 Task: Buy 3 Salt Shakers from Salt & Pepper section under best seller category for shipping address: Marianna Clark, 1236 Ridge Road, Dodge City, Kansas 67801, Cell Number 6205197251. Pay from credit card ending with 7965, CVV 549
Action: Mouse moved to (36, 108)
Screenshot: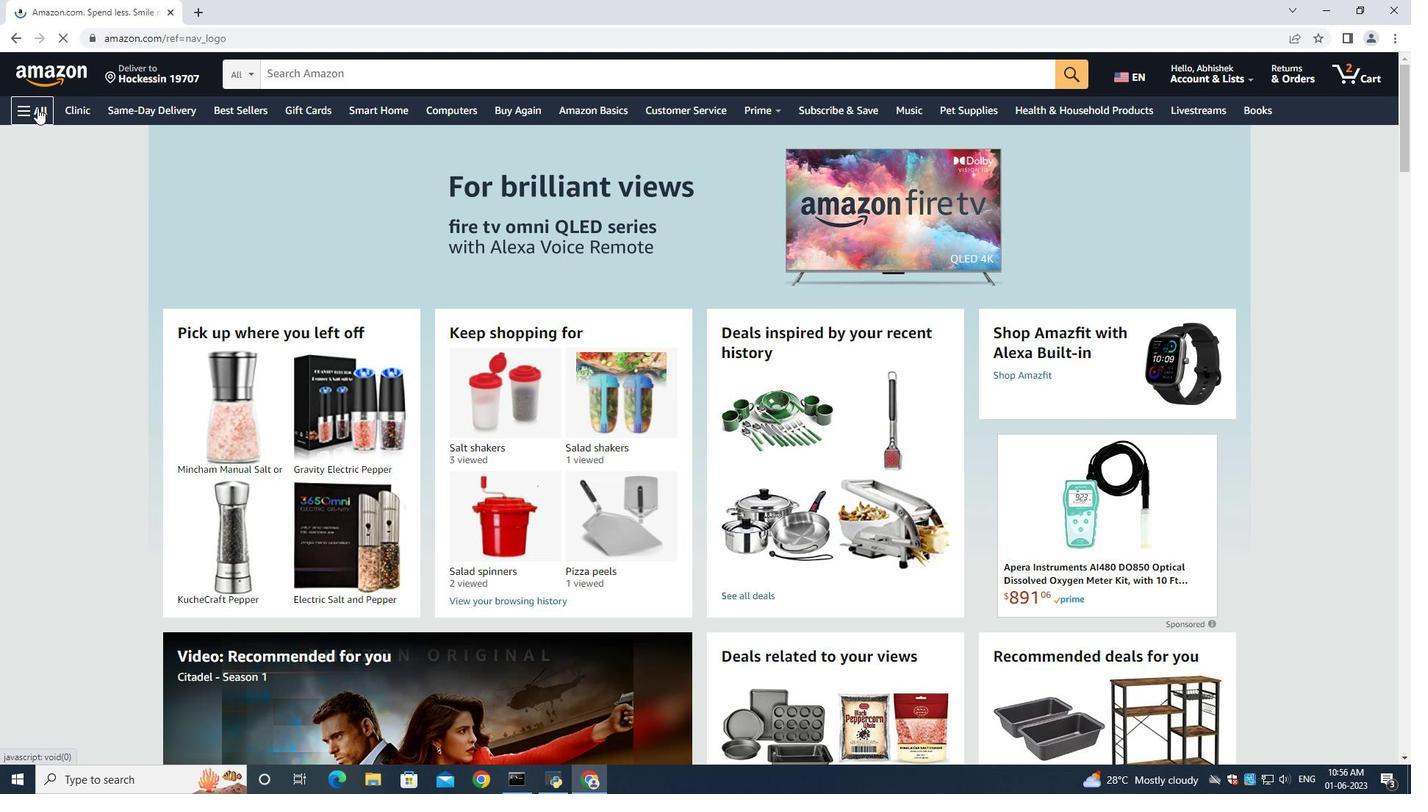 
Action: Mouse pressed left at (36, 108)
Screenshot: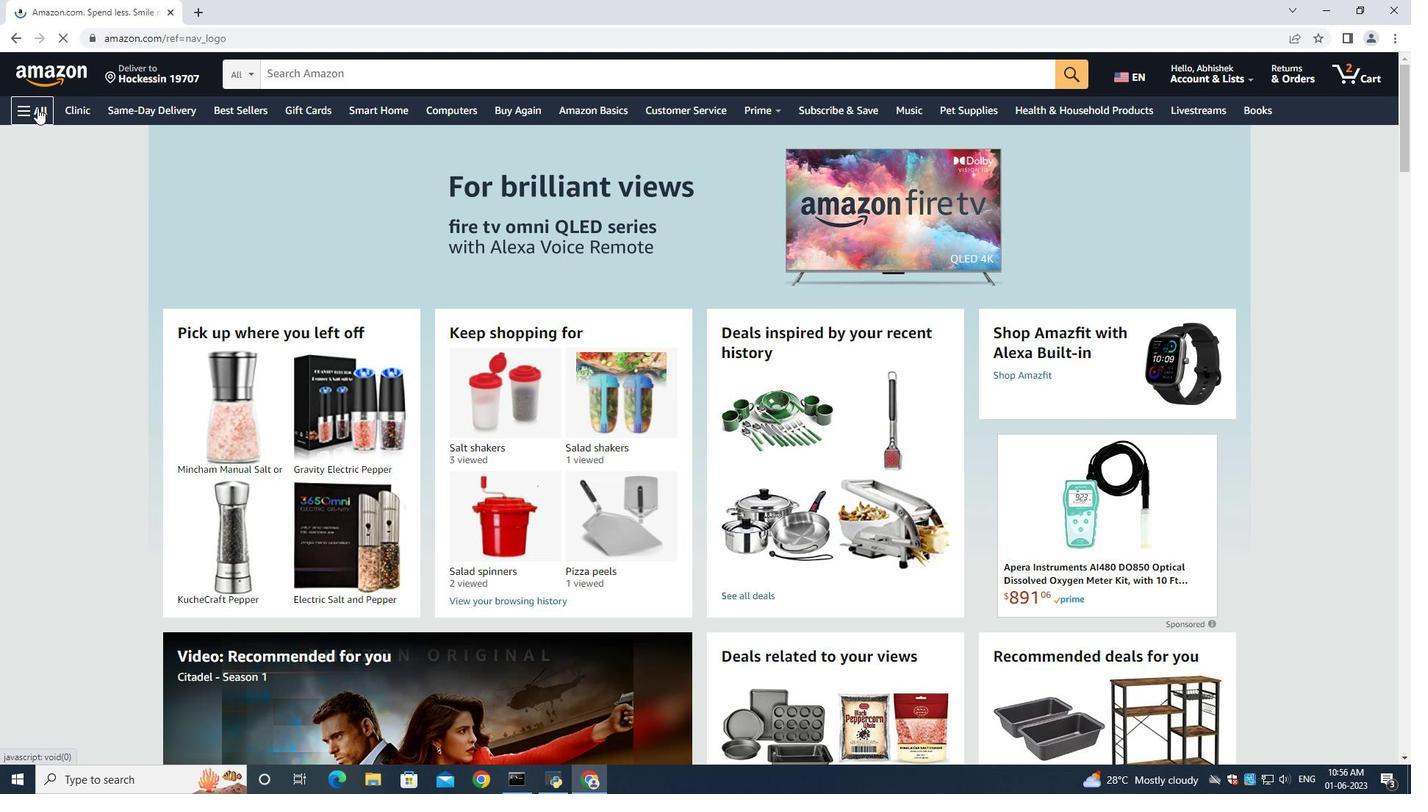 
Action: Mouse moved to (58, 142)
Screenshot: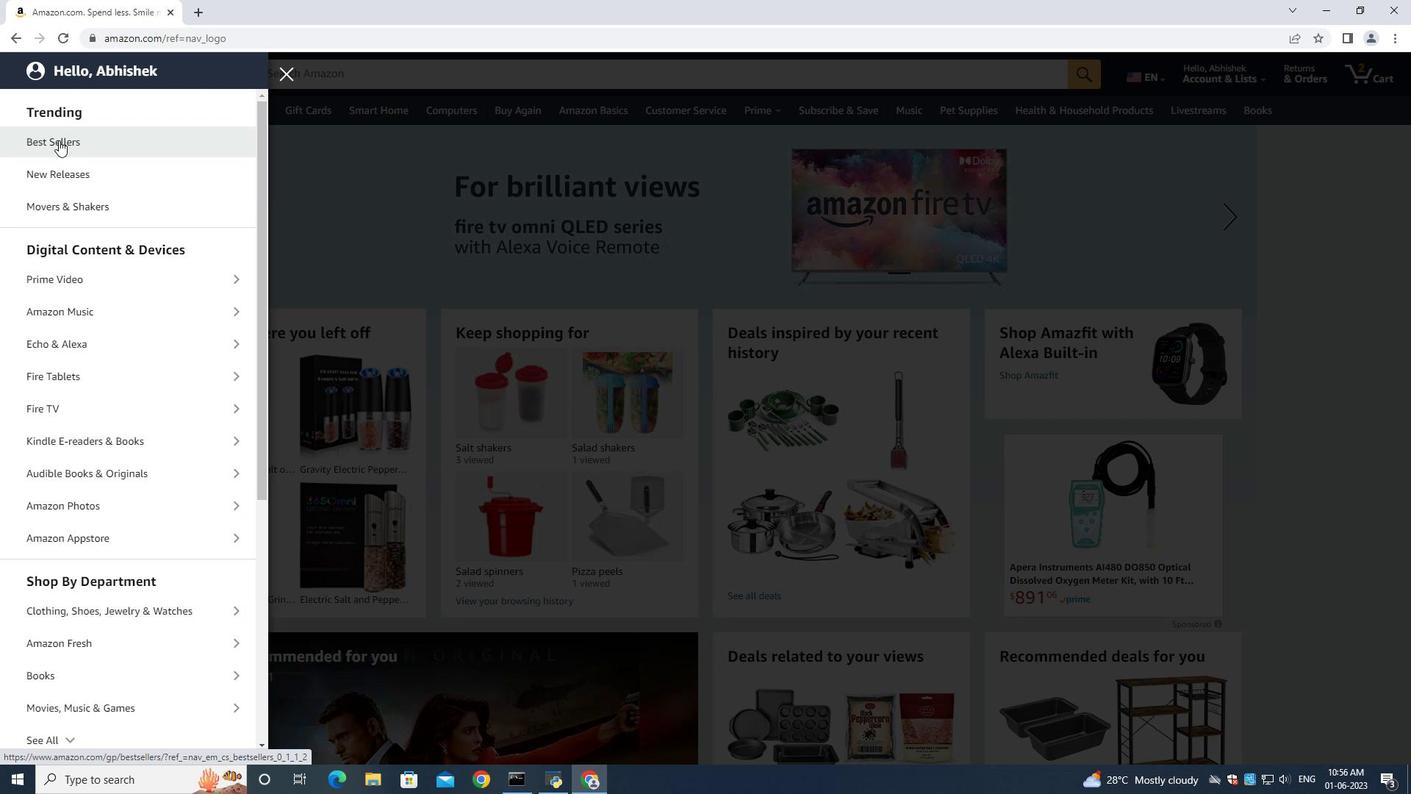 
Action: Mouse pressed left at (58, 142)
Screenshot: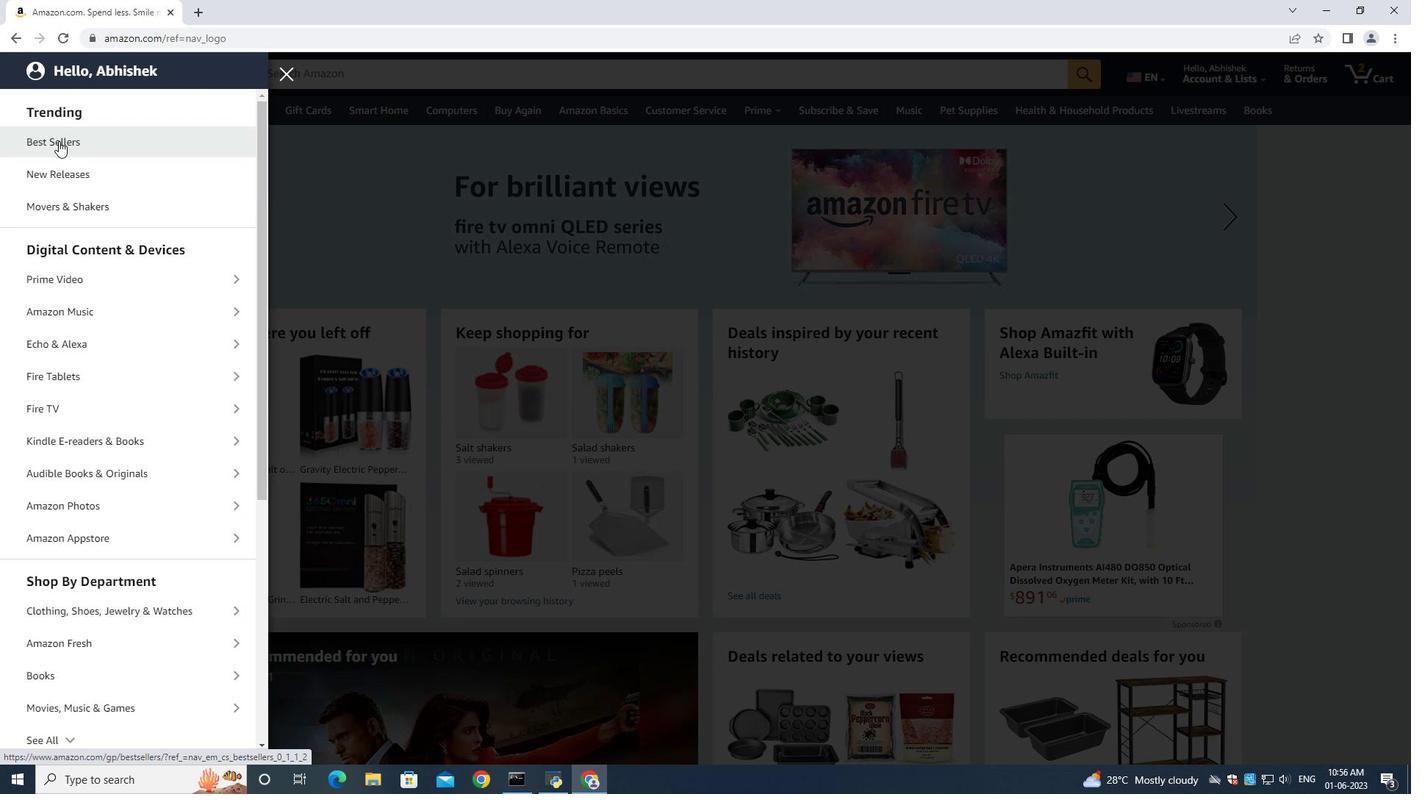 
Action: Mouse moved to (308, 74)
Screenshot: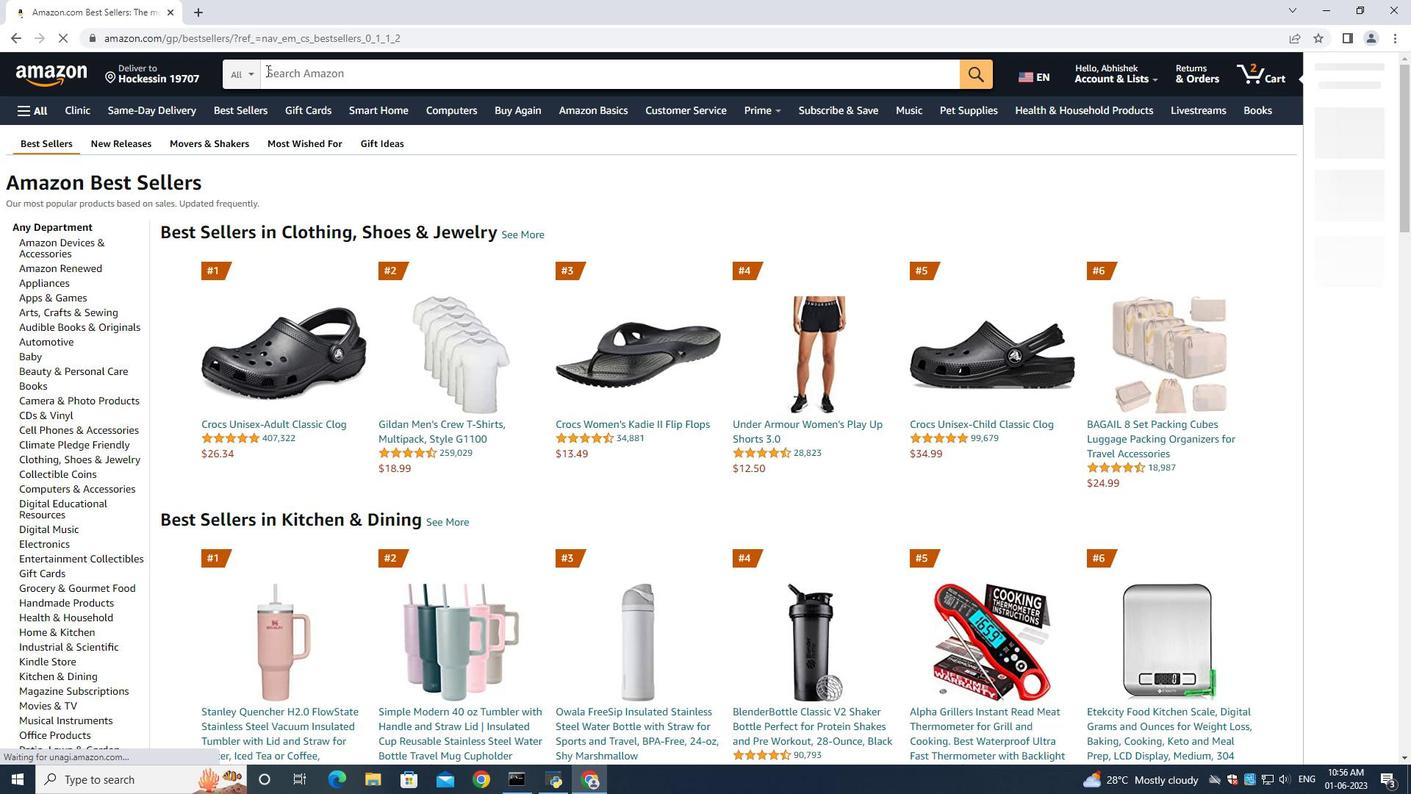 
Action: Mouse pressed left at (308, 74)
Screenshot: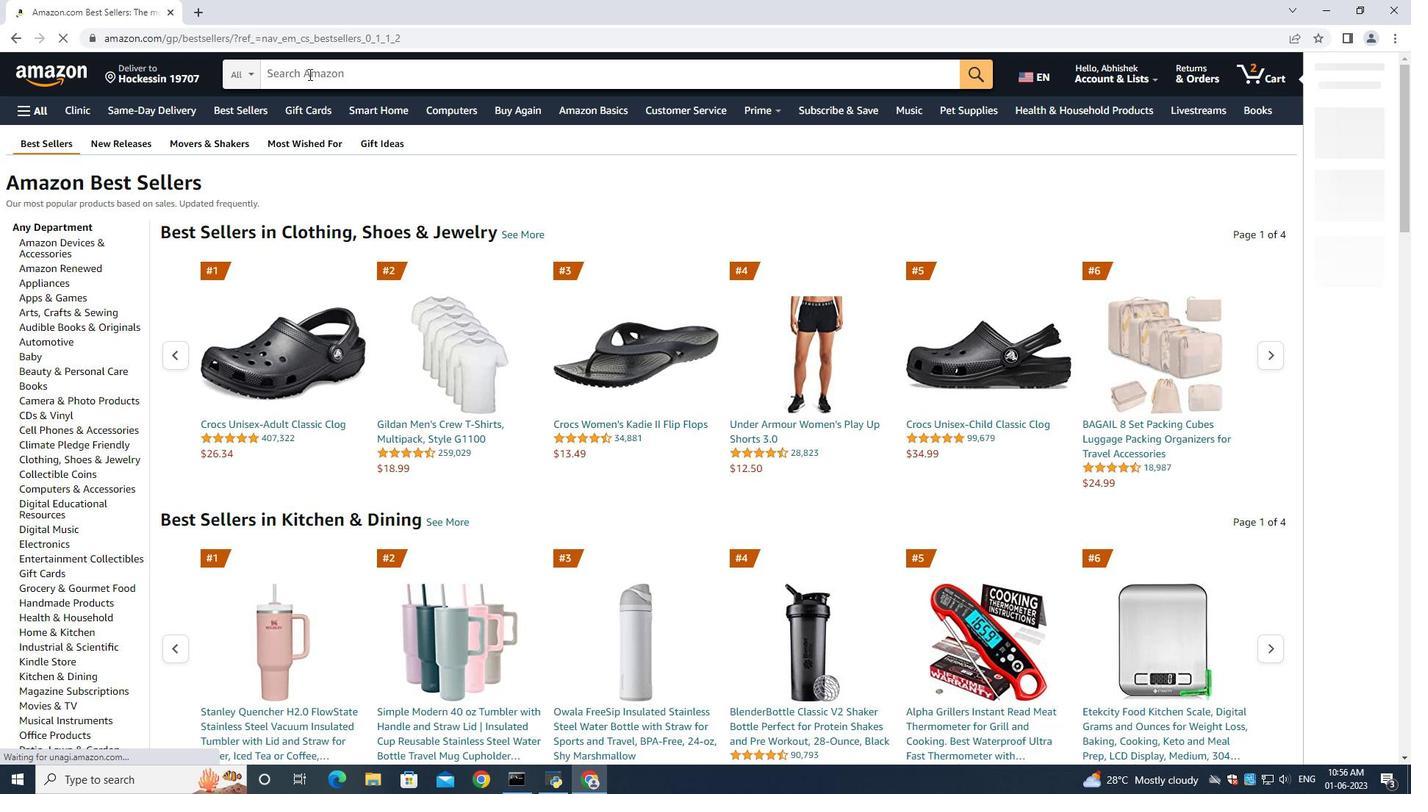 
Action: Mouse moved to (1380, 317)
Screenshot: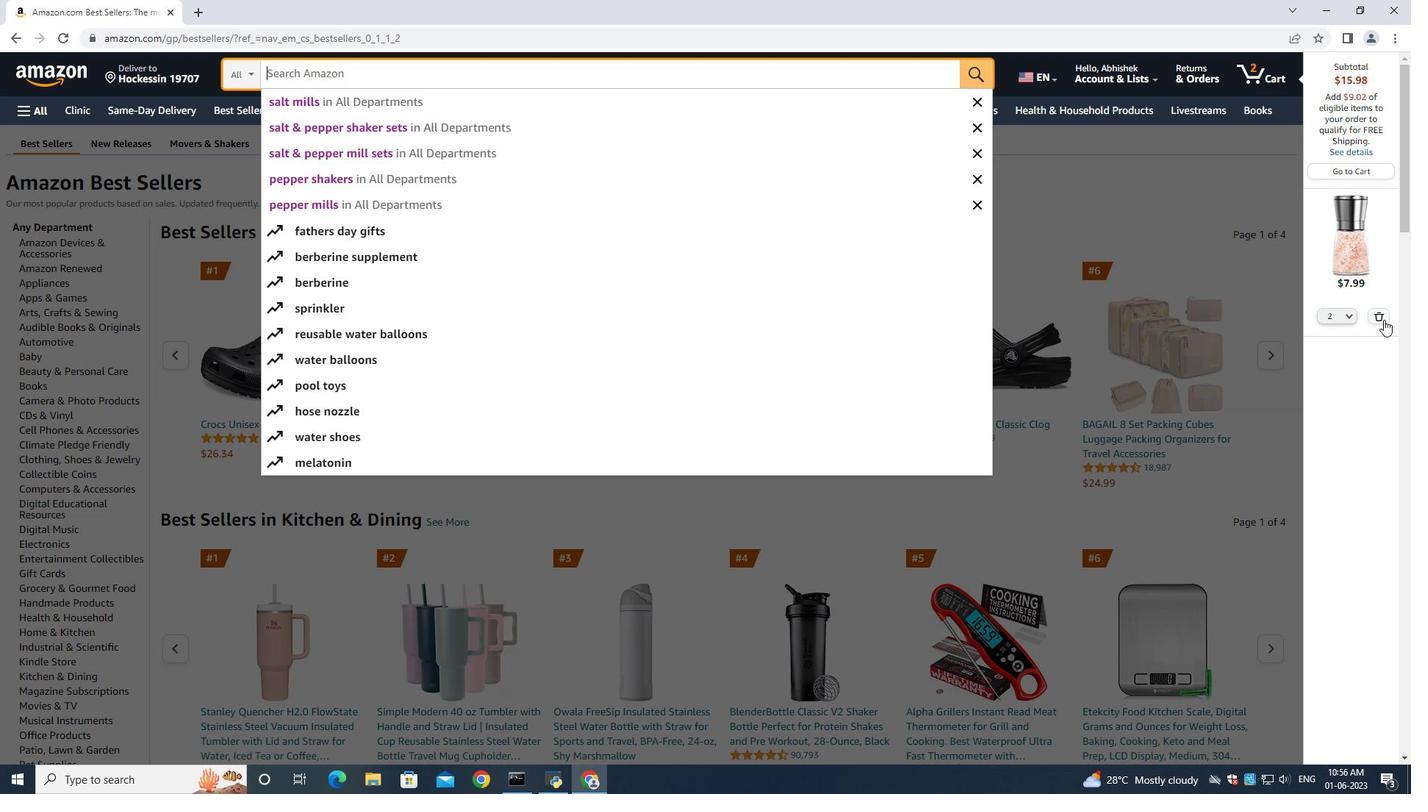 
Action: Mouse pressed left at (1380, 317)
Screenshot: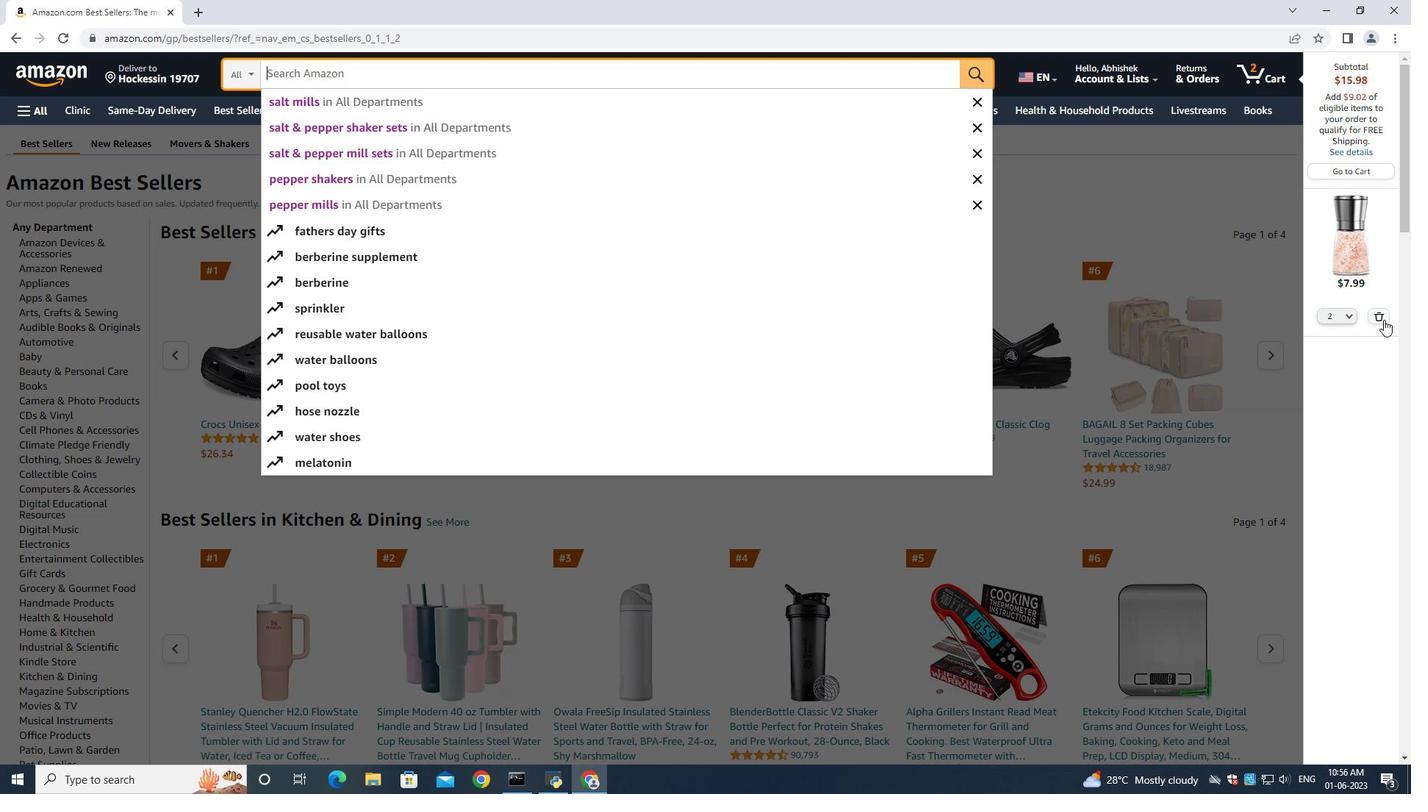 
Action: Mouse moved to (488, 82)
Screenshot: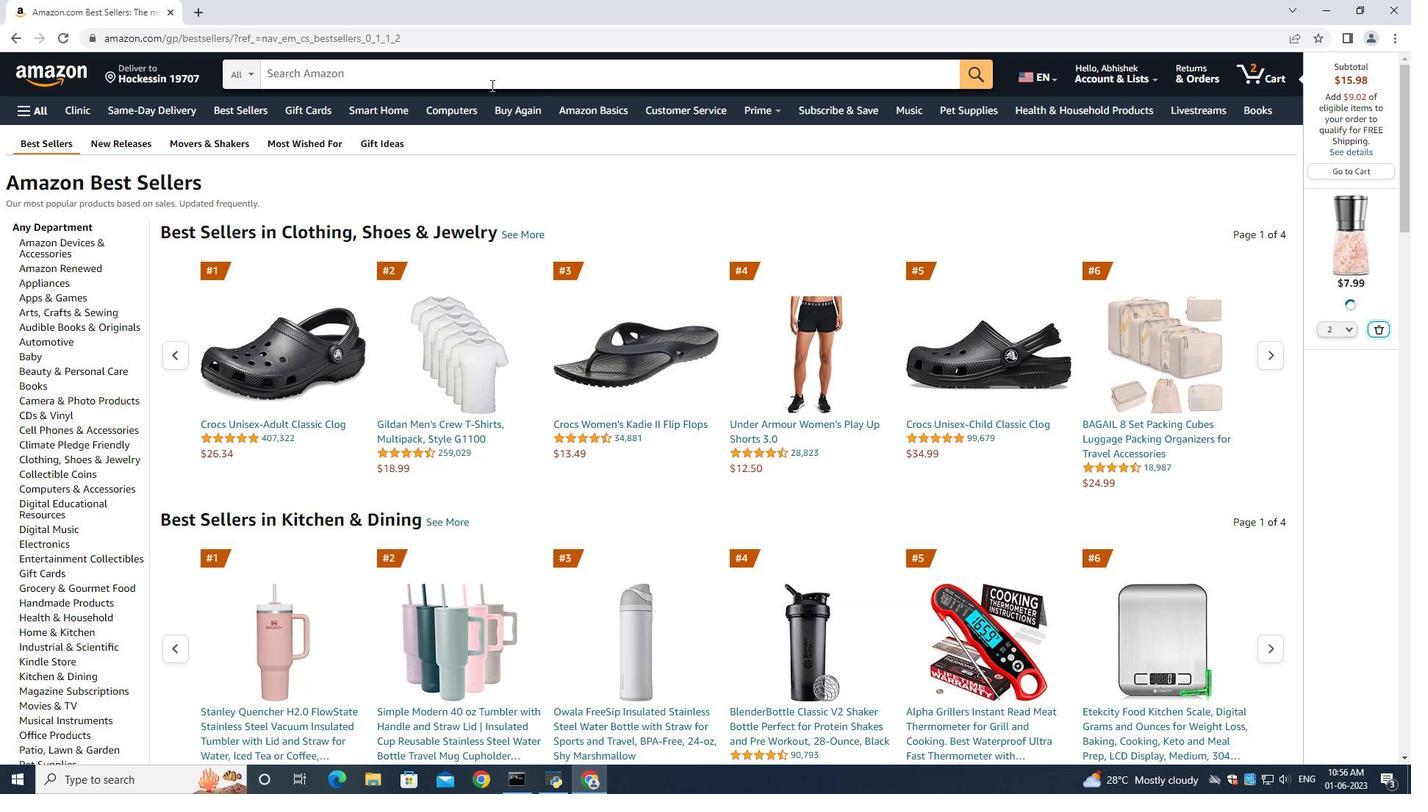 
Action: Mouse pressed left at (488, 82)
Screenshot: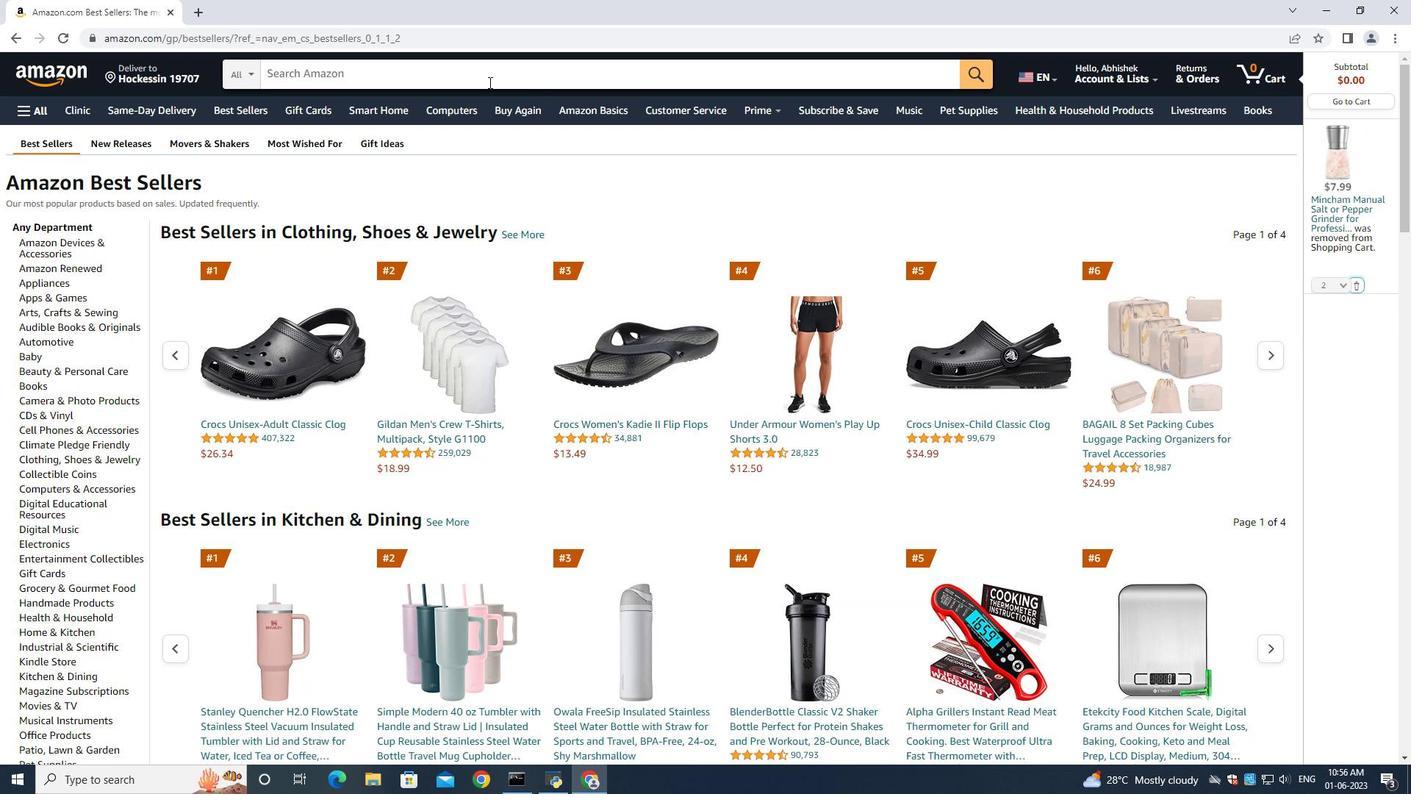 
Action: Mouse moved to (488, 82)
Screenshot: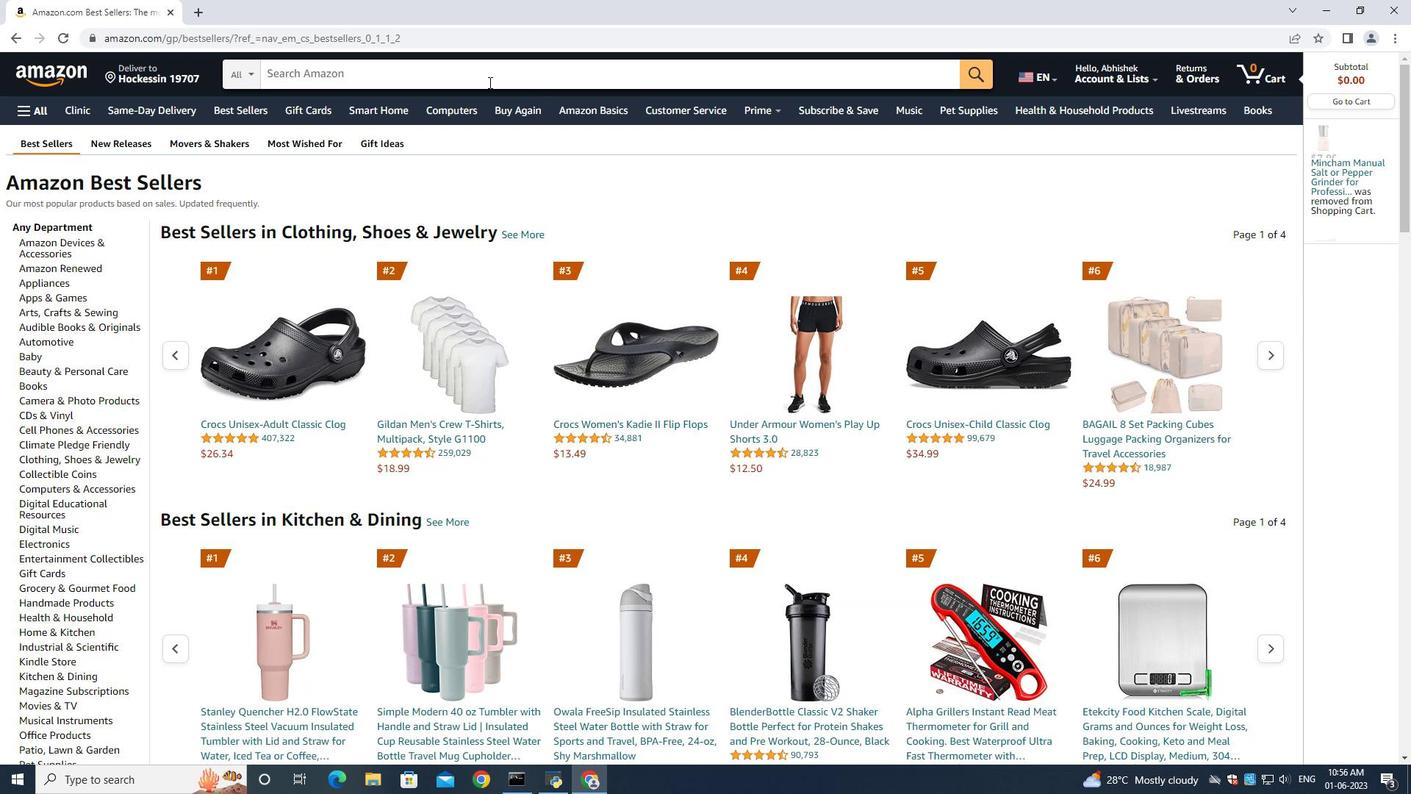 
Action: Key pressed <Key.shift>Salt<Key.space><Key.shift>Shakers<Key.enter>
Screenshot: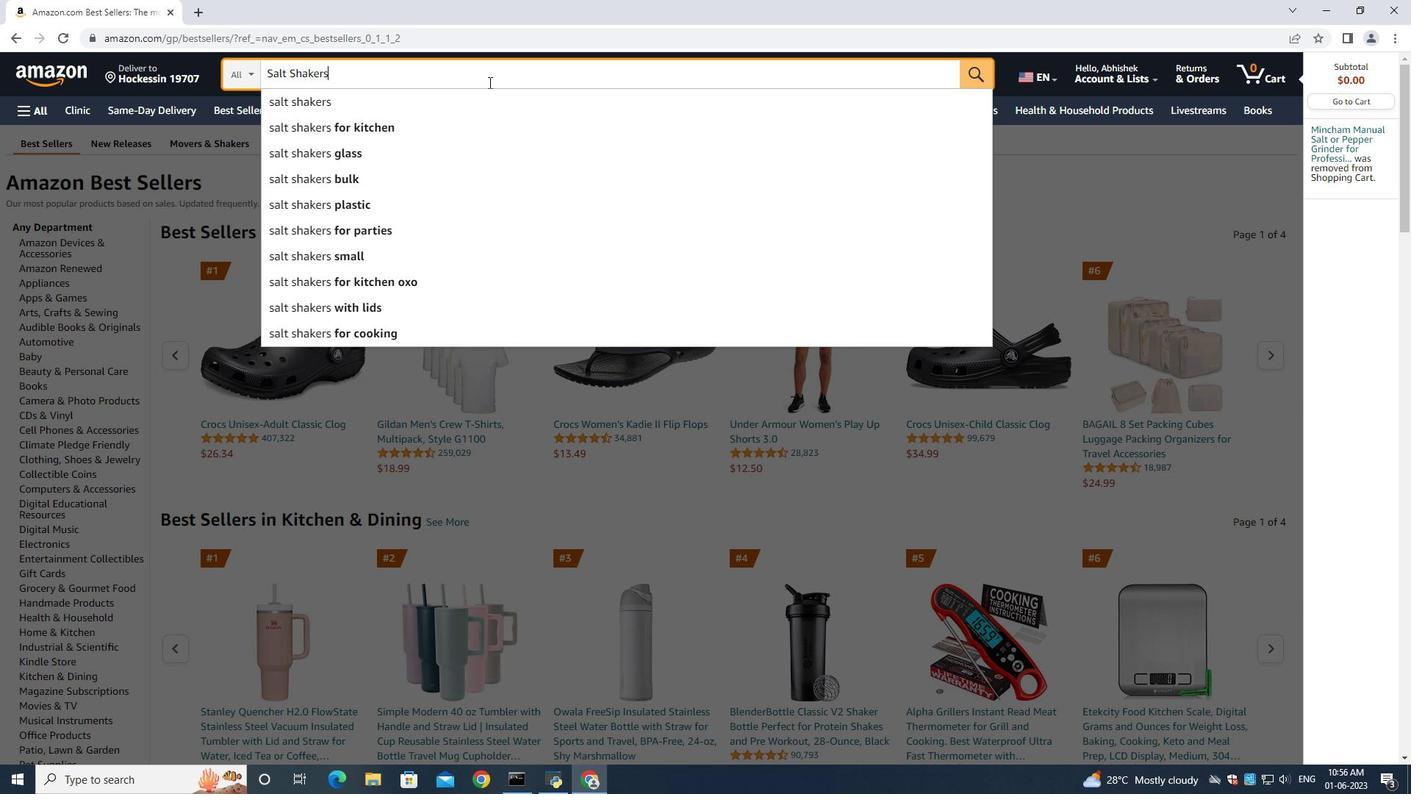 
Action: Mouse moved to (108, 302)
Screenshot: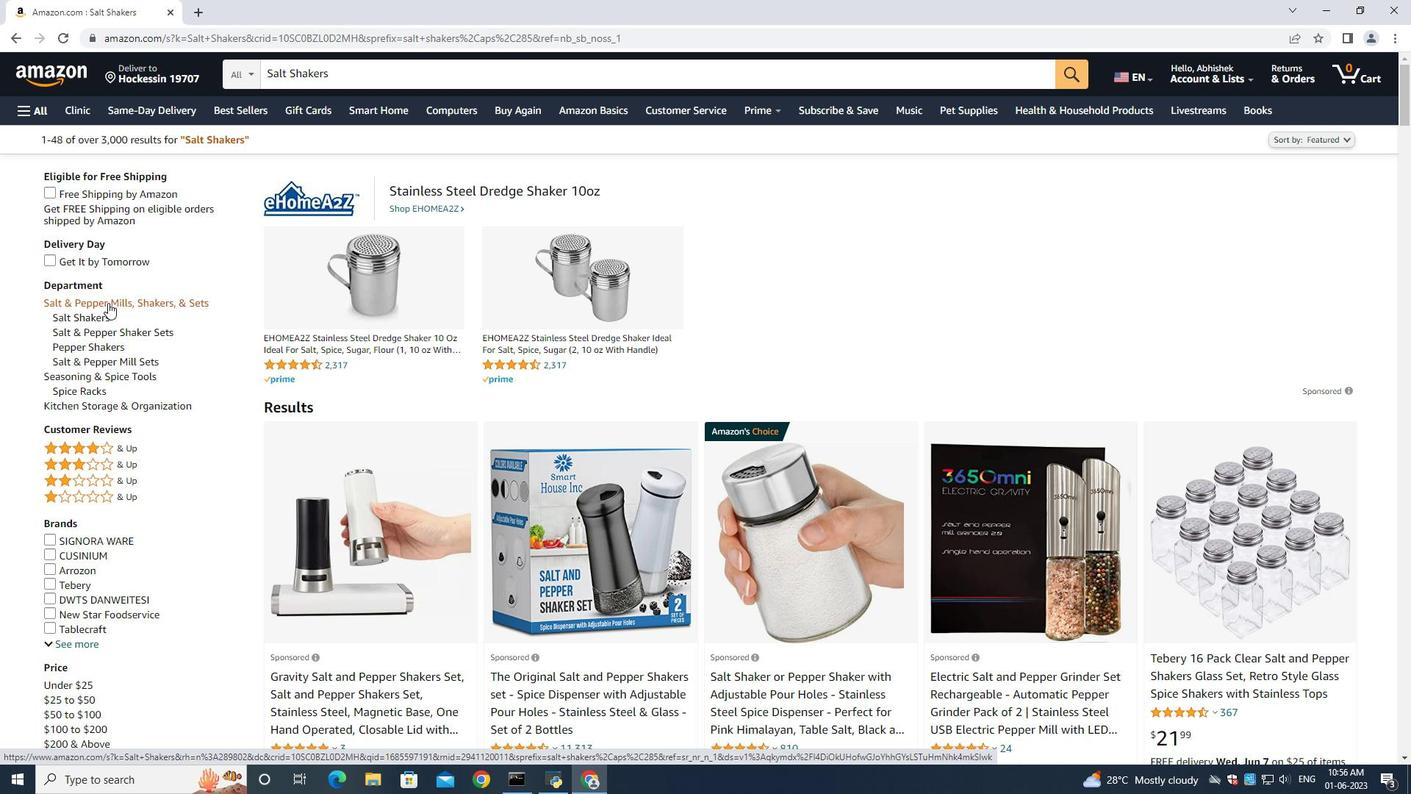 
Action: Mouse pressed left at (108, 302)
Screenshot: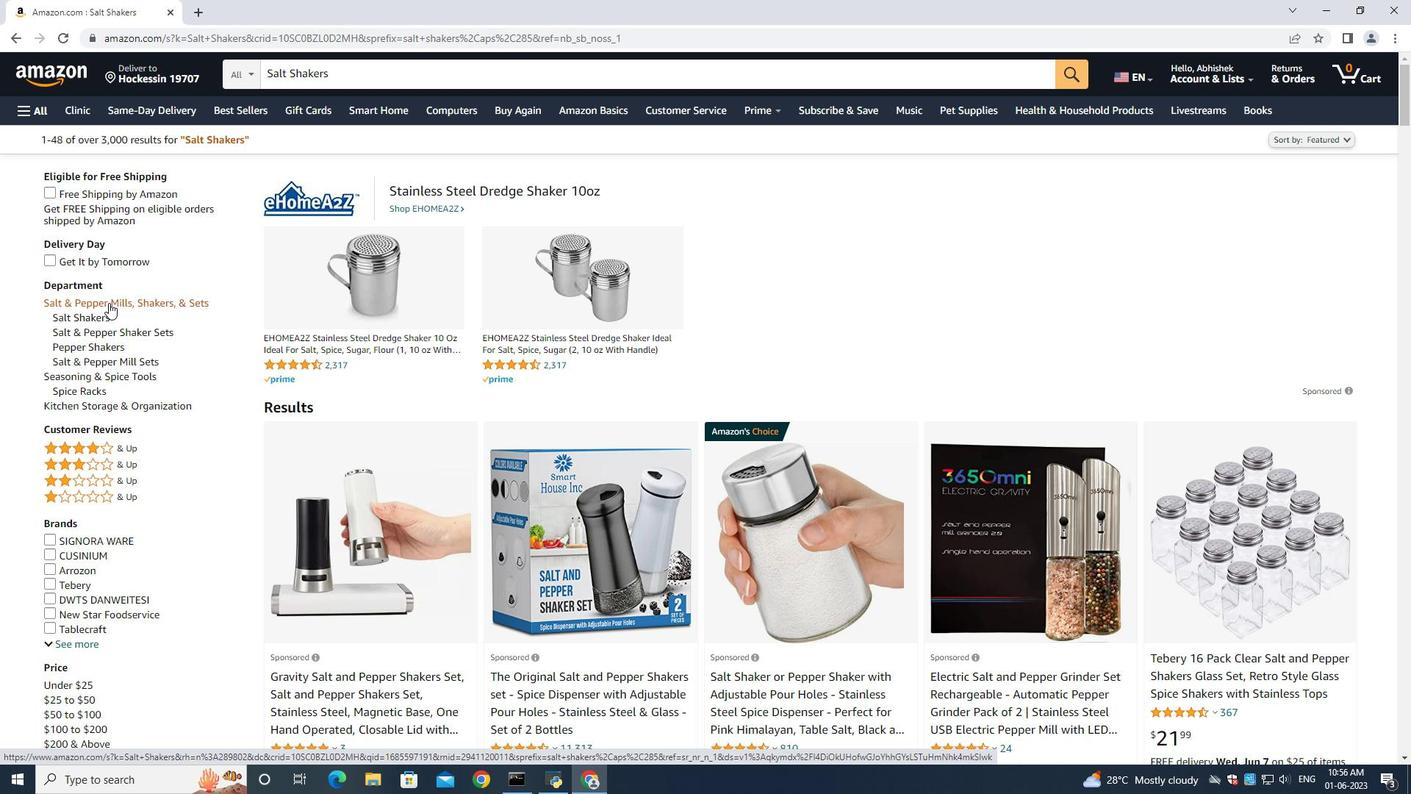 
Action: Mouse moved to (817, 408)
Screenshot: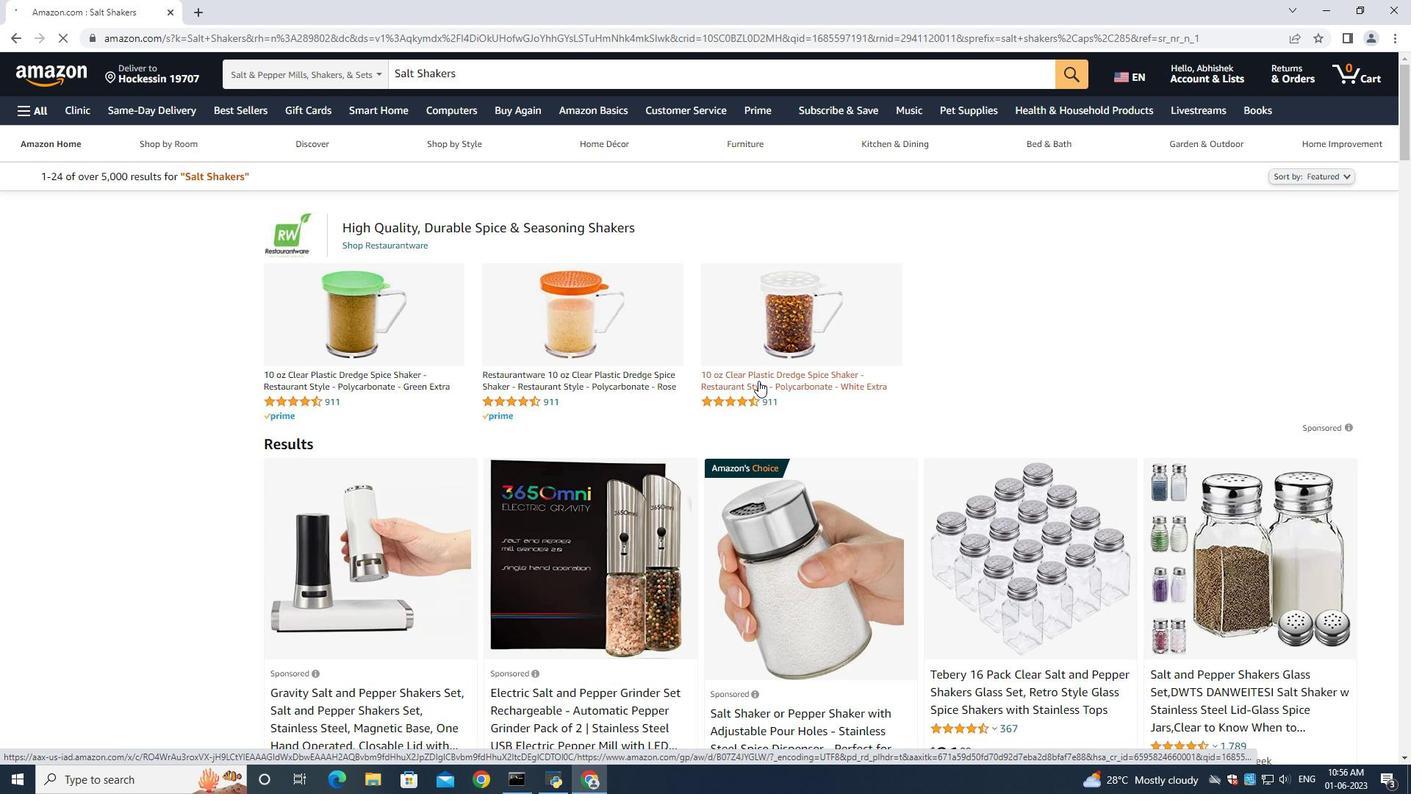 
Action: Mouse scrolled (816, 407) with delta (0, 0)
Screenshot: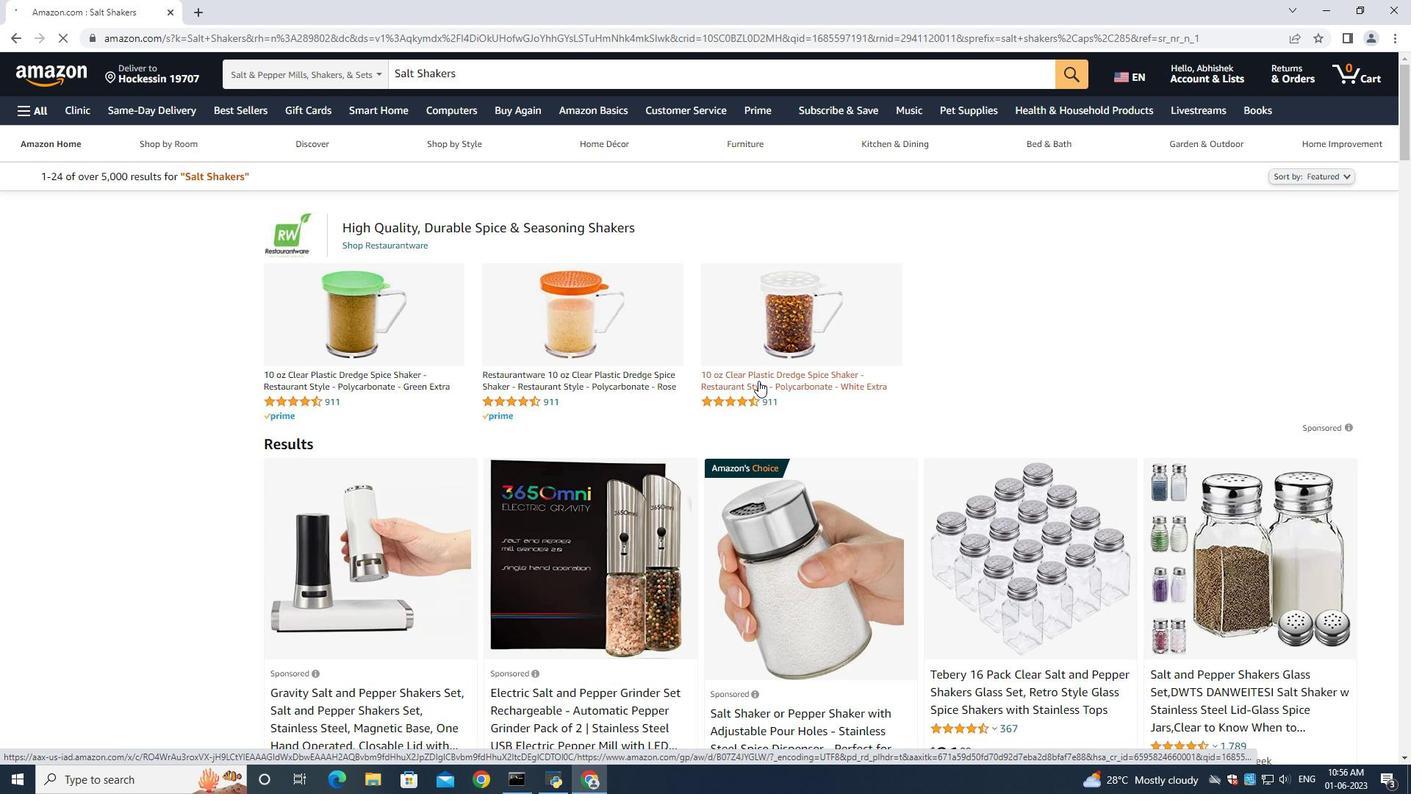 
Action: Mouse moved to (817, 405)
Screenshot: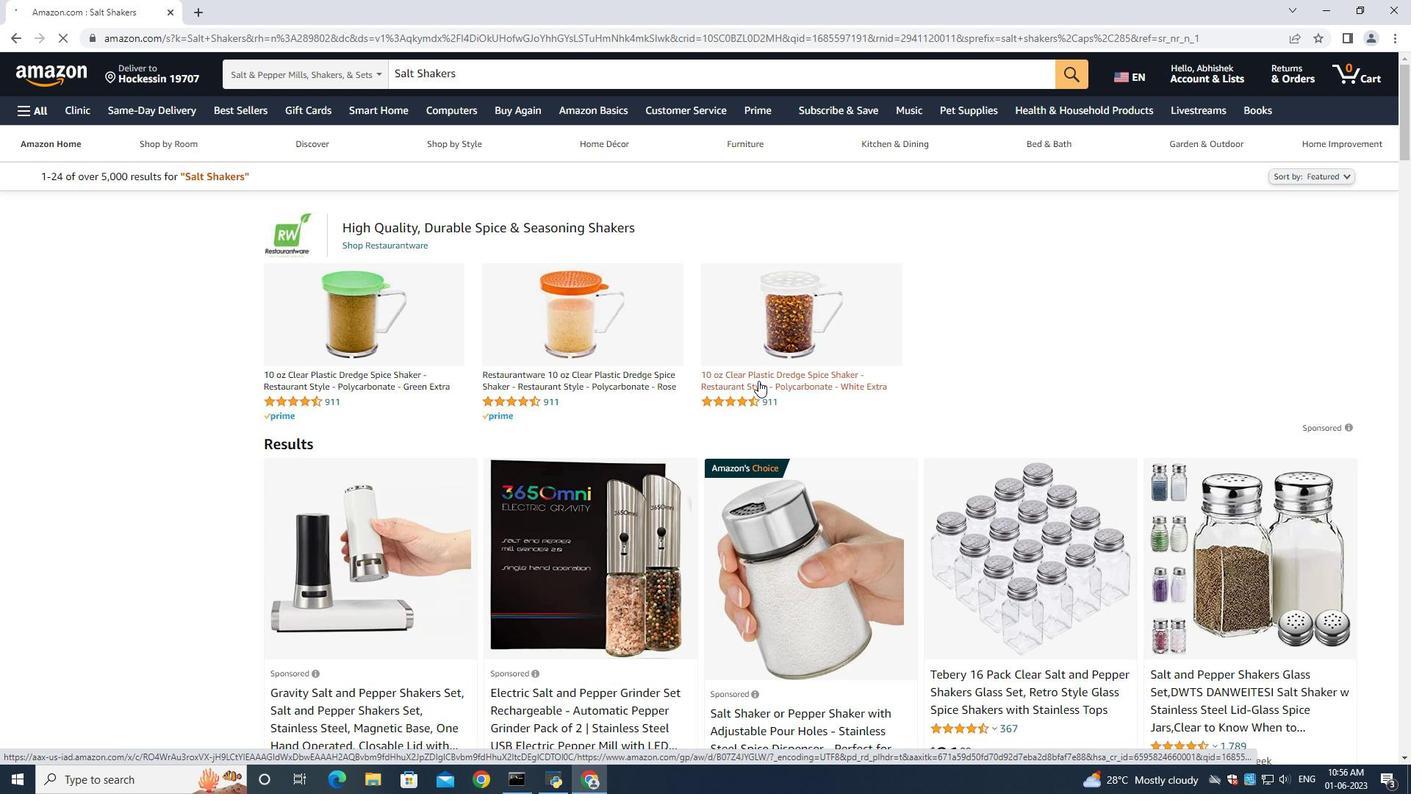 
Action: Mouse scrolled (817, 408) with delta (0, 0)
Screenshot: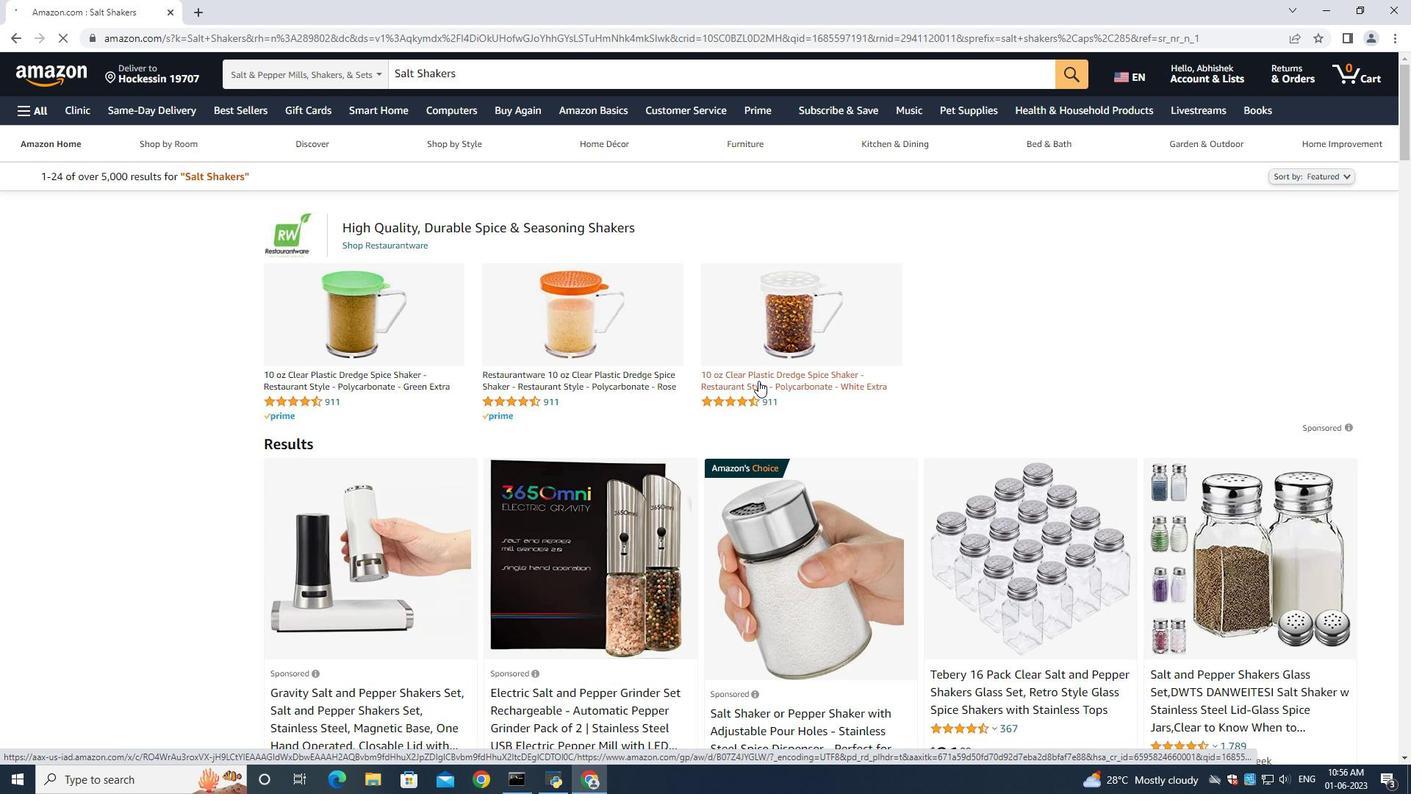 
Action: Mouse moved to (817, 388)
Screenshot: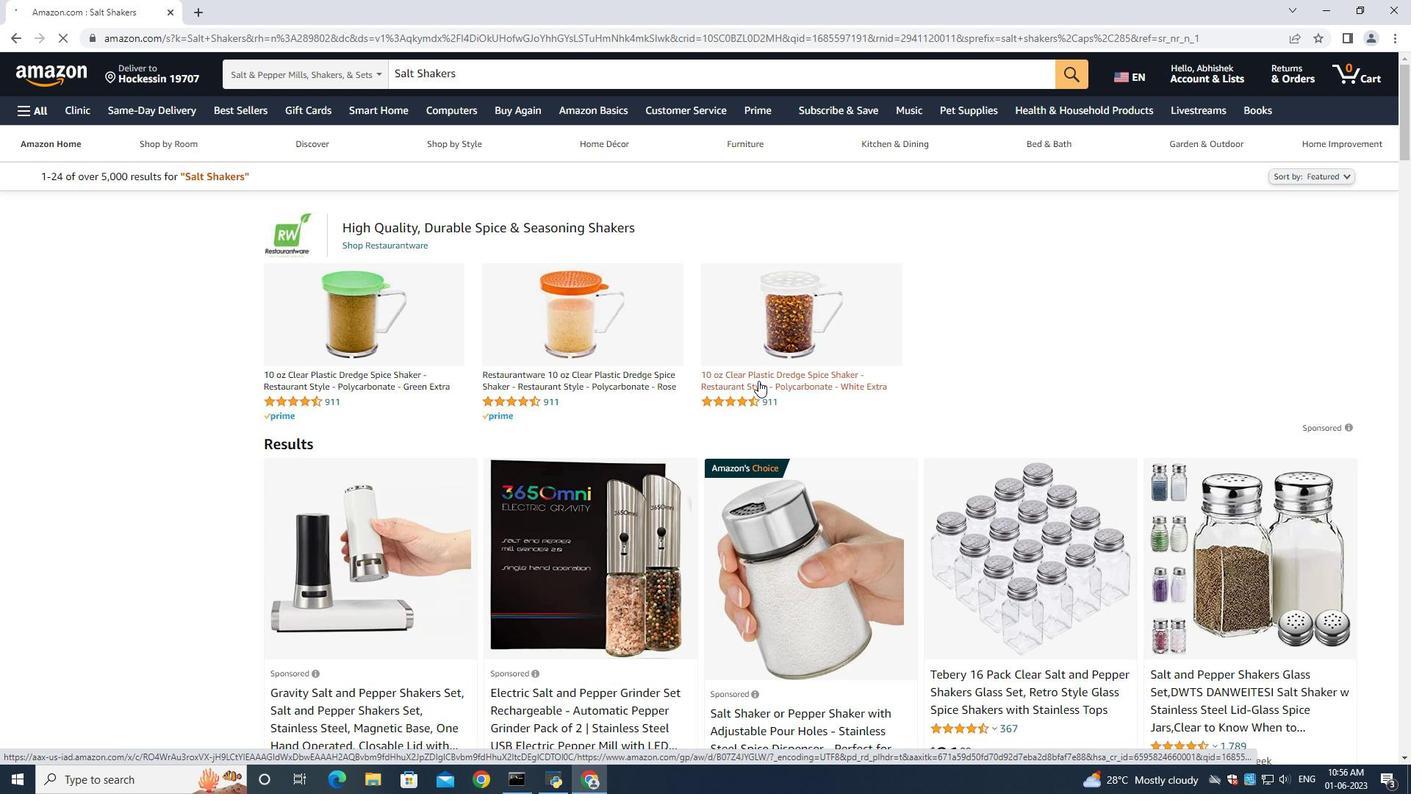 
Action: Mouse scrolled (817, 408) with delta (0, 0)
Screenshot: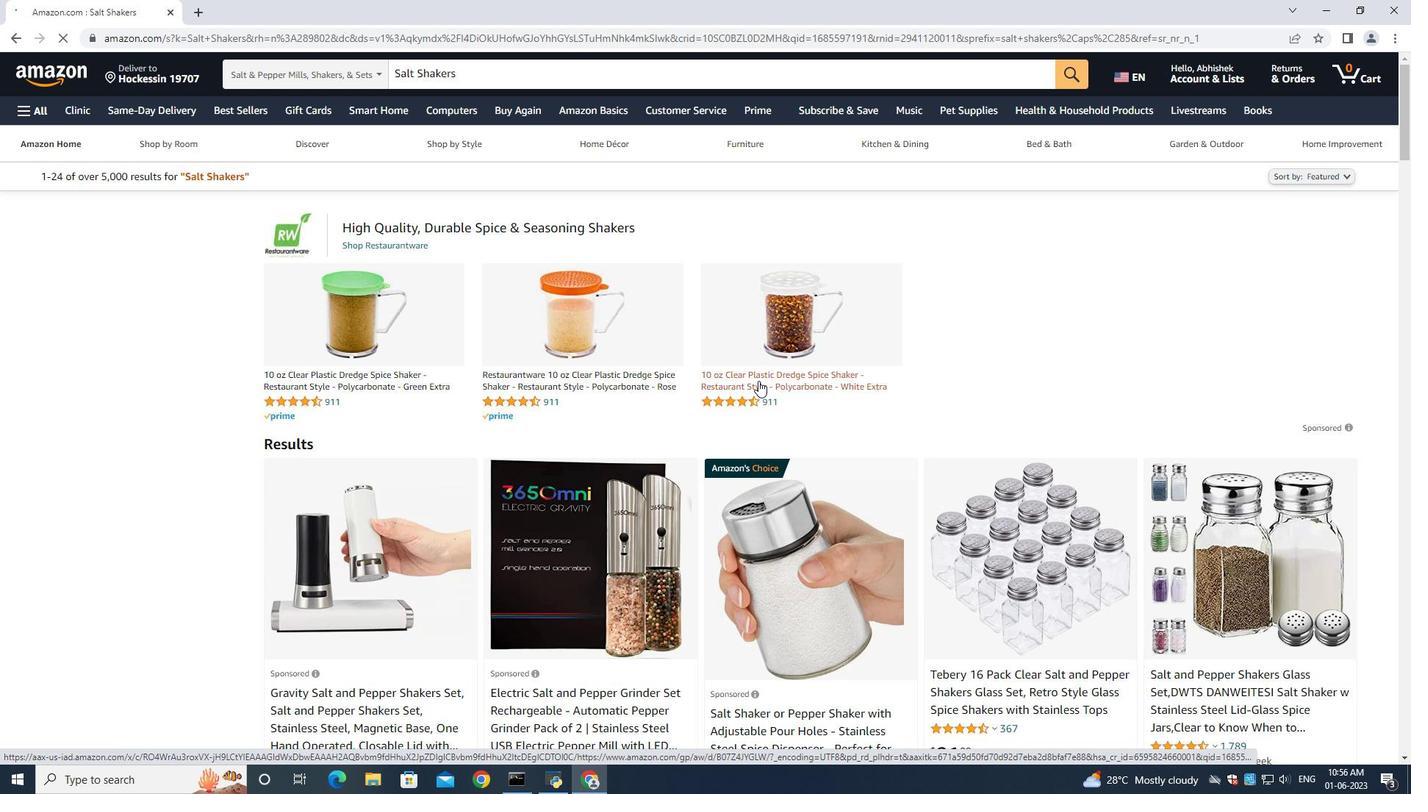 
Action: Mouse moved to (817, 387)
Screenshot: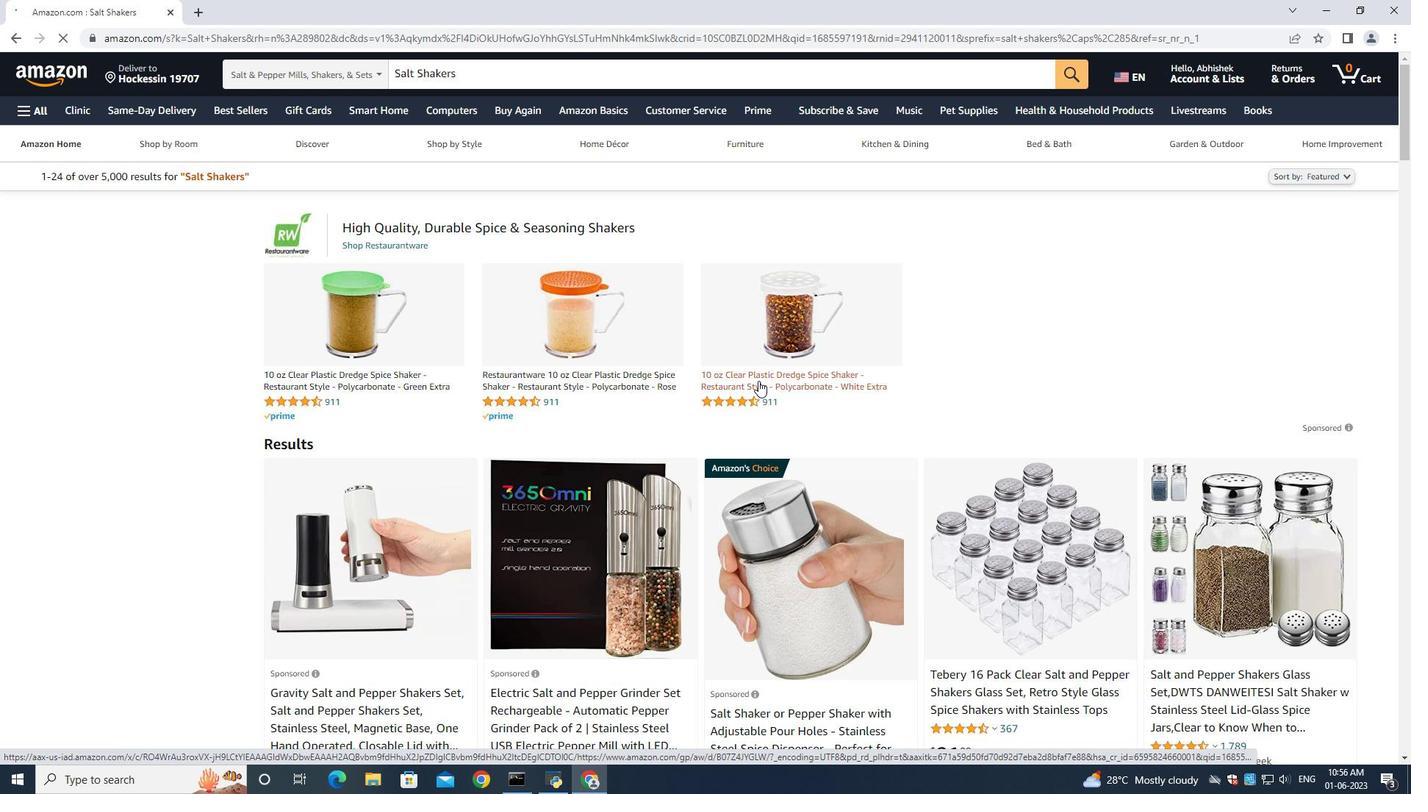 
Action: Mouse scrolled (817, 408) with delta (0, 0)
Screenshot: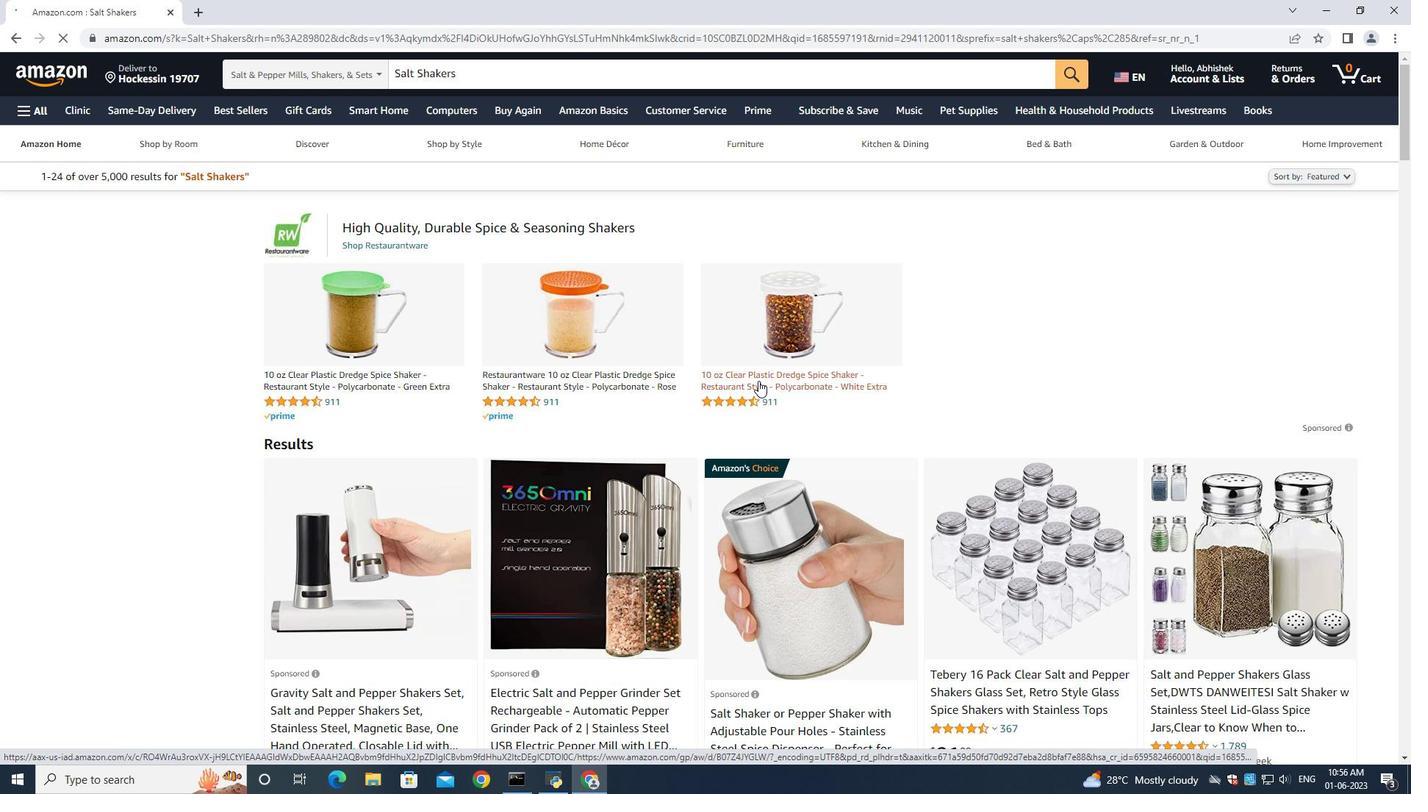 
Action: Mouse scrolled (817, 404) with delta (0, 0)
Screenshot: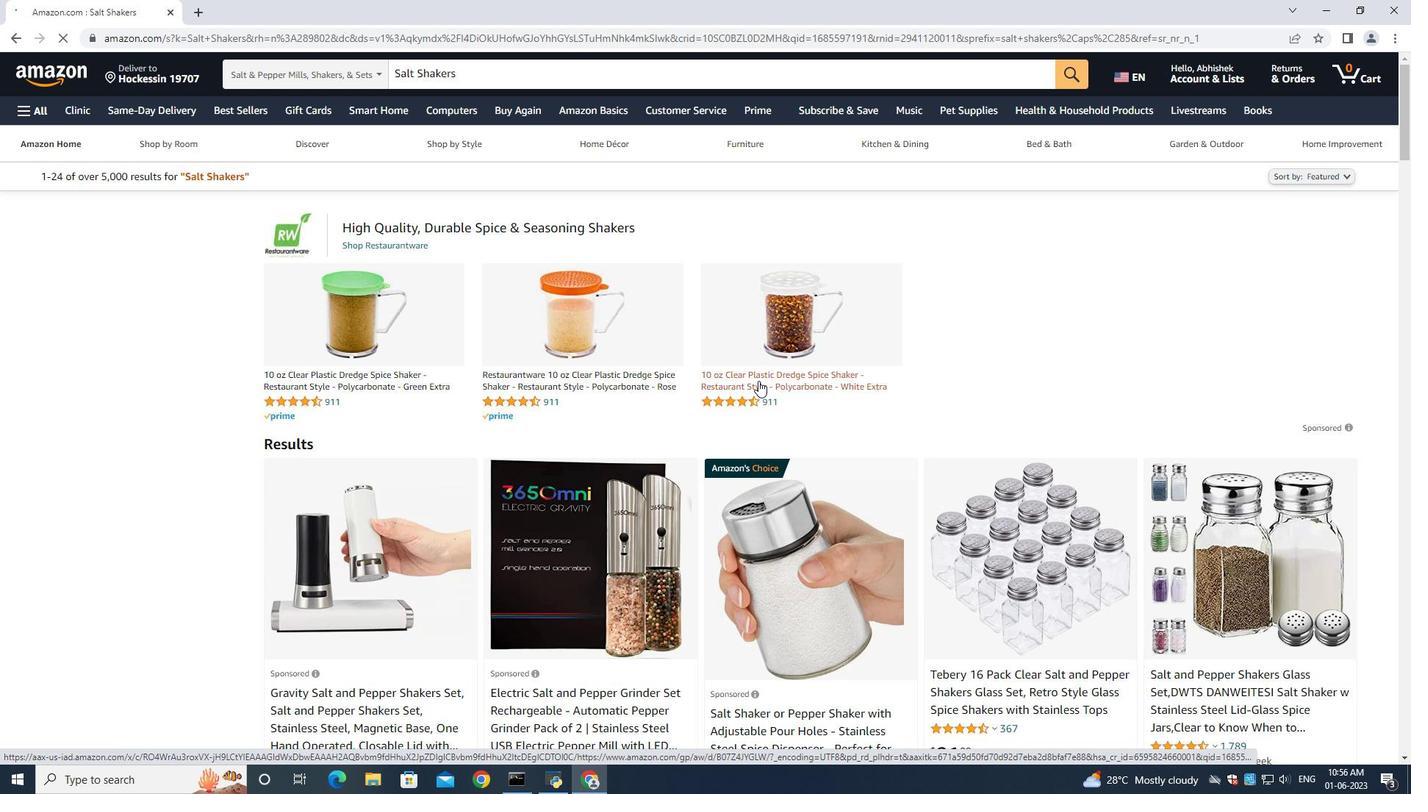 
Action: Mouse moved to (815, 349)
Screenshot: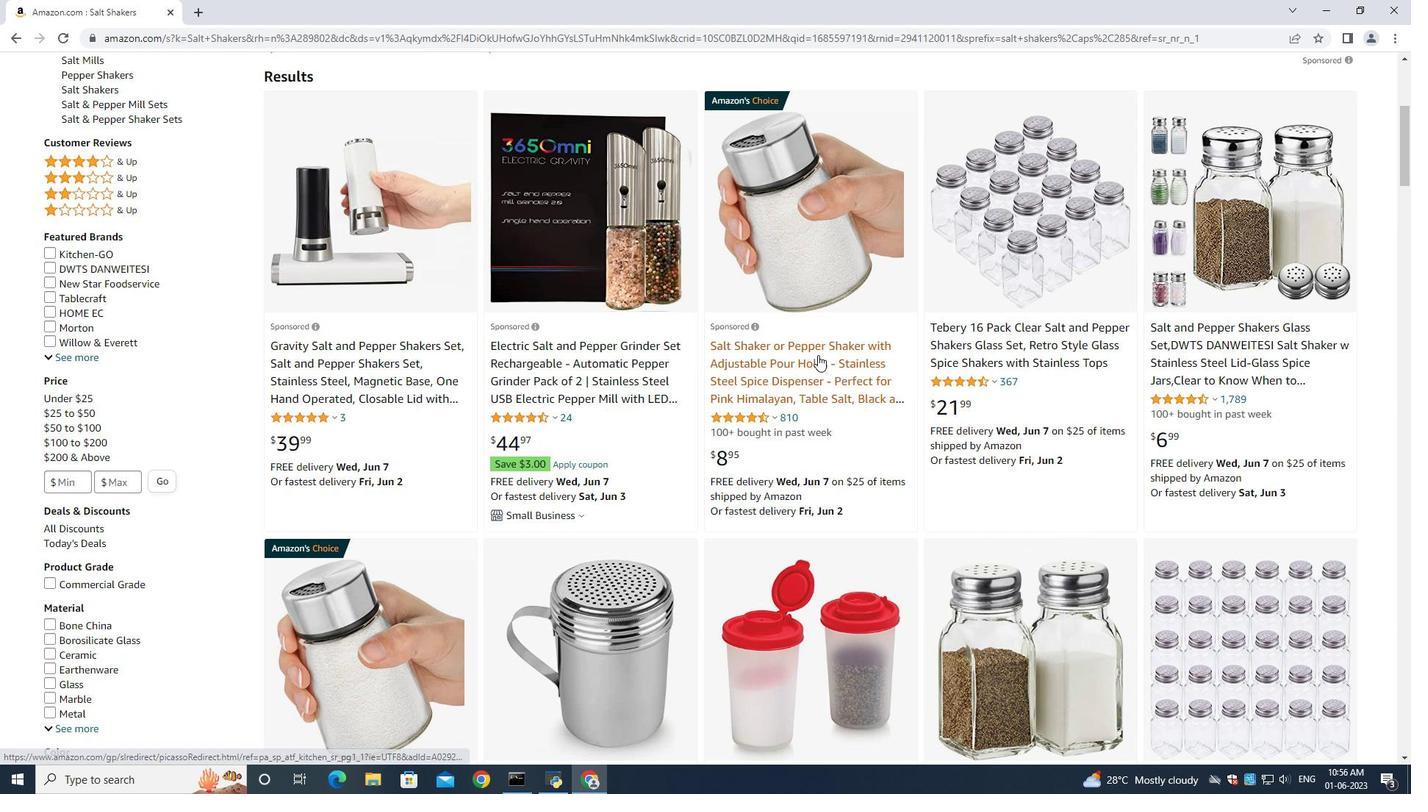 
Action: Mouse pressed left at (815, 349)
Screenshot: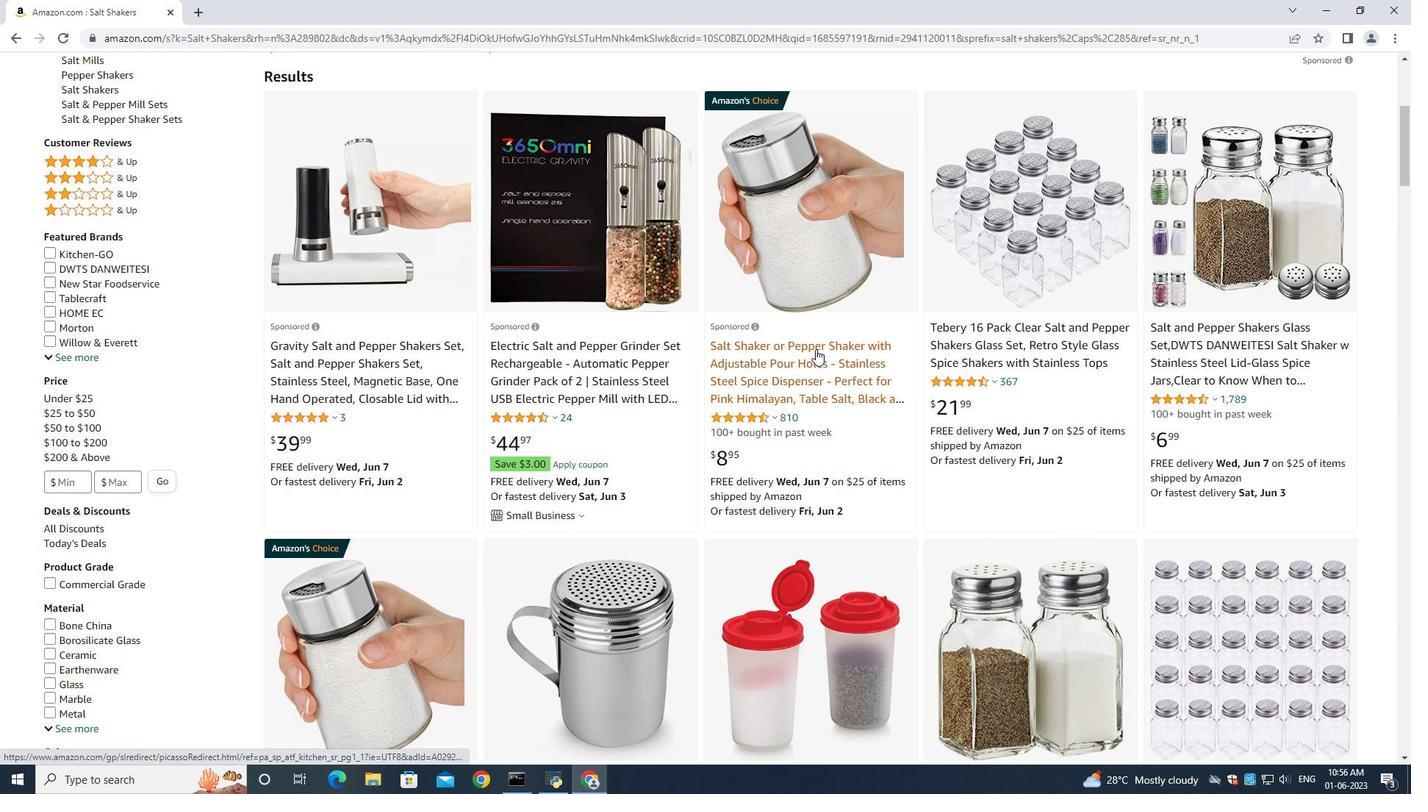 
Action: Mouse moved to (522, 580)
Screenshot: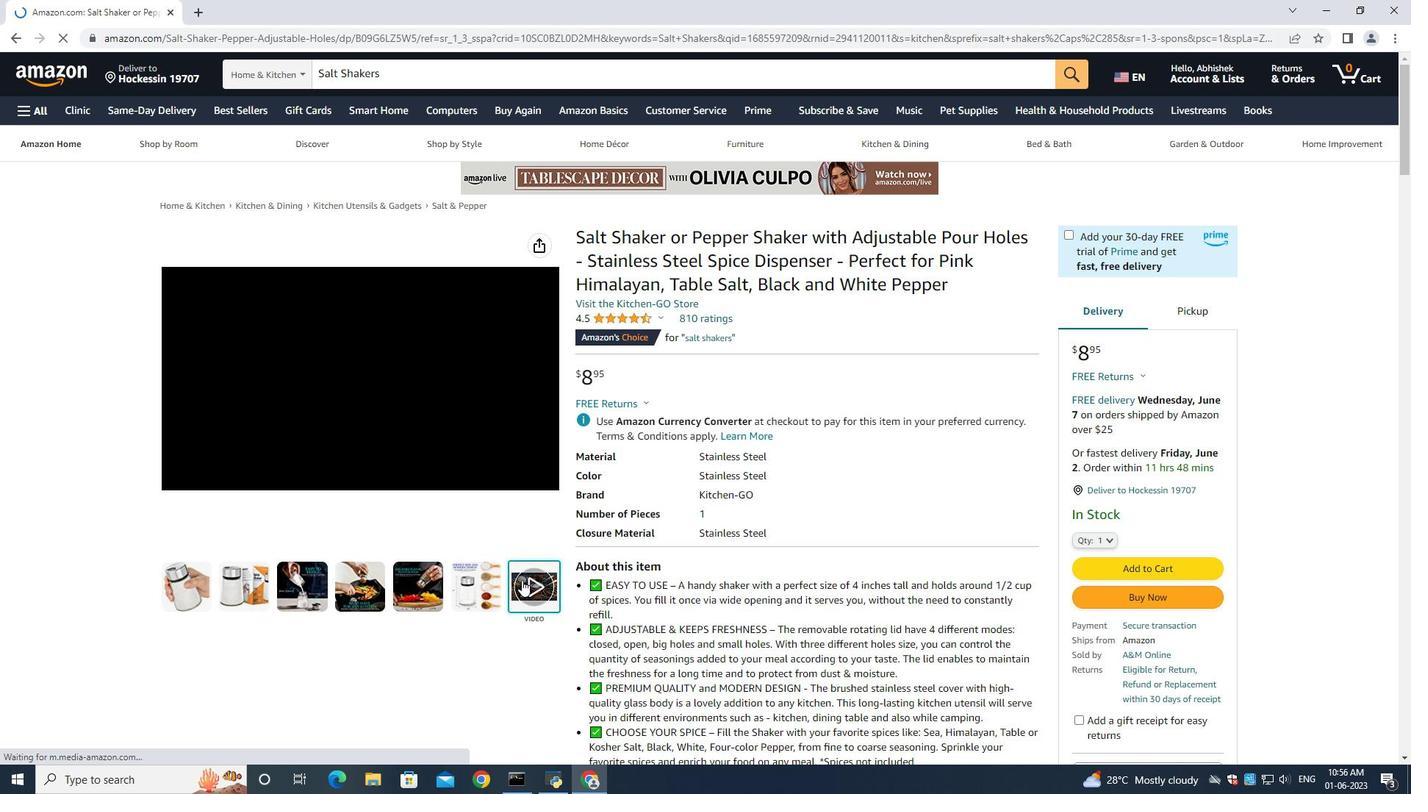 
Action: Mouse pressed left at (522, 580)
Screenshot: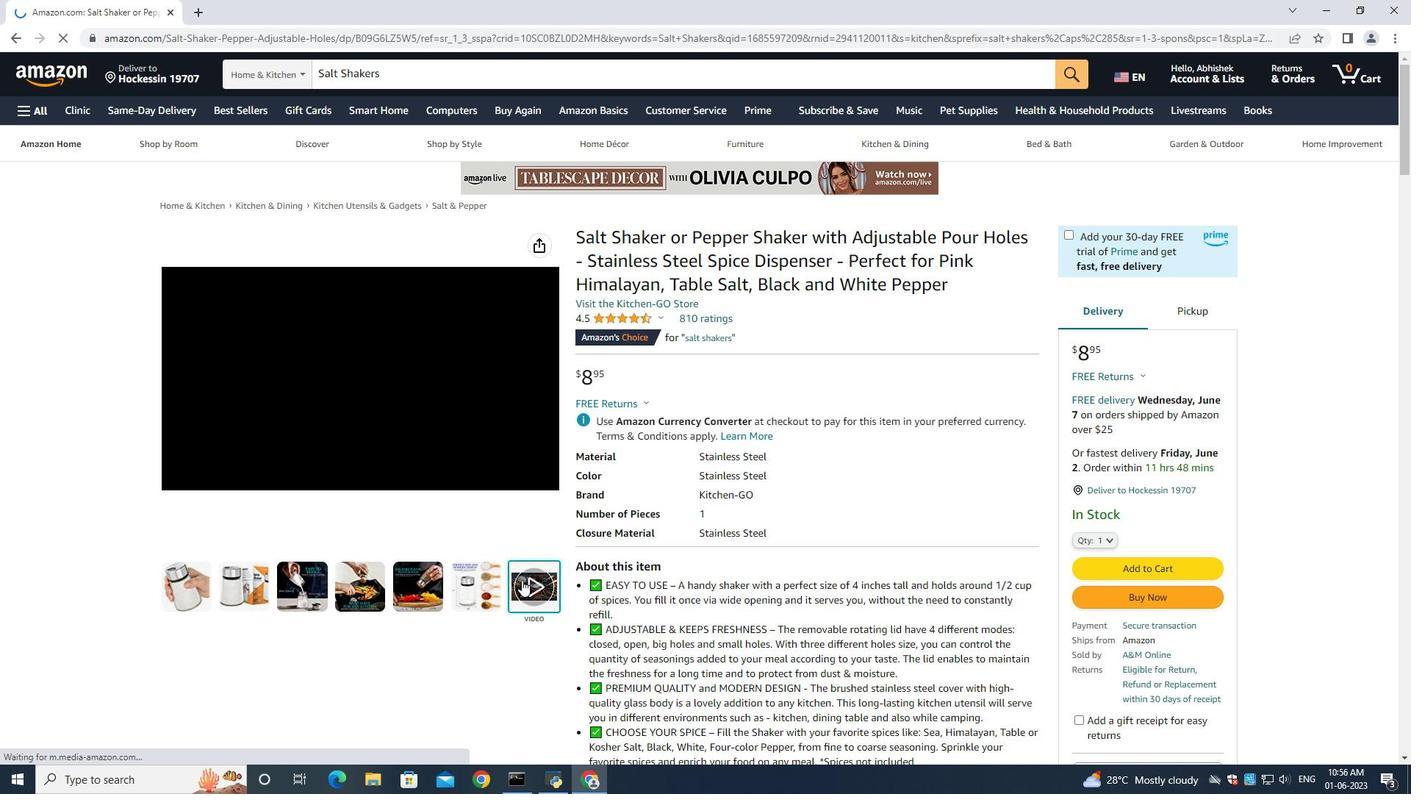 
Action: Mouse moved to (277, 623)
Screenshot: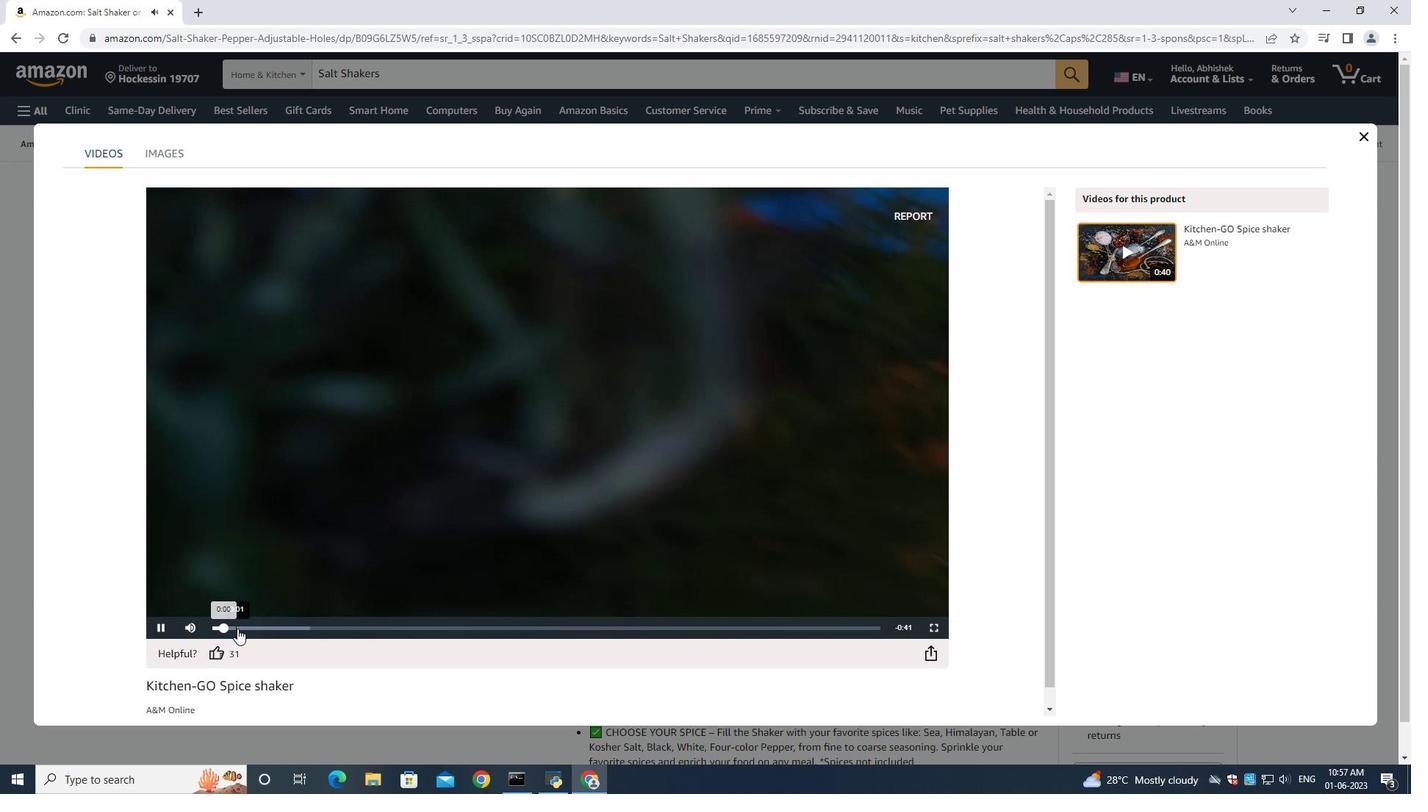
Action: Mouse pressed left at (277, 623)
Screenshot: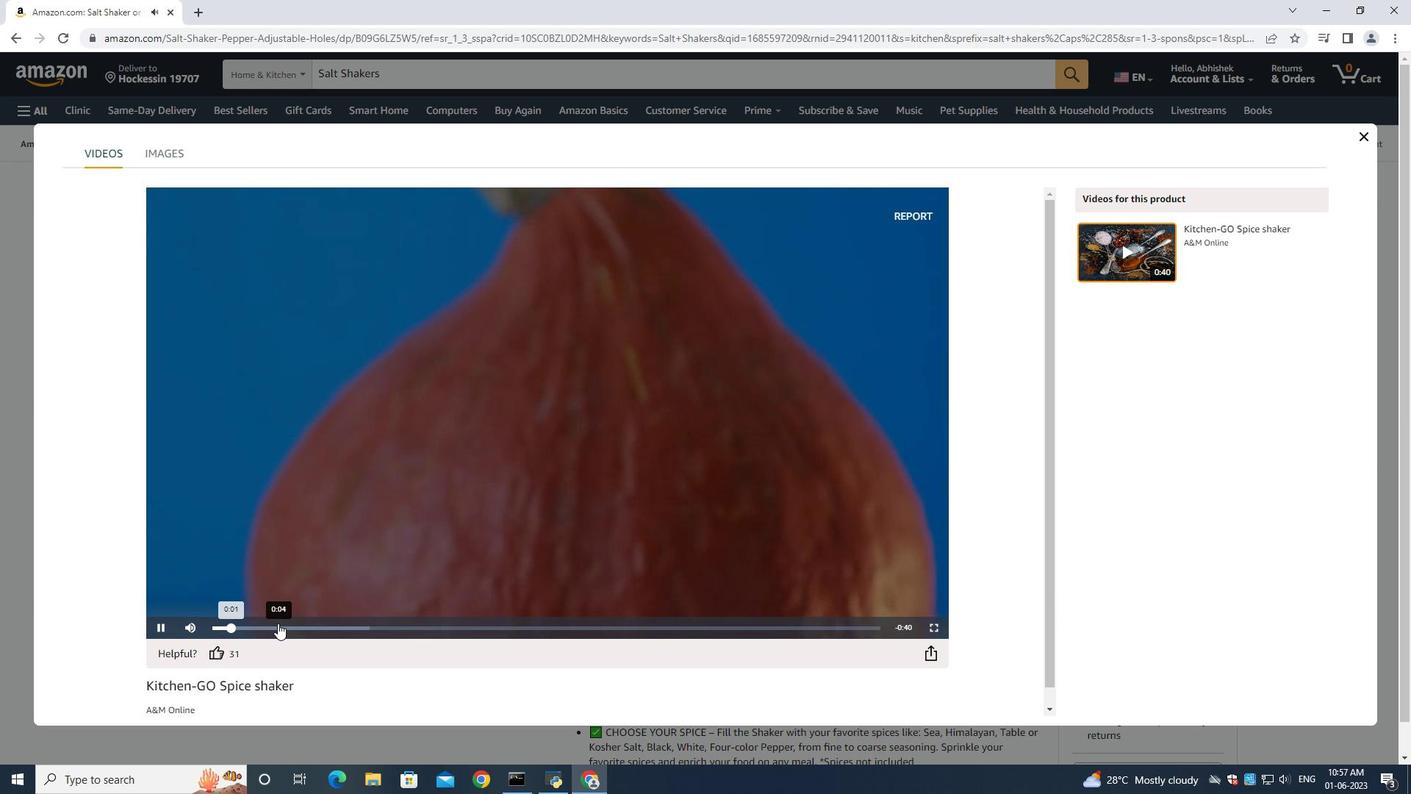 
Action: Mouse moved to (338, 622)
Screenshot: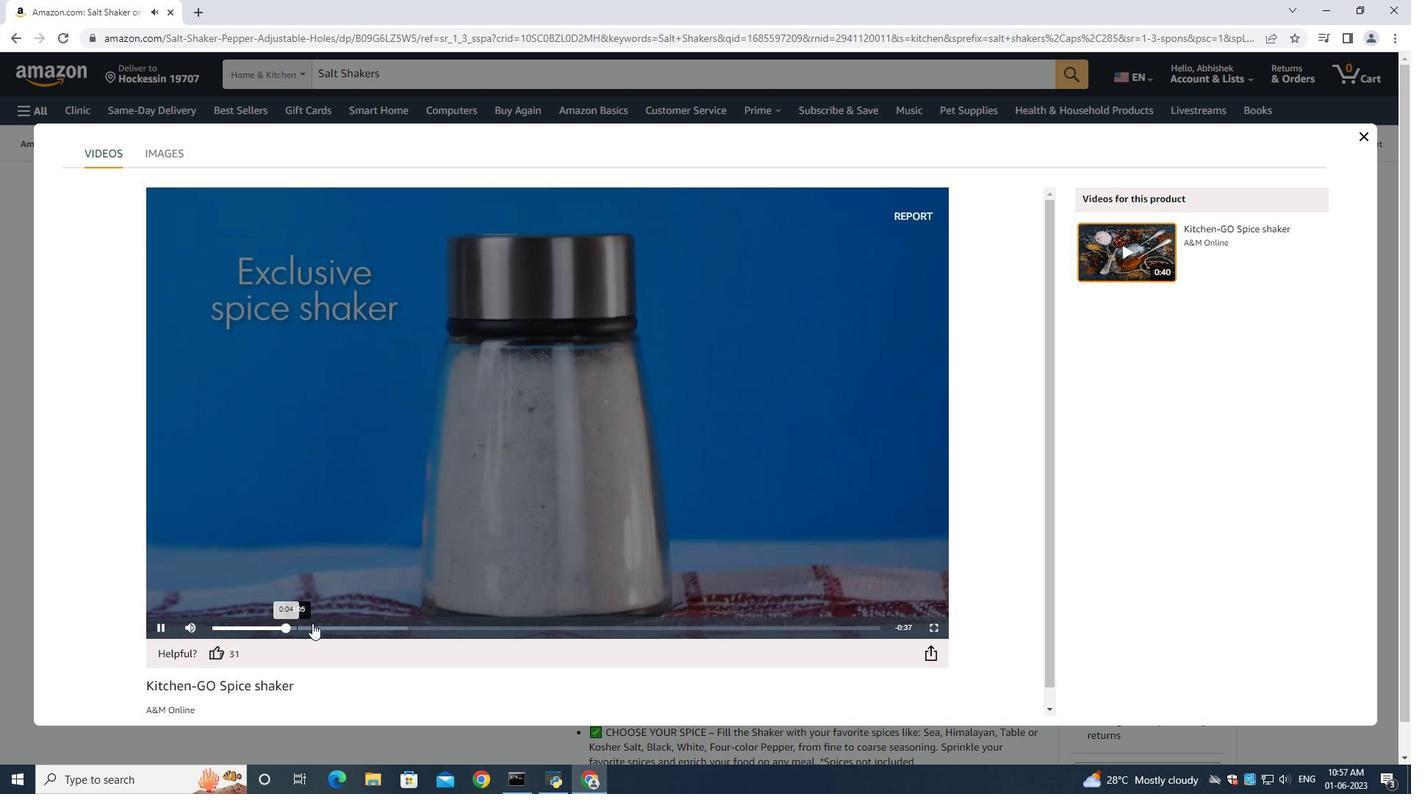 
Action: Mouse pressed left at (338, 622)
Screenshot: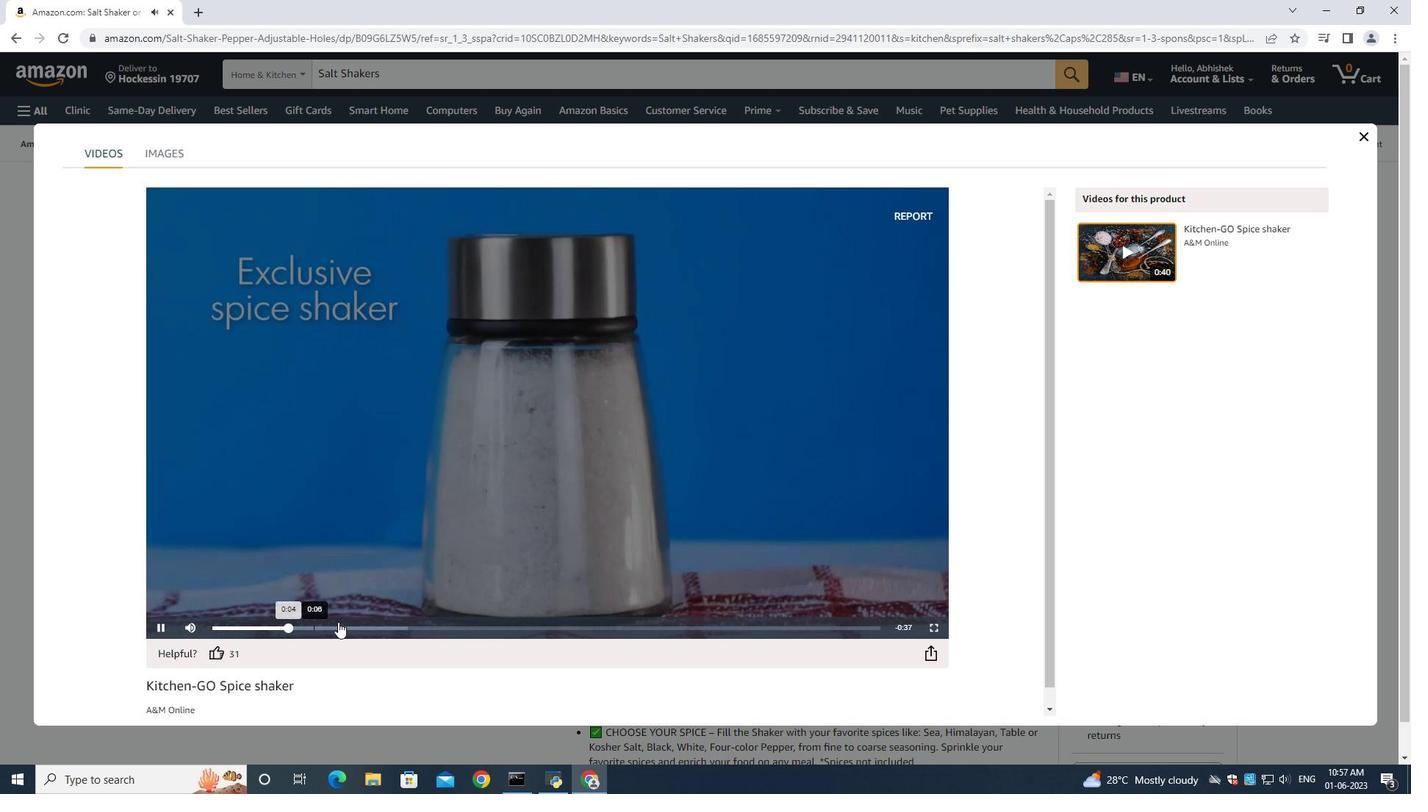 
Action: Mouse moved to (897, 625)
Screenshot: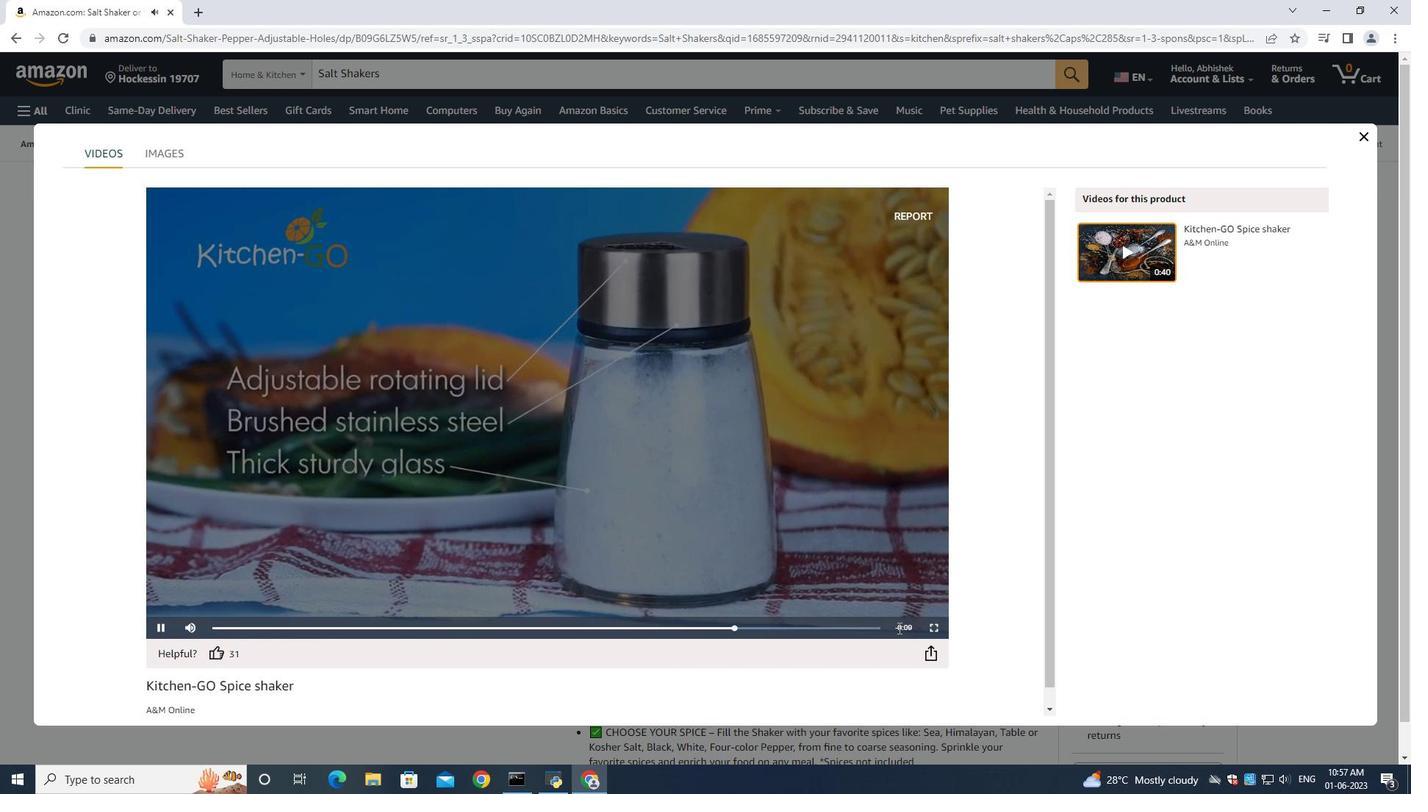 
Action: Mouse pressed left at (897, 625)
Screenshot: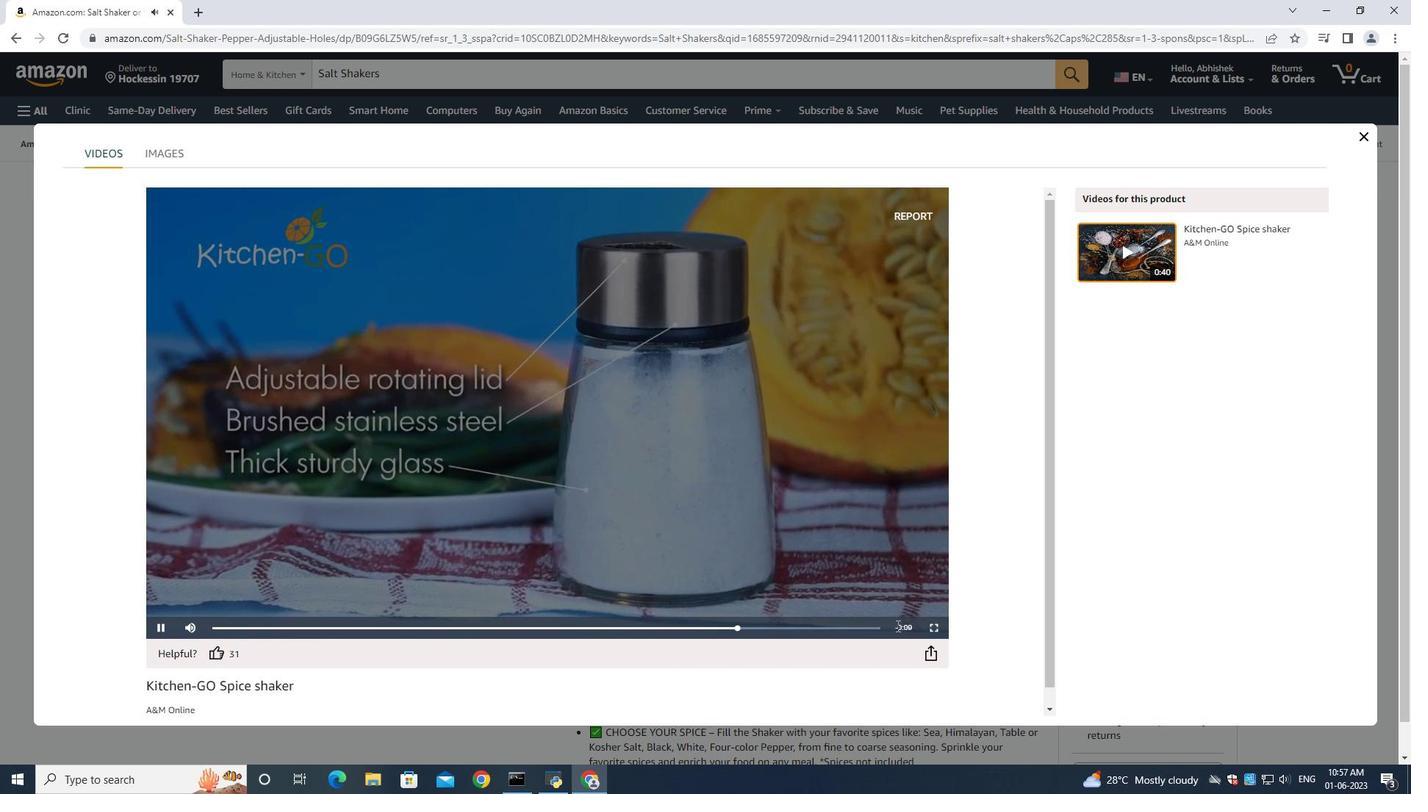 
Action: Mouse moved to (1361, 134)
Screenshot: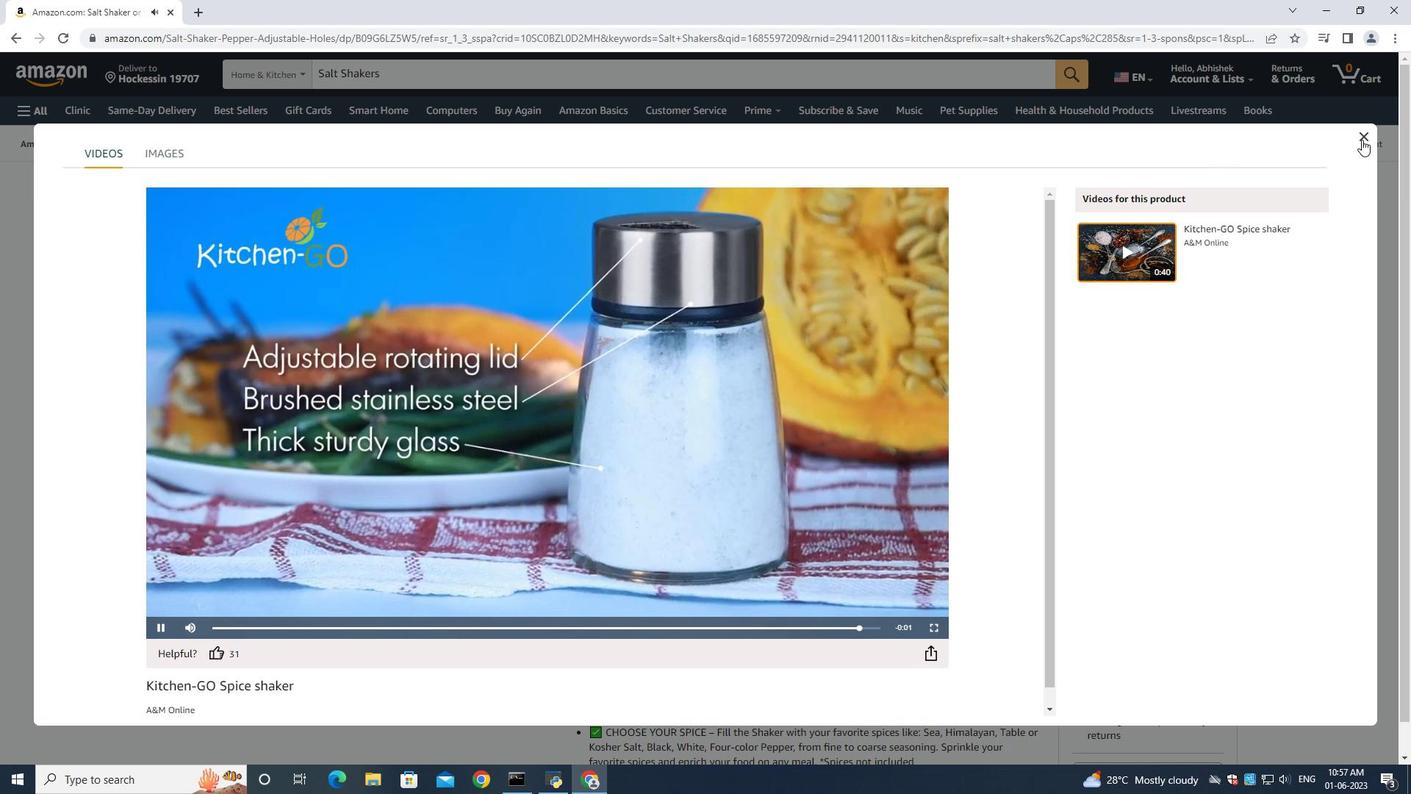 
Action: Mouse pressed left at (1361, 134)
Screenshot: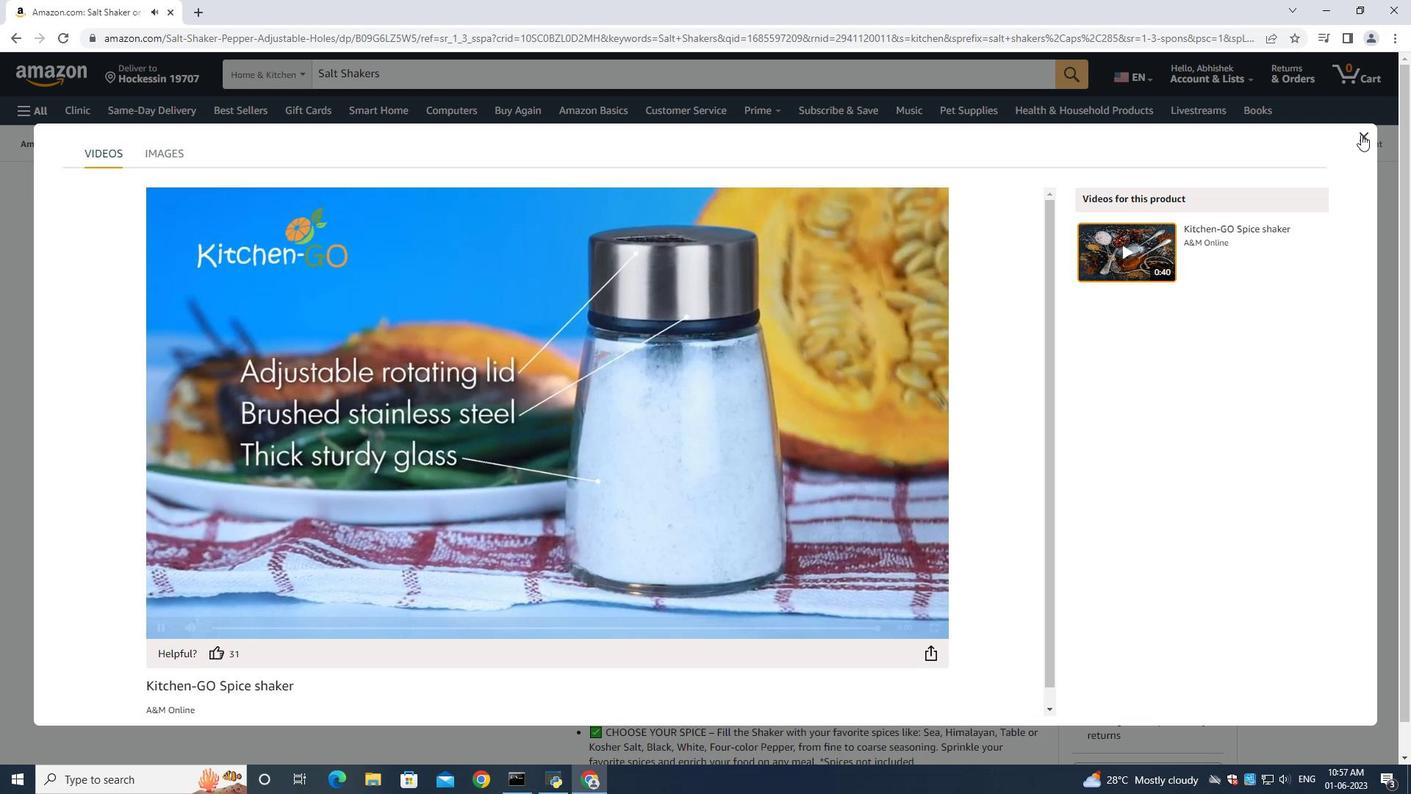 
Action: Mouse moved to (1102, 533)
Screenshot: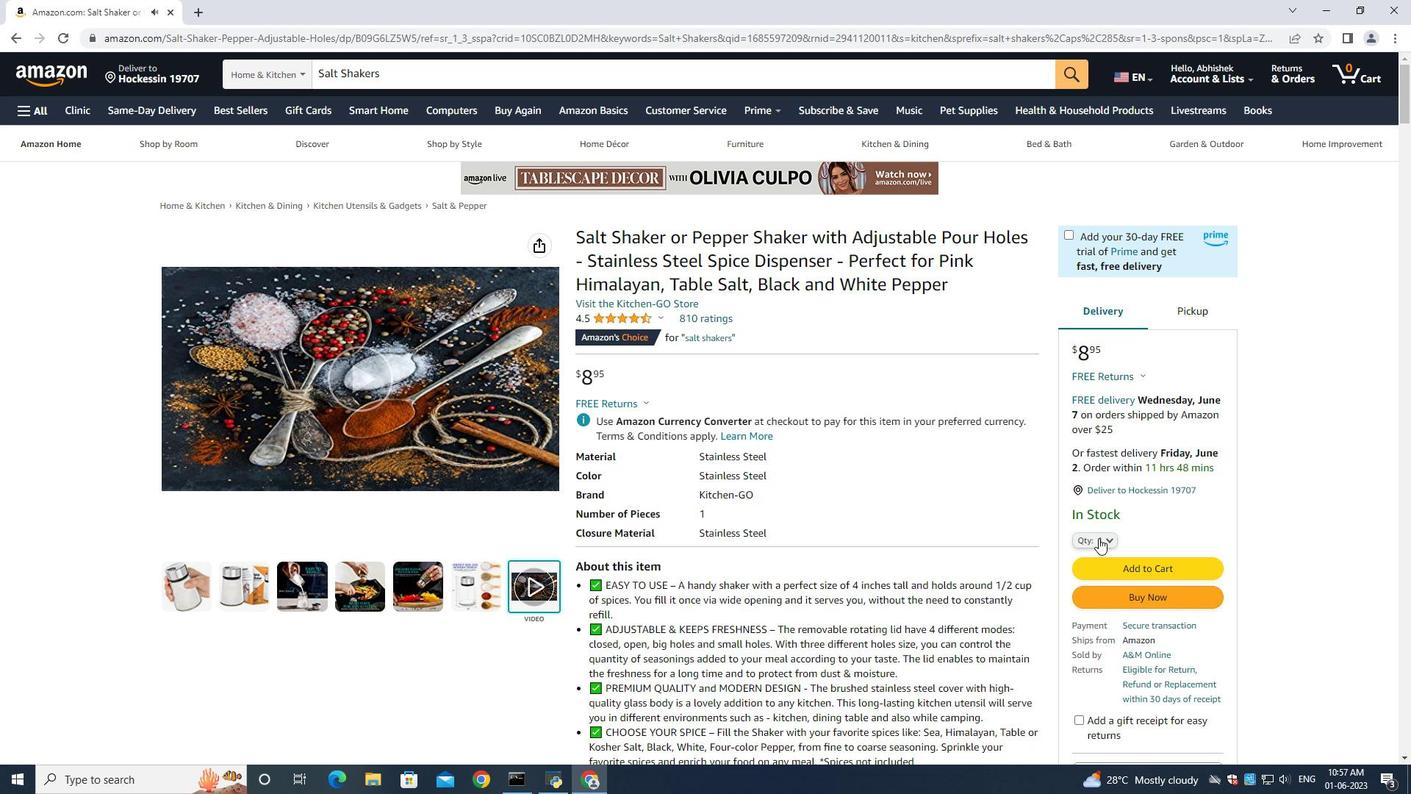 
Action: Mouse pressed left at (1102, 533)
Screenshot: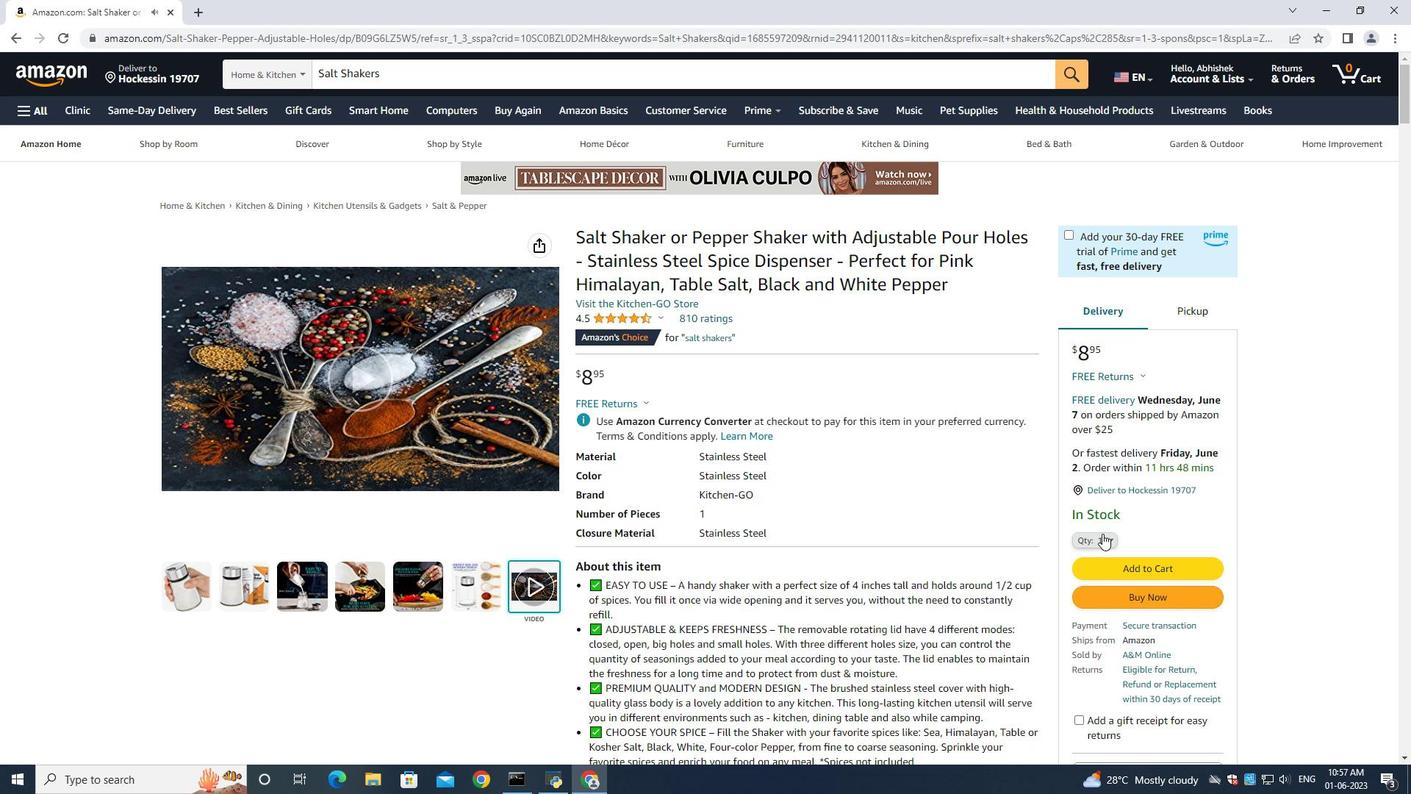 
Action: Mouse moved to (1101, 125)
Screenshot: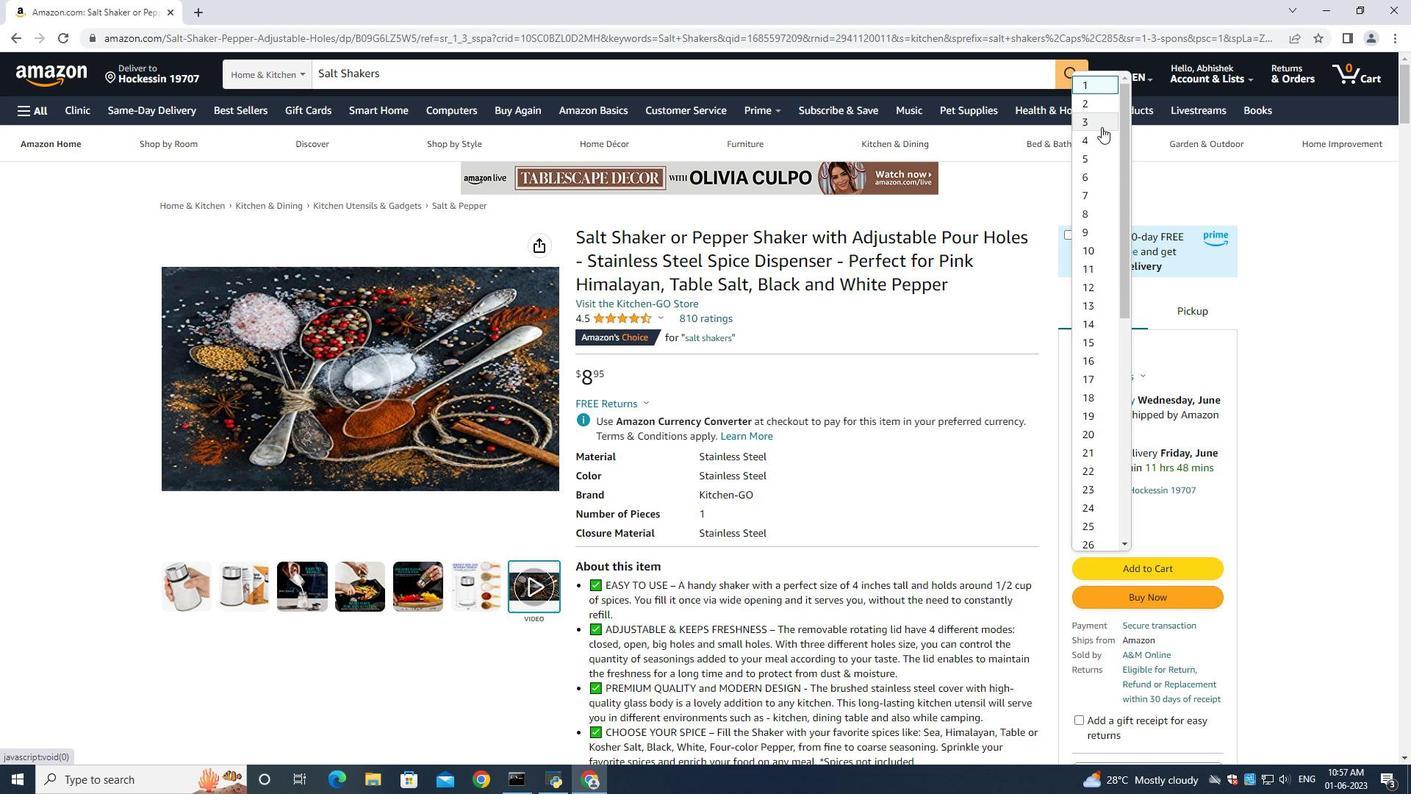 
Action: Mouse pressed left at (1101, 125)
Screenshot: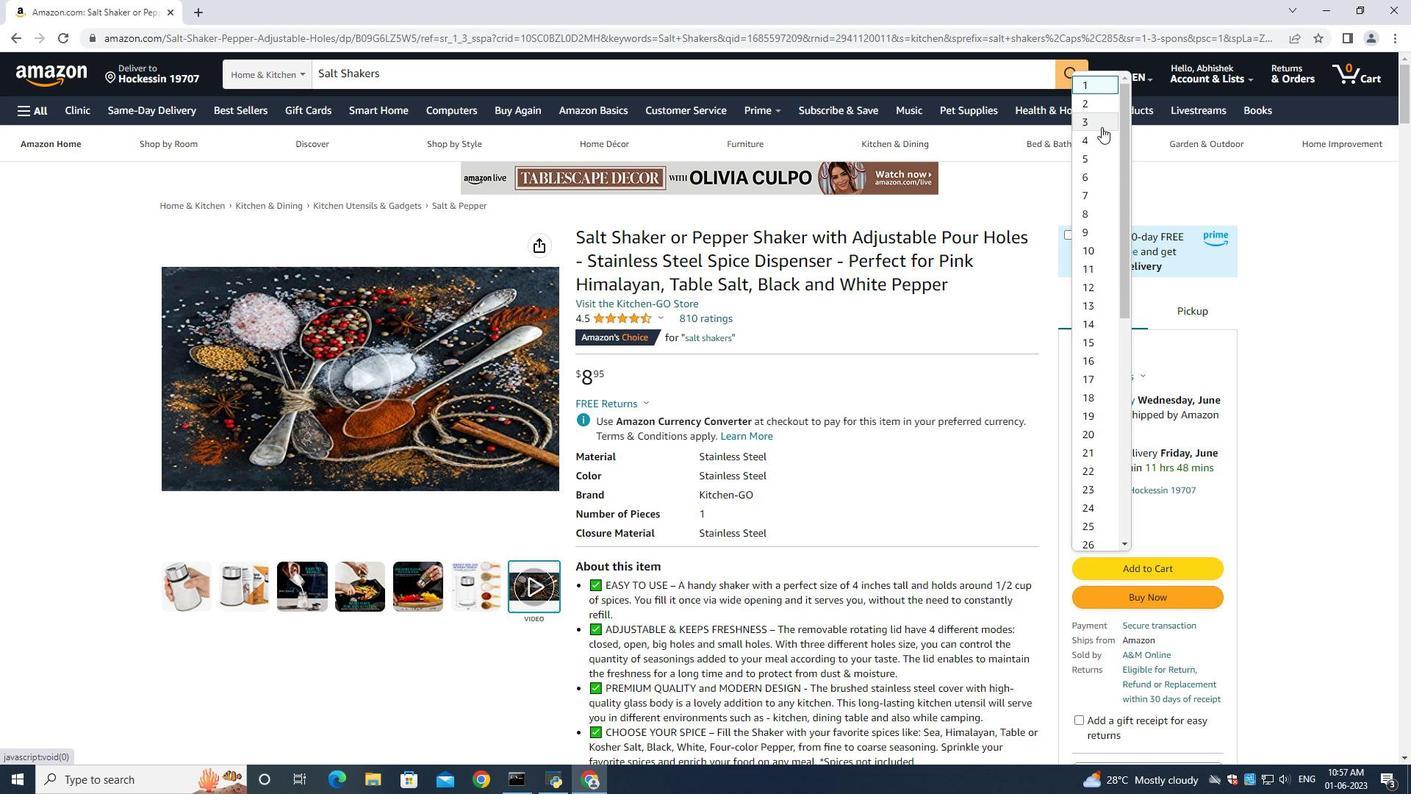 
Action: Mouse moved to (1140, 583)
Screenshot: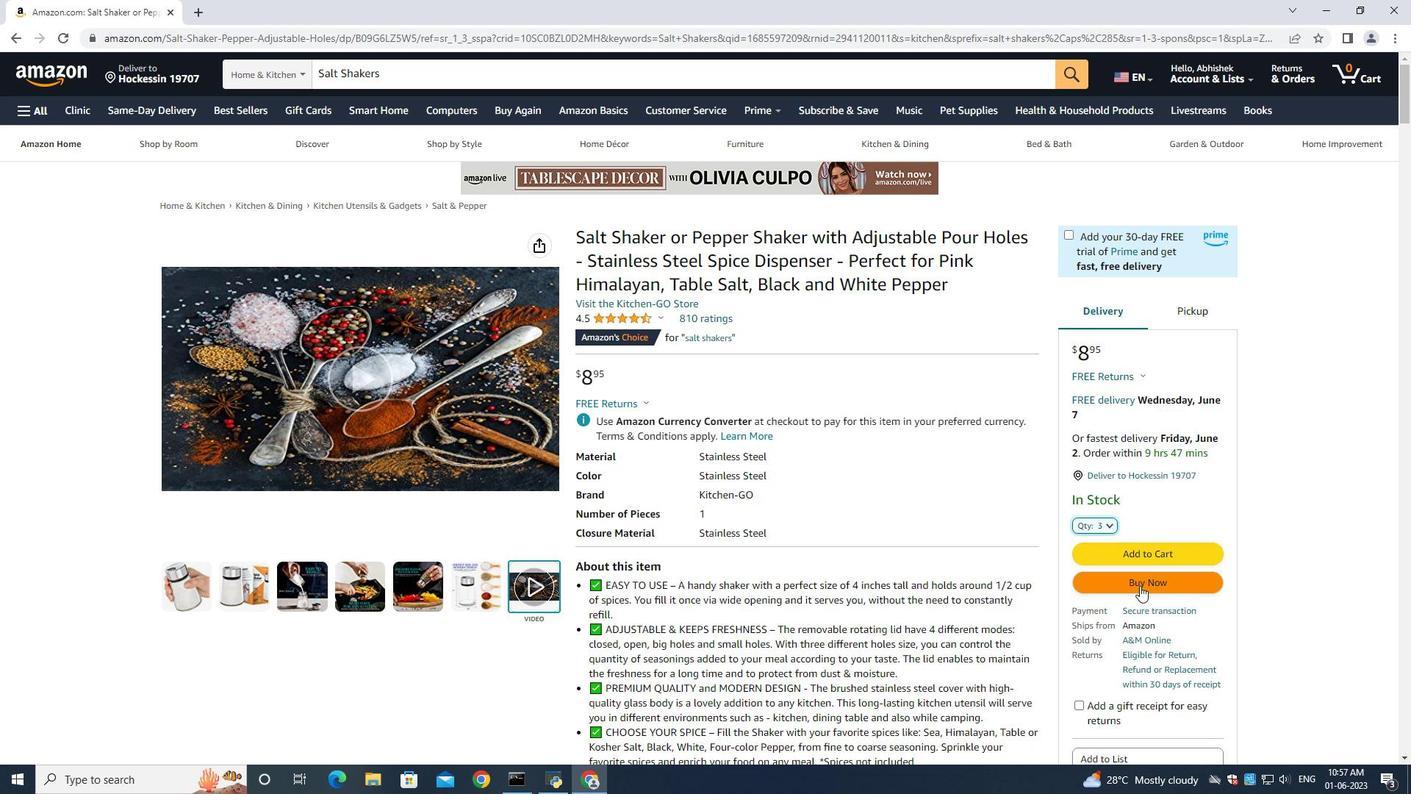 
Action: Mouse pressed left at (1140, 583)
Screenshot: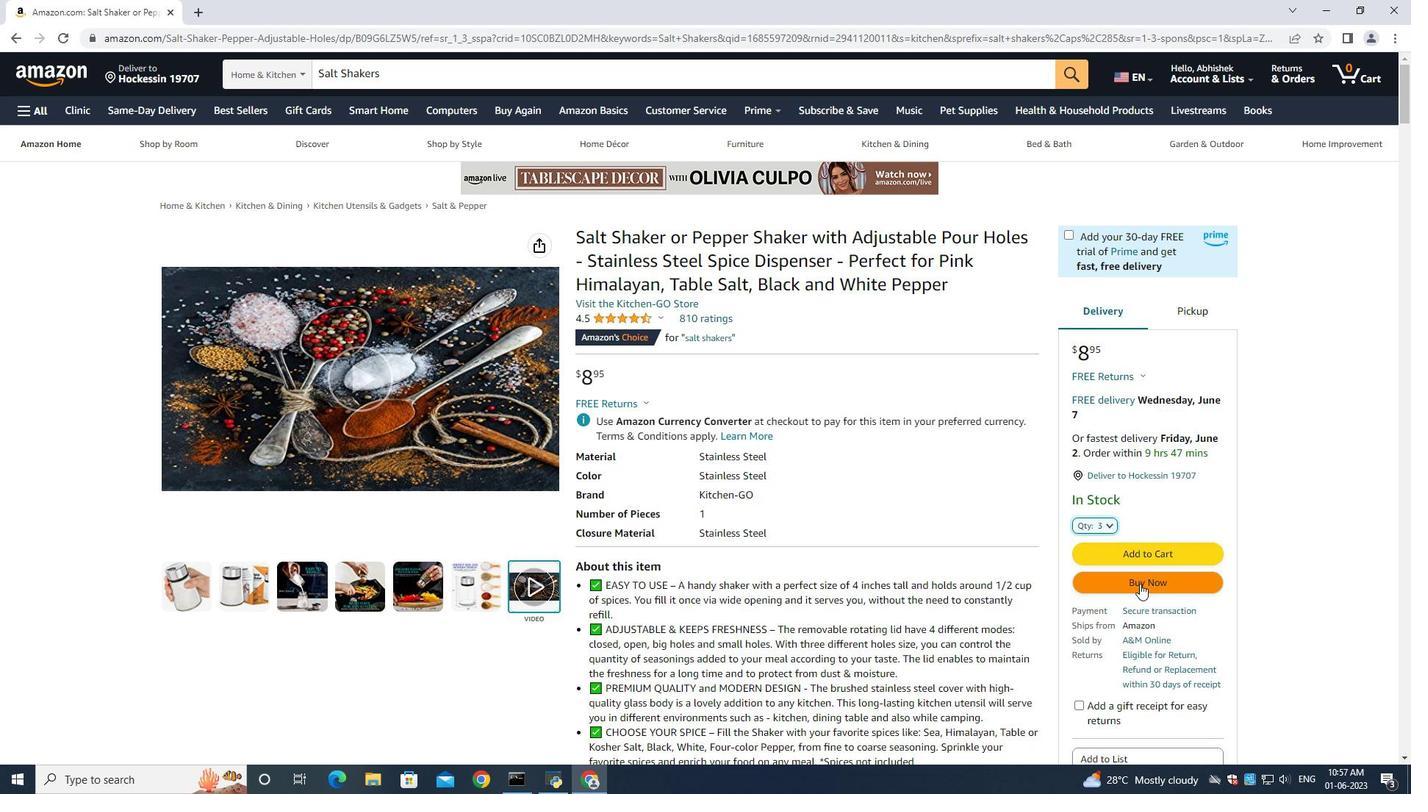
Action: Mouse moved to (586, 497)
Screenshot: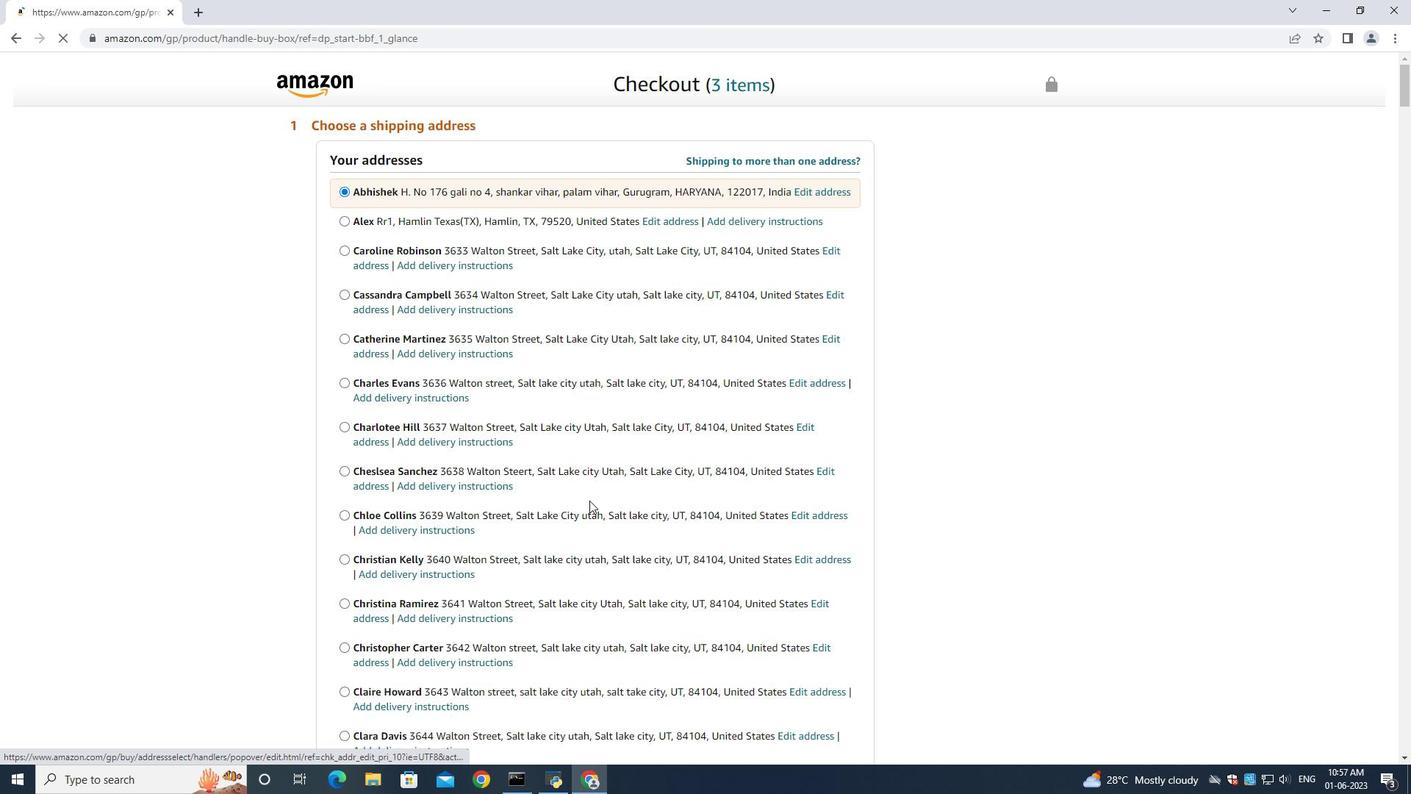 
Action: Mouse scrolled (586, 497) with delta (0, 0)
Screenshot: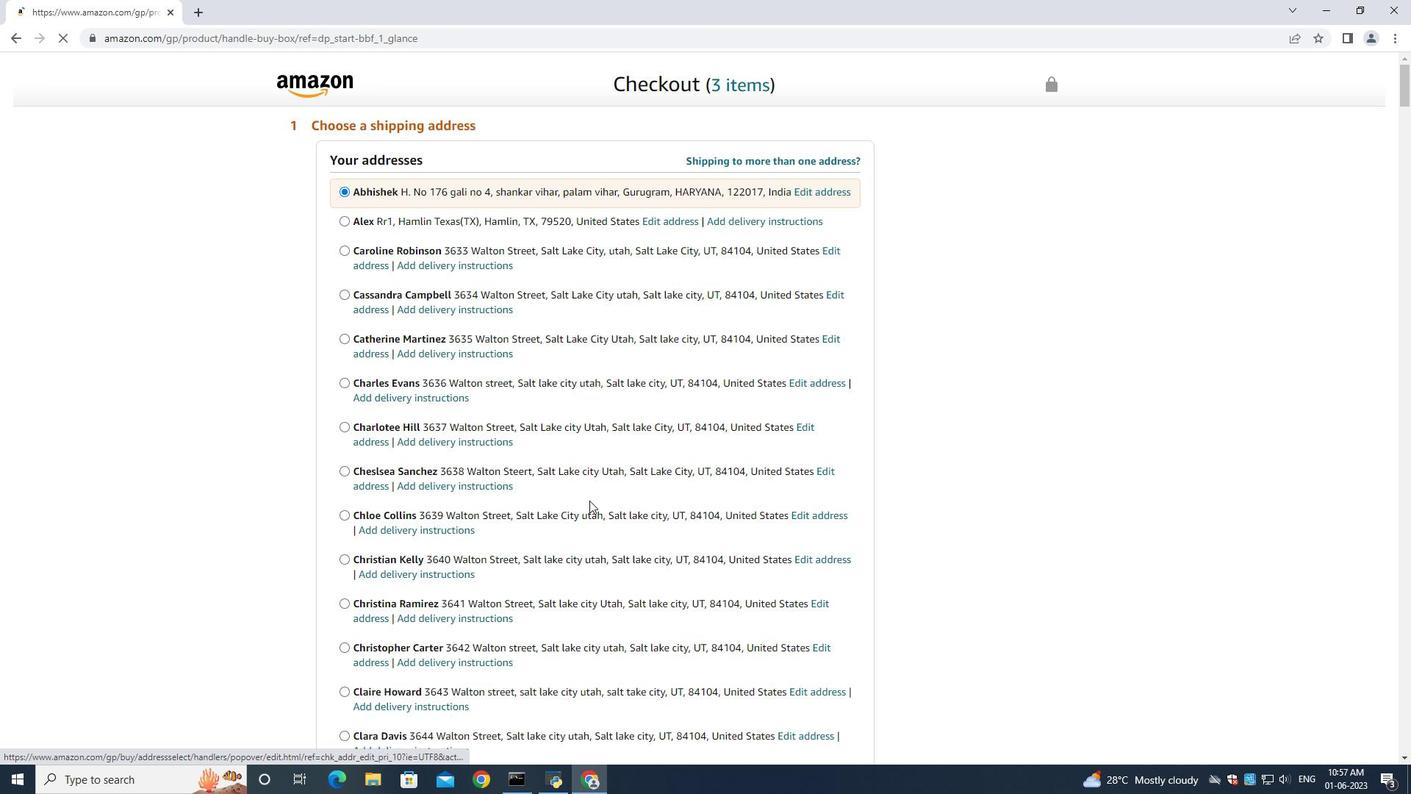
Action: Mouse scrolled (586, 497) with delta (0, 0)
Screenshot: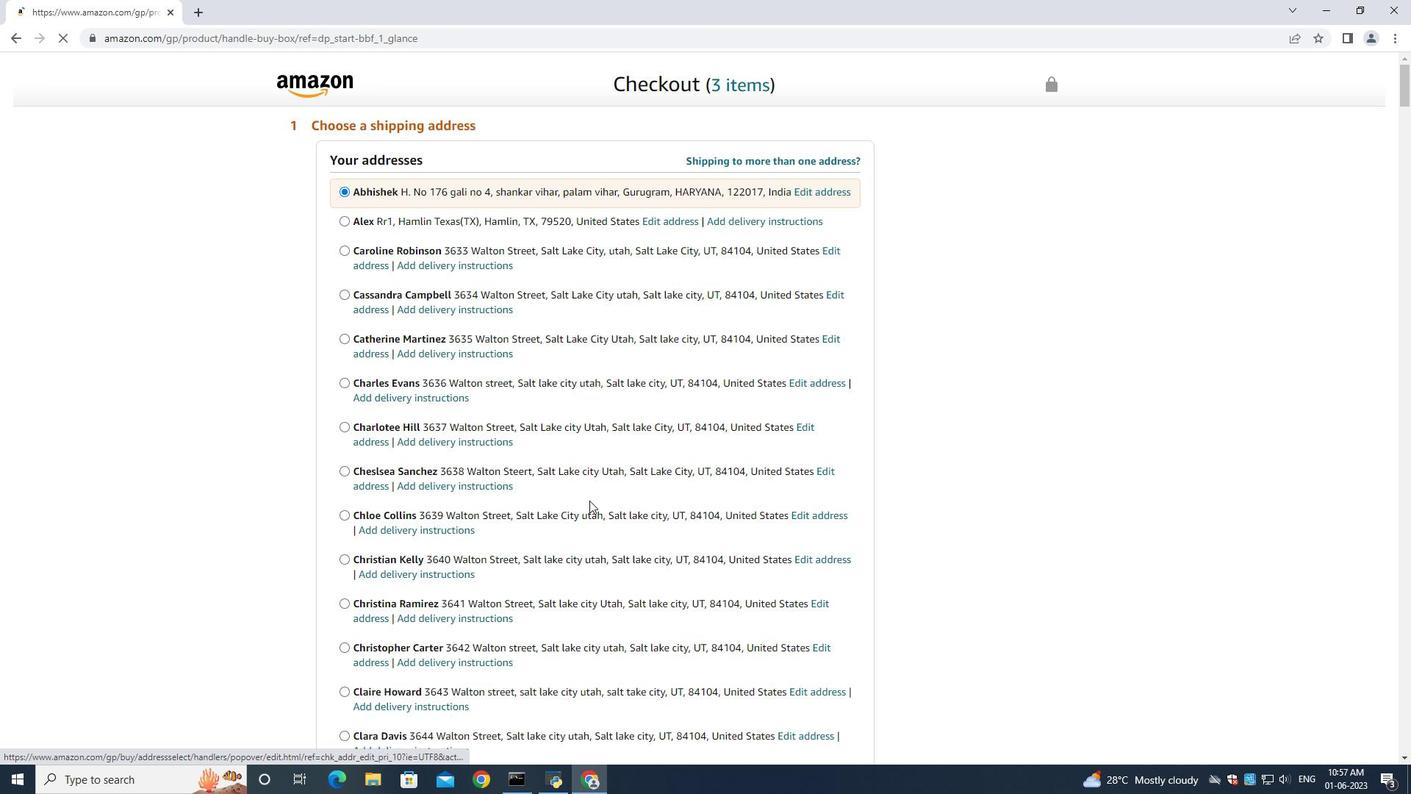 
Action: Mouse scrolled (586, 497) with delta (0, 0)
Screenshot: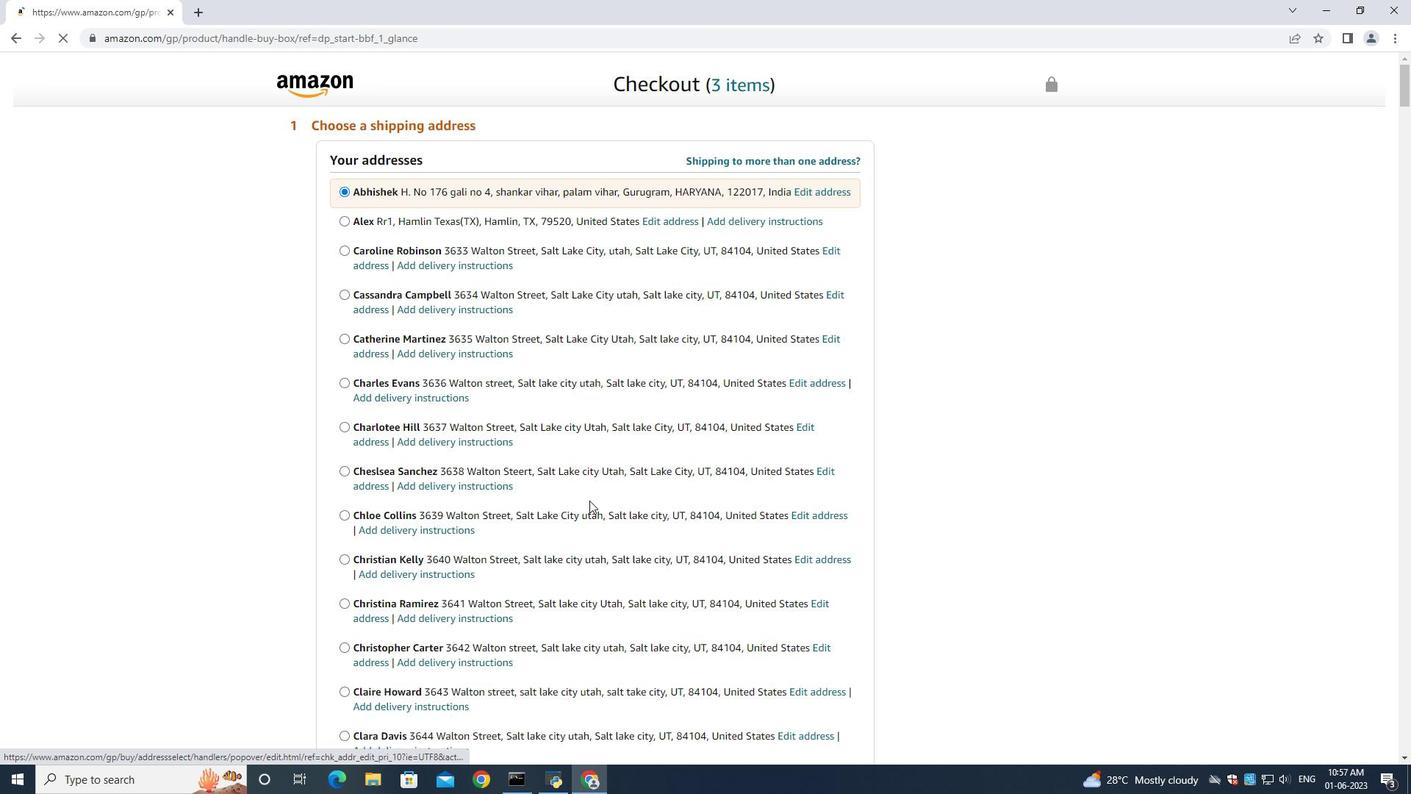 
Action: Mouse moved to (587, 497)
Screenshot: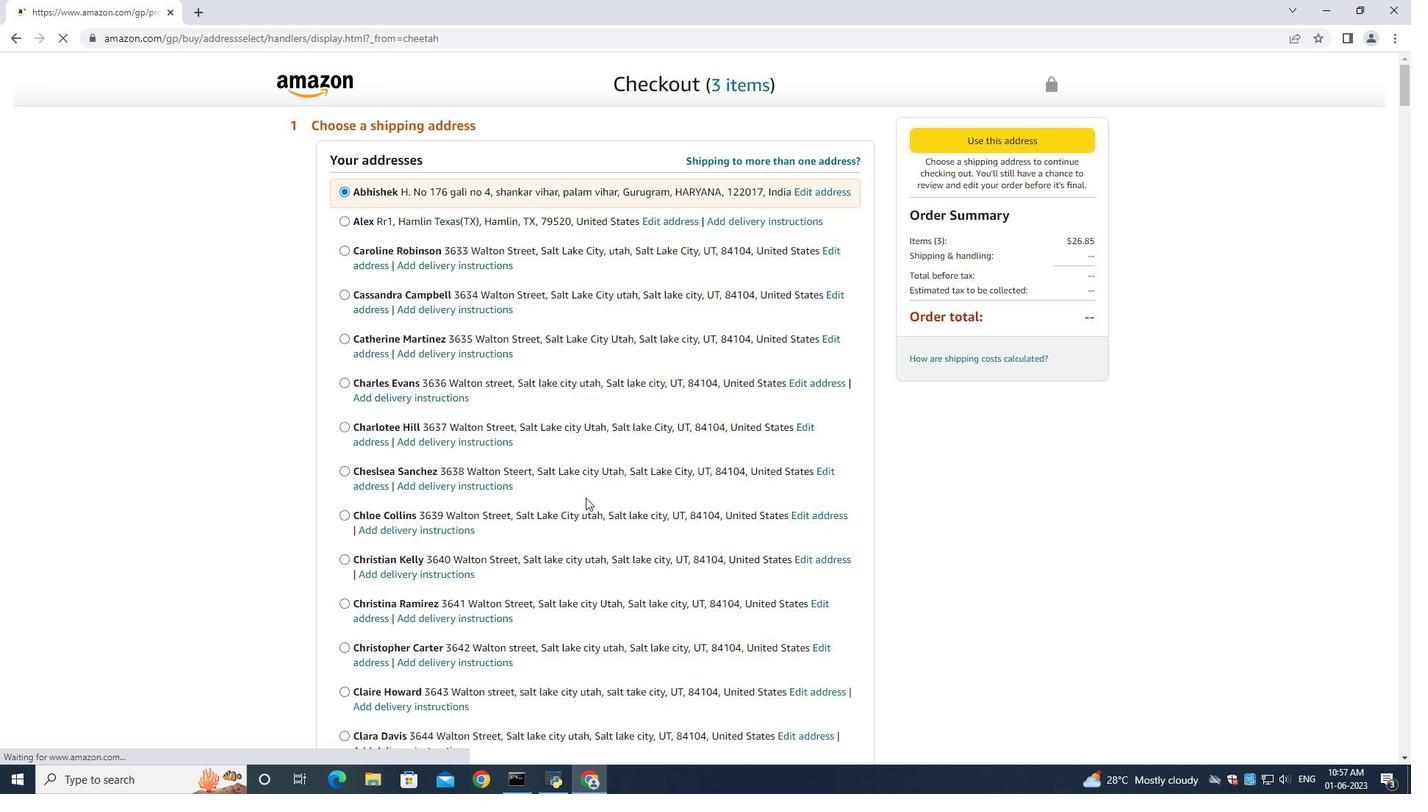 
Action: Mouse scrolled (587, 497) with delta (0, 0)
Screenshot: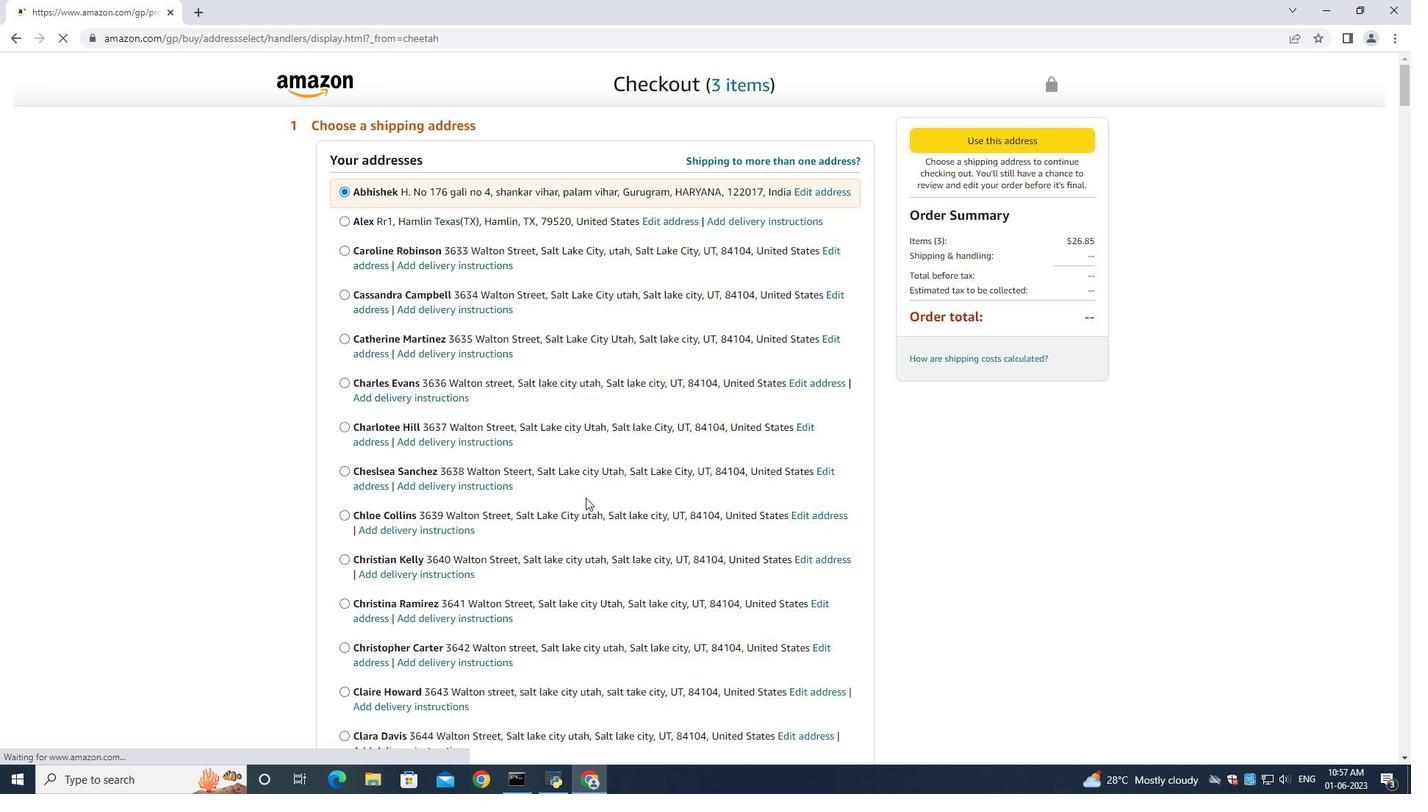 
Action: Mouse scrolled (587, 497) with delta (0, 0)
Screenshot: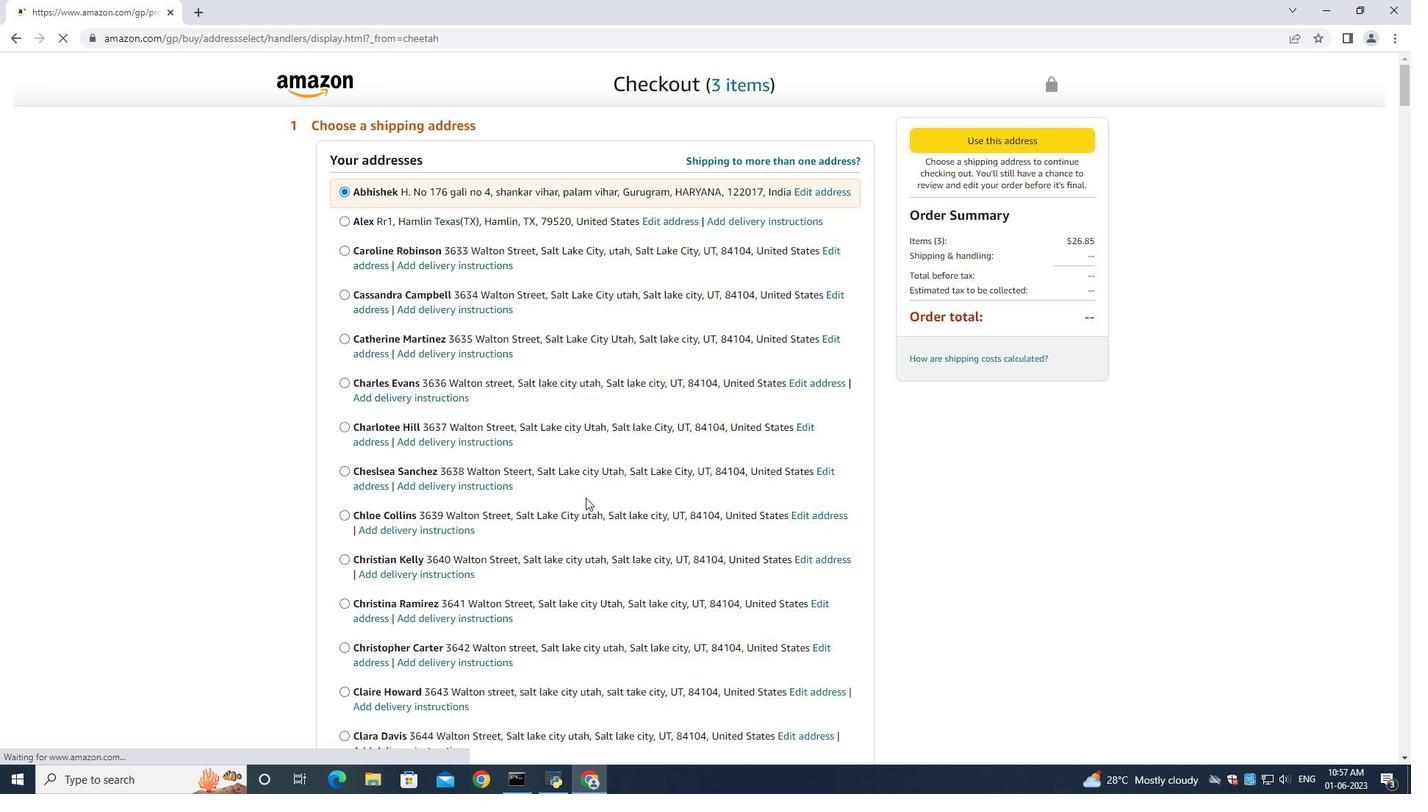 
Action: Mouse scrolled (587, 497) with delta (0, 0)
Screenshot: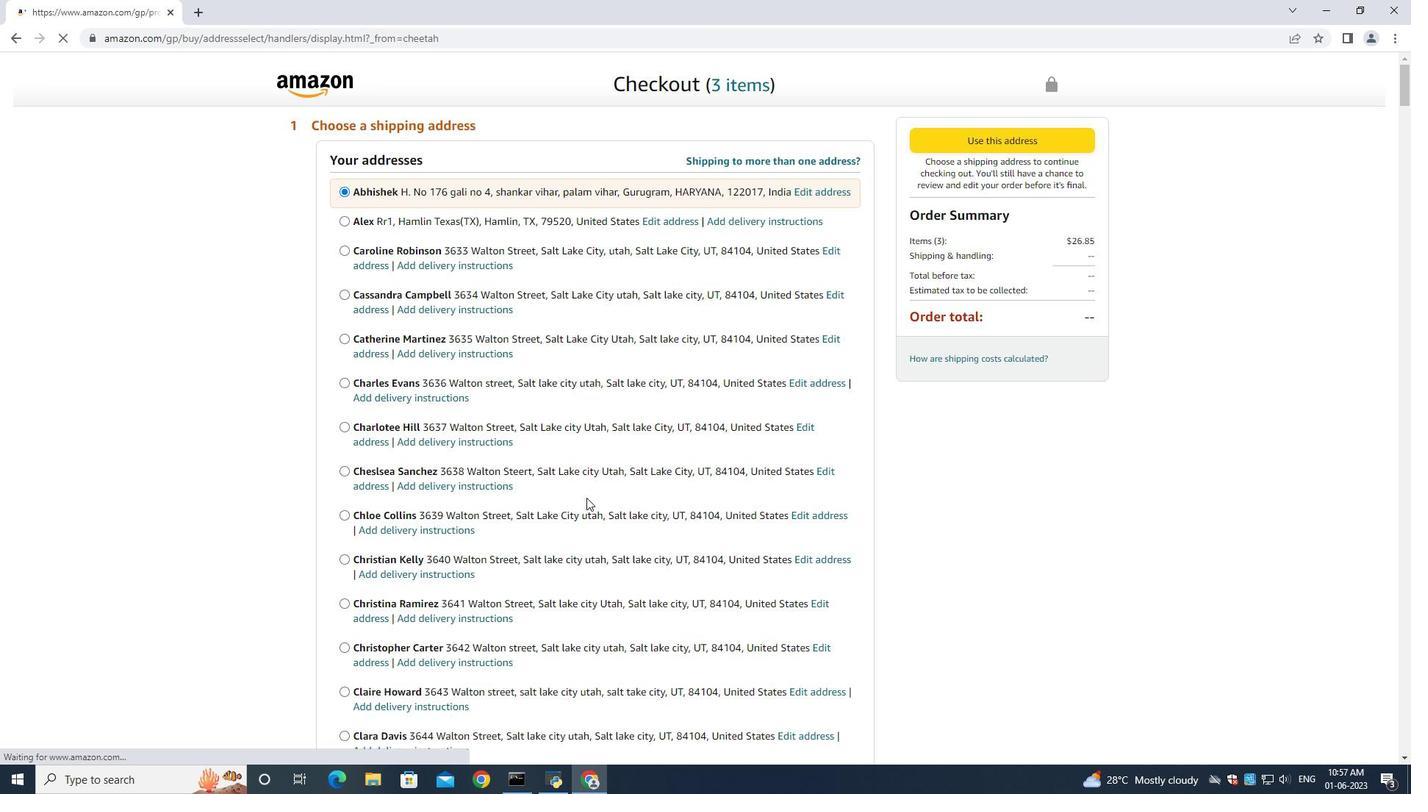 
Action: Mouse moved to (588, 497)
Screenshot: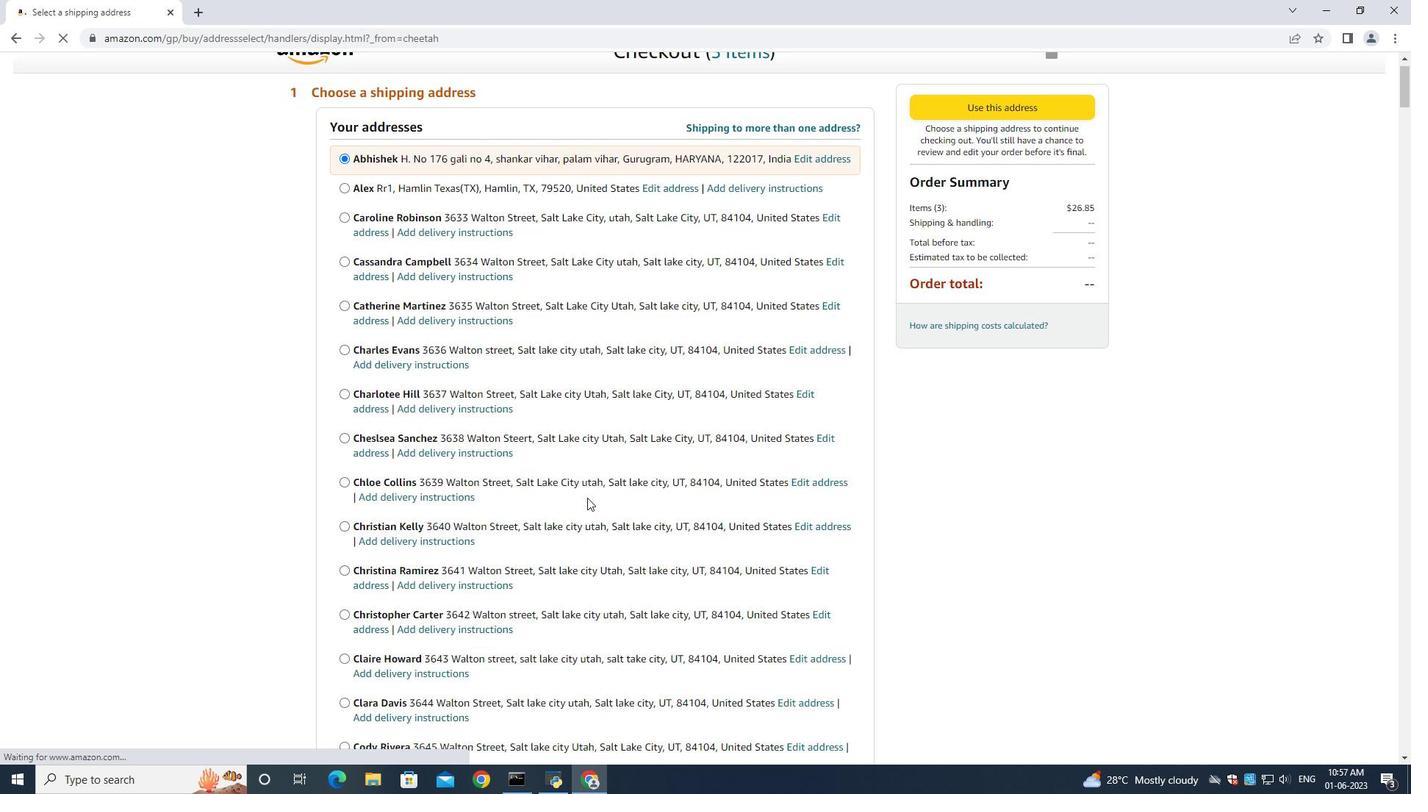 
Action: Mouse scrolled (588, 497) with delta (0, 0)
Screenshot: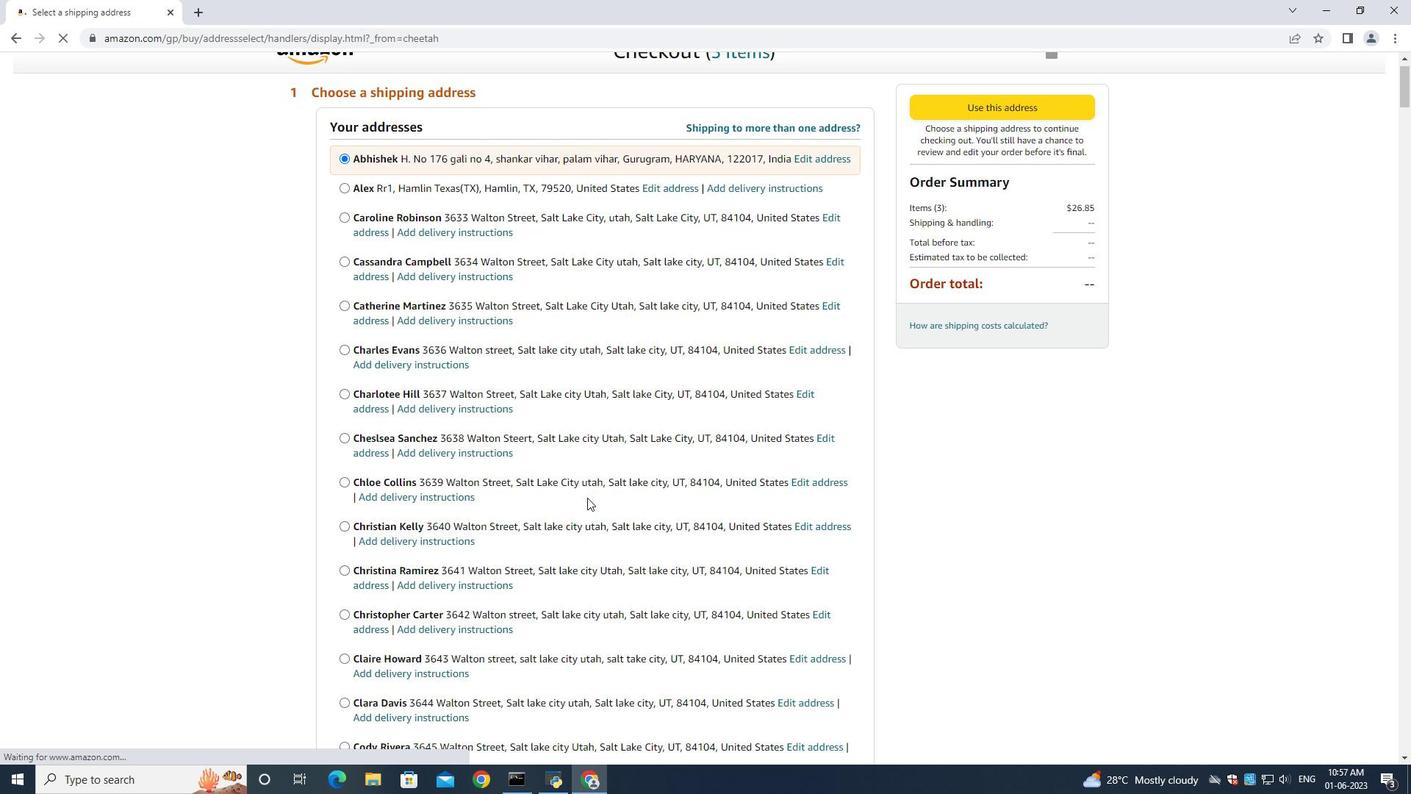 
Action: Mouse scrolled (588, 497) with delta (0, 0)
Screenshot: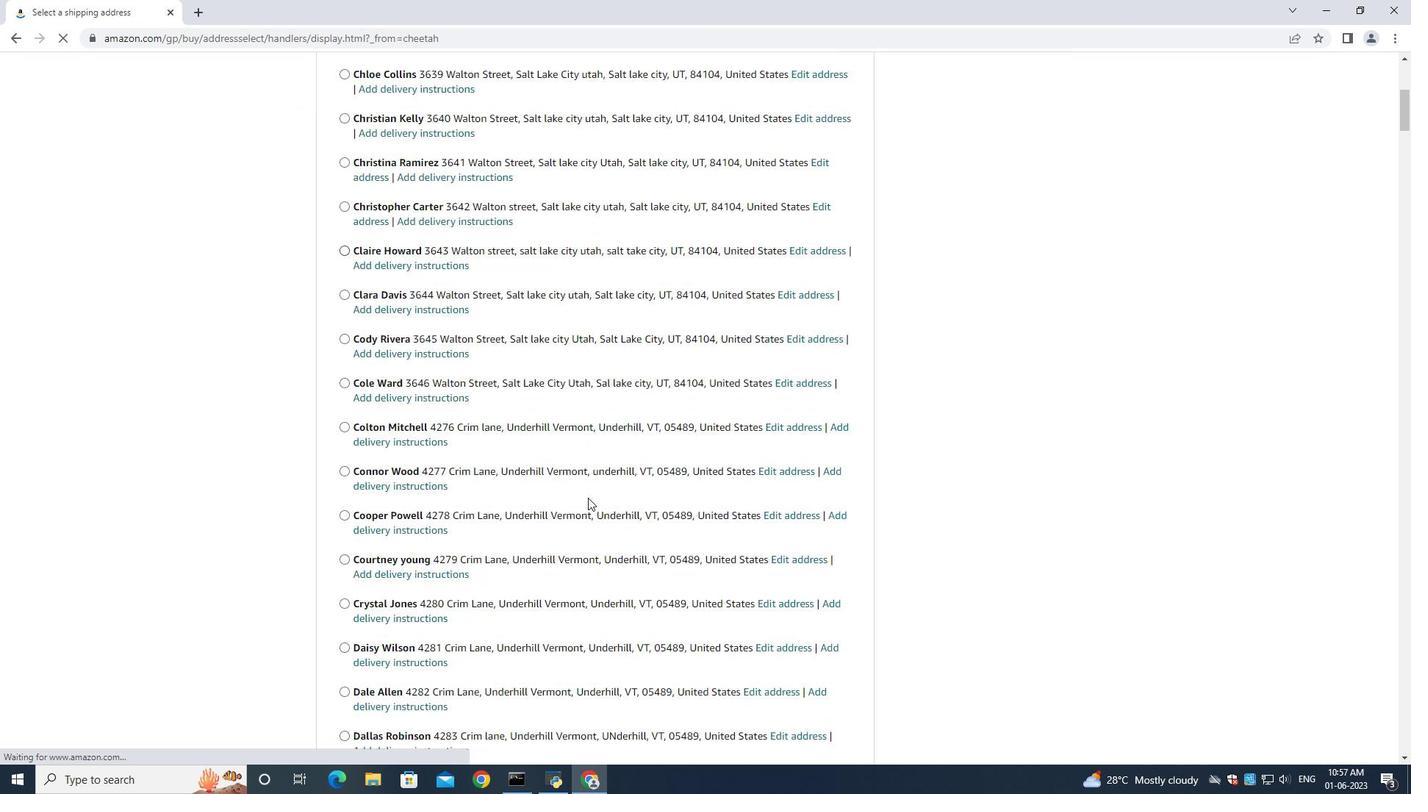 
Action: Mouse scrolled (588, 497) with delta (0, 0)
Screenshot: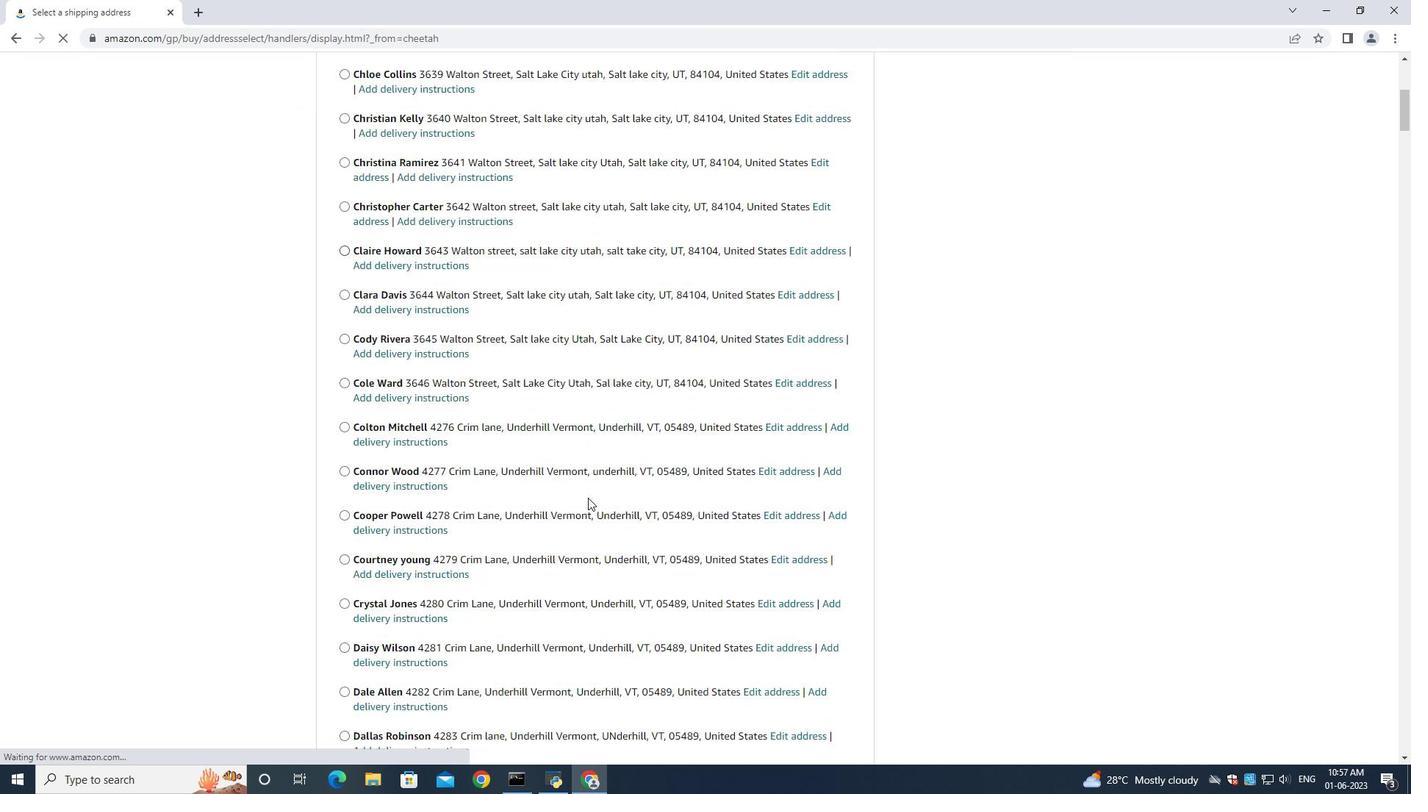 
Action: Mouse scrolled (588, 497) with delta (0, 0)
Screenshot: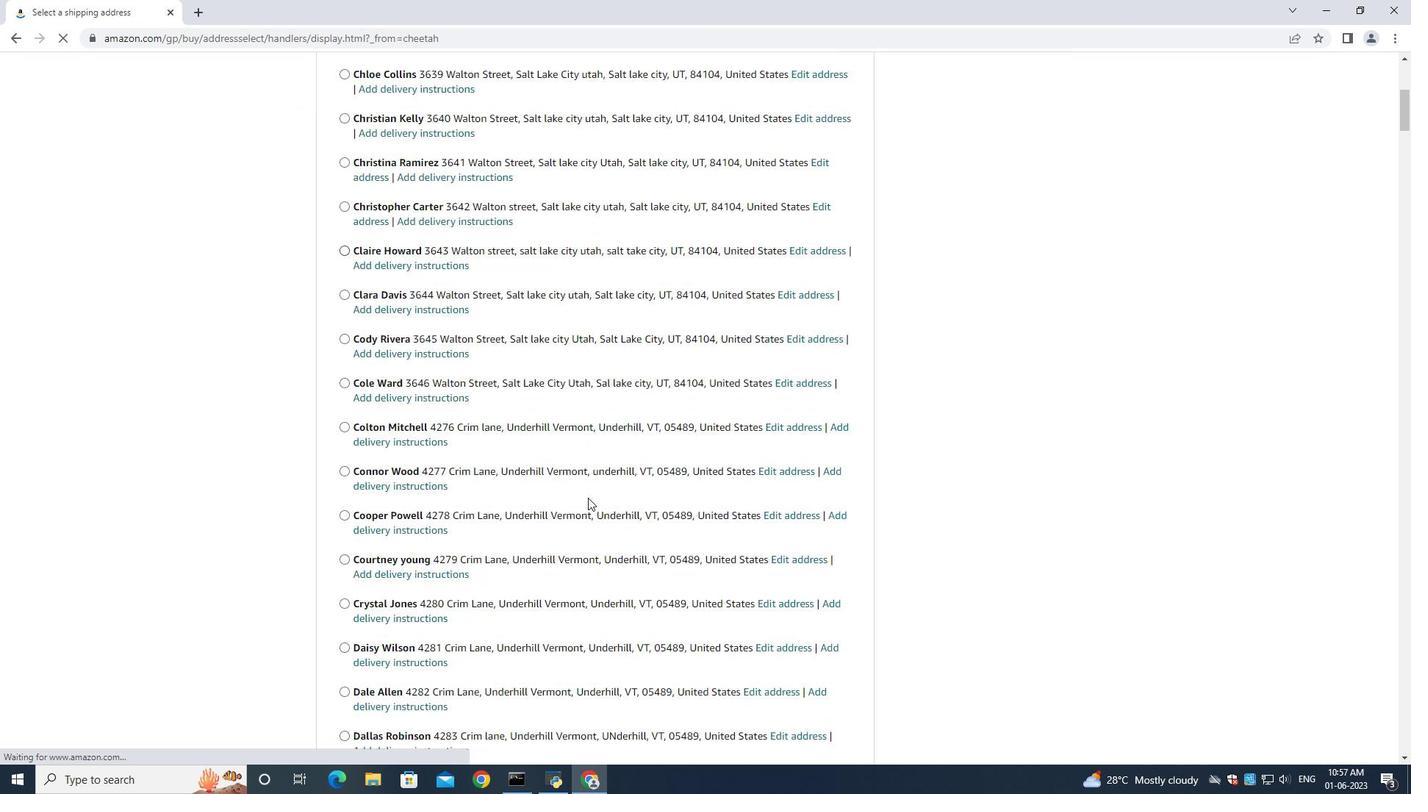 
Action: Mouse scrolled (588, 497) with delta (0, 0)
Screenshot: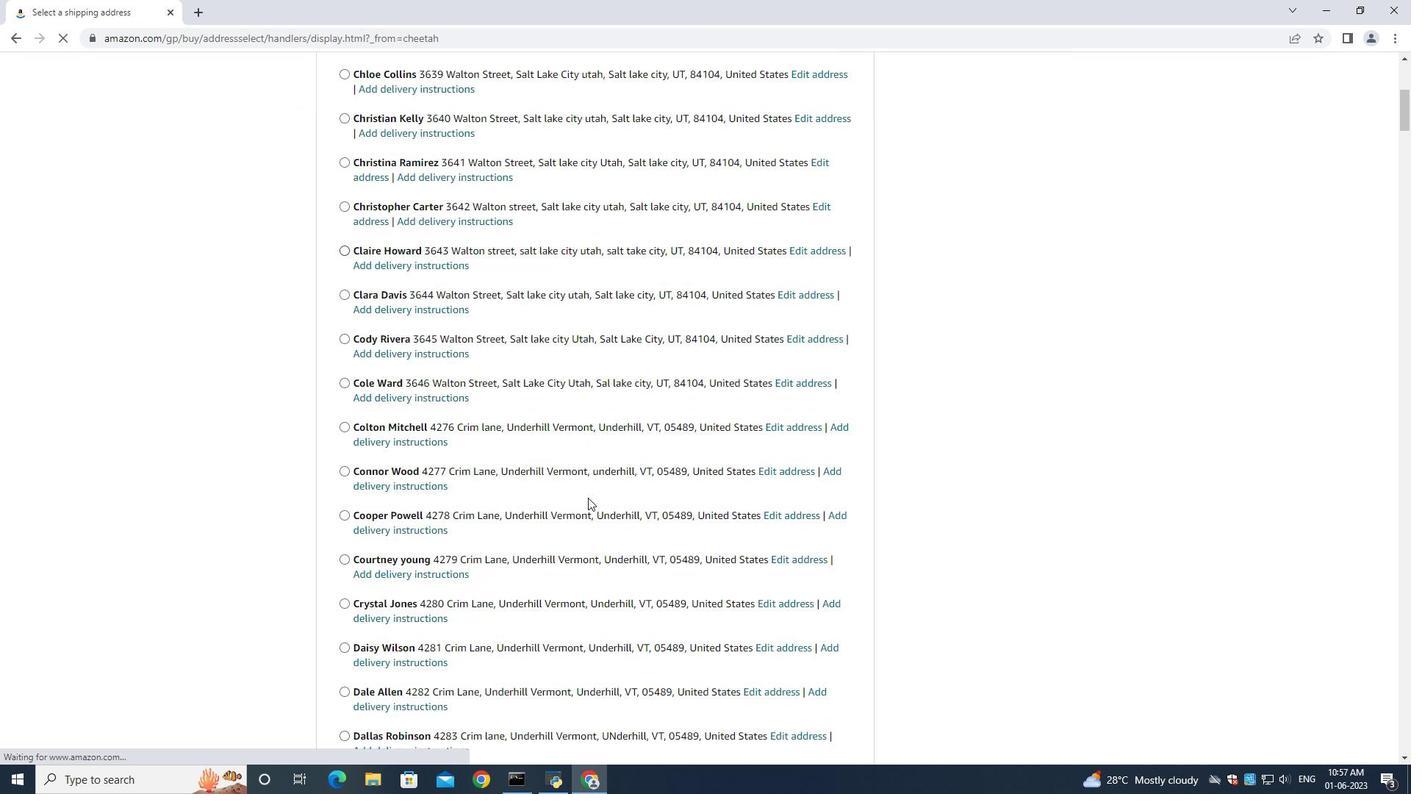 
Action: Mouse scrolled (588, 497) with delta (0, 0)
Screenshot: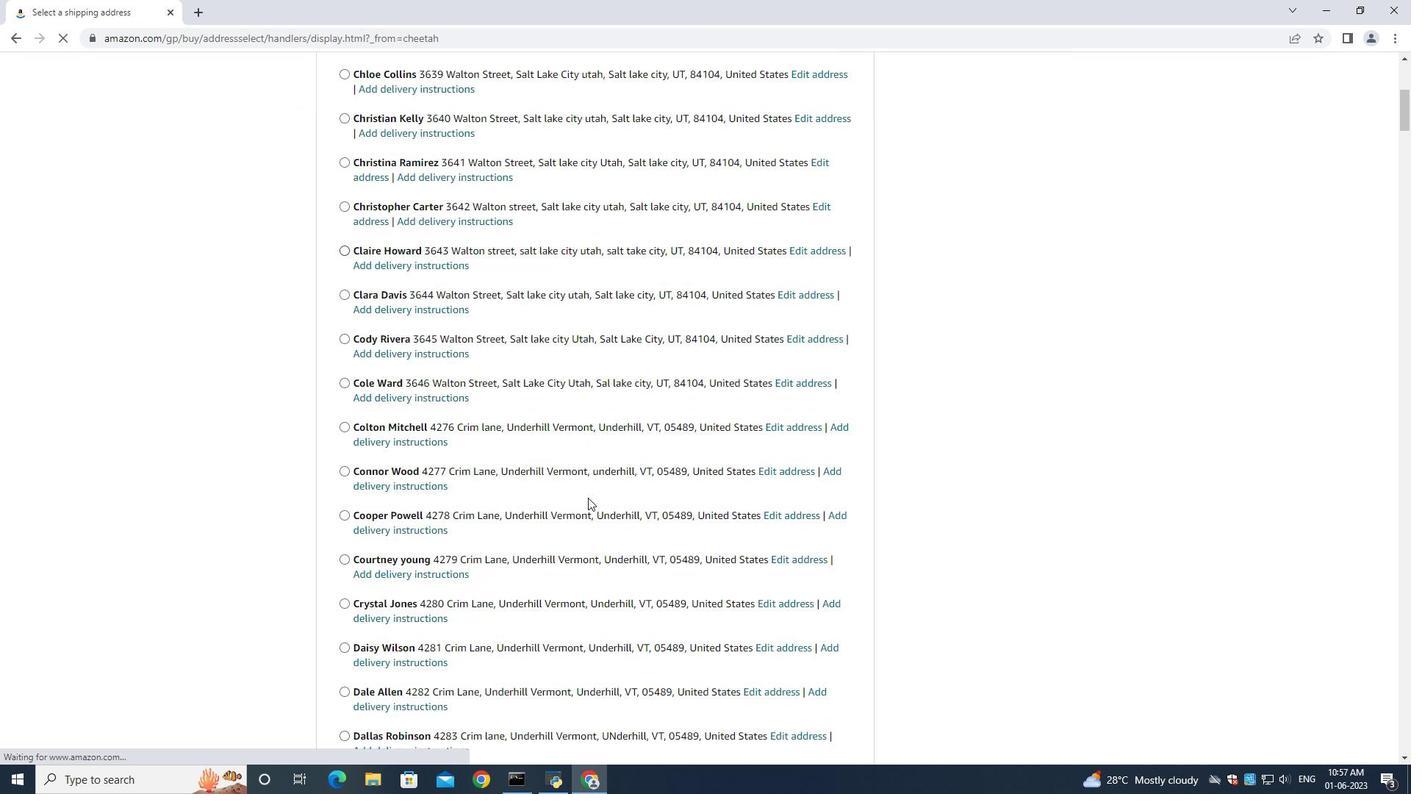 
Action: Mouse scrolled (588, 497) with delta (0, 0)
Screenshot: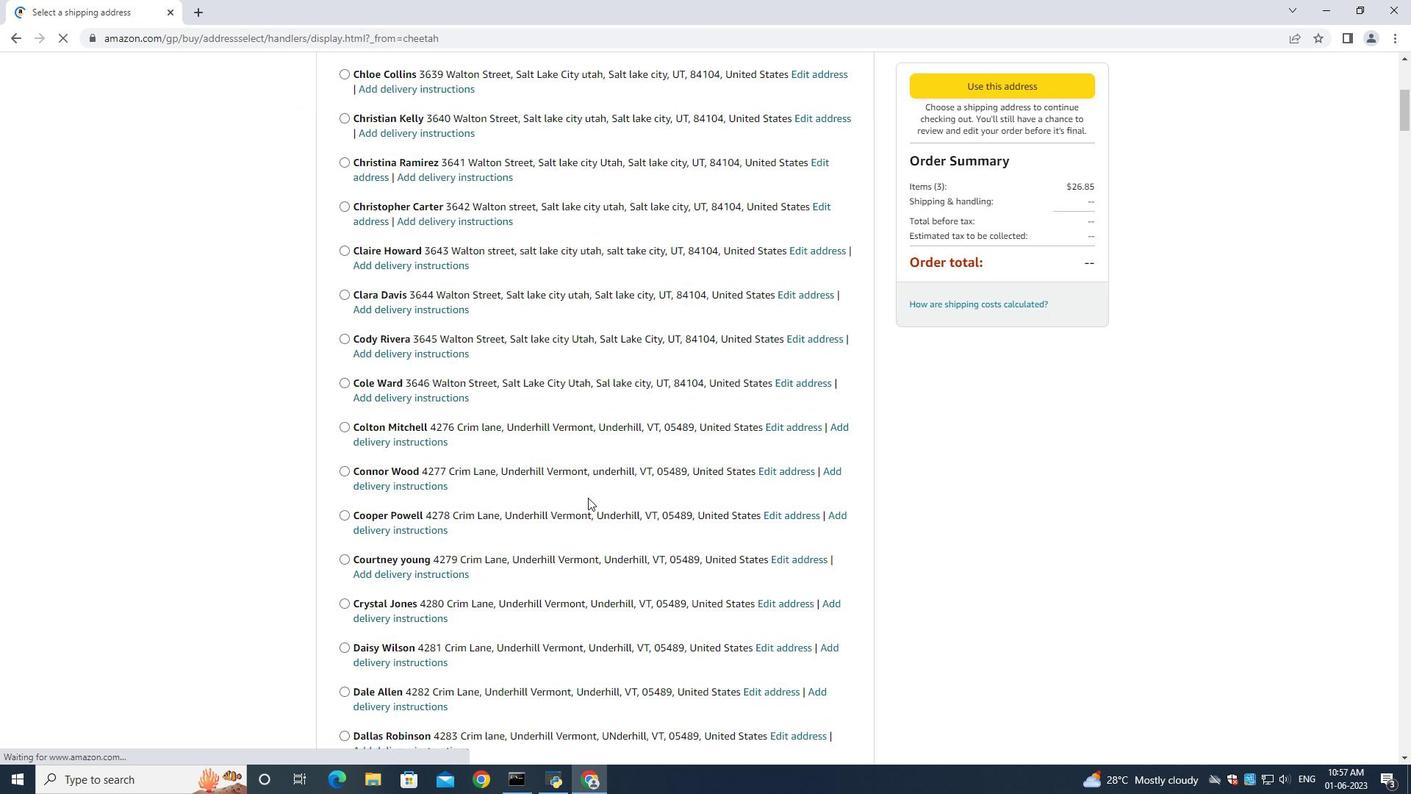 
Action: Mouse scrolled (588, 497) with delta (0, 0)
Screenshot: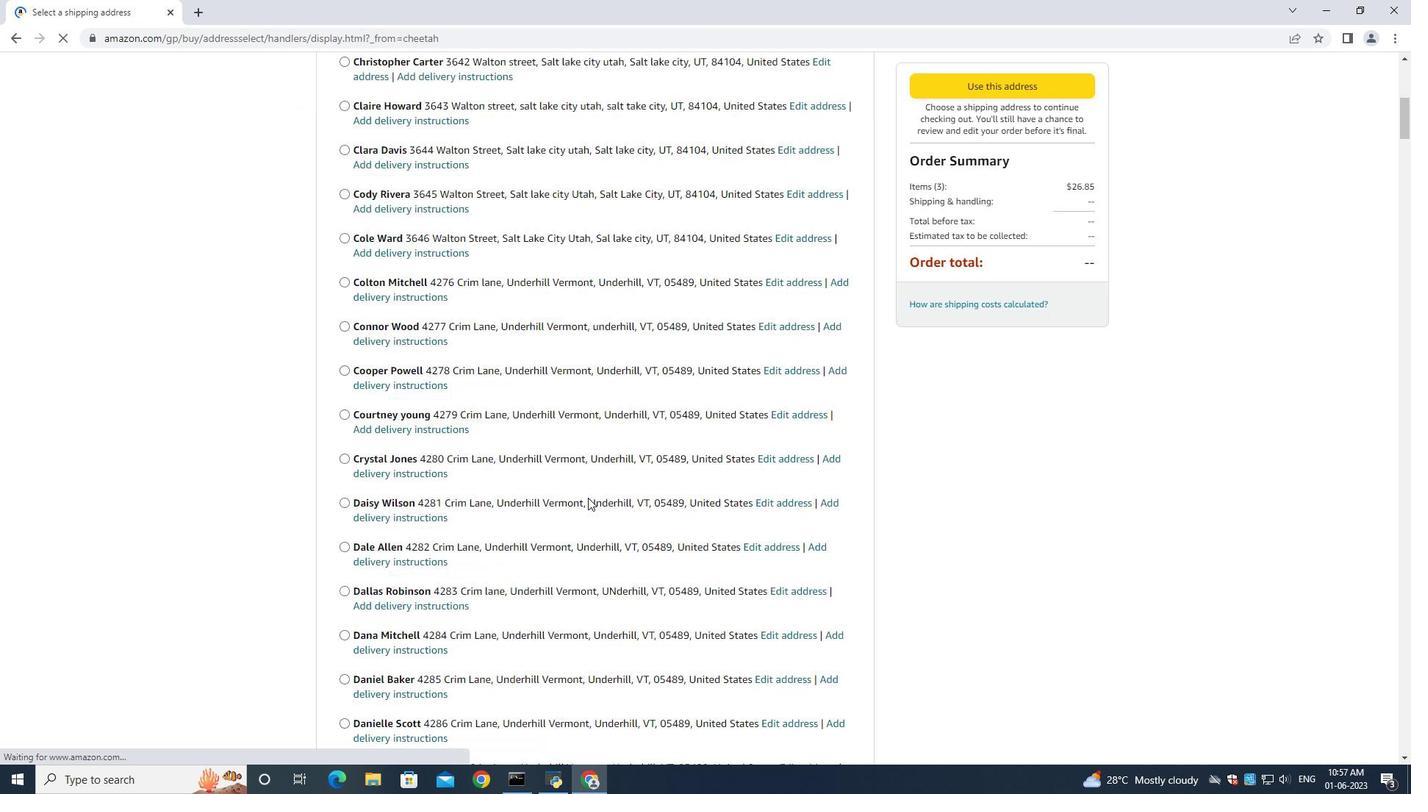 
Action: Mouse scrolled (588, 497) with delta (0, 0)
Screenshot: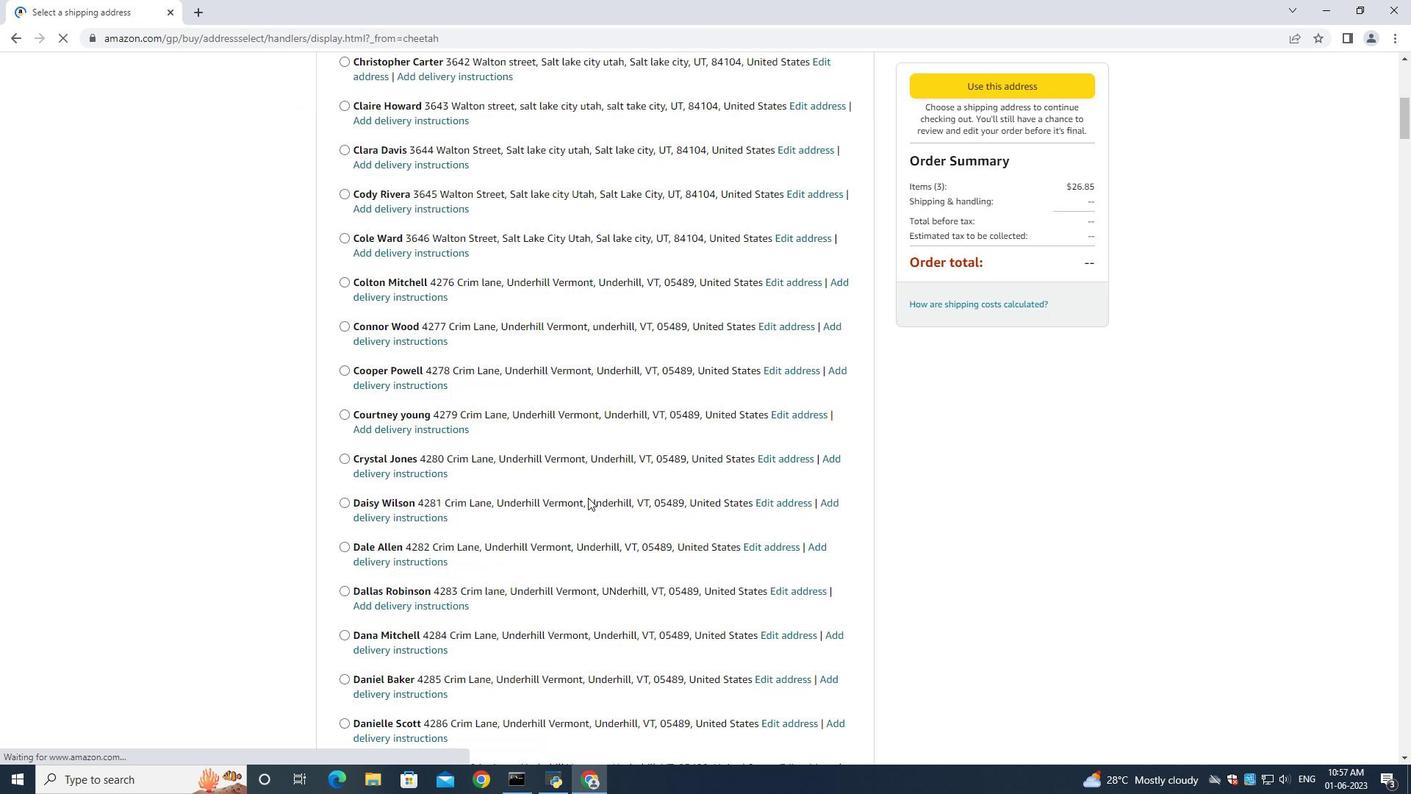 
Action: Mouse scrolled (588, 497) with delta (0, 0)
Screenshot: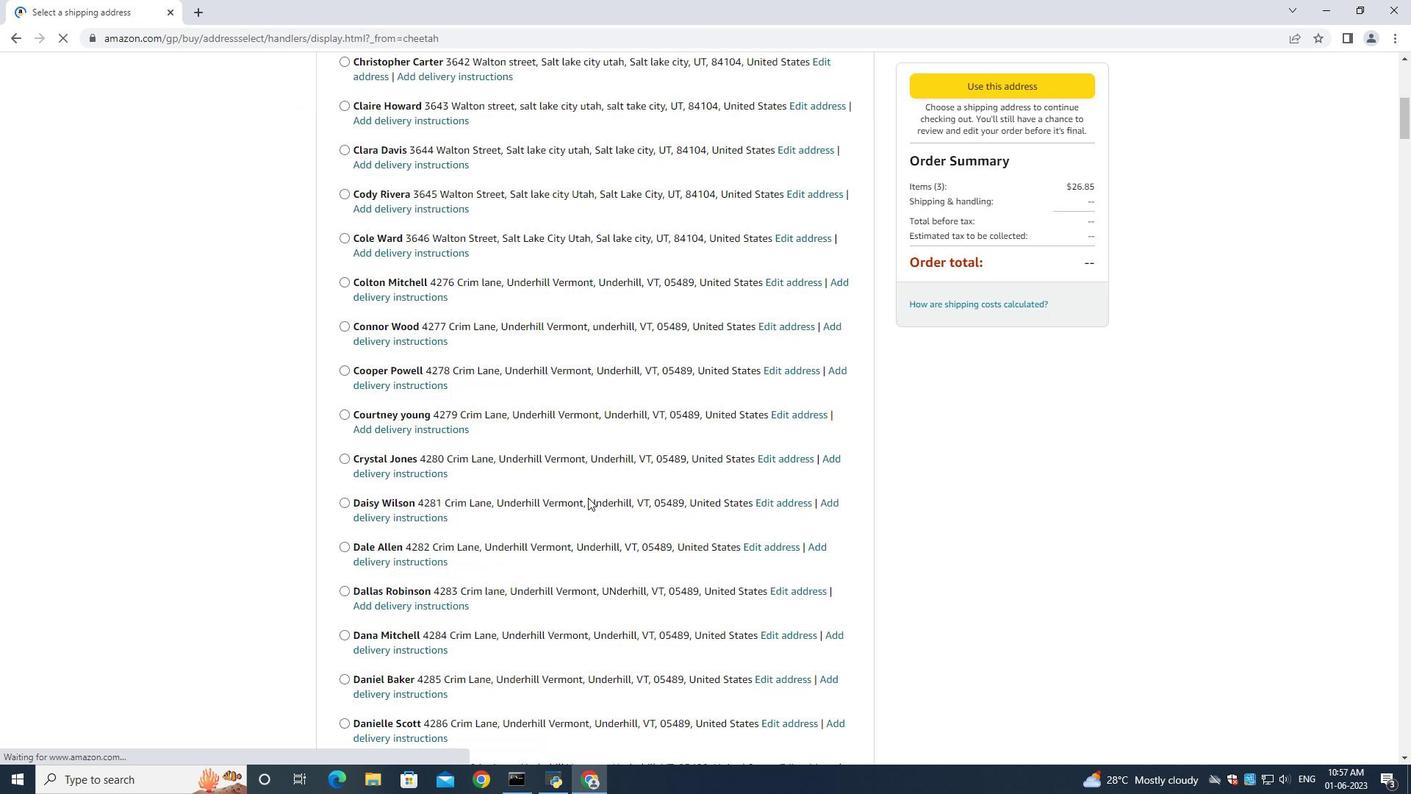 
Action: Mouse scrolled (588, 497) with delta (0, 0)
Screenshot: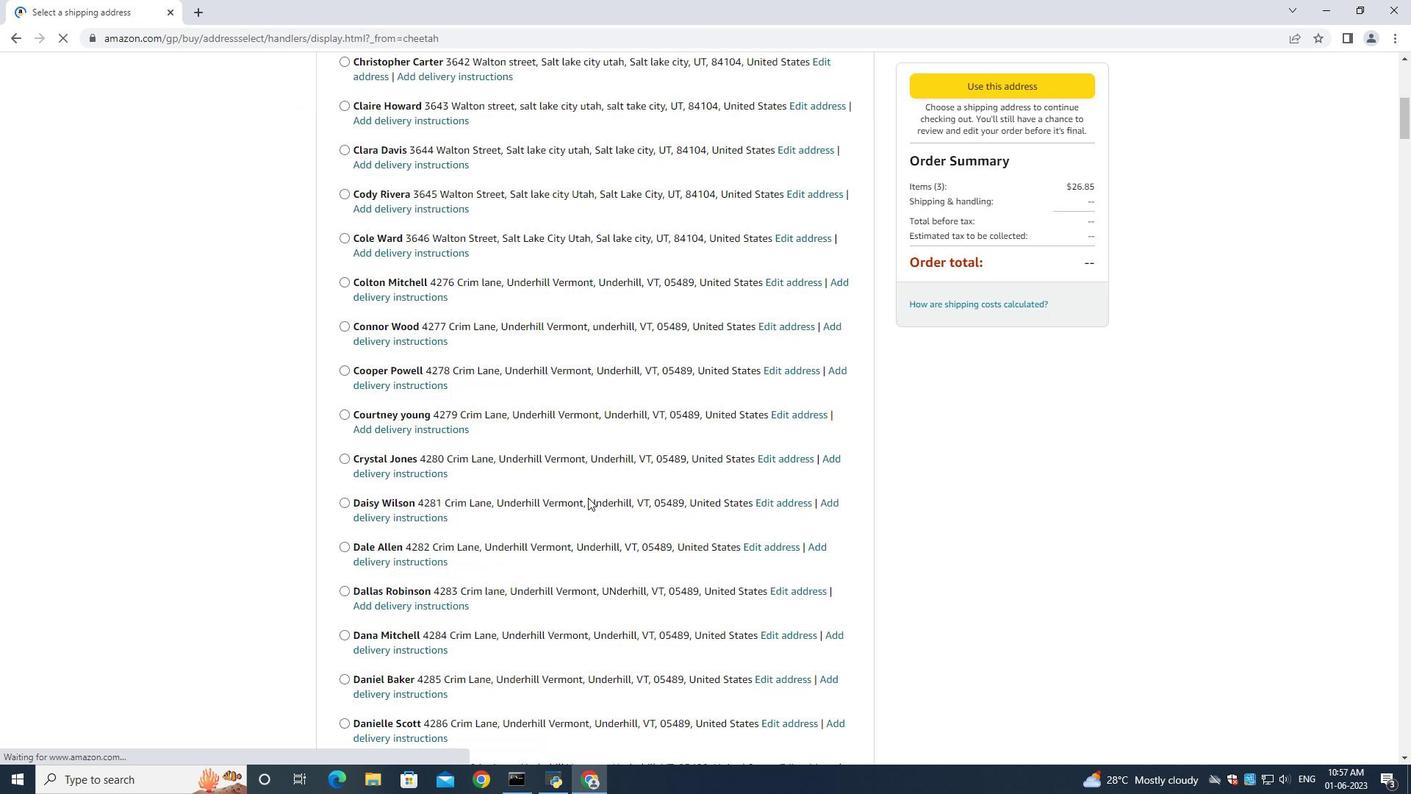 
Action: Mouse scrolled (588, 497) with delta (0, 0)
Screenshot: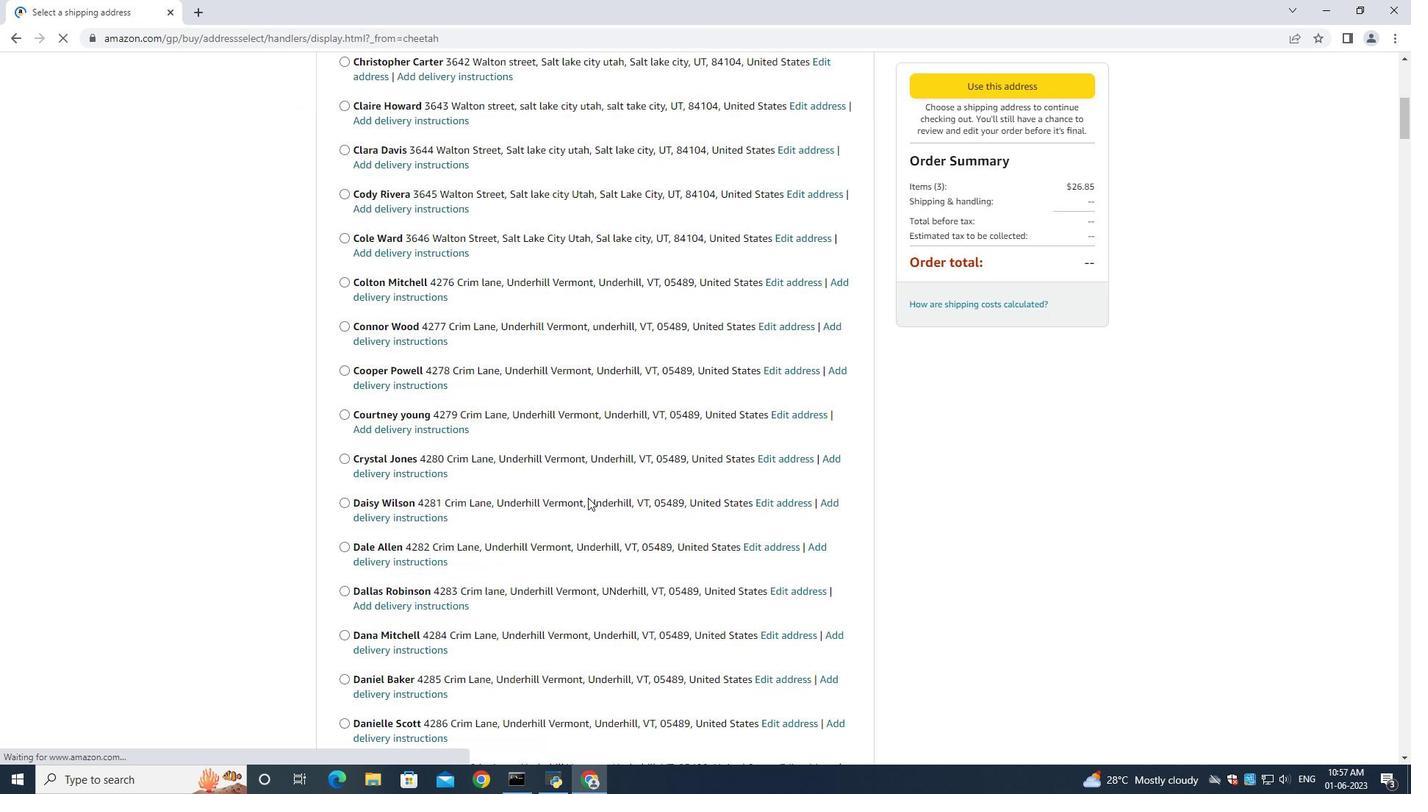 
Action: Mouse scrolled (588, 497) with delta (0, 0)
Screenshot: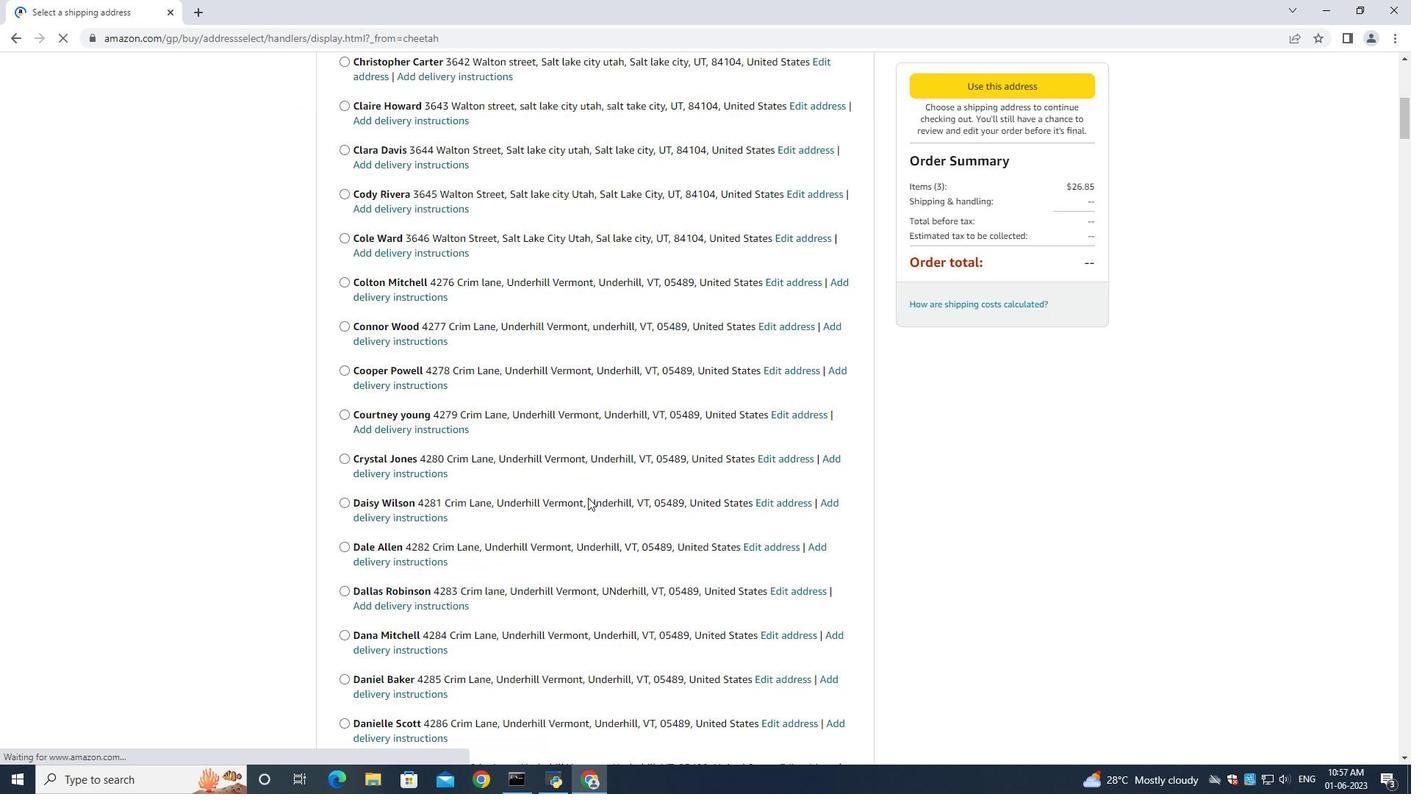 
Action: Mouse scrolled (588, 497) with delta (0, 0)
Screenshot: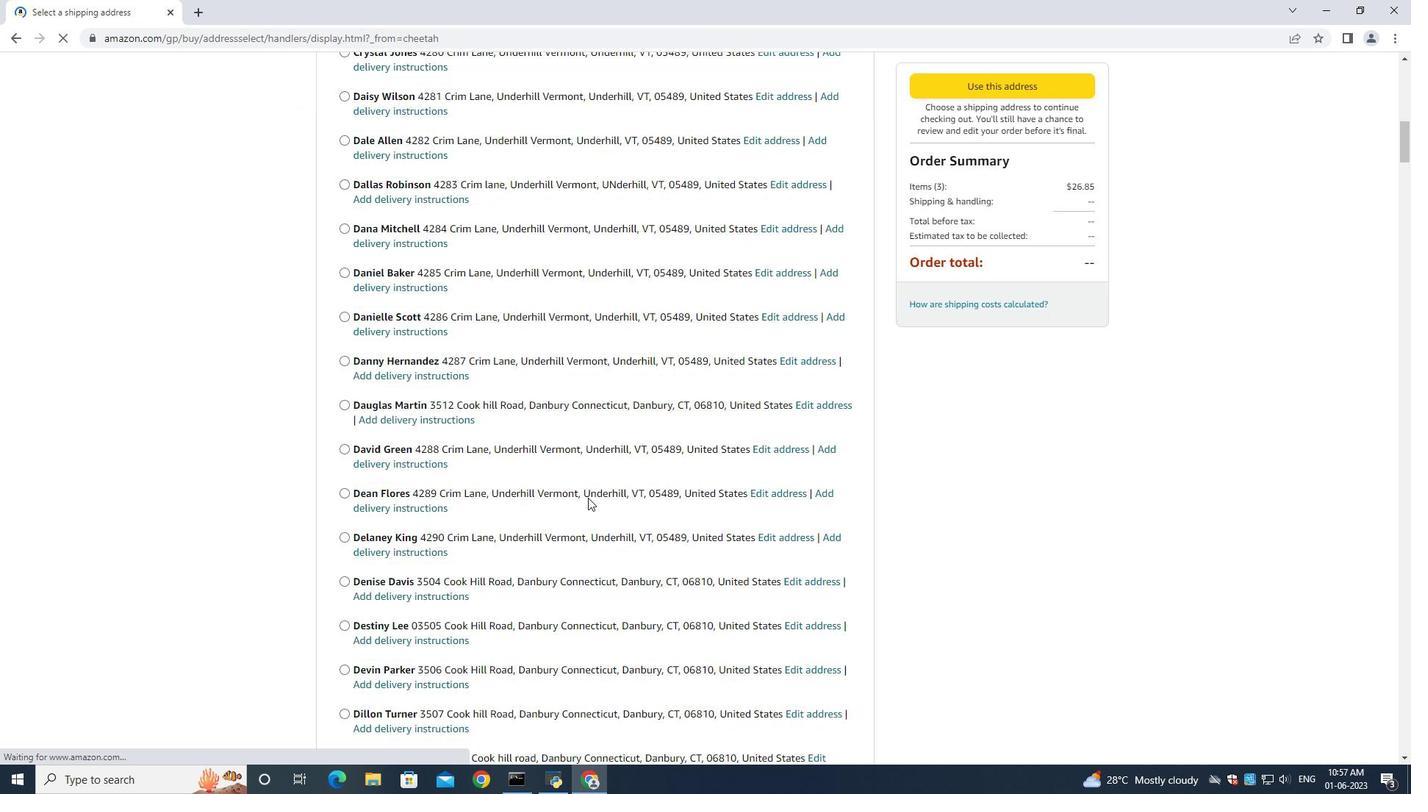 
Action: Mouse scrolled (588, 497) with delta (0, 0)
Screenshot: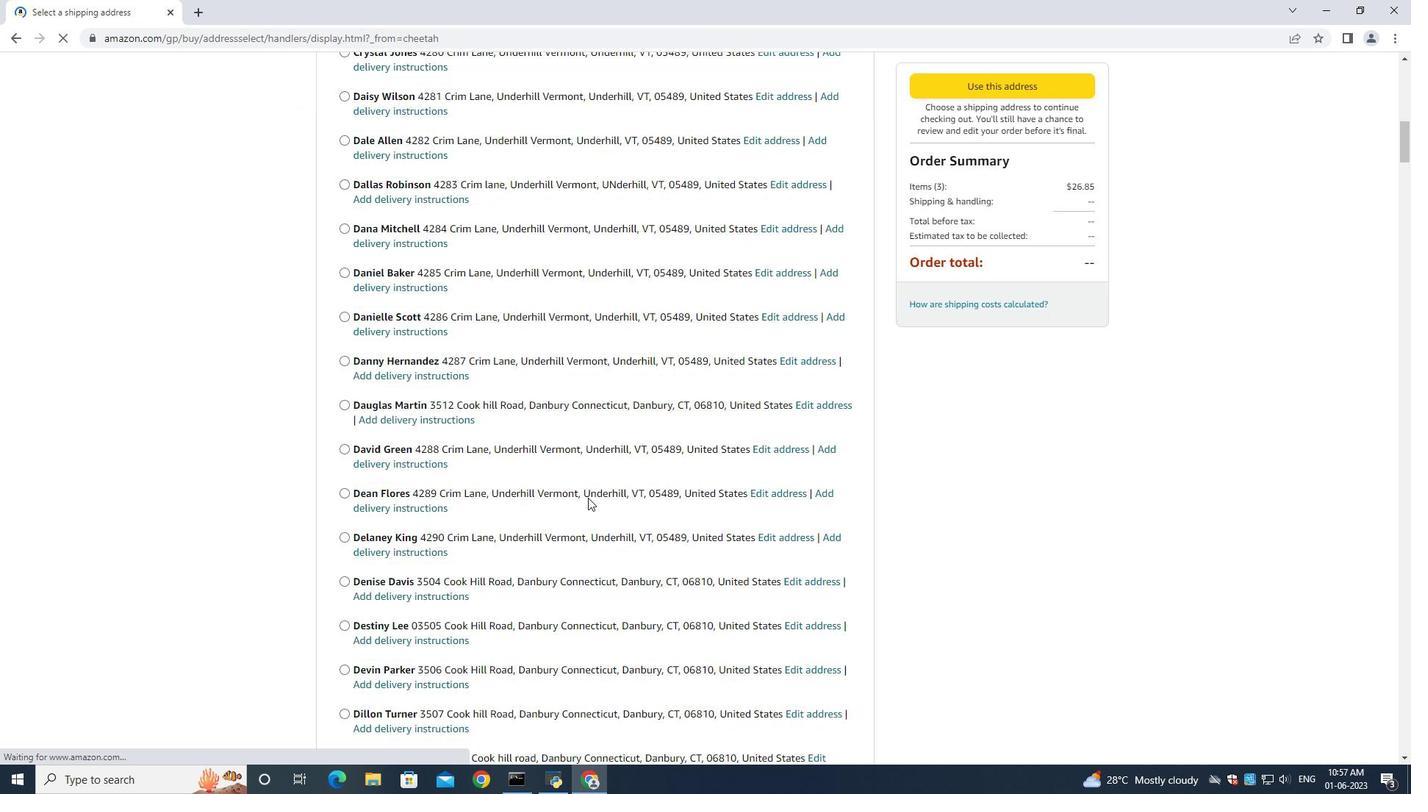 
Action: Mouse scrolled (588, 497) with delta (0, 0)
Screenshot: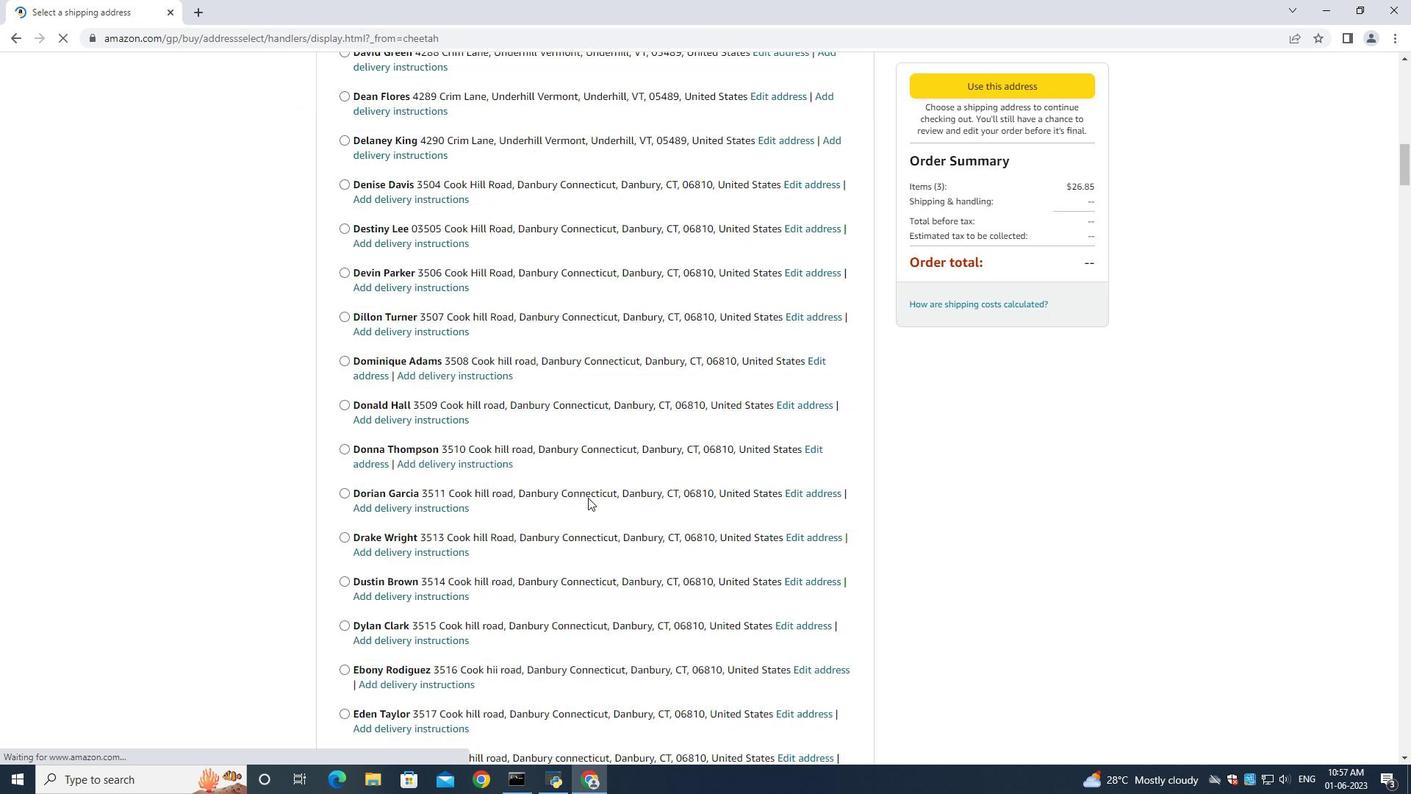 
Action: Mouse scrolled (588, 497) with delta (0, 0)
Screenshot: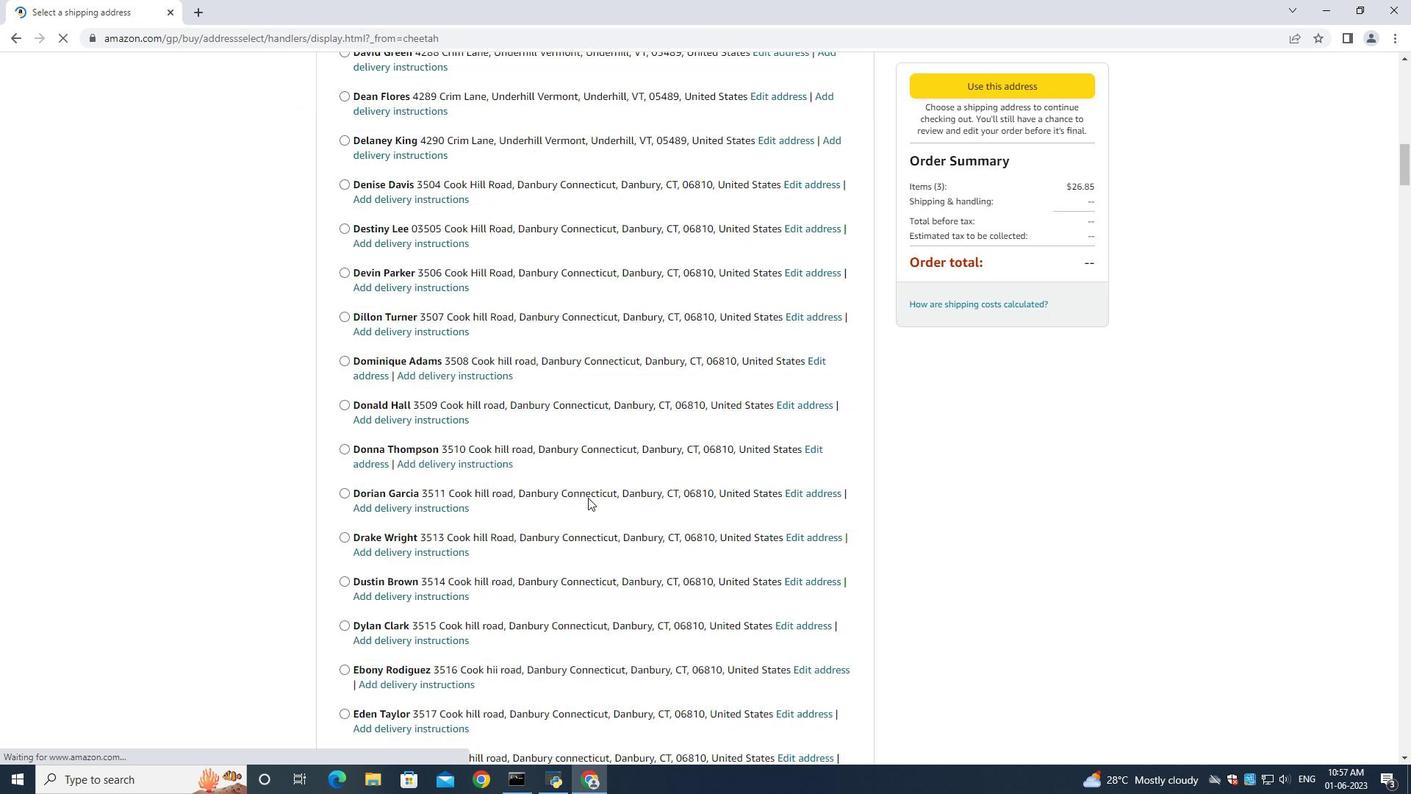 
Action: Mouse scrolled (588, 497) with delta (0, 0)
Screenshot: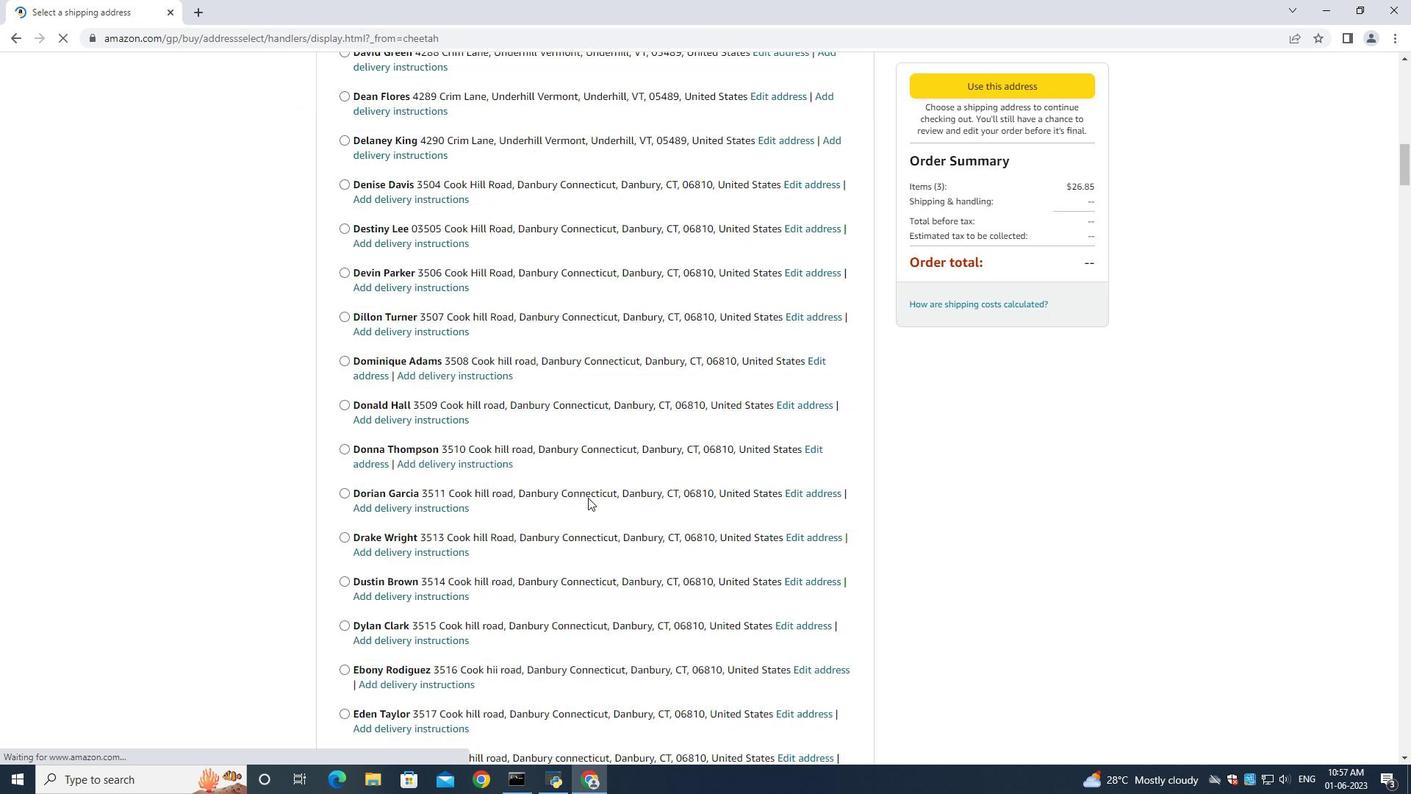 
Action: Mouse scrolled (588, 497) with delta (0, 0)
Screenshot: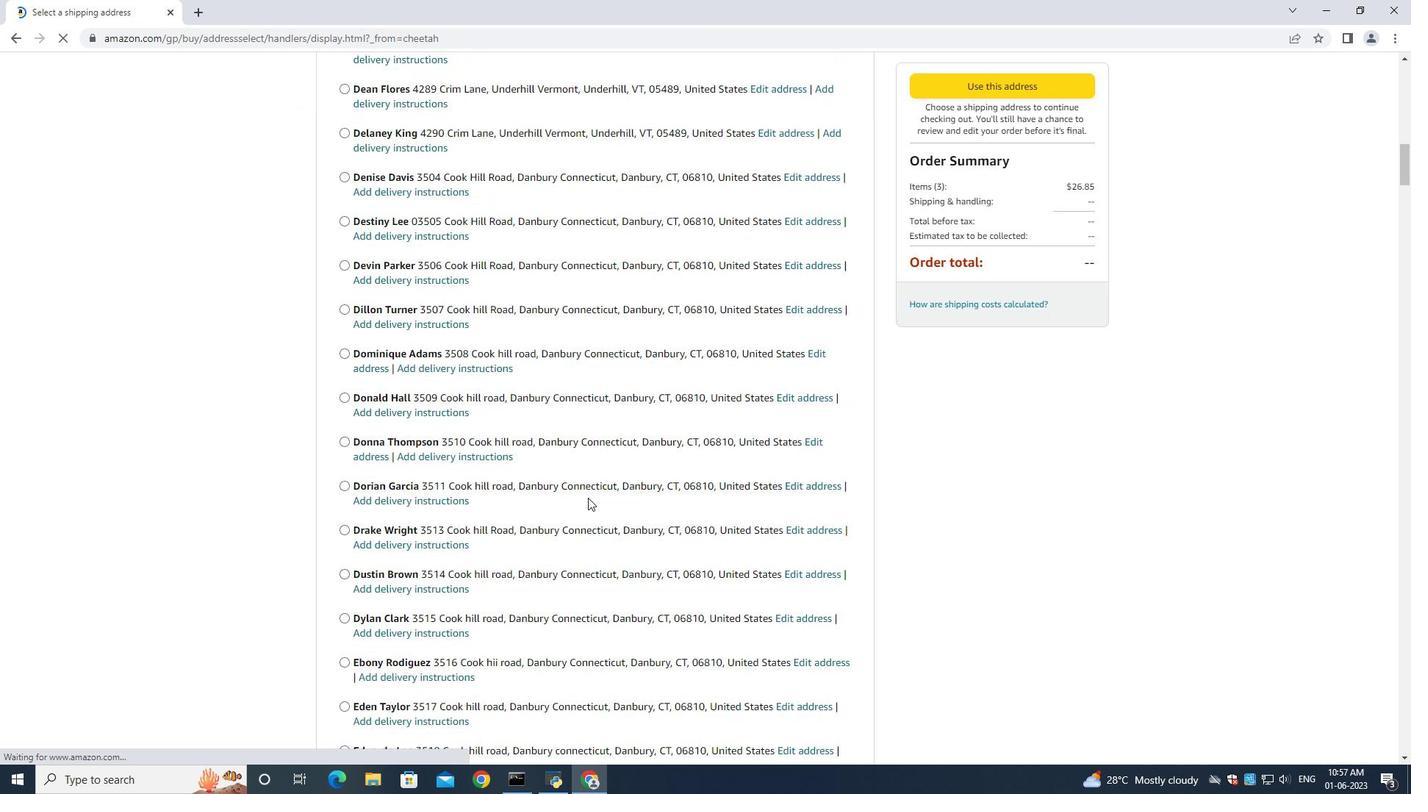 
Action: Mouse scrolled (588, 497) with delta (0, 0)
Screenshot: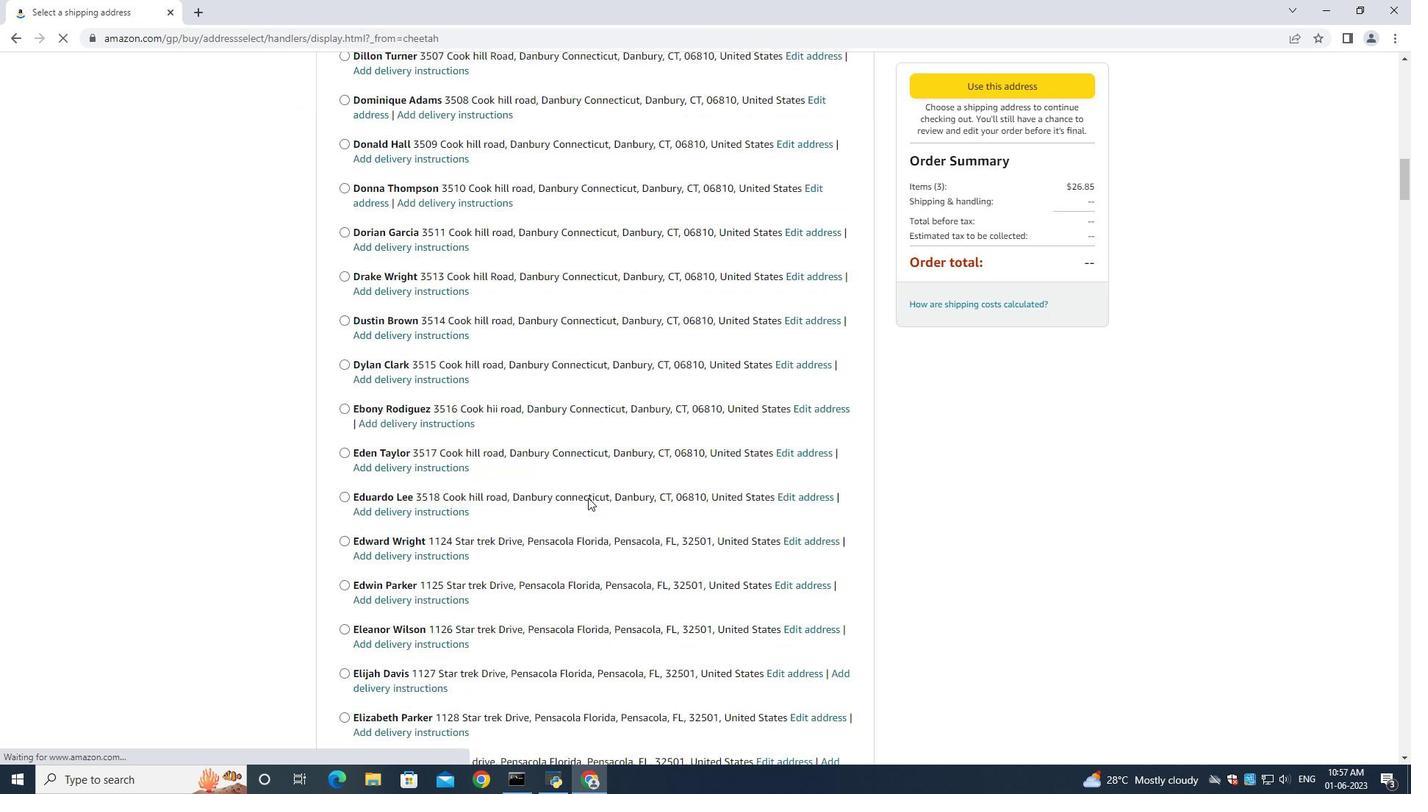 
Action: Mouse scrolled (588, 497) with delta (0, 0)
Screenshot: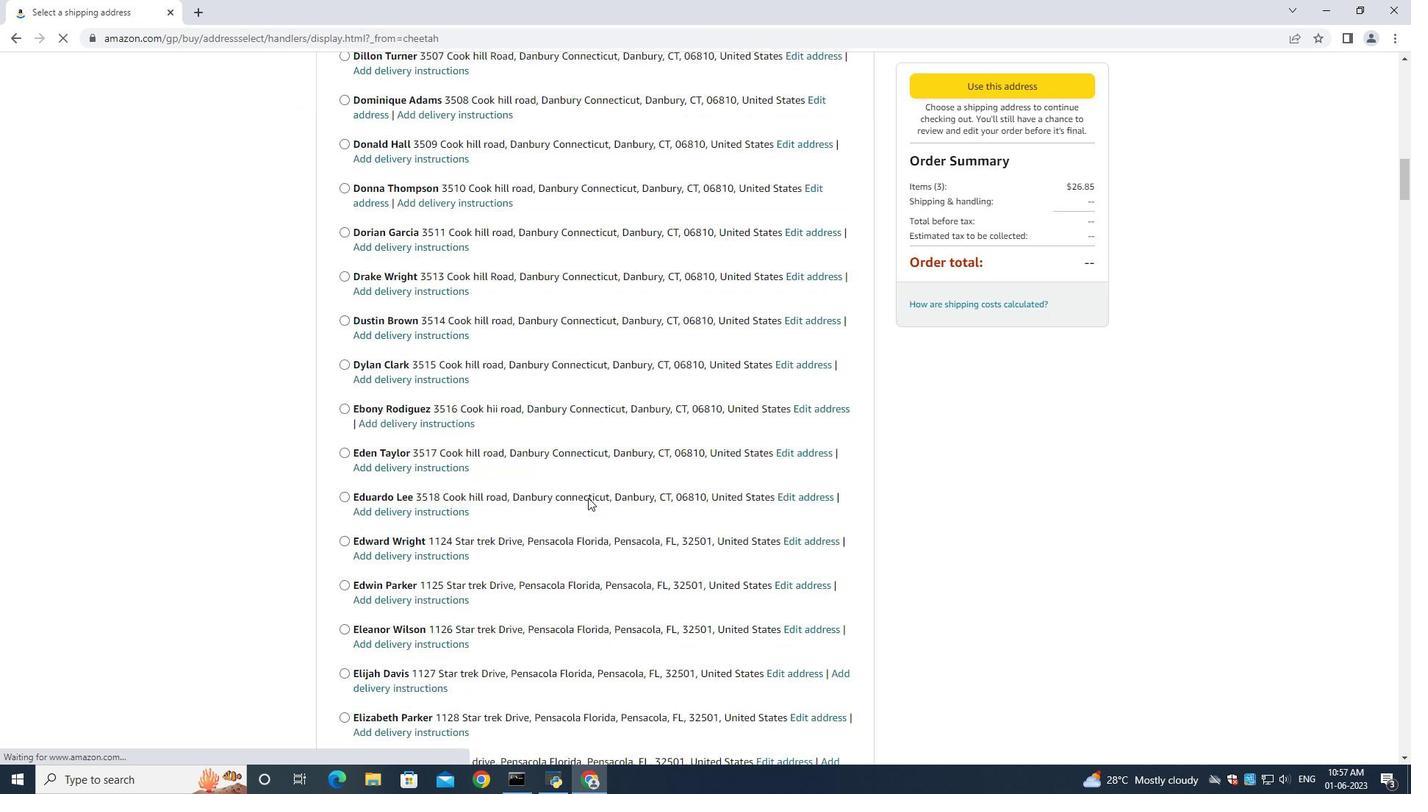 
Action: Mouse scrolled (588, 497) with delta (0, 0)
Screenshot: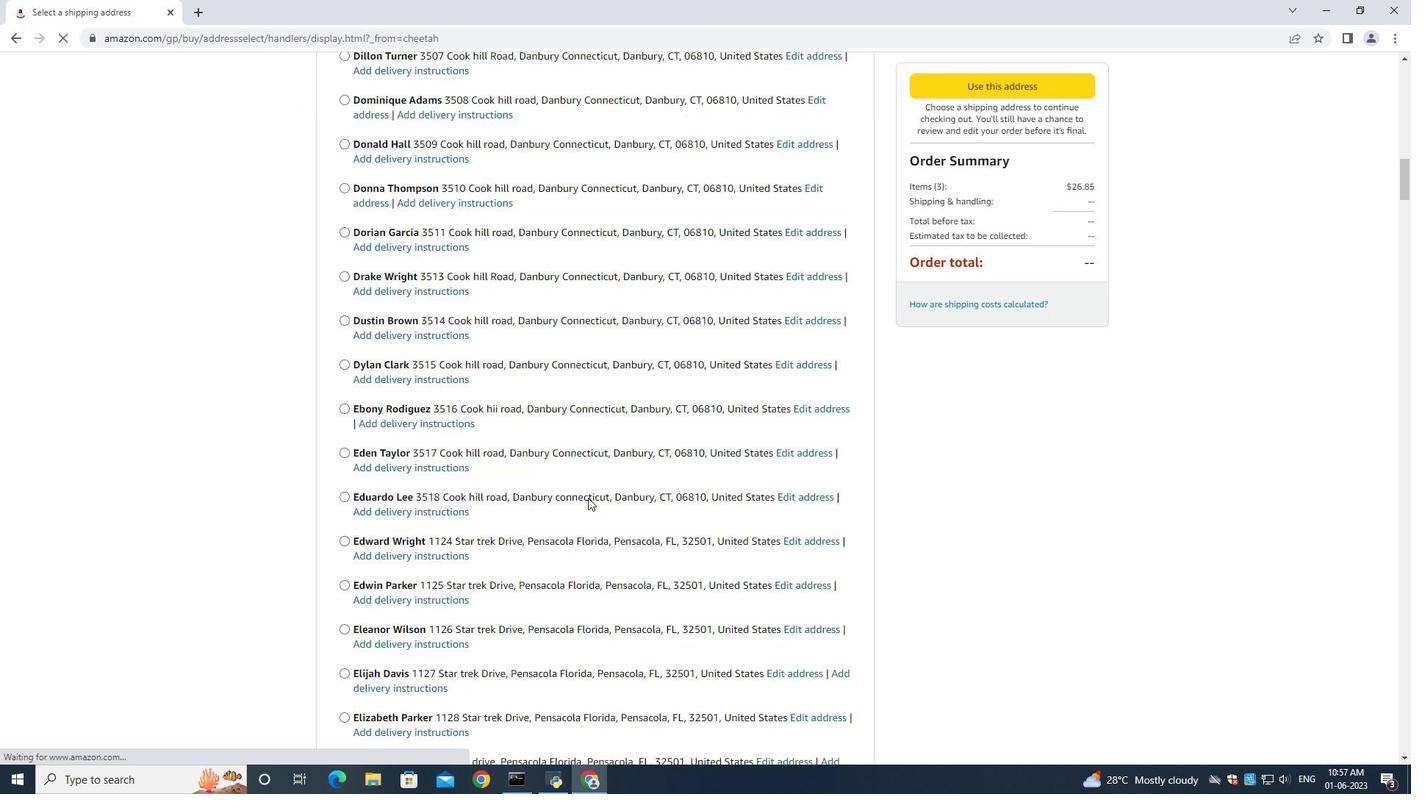 
Action: Mouse scrolled (588, 497) with delta (0, 0)
Screenshot: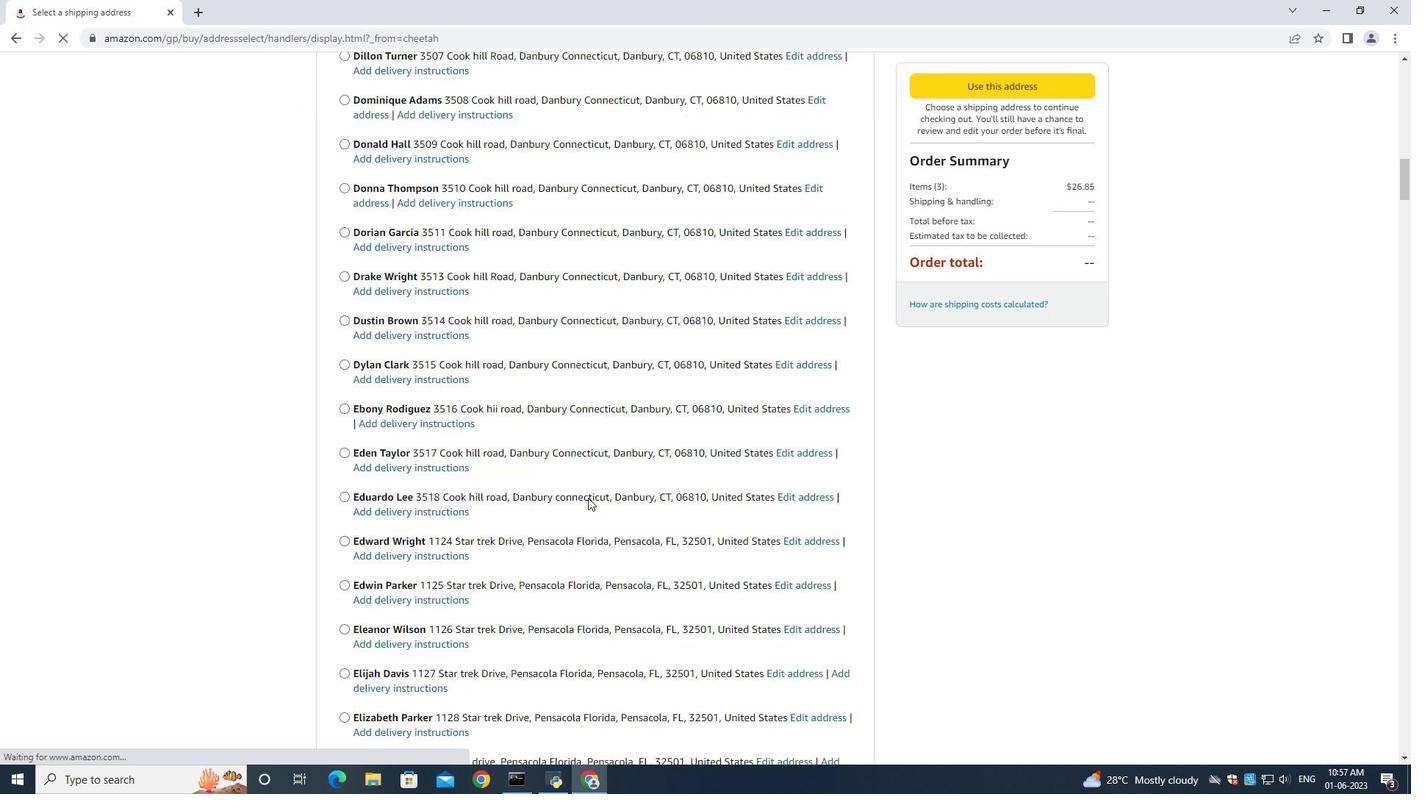 
Action: Mouse scrolled (588, 497) with delta (0, 0)
Screenshot: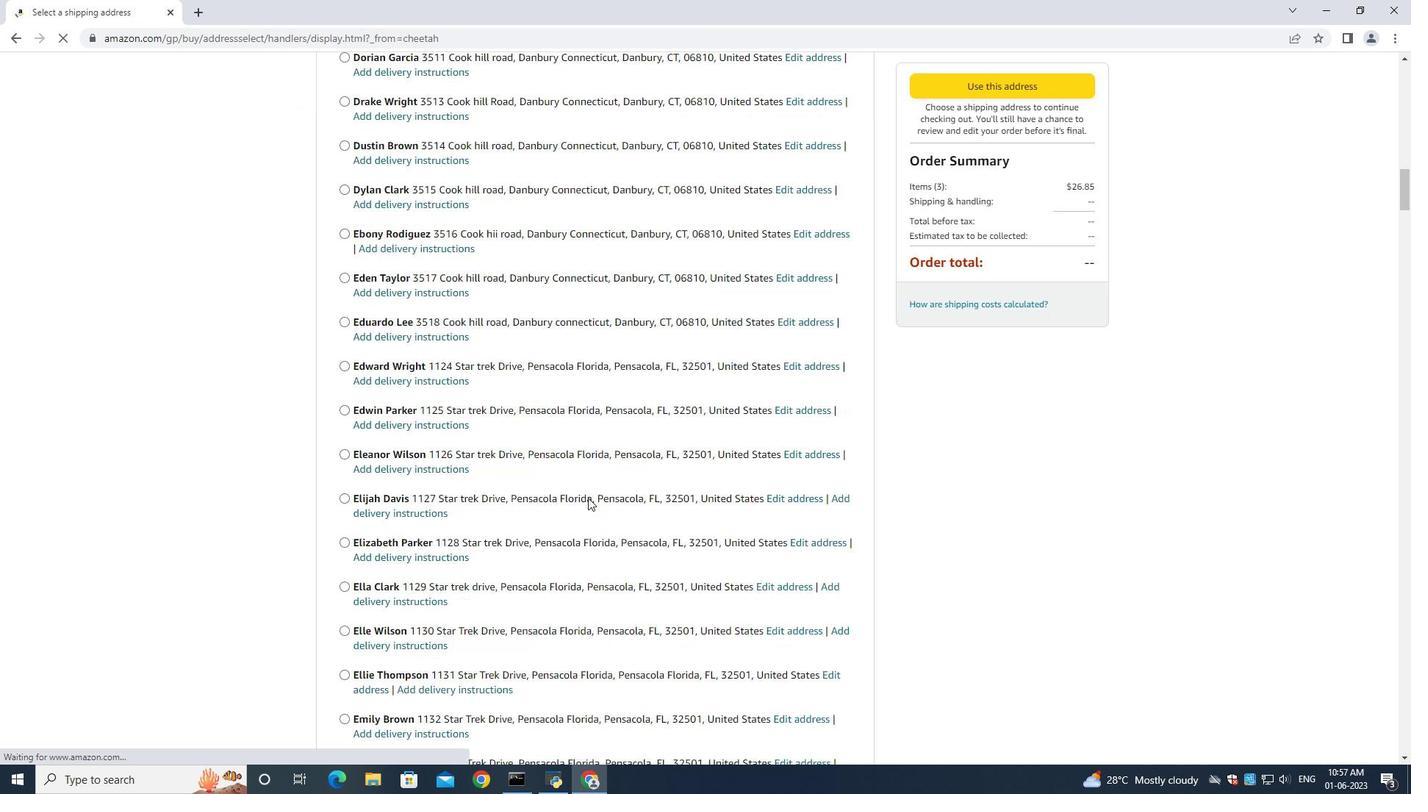 
Action: Mouse scrolled (588, 497) with delta (0, 0)
Screenshot: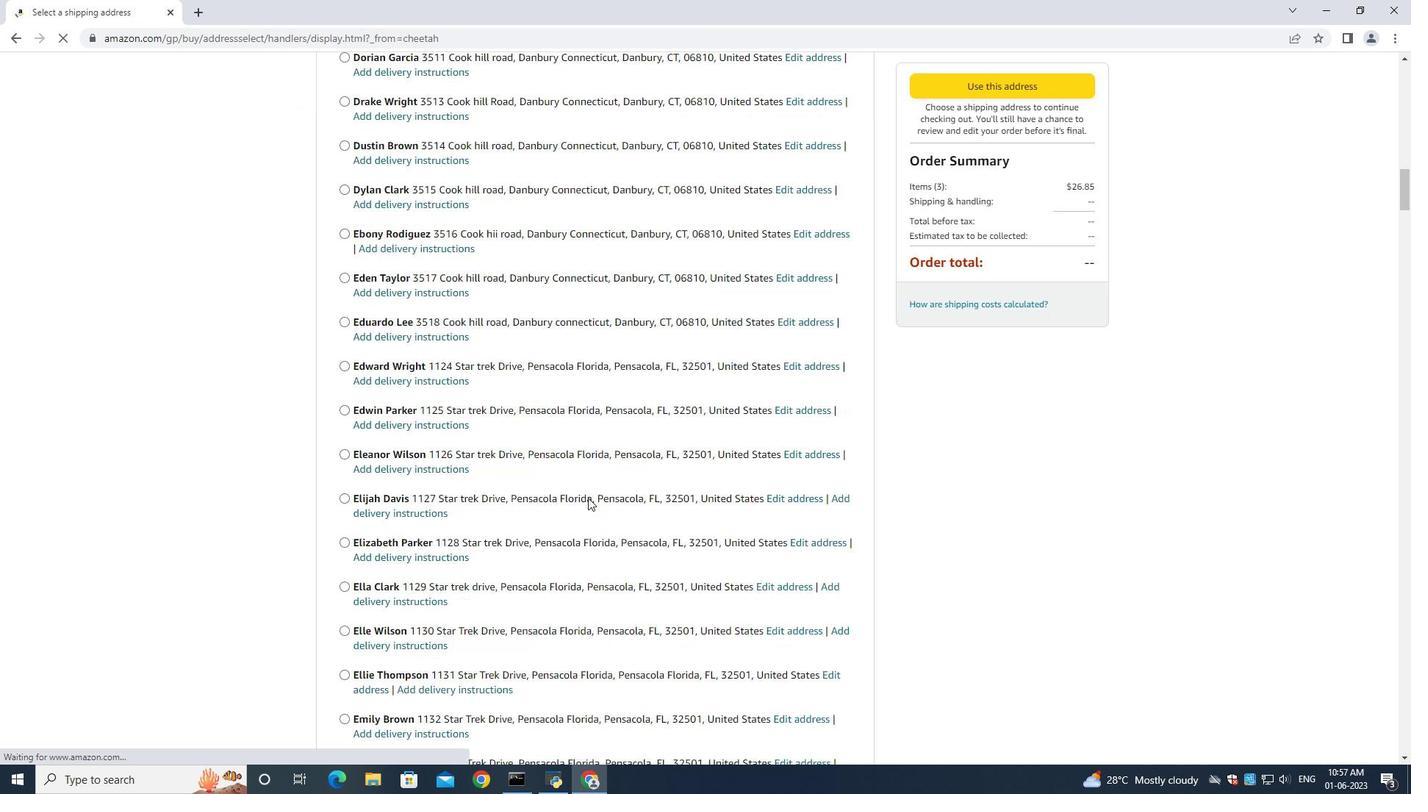 
Action: Mouse moved to (588, 494)
Screenshot: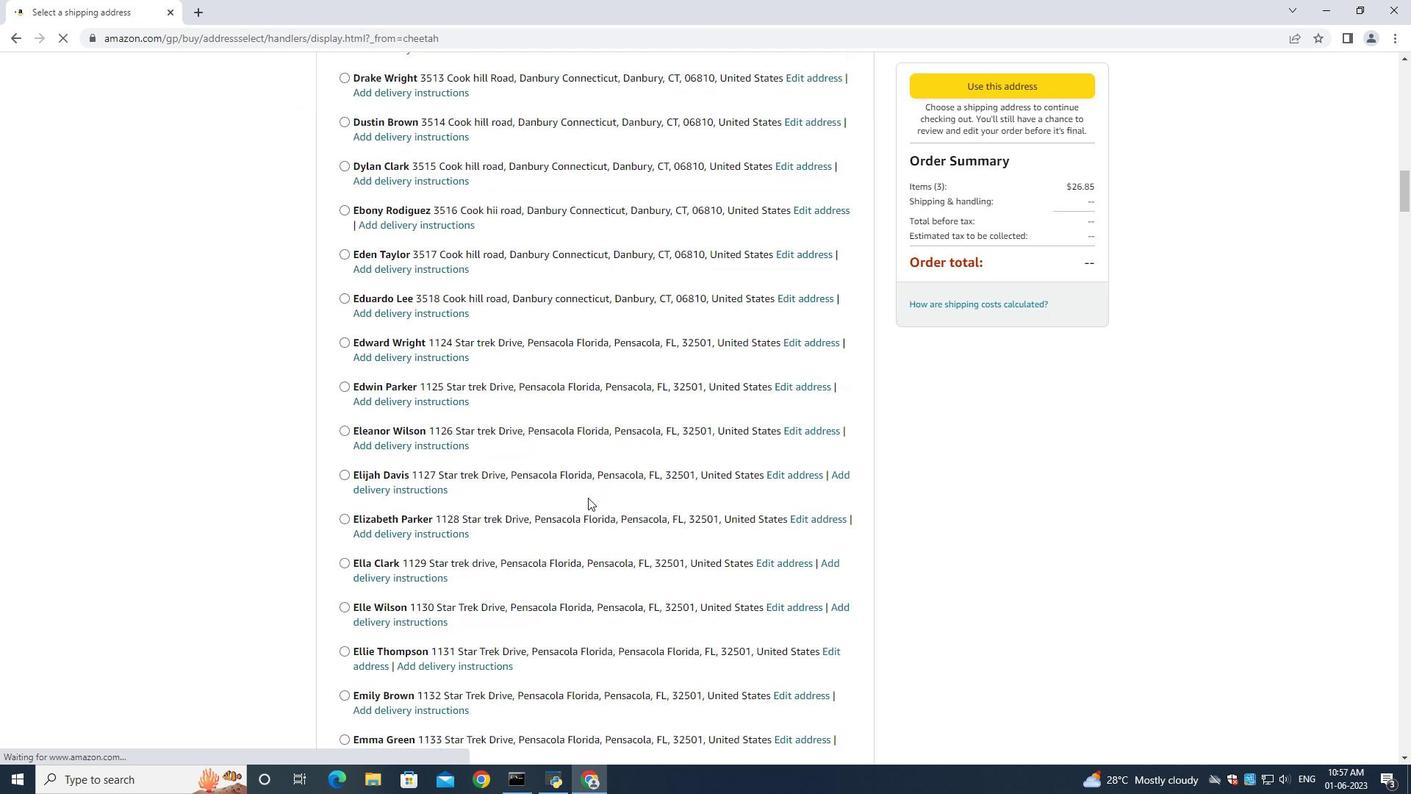 
Action: Mouse scrolled (588, 494) with delta (0, 0)
Screenshot: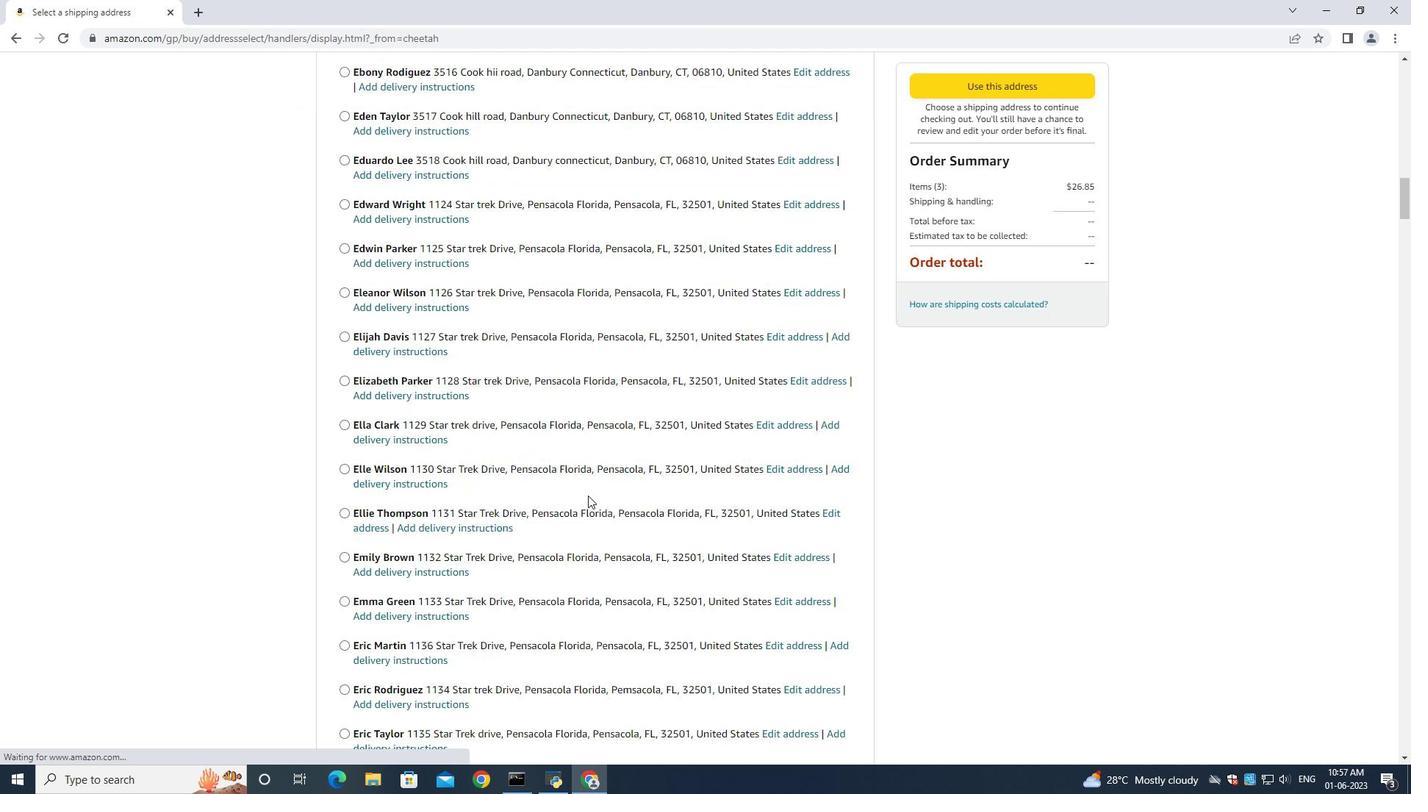 
Action: Mouse scrolled (588, 494) with delta (0, 0)
Screenshot: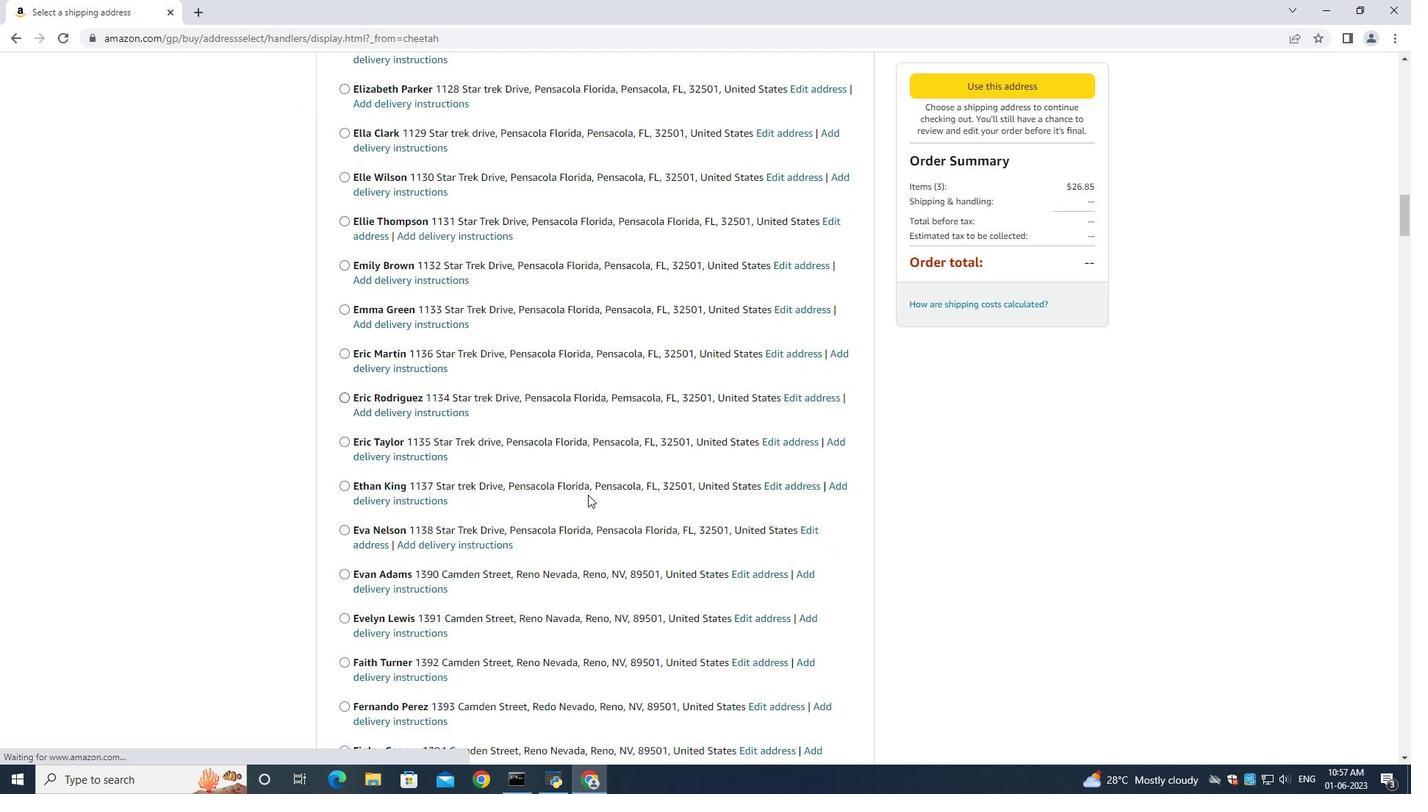 
Action: Mouse scrolled (588, 494) with delta (0, 0)
Screenshot: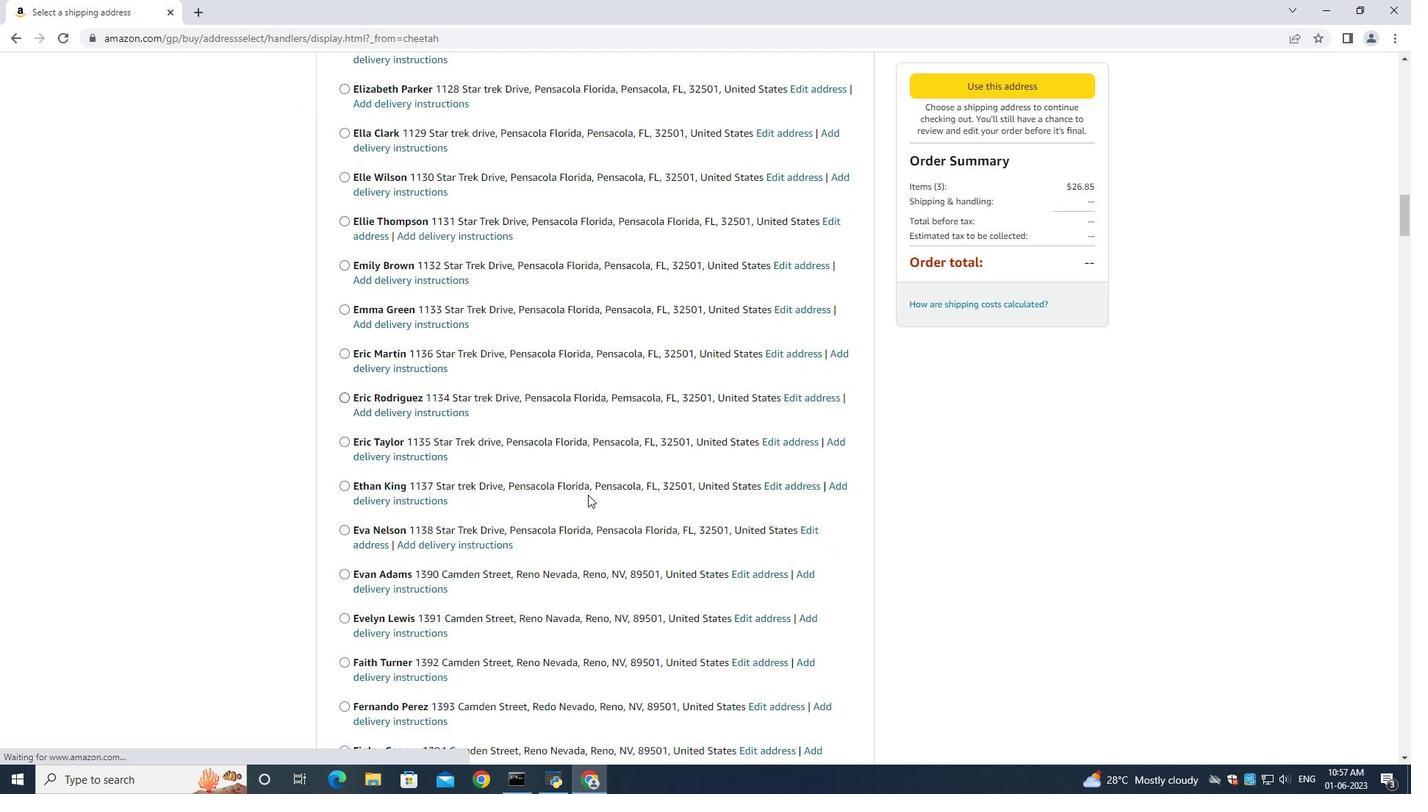 
Action: Mouse scrolled (588, 494) with delta (0, 0)
Screenshot: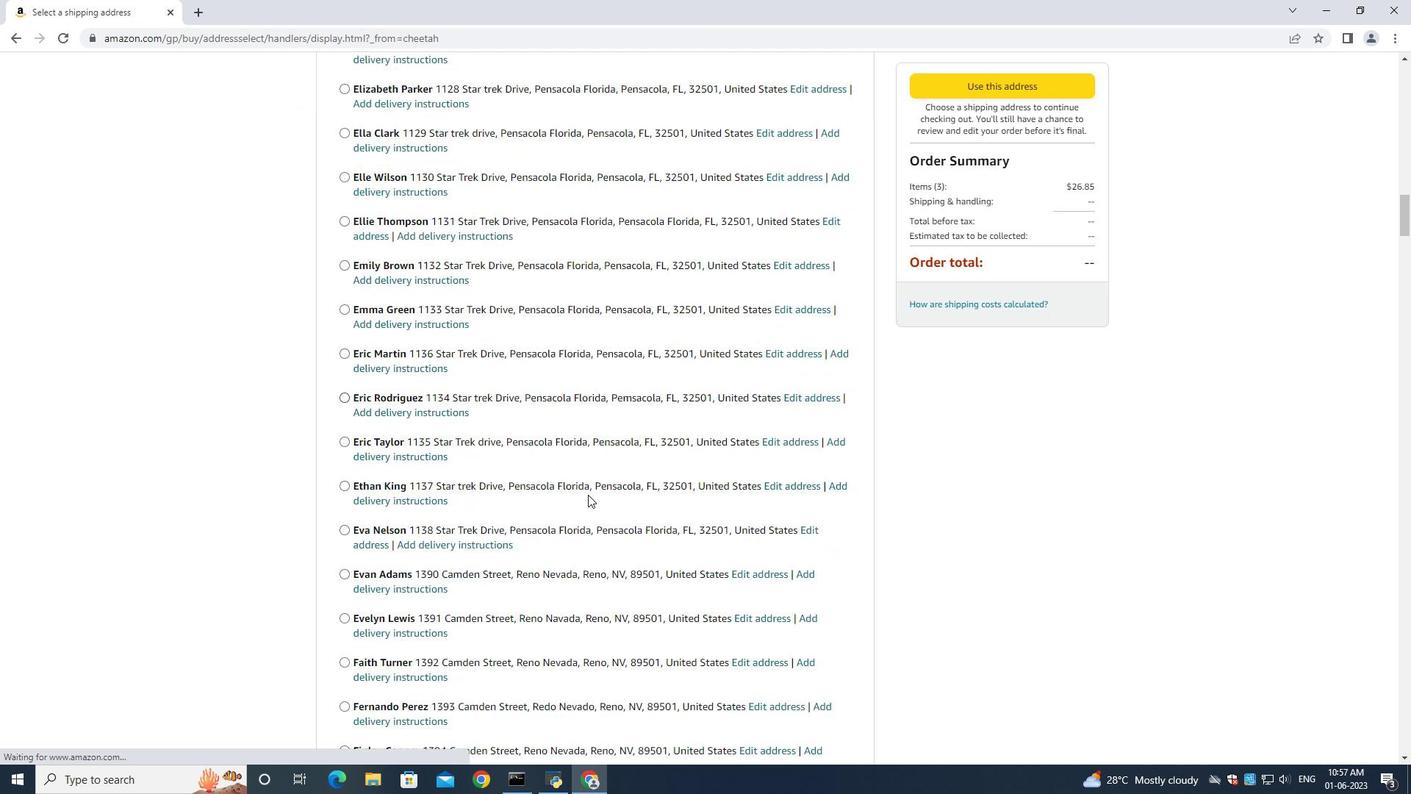 
Action: Mouse scrolled (588, 494) with delta (0, 0)
Screenshot: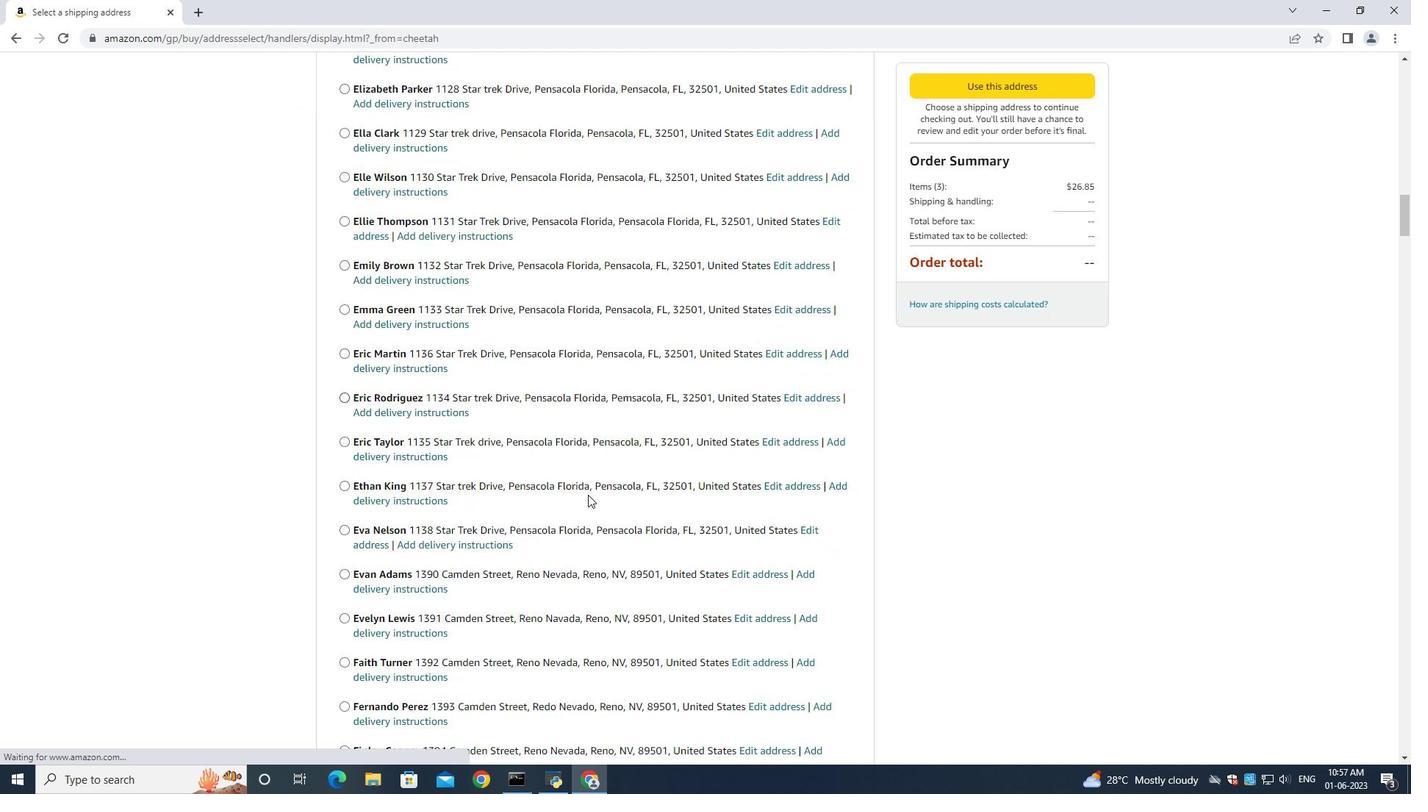 
Action: Mouse scrolled (588, 494) with delta (0, 0)
Screenshot: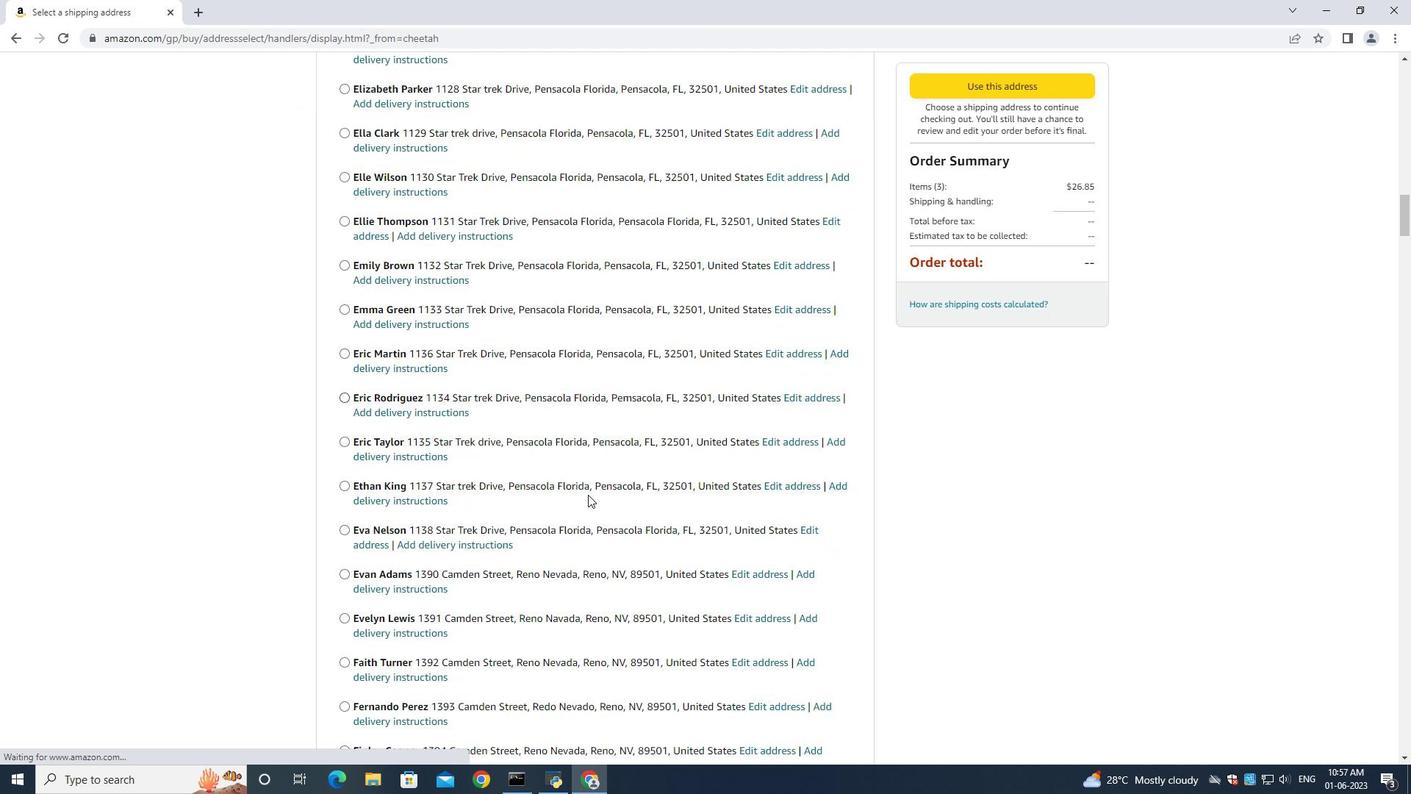 
Action: Mouse moved to (588, 494)
Screenshot: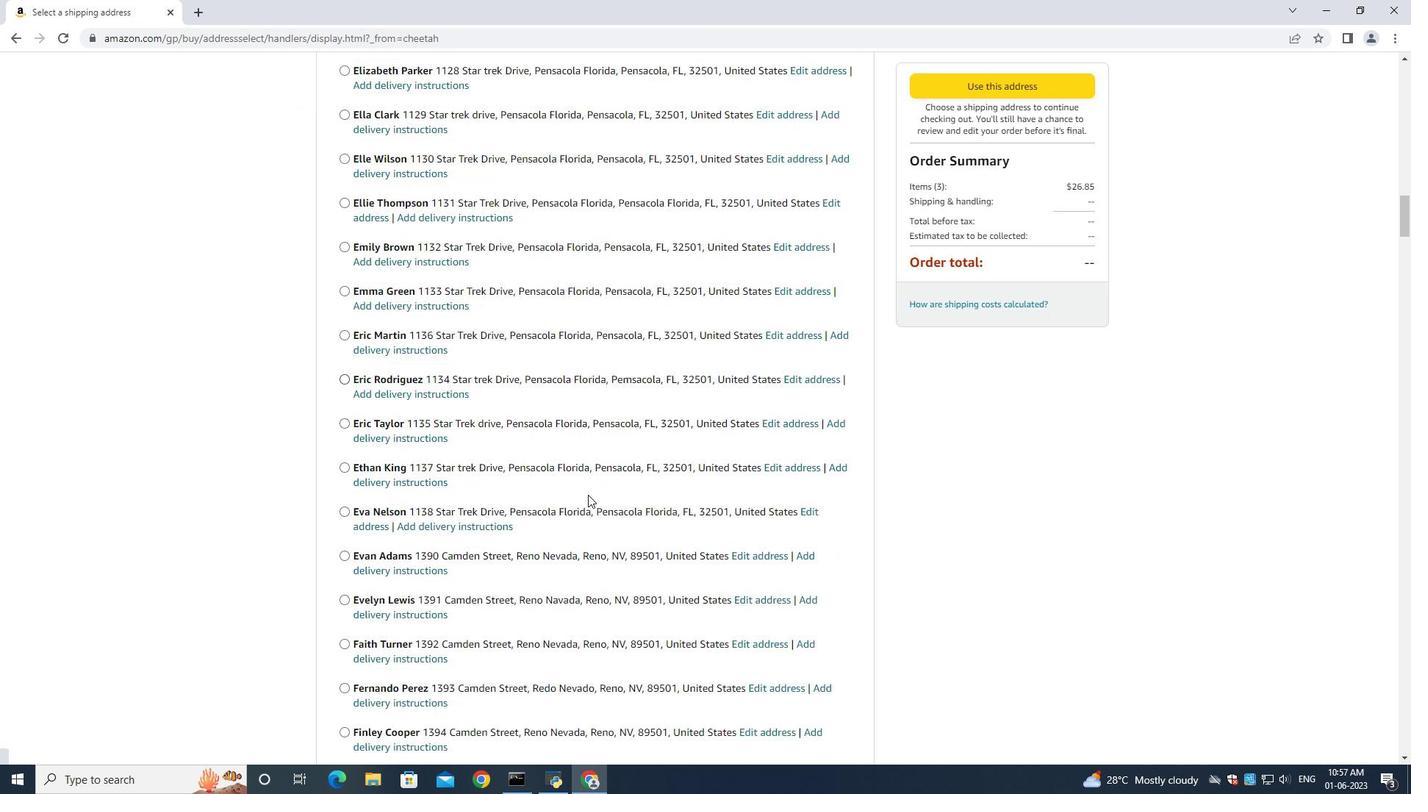 
Action: Mouse scrolled (588, 494) with delta (0, 0)
Screenshot: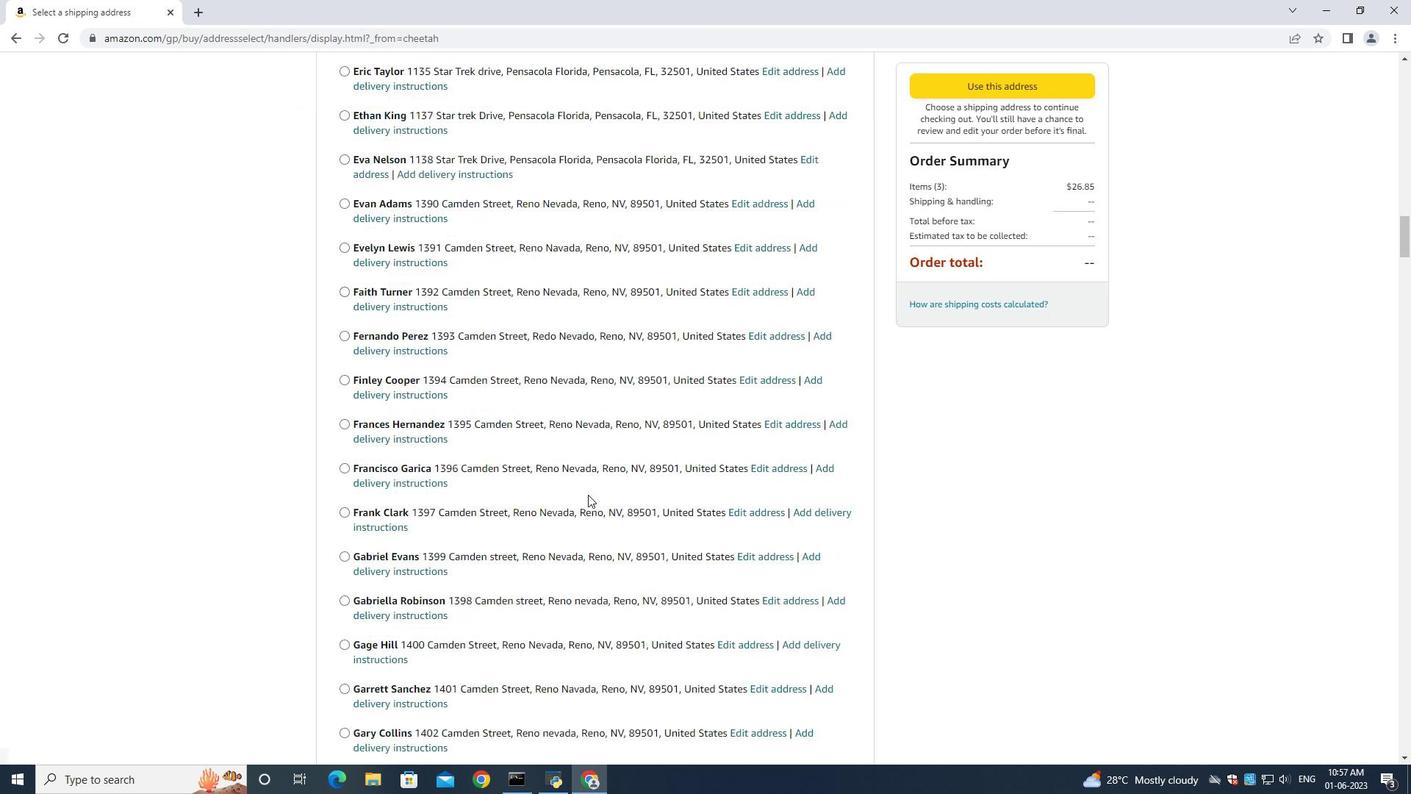 
Action: Mouse scrolled (588, 494) with delta (0, 0)
Screenshot: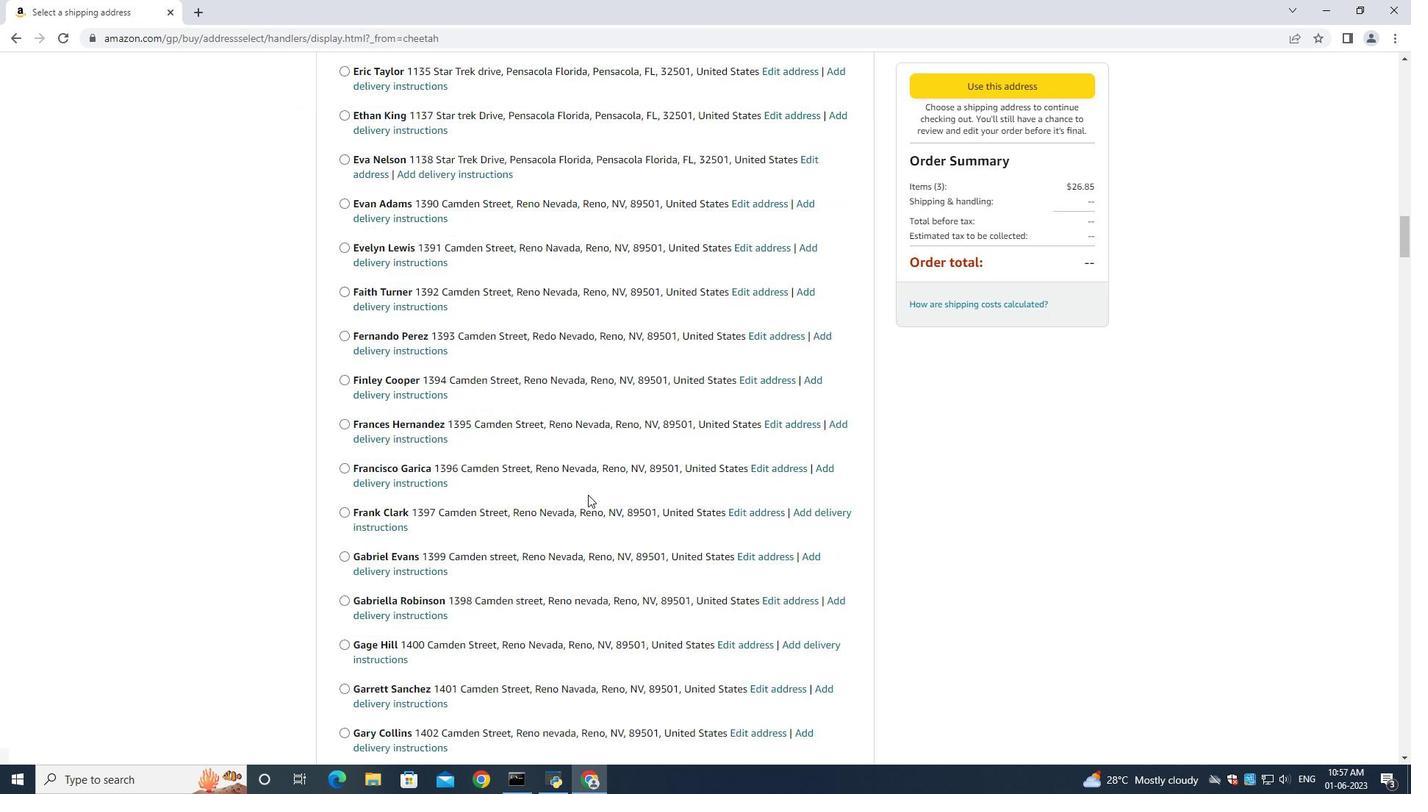 
Action: Mouse scrolled (588, 494) with delta (0, 0)
Screenshot: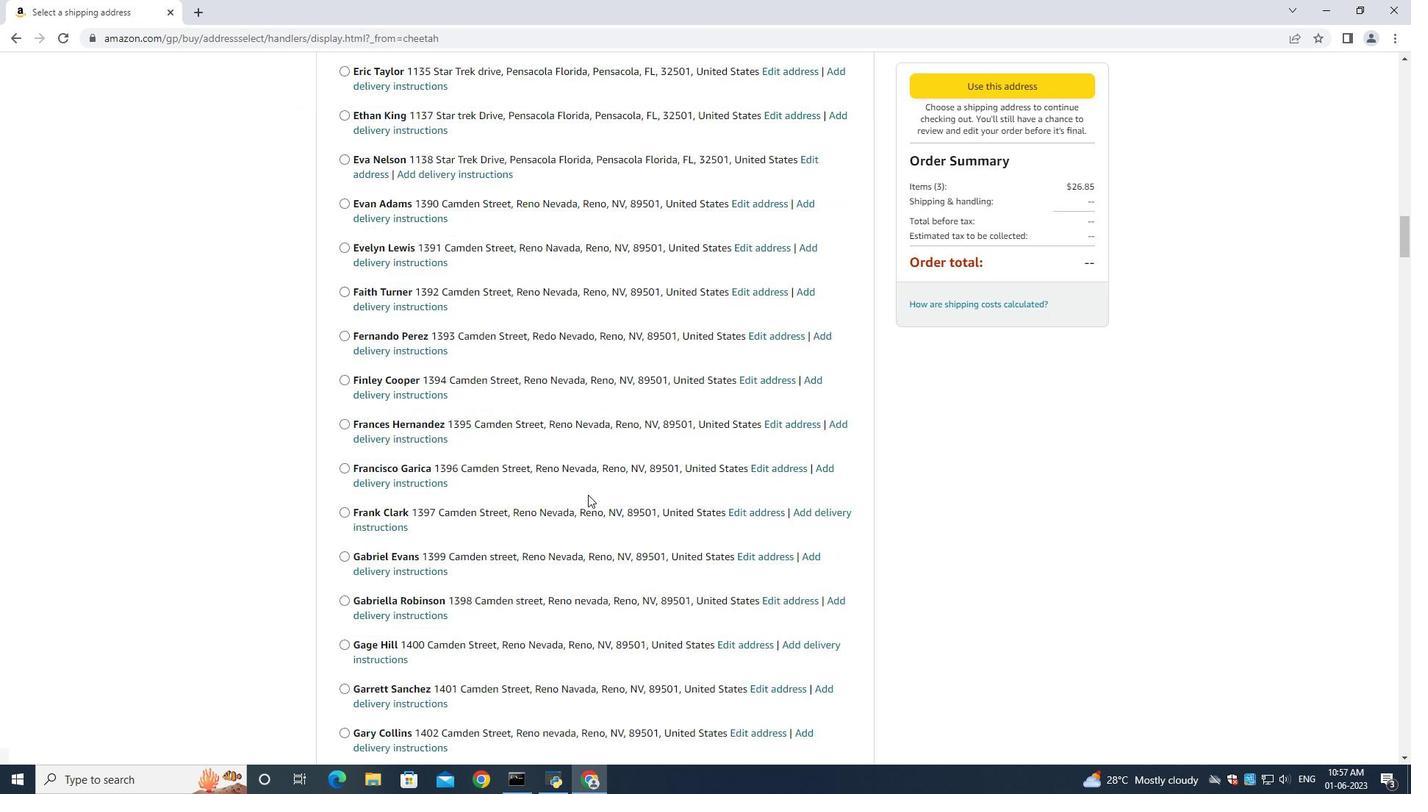 
Action: Mouse scrolled (588, 494) with delta (0, 0)
Screenshot: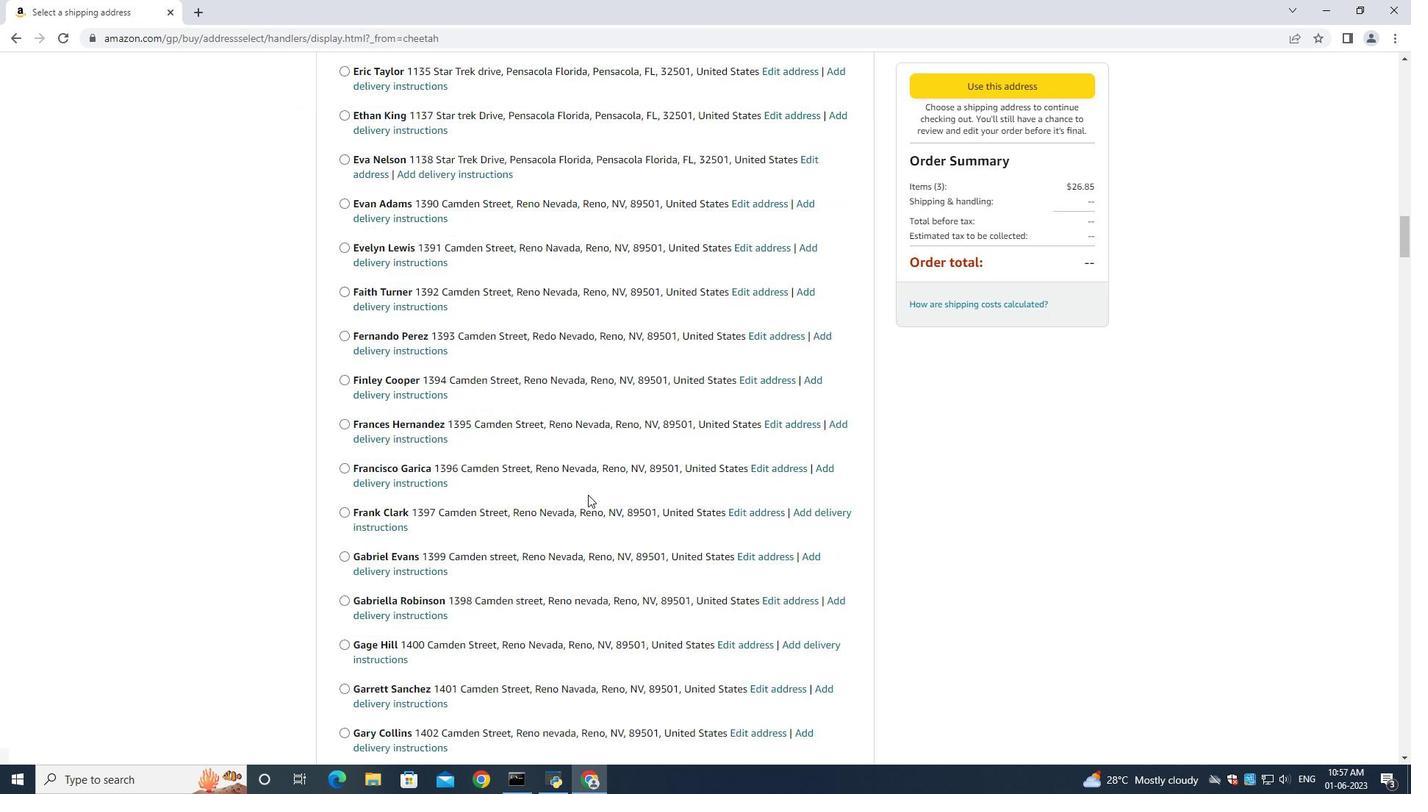 
Action: Mouse scrolled (588, 494) with delta (0, 0)
Screenshot: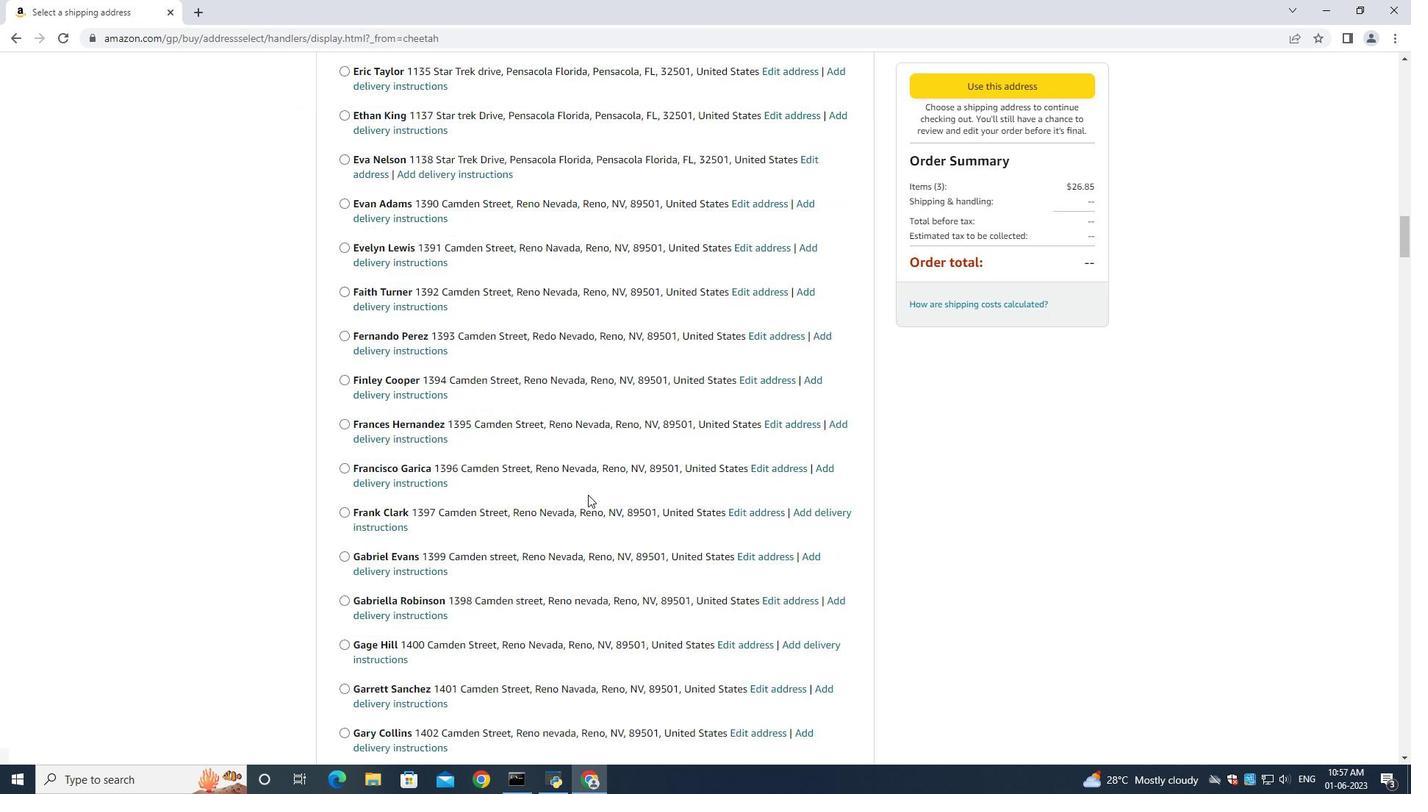 
Action: Mouse moved to (586, 494)
Screenshot: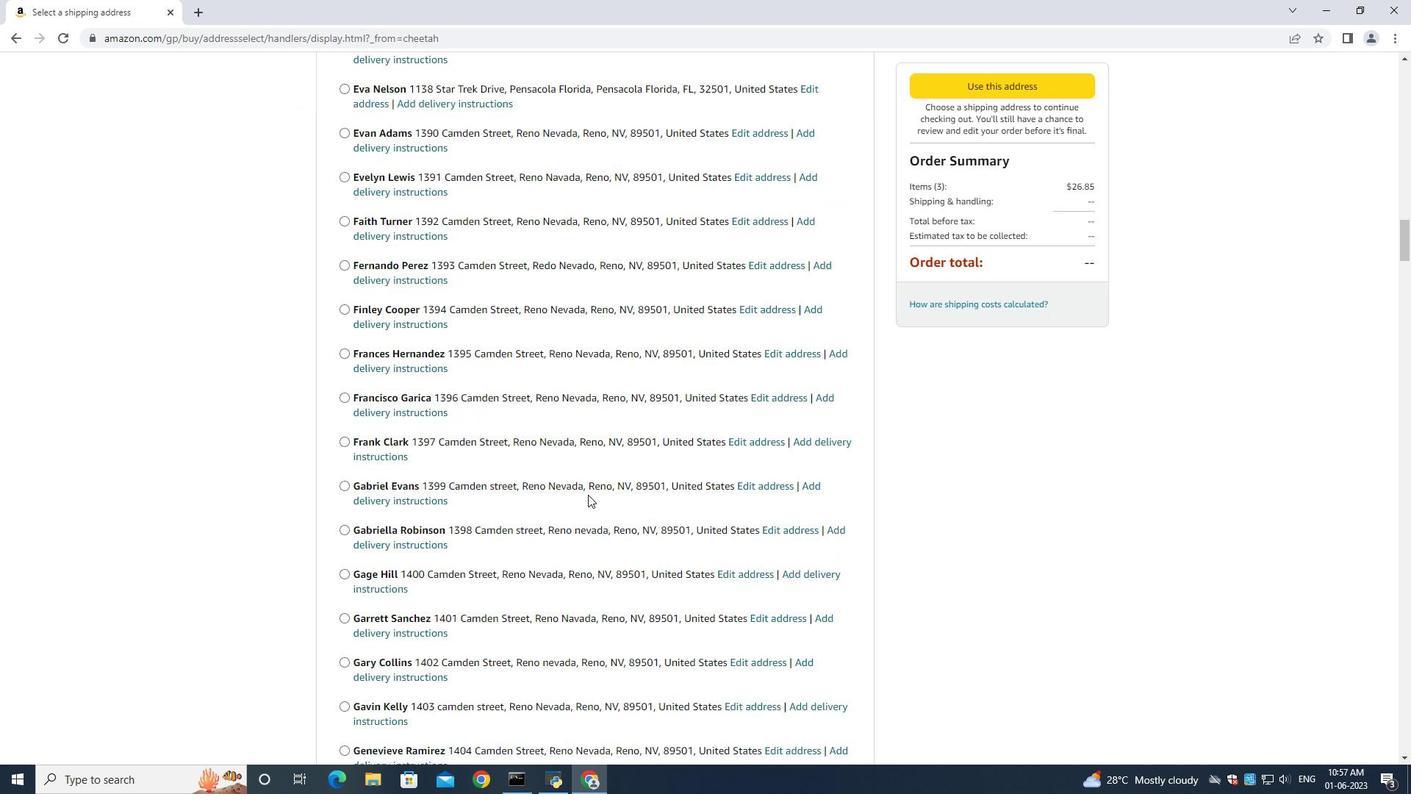 
Action: Mouse scrolled (586, 494) with delta (0, 0)
Screenshot: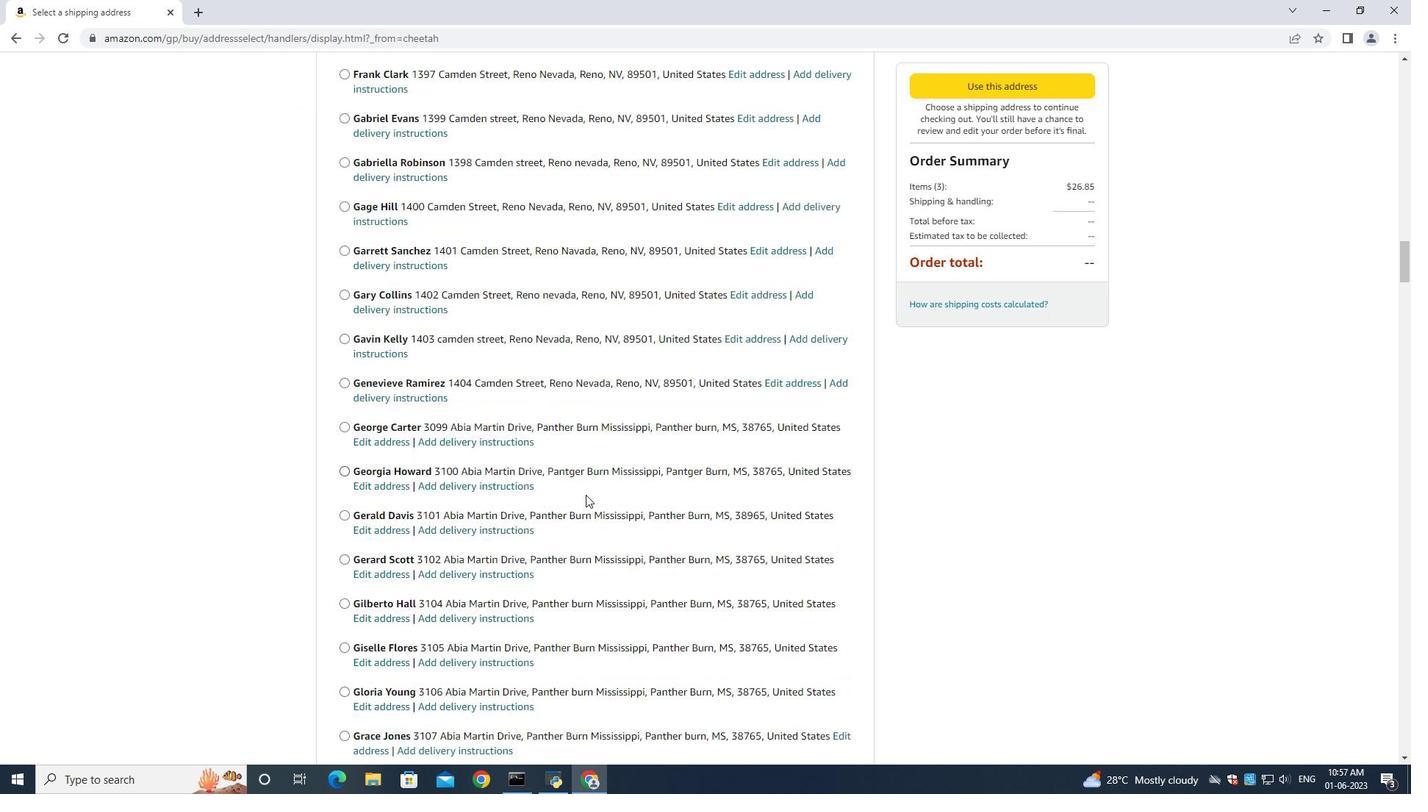 
Action: Mouse scrolled (586, 494) with delta (0, 0)
Screenshot: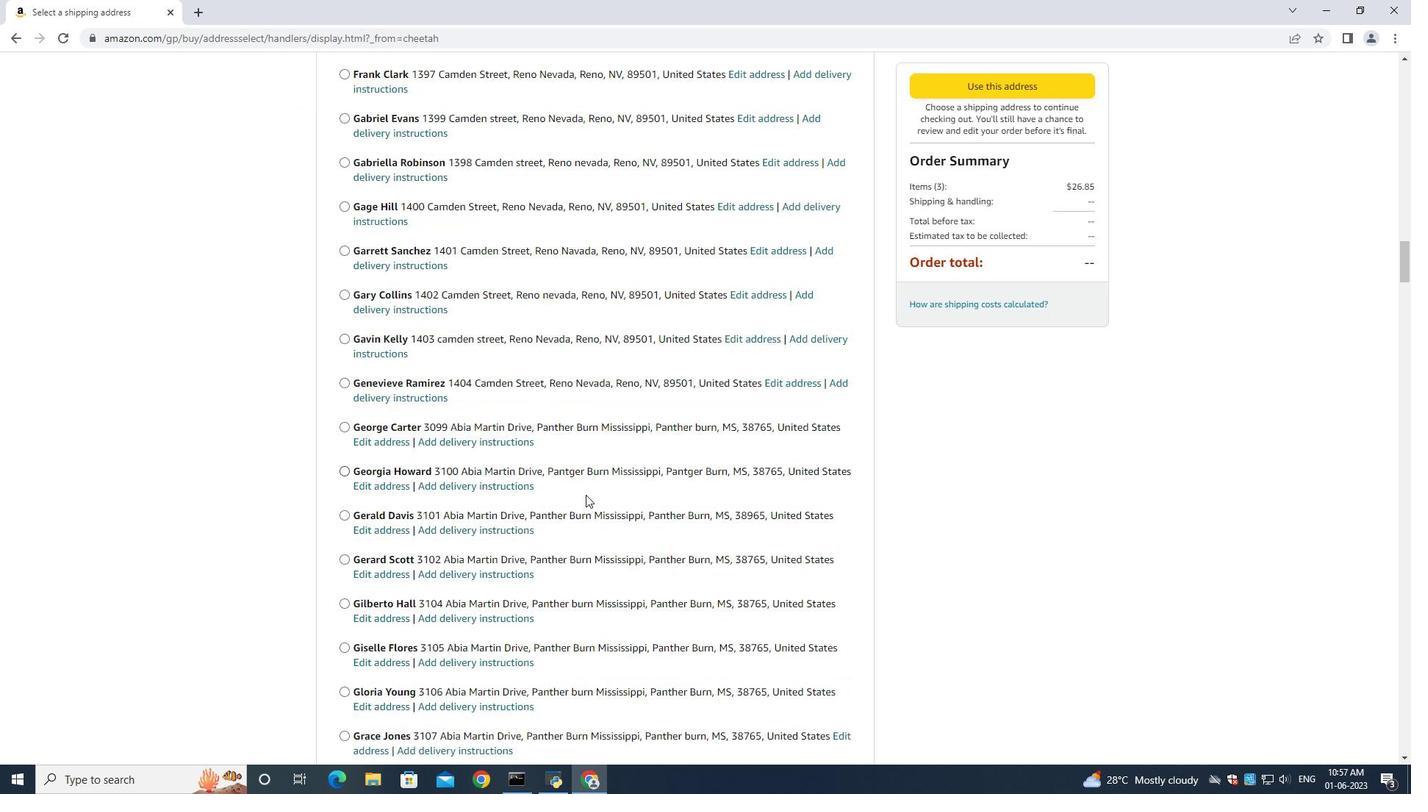 
Action: Mouse scrolled (586, 494) with delta (0, 0)
Screenshot: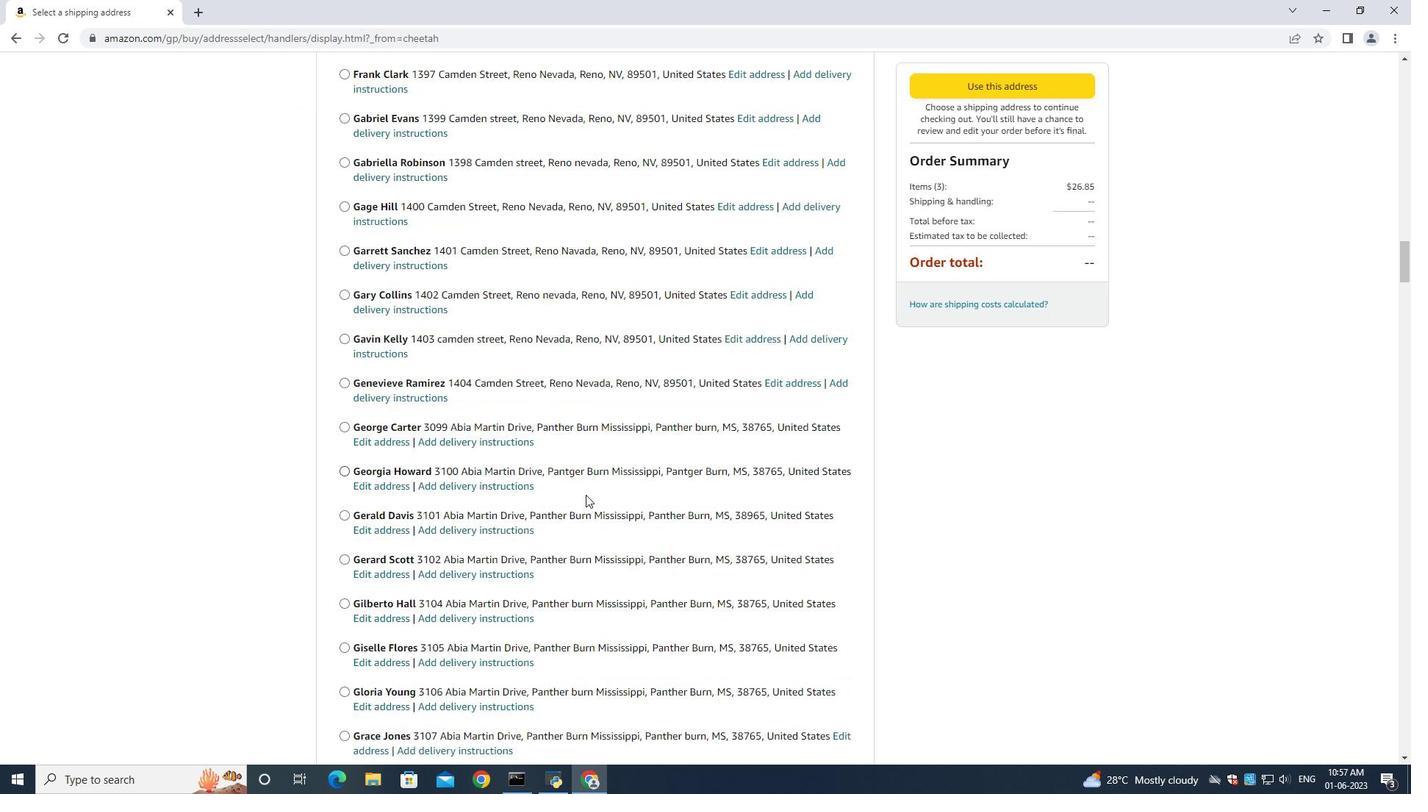 
Action: Mouse scrolled (586, 494) with delta (0, 0)
Screenshot: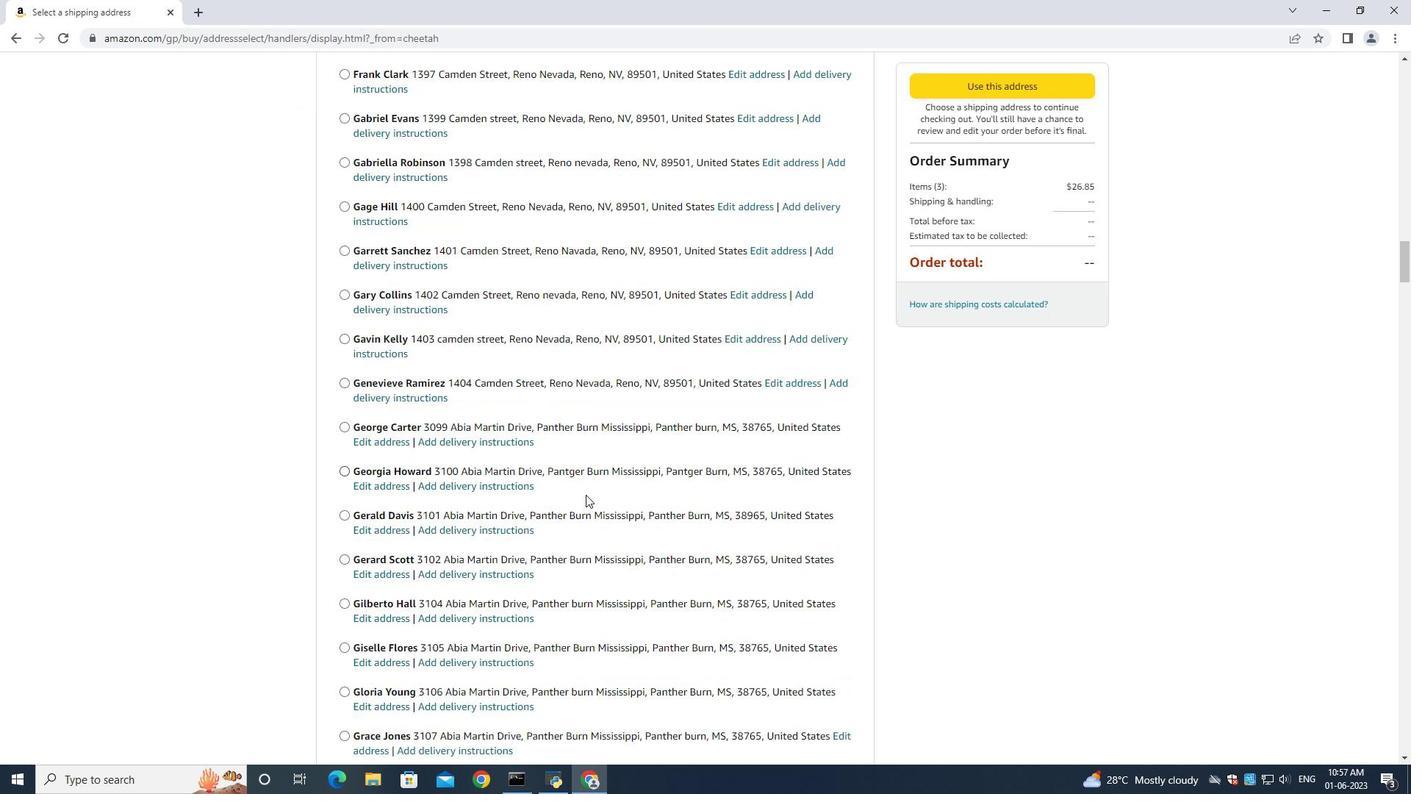 
Action: Mouse scrolled (586, 494) with delta (0, 0)
Screenshot: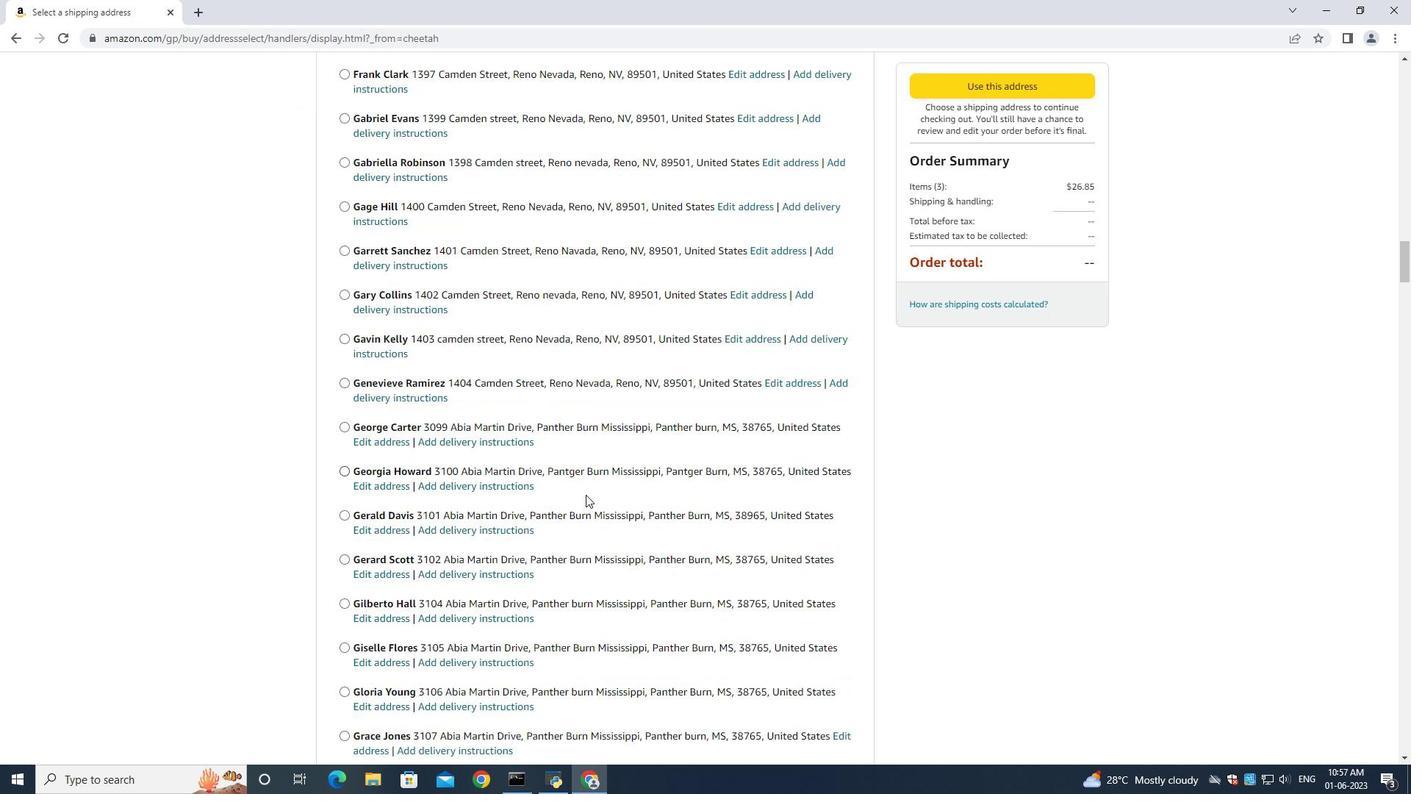 
Action: Mouse scrolled (586, 494) with delta (0, 0)
Screenshot: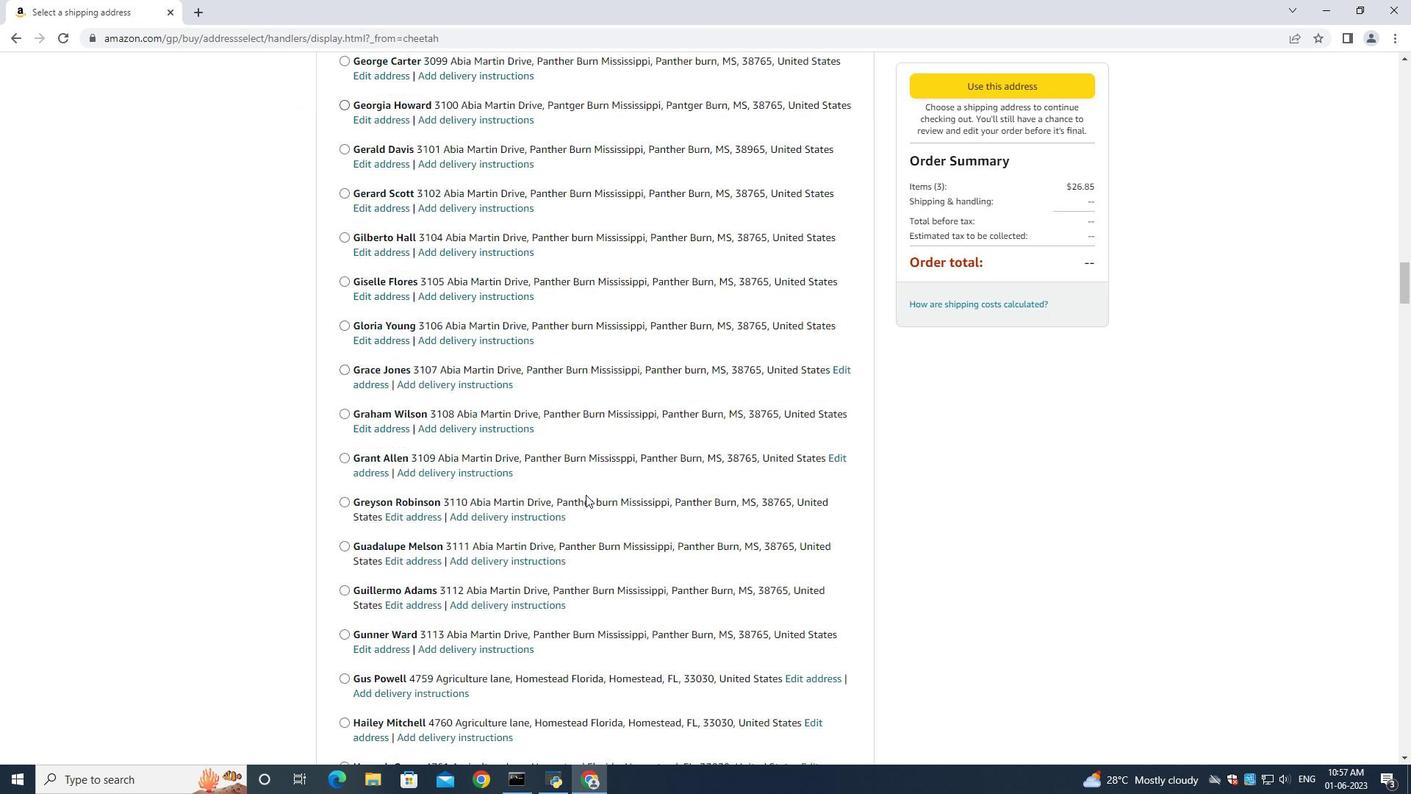
Action: Mouse scrolled (586, 494) with delta (0, 0)
Screenshot: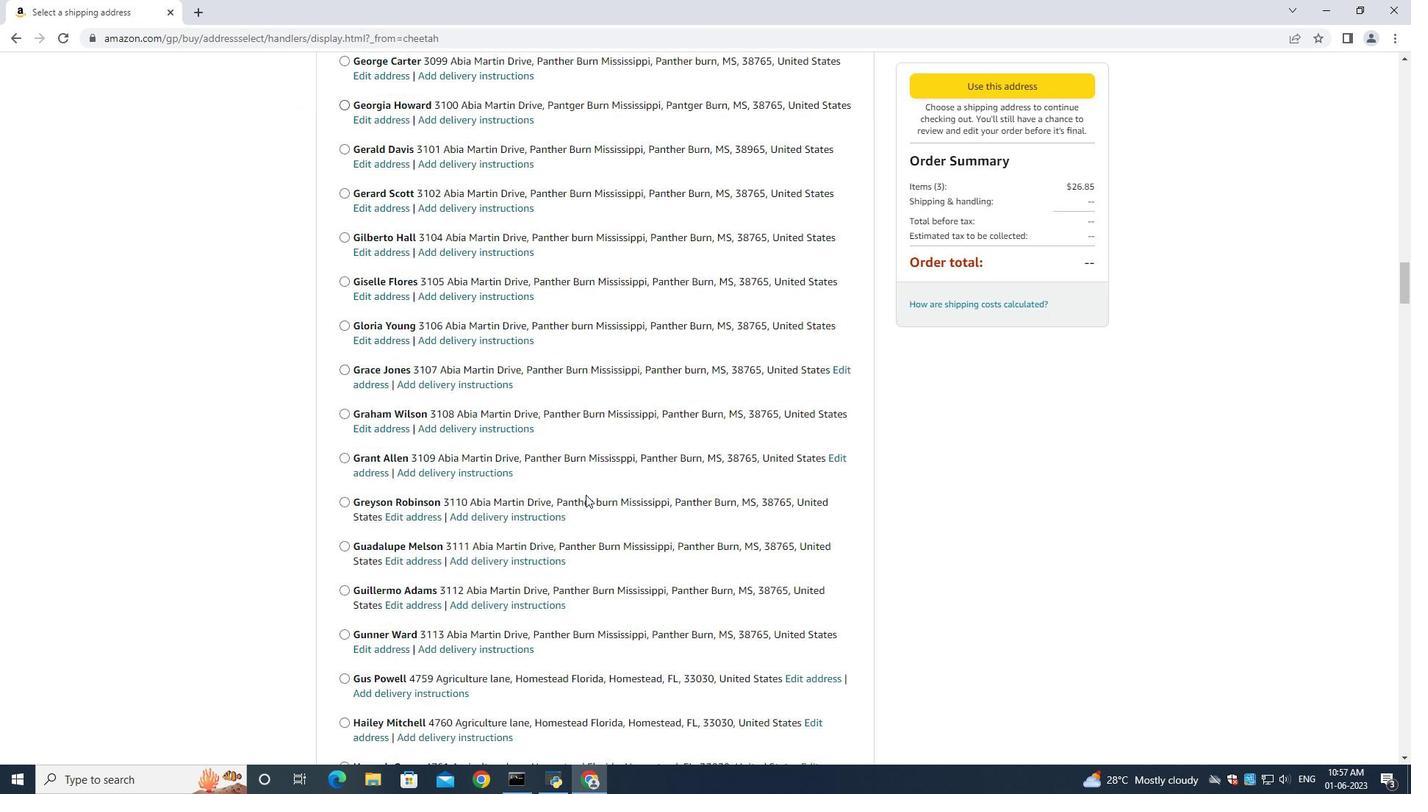 
Action: Mouse scrolled (586, 494) with delta (0, 0)
Screenshot: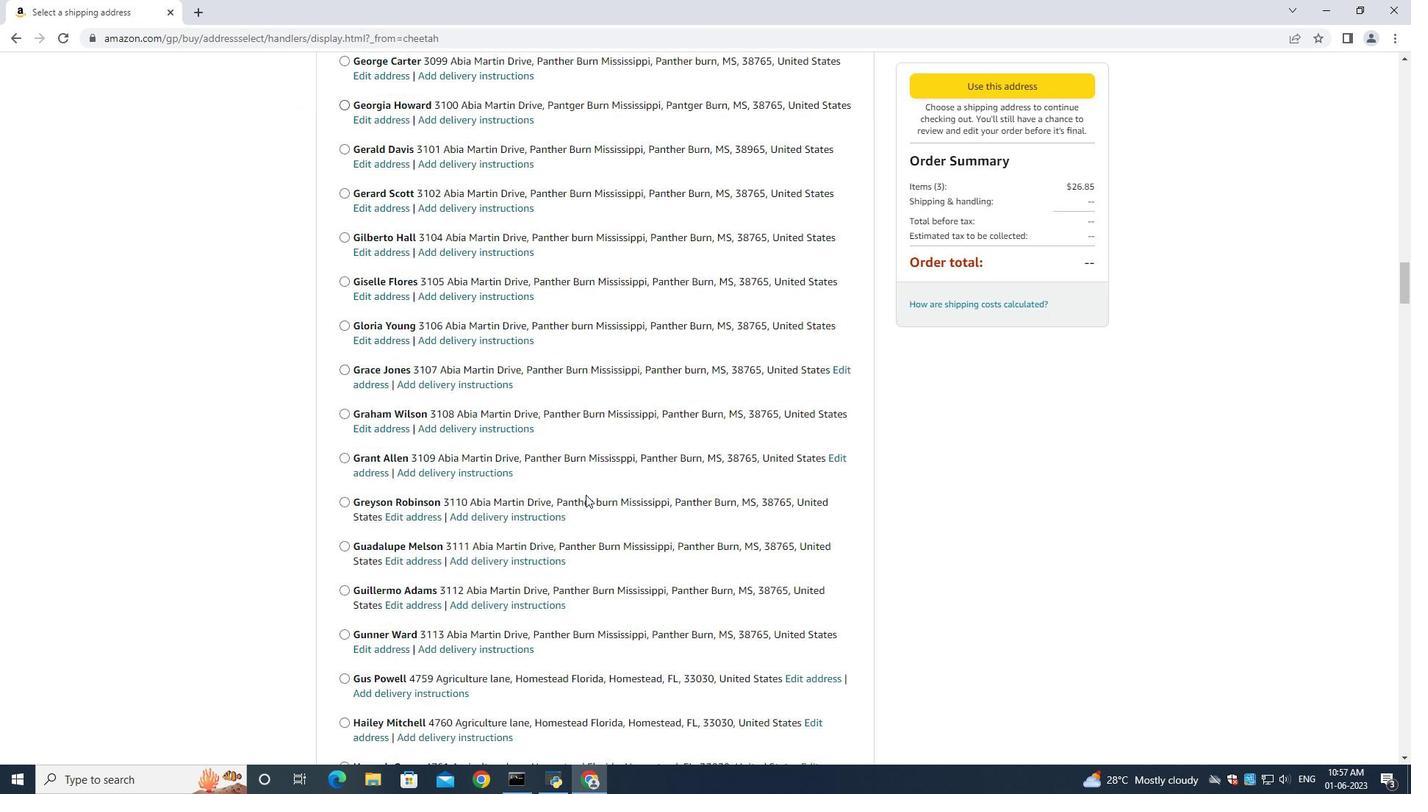 
Action: Mouse scrolled (586, 494) with delta (0, 0)
Screenshot: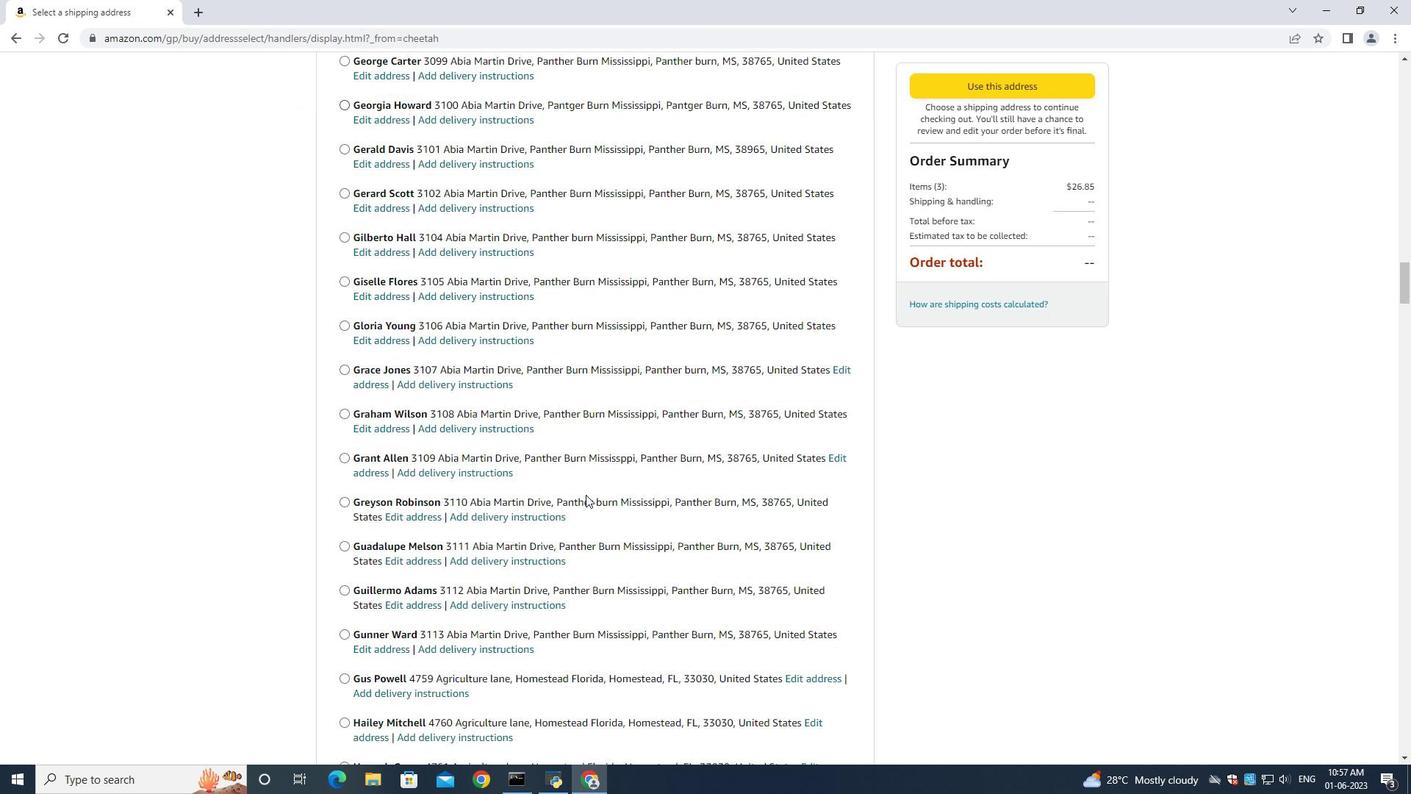 
Action: Mouse scrolled (586, 494) with delta (0, 0)
Screenshot: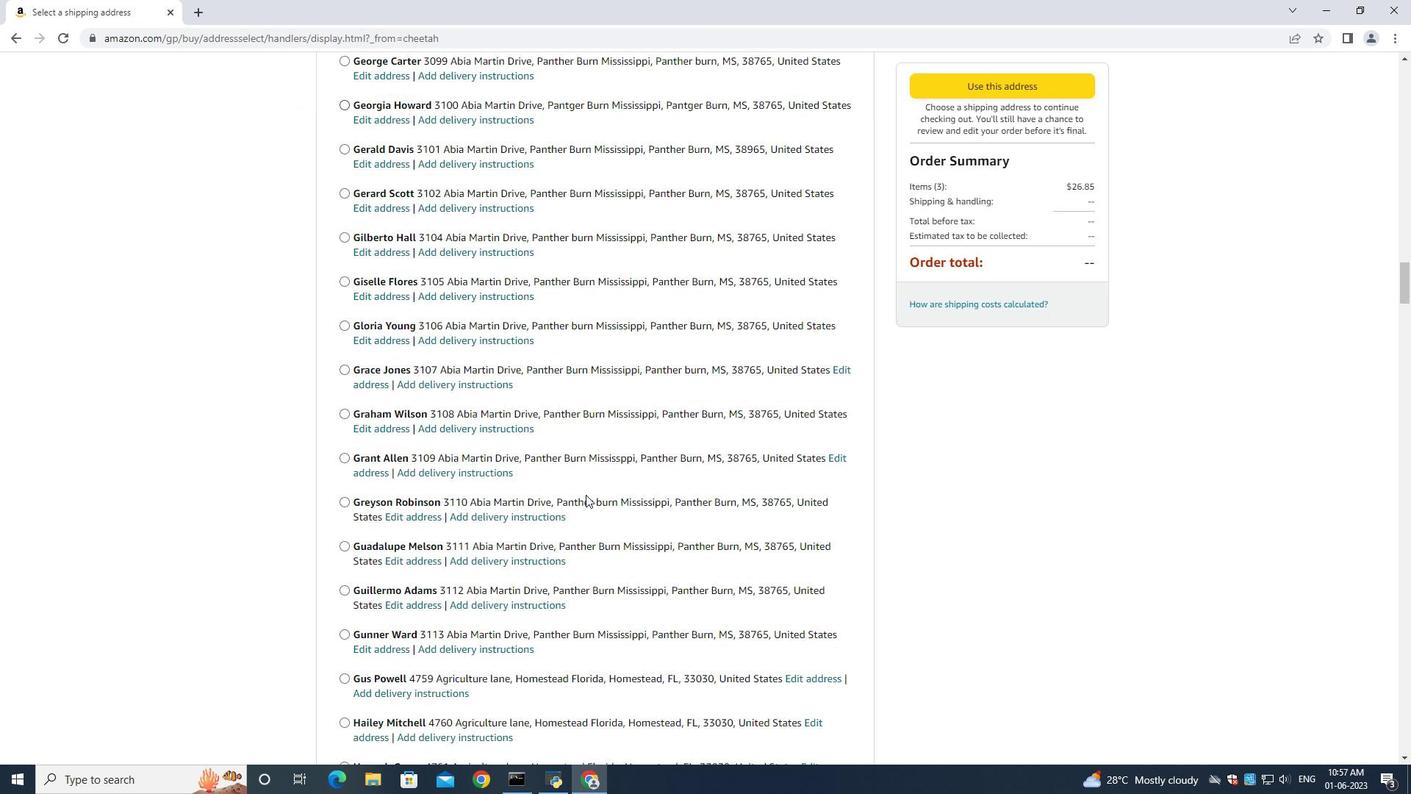 
Action: Mouse scrolled (586, 494) with delta (0, 0)
Screenshot: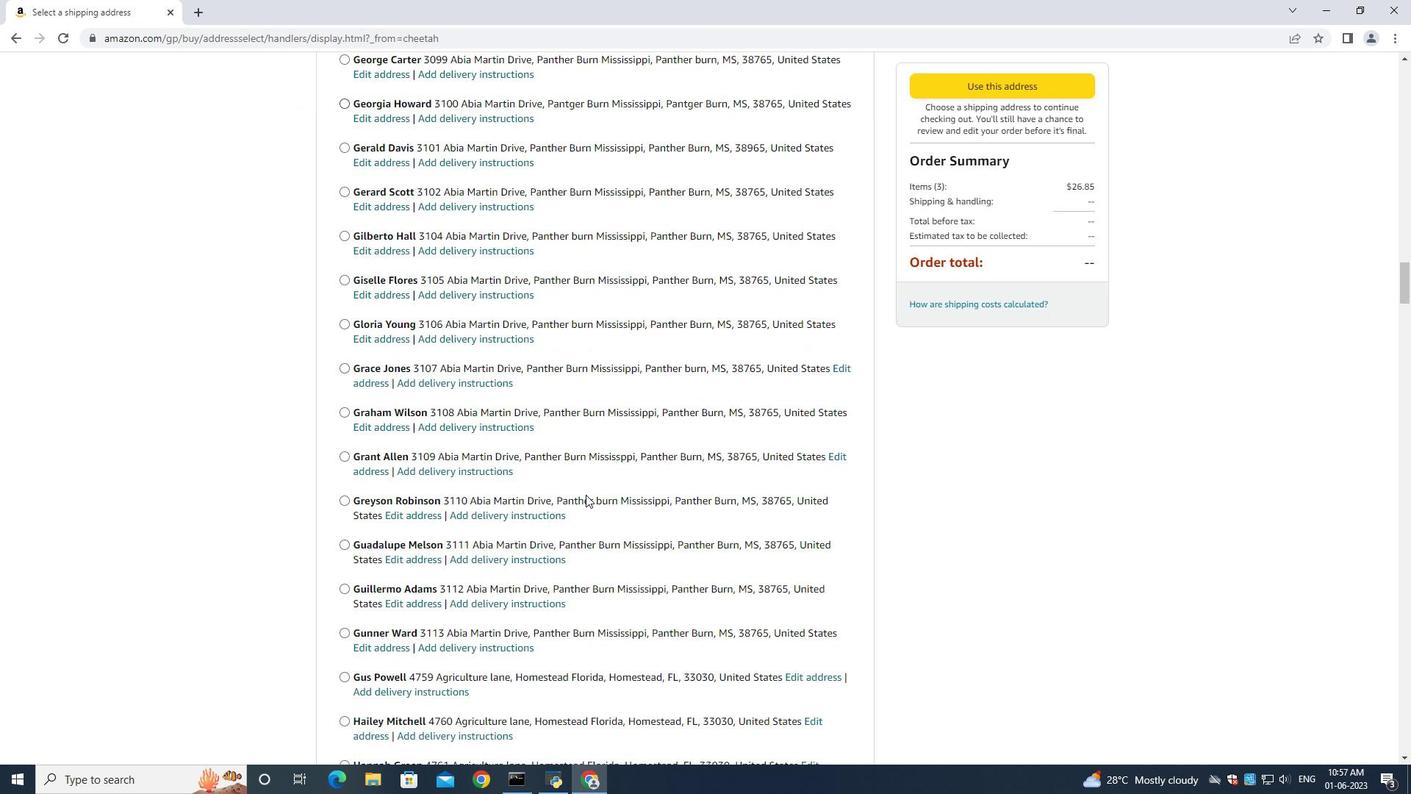 
Action: Mouse moved to (586, 492)
Screenshot: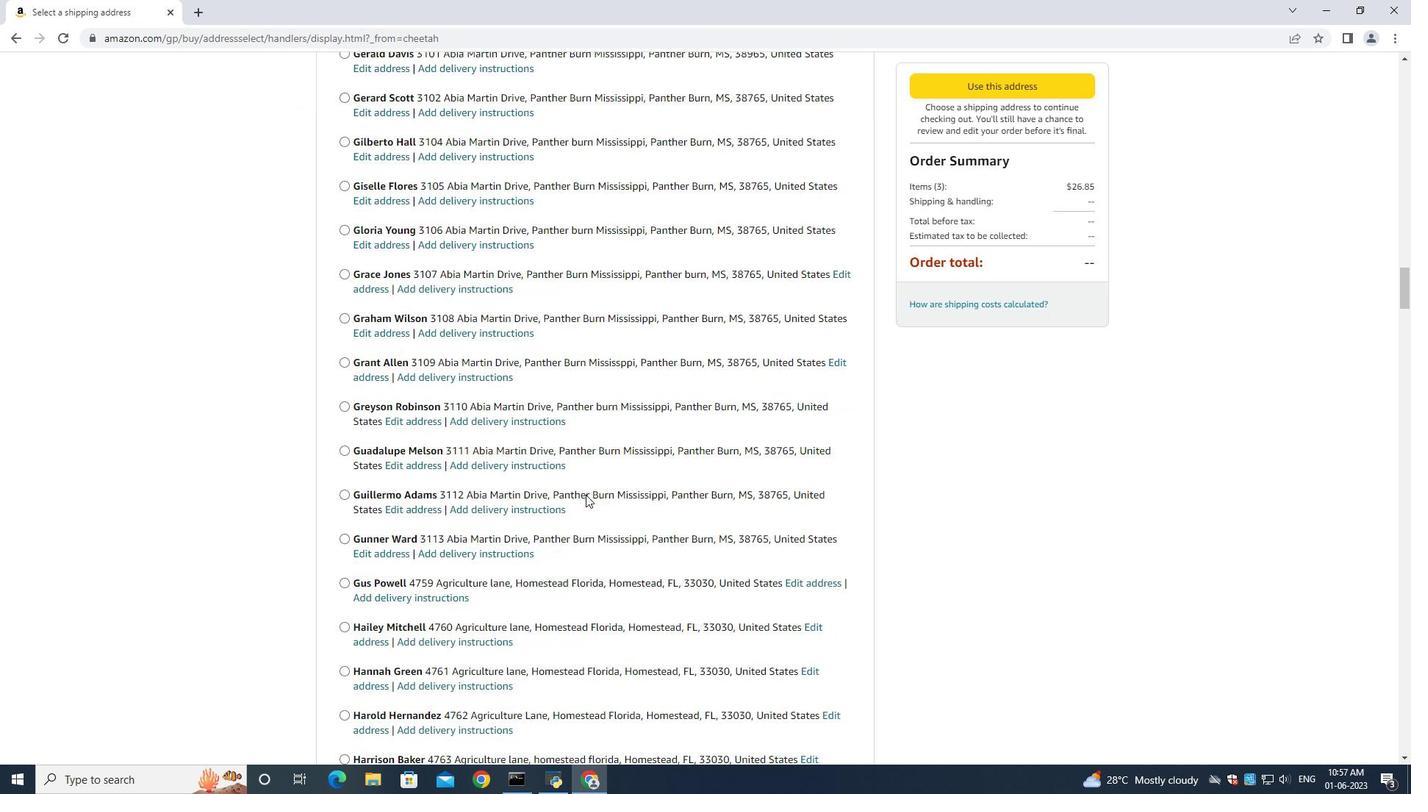 
Action: Mouse scrolled (586, 491) with delta (0, 0)
Screenshot: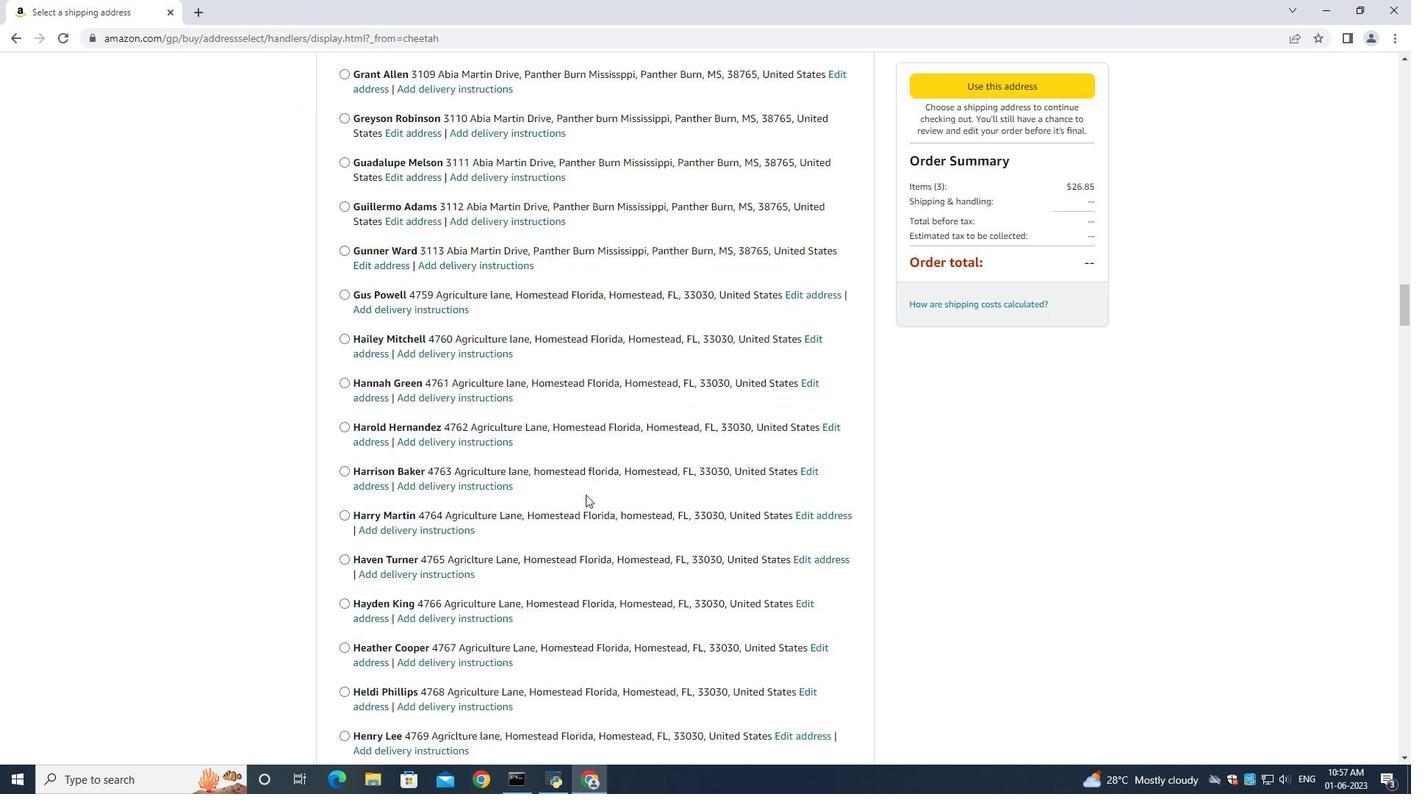 
Action: Mouse scrolled (586, 491) with delta (0, 0)
Screenshot: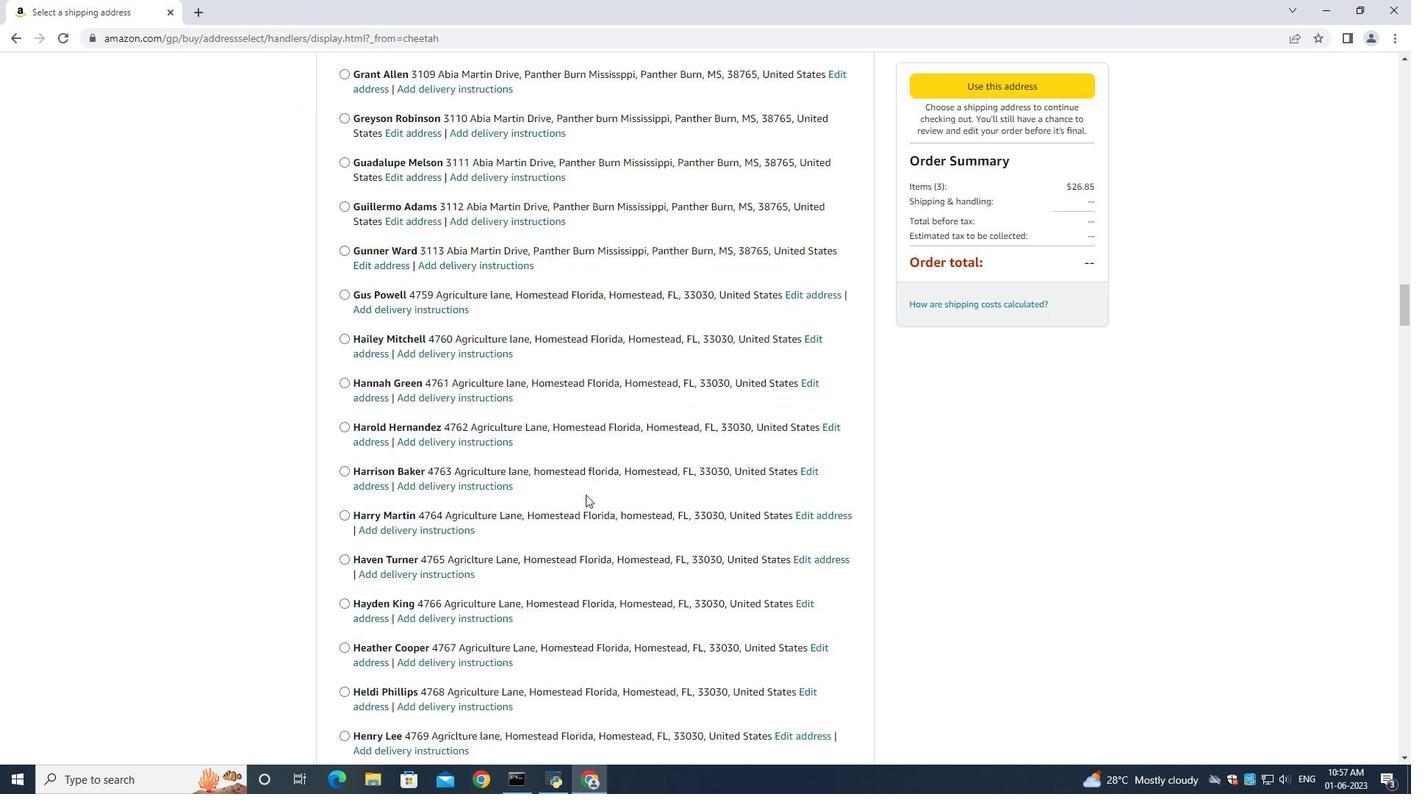 
Action: Mouse scrolled (586, 491) with delta (0, 0)
Screenshot: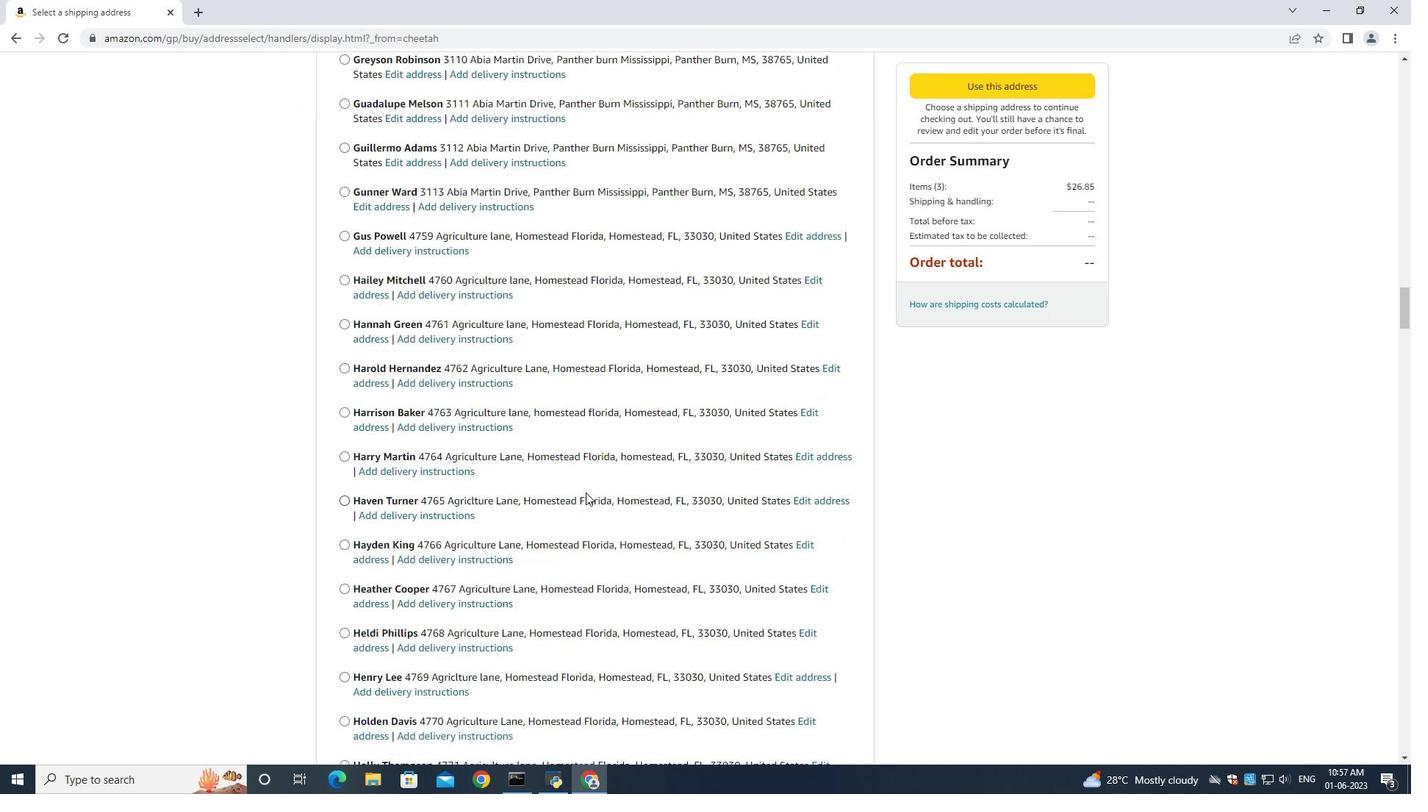
Action: Mouse scrolled (586, 491) with delta (0, 0)
Screenshot: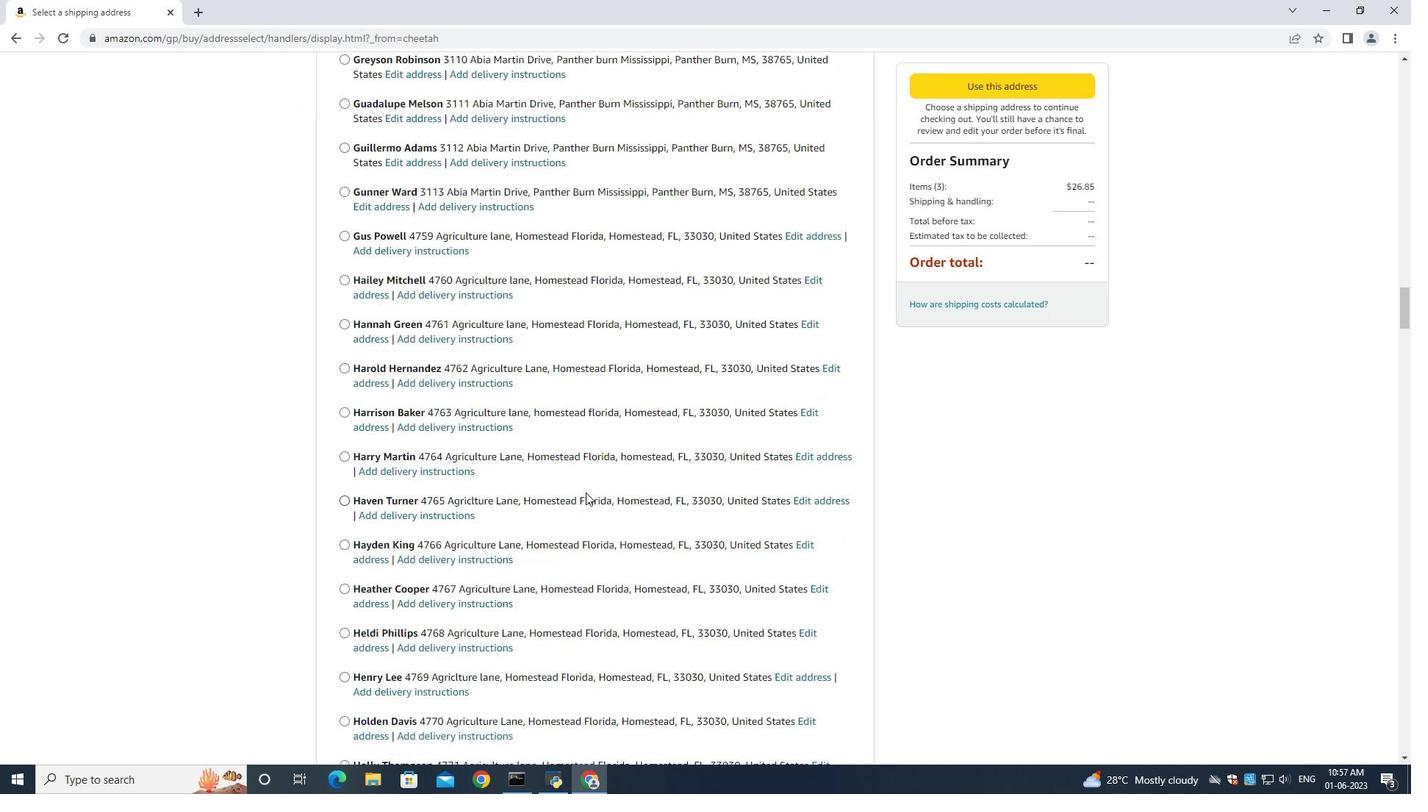 
Action: Mouse scrolled (586, 491) with delta (0, 0)
Screenshot: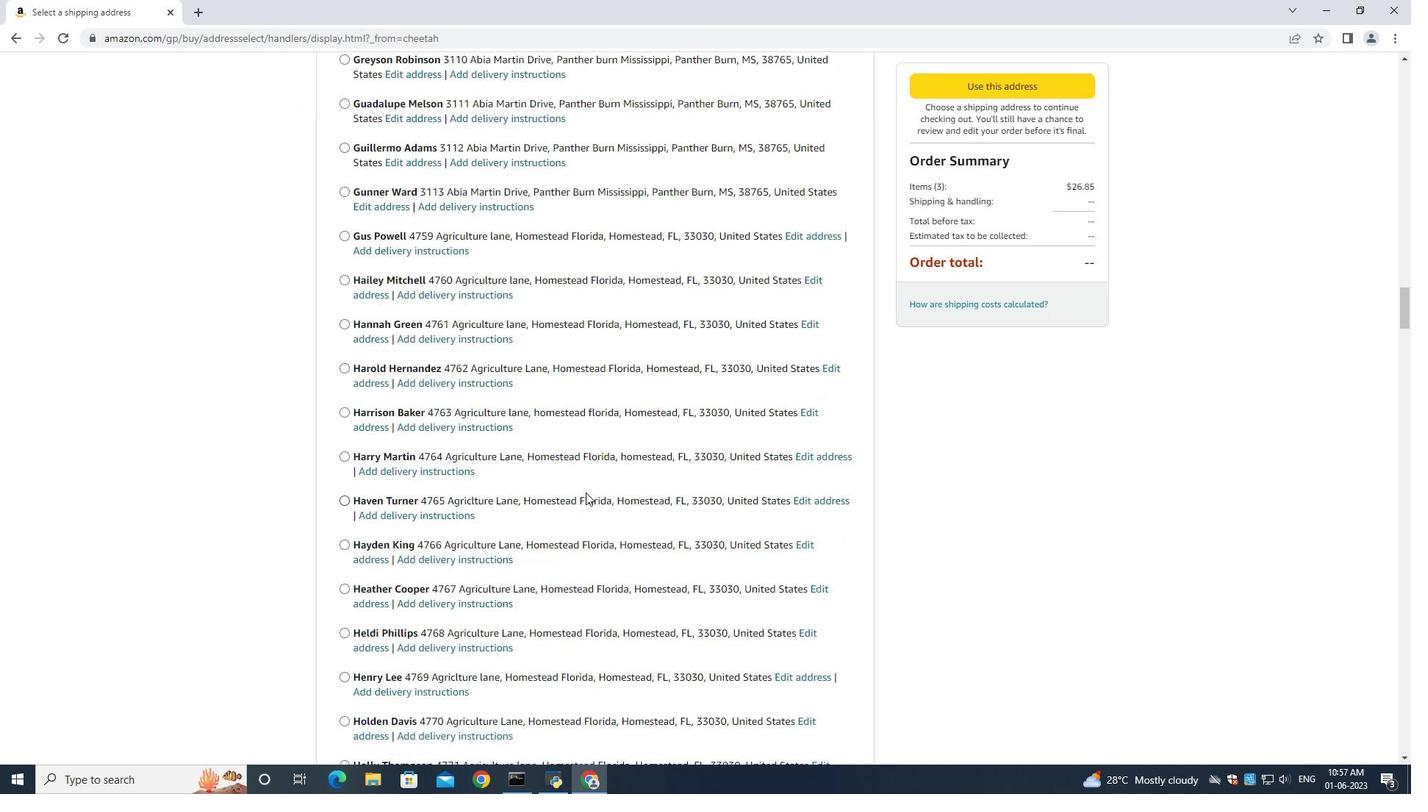 
Action: Mouse scrolled (586, 491) with delta (0, 0)
Screenshot: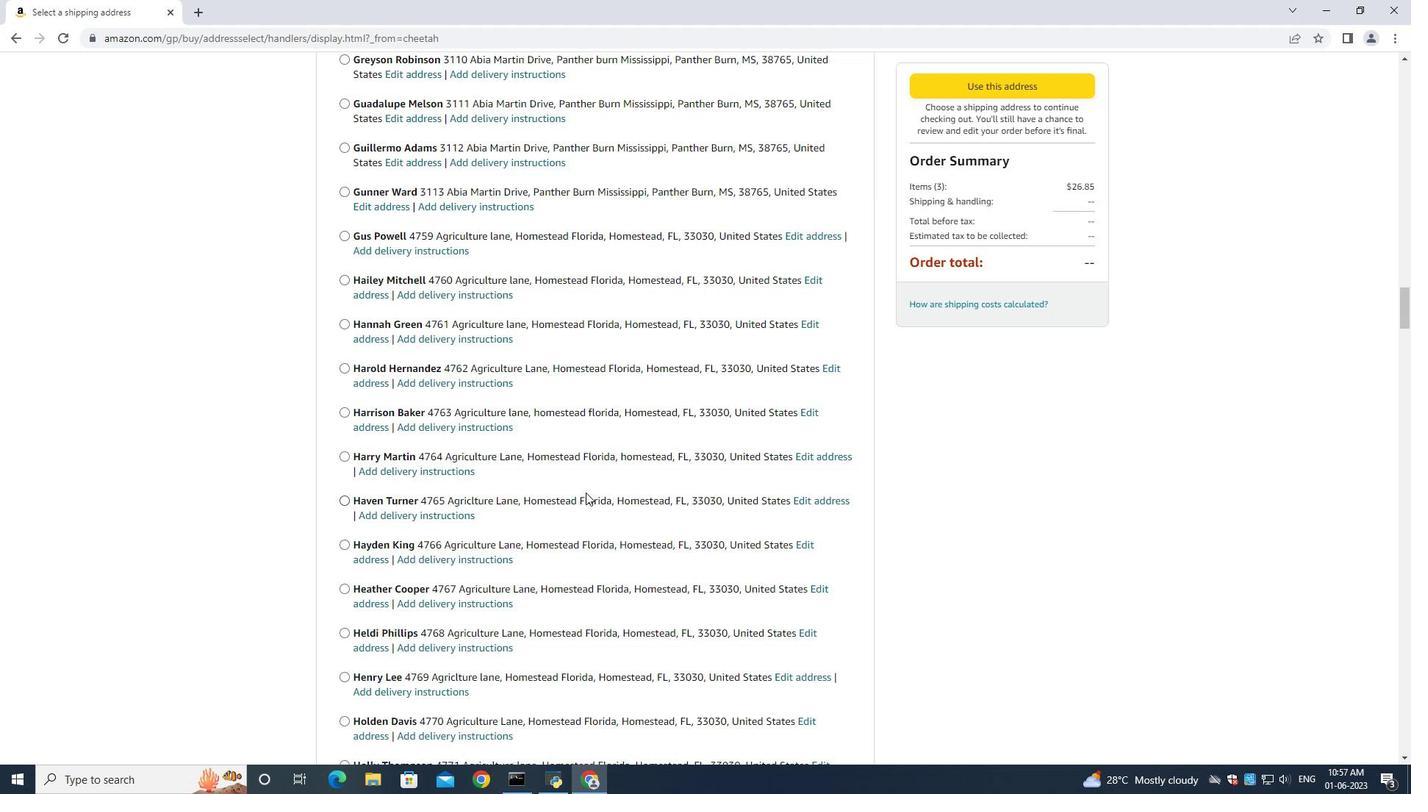 
Action: Mouse moved to (586, 490)
Screenshot: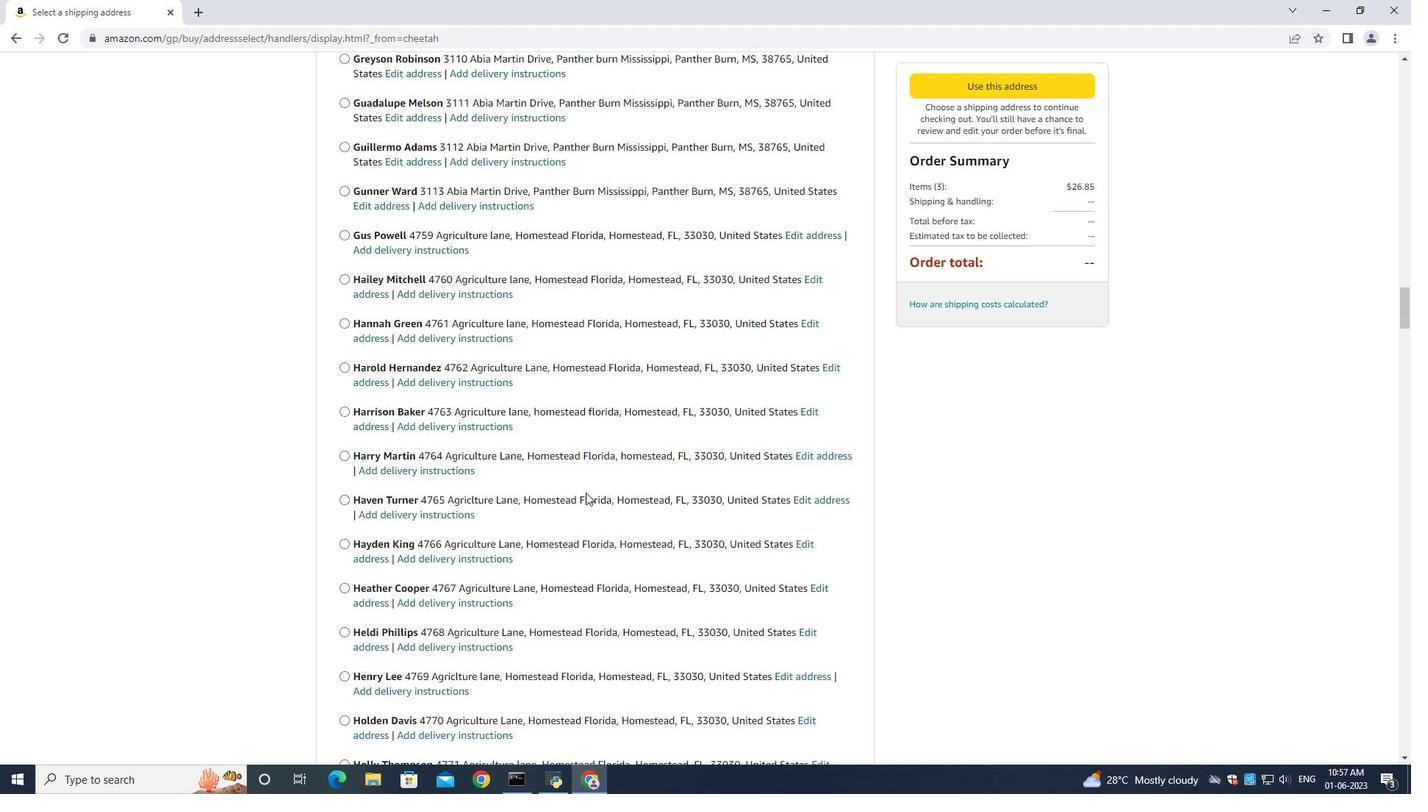 
Action: Mouse scrolled (586, 489) with delta (0, 0)
Screenshot: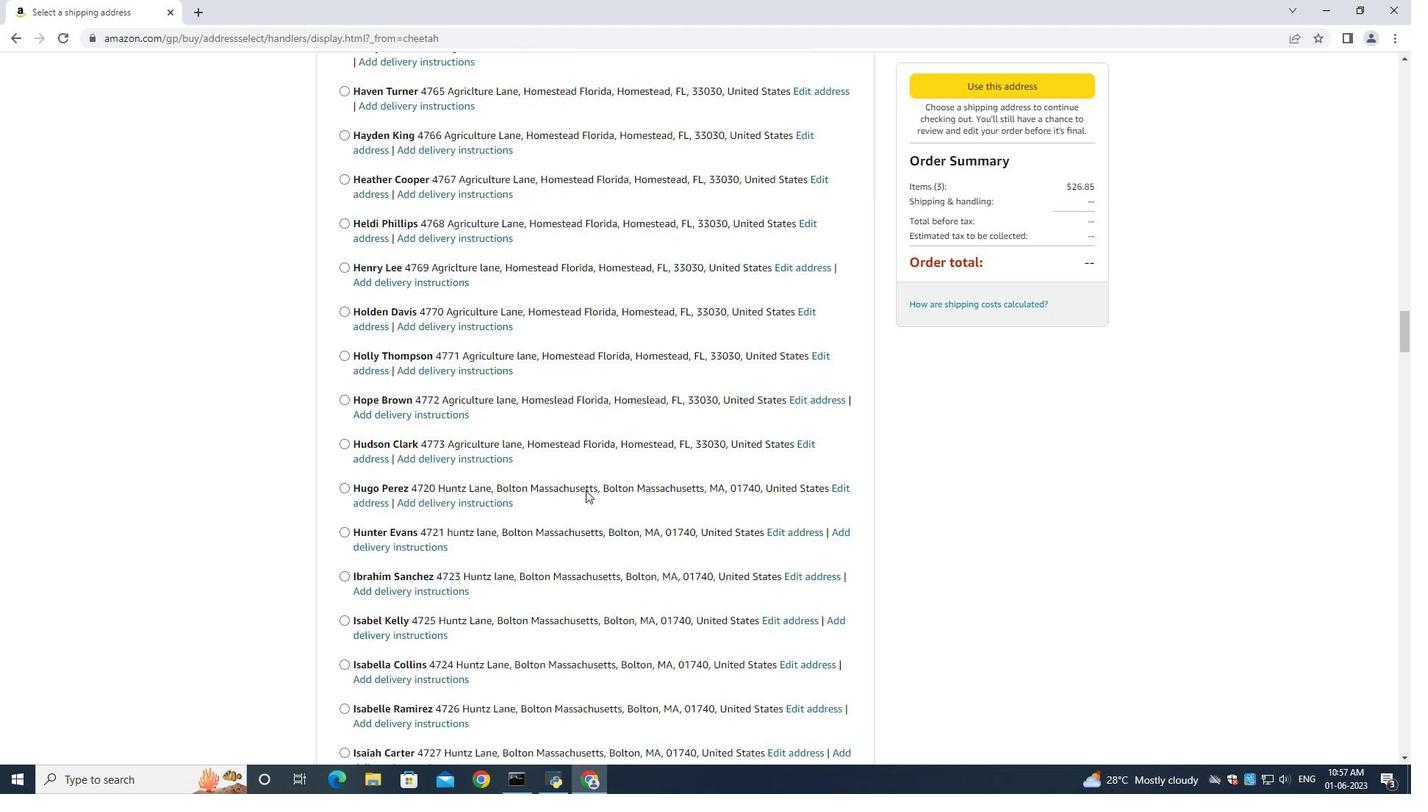 
Action: Mouse scrolled (586, 489) with delta (0, 0)
Screenshot: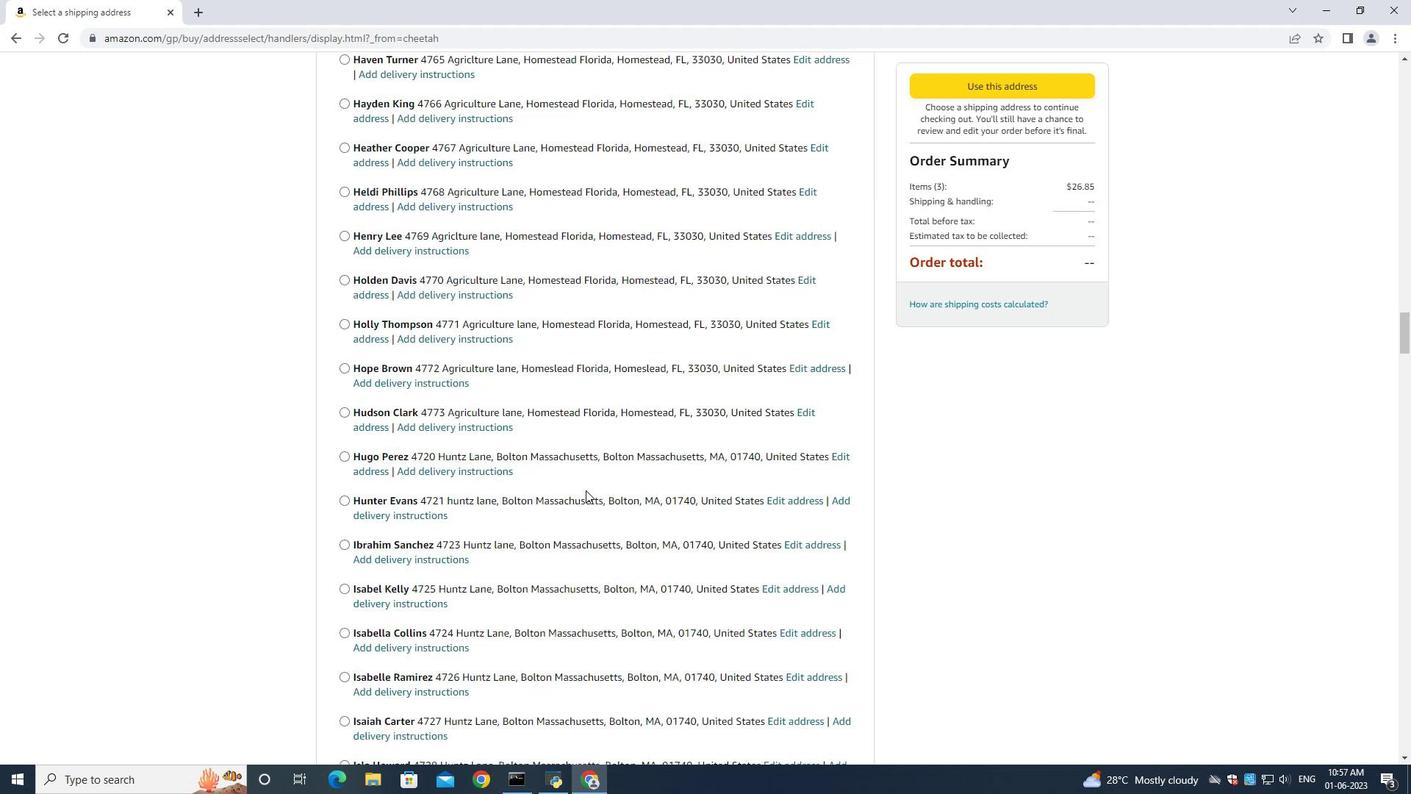 
Action: Mouse scrolled (586, 489) with delta (0, 0)
Screenshot: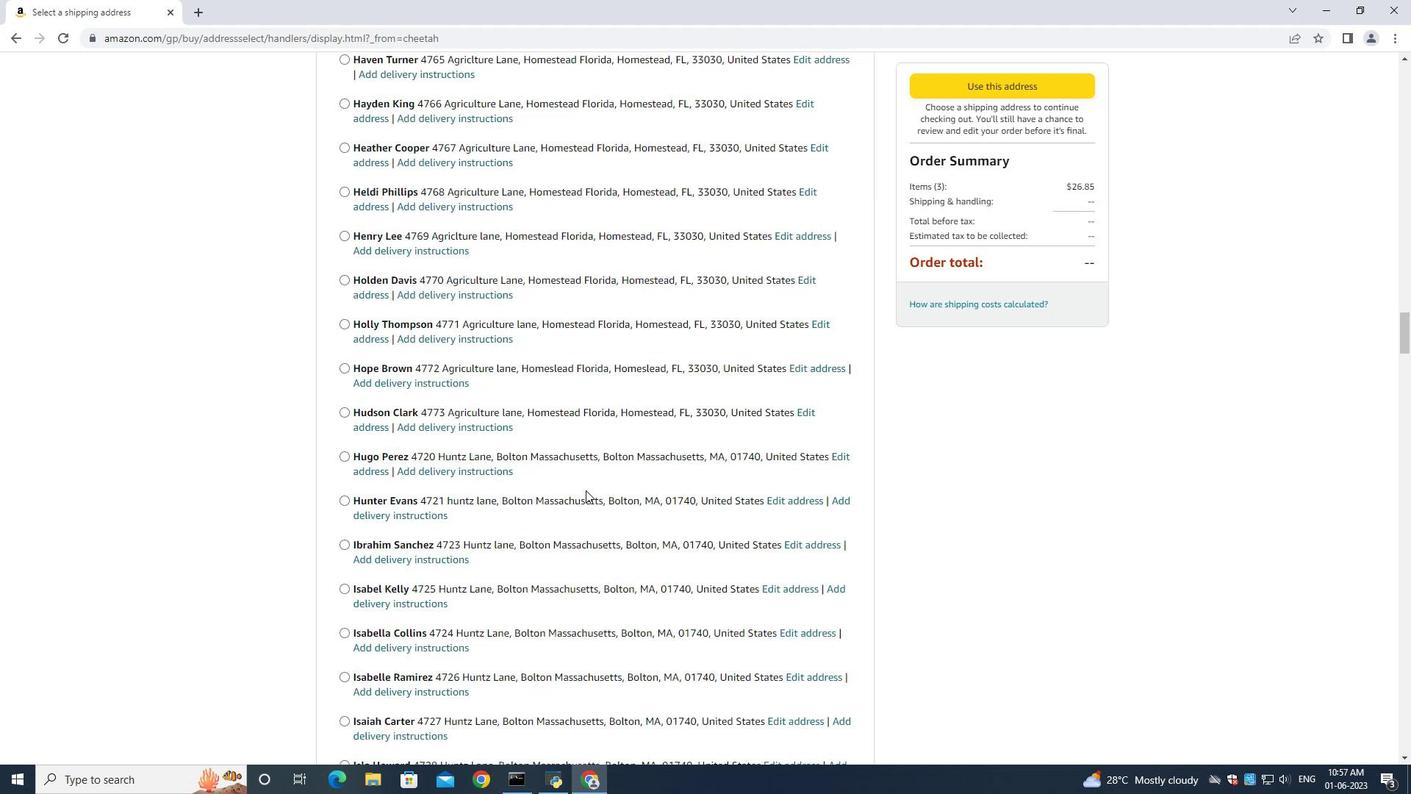 
Action: Mouse scrolled (586, 489) with delta (0, 0)
Screenshot: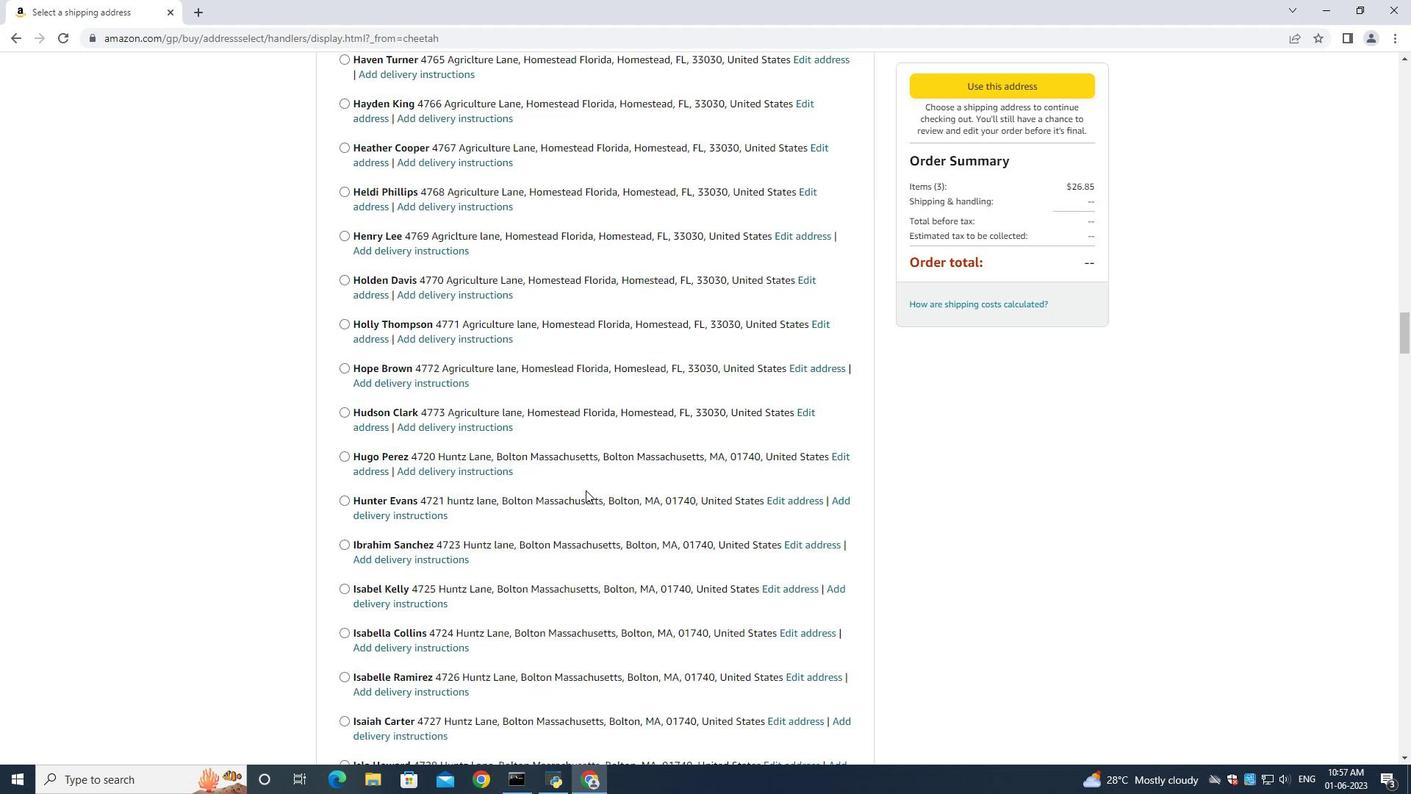 
Action: Mouse scrolled (586, 489) with delta (0, 0)
Screenshot: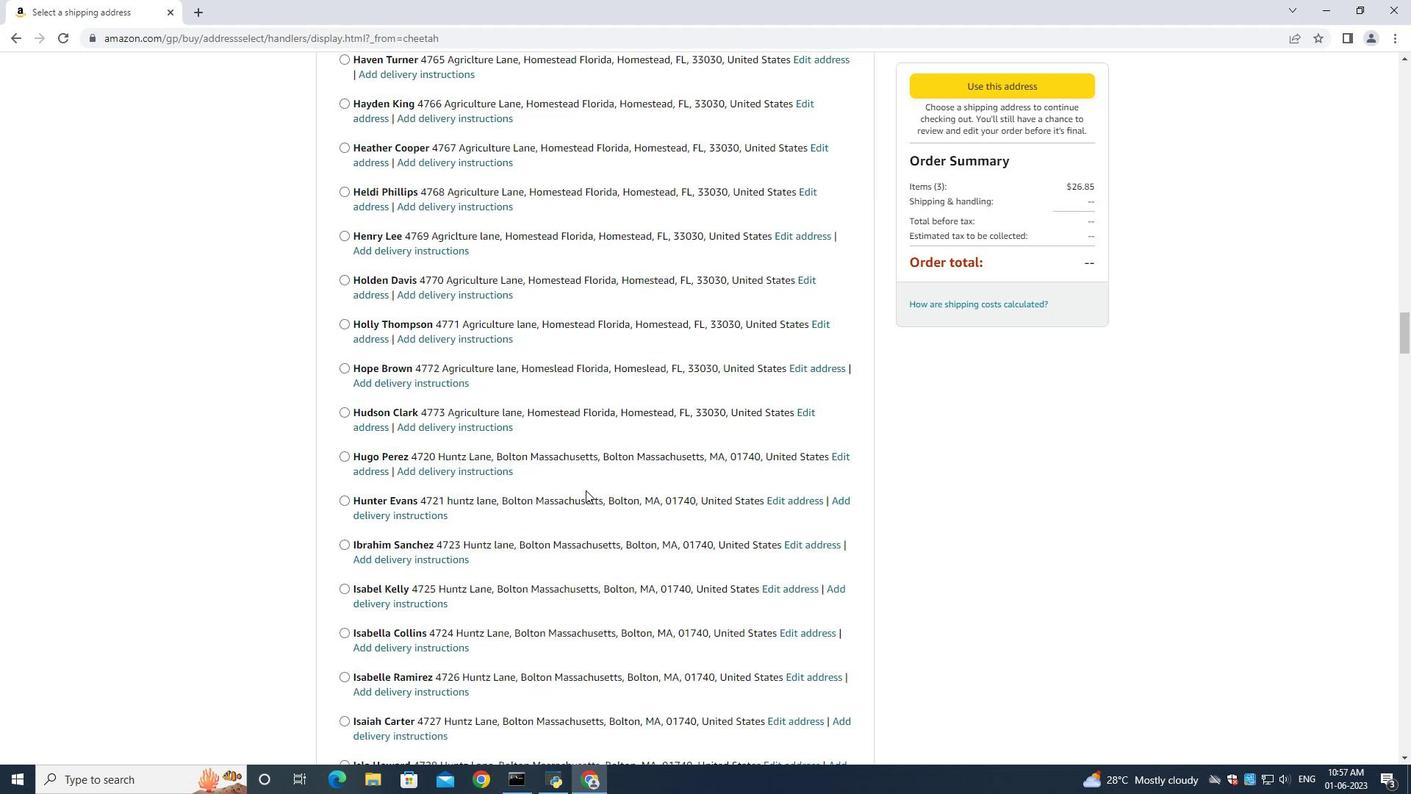 
Action: Mouse moved to (586, 488)
Screenshot: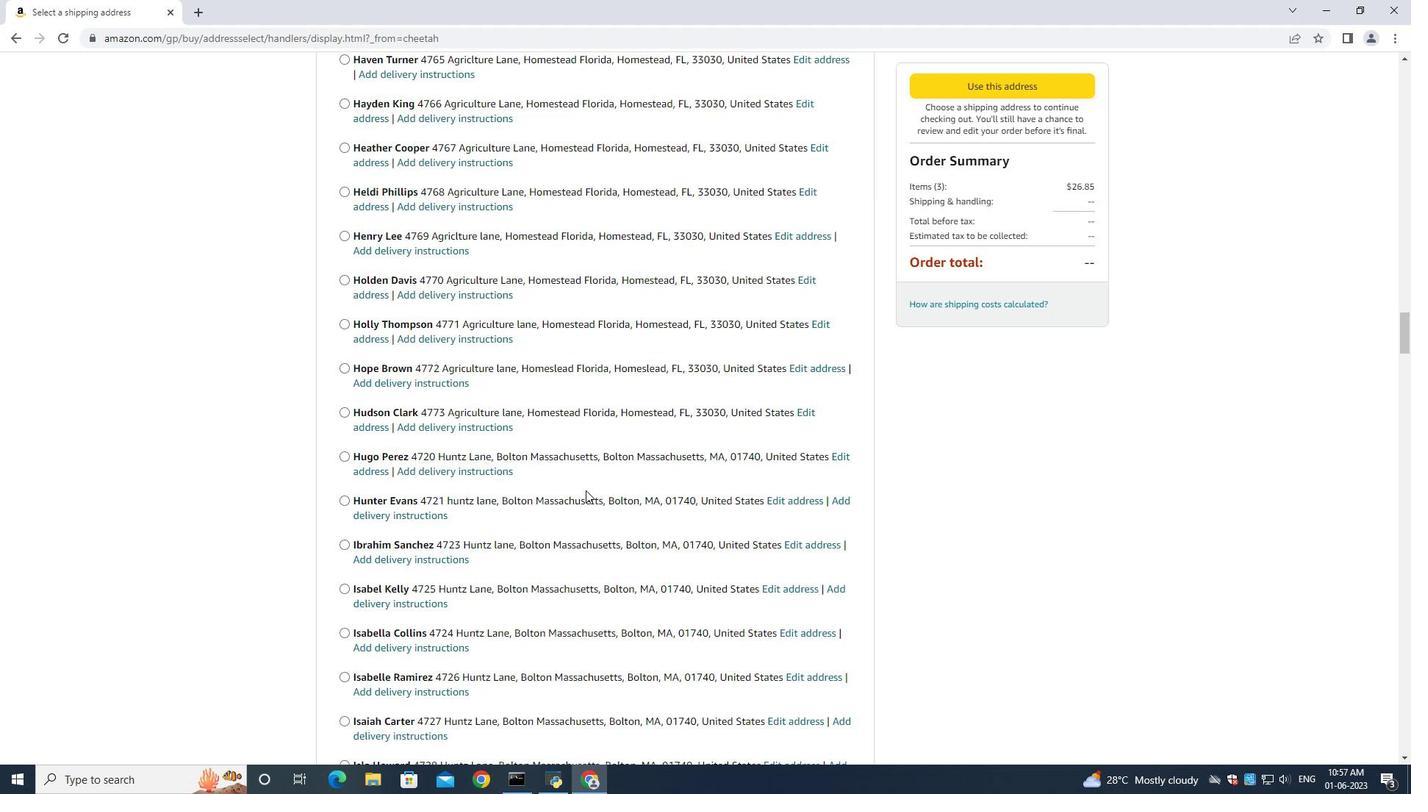 
Action: Mouse scrolled (586, 487) with delta (0, 0)
Screenshot: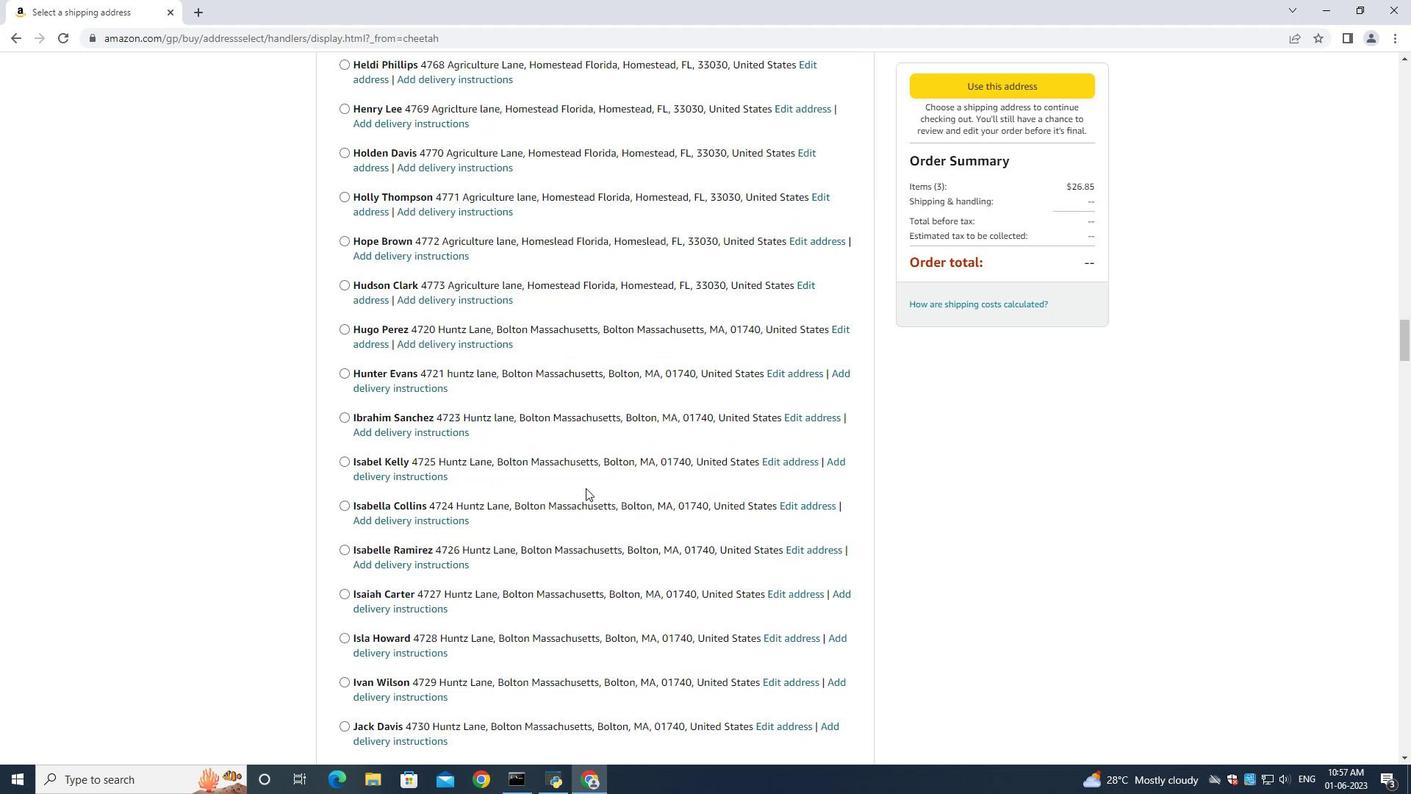 
Action: Mouse scrolled (586, 487) with delta (0, 0)
Screenshot: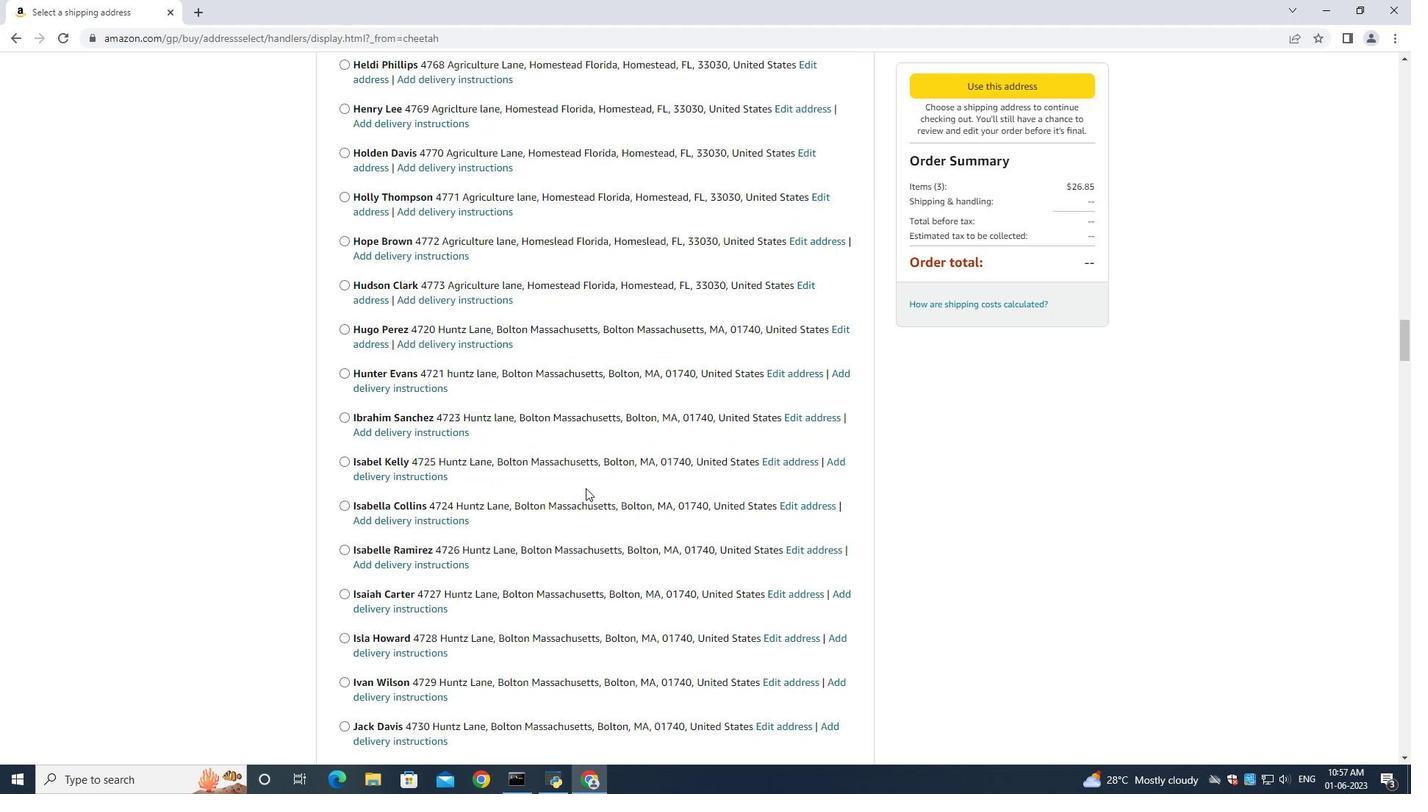 
Action: Mouse scrolled (586, 487) with delta (0, 0)
Screenshot: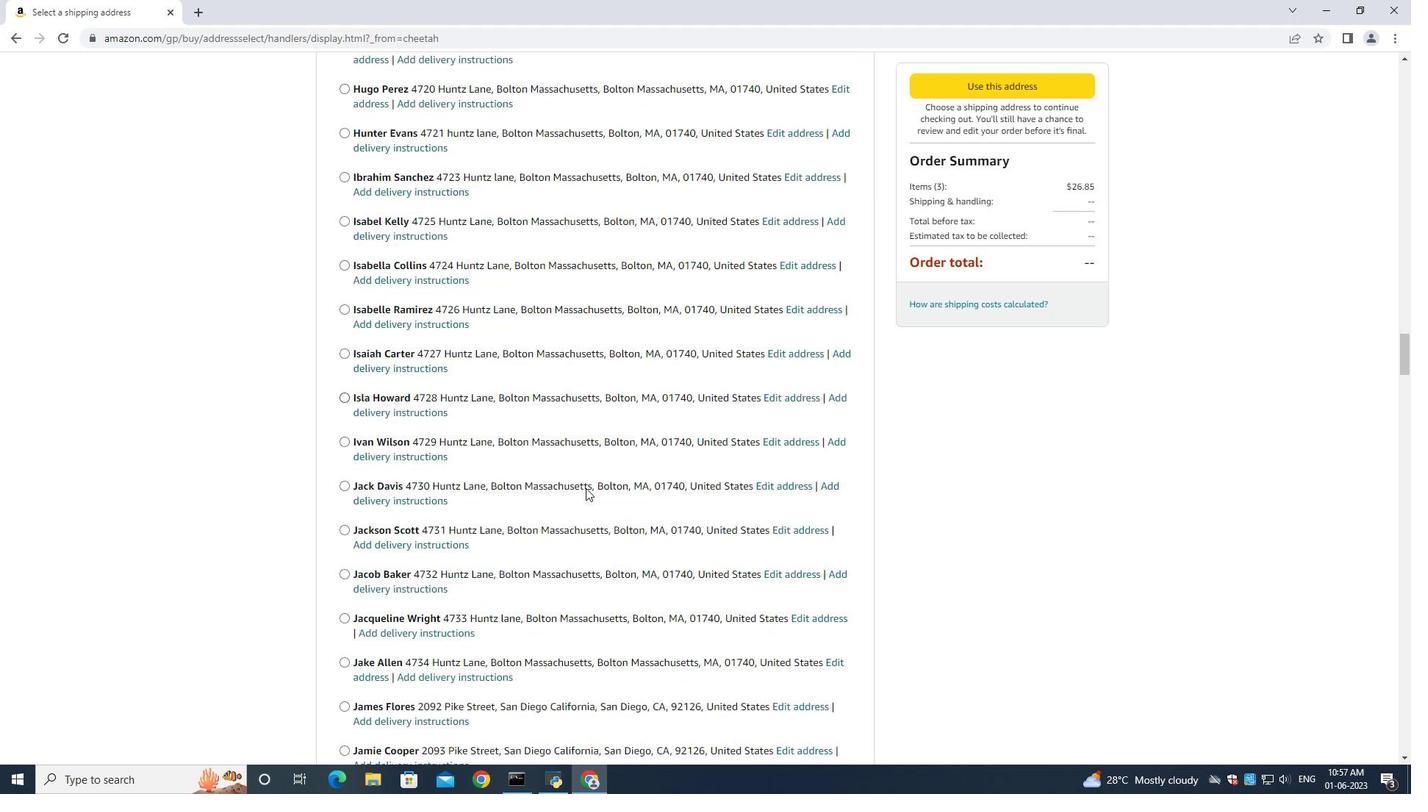 
Action: Mouse scrolled (586, 487) with delta (0, 0)
Screenshot: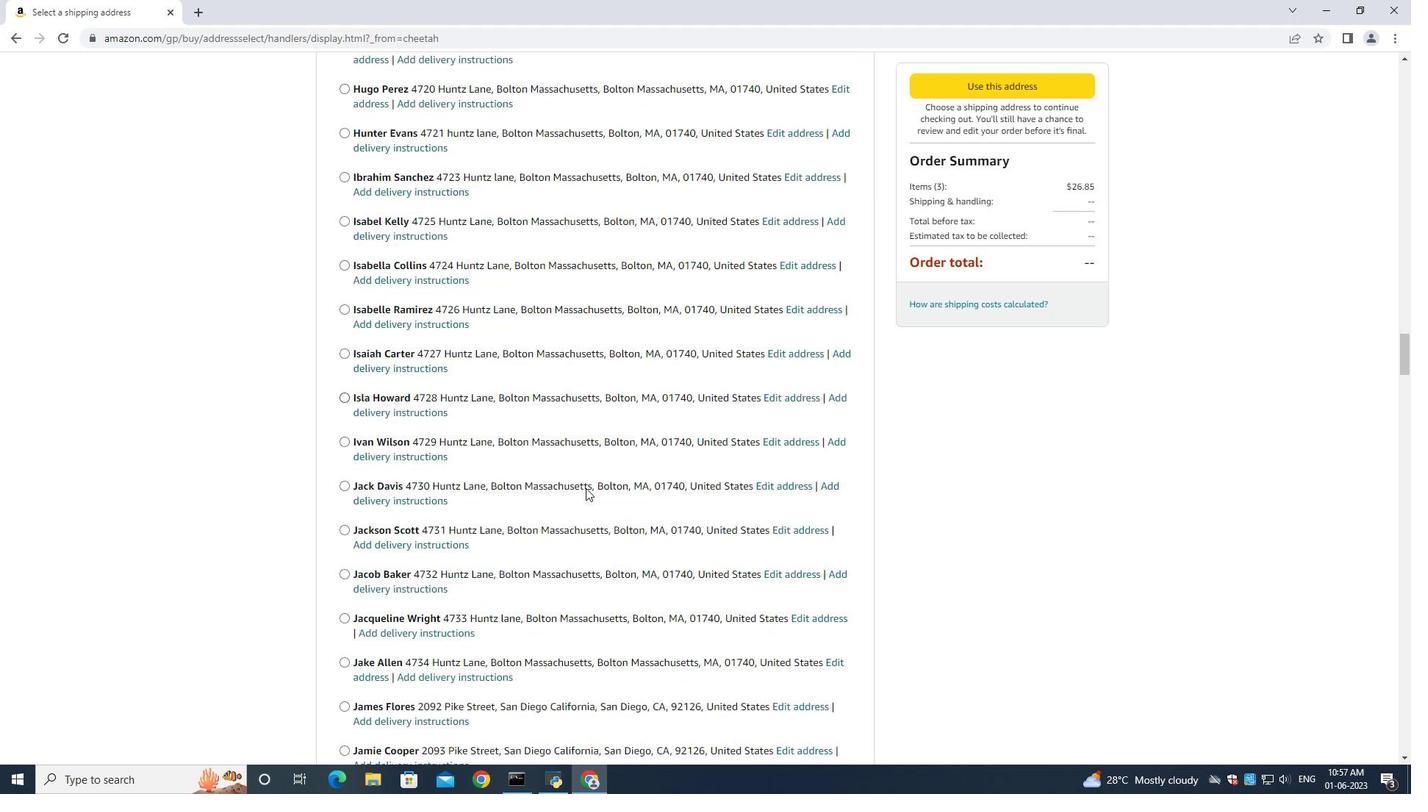 
Action: Mouse scrolled (586, 487) with delta (0, 0)
Screenshot: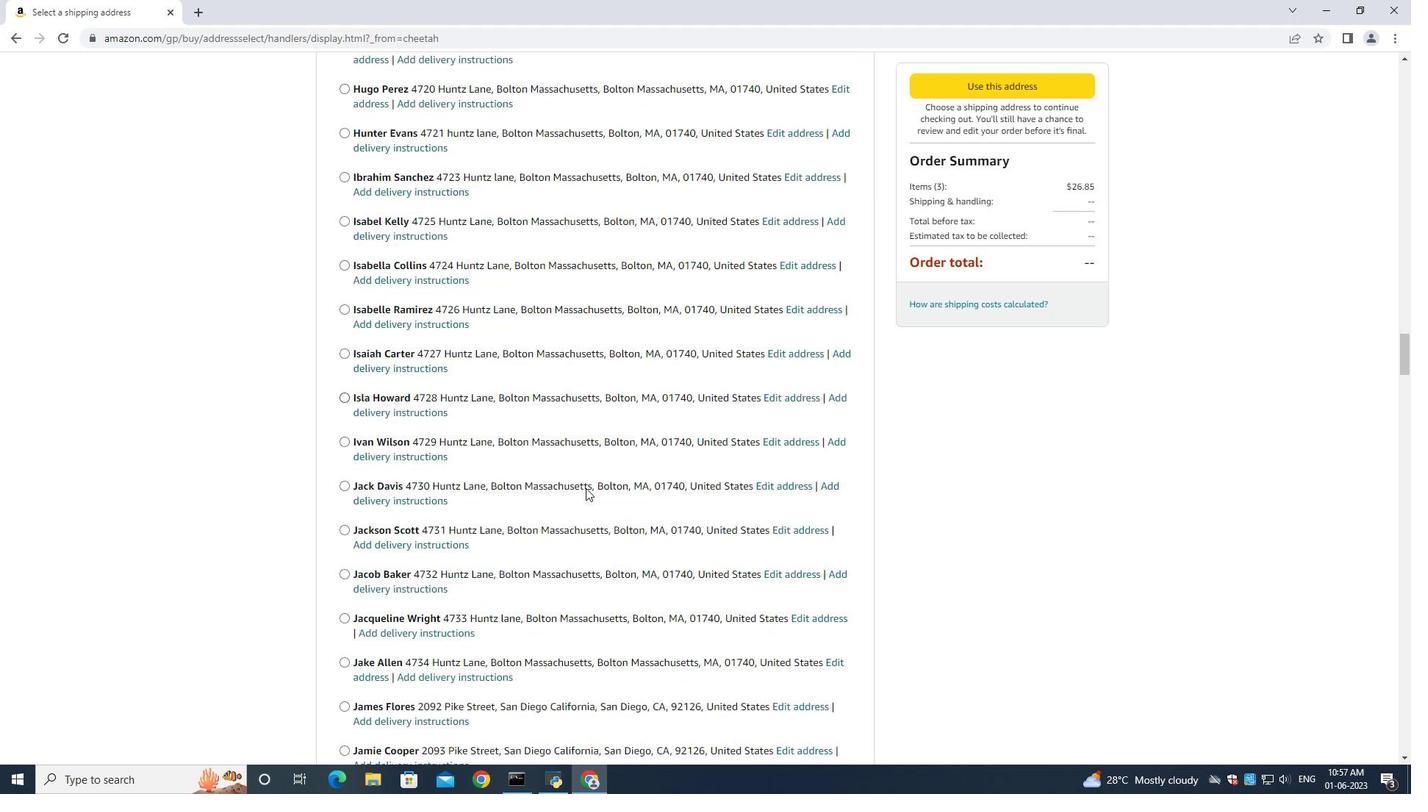 
Action: Mouse scrolled (586, 487) with delta (0, 0)
Screenshot: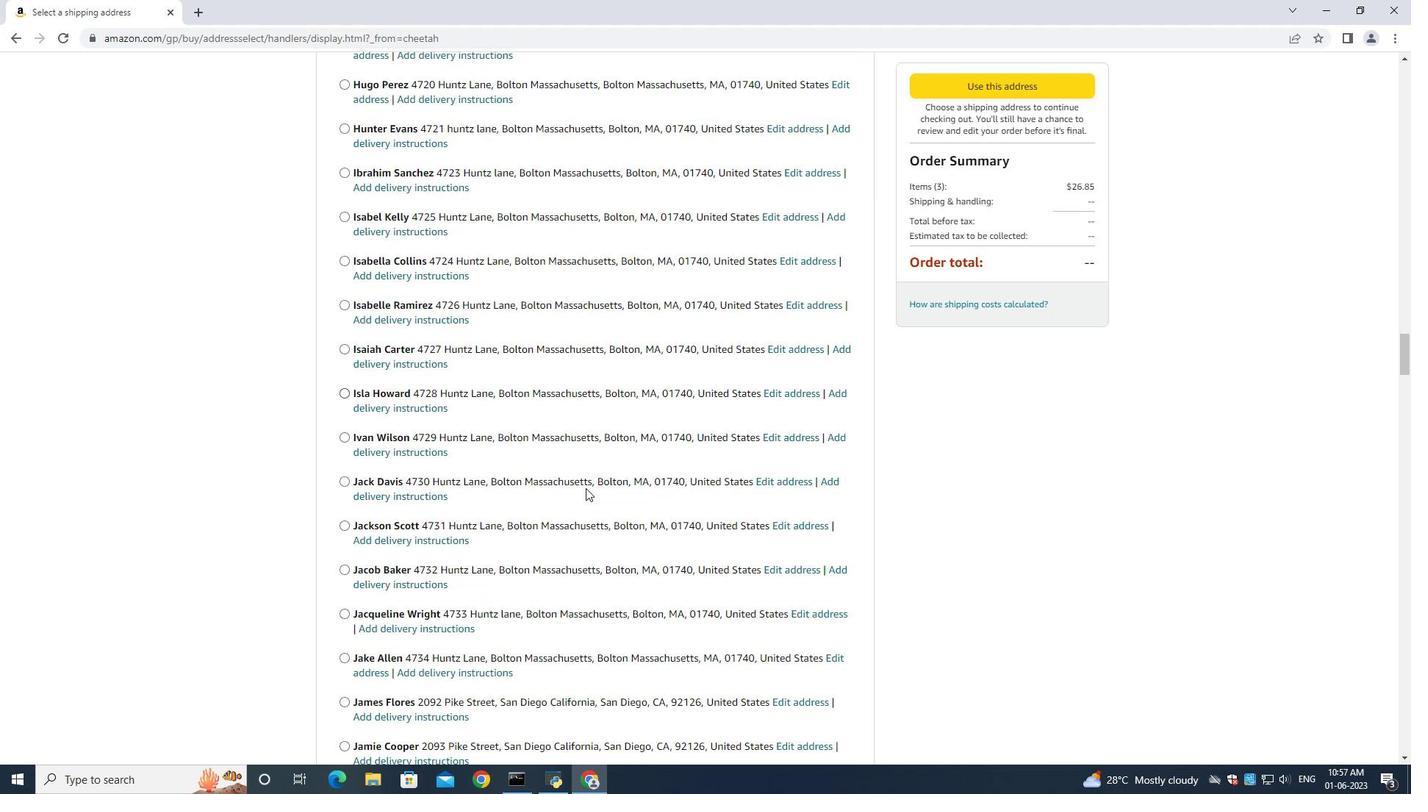 
Action: Mouse scrolled (586, 487) with delta (0, 0)
Screenshot: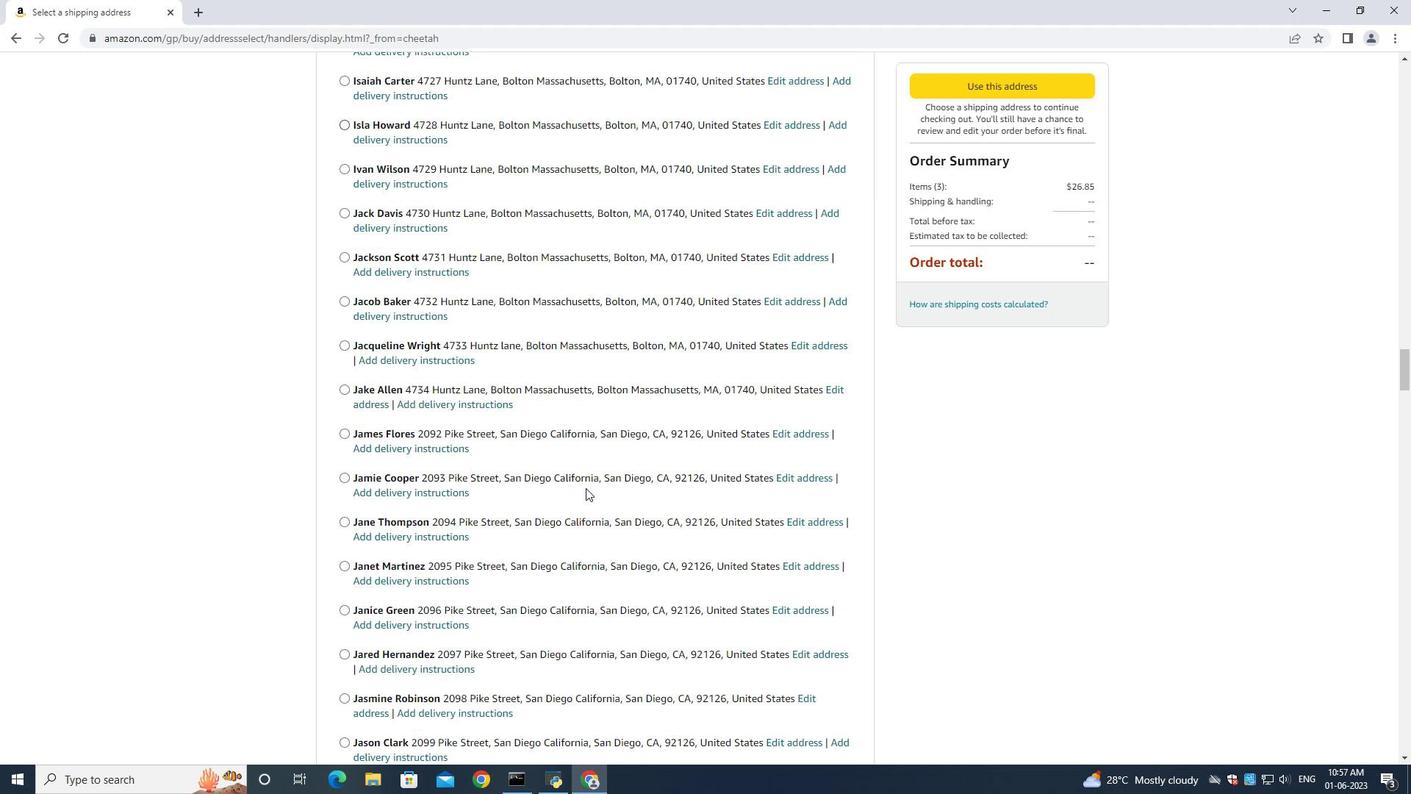 
Action: Mouse scrolled (586, 487) with delta (0, 0)
Screenshot: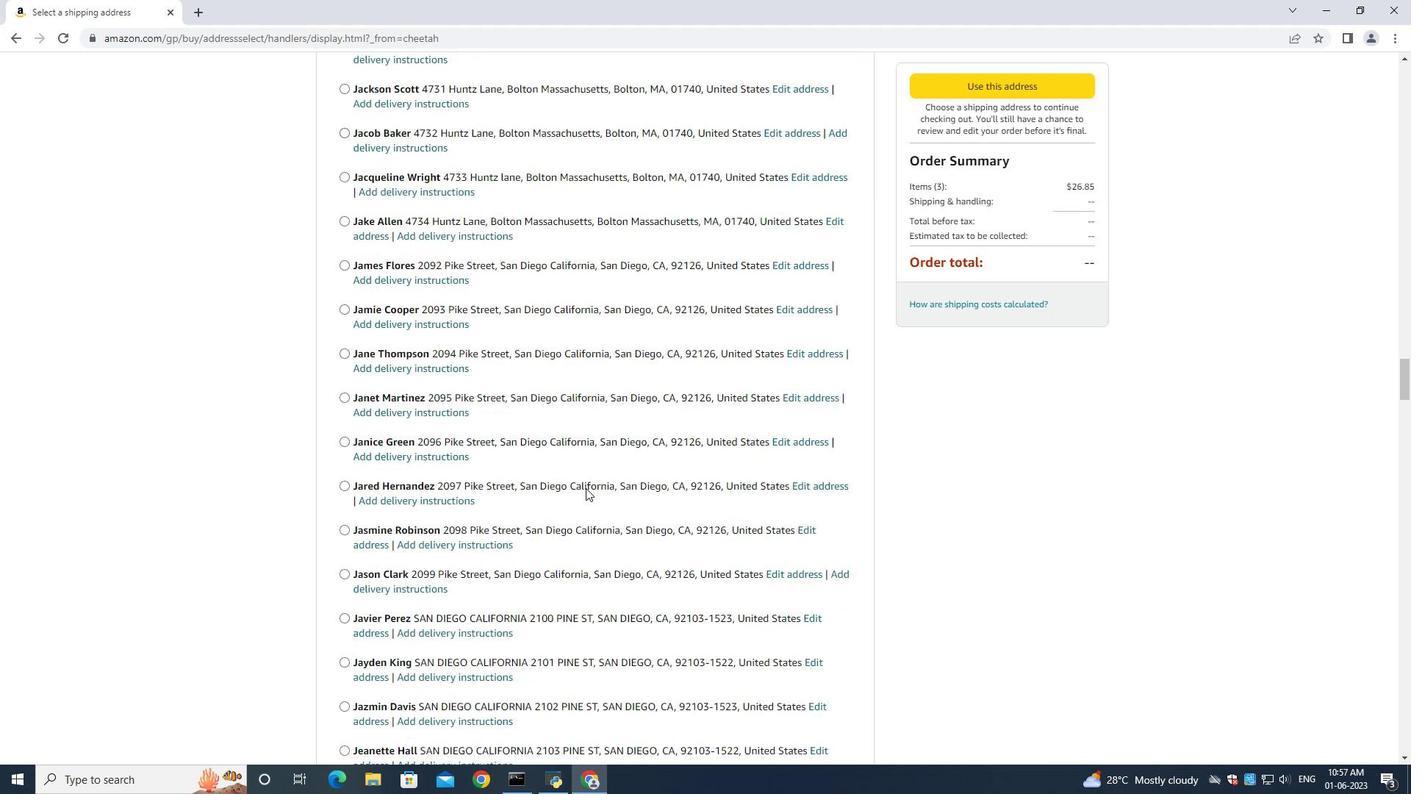 
Action: Mouse scrolled (586, 487) with delta (0, 0)
Screenshot: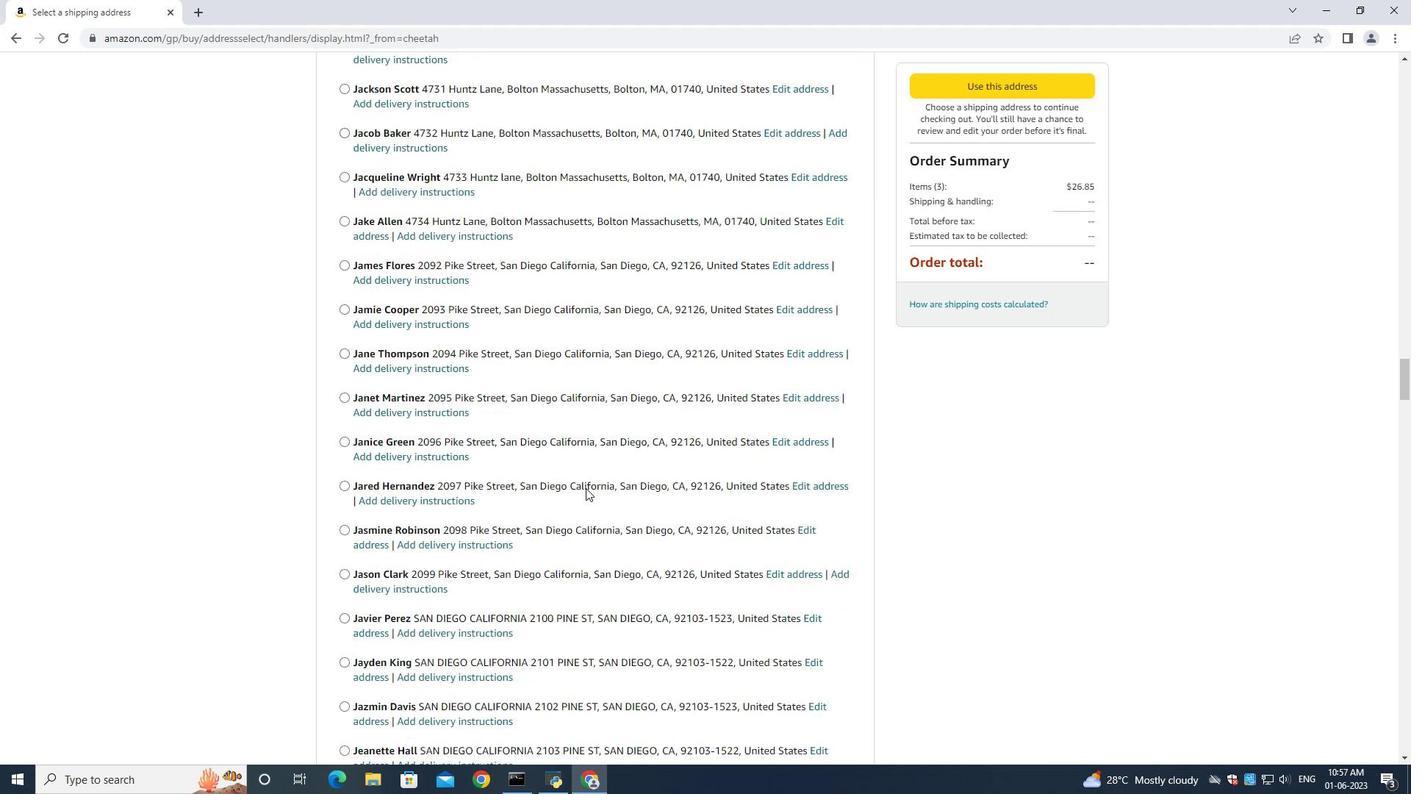 
Action: Mouse scrolled (586, 487) with delta (0, 0)
Screenshot: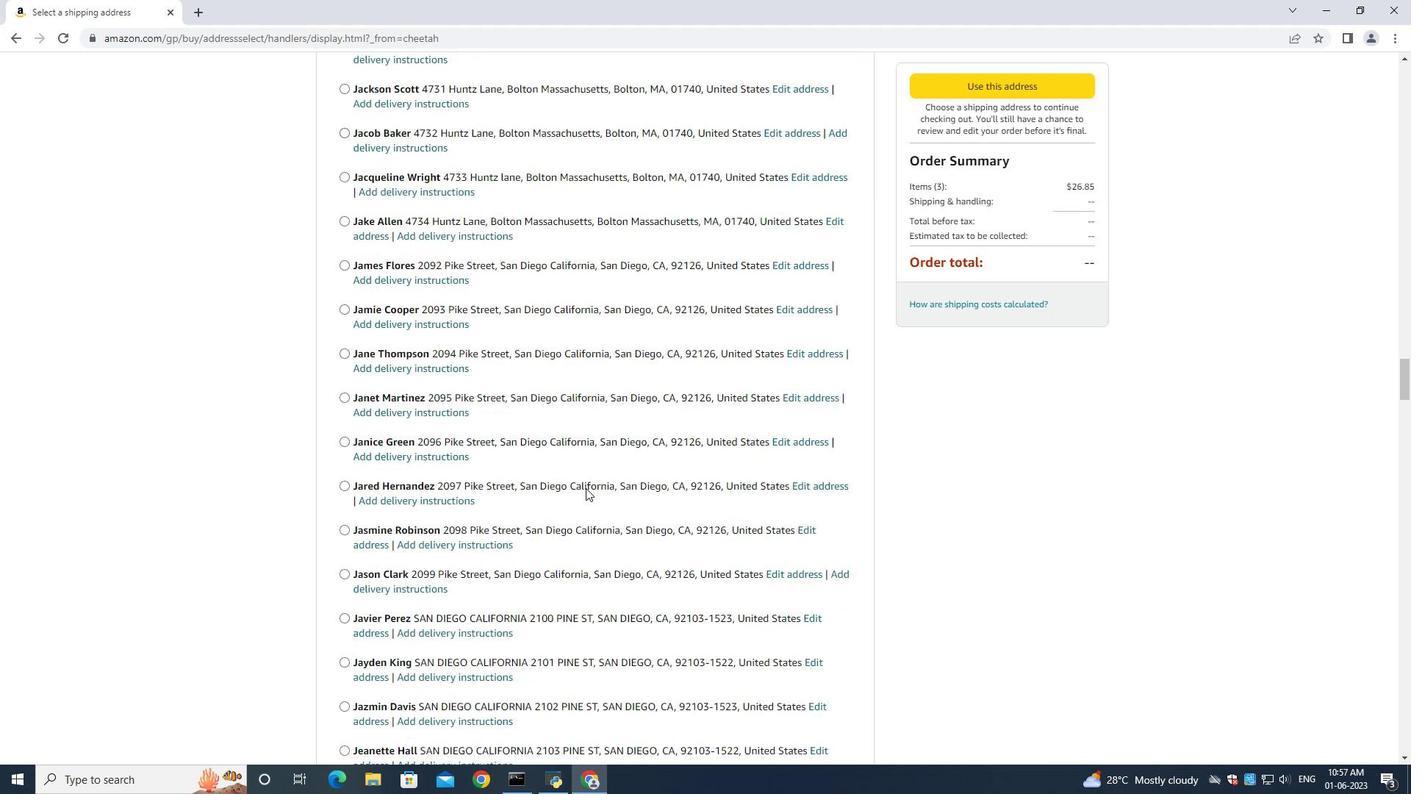
Action: Mouse scrolled (586, 487) with delta (0, 0)
Screenshot: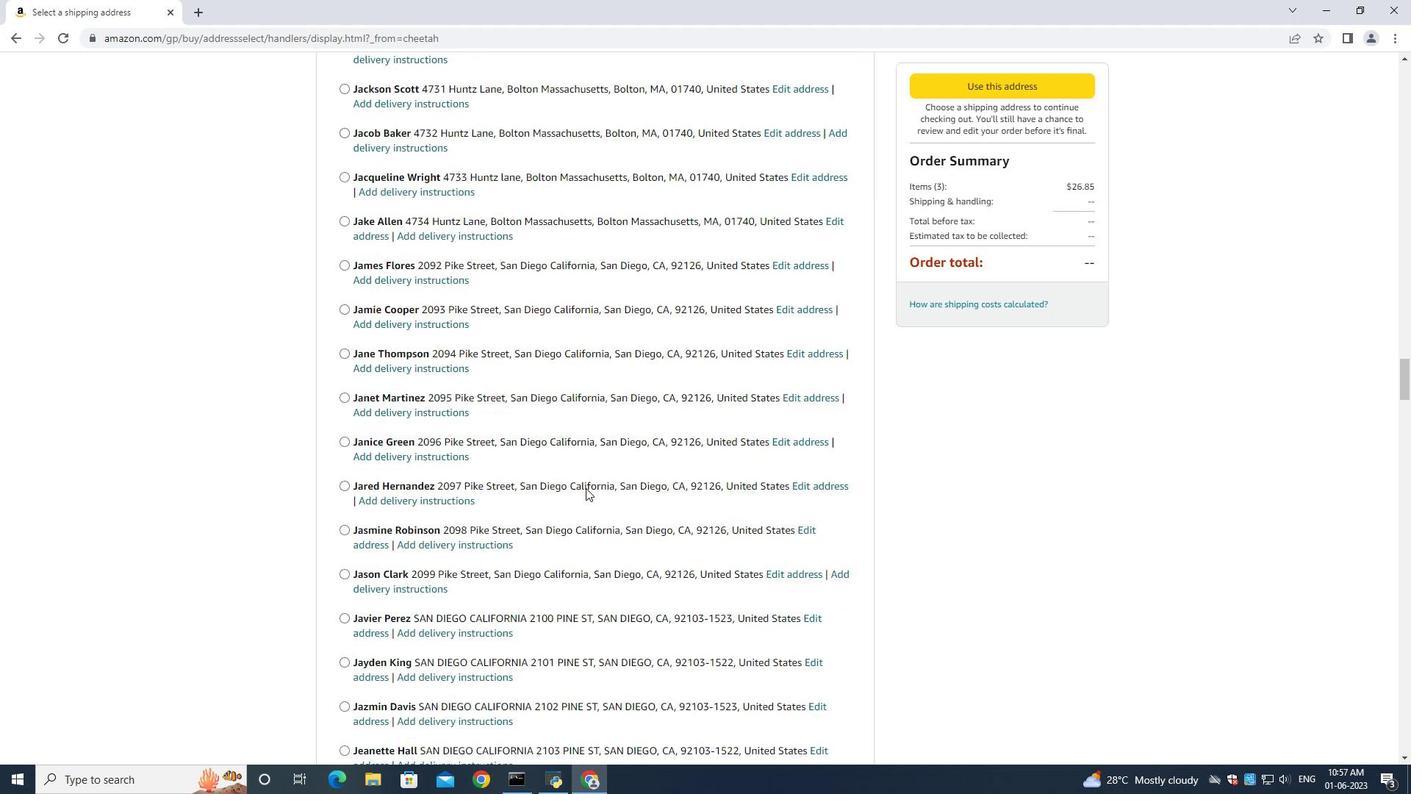 
Action: Mouse scrolled (586, 487) with delta (0, 0)
Screenshot: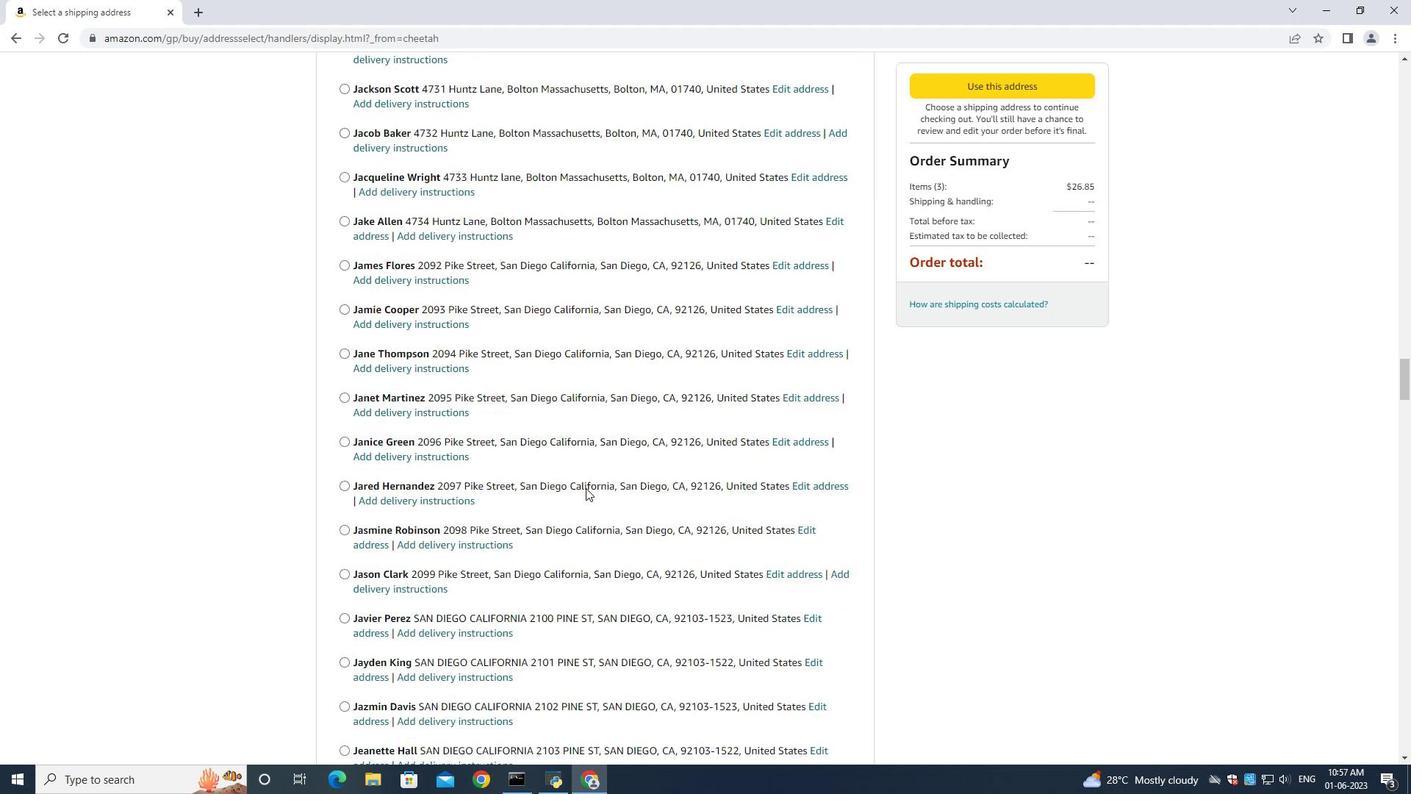 
Action: Mouse scrolled (586, 487) with delta (0, 0)
Screenshot: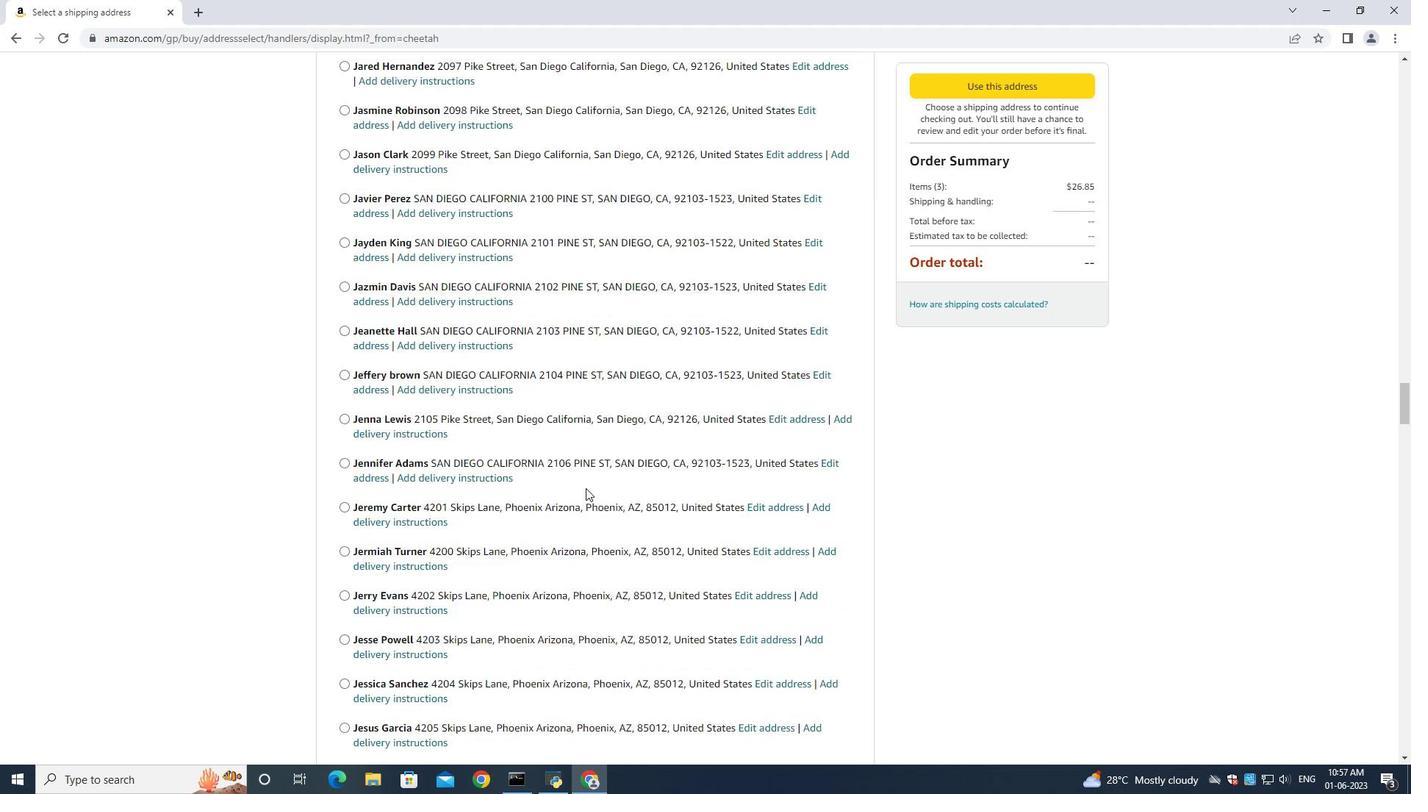 
Action: Mouse scrolled (586, 487) with delta (0, 0)
Screenshot: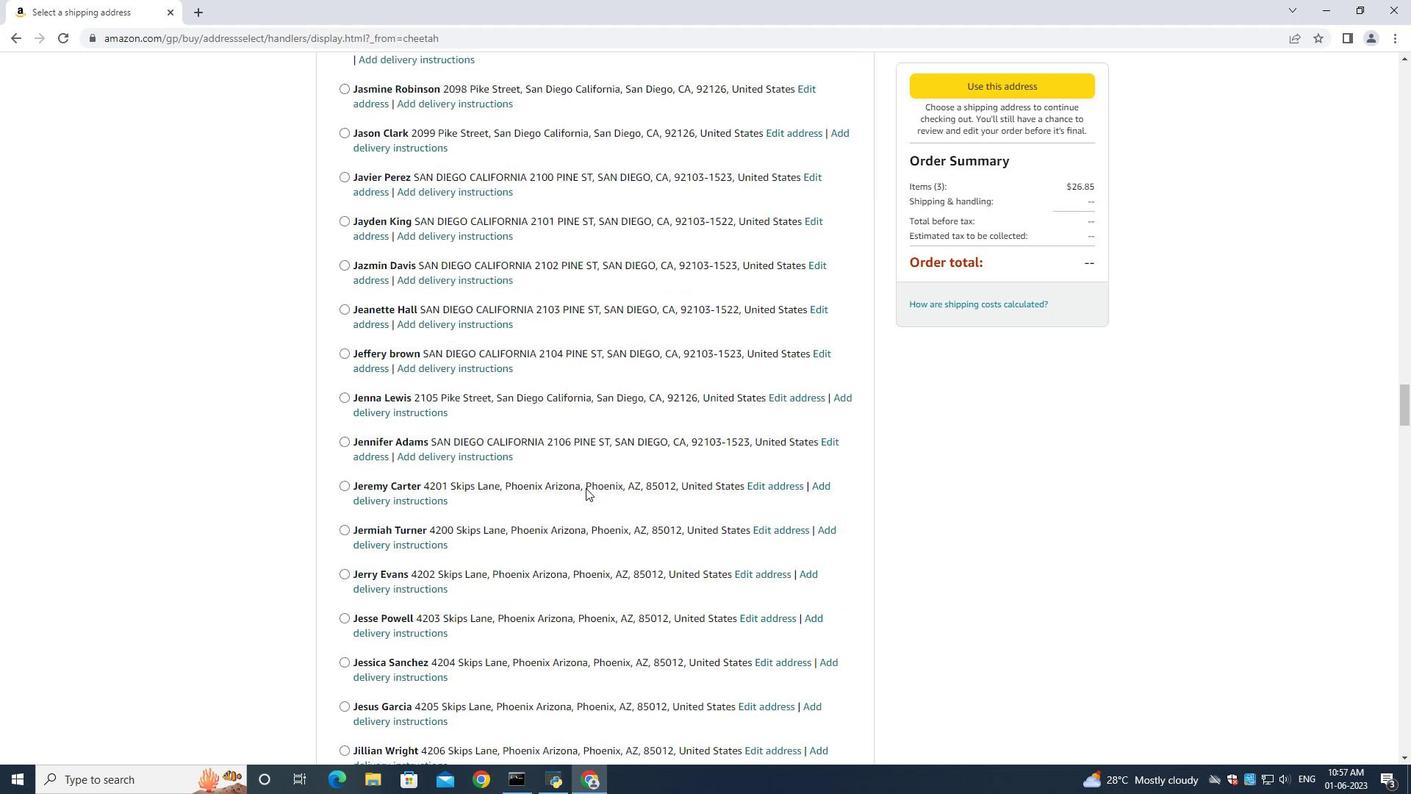 
Action: Mouse scrolled (586, 487) with delta (0, 0)
Screenshot: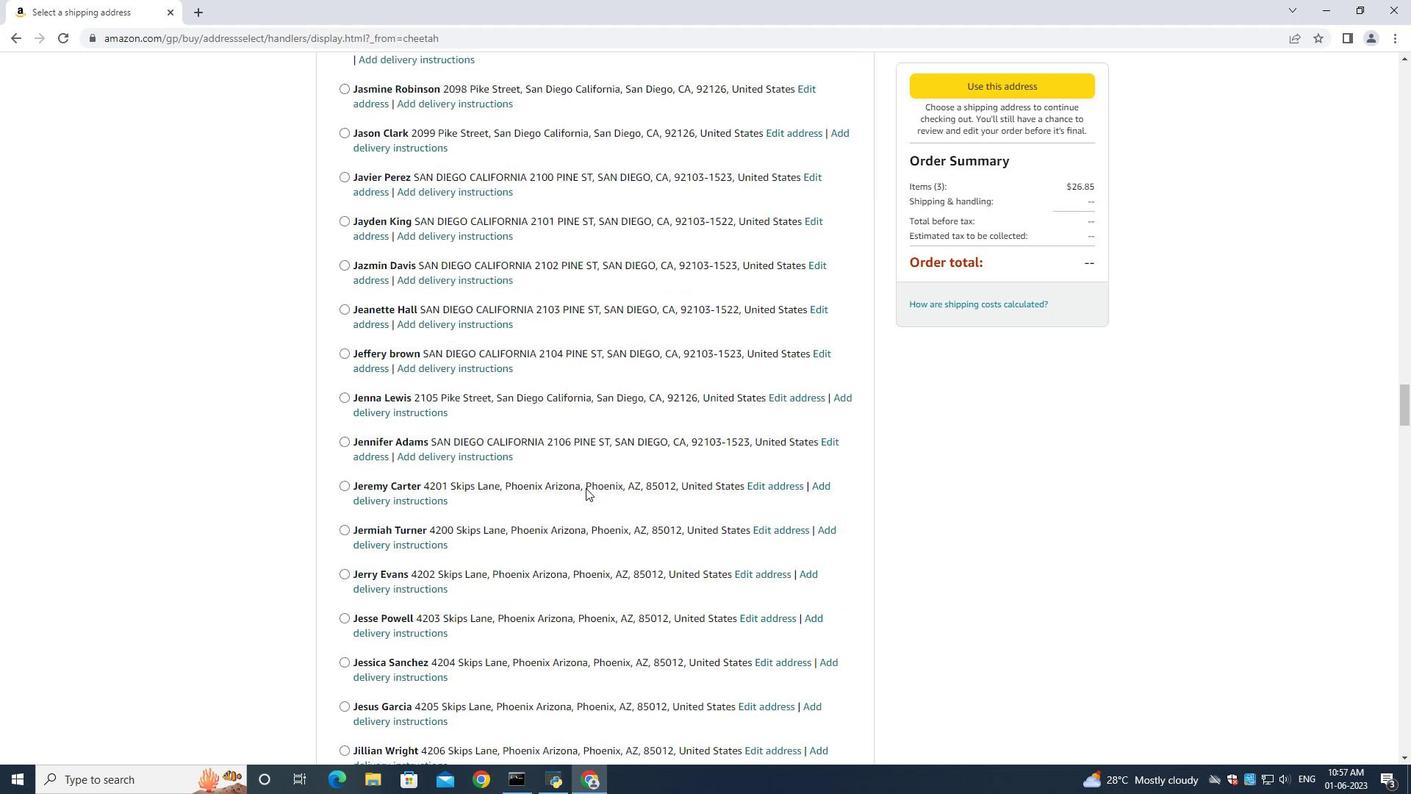 
Action: Mouse scrolled (586, 487) with delta (0, 0)
Screenshot: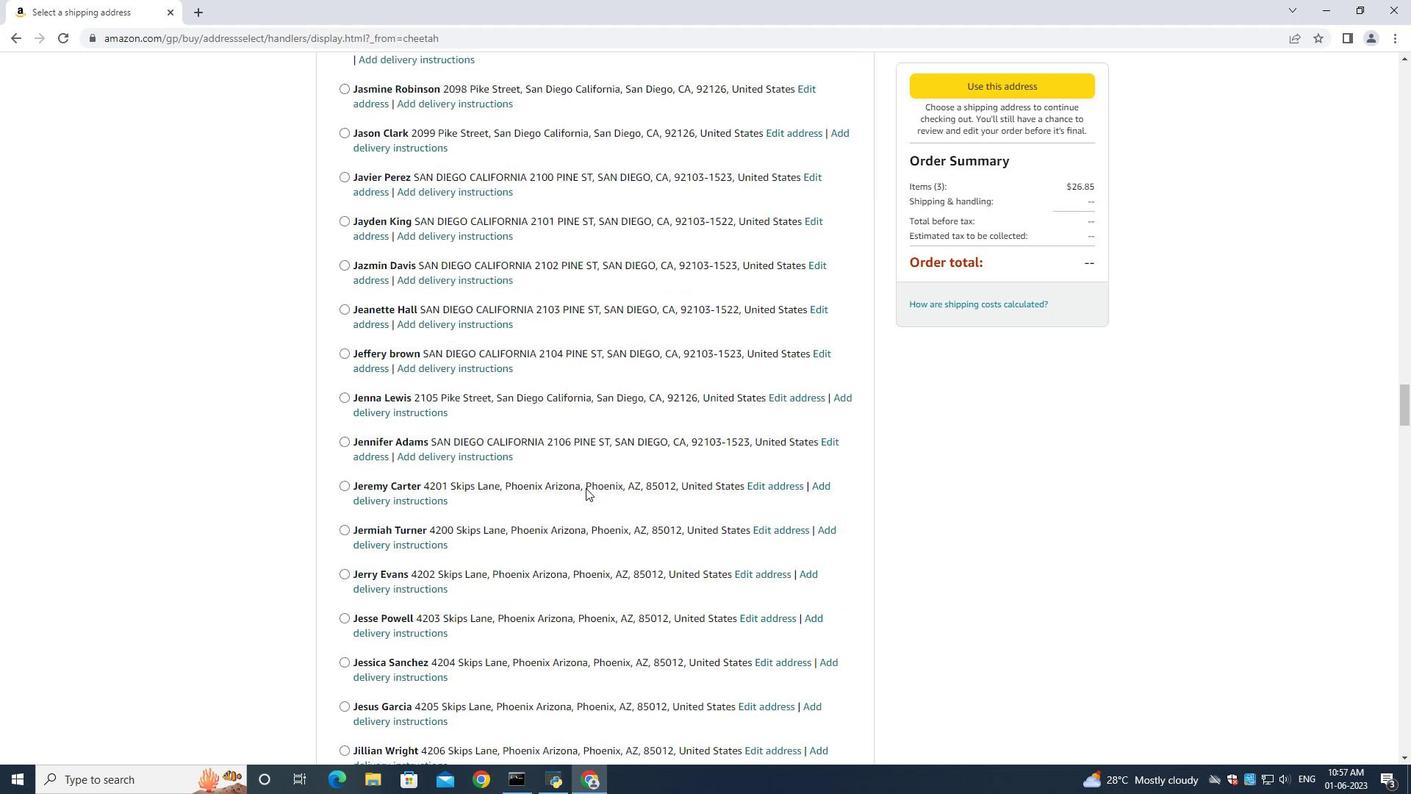
Action: Mouse scrolled (586, 487) with delta (0, 0)
Screenshot: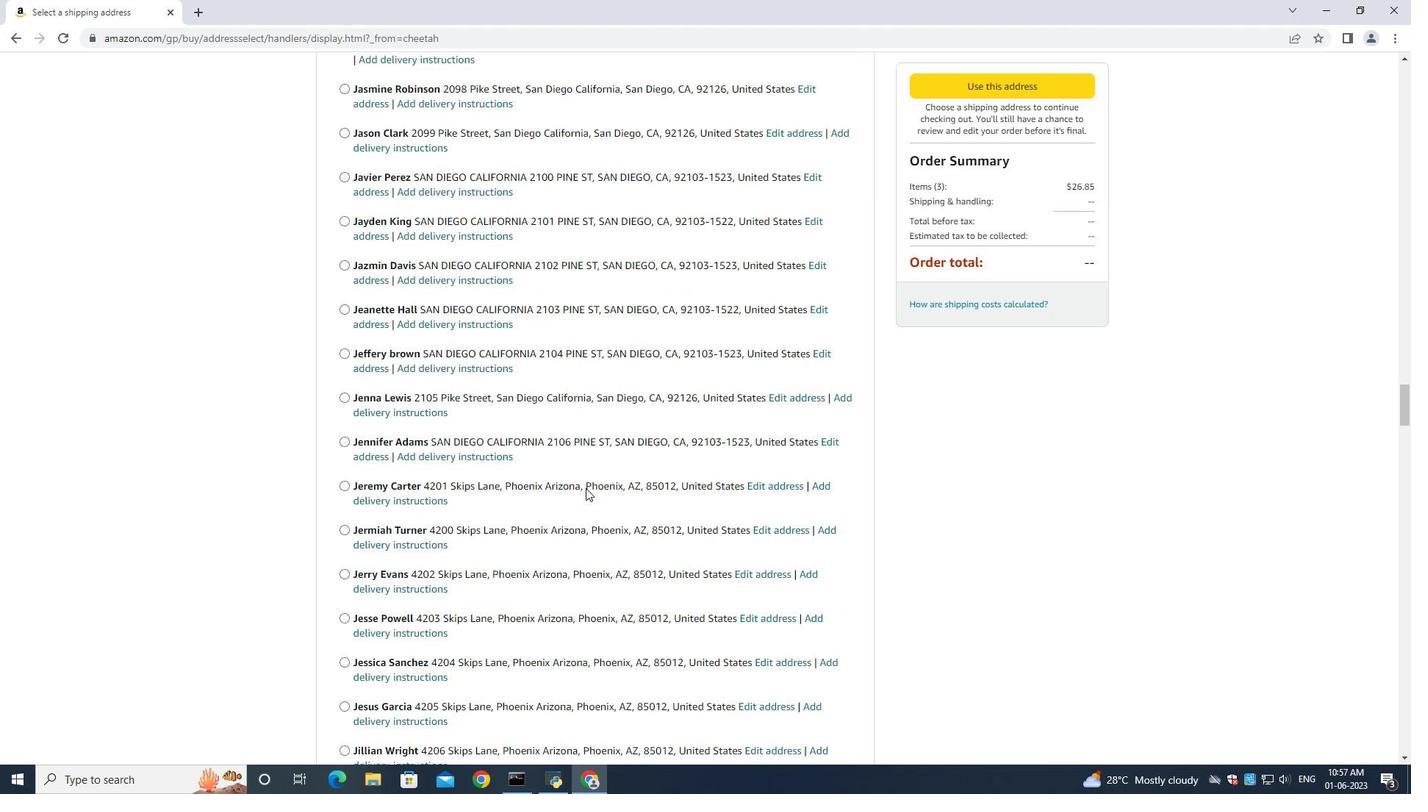 
Action: Mouse scrolled (586, 487) with delta (0, 0)
Screenshot: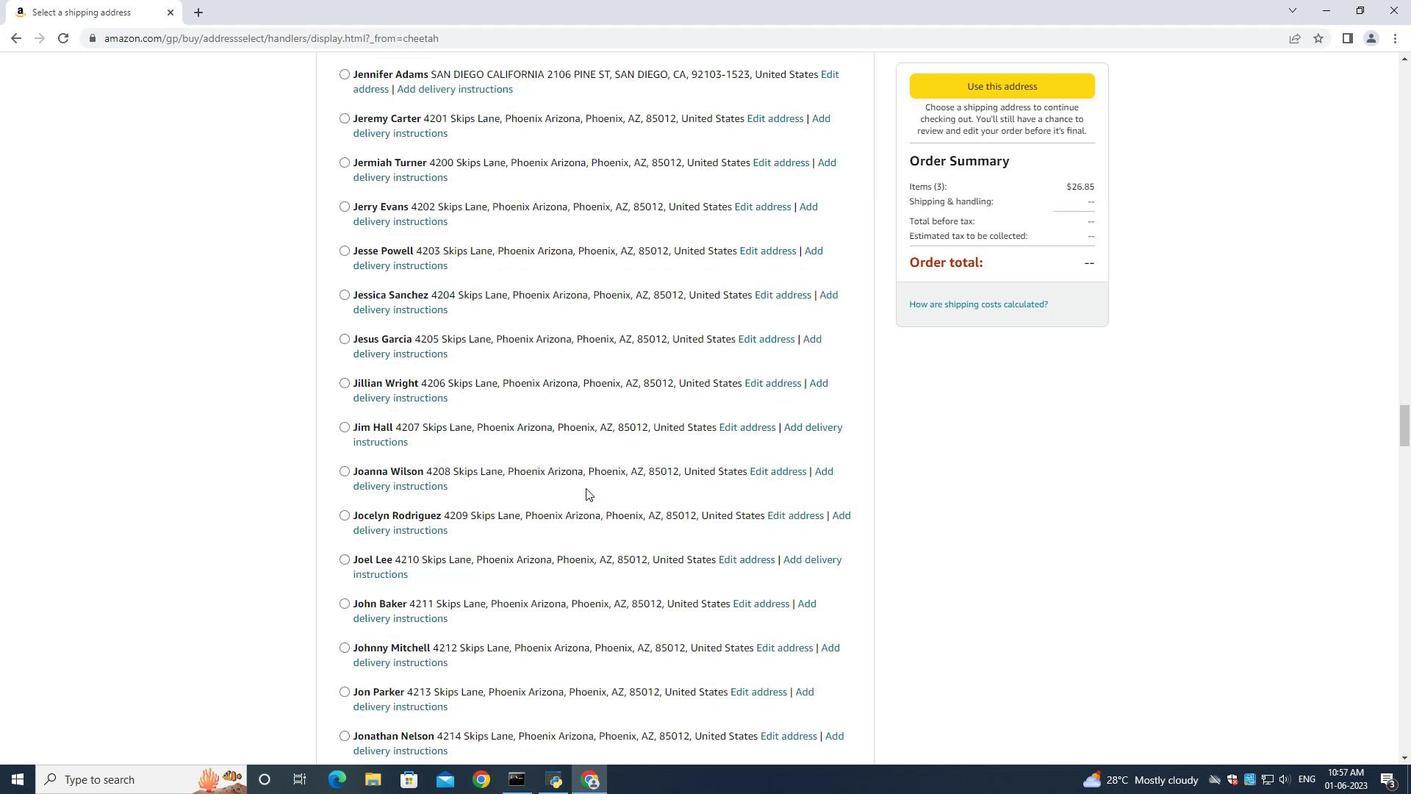 
Action: Mouse scrolled (586, 487) with delta (0, 0)
Screenshot: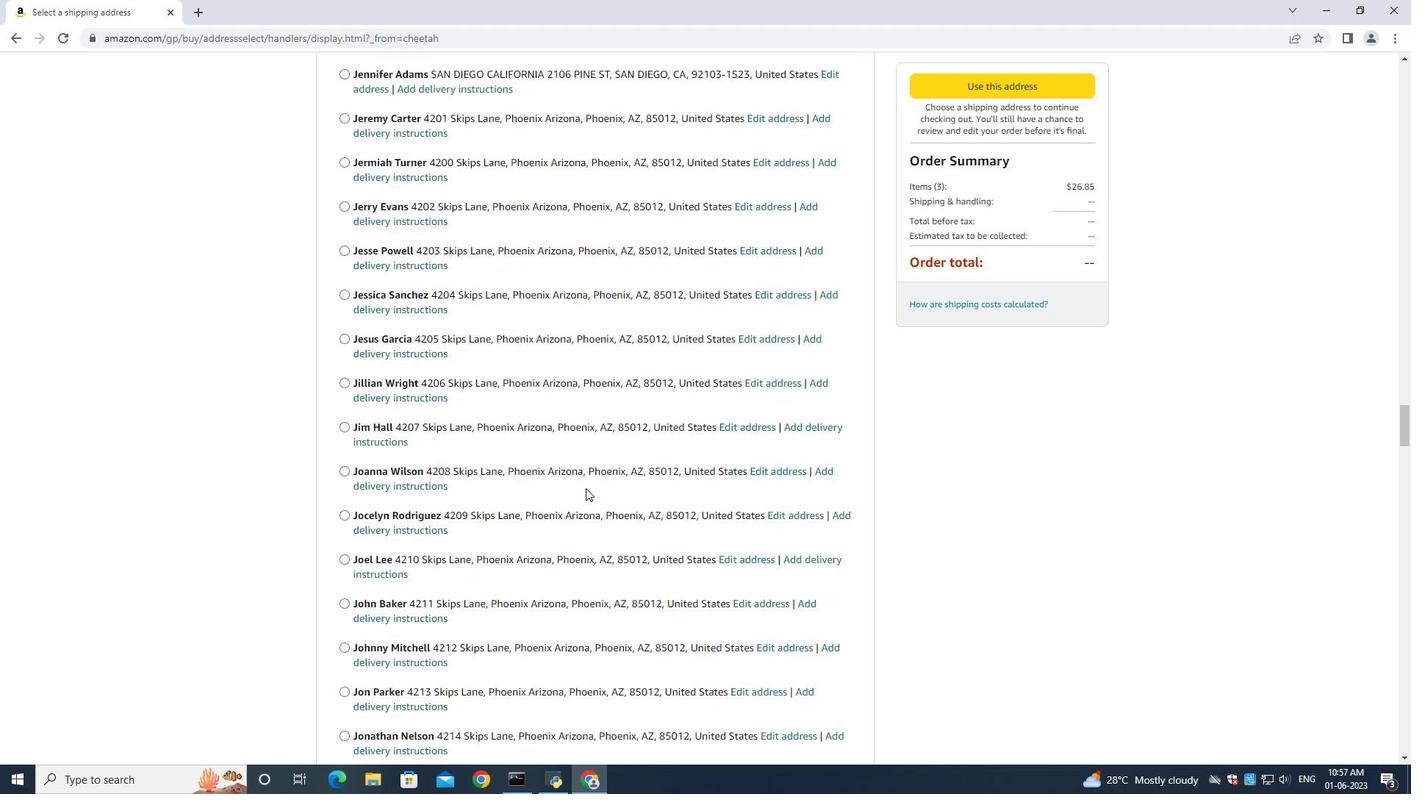 
Action: Mouse scrolled (586, 487) with delta (0, 0)
Screenshot: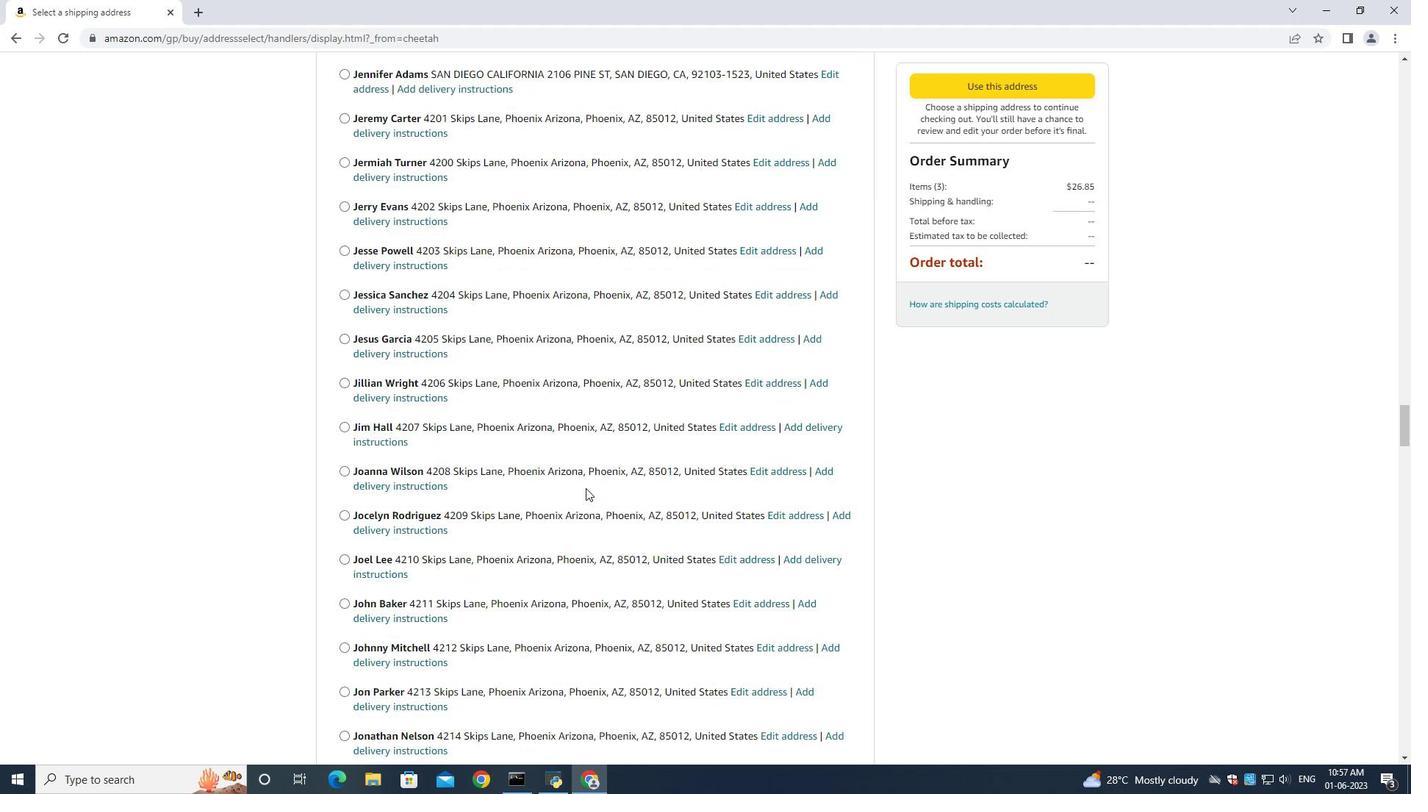 
Action: Mouse scrolled (586, 487) with delta (0, 0)
Screenshot: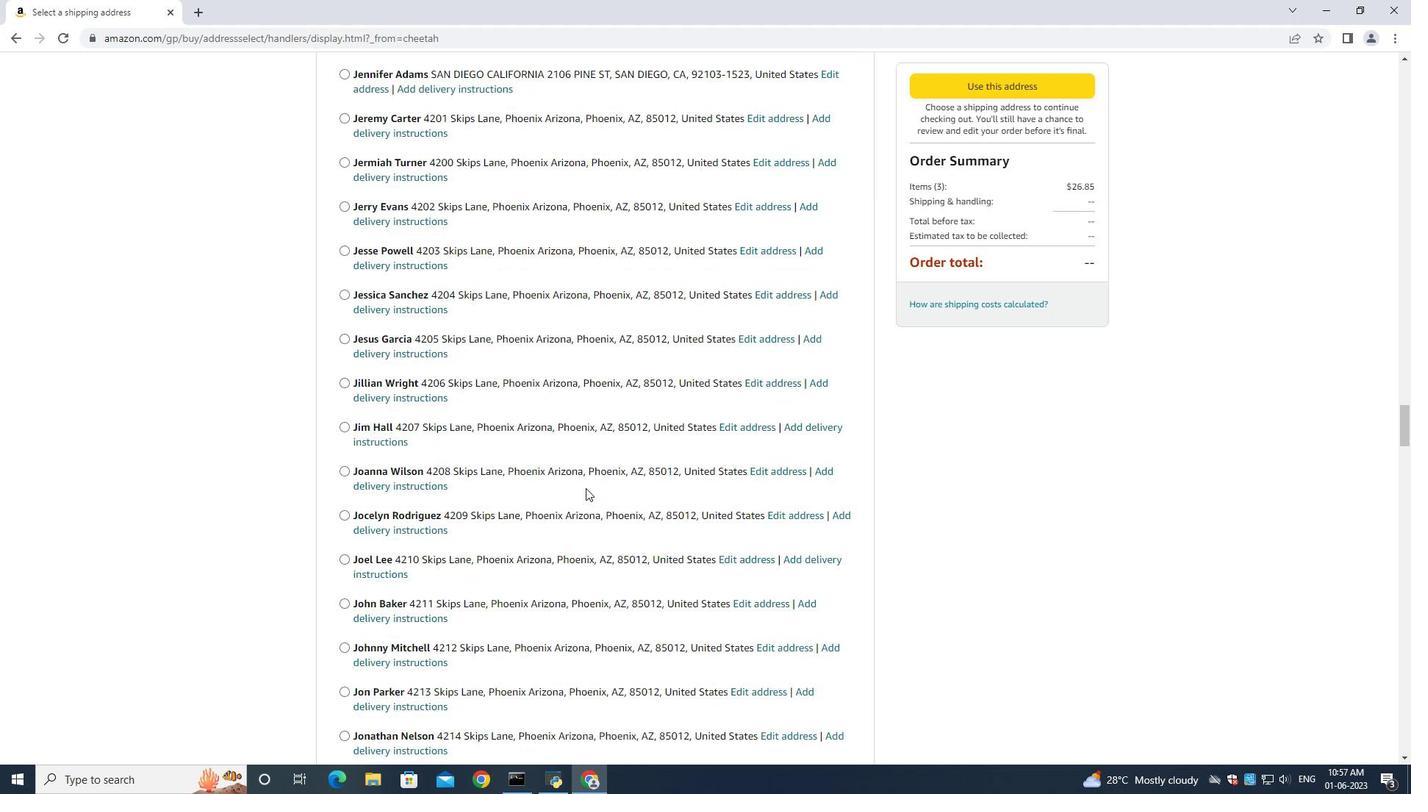 
Action: Mouse scrolled (586, 487) with delta (0, 0)
Screenshot: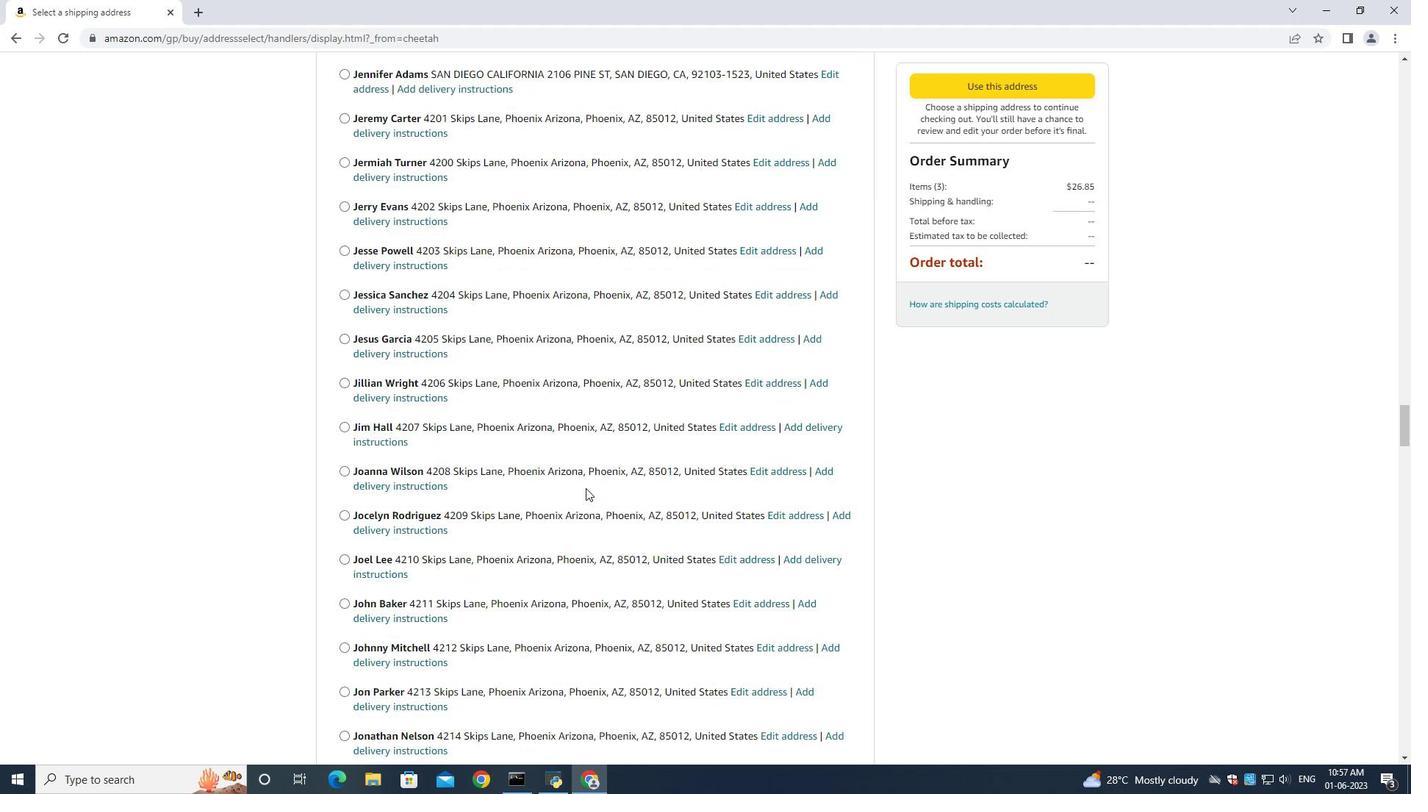 
Action: Mouse scrolled (586, 487) with delta (0, 0)
Screenshot: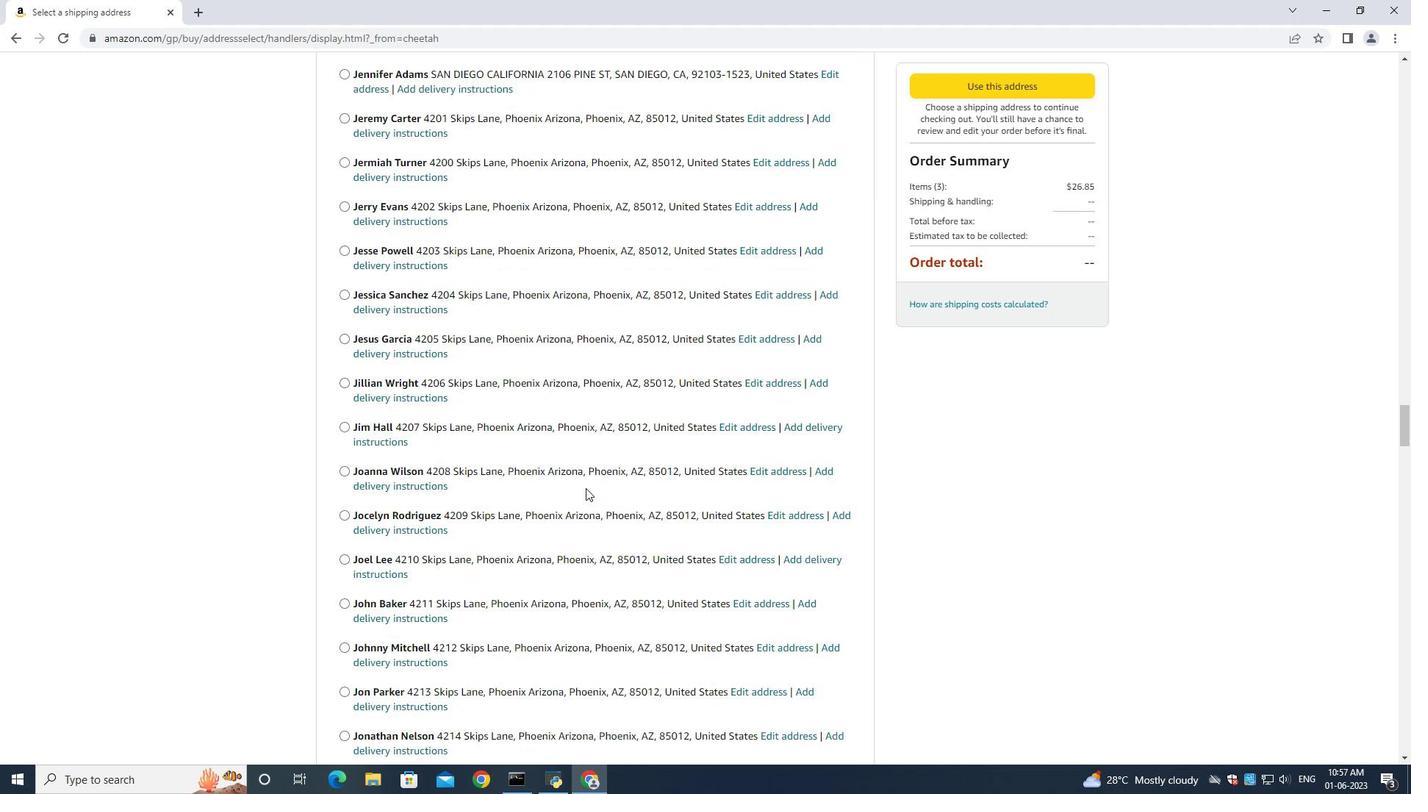 
Action: Mouse scrolled (586, 487) with delta (0, 0)
Screenshot: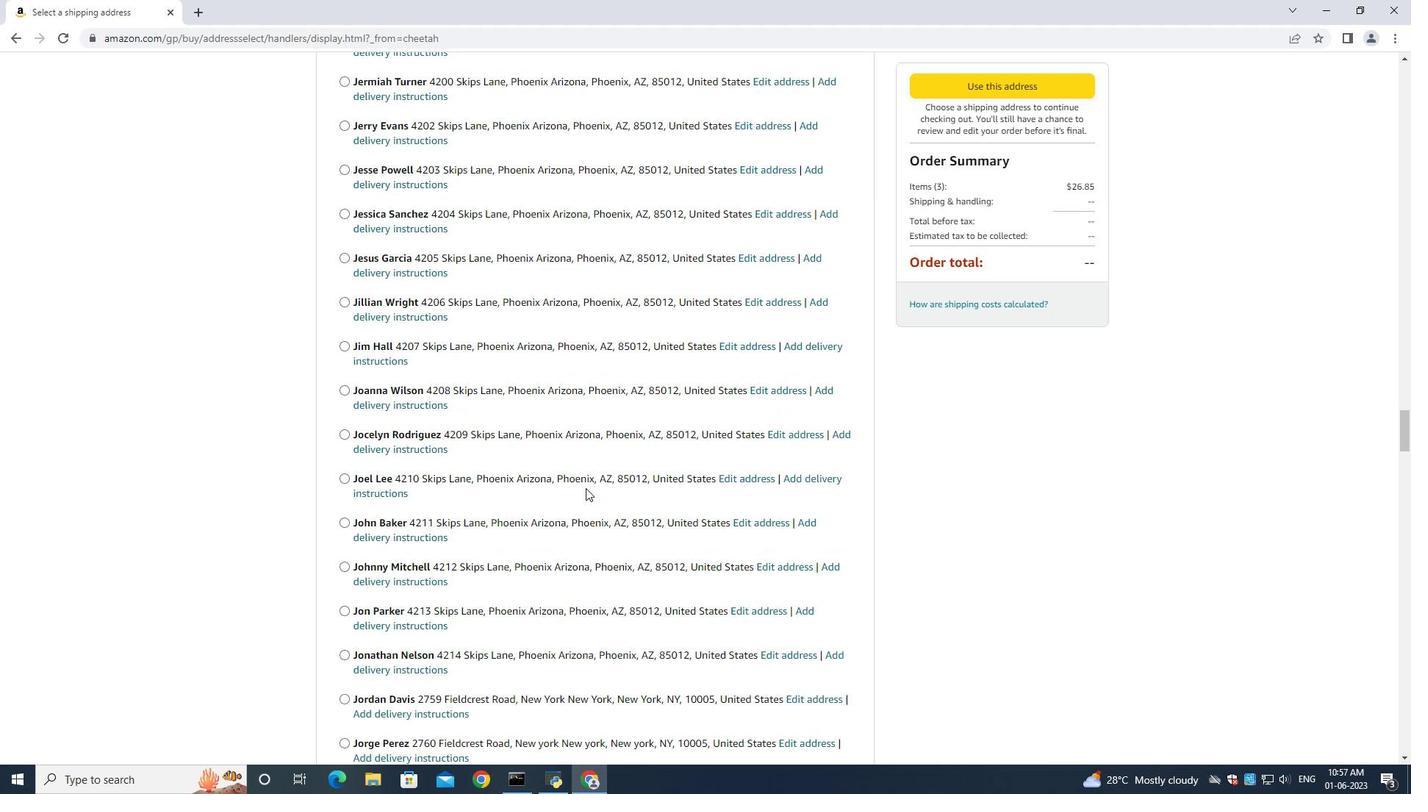 
Action: Mouse scrolled (586, 487) with delta (0, 0)
Screenshot: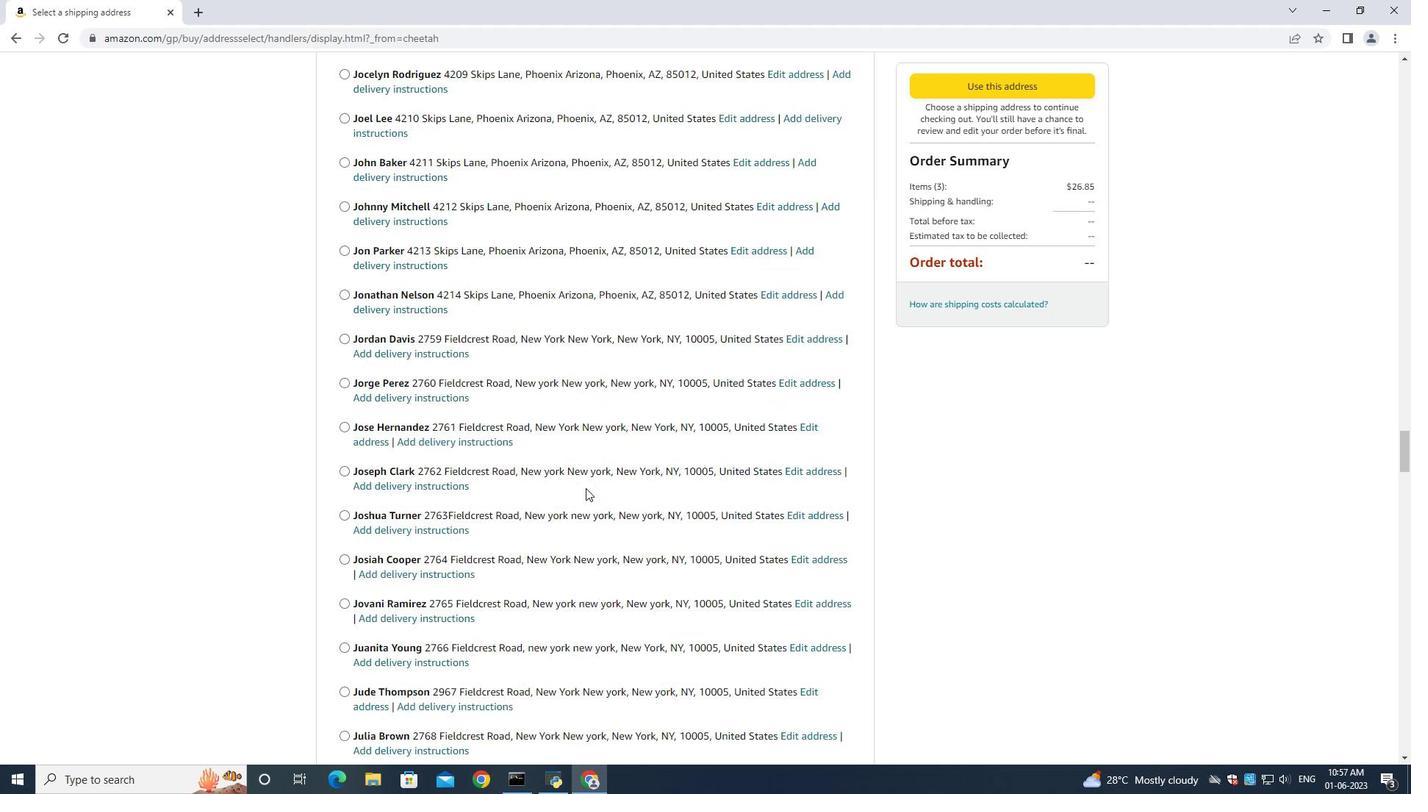 
Action: Mouse scrolled (586, 487) with delta (0, 0)
Screenshot: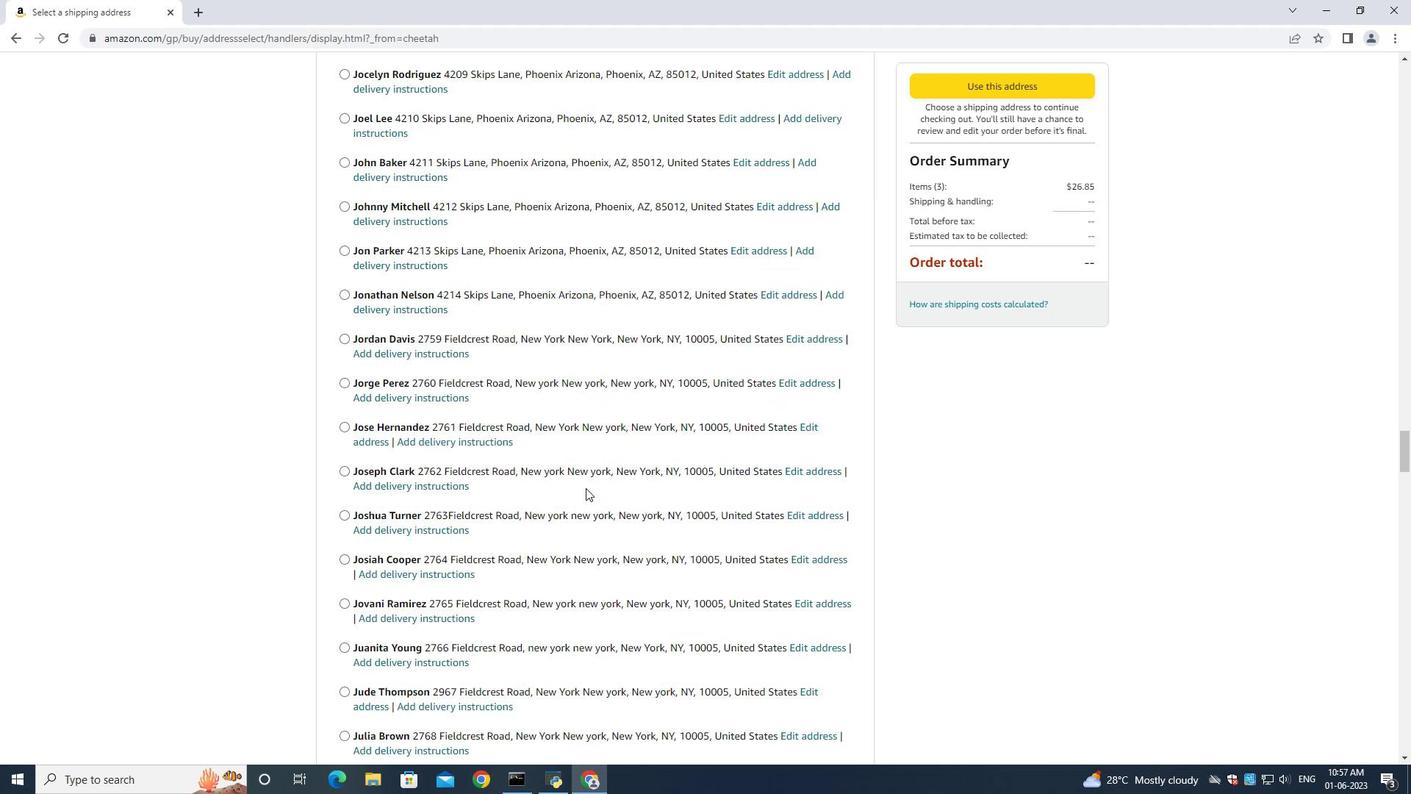 
Action: Mouse scrolled (586, 487) with delta (0, 0)
Screenshot: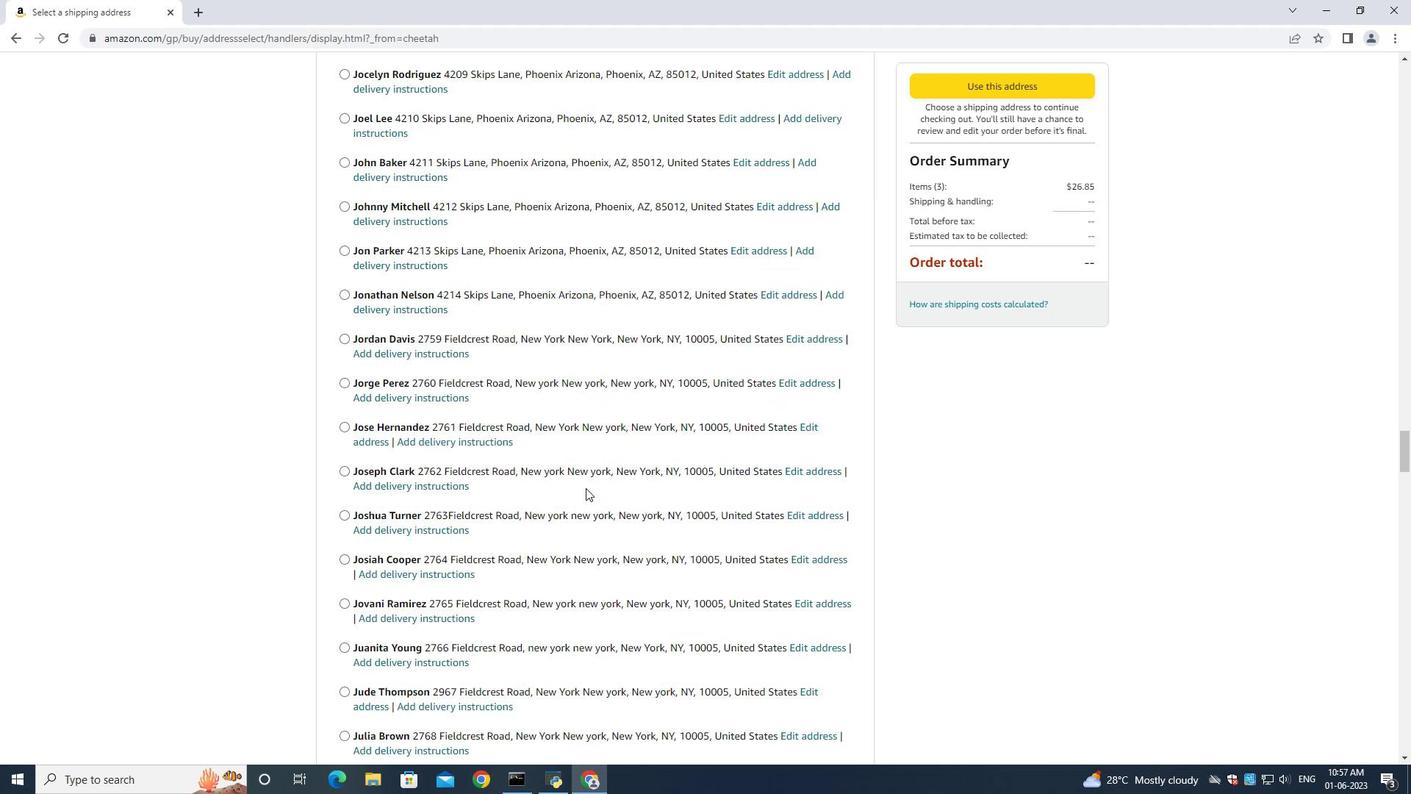 
Action: Mouse scrolled (586, 487) with delta (0, 0)
Screenshot: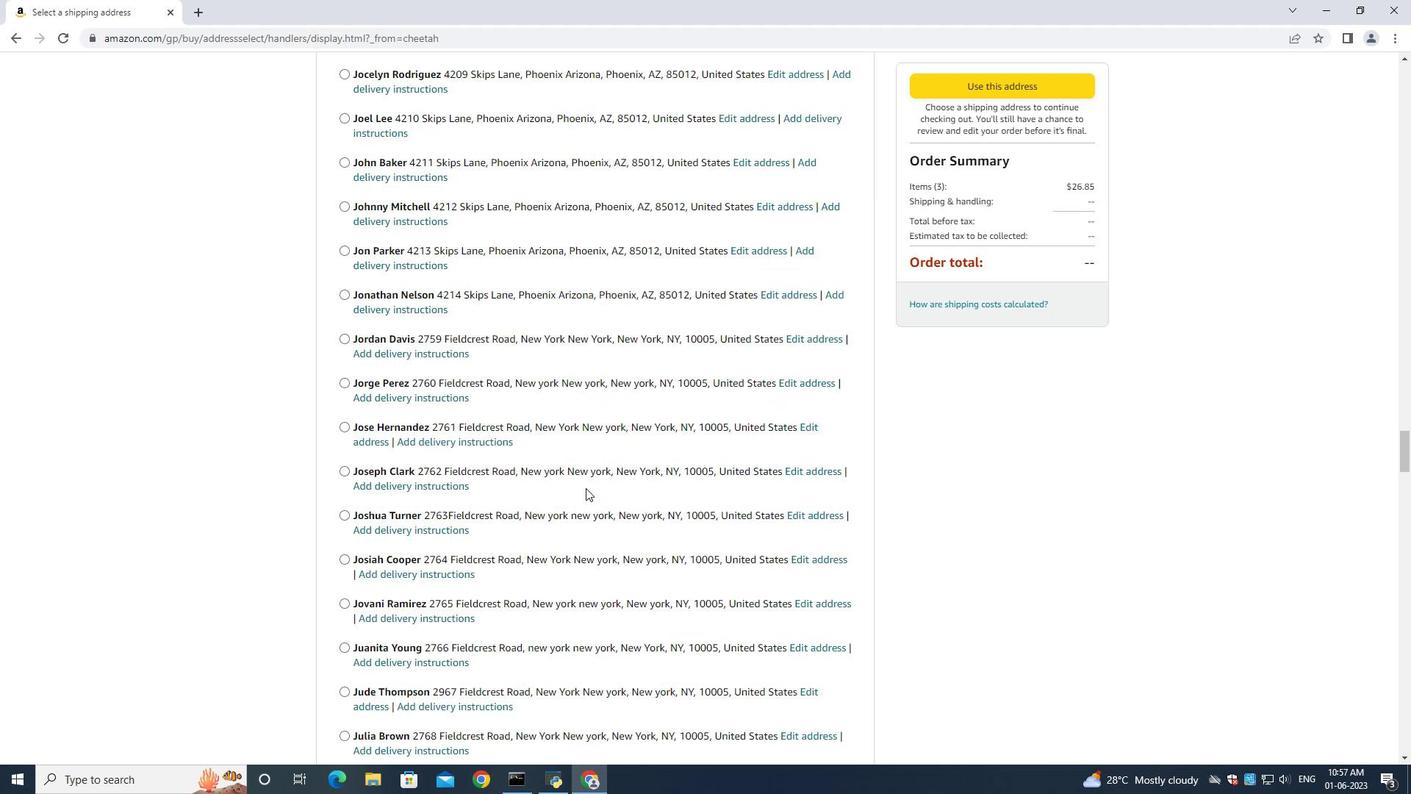 
Action: Mouse scrolled (586, 487) with delta (0, 0)
Screenshot: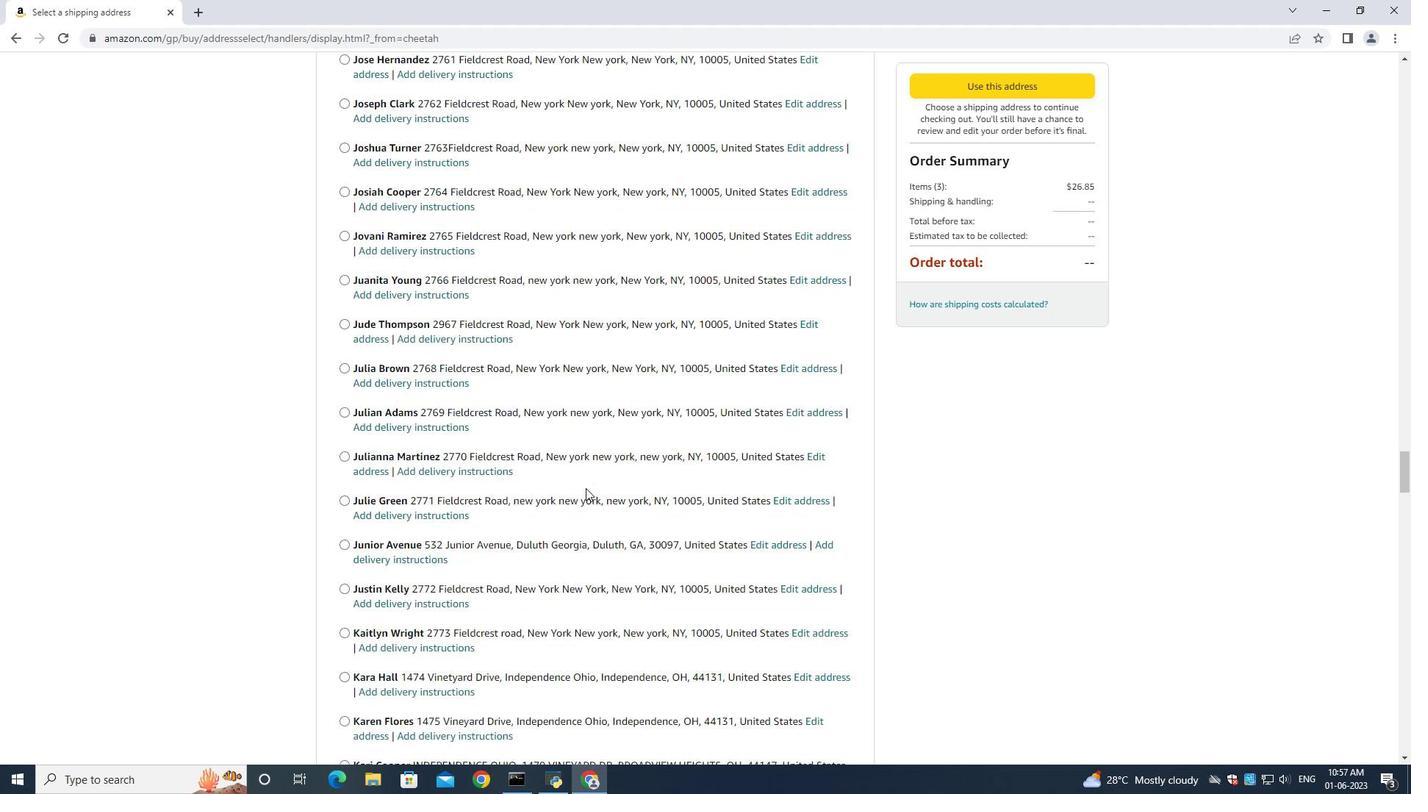 
Action: Mouse scrolled (586, 487) with delta (0, 0)
Screenshot: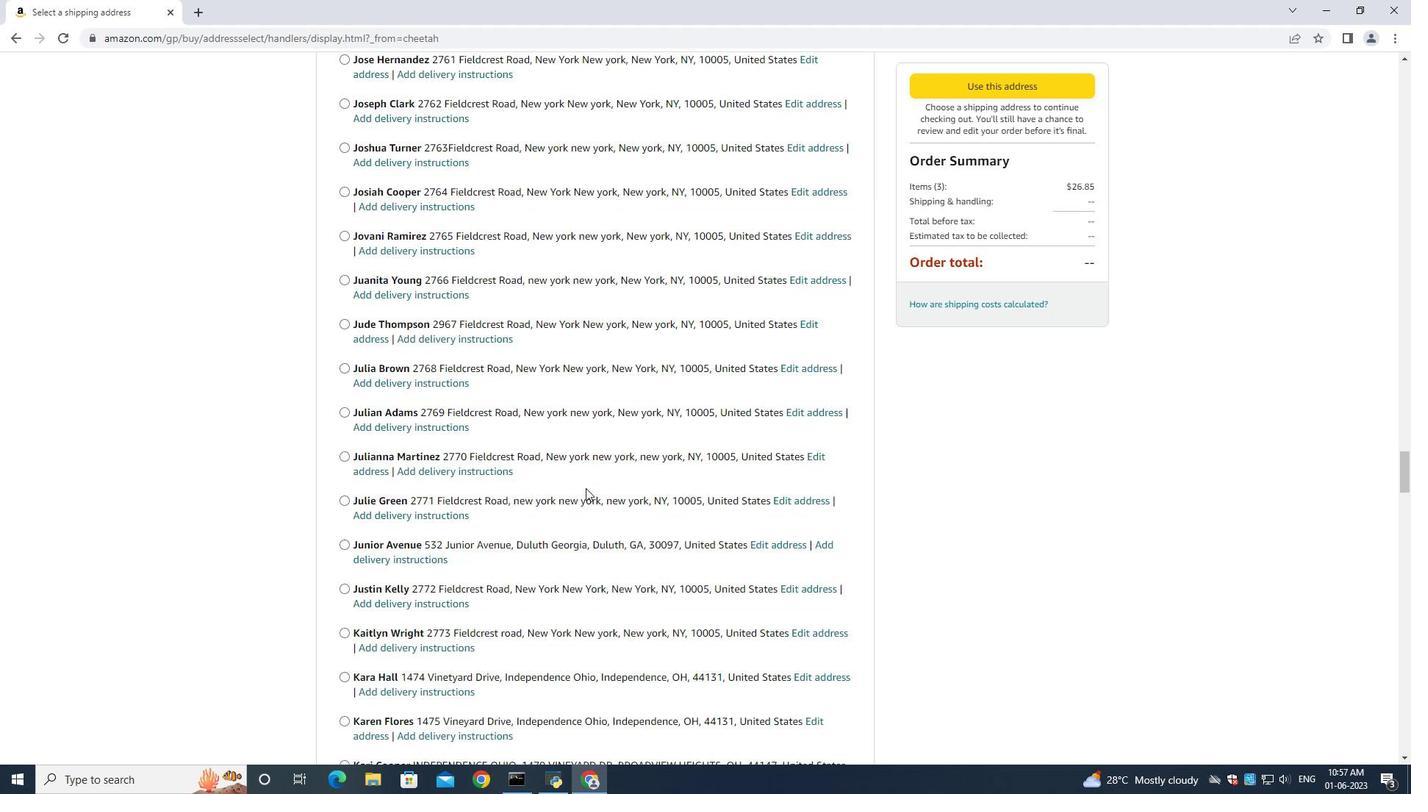 
Action: Mouse scrolled (586, 487) with delta (0, 0)
Screenshot: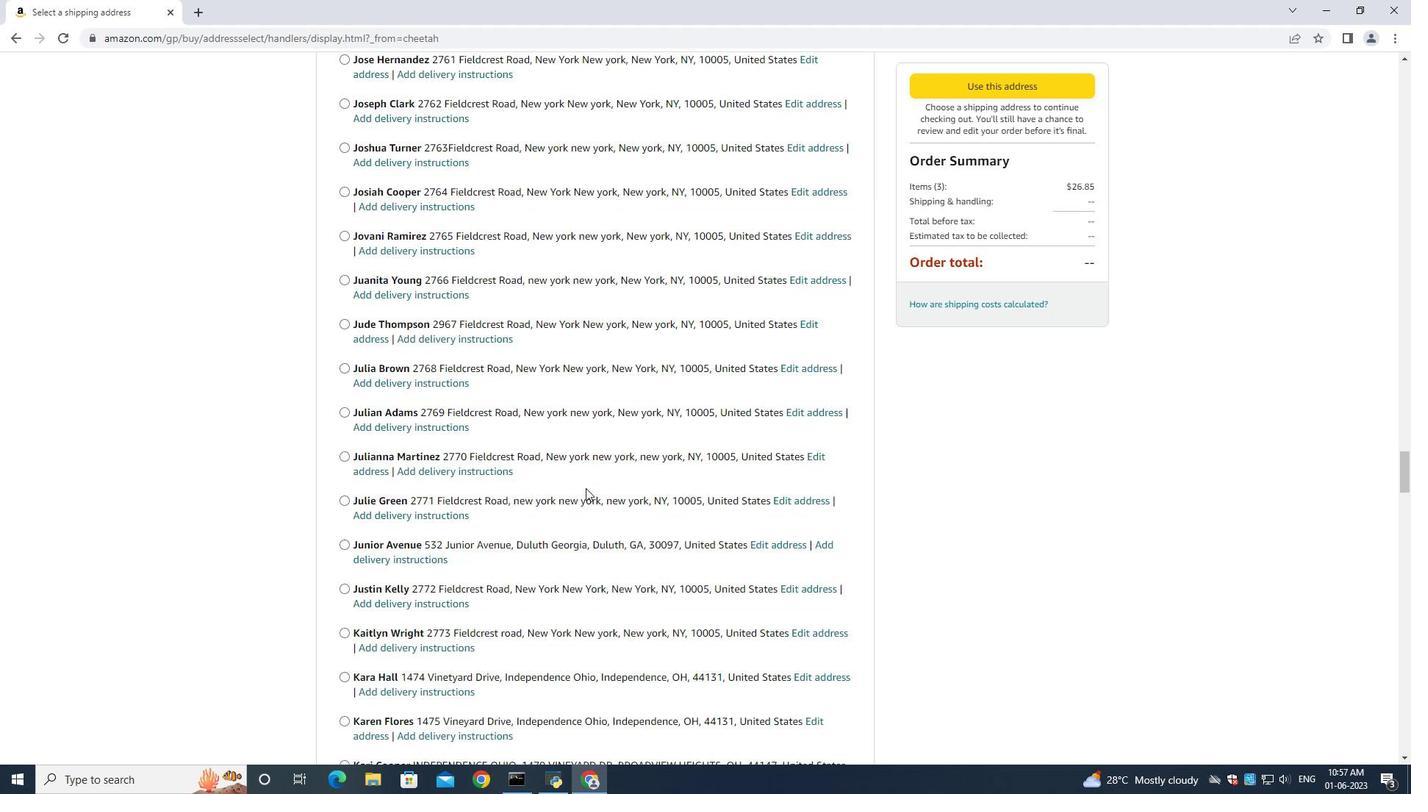 
Action: Mouse scrolled (586, 487) with delta (0, 0)
Screenshot: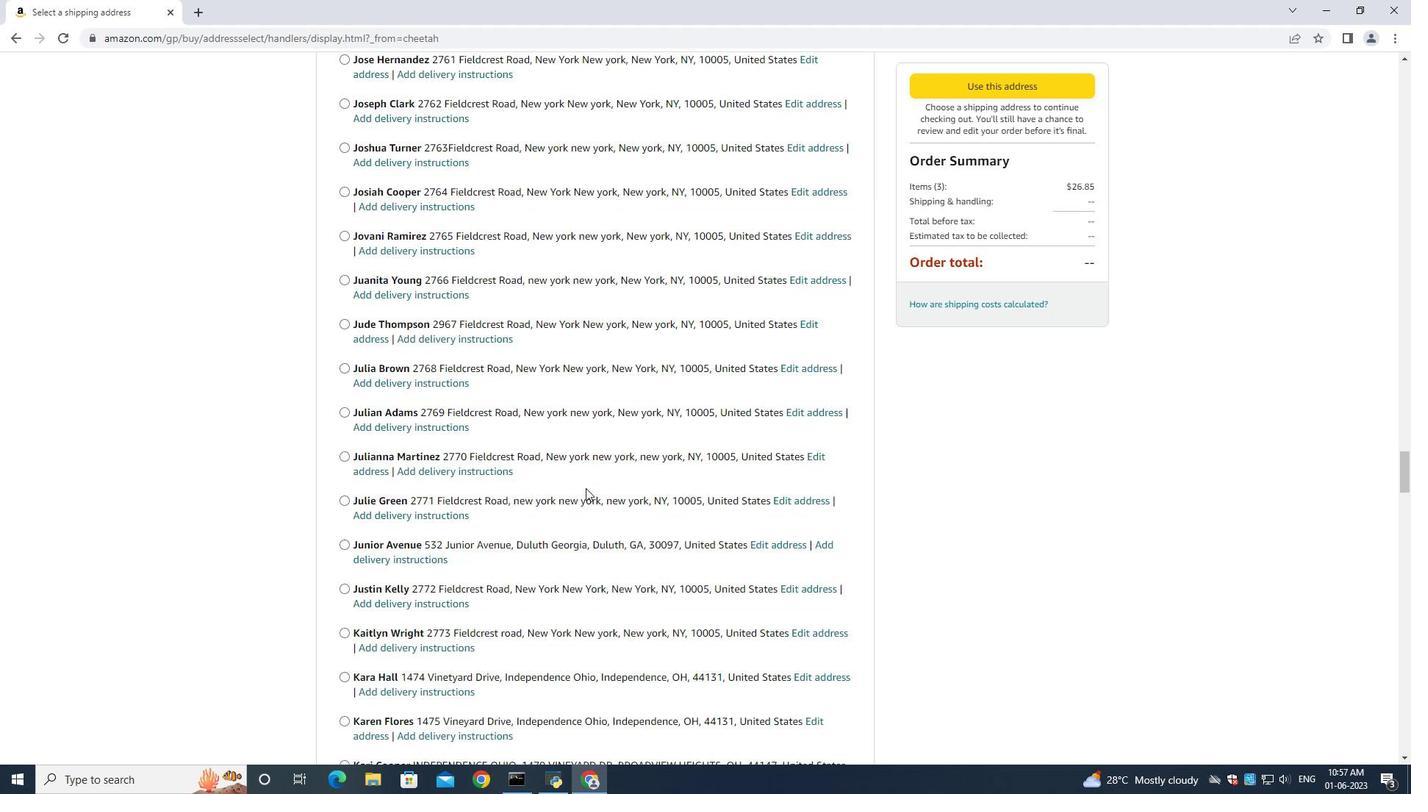 
Action: Mouse scrolled (586, 487) with delta (0, 0)
Screenshot: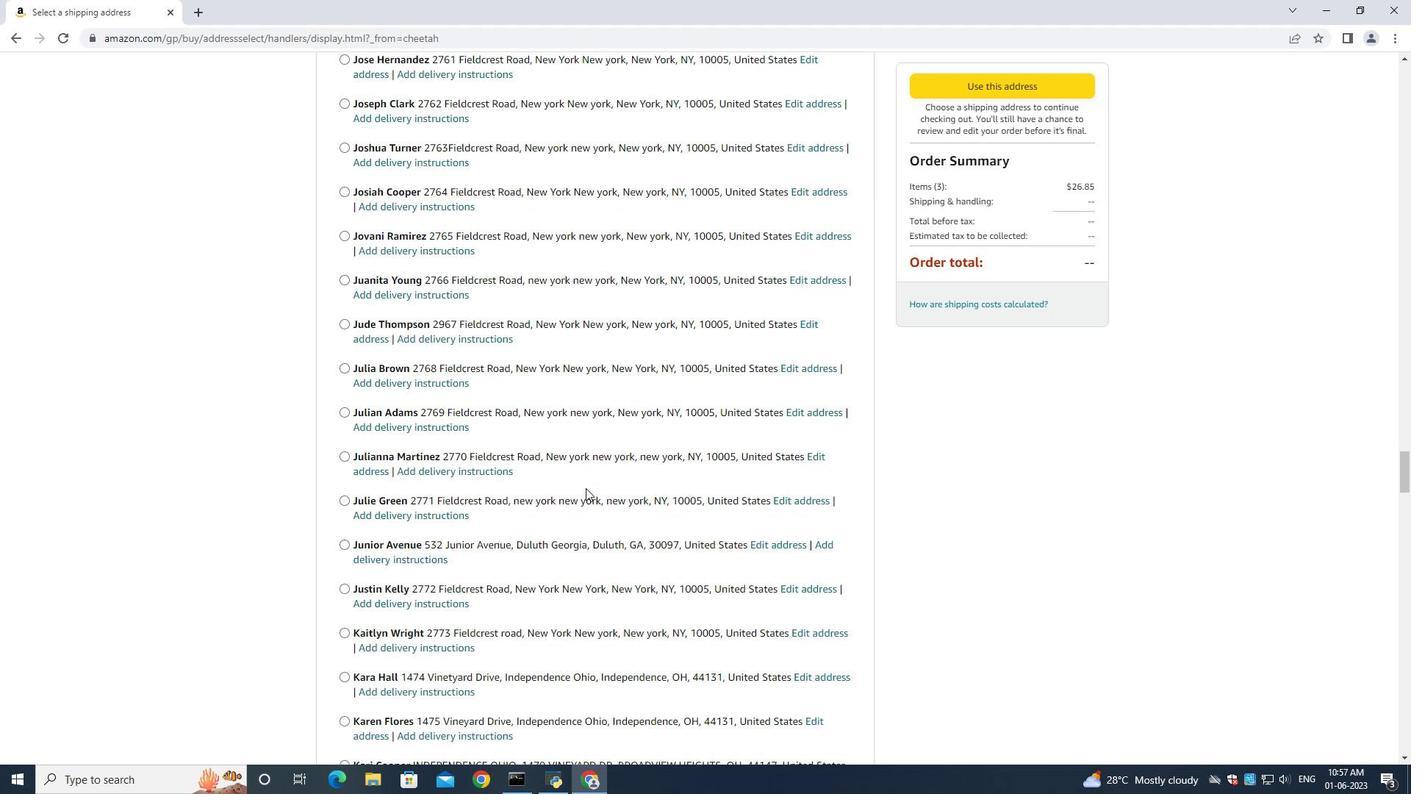 
Action: Mouse scrolled (586, 487) with delta (0, 0)
Screenshot: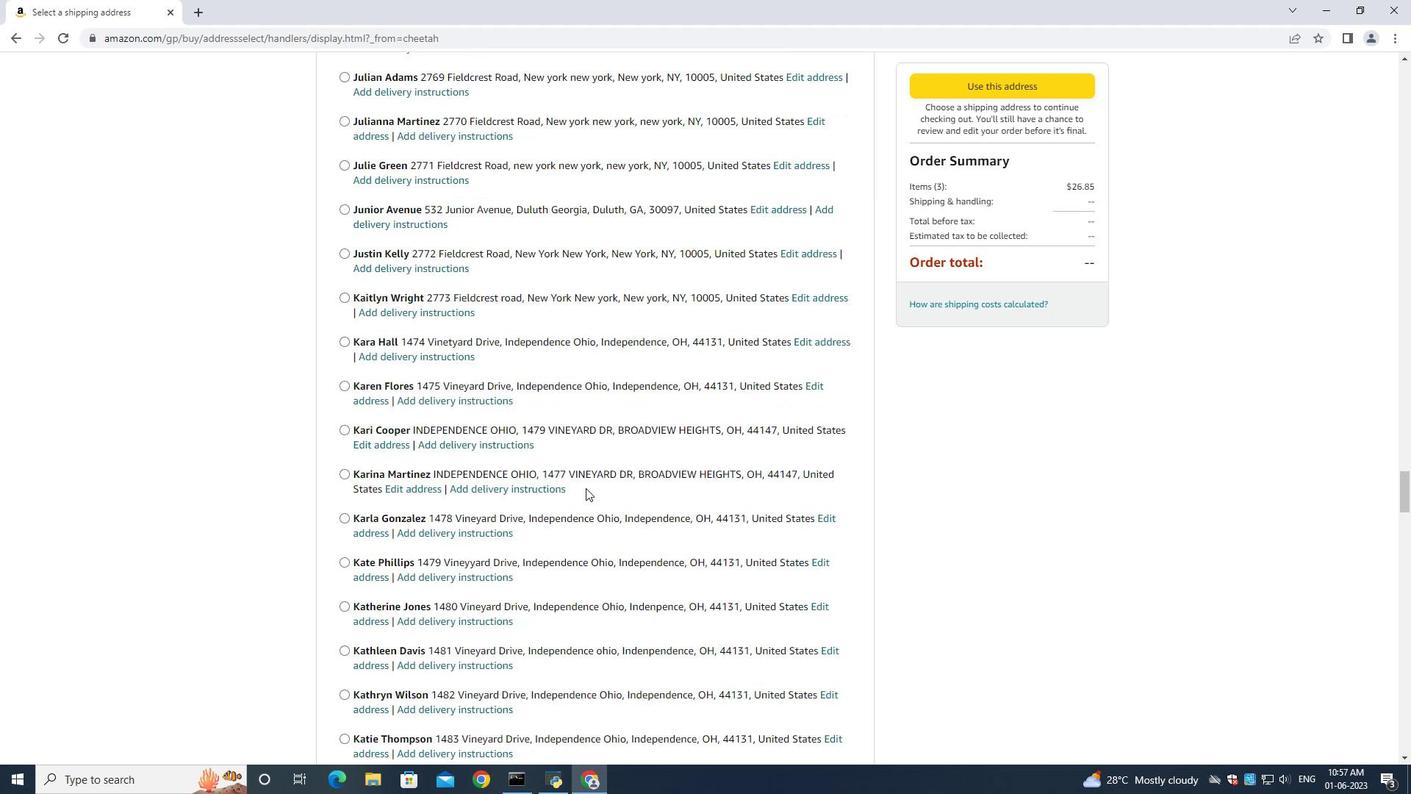 
Action: Mouse scrolled (586, 487) with delta (0, 0)
Screenshot: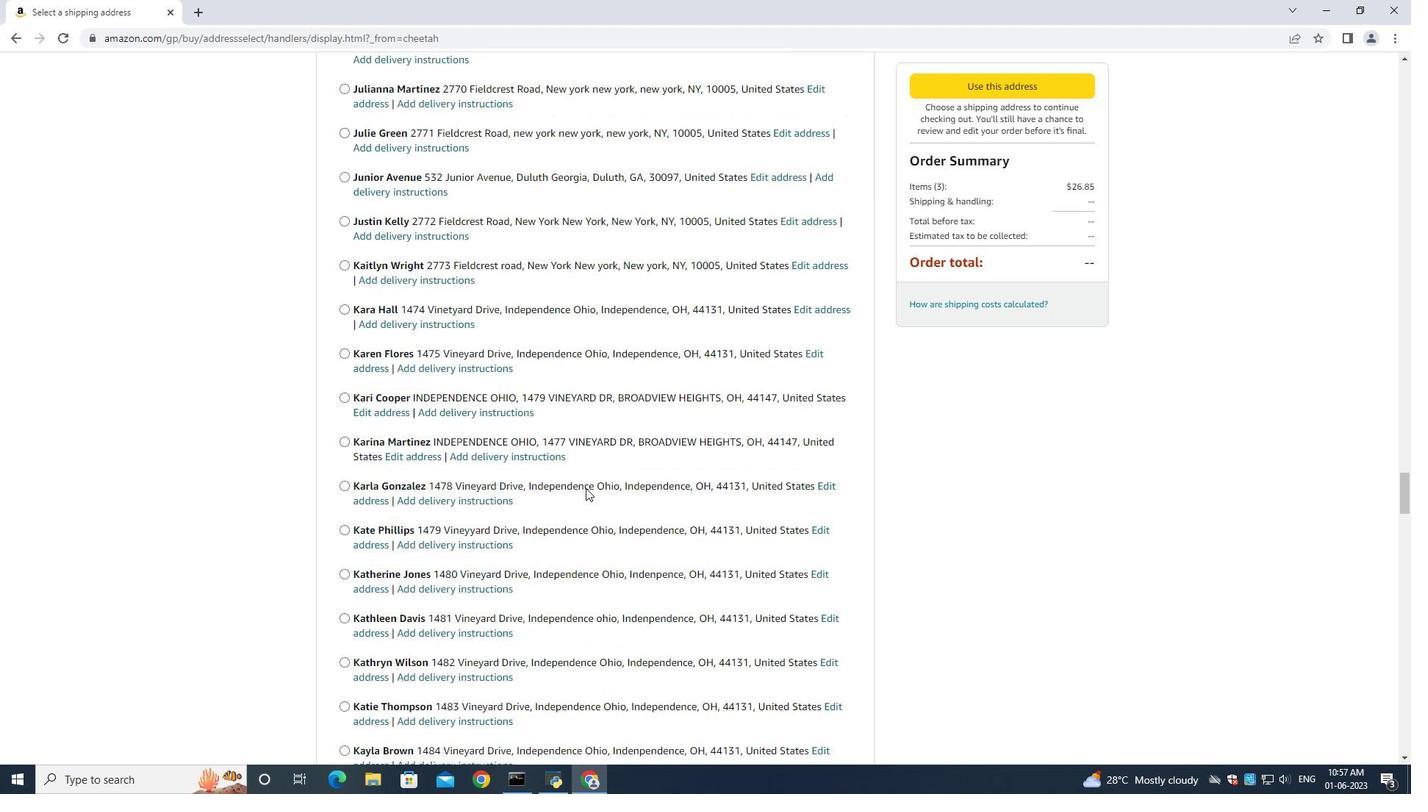 
Action: Mouse scrolled (586, 487) with delta (0, 0)
Screenshot: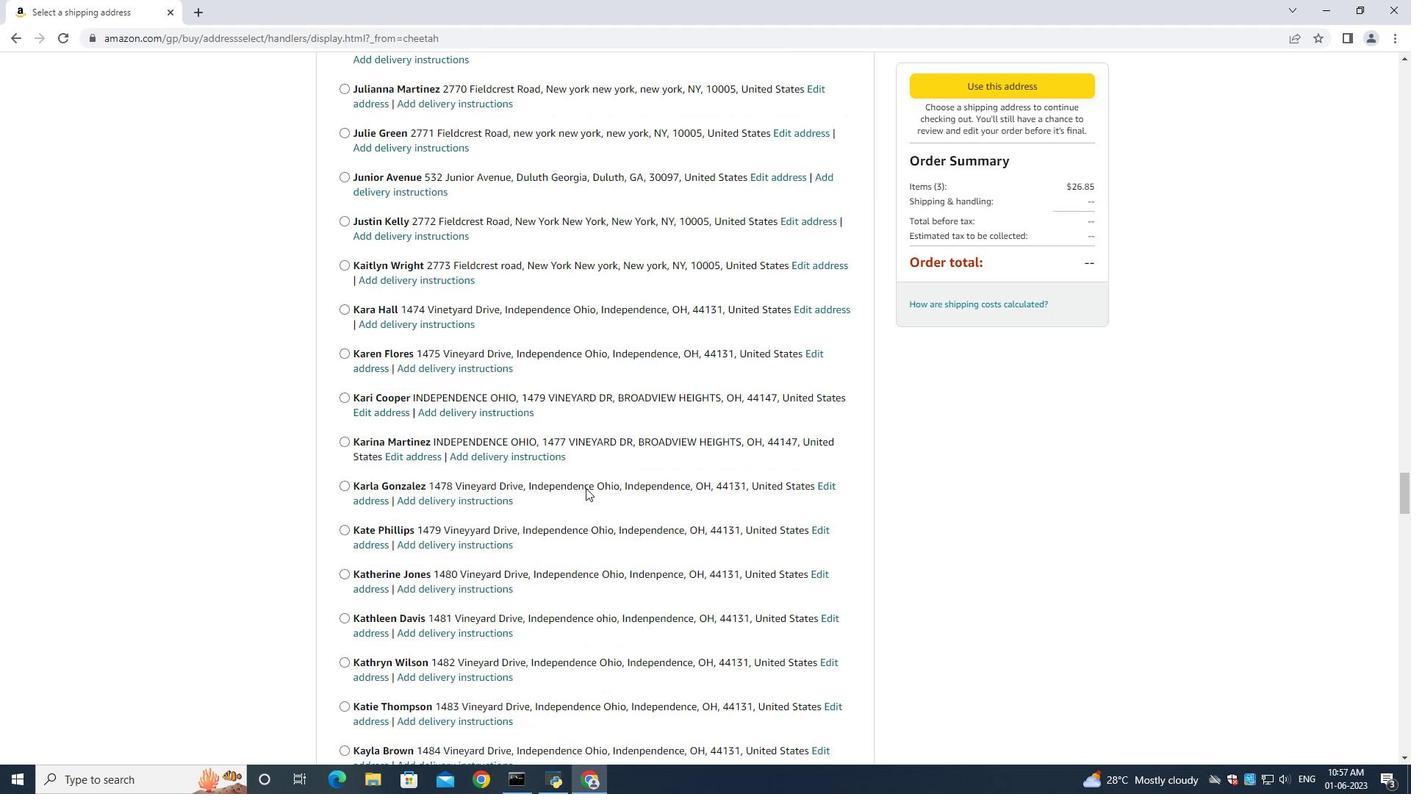 
Action: Mouse scrolled (586, 487) with delta (0, 0)
Screenshot: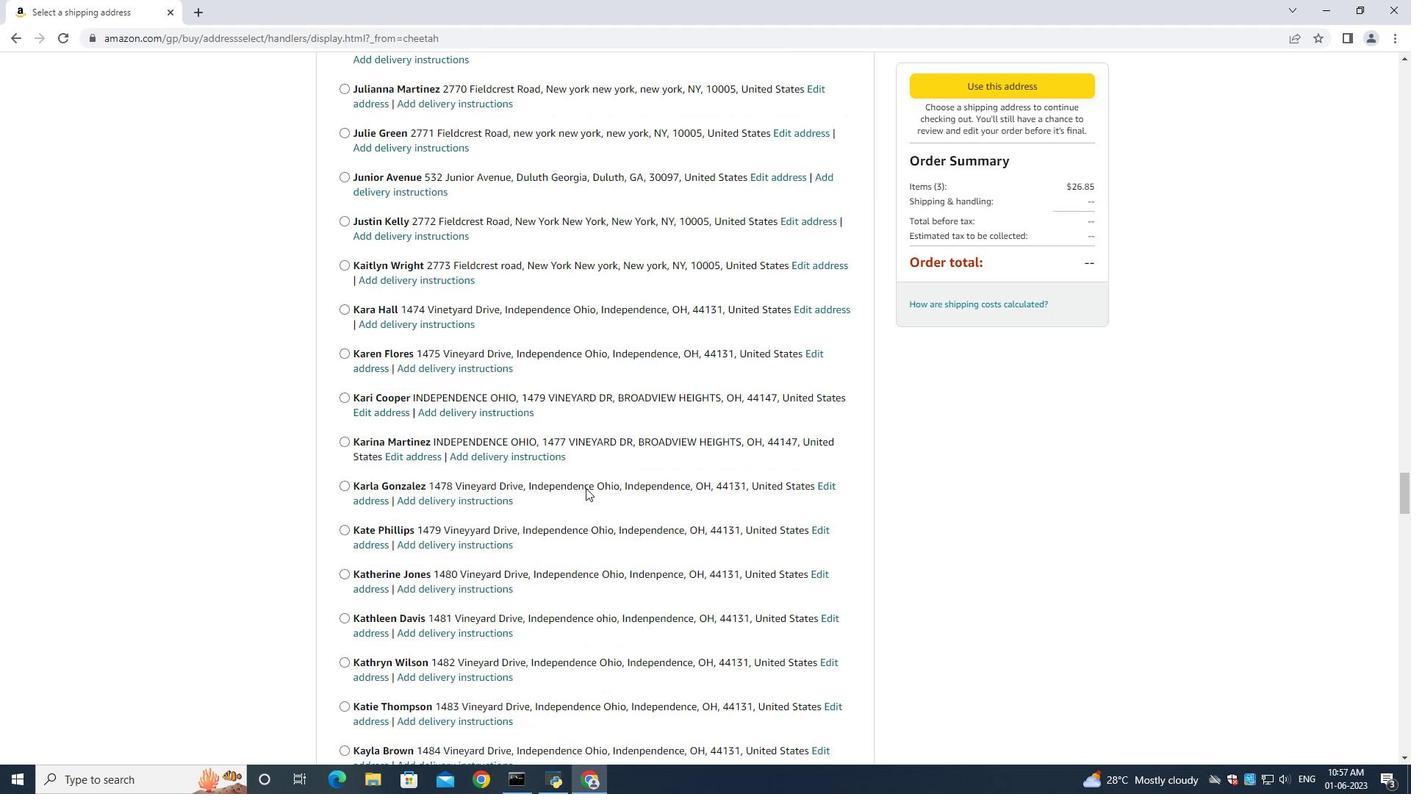 
Action: Mouse scrolled (586, 487) with delta (0, 0)
Screenshot: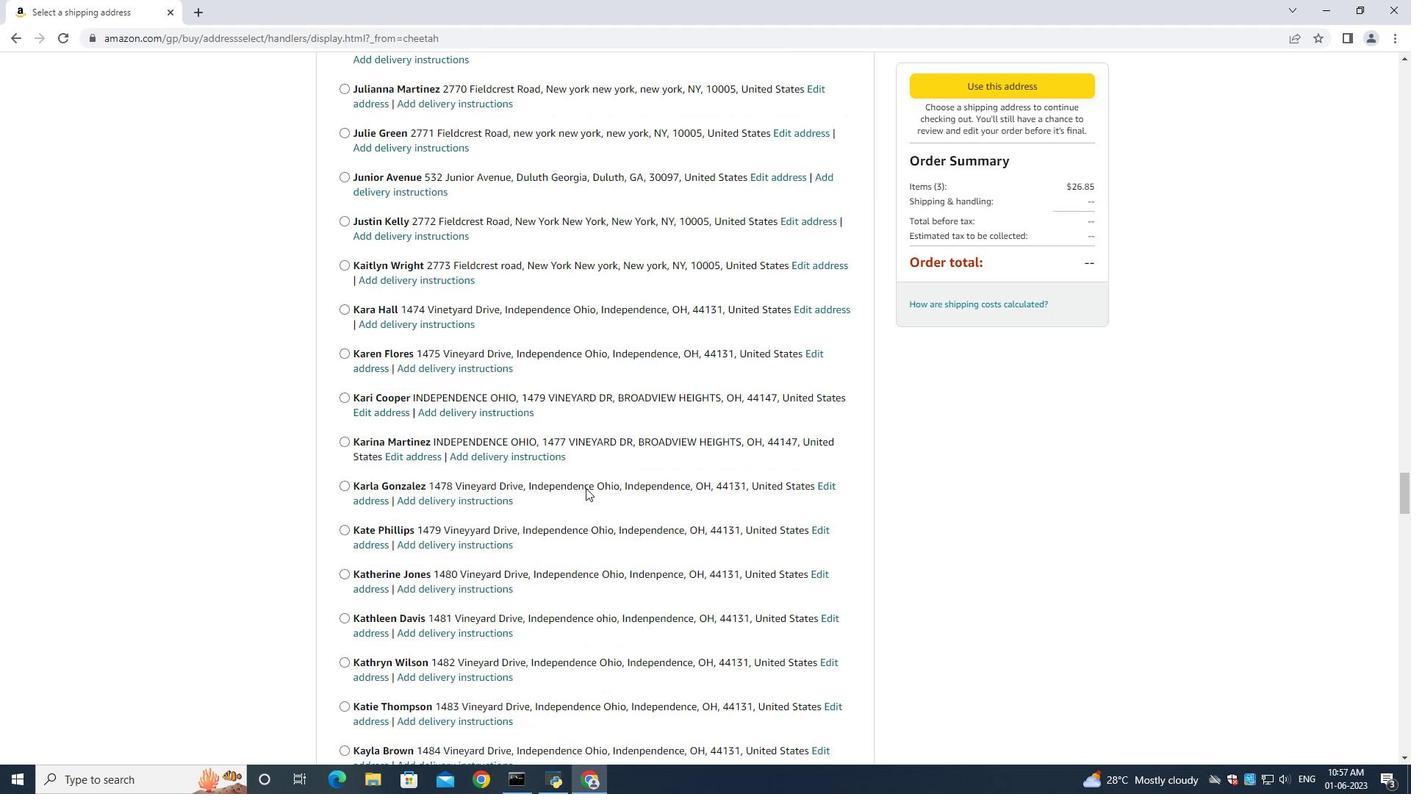 
Action: Mouse scrolled (586, 487) with delta (0, 0)
Screenshot: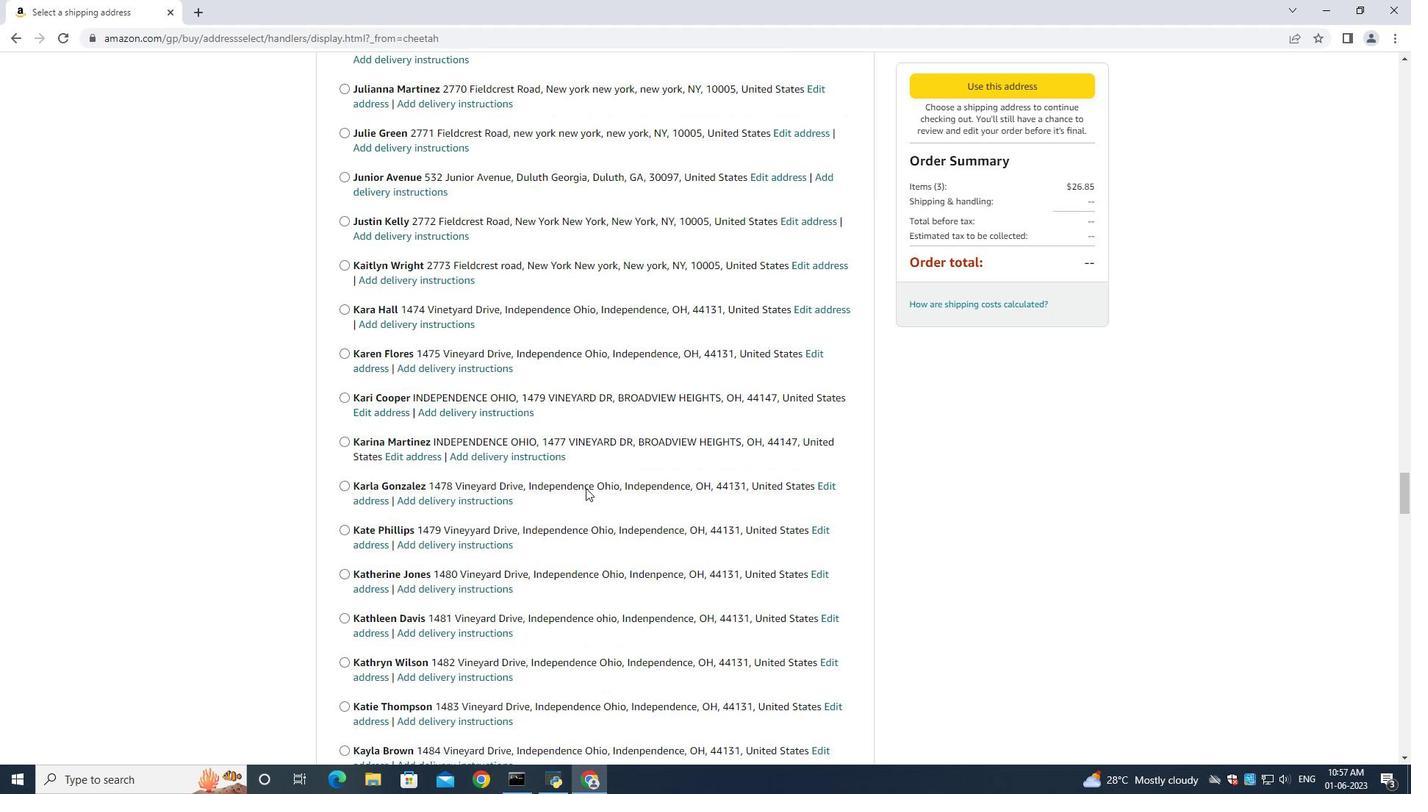 
Action: Mouse scrolled (586, 487) with delta (0, 0)
Screenshot: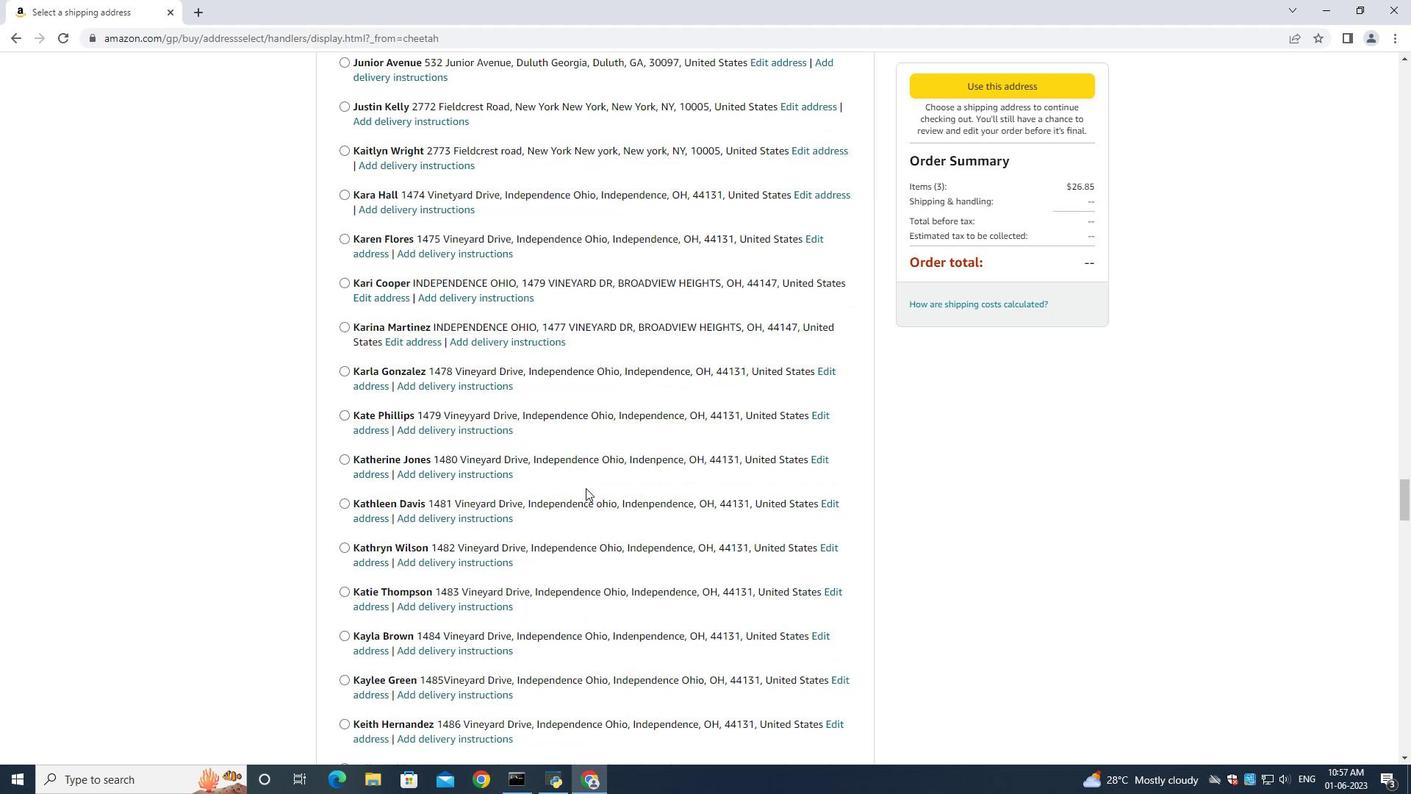 
Action: Mouse scrolled (586, 487) with delta (0, 0)
Screenshot: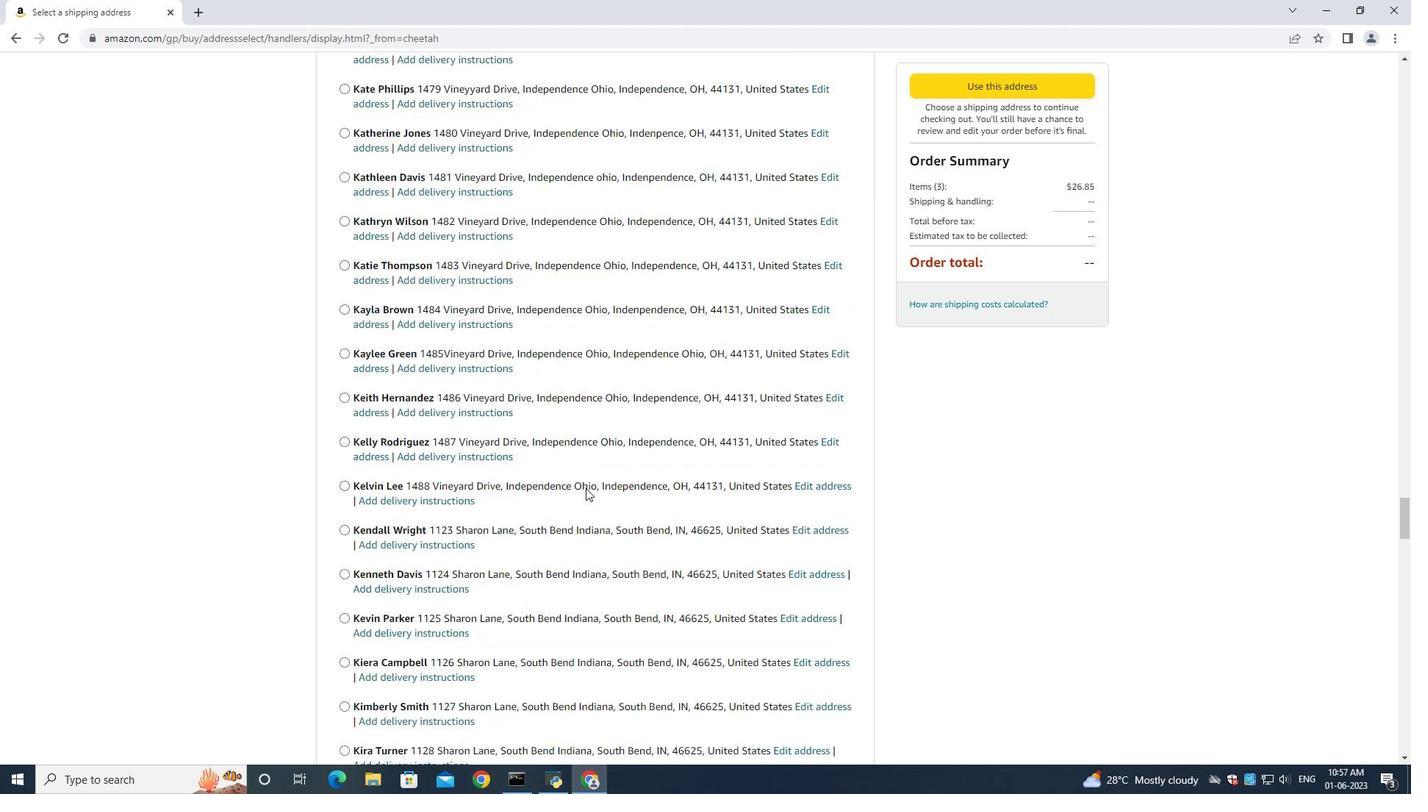 
Action: Mouse scrolled (586, 487) with delta (0, 0)
Screenshot: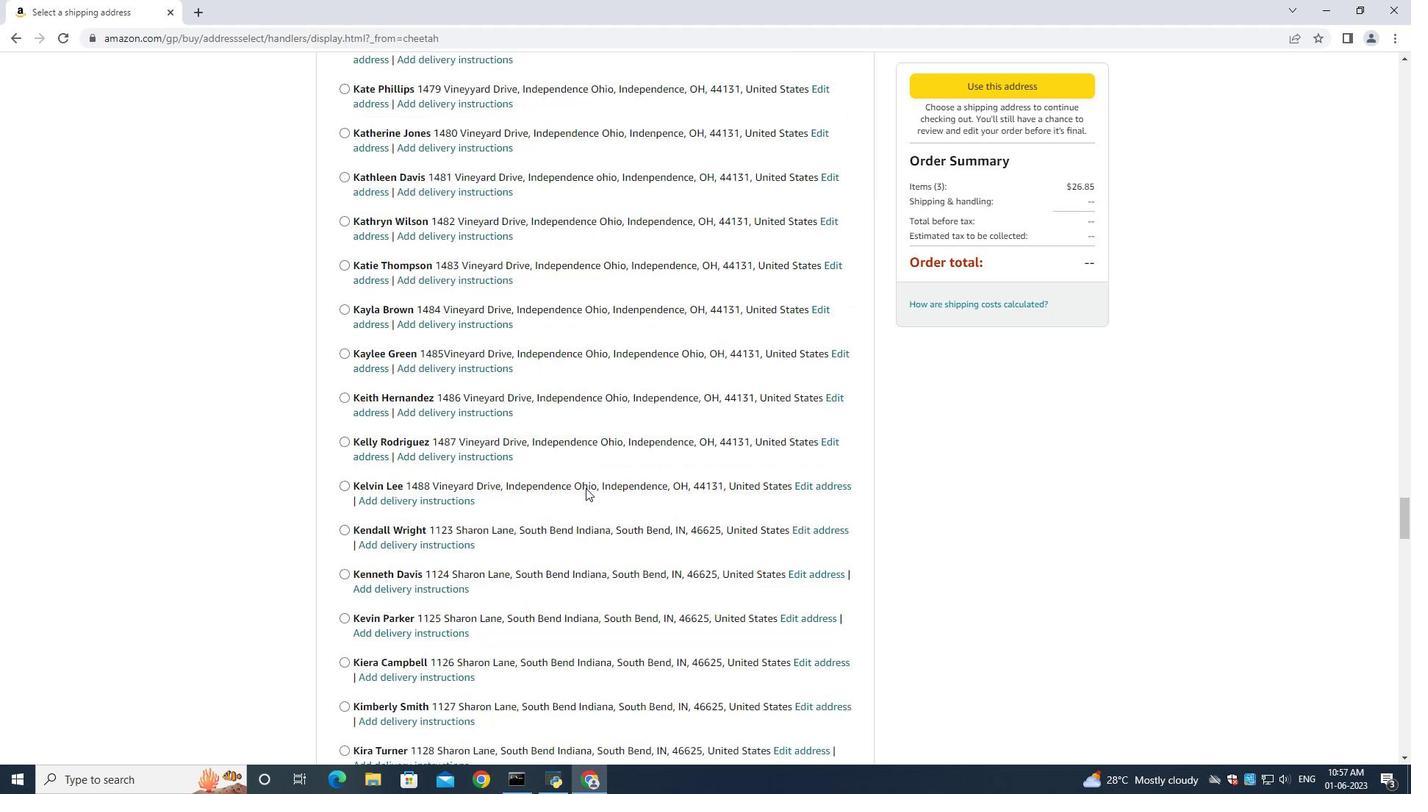 
Action: Mouse scrolled (586, 487) with delta (0, 0)
Screenshot: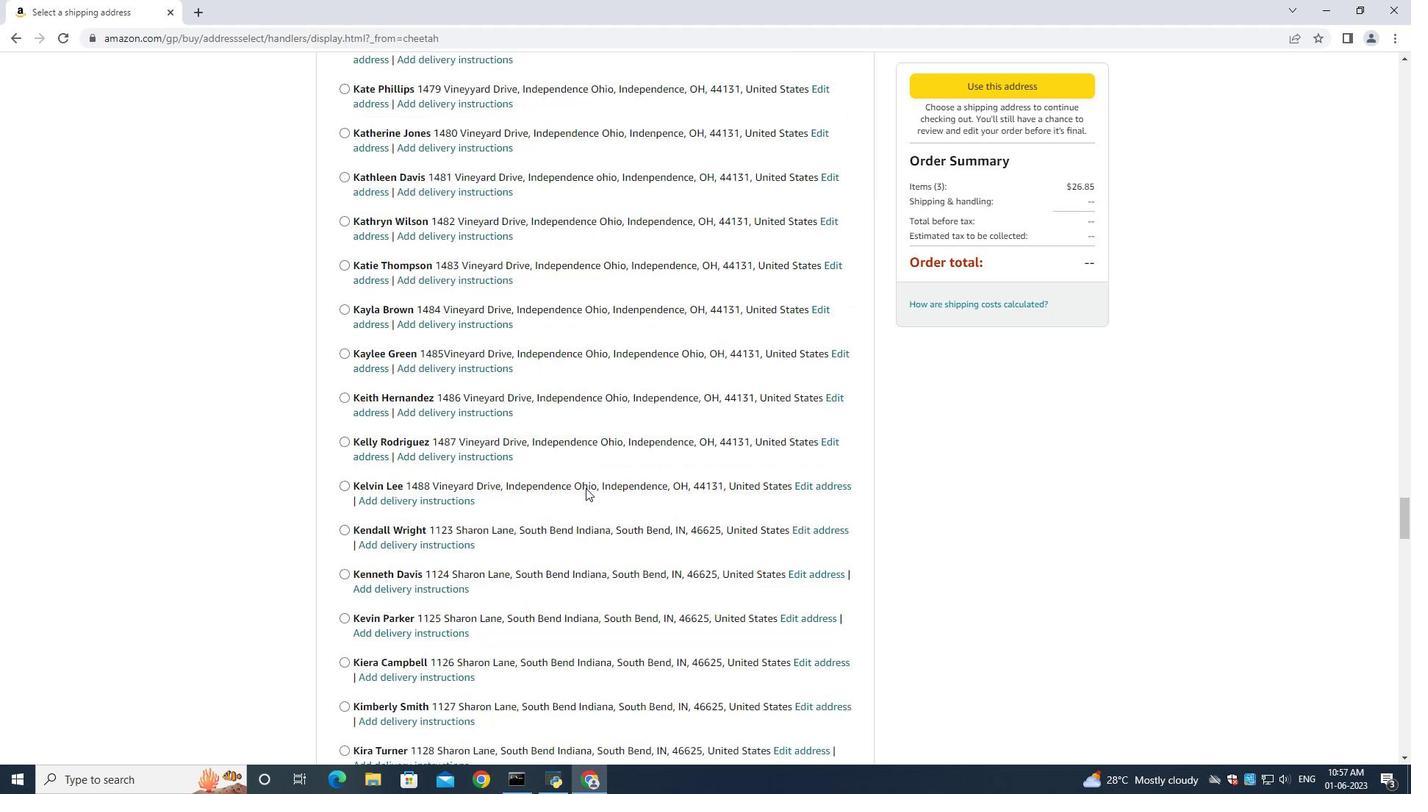 
Action: Mouse scrolled (586, 487) with delta (0, 0)
Screenshot: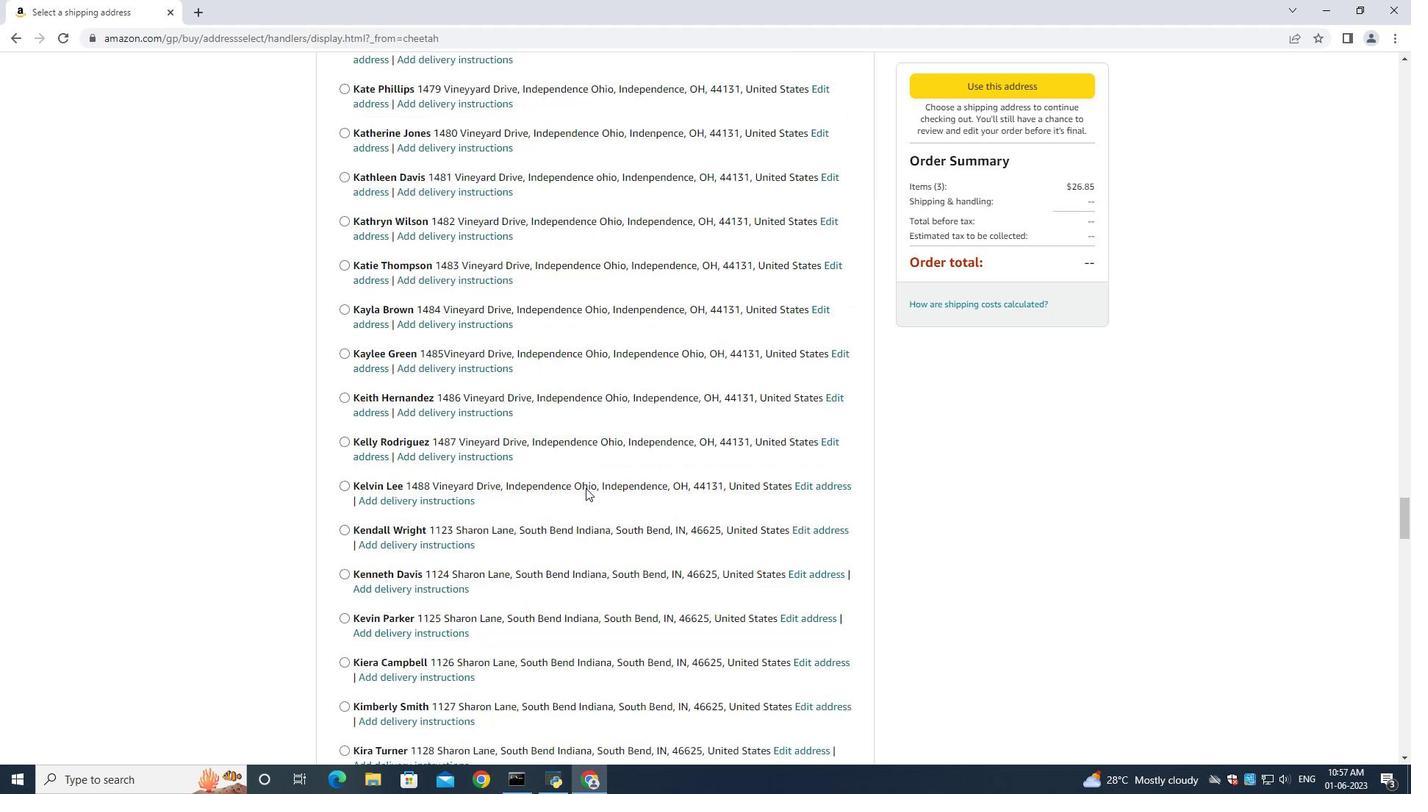 
Action: Mouse scrolled (586, 487) with delta (0, 0)
Screenshot: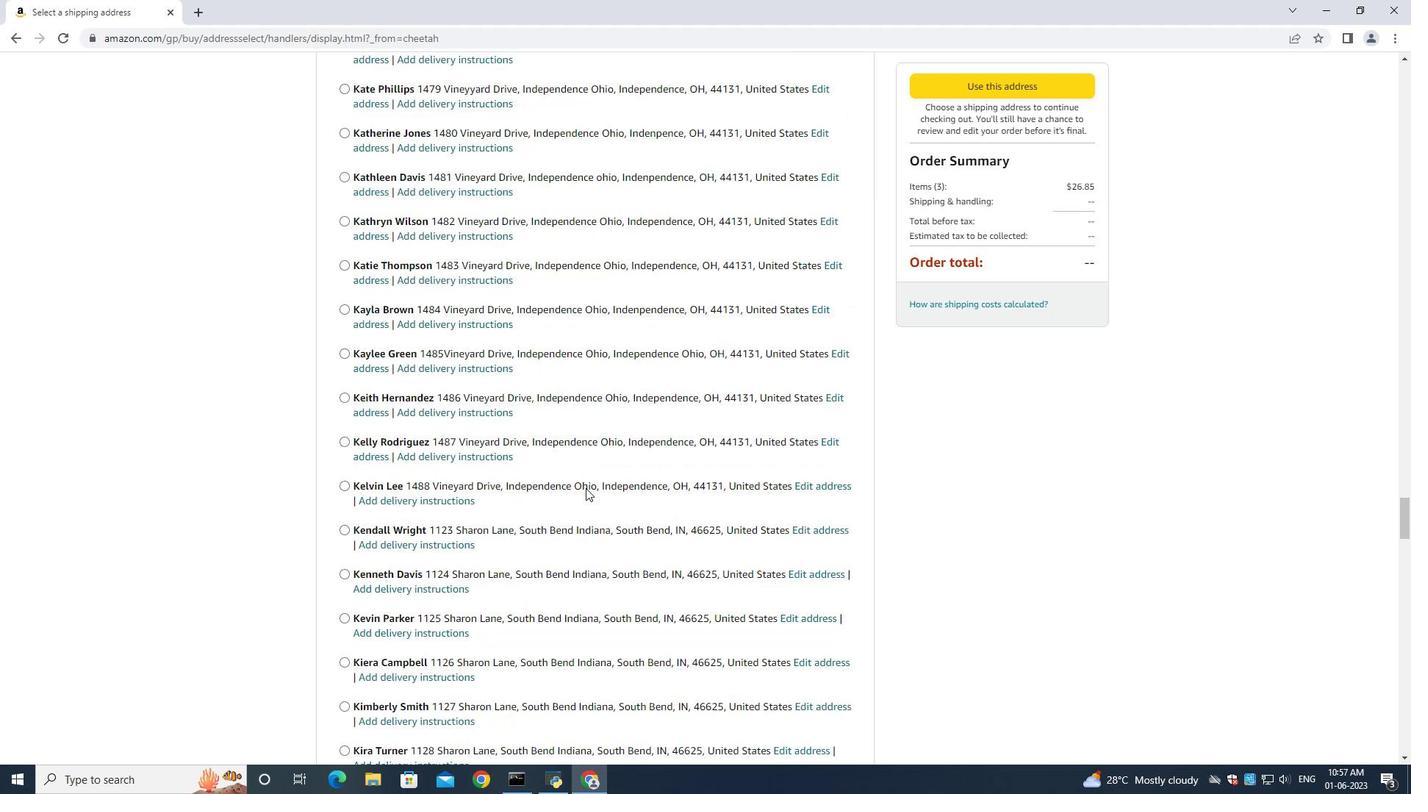 
Action: Mouse scrolled (586, 487) with delta (0, 0)
Screenshot: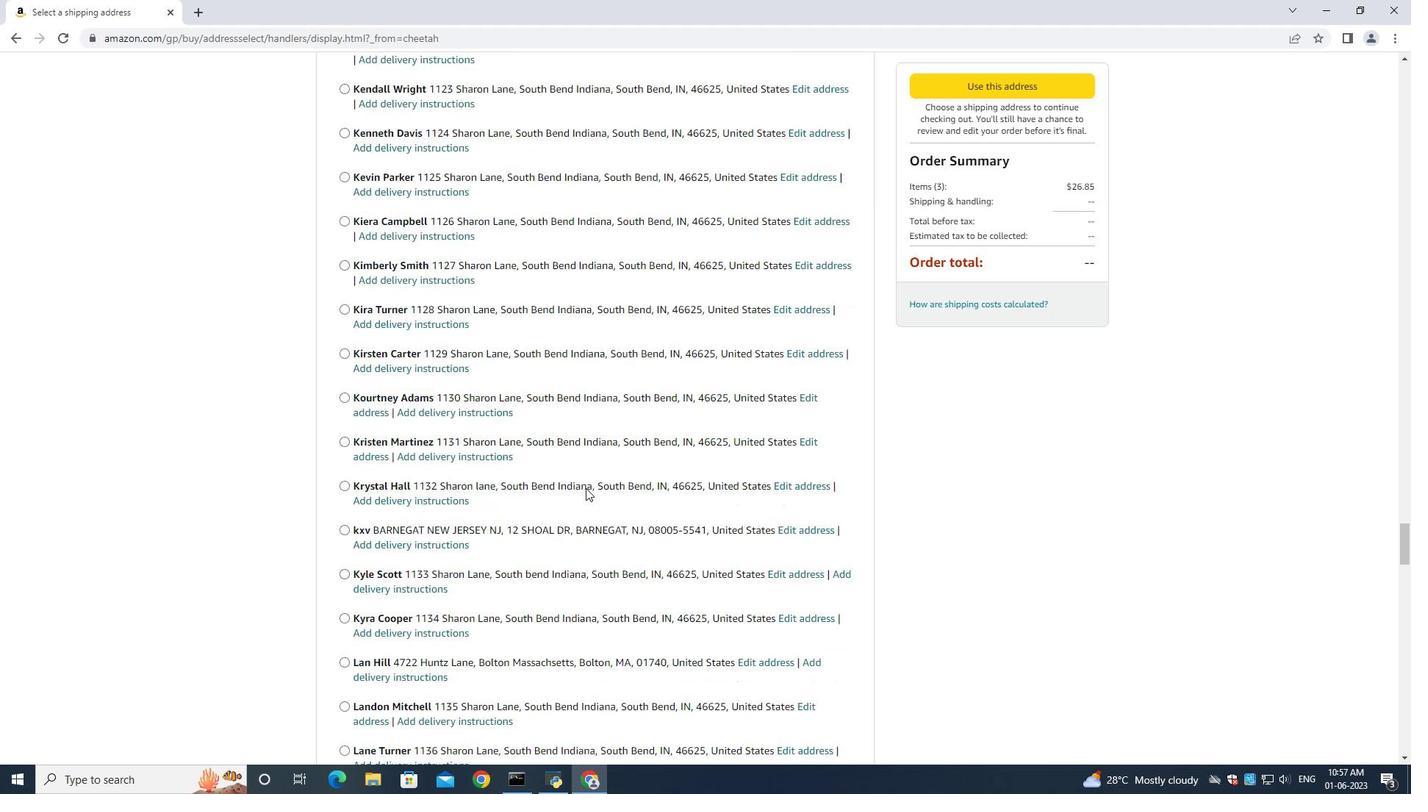 
Action: Mouse scrolled (586, 487) with delta (0, 0)
Screenshot: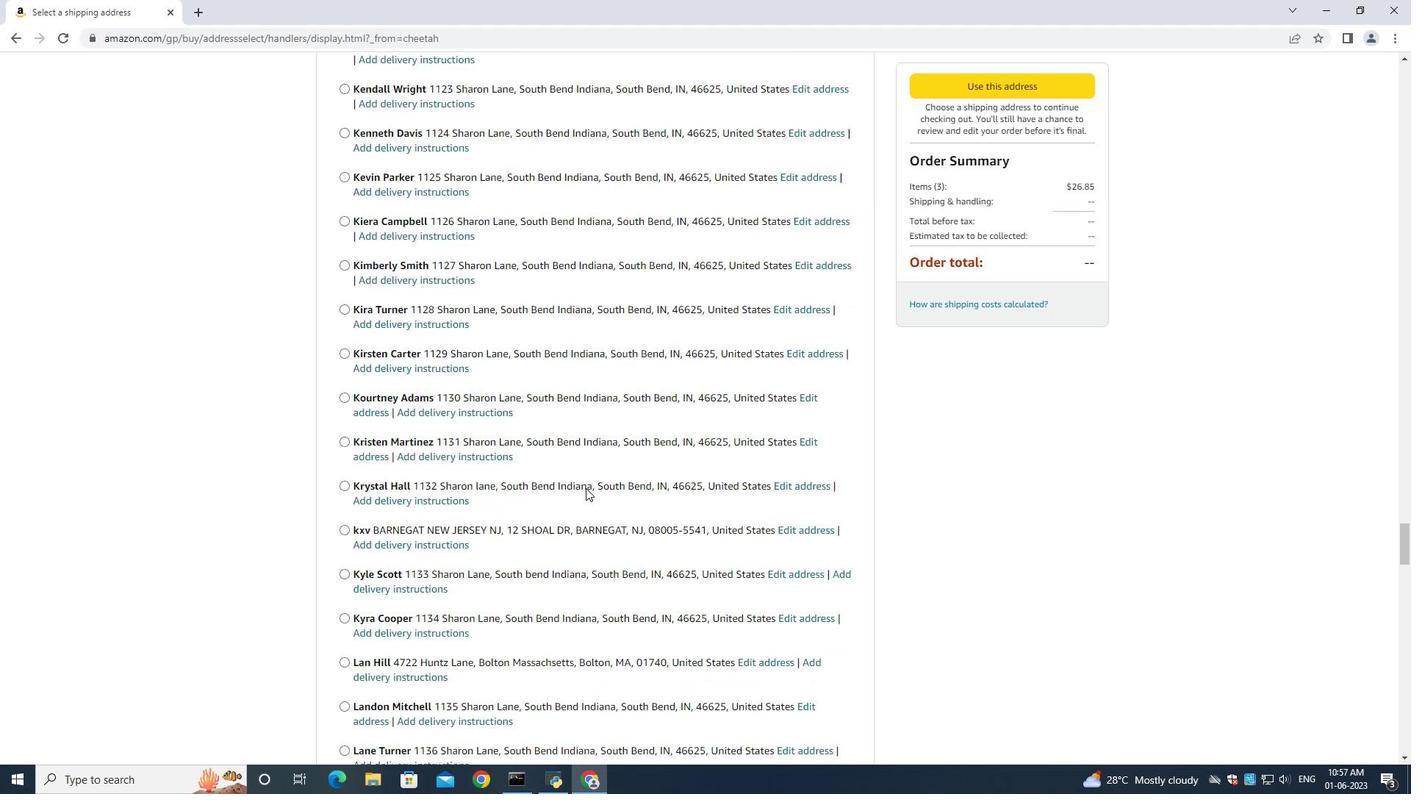 
Action: Mouse scrolled (586, 487) with delta (0, 0)
Screenshot: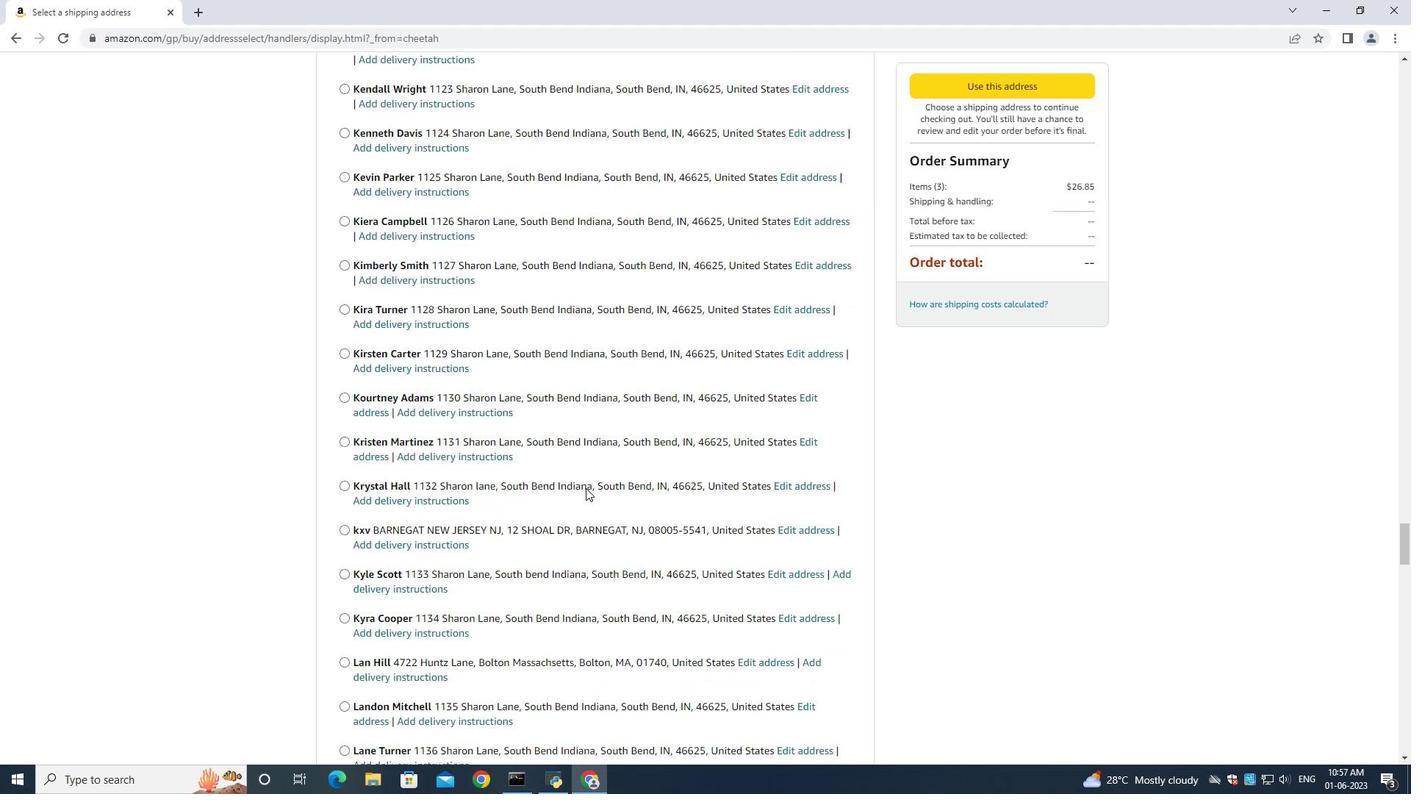 
Action: Mouse scrolled (586, 487) with delta (0, 0)
Screenshot: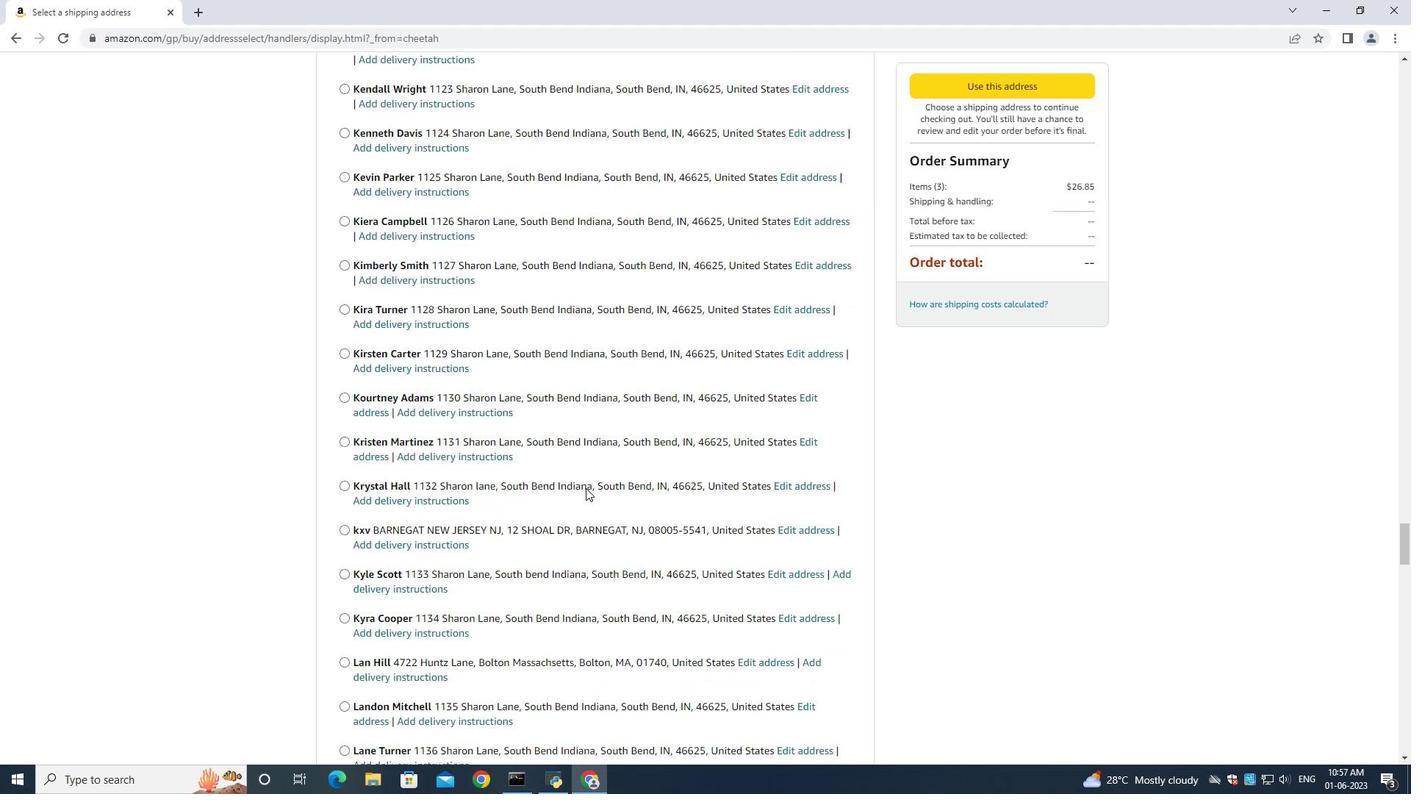 
Action: Mouse scrolled (586, 487) with delta (0, 0)
Screenshot: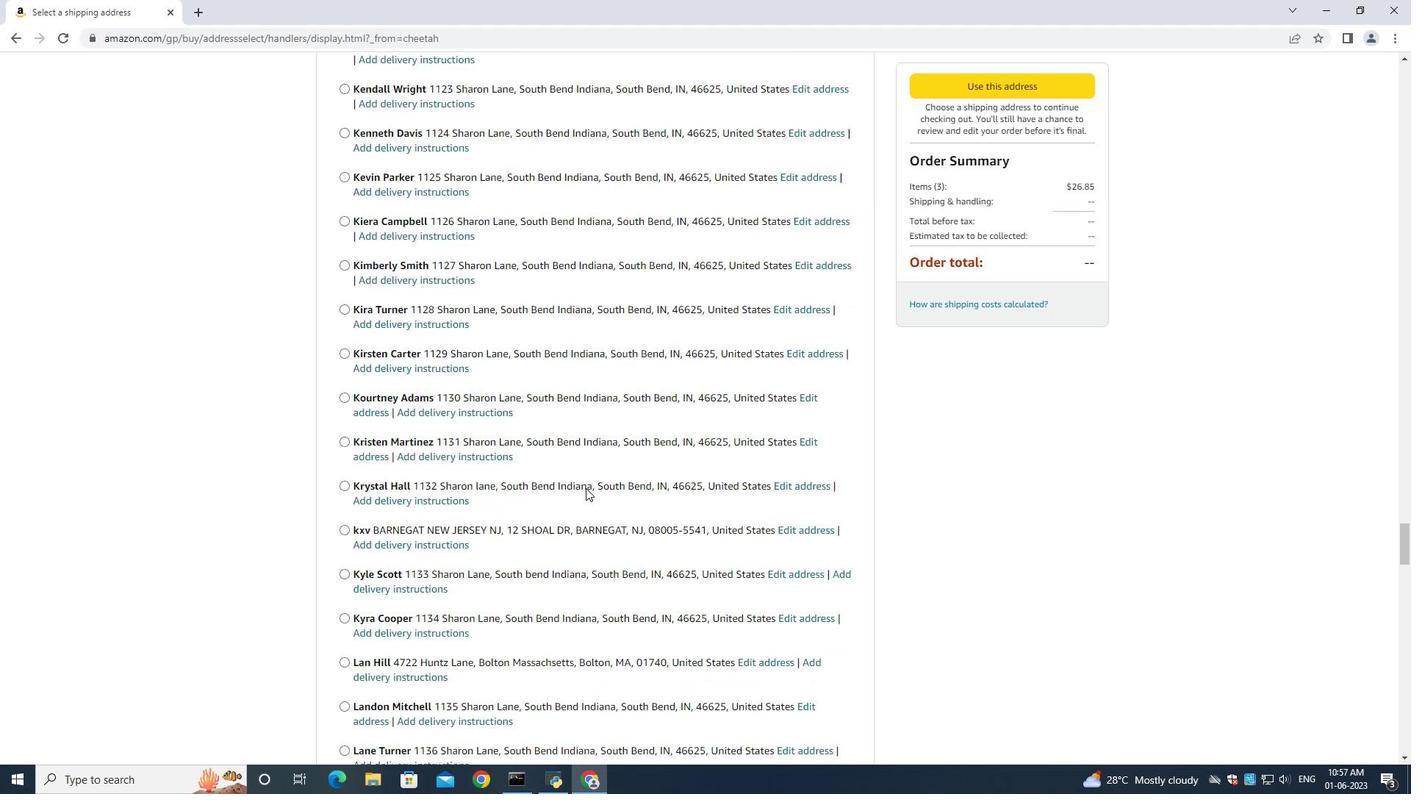 
Action: Mouse scrolled (586, 487) with delta (0, 0)
Screenshot: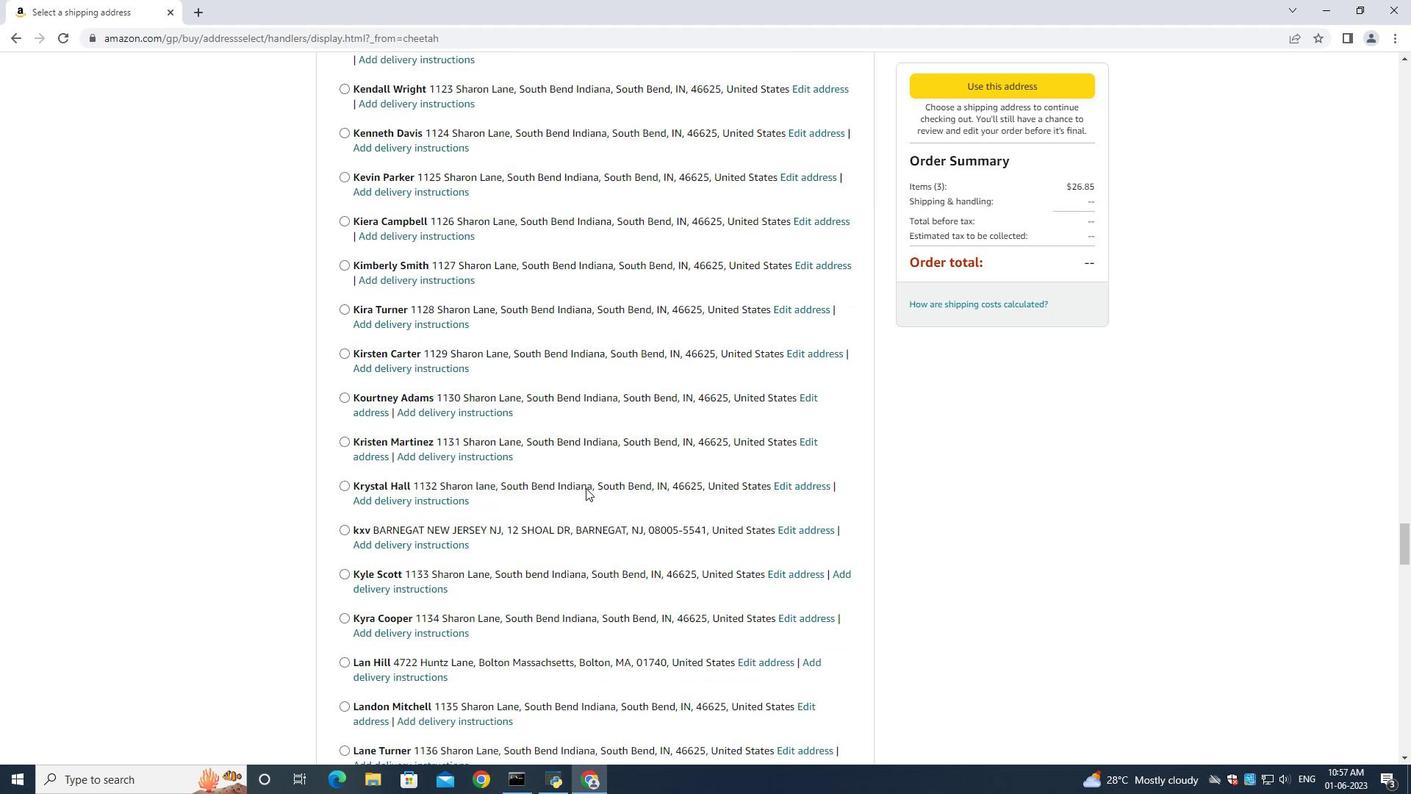 
Action: Mouse scrolled (586, 487) with delta (0, 0)
Screenshot: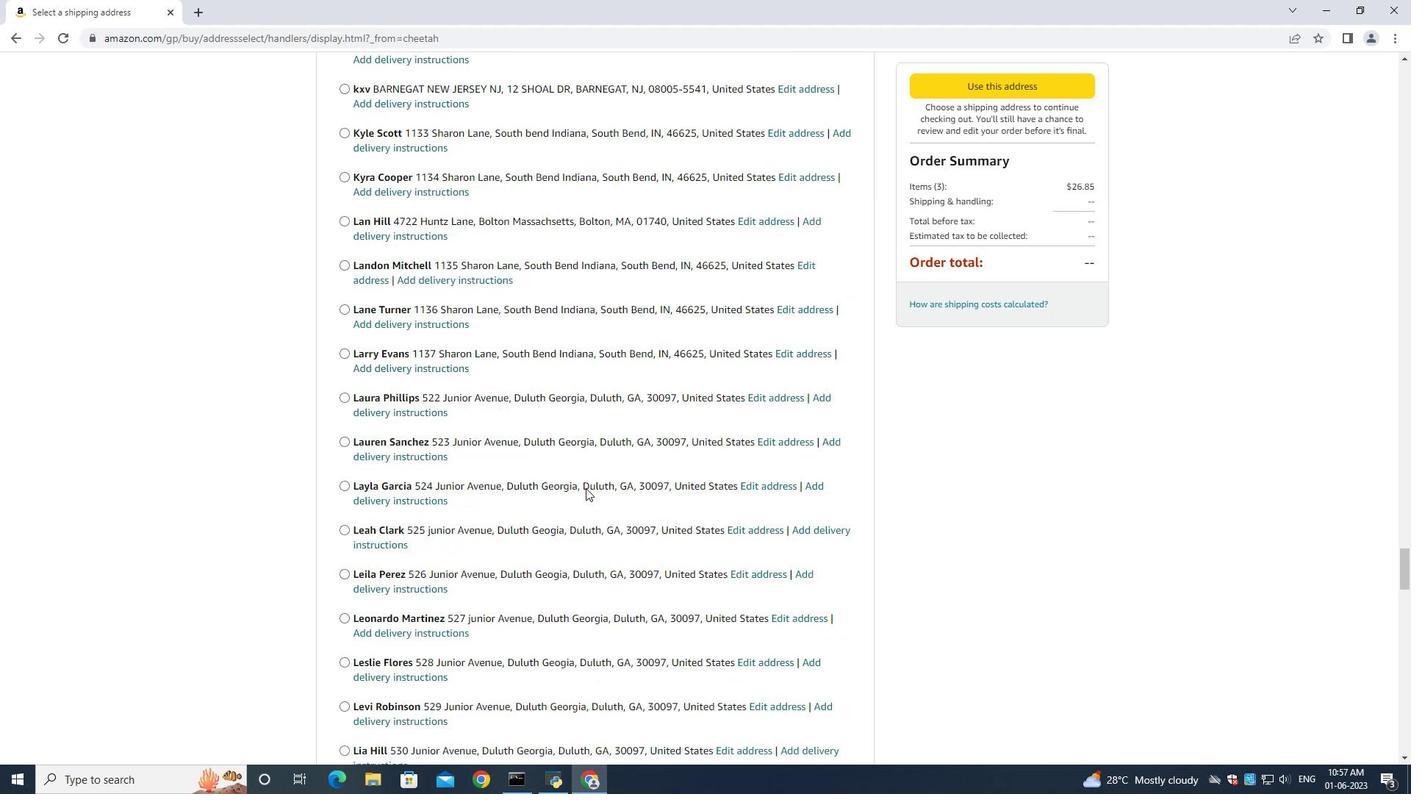 
Action: Mouse scrolled (586, 487) with delta (0, 0)
Screenshot: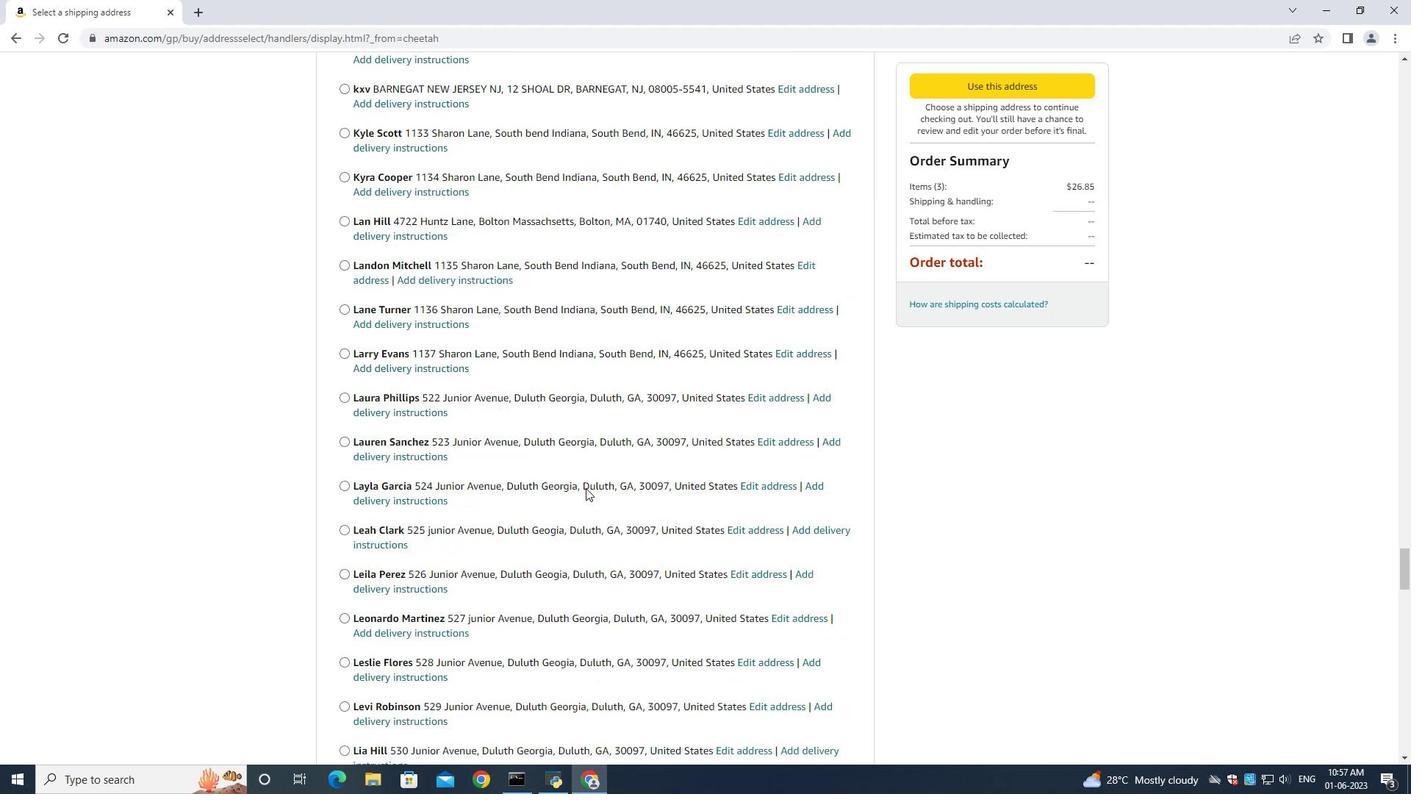 
Action: Mouse scrolled (586, 487) with delta (0, 0)
Screenshot: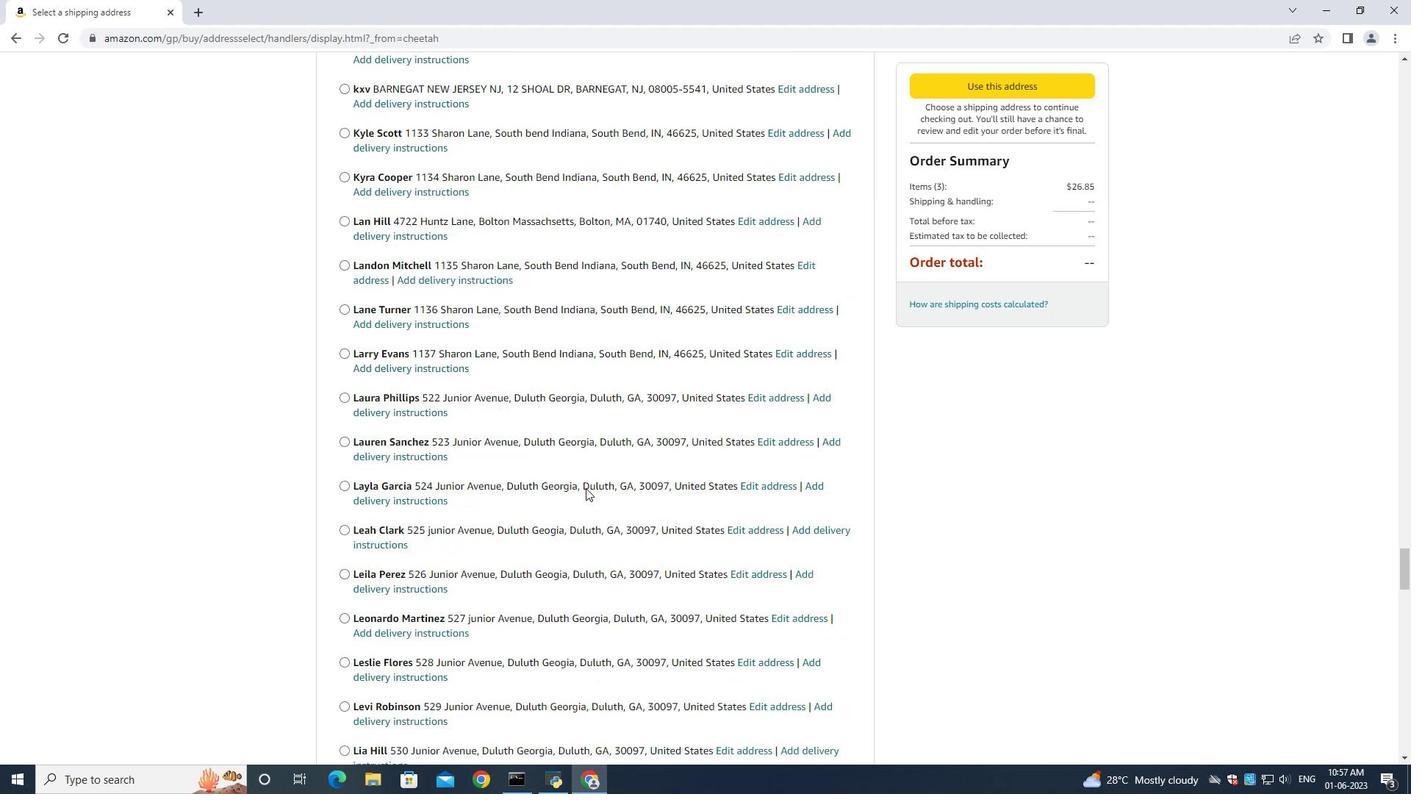 
Action: Mouse scrolled (586, 487) with delta (0, 0)
Screenshot: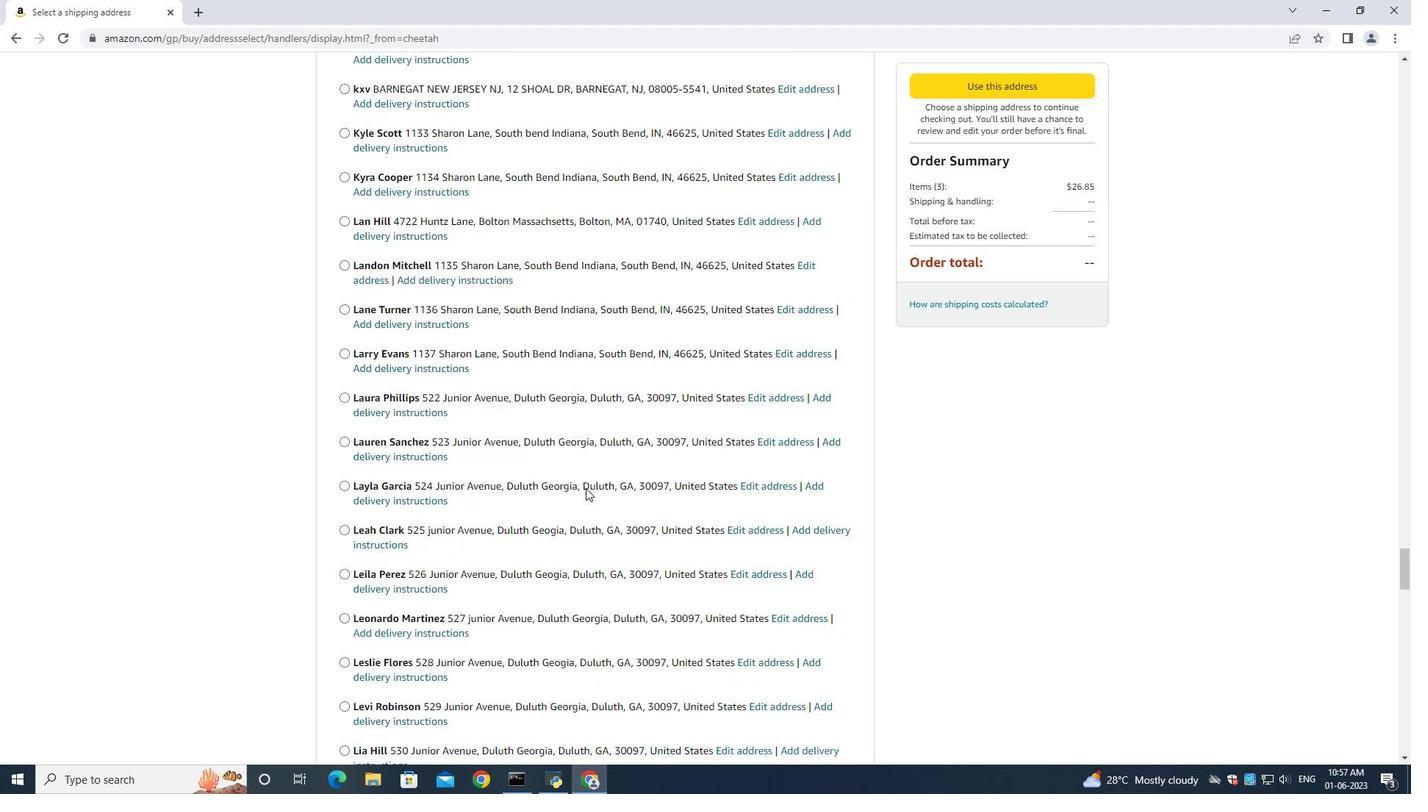 
Action: Mouse scrolled (586, 487) with delta (0, 0)
Screenshot: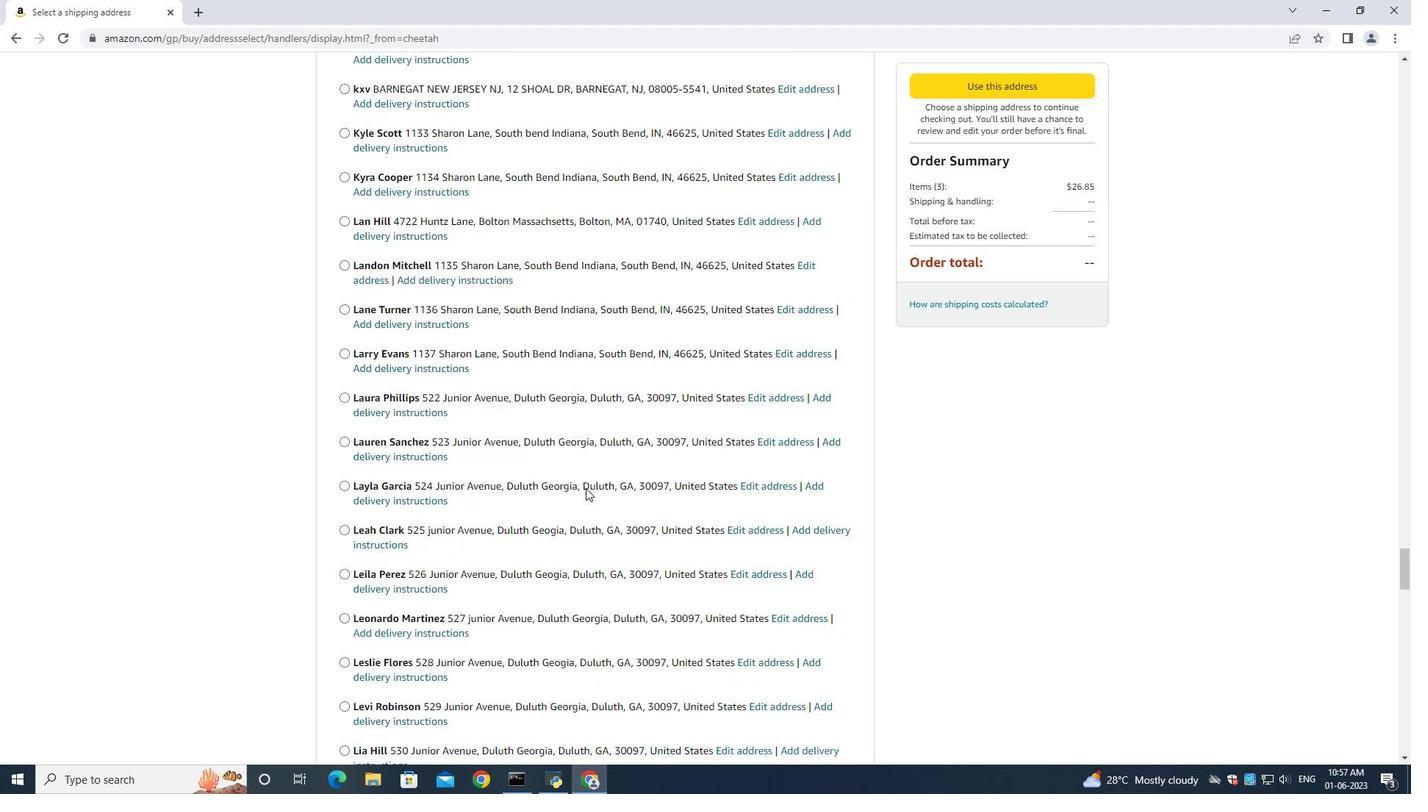 
Action: Mouse scrolled (586, 487) with delta (0, 0)
Screenshot: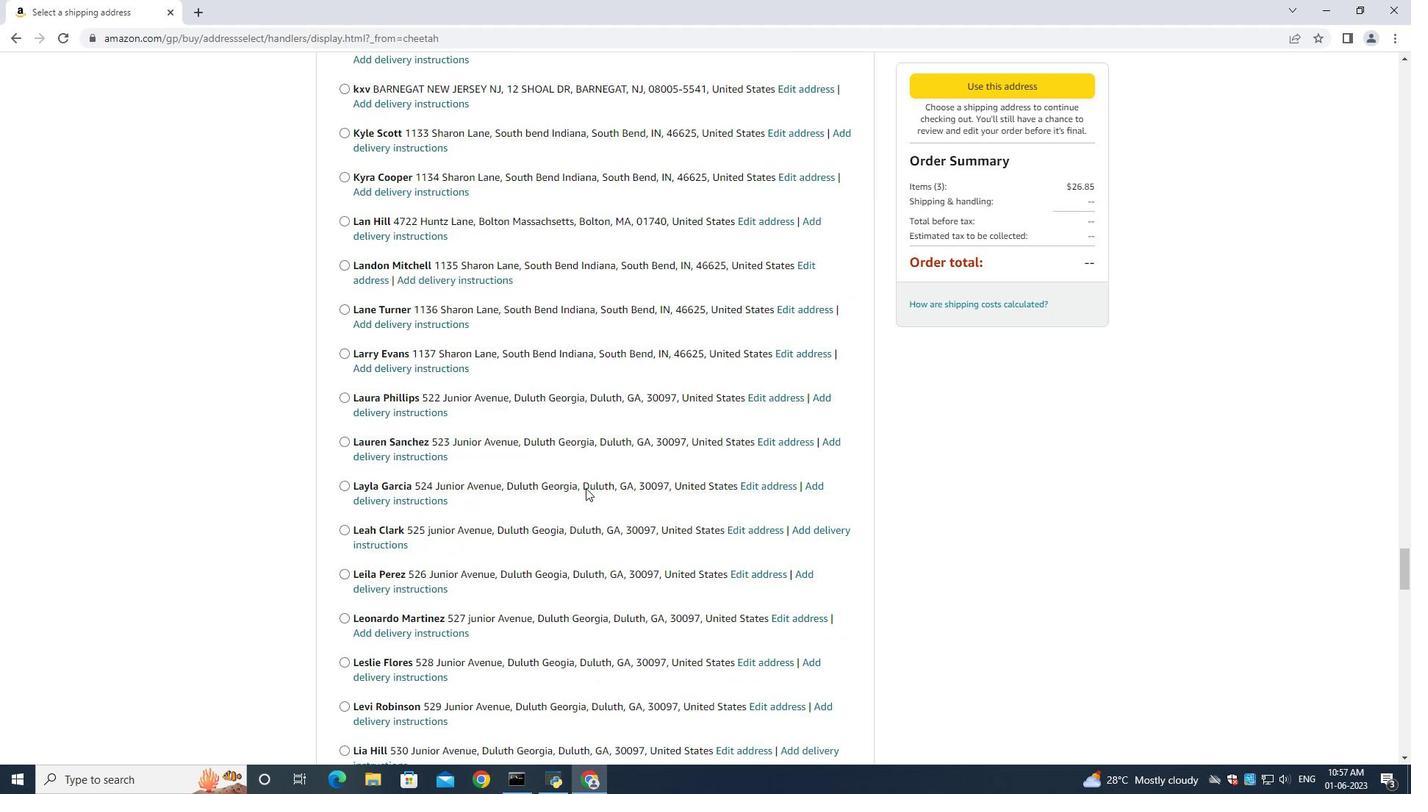 
Action: Mouse moved to (586, 485)
Screenshot: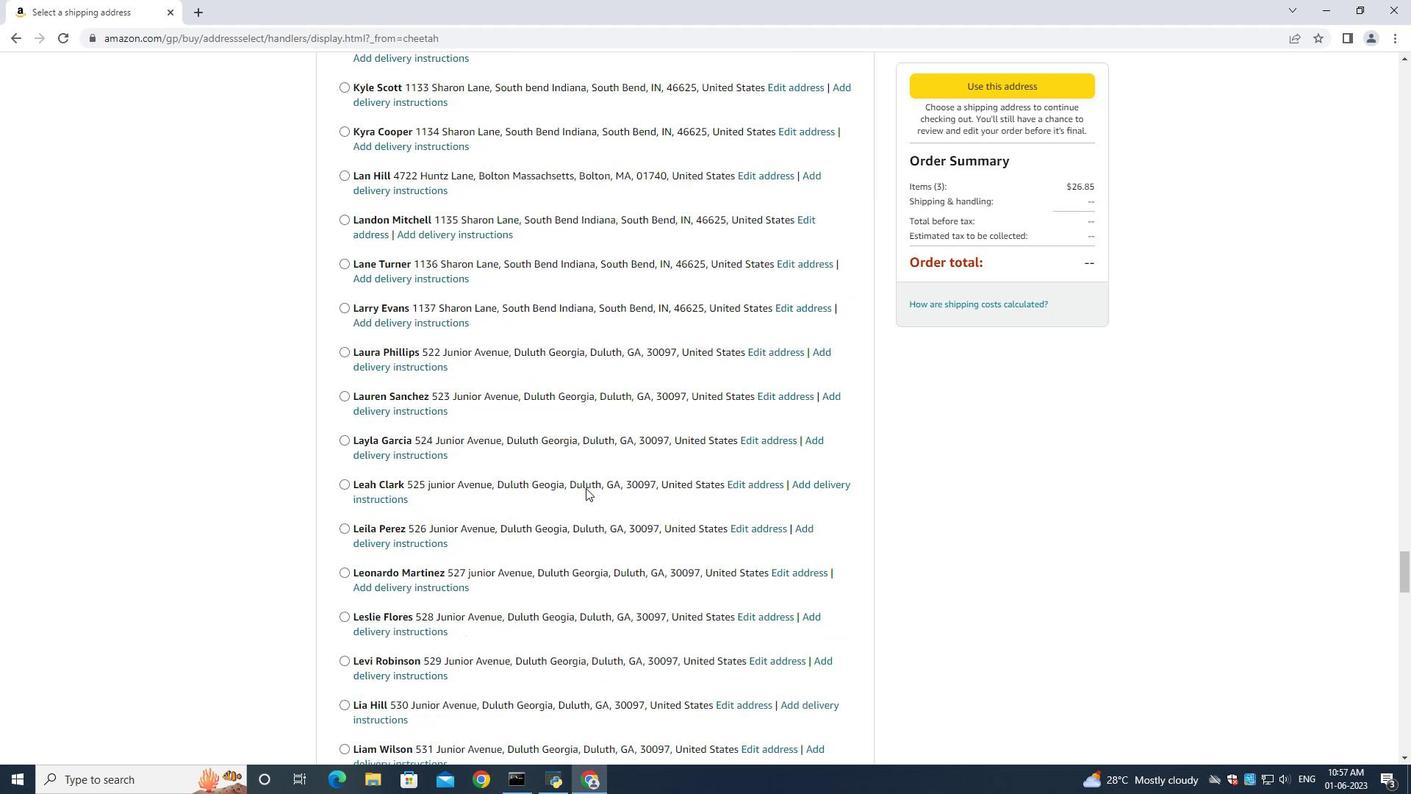 
Action: Mouse scrolled (586, 484) with delta (0, 0)
Screenshot: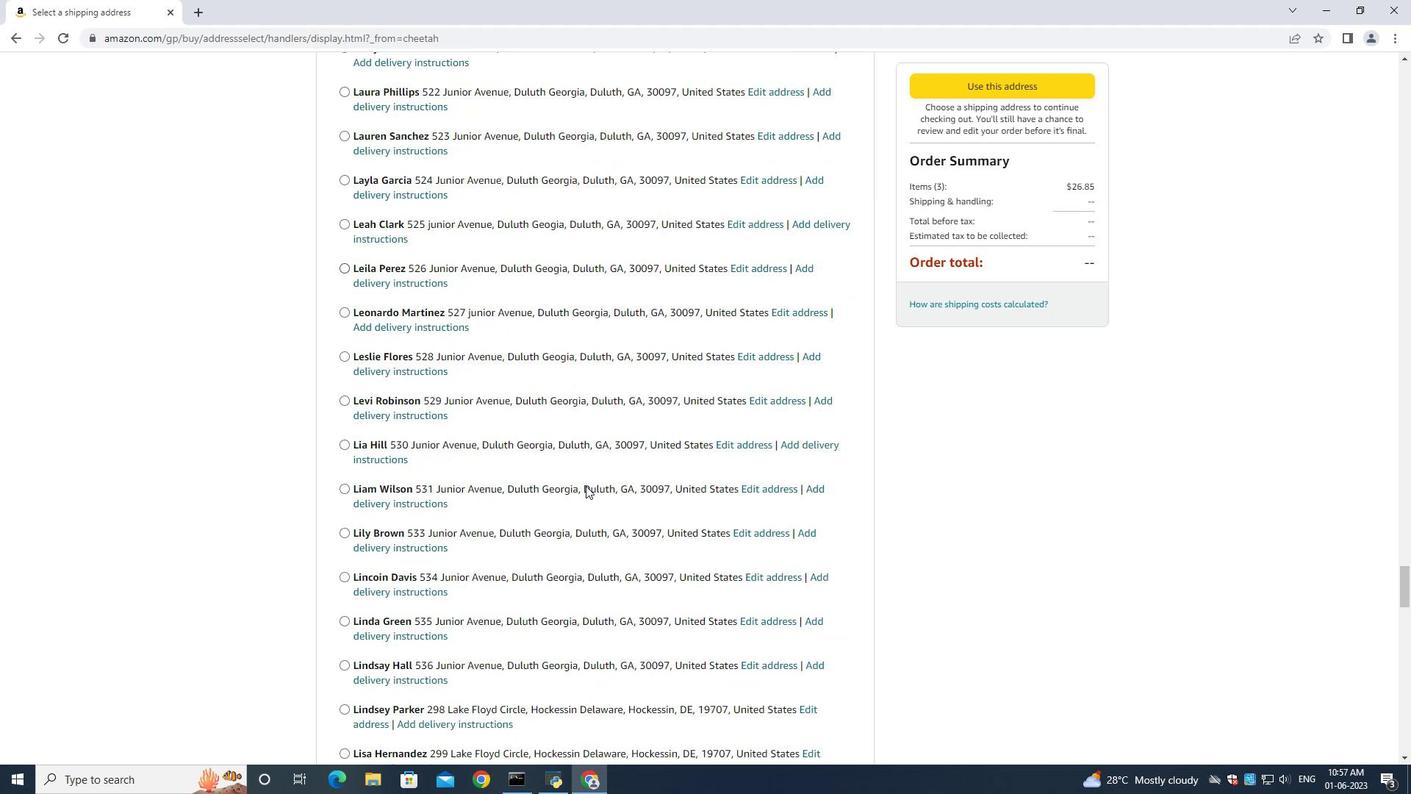 
Action: Mouse moved to (586, 486)
Screenshot: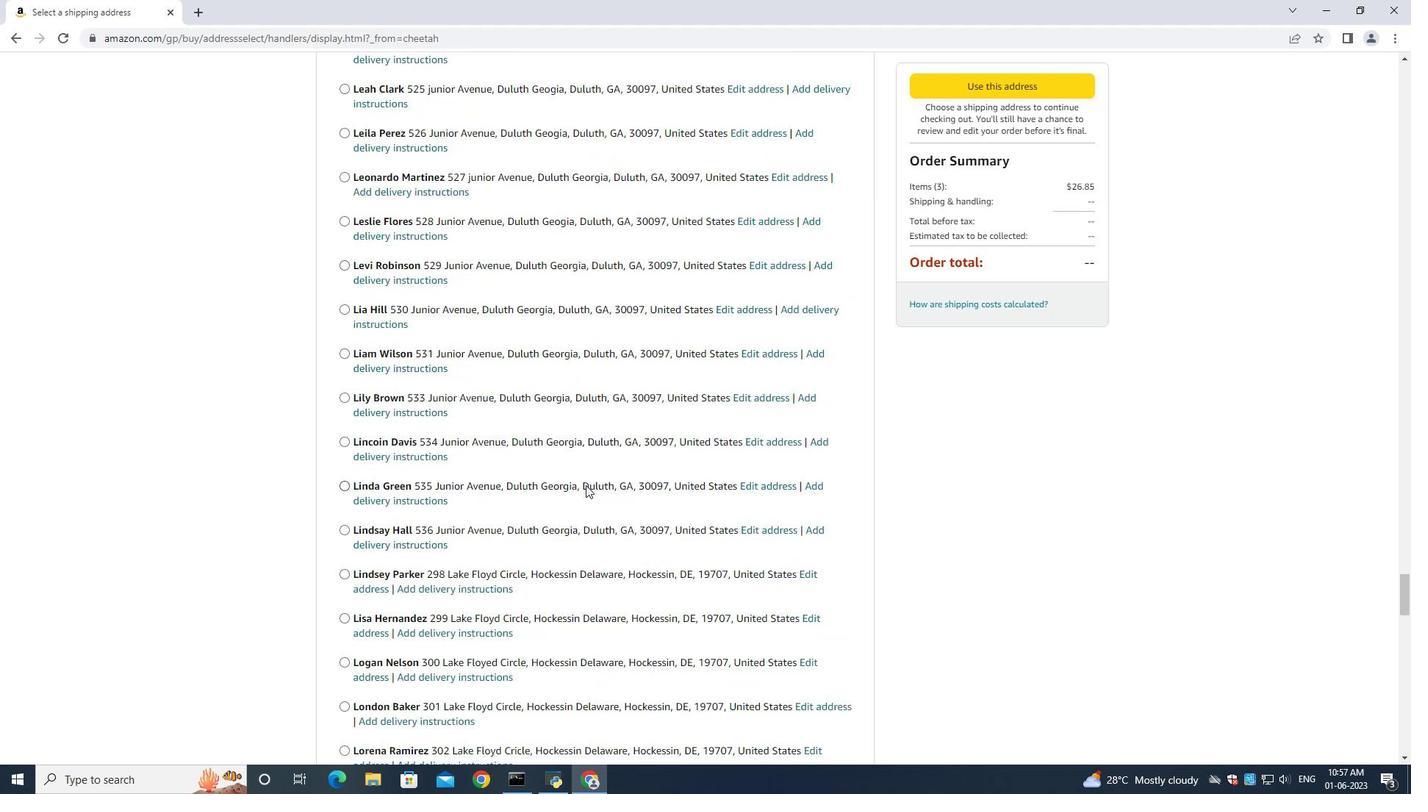 
Action: Mouse scrolled (586, 485) with delta (0, 0)
Screenshot: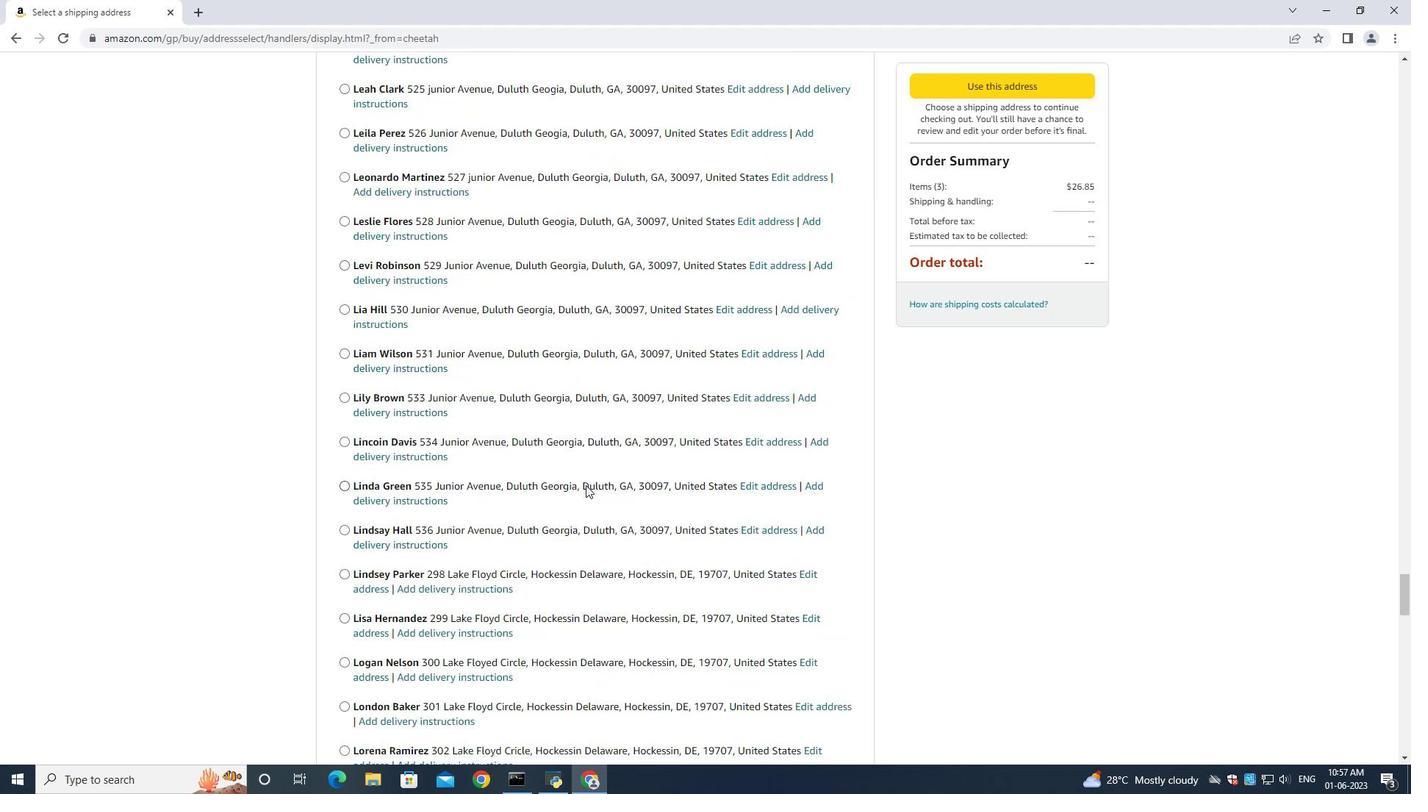 
Action: Mouse moved to (586, 486)
Screenshot: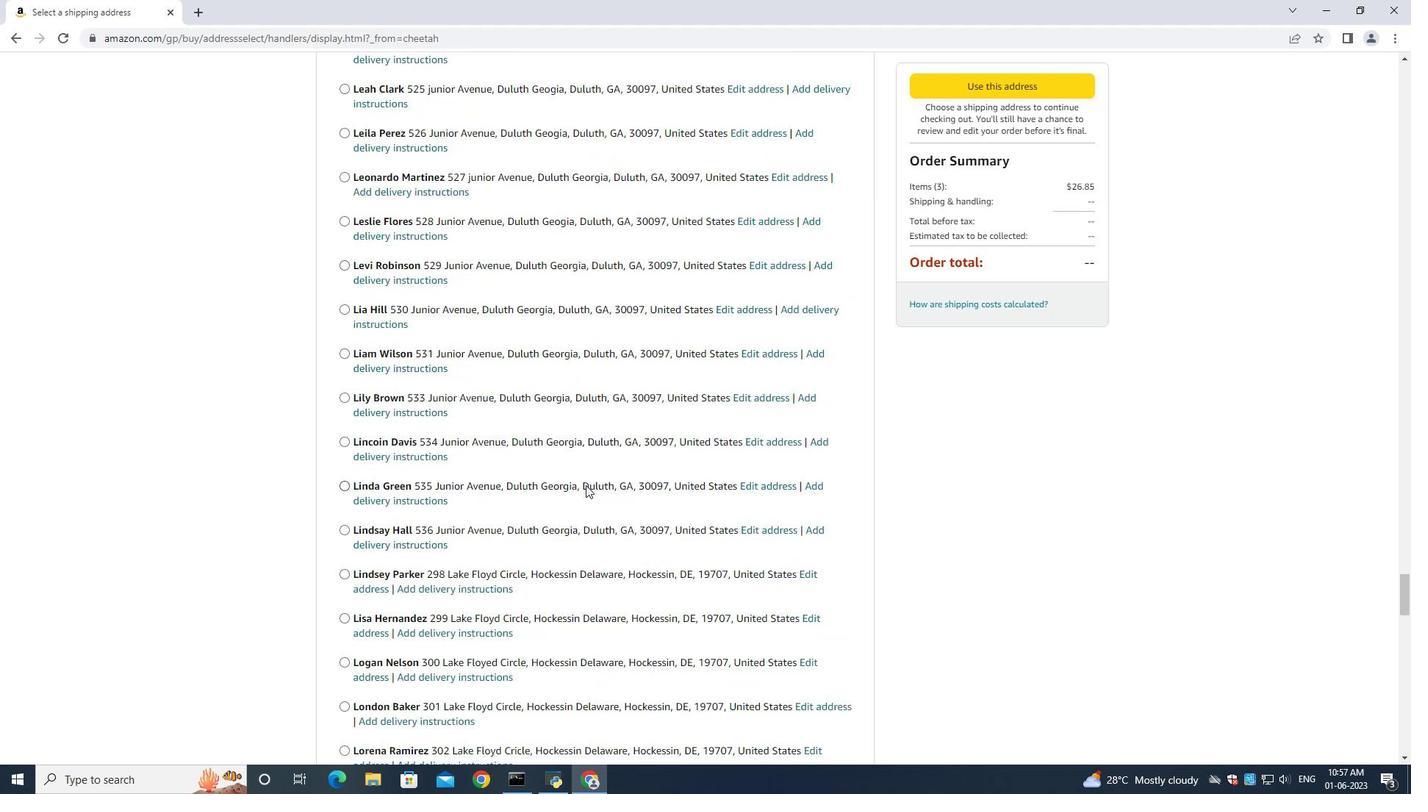 
Action: Mouse scrolled (586, 485) with delta (0, 0)
Screenshot: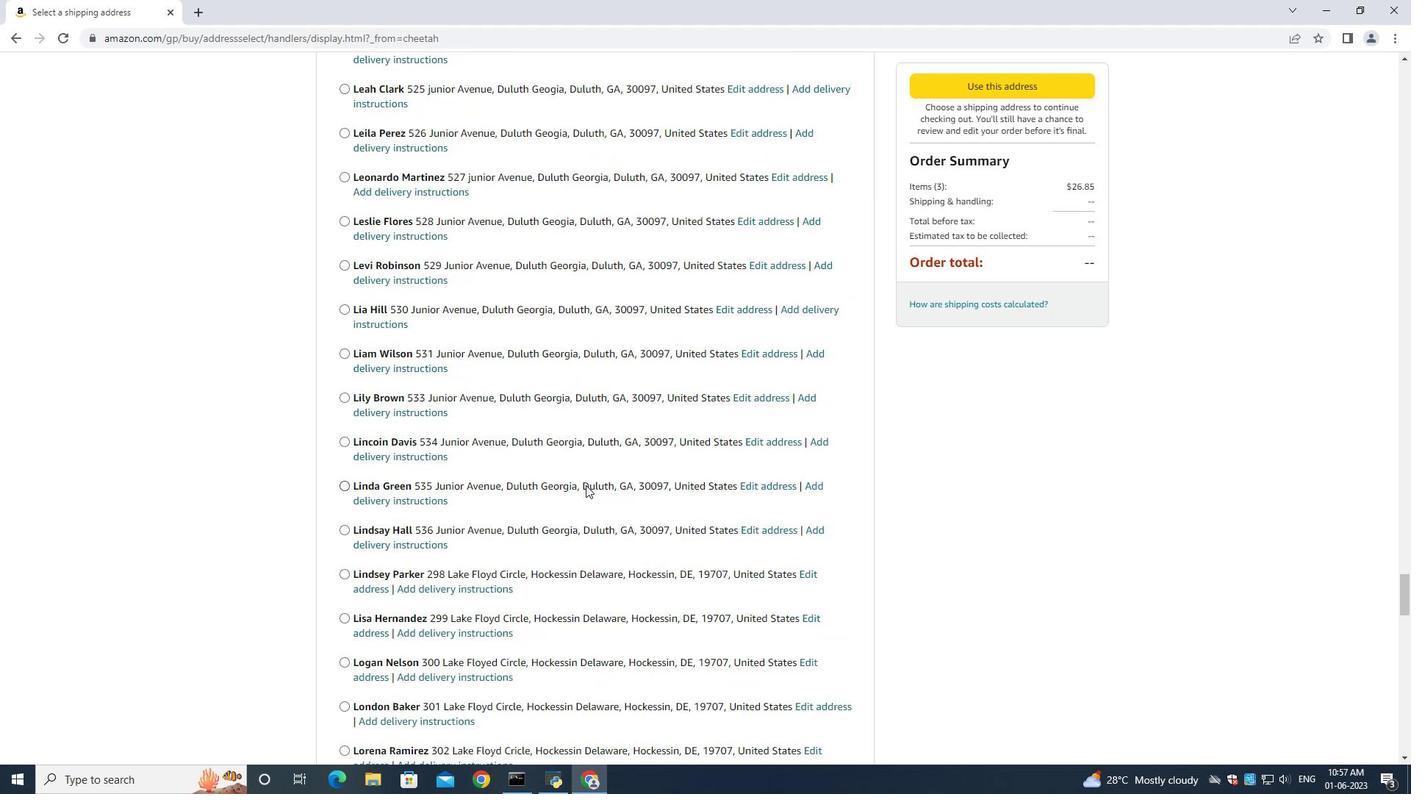 
Action: Mouse moved to (586, 486)
Screenshot: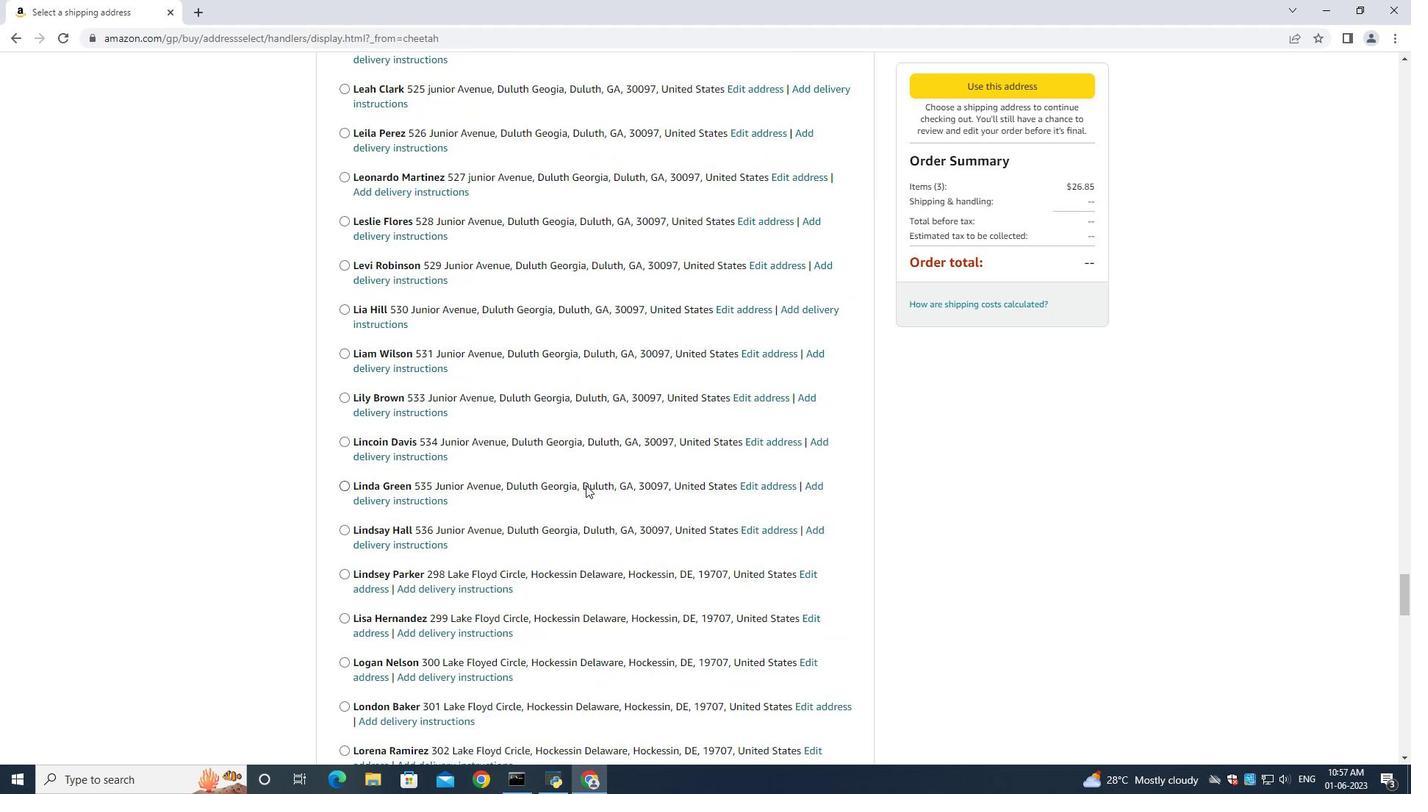 
Action: Mouse scrolled (586, 486) with delta (0, 0)
Screenshot: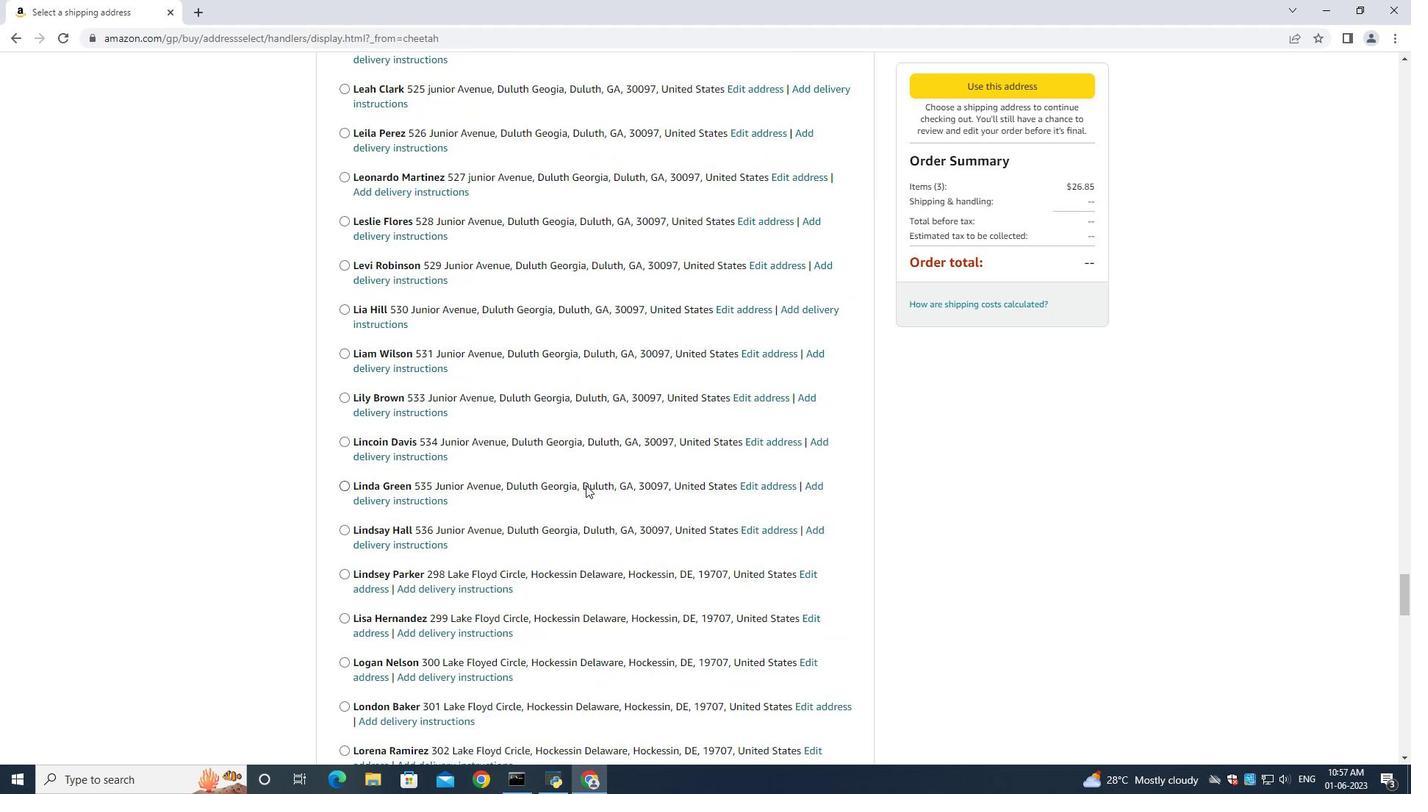 
Action: Mouse scrolled (586, 486) with delta (0, 0)
Screenshot: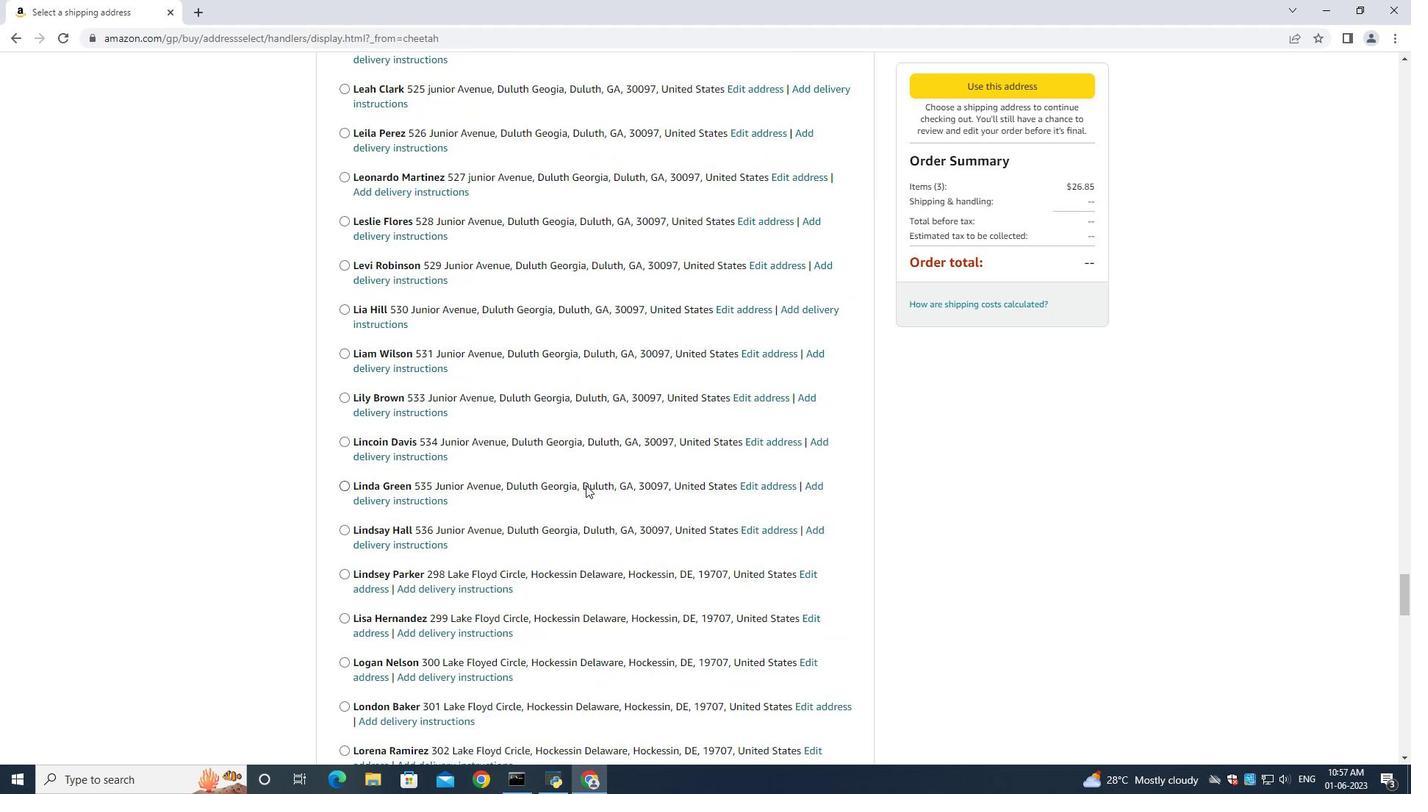 
Action: Mouse scrolled (586, 486) with delta (0, 0)
Screenshot: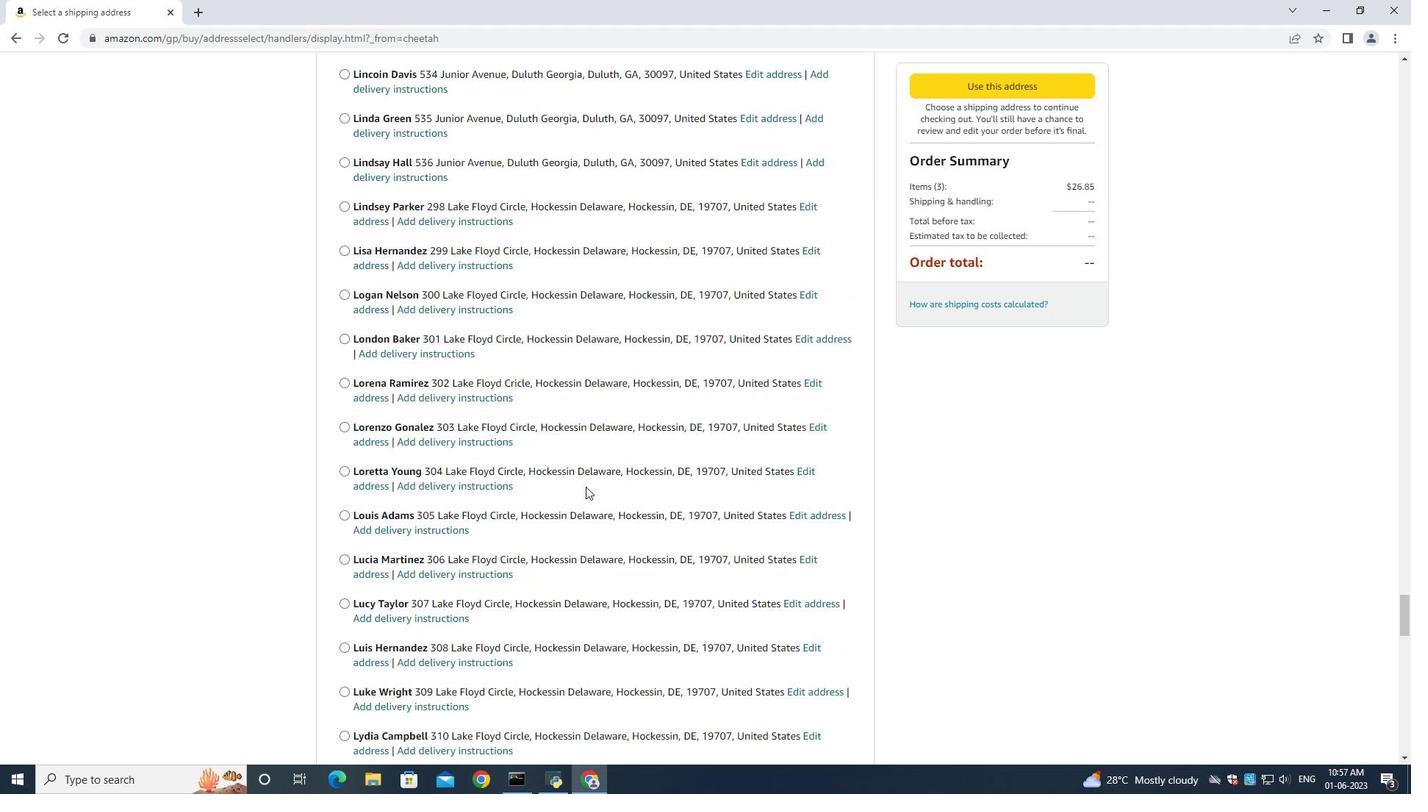 
Action: Mouse scrolled (586, 486) with delta (0, 0)
Screenshot: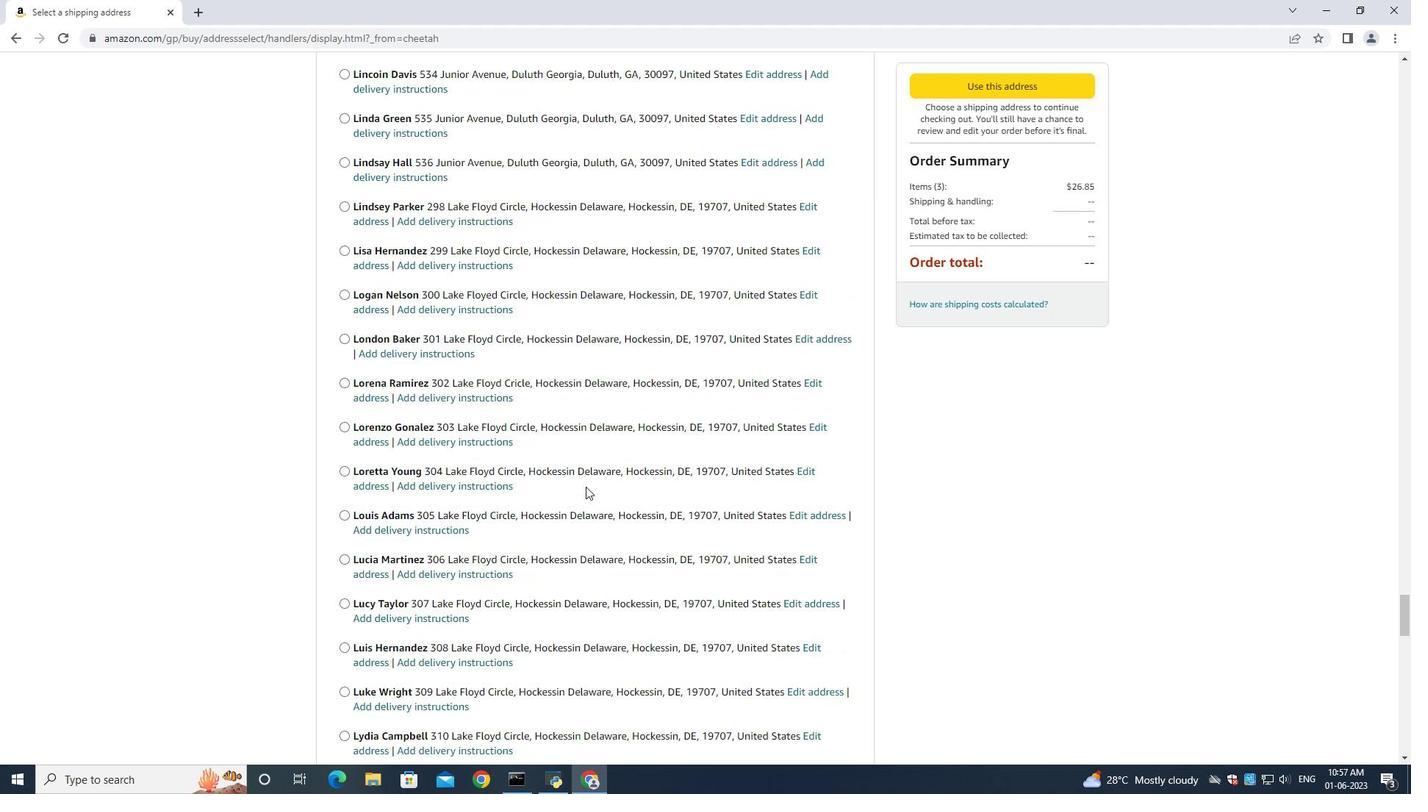 
Action: Mouse scrolled (586, 486) with delta (0, 0)
Screenshot: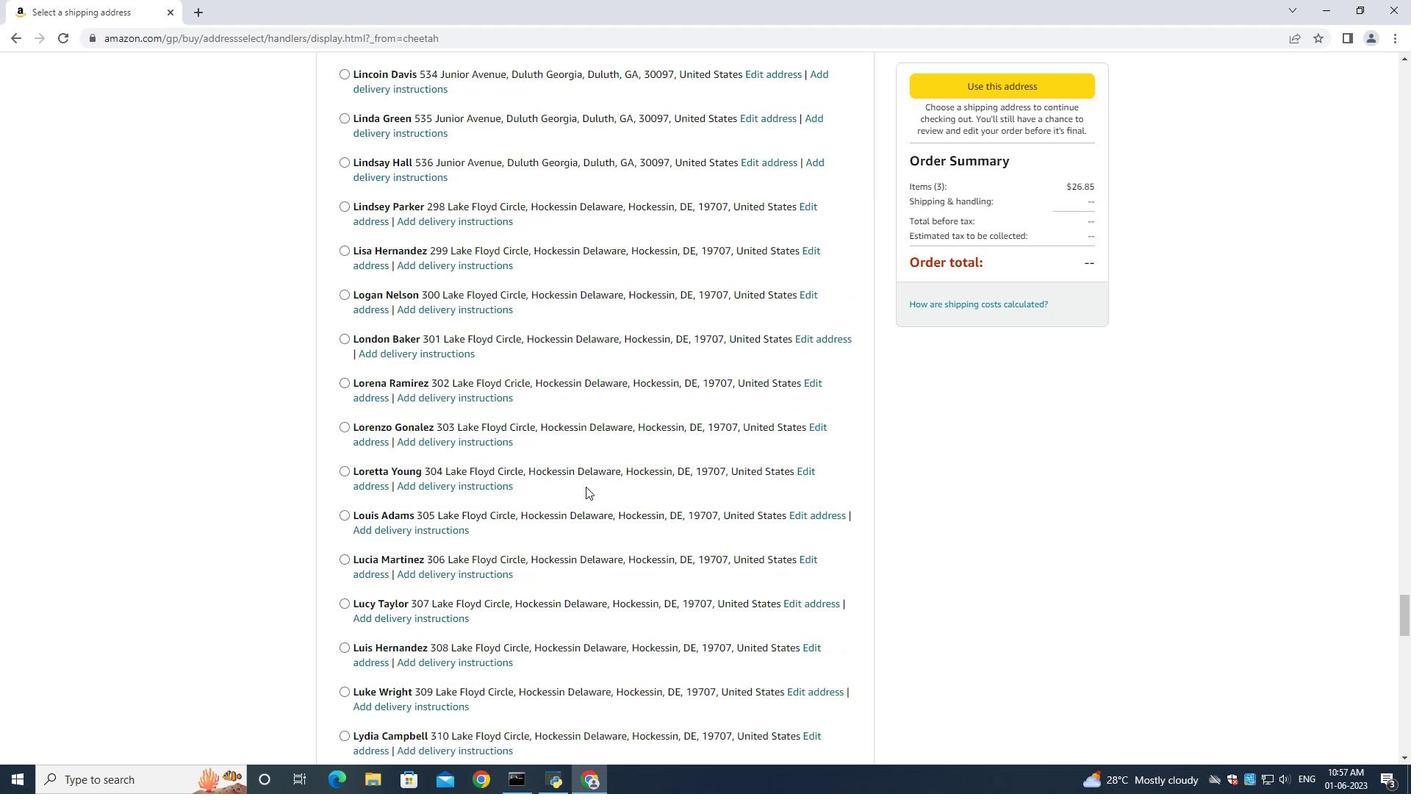 
Action: Mouse scrolled (586, 486) with delta (0, 0)
Screenshot: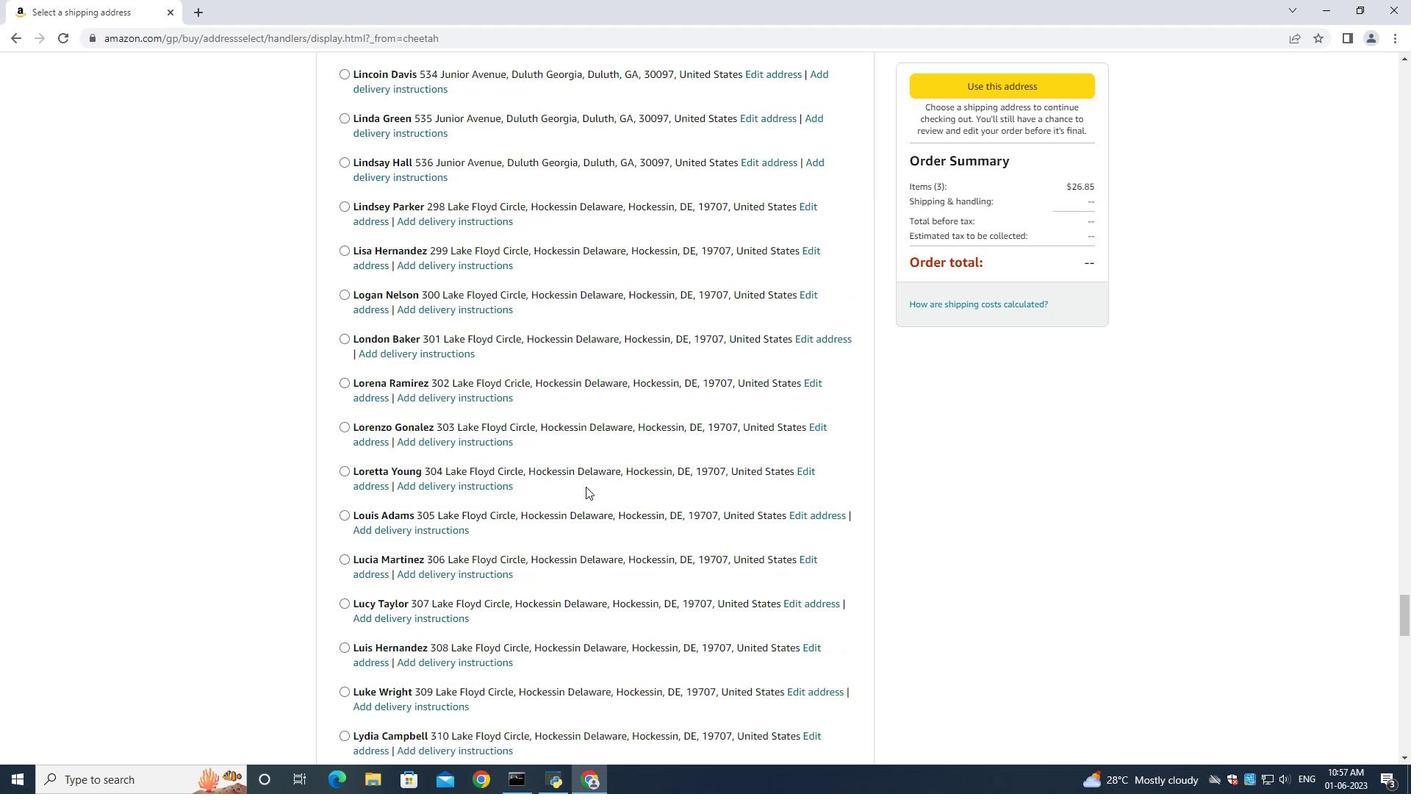 
Action: Mouse scrolled (586, 486) with delta (0, 0)
Screenshot: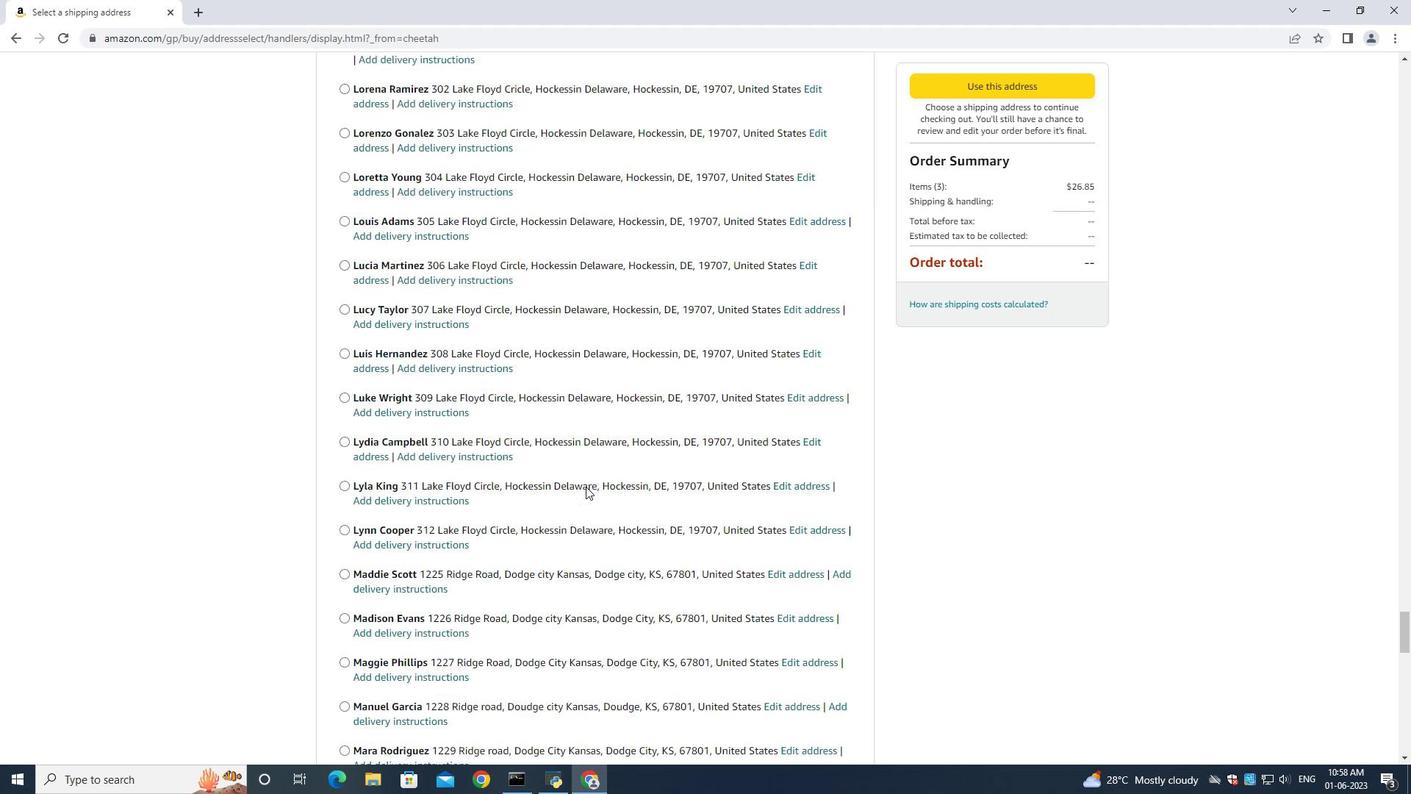 
Action: Mouse scrolled (586, 486) with delta (0, 0)
Screenshot: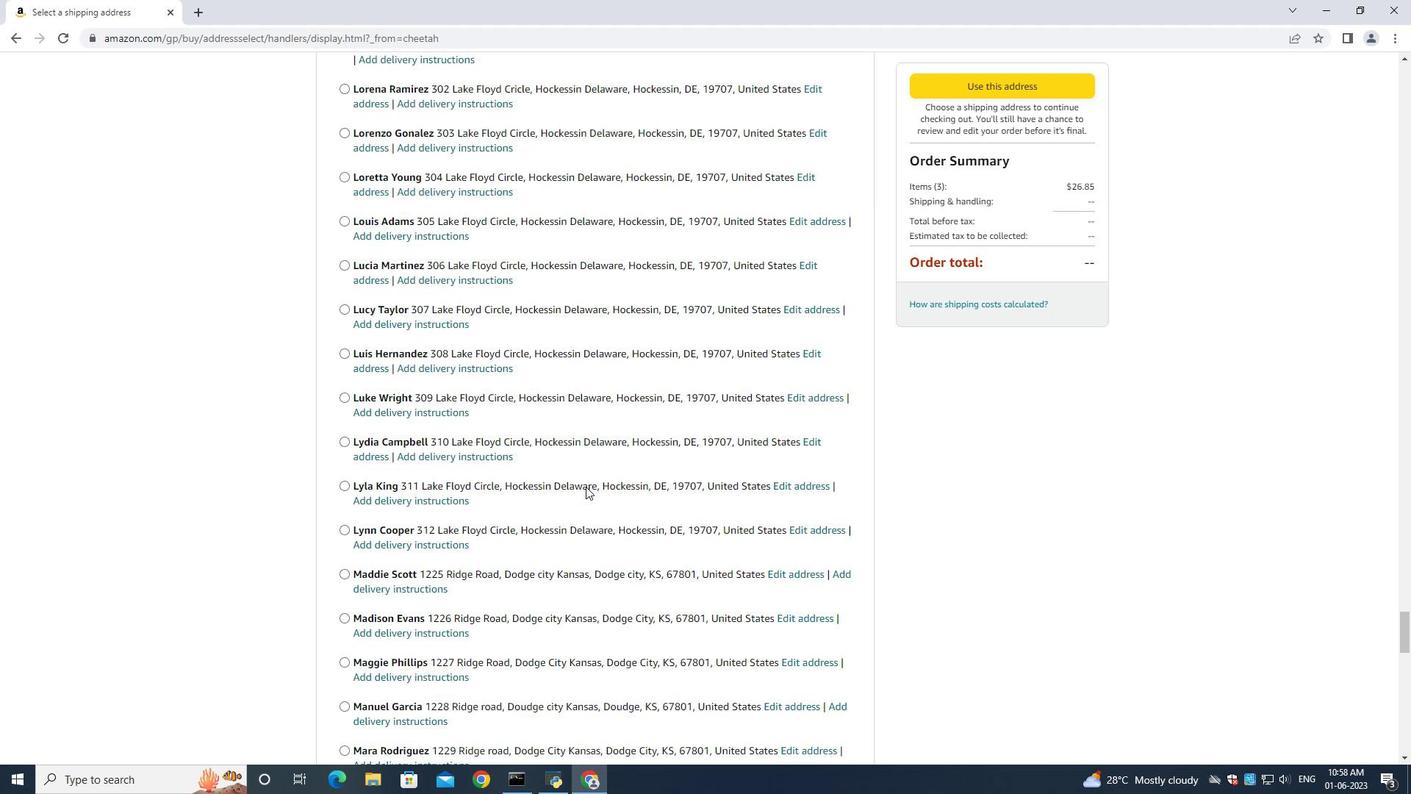 
Action: Mouse scrolled (586, 486) with delta (0, 0)
Screenshot: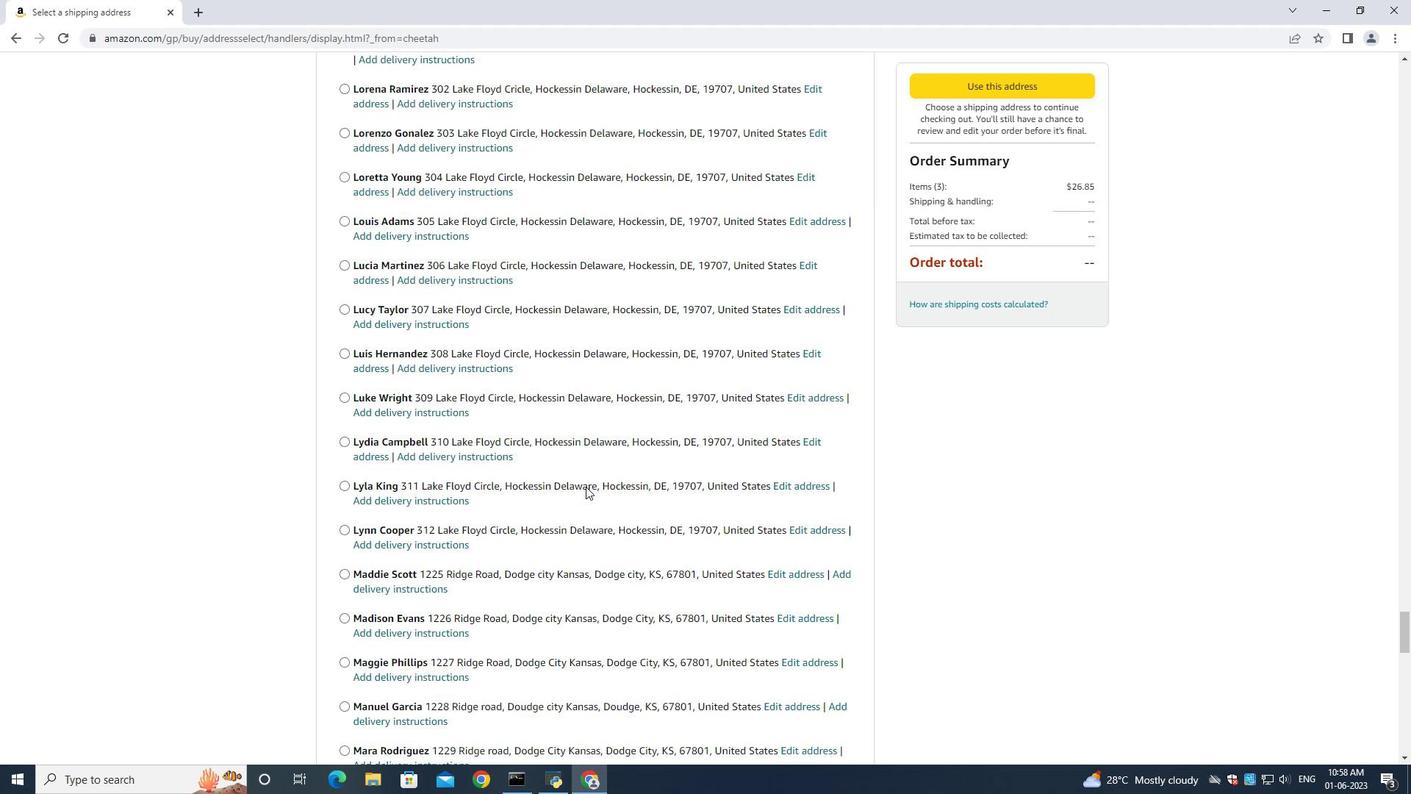
Action: Mouse scrolled (586, 486) with delta (0, 0)
Screenshot: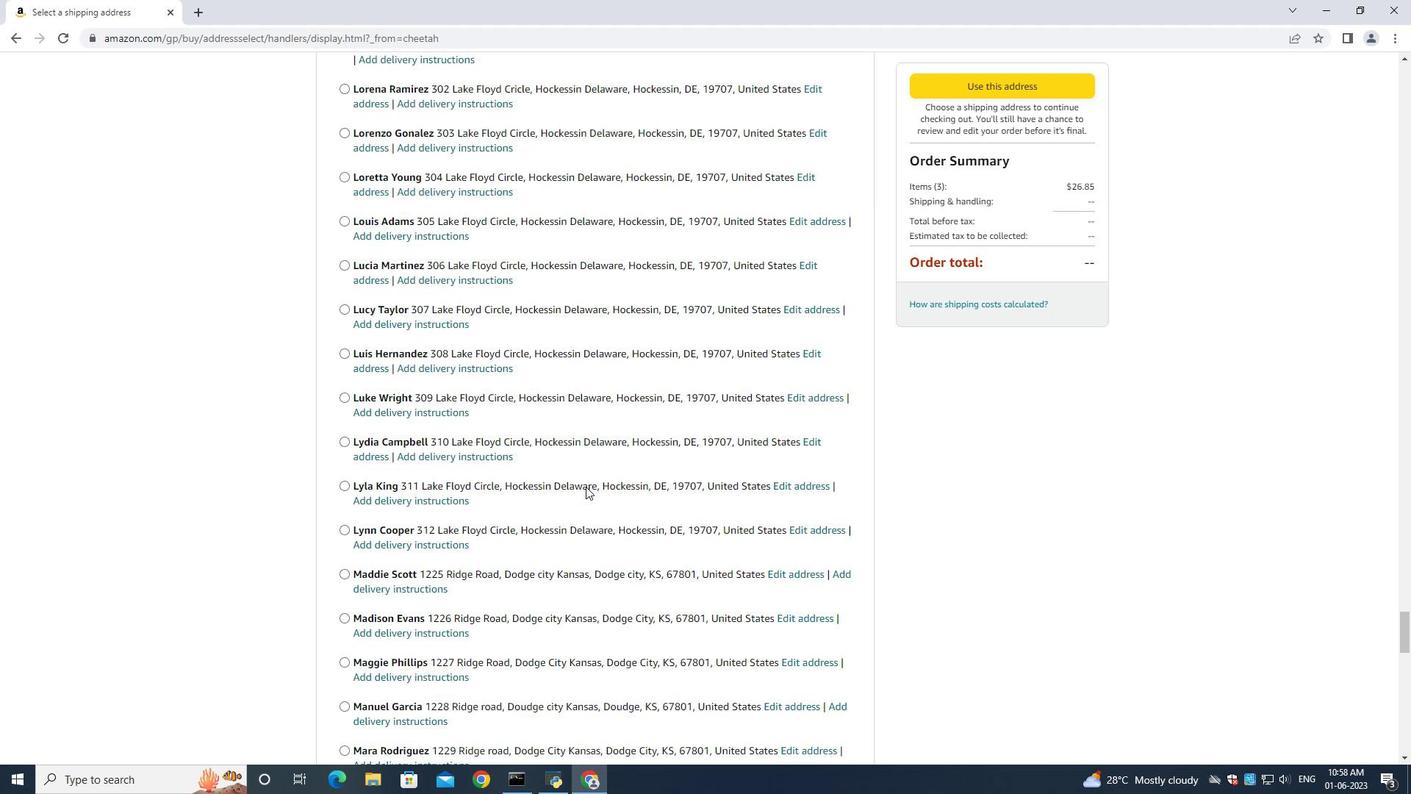 
Action: Mouse scrolled (586, 486) with delta (0, 0)
Screenshot: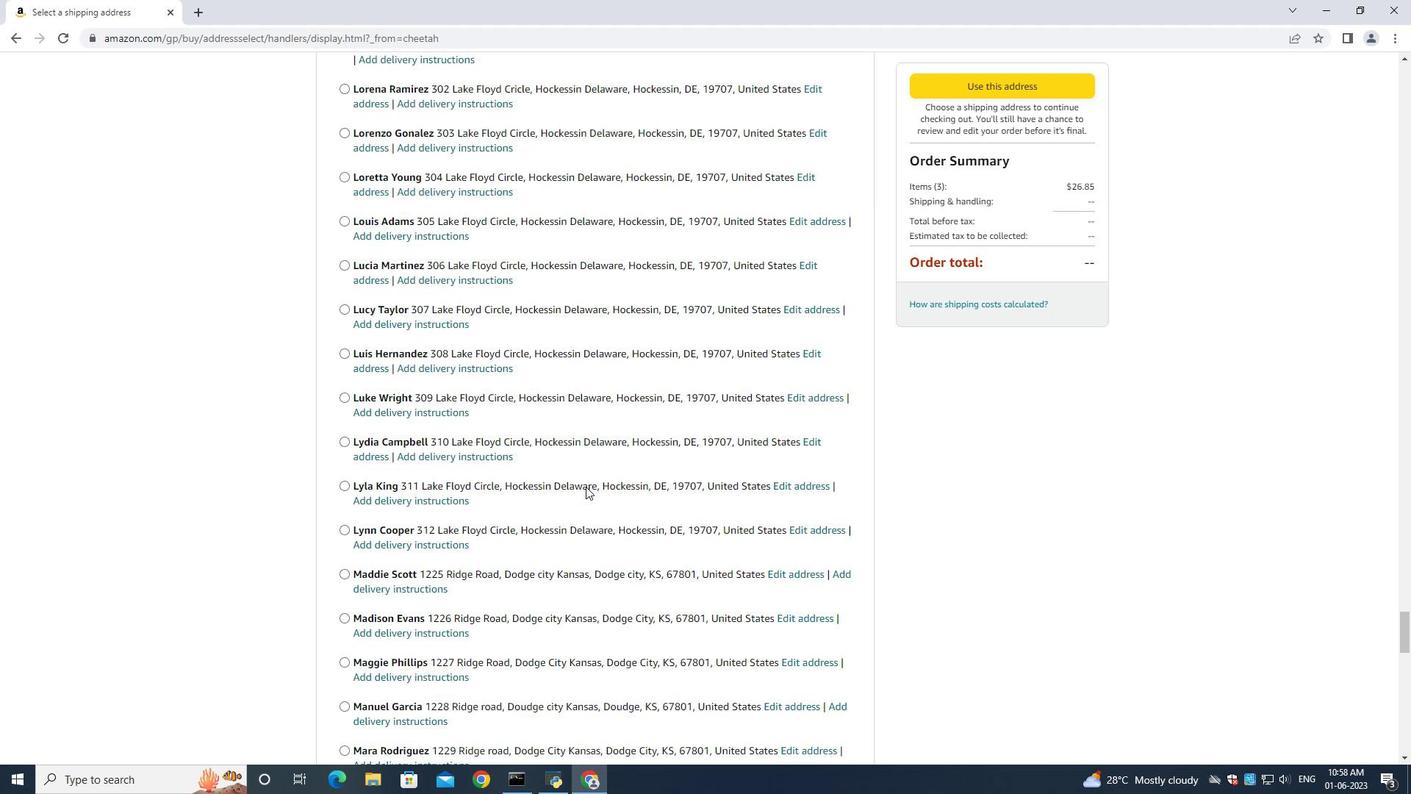
Action: Mouse scrolled (586, 486) with delta (0, 0)
Screenshot: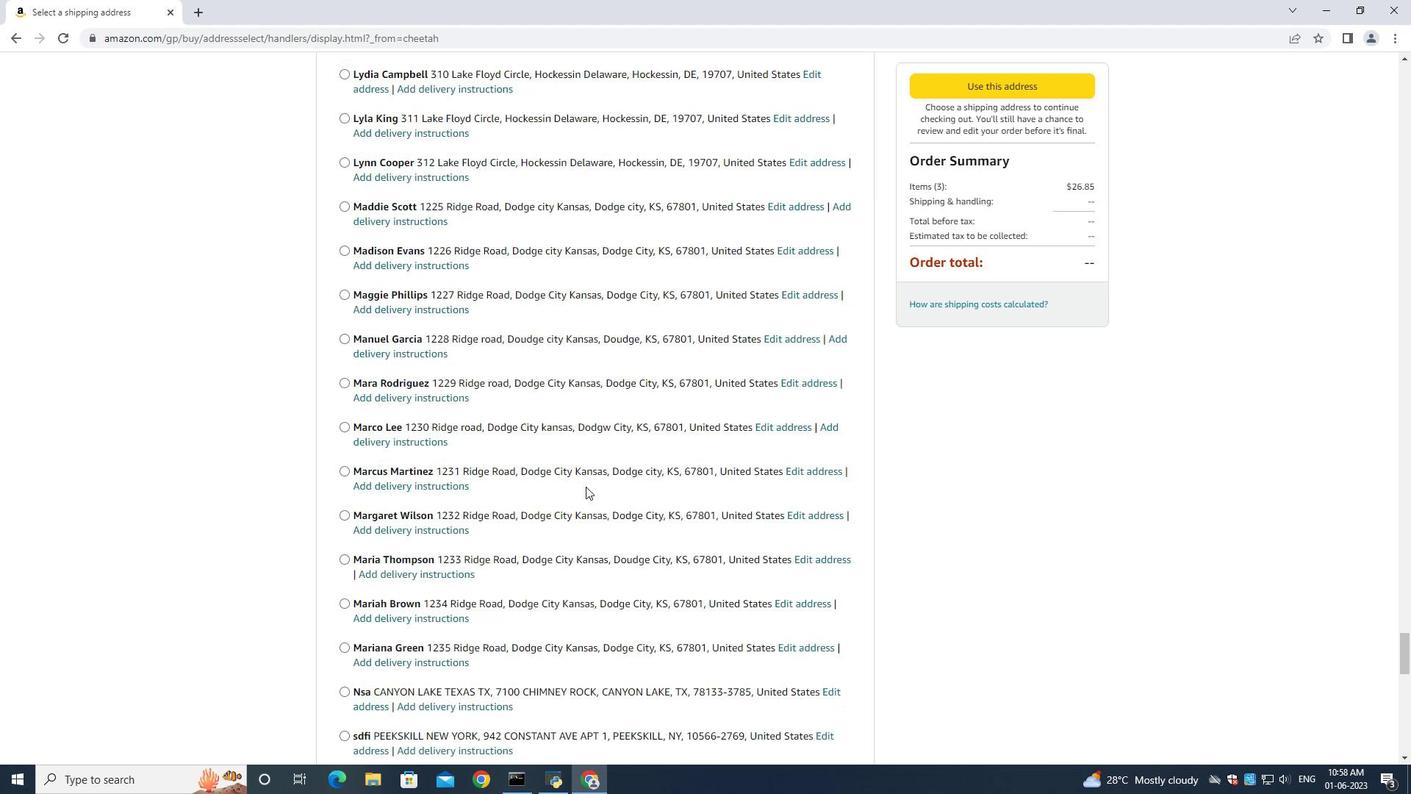 
Action: Mouse scrolled (586, 486) with delta (0, 0)
Screenshot: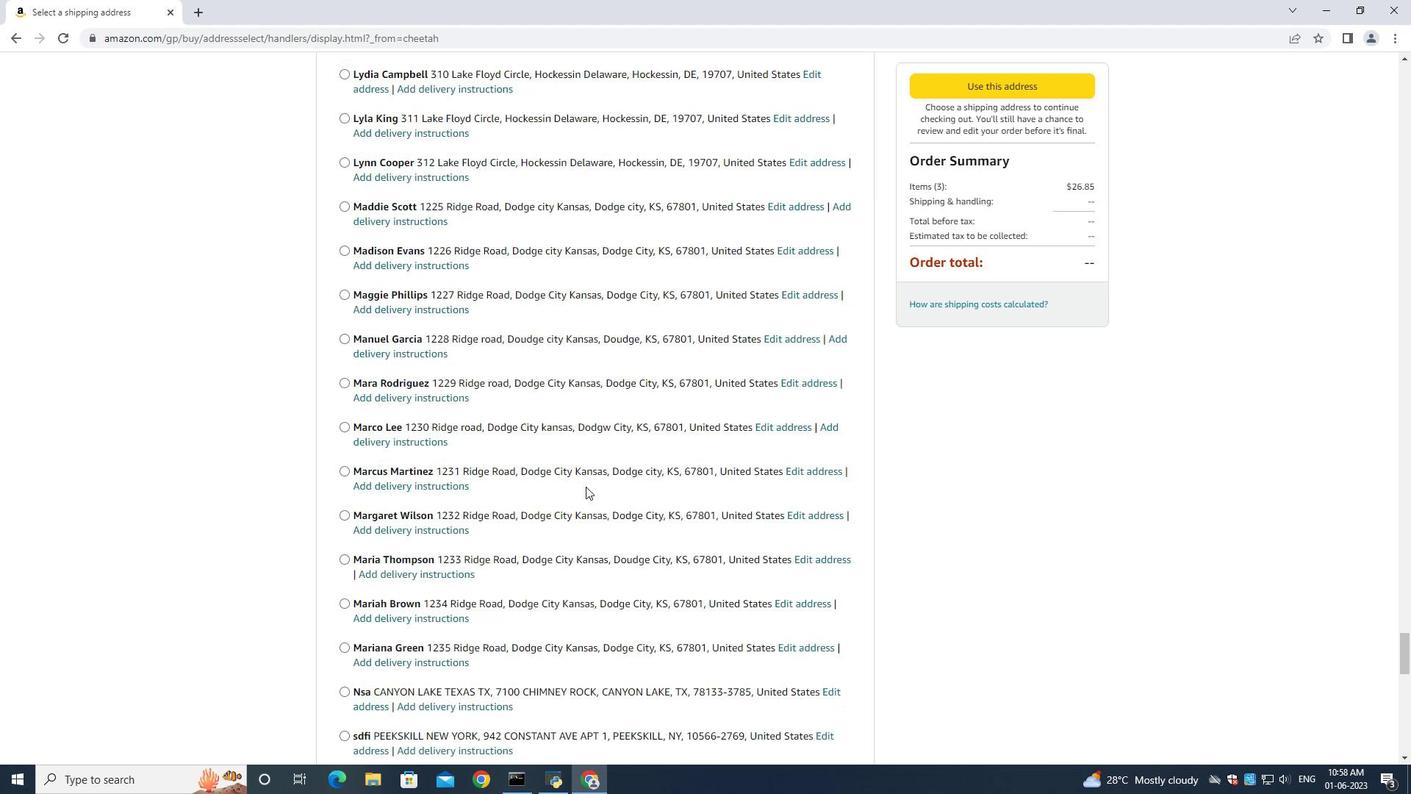 
Action: Mouse scrolled (586, 486) with delta (0, 0)
Screenshot: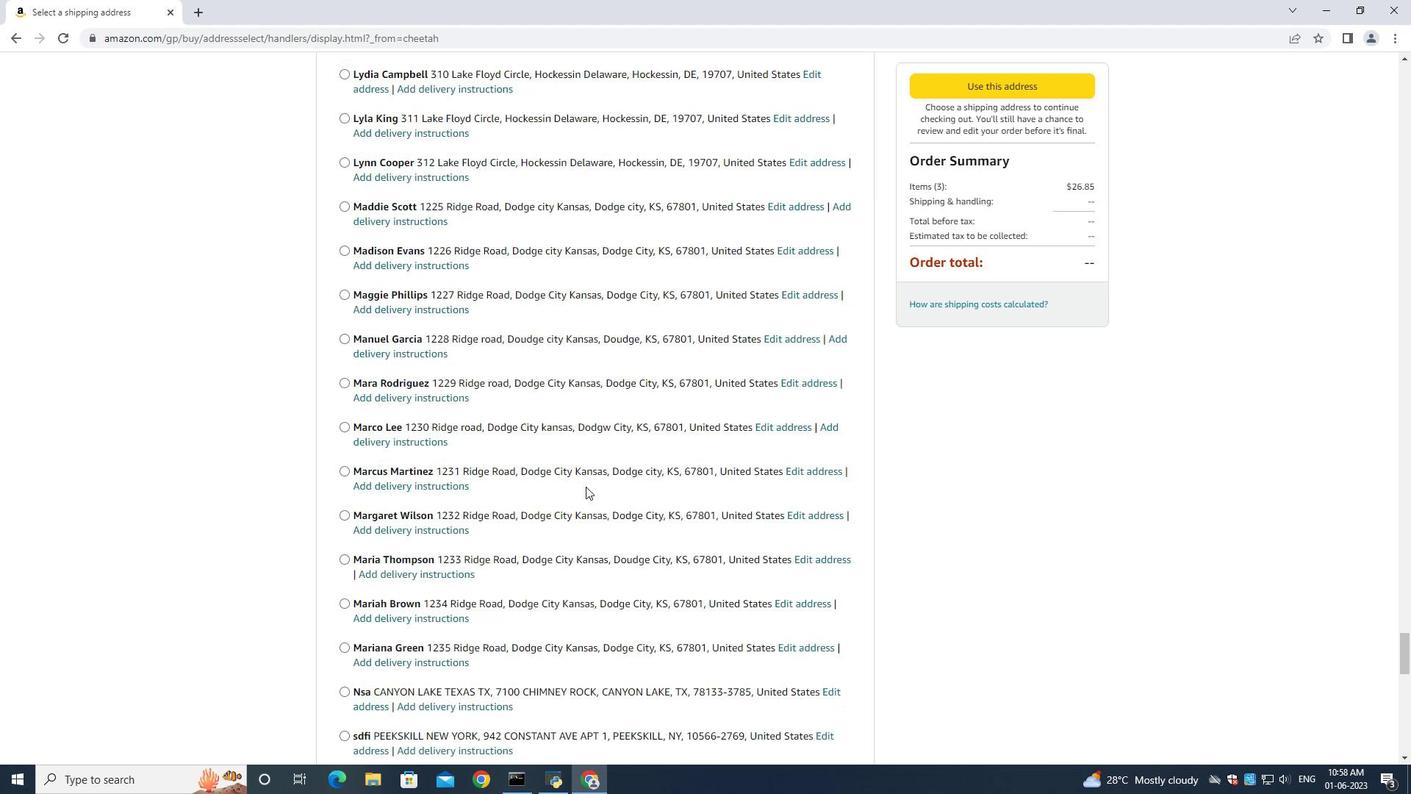 
Action: Mouse scrolled (586, 486) with delta (0, 0)
Screenshot: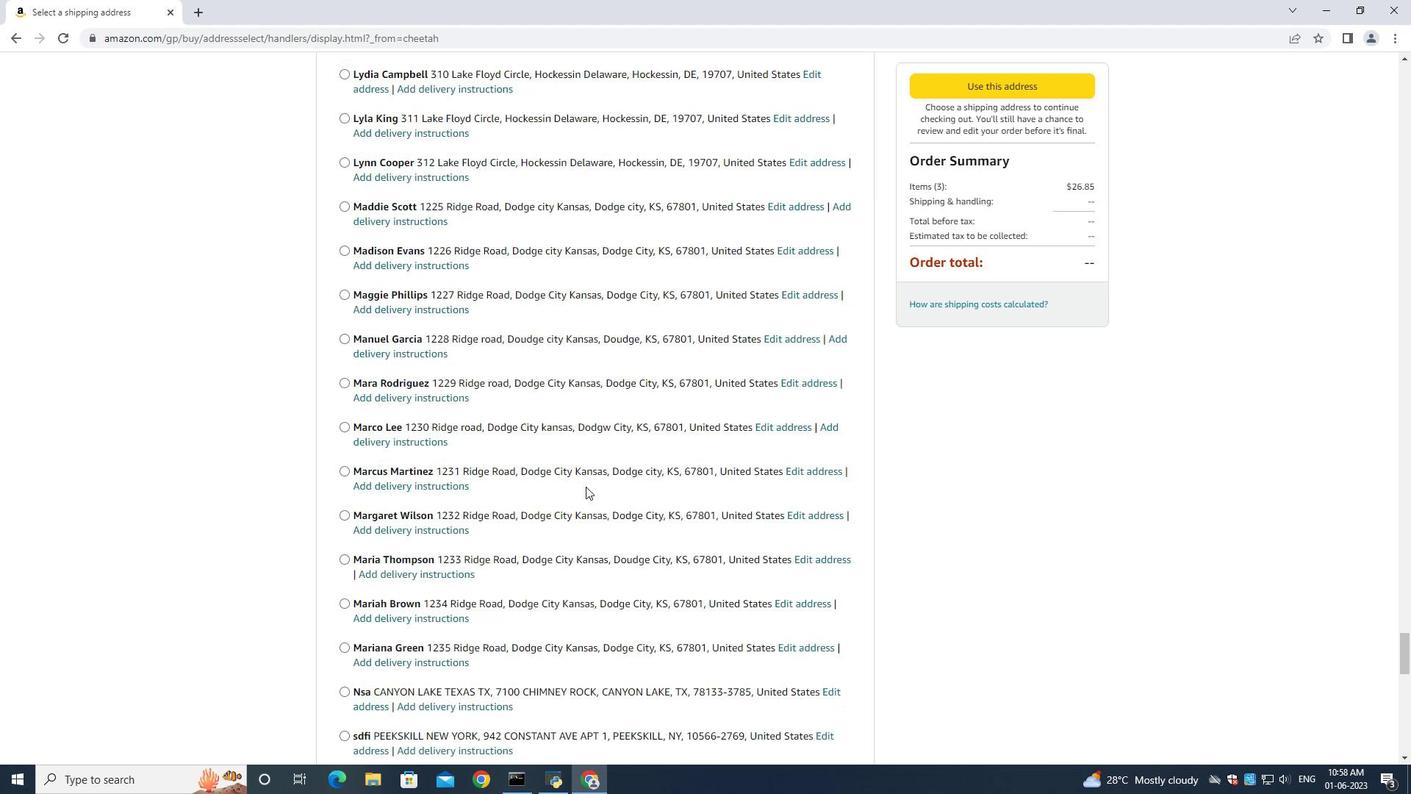 
Action: Mouse scrolled (586, 486) with delta (0, 0)
Screenshot: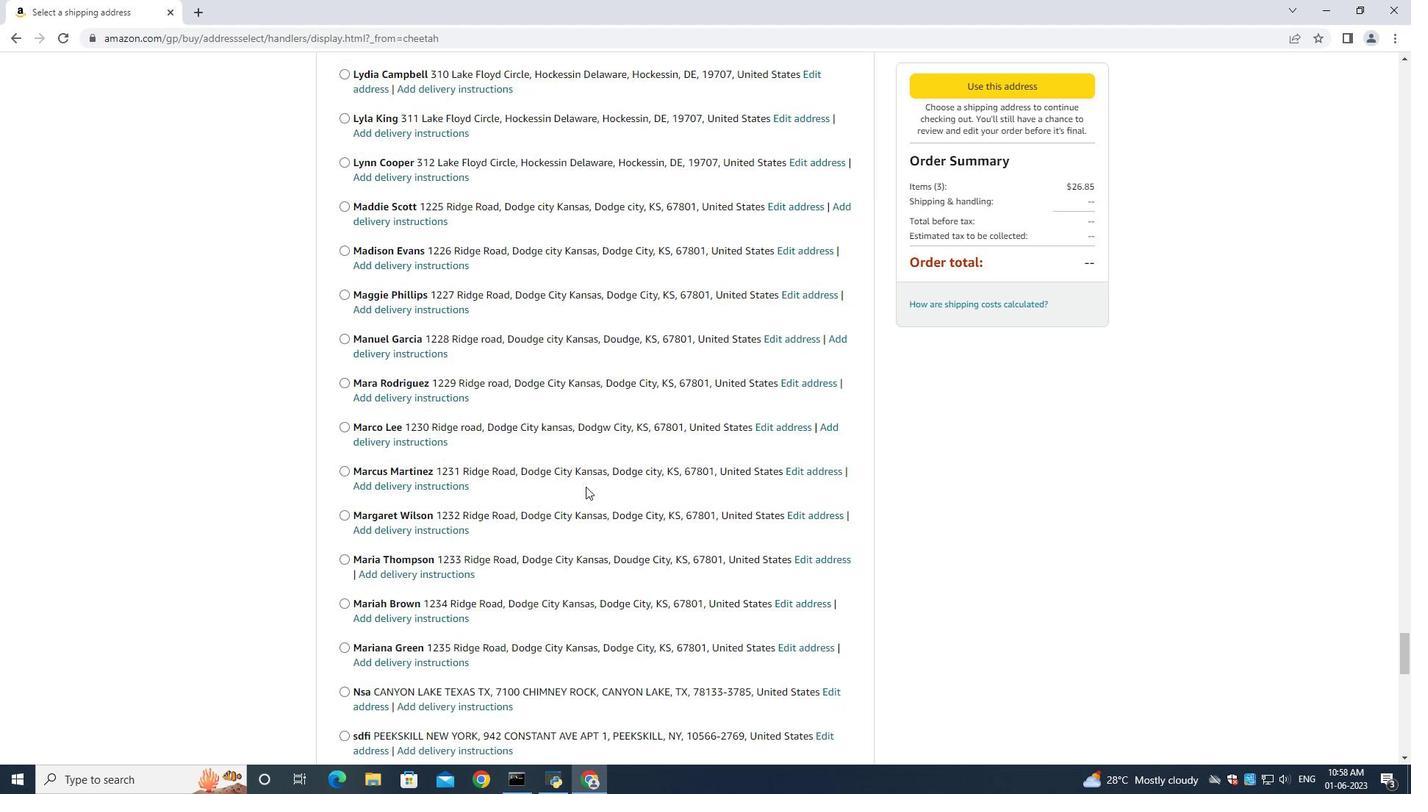 
Action: Mouse scrolled (586, 486) with delta (0, 0)
Screenshot: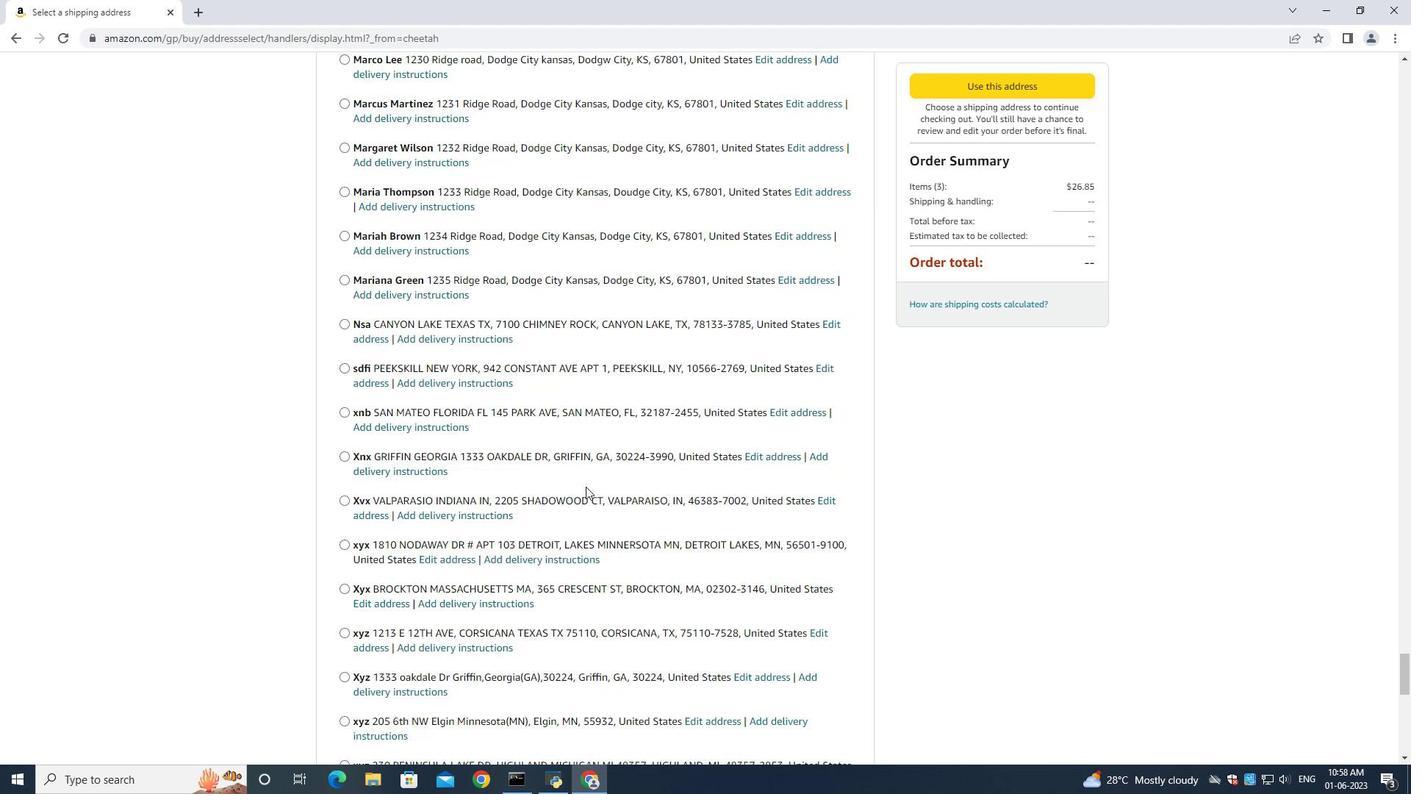 
Action: Mouse scrolled (586, 486) with delta (0, 0)
Screenshot: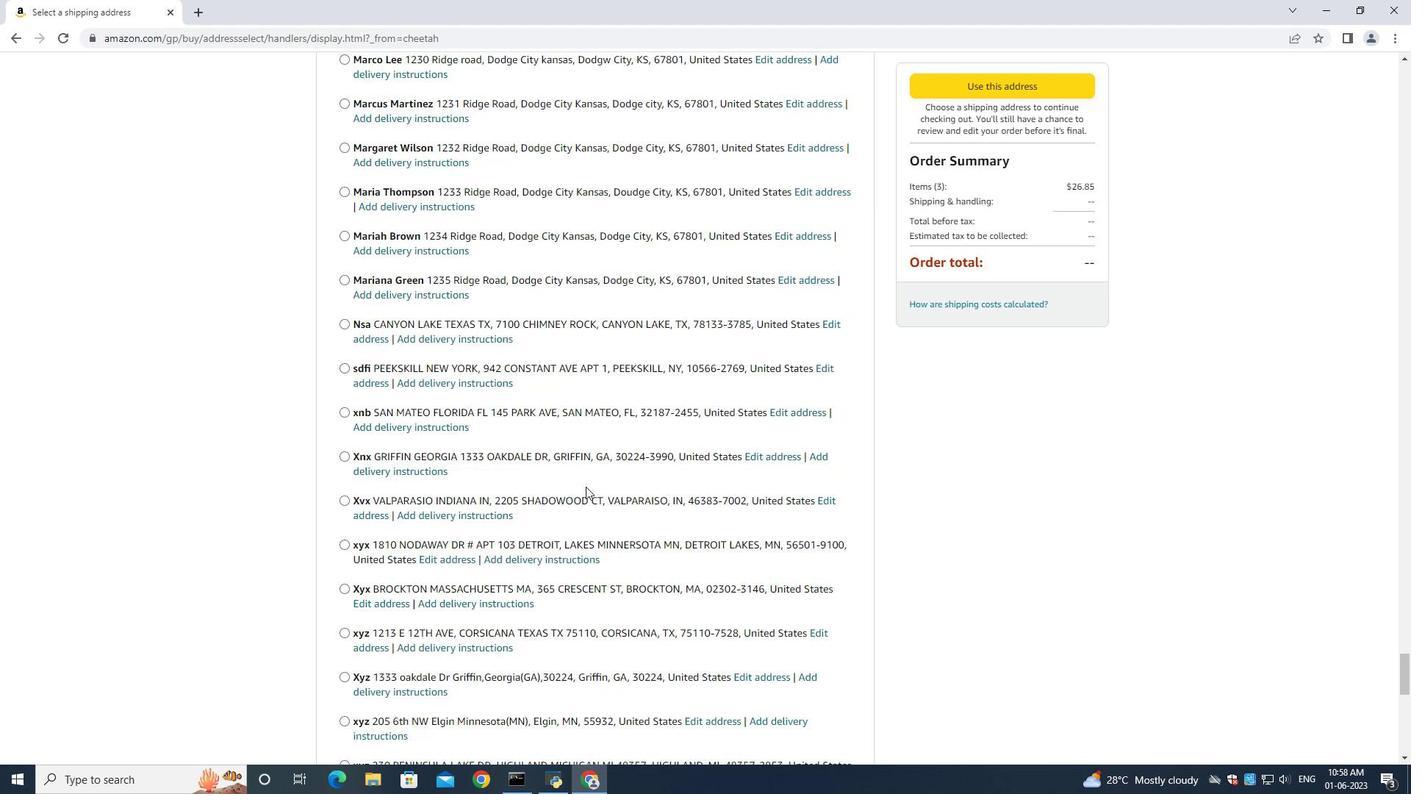 
Action: Mouse scrolled (586, 486) with delta (0, 0)
Screenshot: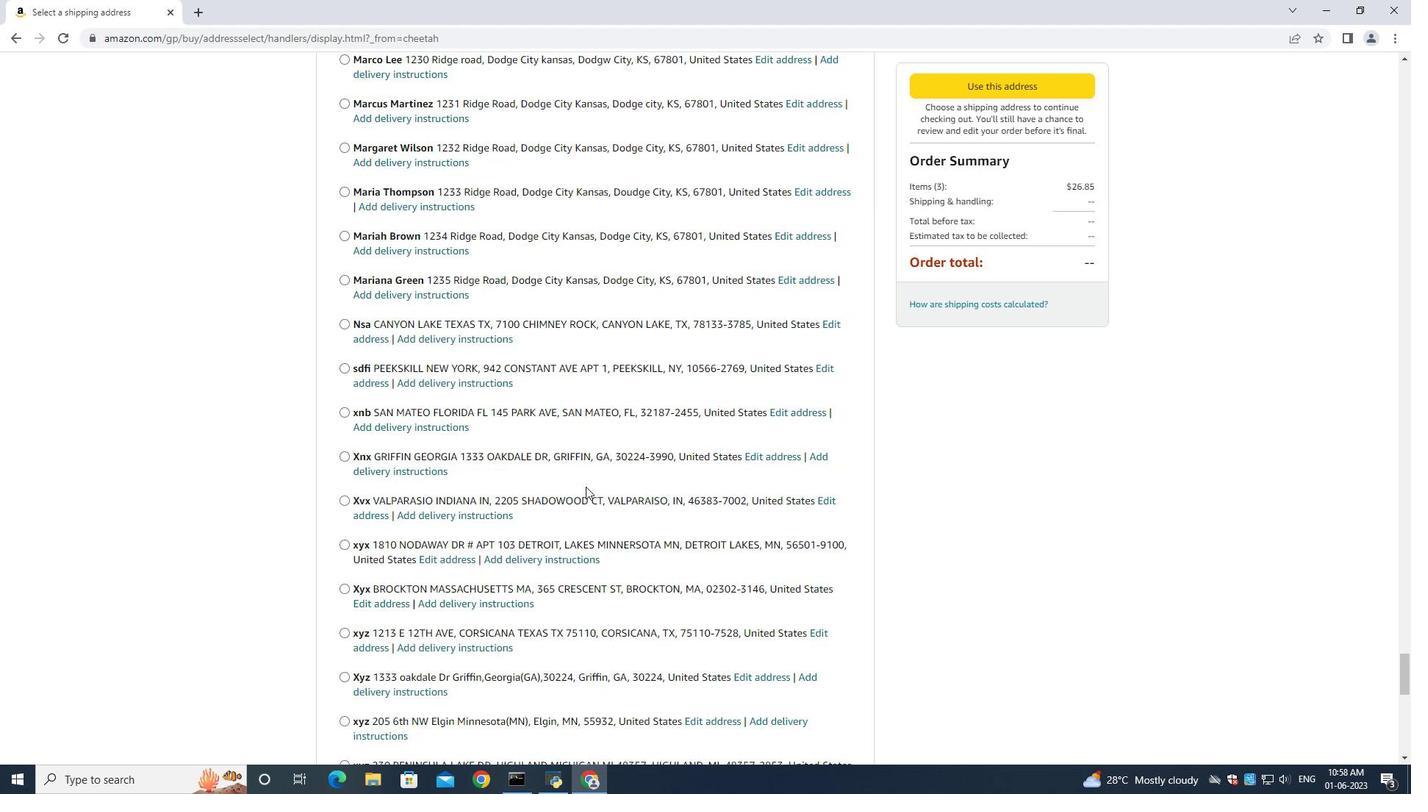 
Action: Mouse scrolled (586, 486) with delta (0, 0)
Screenshot: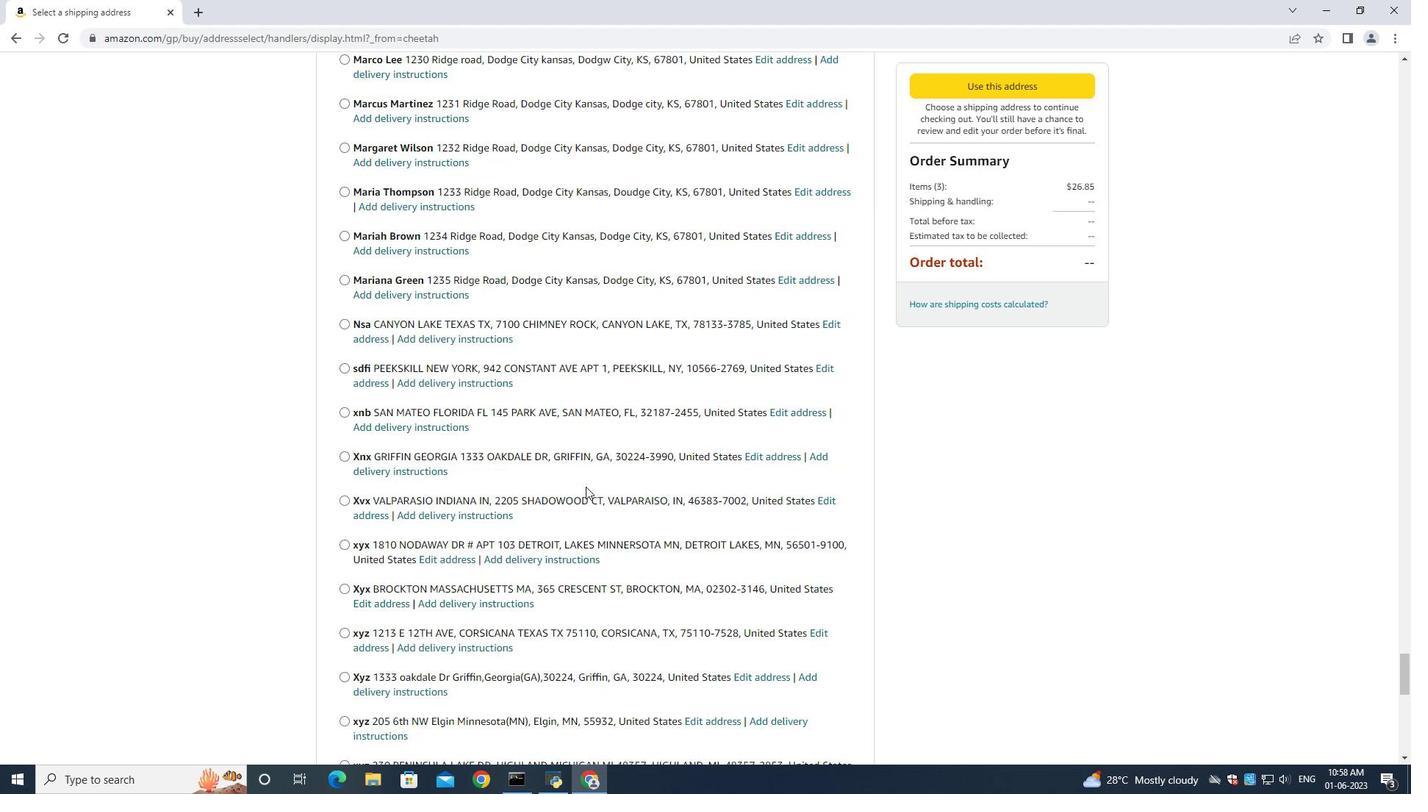 
Action: Mouse scrolled (586, 486) with delta (0, 0)
Screenshot: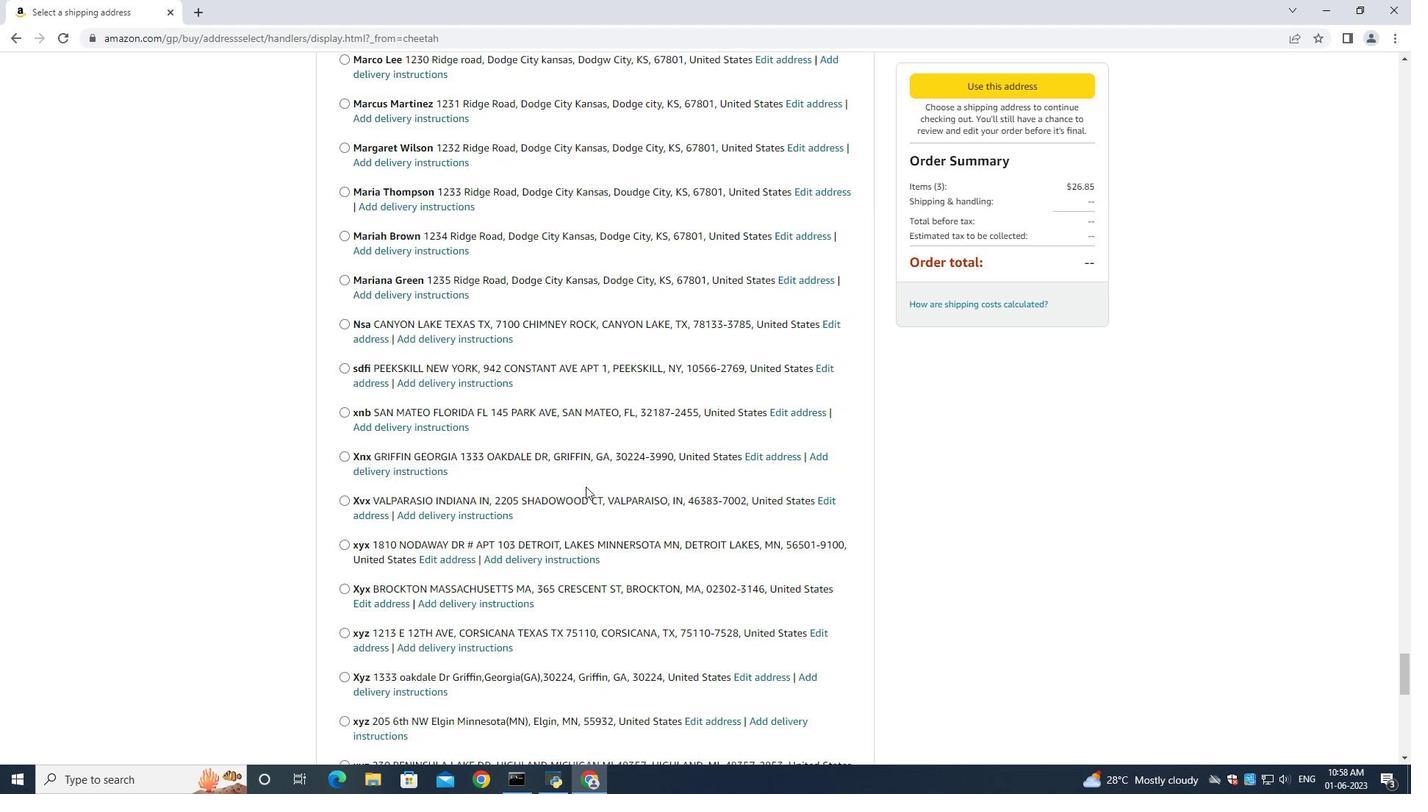 
Action: Mouse scrolled (586, 486) with delta (0, 0)
Screenshot: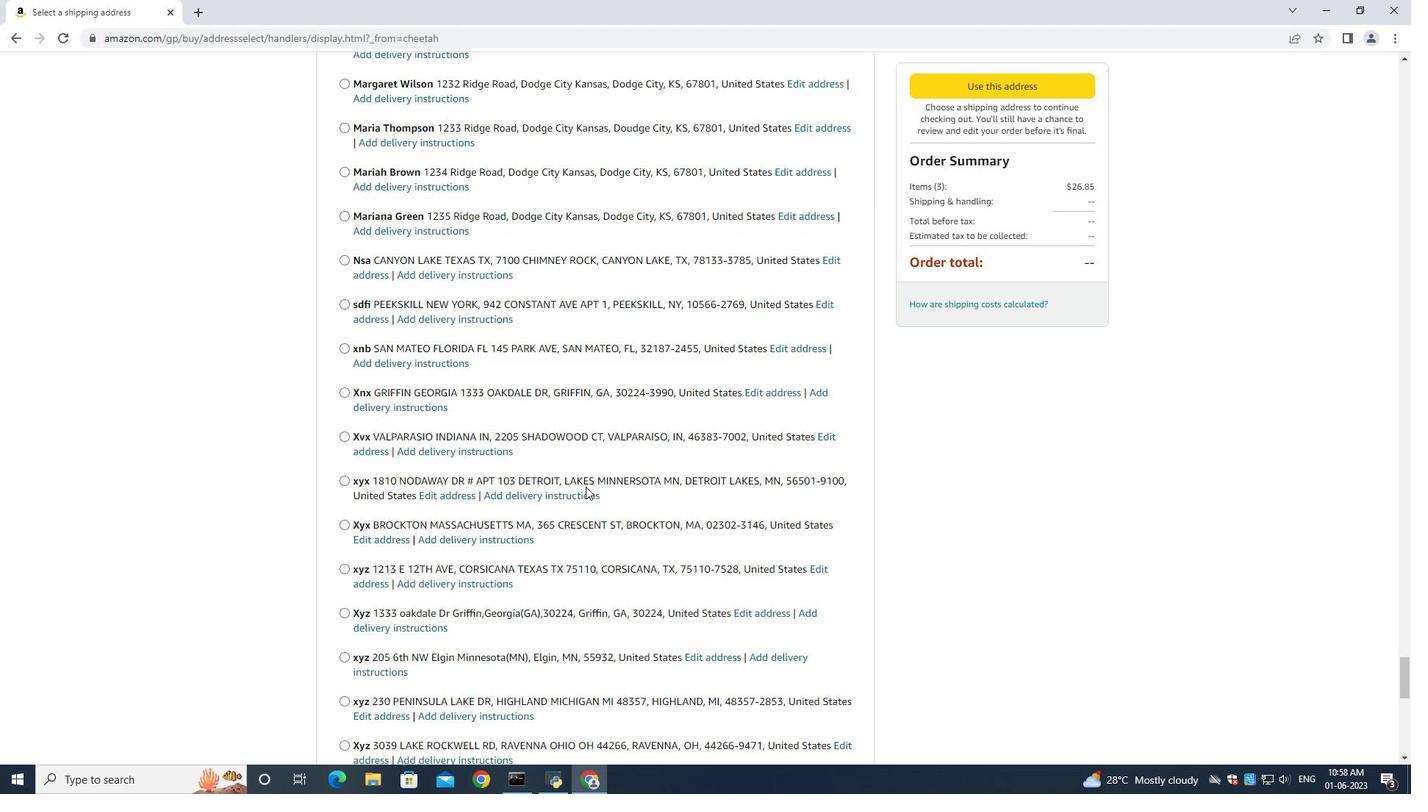 
Action: Mouse scrolled (586, 486) with delta (0, 0)
Screenshot: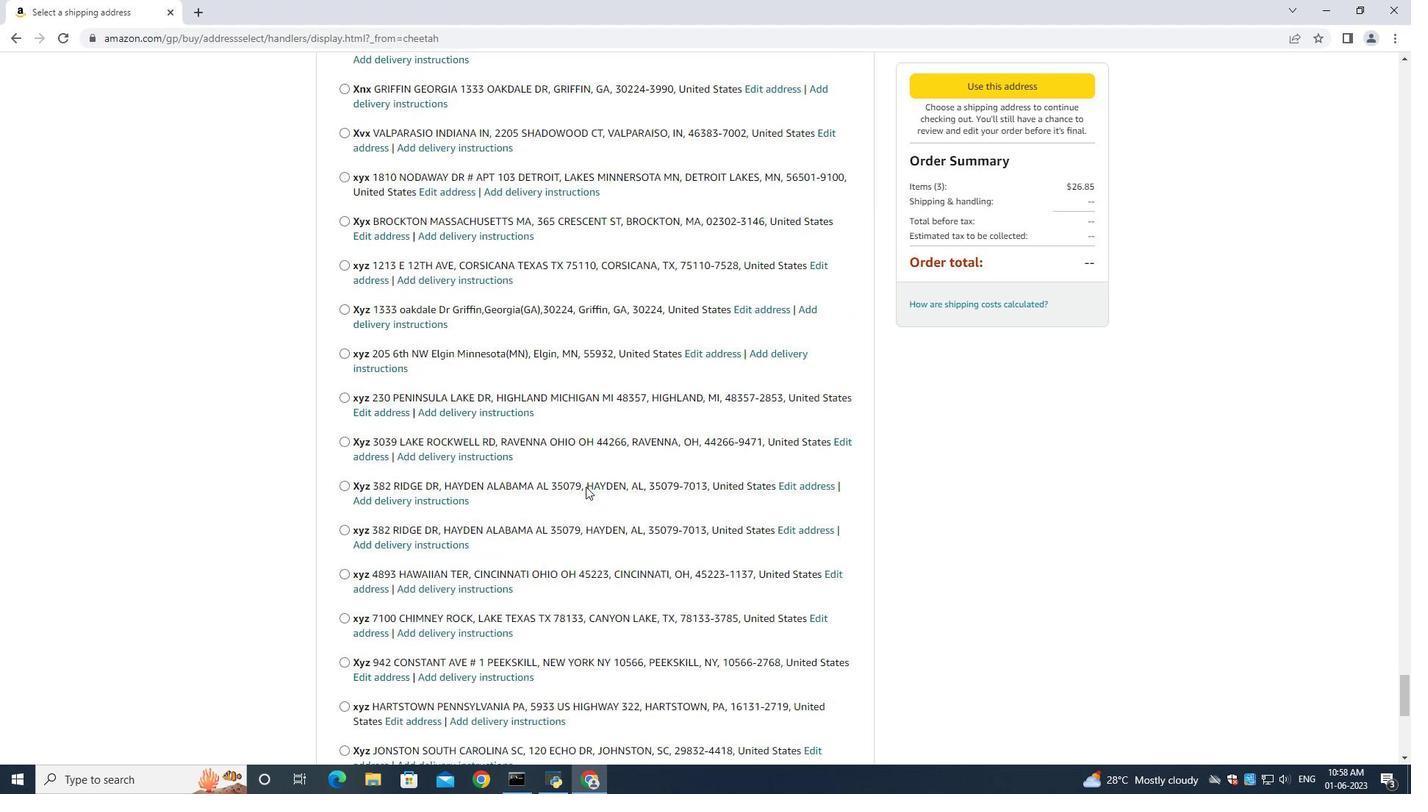 
Action: Mouse scrolled (586, 486) with delta (0, 0)
Screenshot: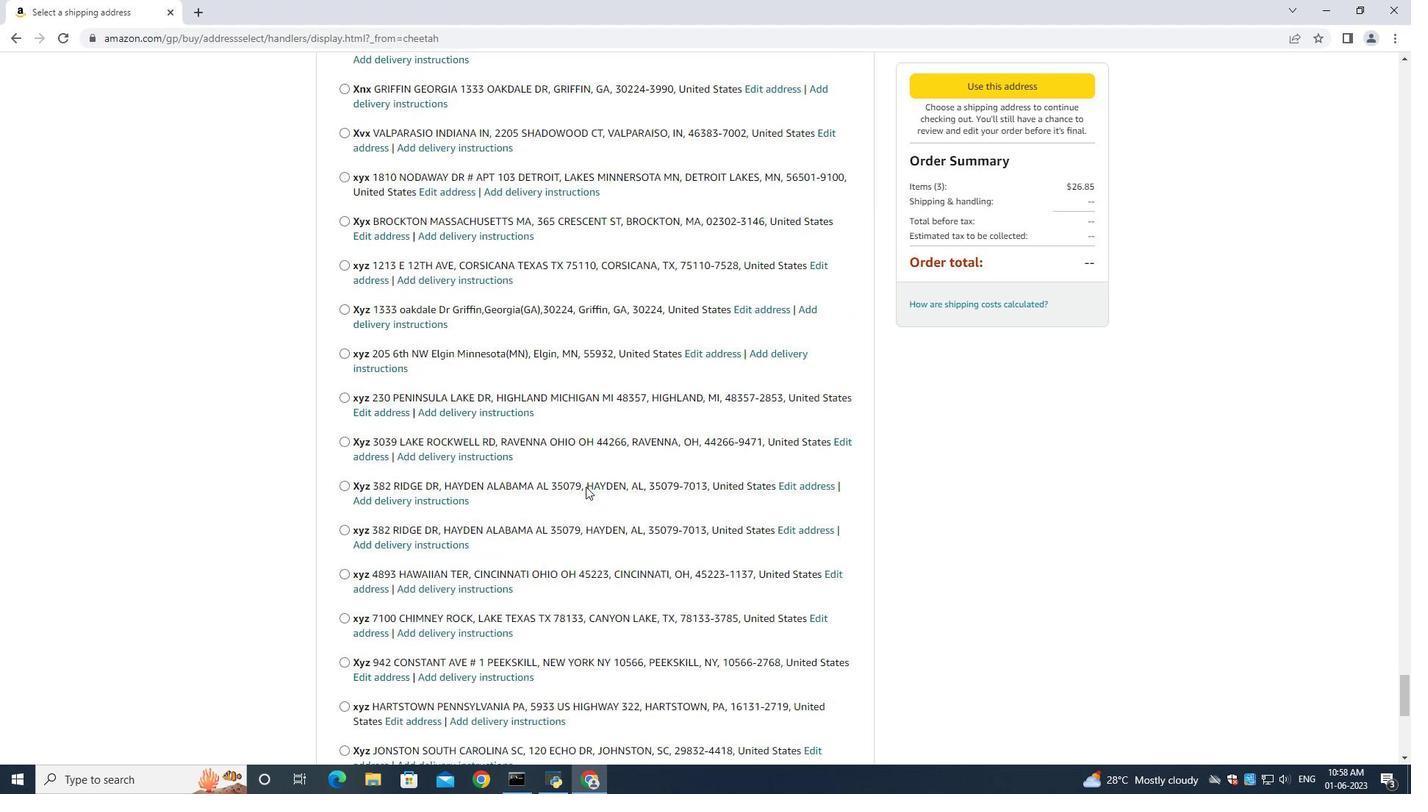 
Action: Mouse scrolled (586, 486) with delta (0, 0)
Screenshot: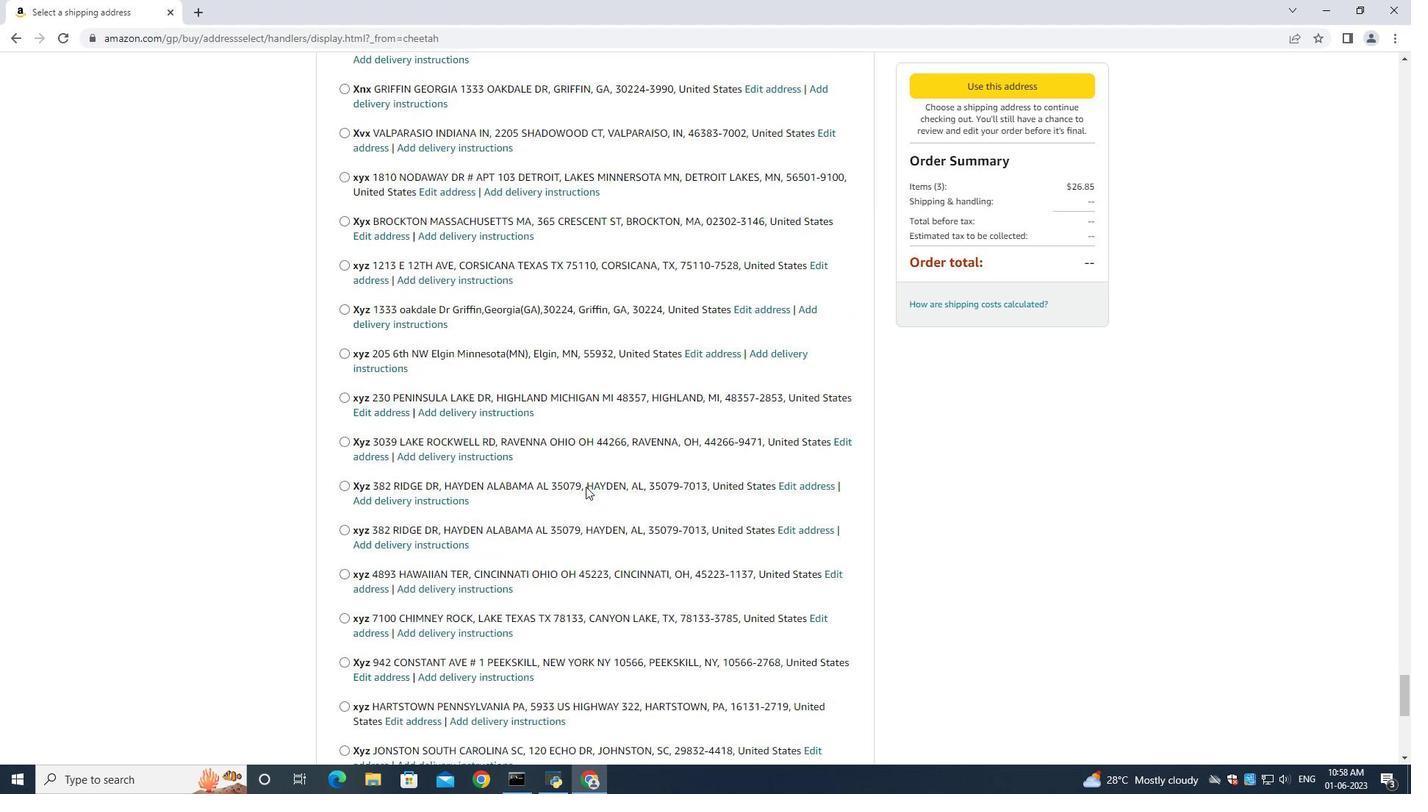 
Action: Mouse scrolled (586, 486) with delta (0, 0)
Screenshot: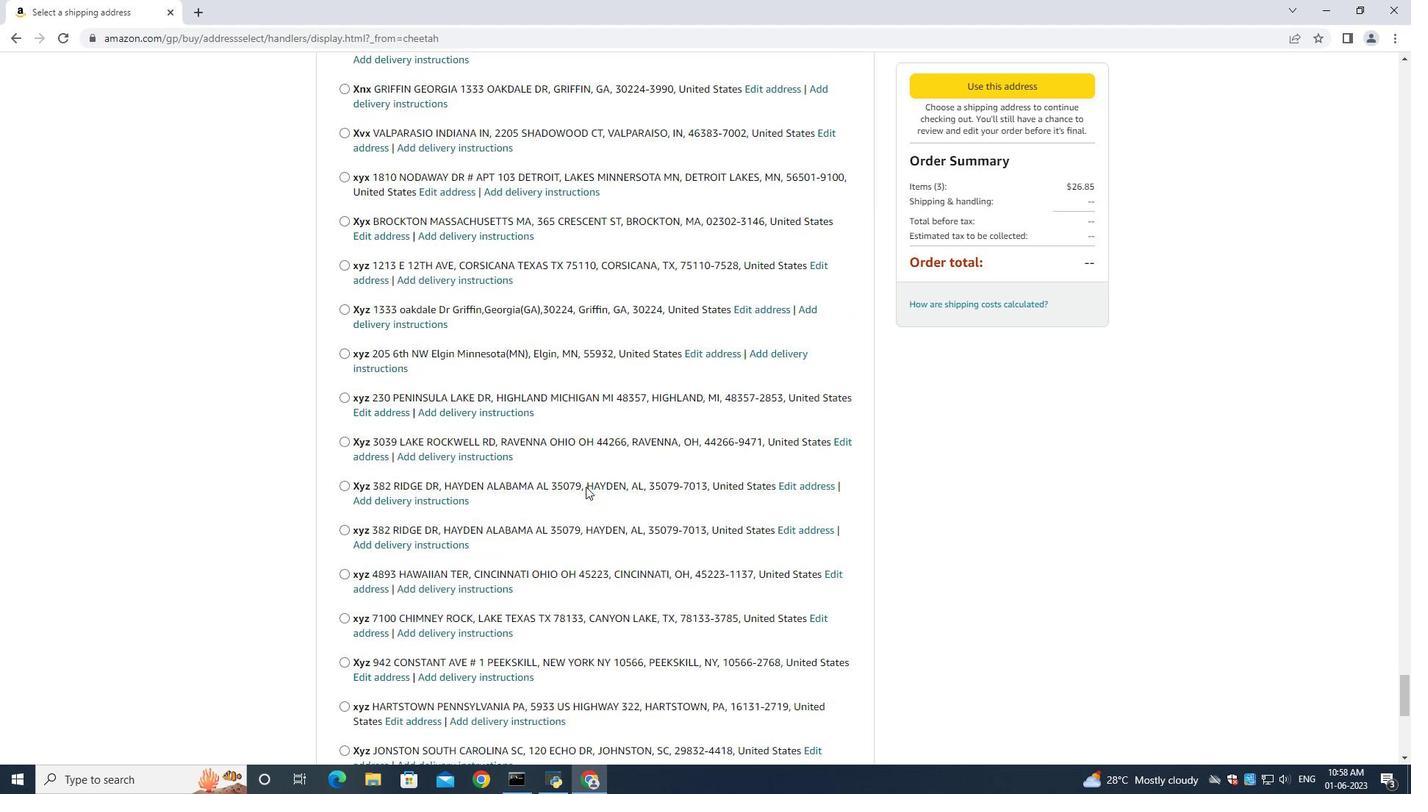 
Action: Mouse scrolled (586, 486) with delta (0, 0)
Screenshot: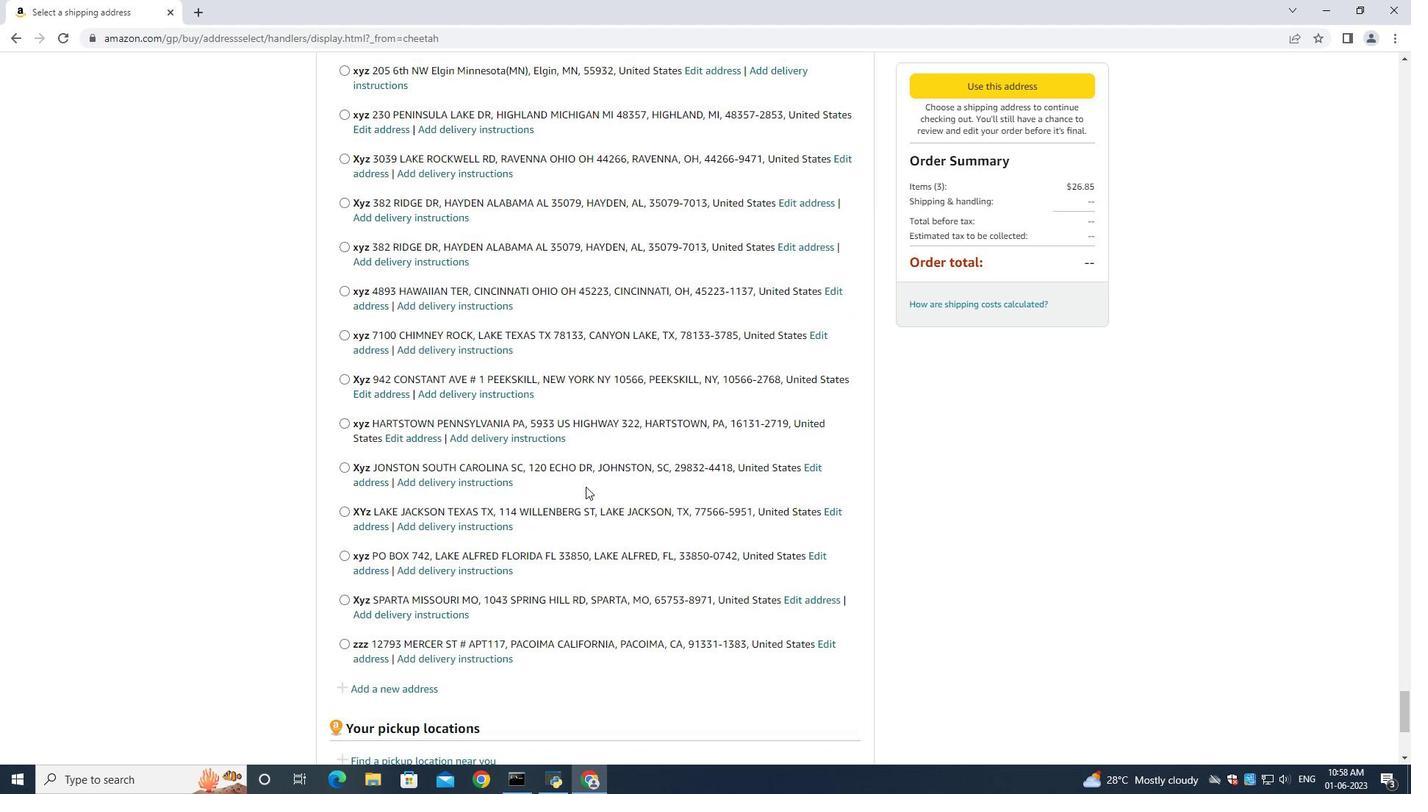 
Action: Mouse scrolled (586, 486) with delta (0, 0)
Screenshot: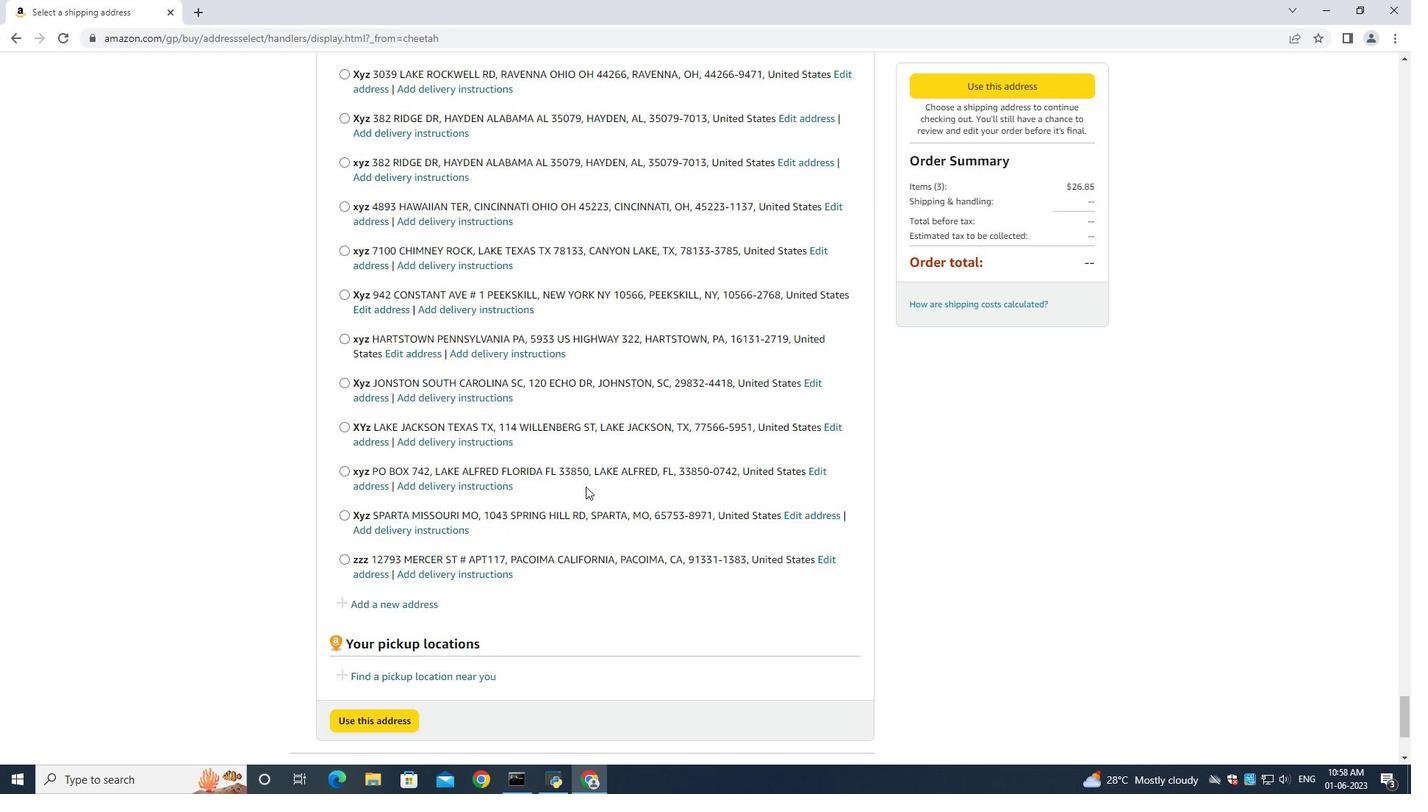 
Action: Mouse scrolled (586, 486) with delta (0, 0)
Screenshot: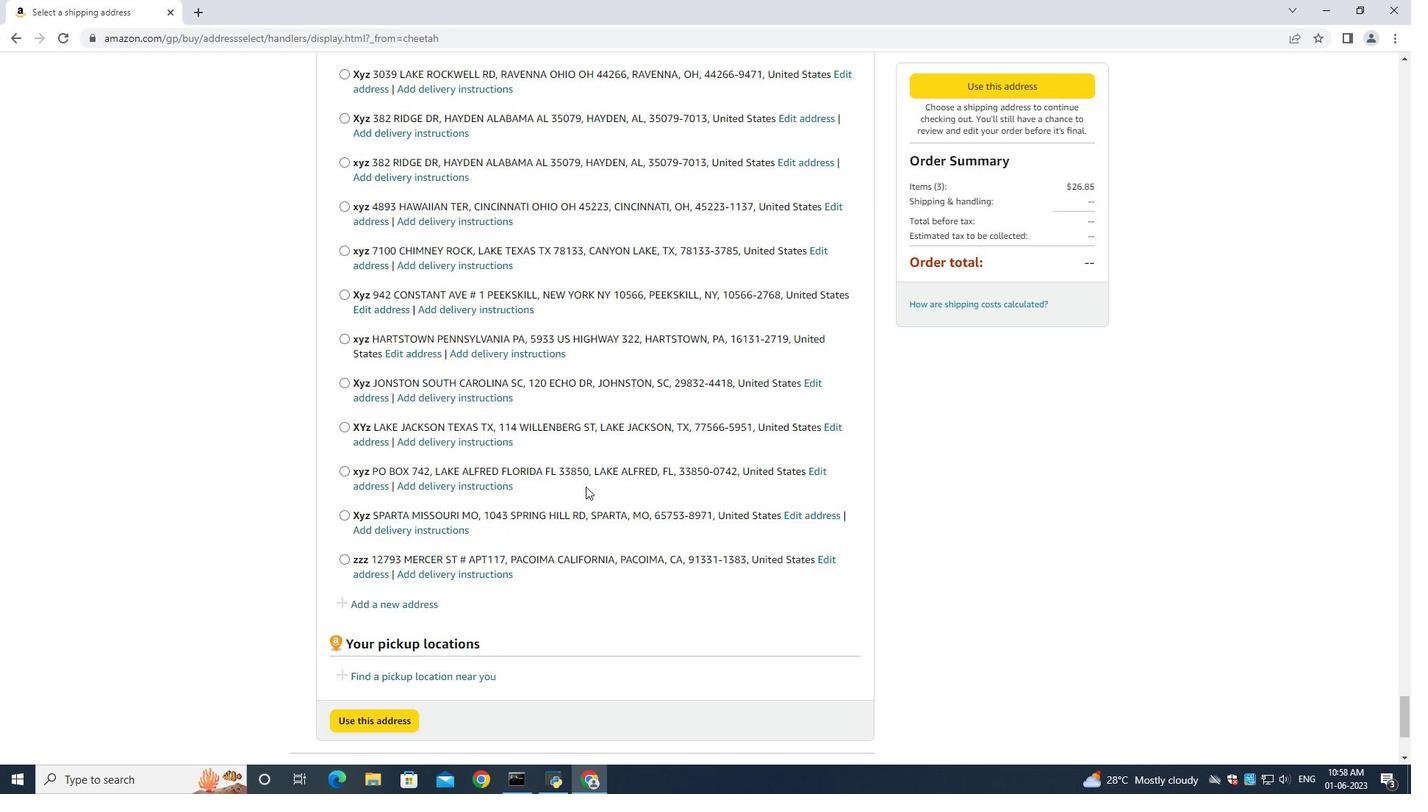 
Action: Mouse scrolled (586, 486) with delta (0, 0)
Screenshot: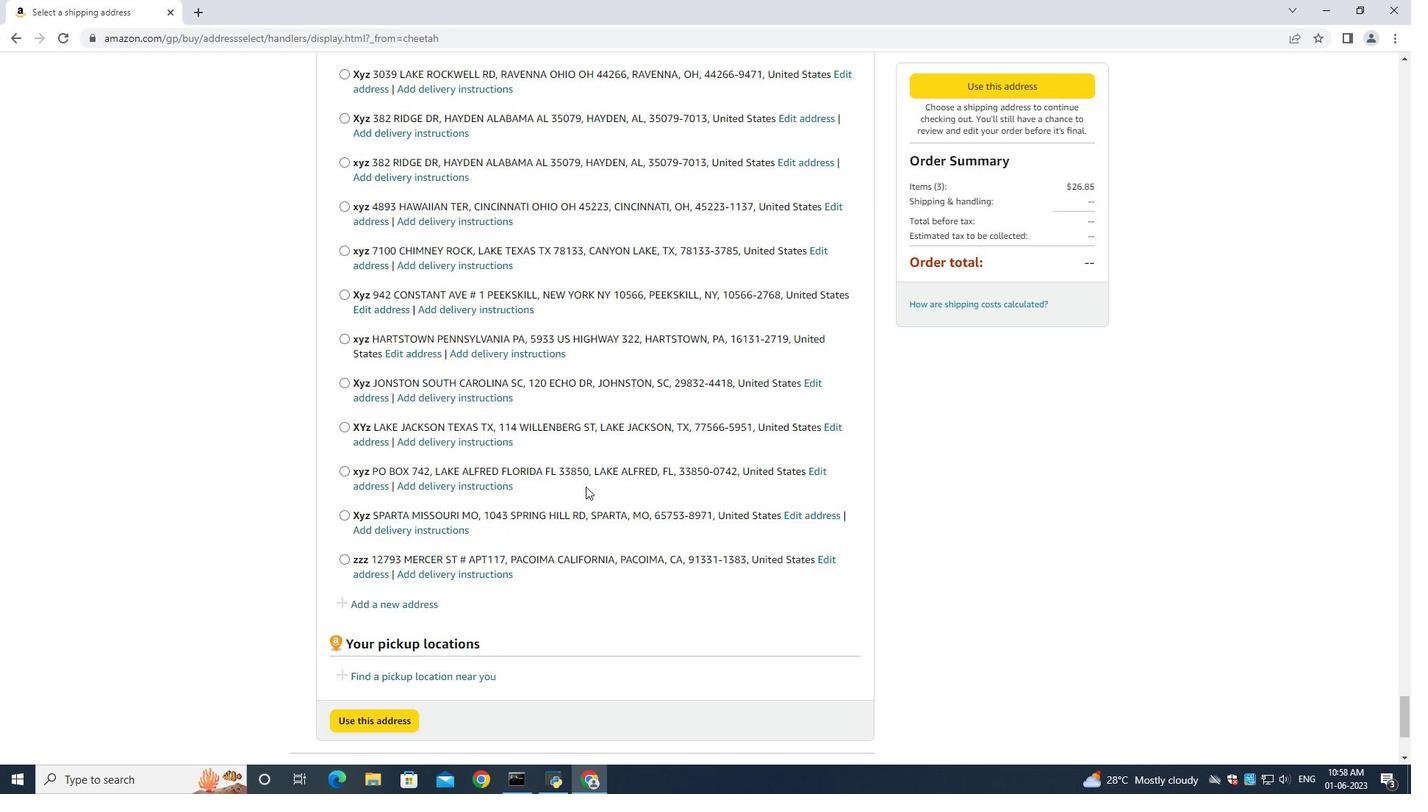 
Action: Mouse scrolled (586, 486) with delta (0, 0)
Screenshot: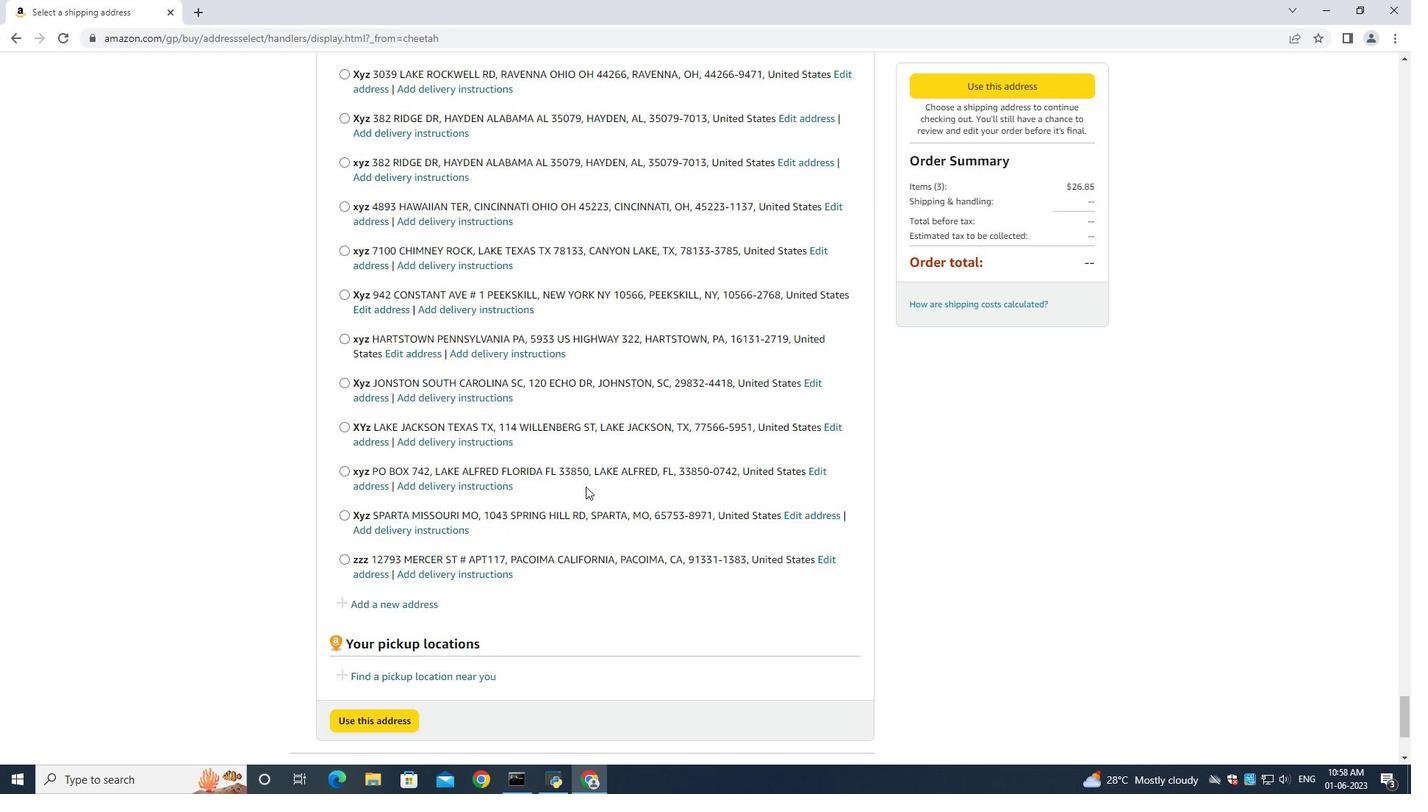 
Action: Mouse scrolled (586, 486) with delta (0, 0)
Screenshot: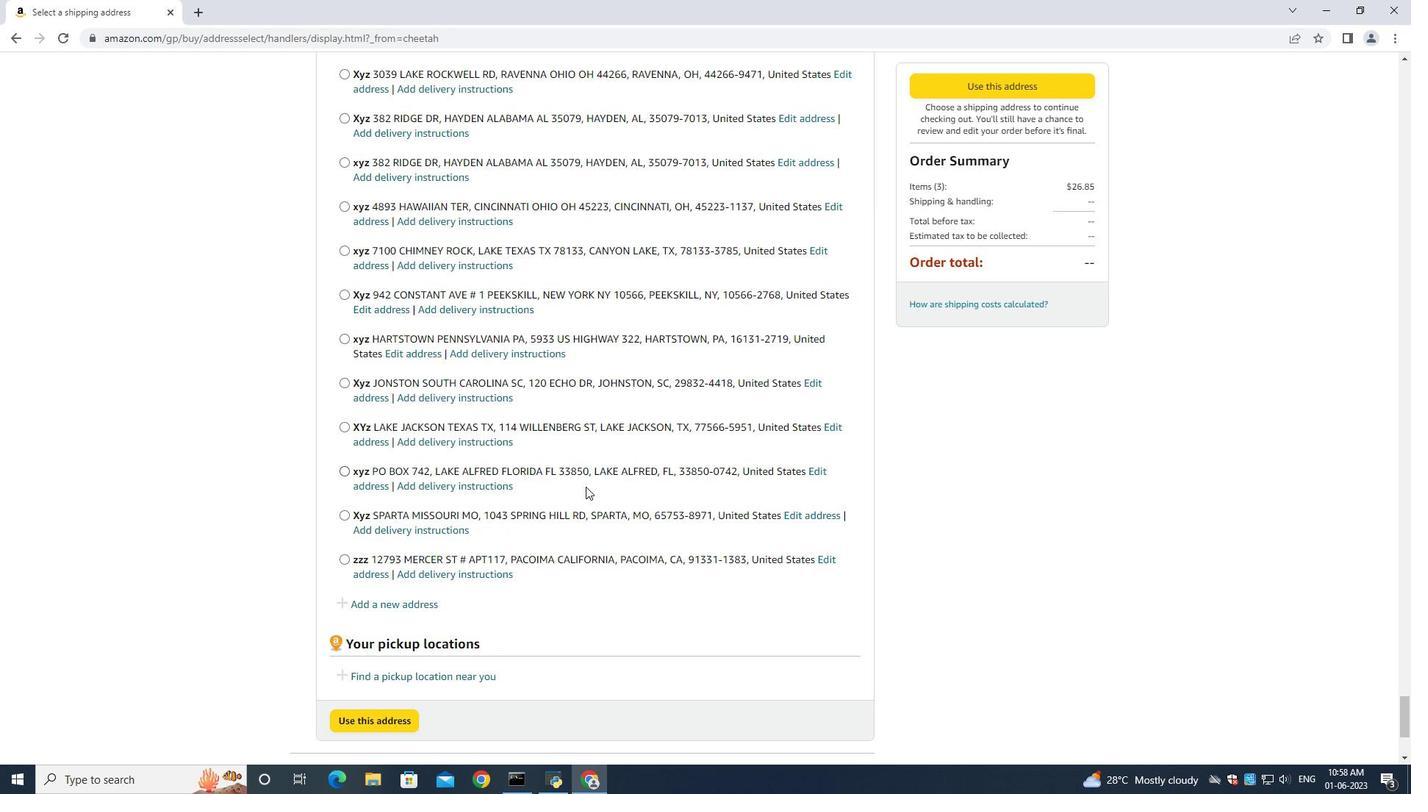 
Action: Mouse moved to (400, 352)
Screenshot: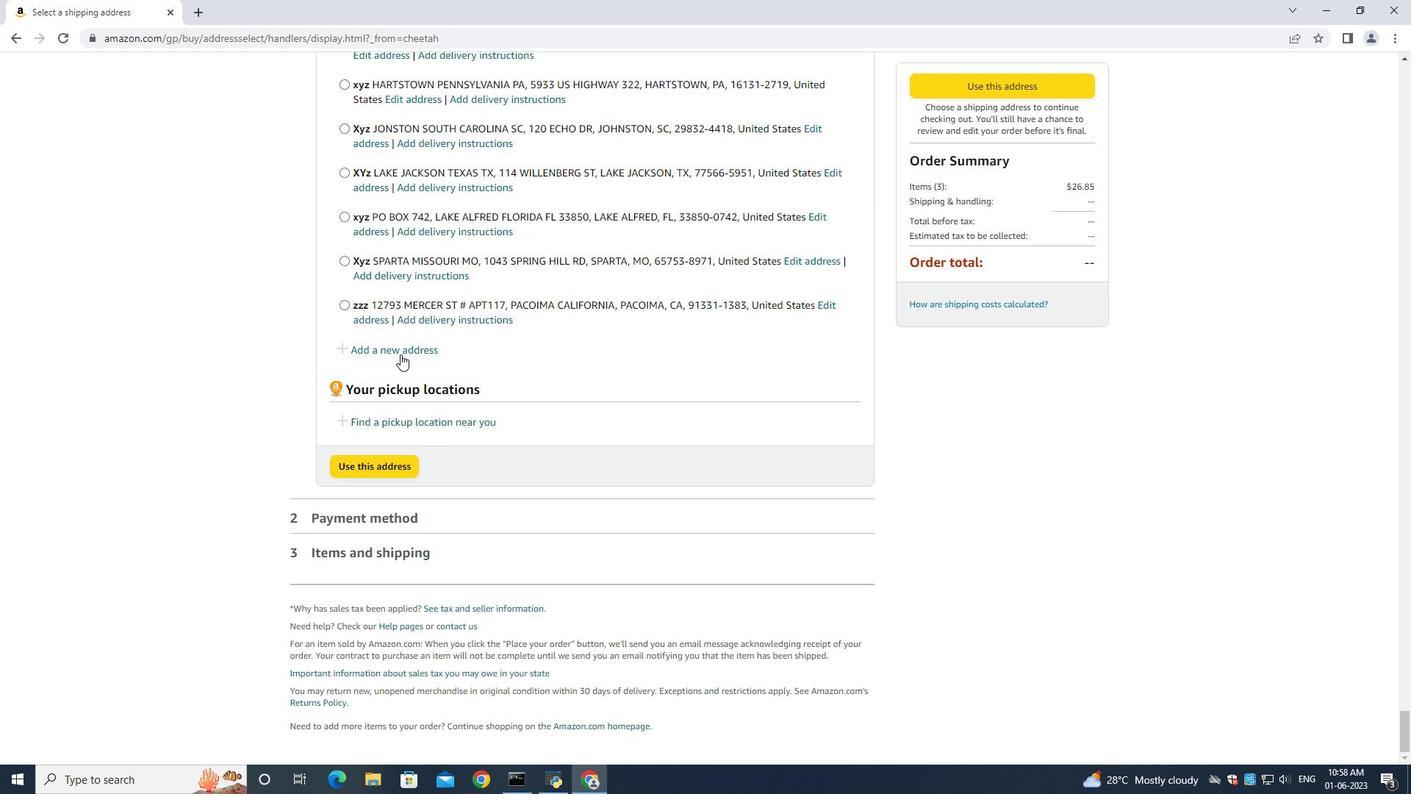 
Action: Mouse pressed left at (400, 352)
Screenshot: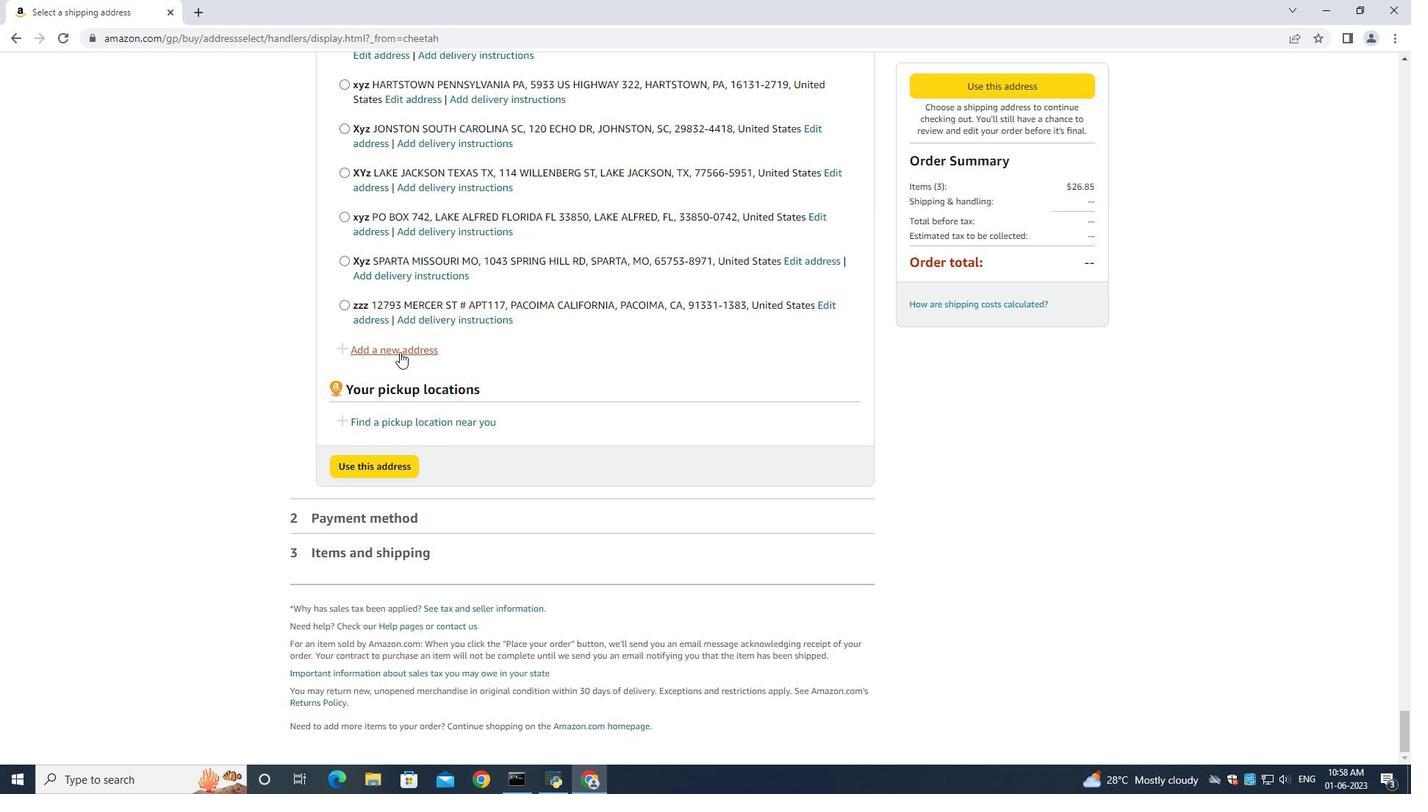 
Action: Mouse moved to (485, 357)
Screenshot: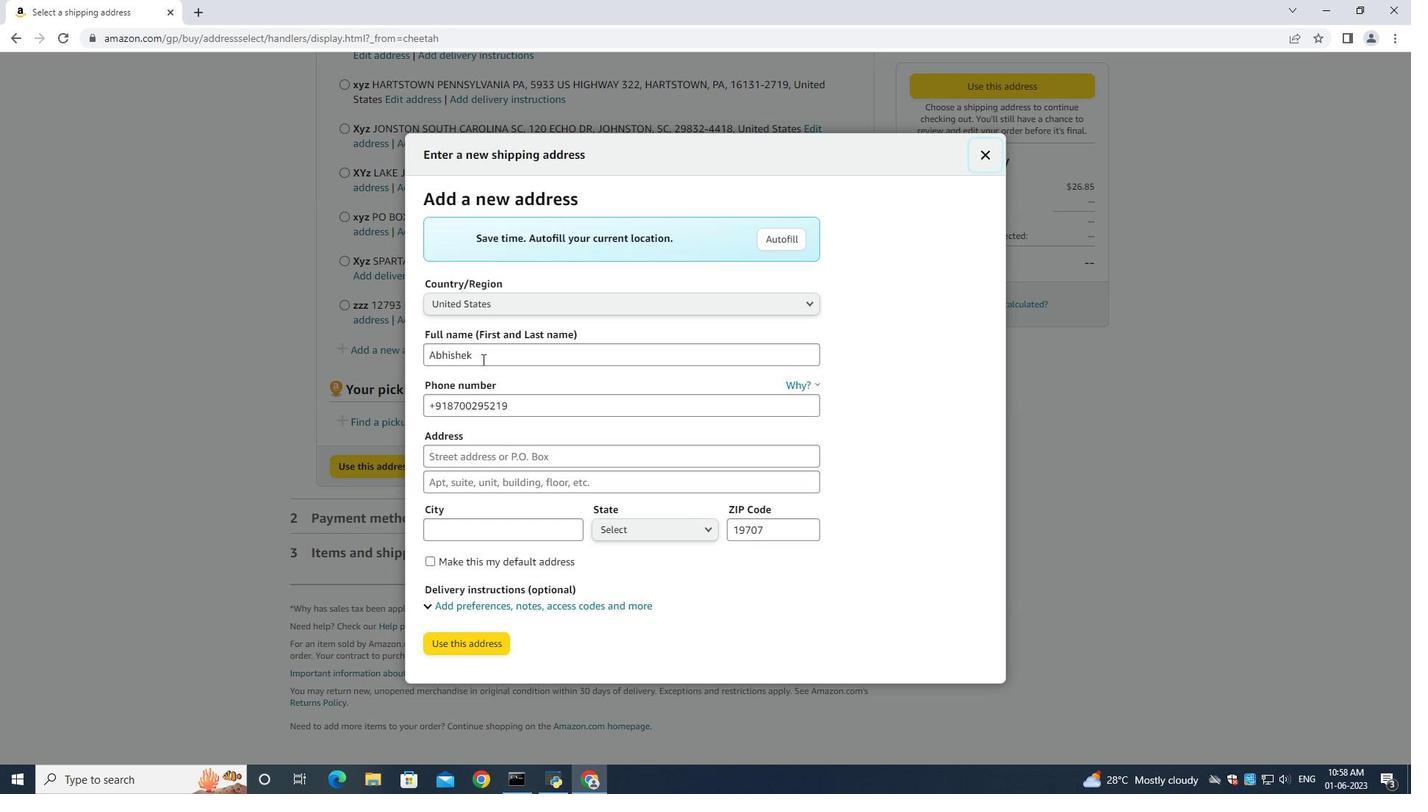 
Action: Mouse pressed left at (485, 357)
Screenshot: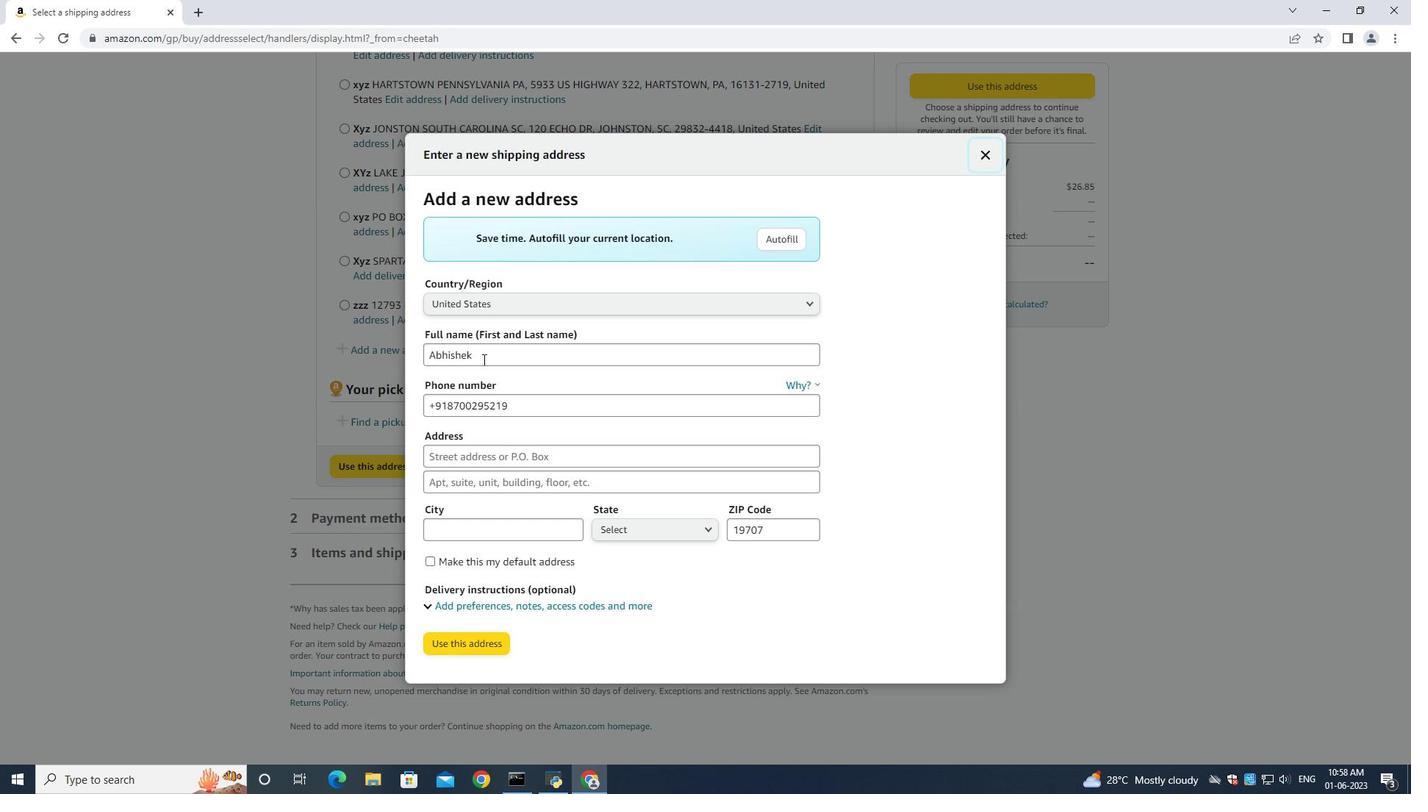 
Action: Key pressed ctrl+A<Key.backspace><Key.shift><Key.shift><Key.shift><Key.shift><Key.shift><Key.shift><Key.shift><Key.shift><Key.shift><Key.shift><Key.shift><Key.shift><Key.shift><Key.shift><Key.shift><Key.shift><Key.shift><Key.shift><Key.shift><Key.shift><Key.shift><Key.shift><Key.shift><Key.shift><Key.shift><Key.shift><Key.shift><Key.shift><Key.shift><Key.shift><Key.shift><Key.shift><Key.shift><Key.shift><Key.shift><Key.shift>Marianna<Key.space><Key.shift><Key.shift><Key.shift>Clark
Screenshot: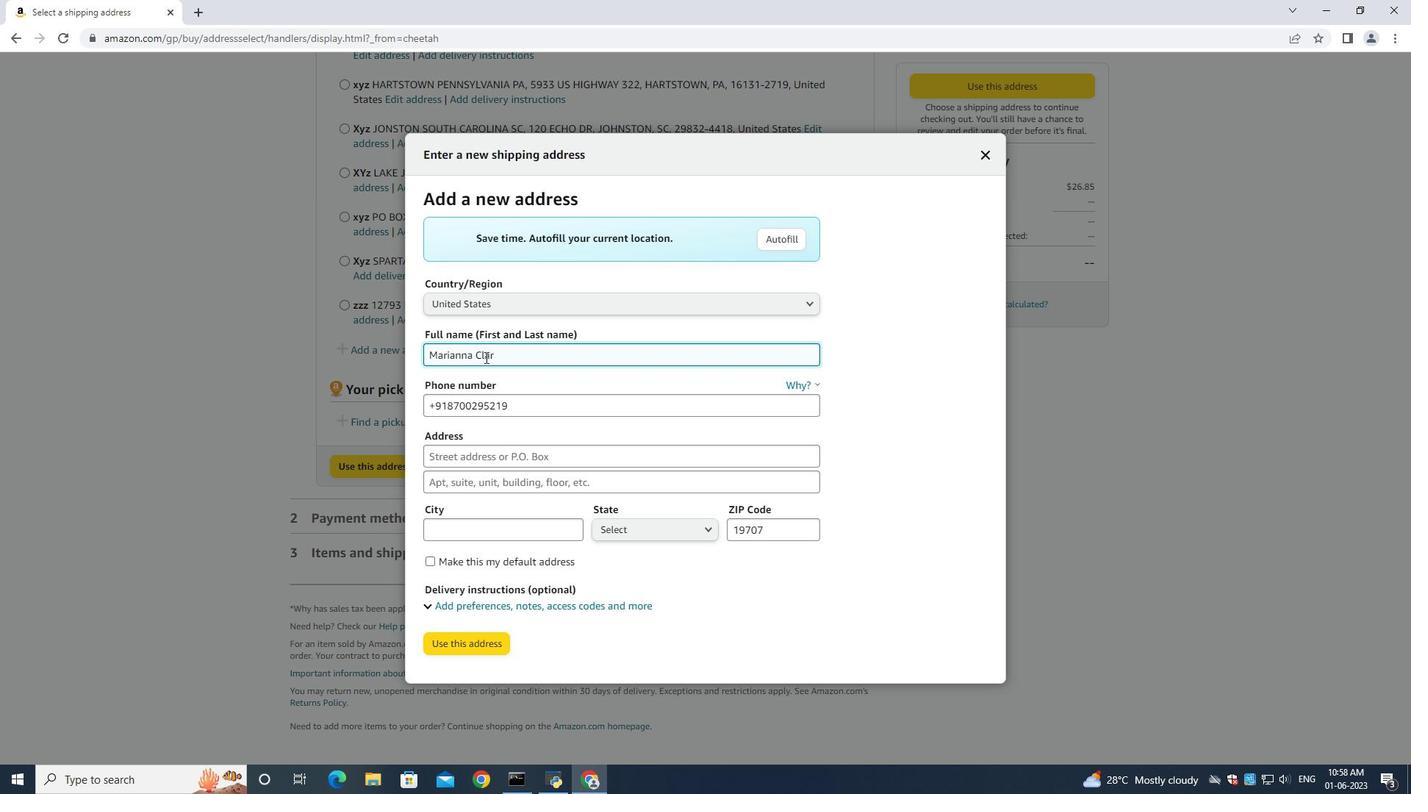 
Action: Mouse moved to (526, 410)
Screenshot: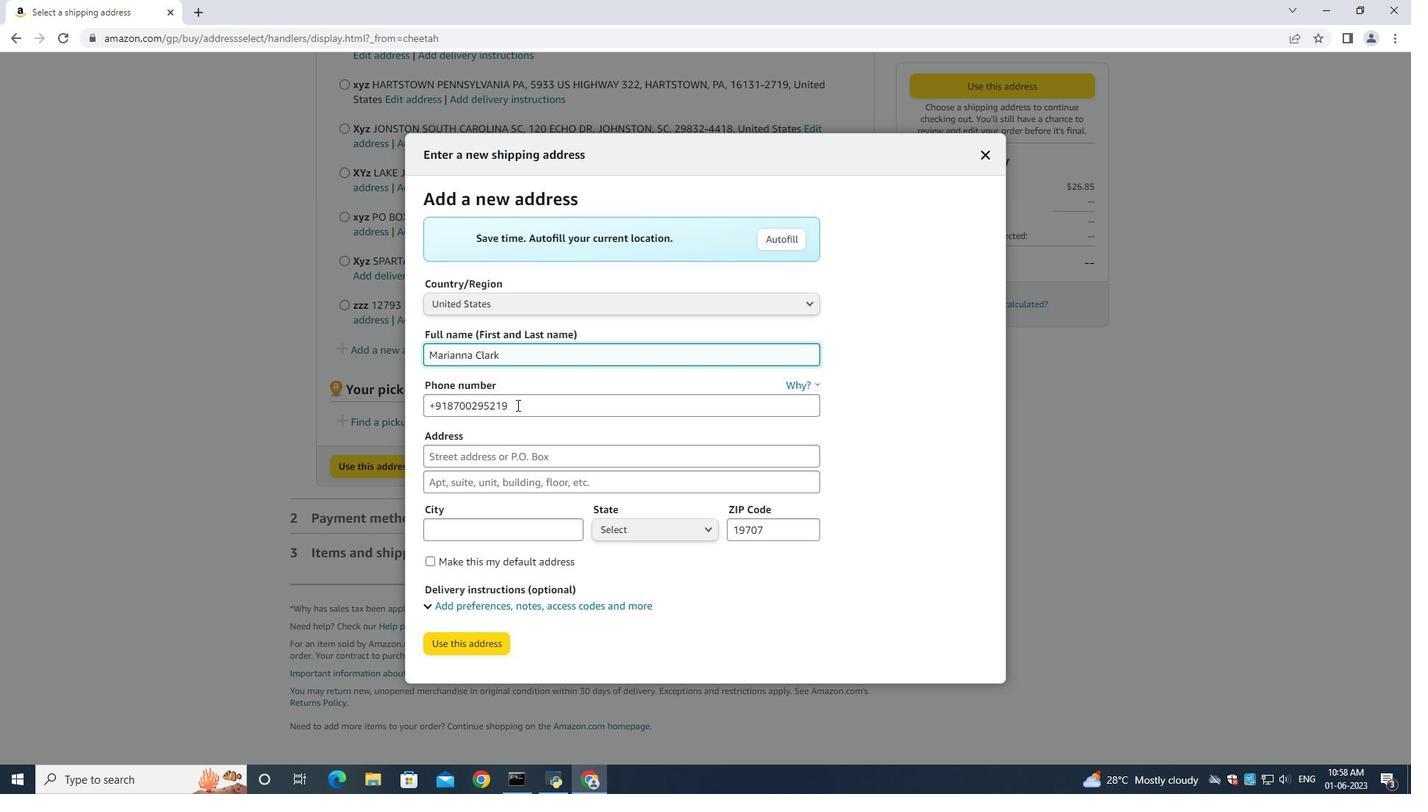 
Action: Mouse pressed left at (526, 410)
Screenshot: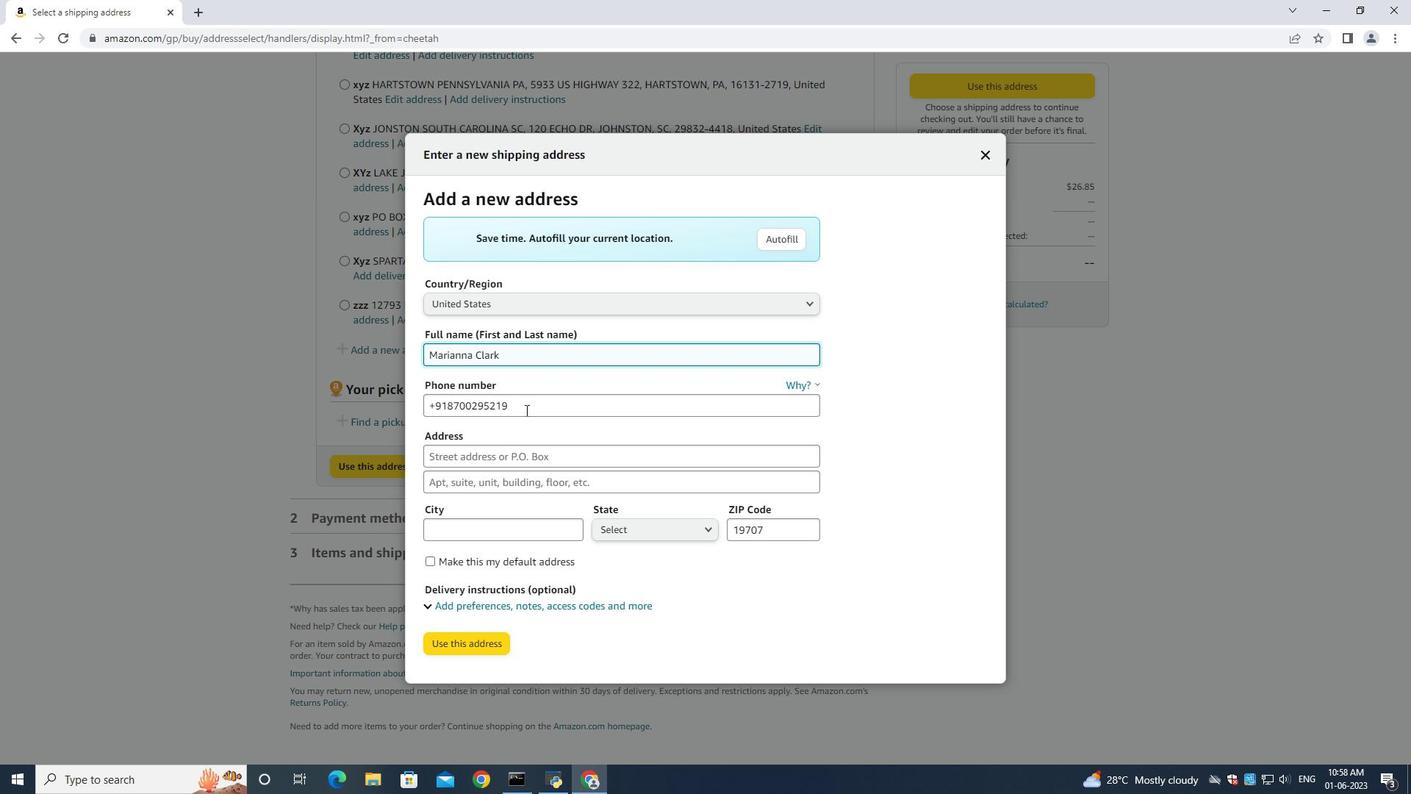 
Action: Mouse moved to (526, 410)
Screenshot: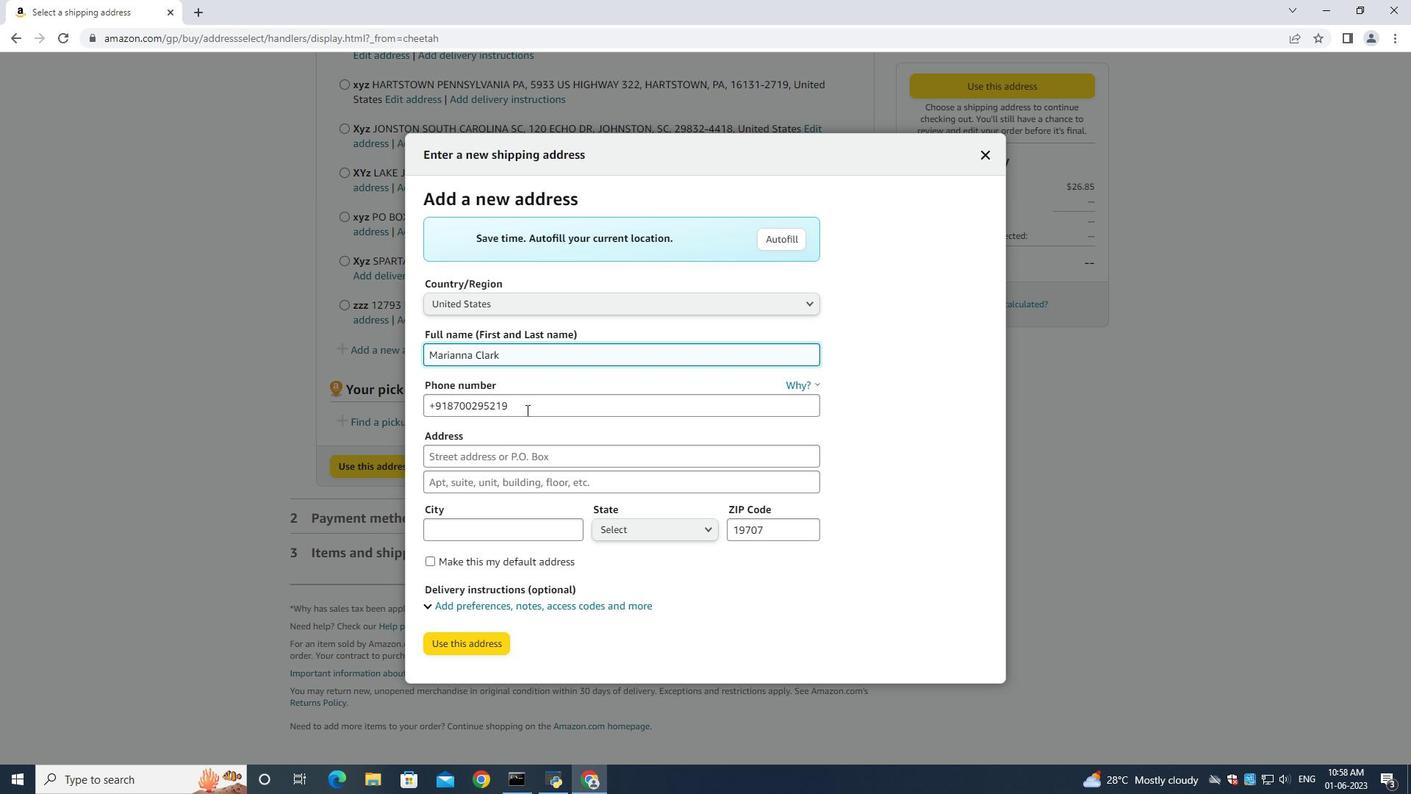 
Action: Key pressed ctrl+A<Key.backspace><Key.shift>6205197251
Screenshot: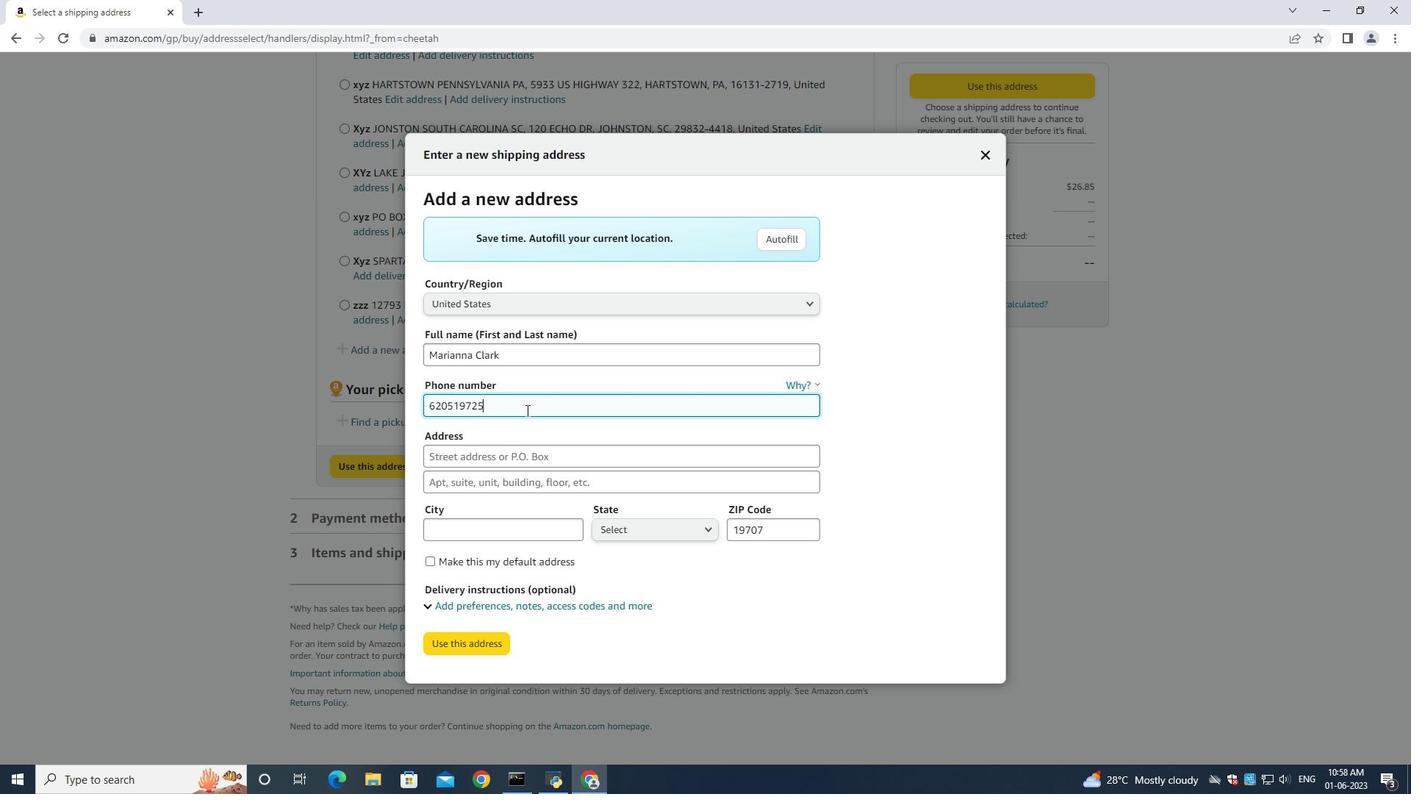 
Action: Mouse moved to (557, 458)
Screenshot: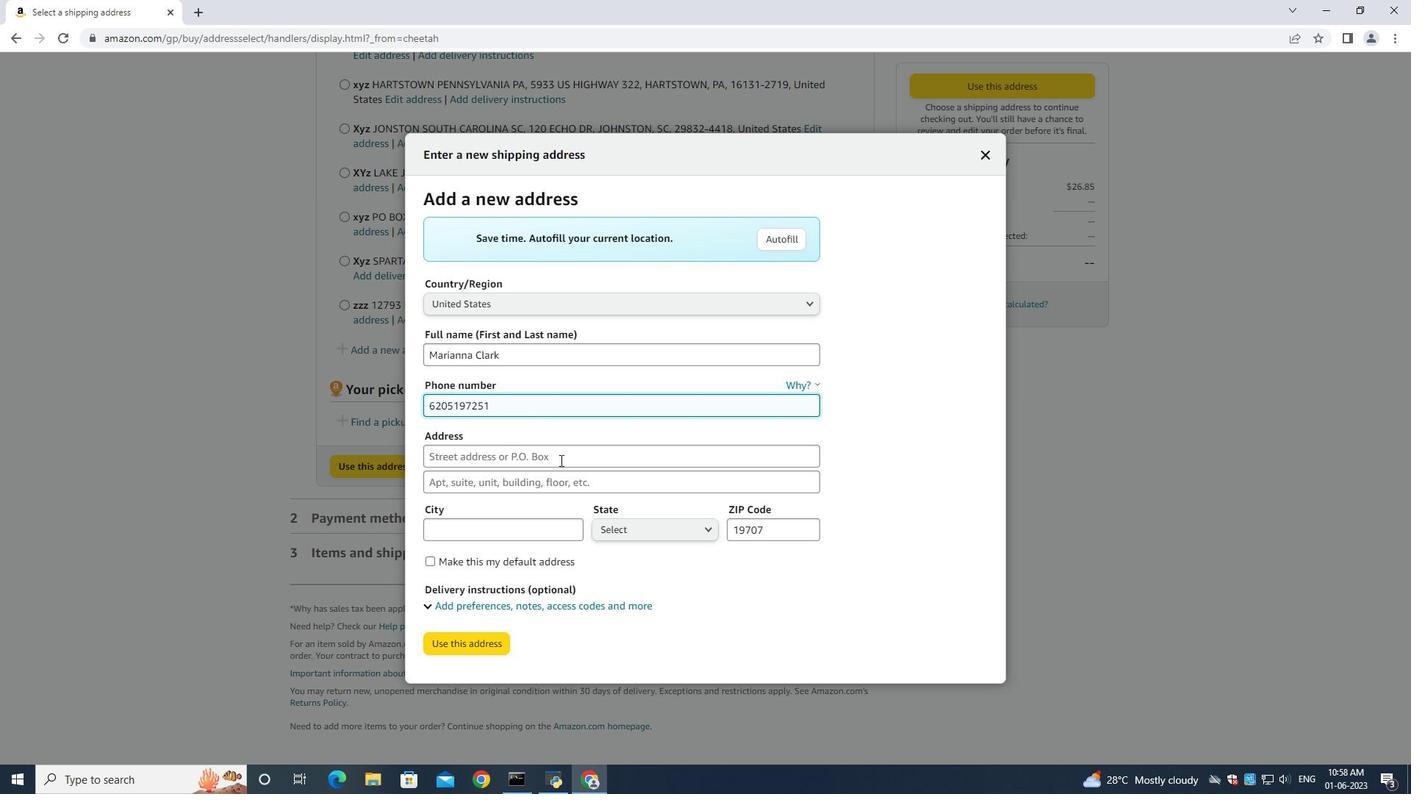 
Action: Mouse pressed left at (557, 458)
Screenshot: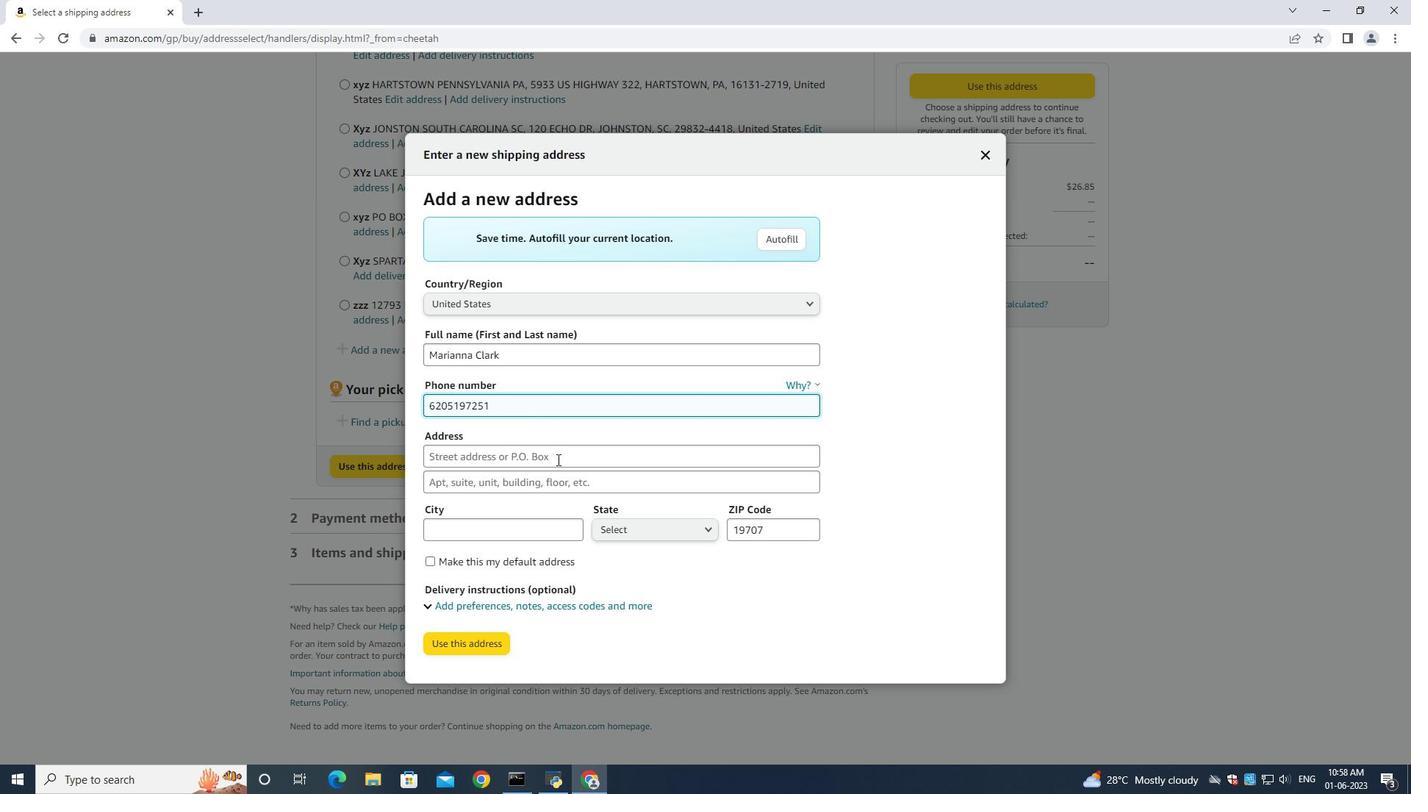 
Action: Key pressed 1236<Key.space><Key.shift>Ridge<Key.space><Key.shift><Key.shift><Key.shift><Key.shift><Key.shift><Key.shift><Key.shift><Key.shift><Key.shift><Key.shift><Key.shift><Key.shift><Key.shift><Key.shift><Key.shift><Key.shift>Road<Key.space><Key.shift><Key.shift><Key.shift><Key.shift><Key.shift><Key.shift><Key.shift><Key.shift><Key.shift><Key.shift><Key.shift><Key.shift><Key.shift><Key.shift><Key.shift><Key.shift><Key.shift><Key.shift><Key.shift><Key.shift><Key.shift><Key.shift><Key.shift><Key.shift><Key.shift><Key.shift><Key.shift><Key.shift><Key.shift><Key.shift><Key.shift><Key.shift><Key.shift>Dodge<Key.shift>City<Key.space><Key.shift><Key.left><Key.left><Key.left><Key.left><Key.left><Key.left><Key.left><Key.left><Key.left><Key.left>ctrl+C<Key.backspace>
Screenshot: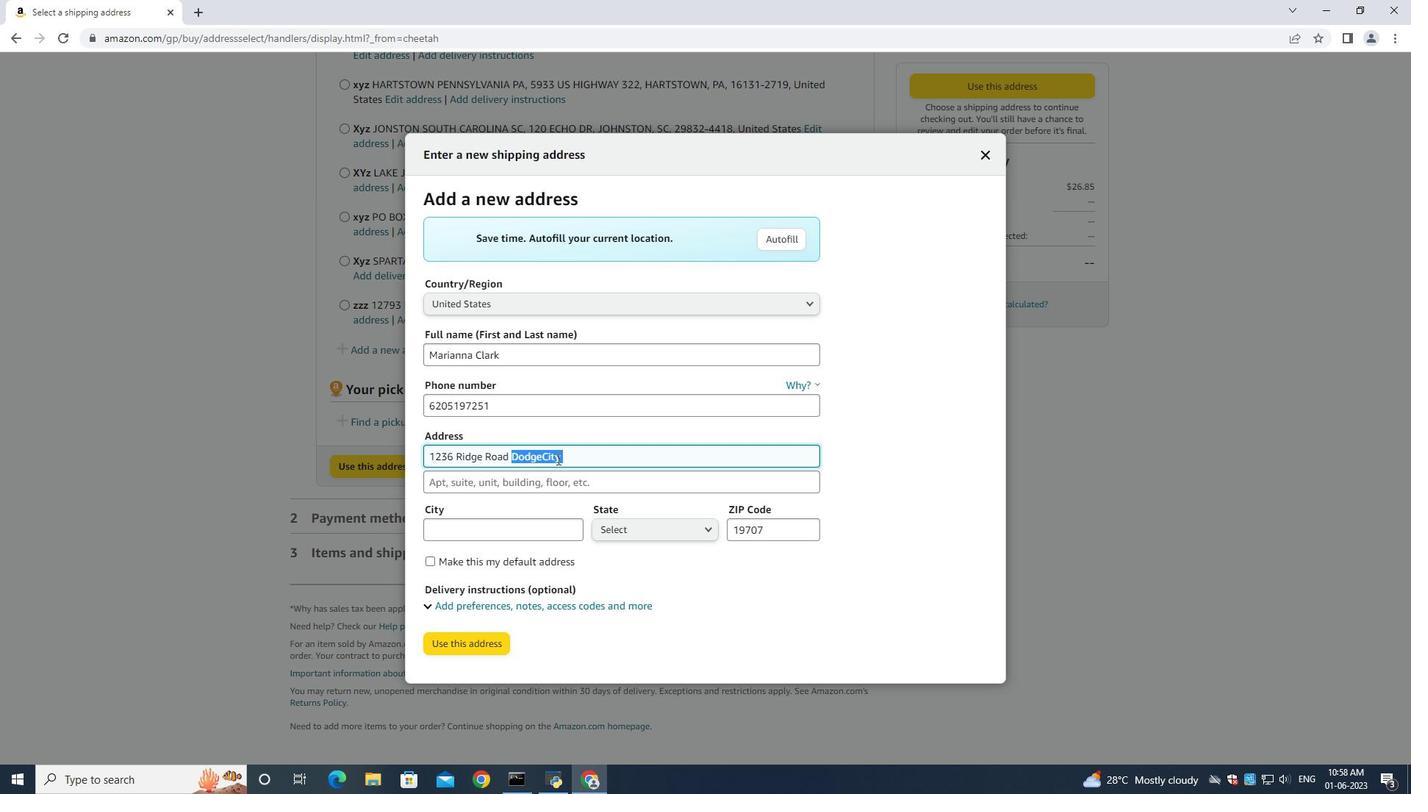 
Action: Mouse moved to (555, 476)
Screenshot: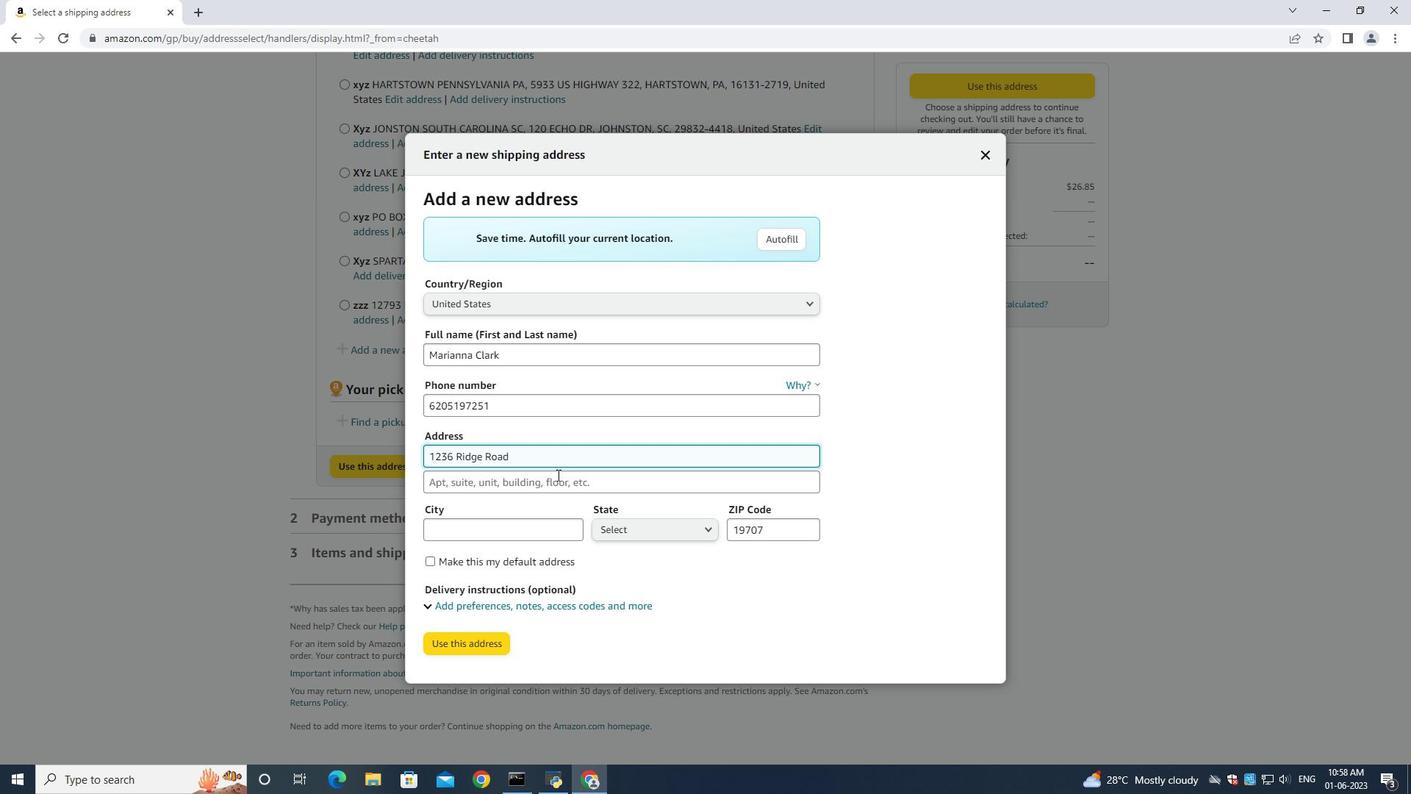 
Action: Mouse pressed left at (555, 476)
Screenshot: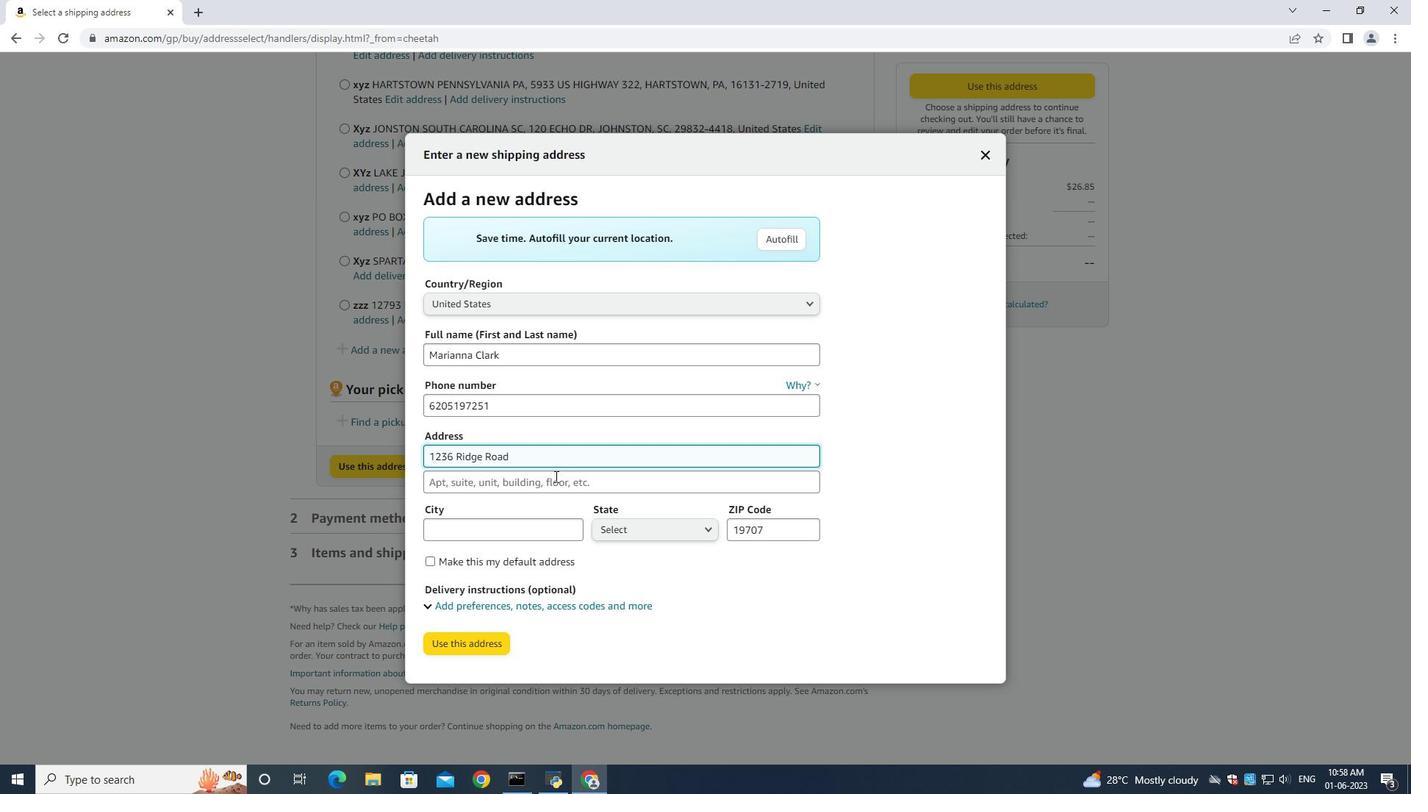 
Action: Mouse moved to (560, 476)
Screenshot: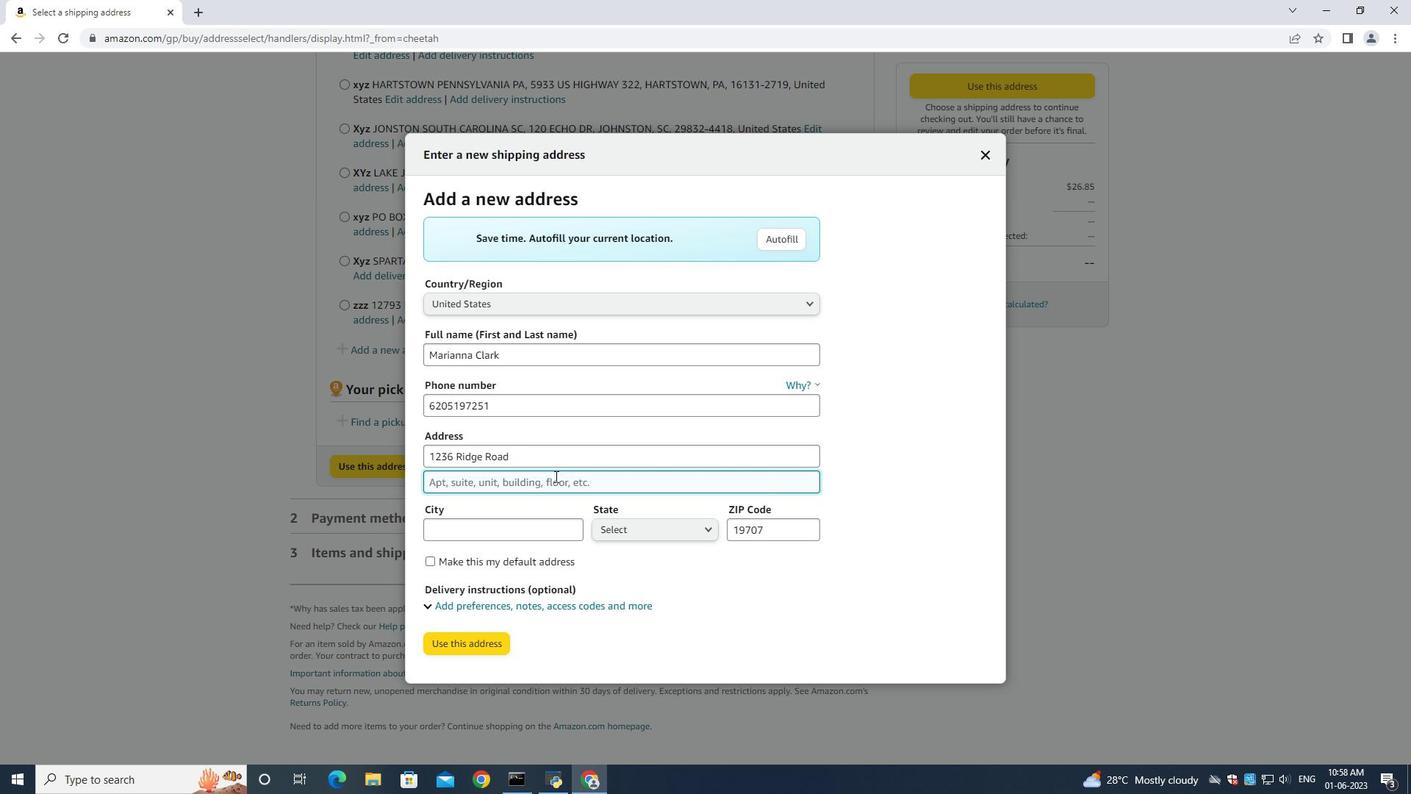 
Action: Key pressed ctrl+V<Key.space><Key.shift><Key.shift><Key.shift><Key.shift><Key.shift><Key.shift><Key.shift><Key.shift><Key.shift><Key.shift><Key.shift><Key.shift><Key.shift><Key.shift><Key.shift><Key.shift><Key.shift><Key.shift><Key.shift><Key.shift><Key.shift><Key.shift><Key.shift><Key.shift><Key.shift><Key.shift><Key.shift><Key.shift><Key.shift><Key.shift><Key.shift><Key.shift><Key.shift><Key.shift><Key.shift><Key.shift><Key.shift><Key.shift><Key.shift><Key.shift><Key.shift><Key.shift><Key.shift>Kansas<Key.tab><Key.shift><Key.shift><Key.shift><Key.shift><Key.shift>ctrl+V
Screenshot: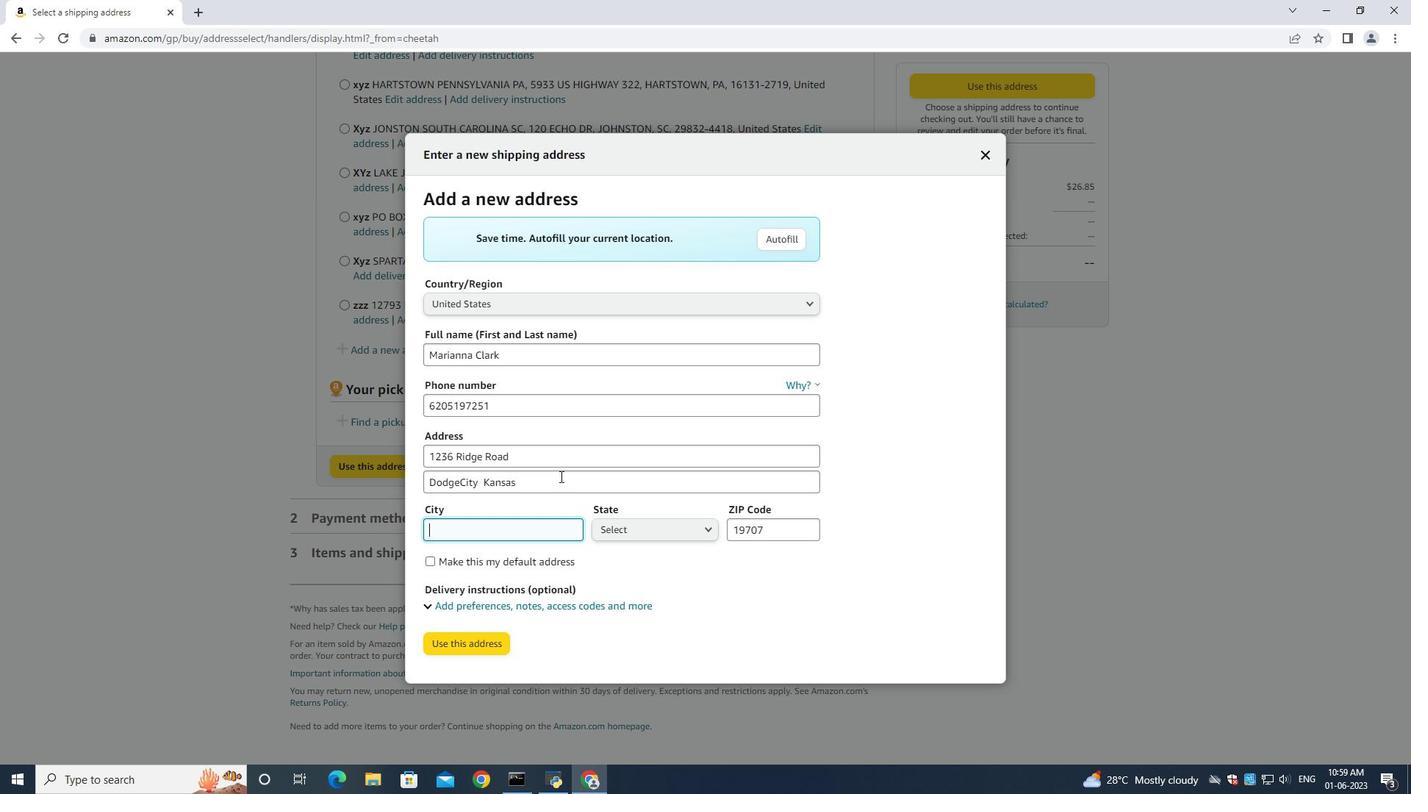 
Action: Mouse moved to (642, 530)
Screenshot: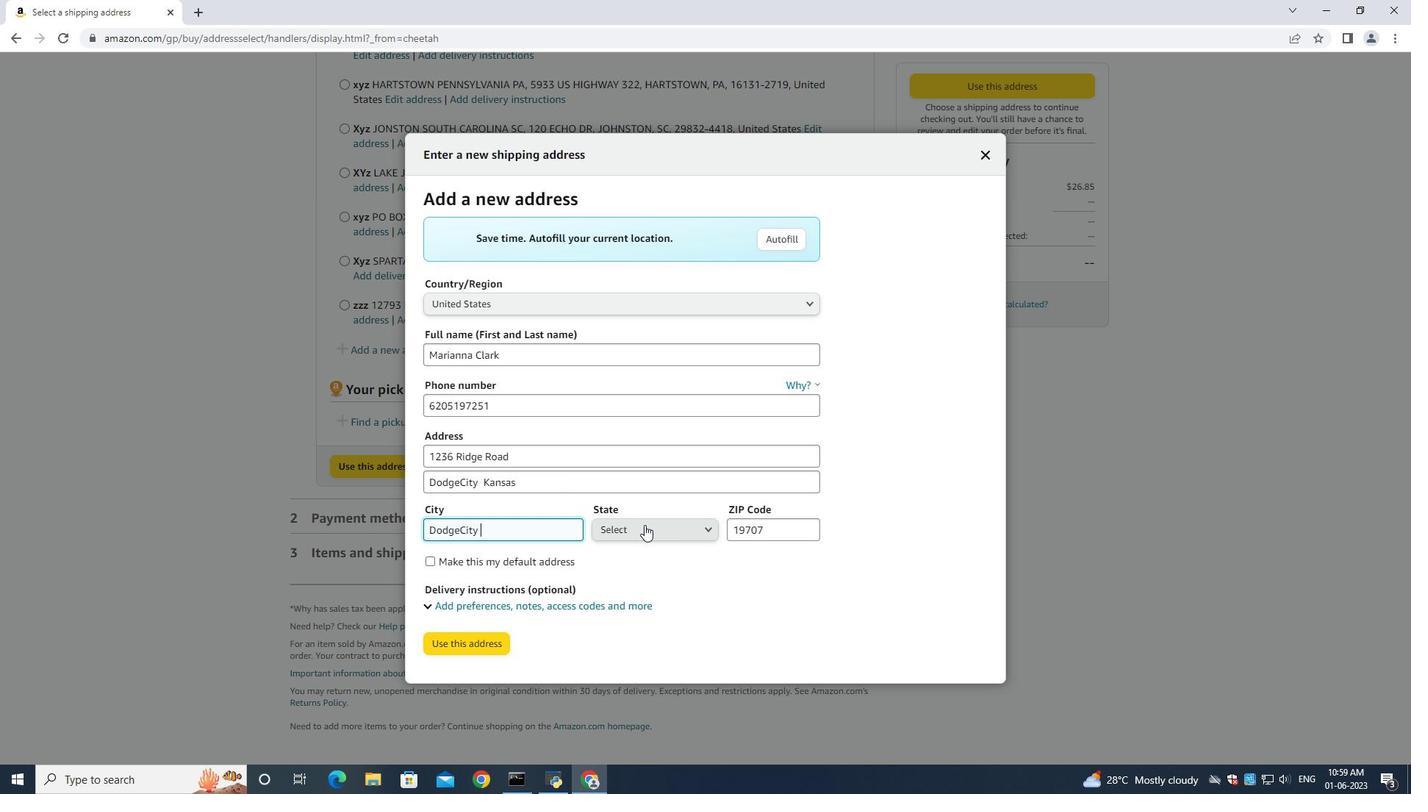 
Action: Key pressed <Key.tab>k
Screenshot: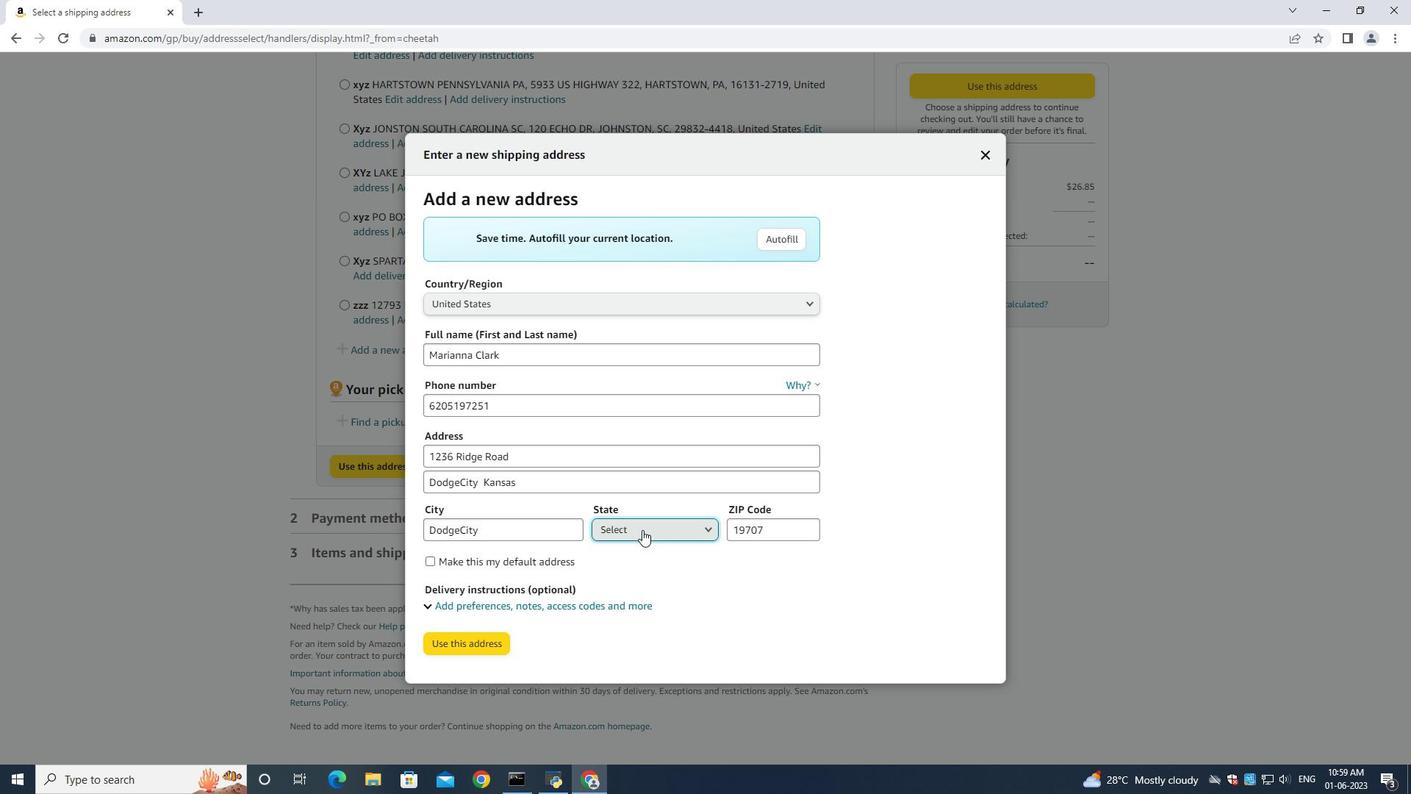 
Action: Mouse moved to (761, 535)
Screenshot: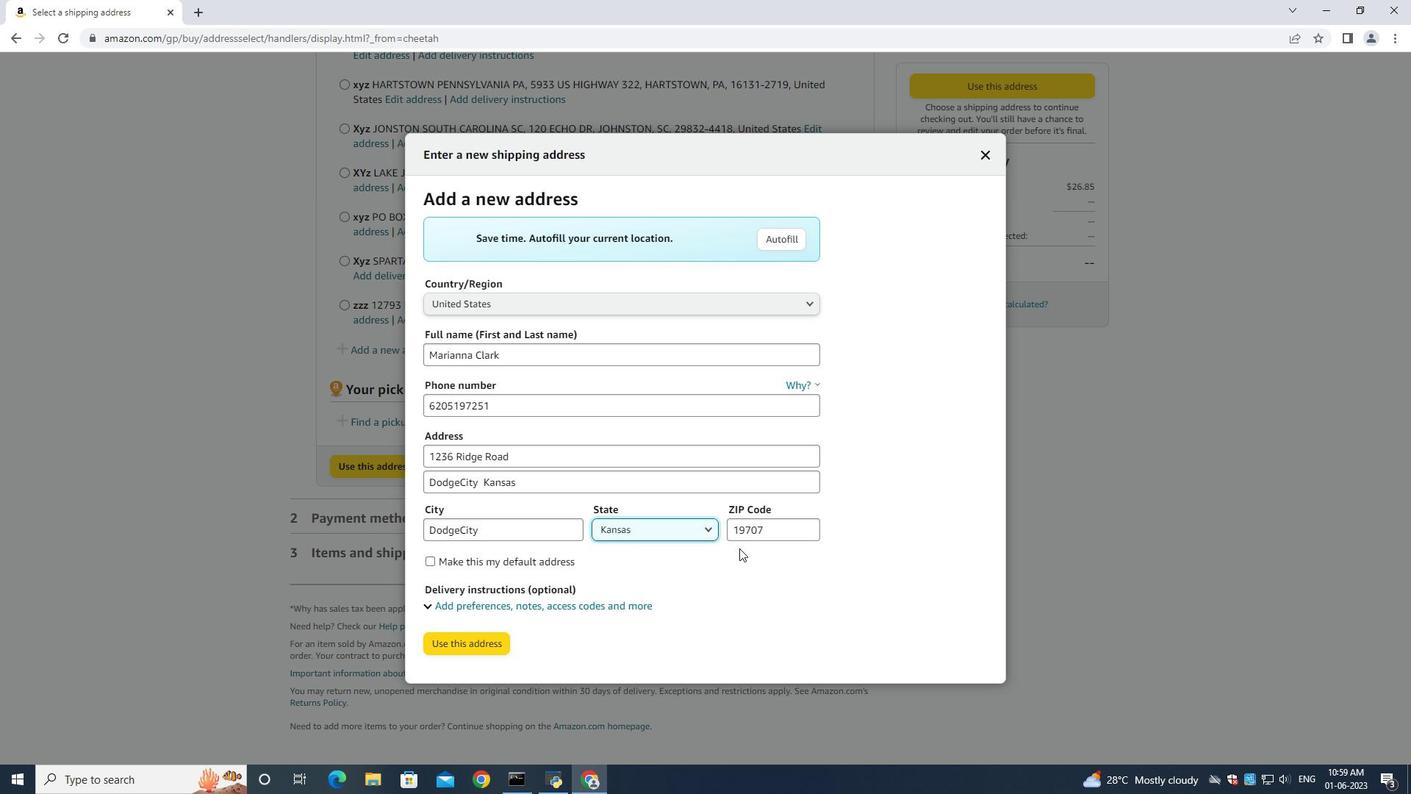 
Action: Mouse pressed left at (761, 535)
Screenshot: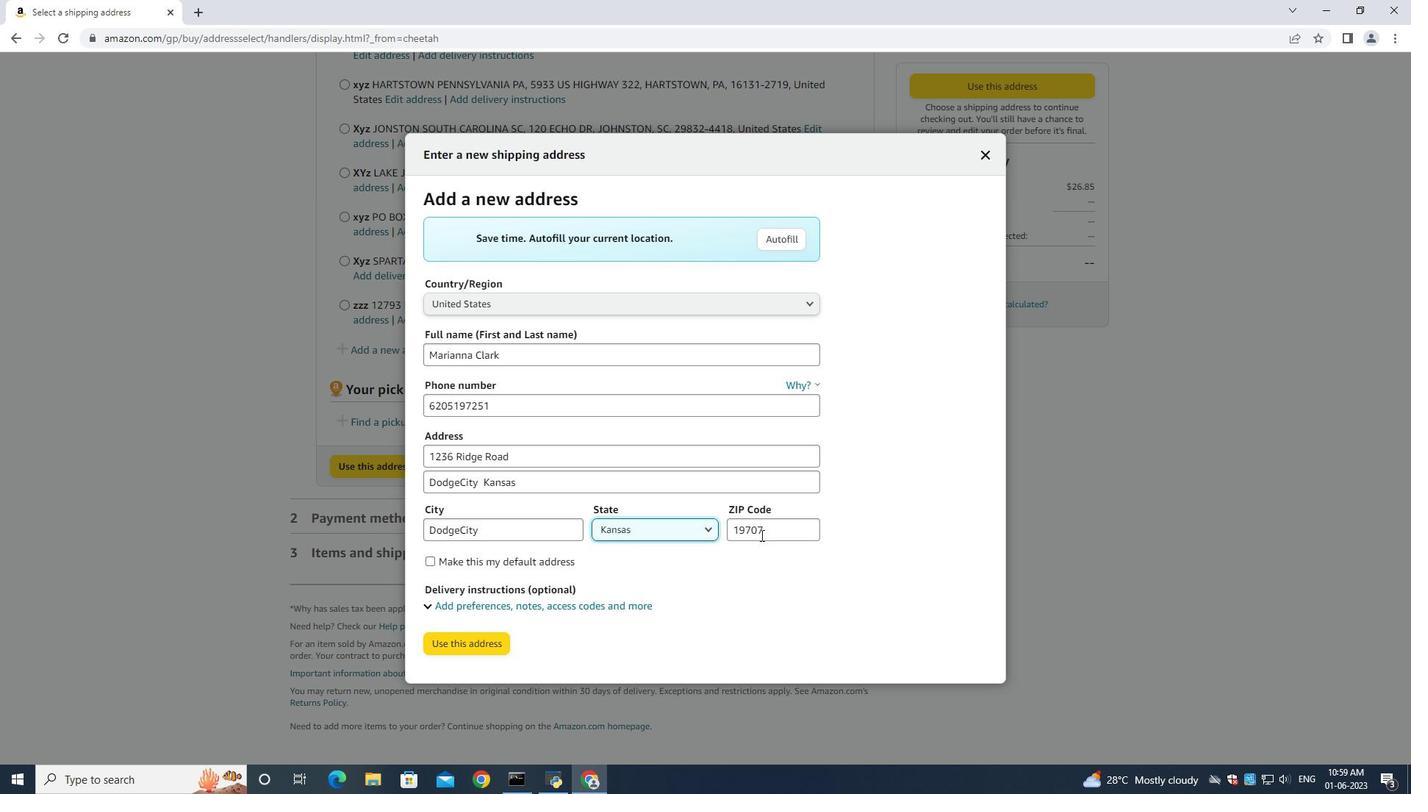
Action: Key pressed <Key.backspace><Key.backspace><Key.backspace><Key.backspace><Key.backspace><Key.backspace><Key.backspace><Key.backspace><Key.backspace><Key.backspace><Key.backspace><Key.backspace><Key.backspace><Key.backspace><Key.backspace><Key.backspace><Key.backspace><Key.backspace><Key.backspace><Key.backspace><Key.backspace><Key.backspace><Key.backspace><Key.backspace><Key.backspace><Key.backspace><Key.backspace><Key.backspace><Key.backspace><Key.backspace><Key.backspace>67801
Screenshot: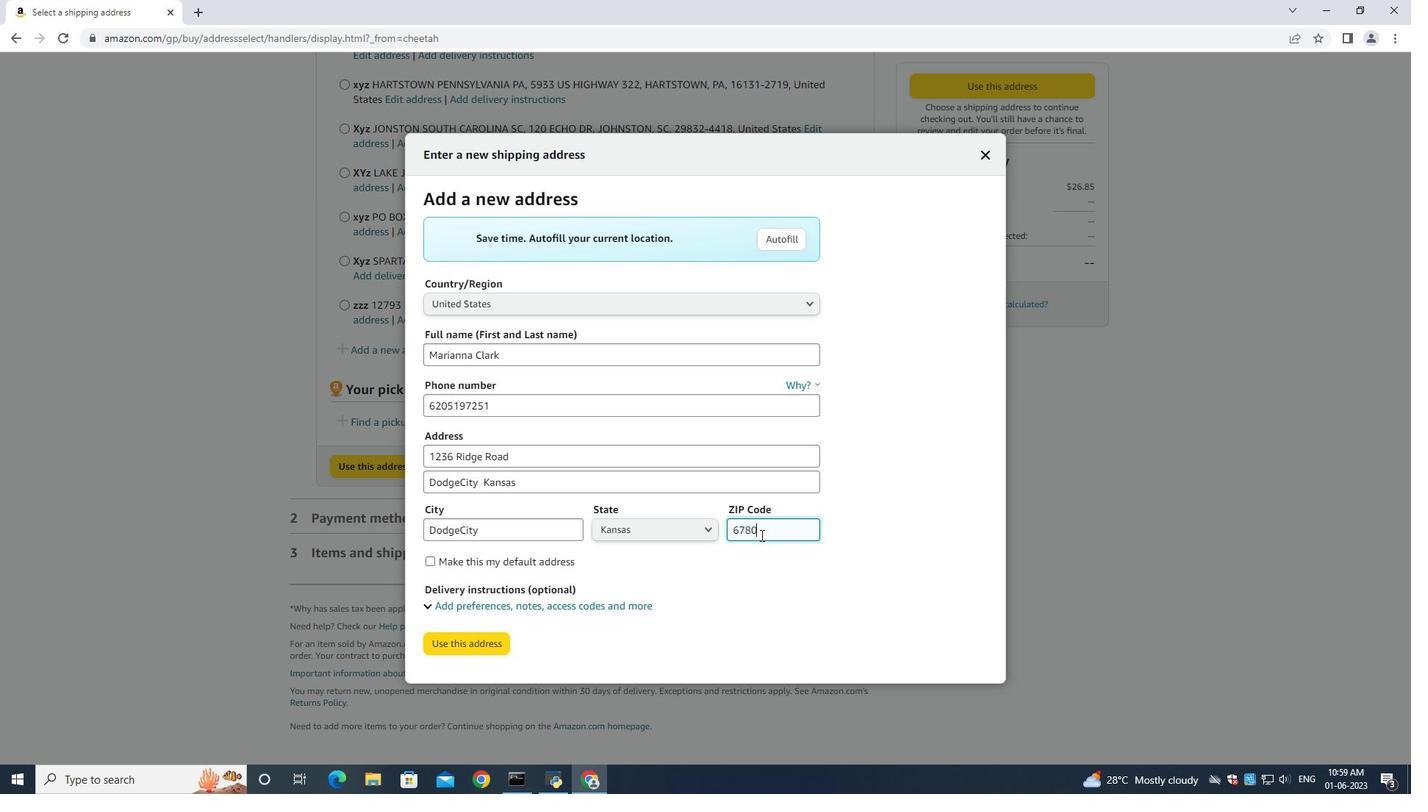 
Action: Mouse moved to (470, 641)
Screenshot: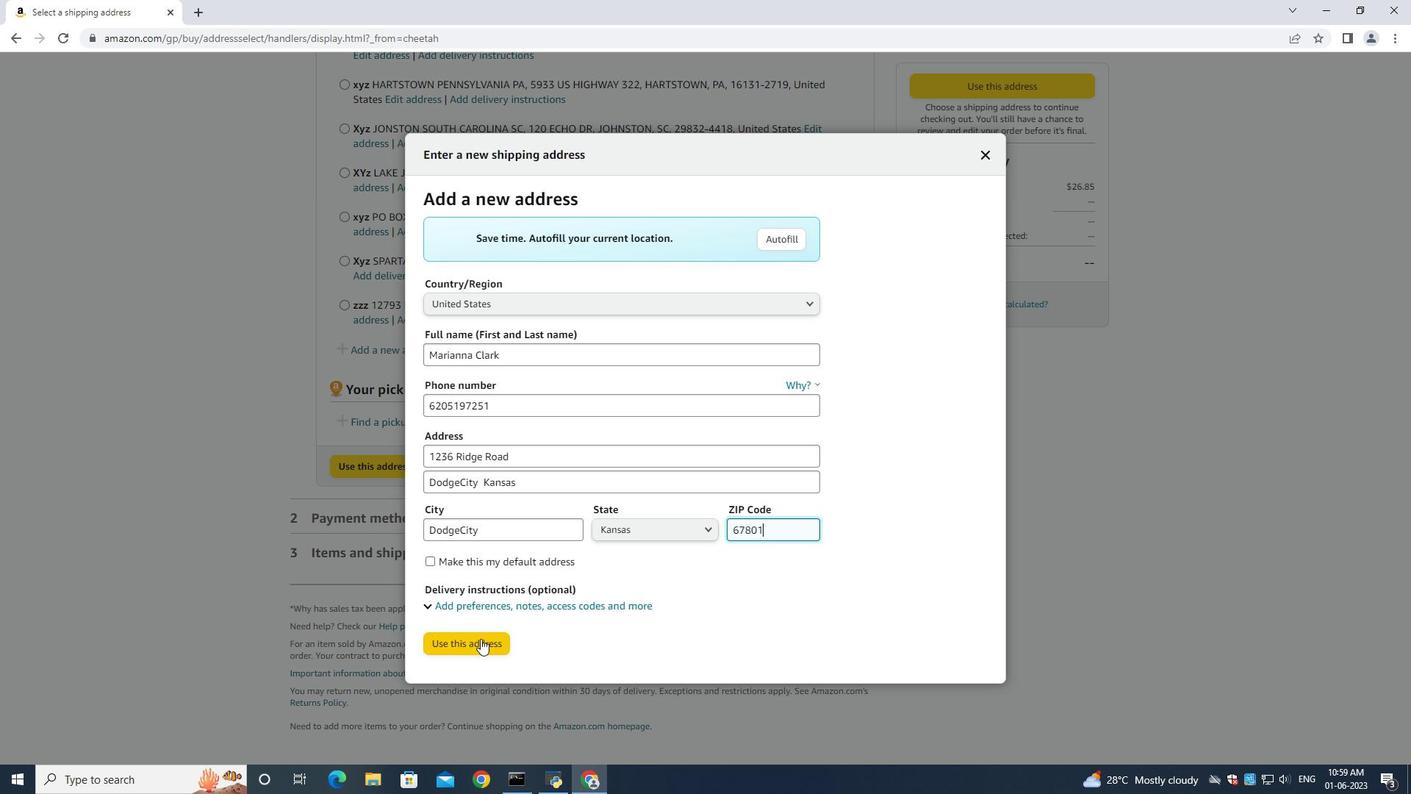 
Action: Mouse pressed left at (470, 641)
Screenshot: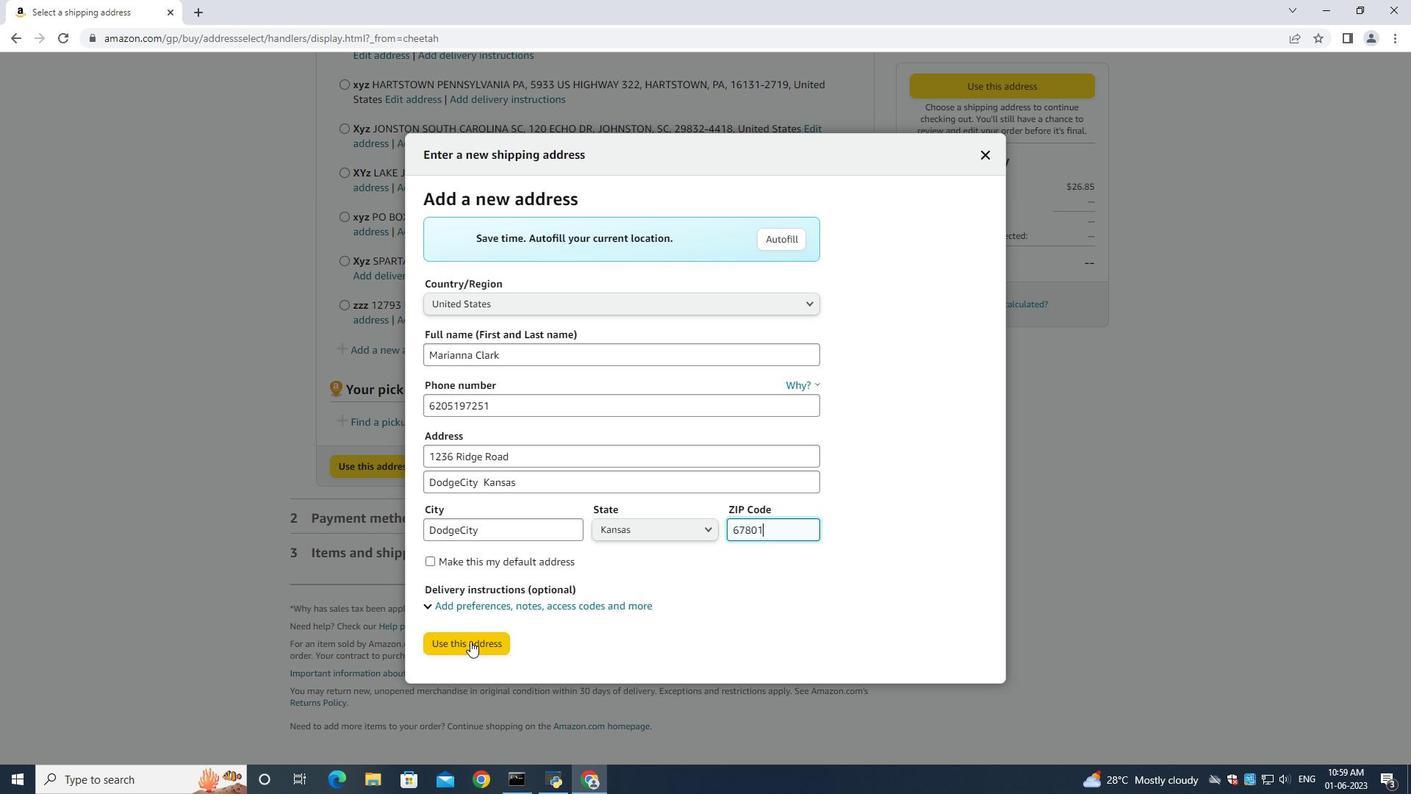 
Action: Mouse moved to (468, 739)
Screenshot: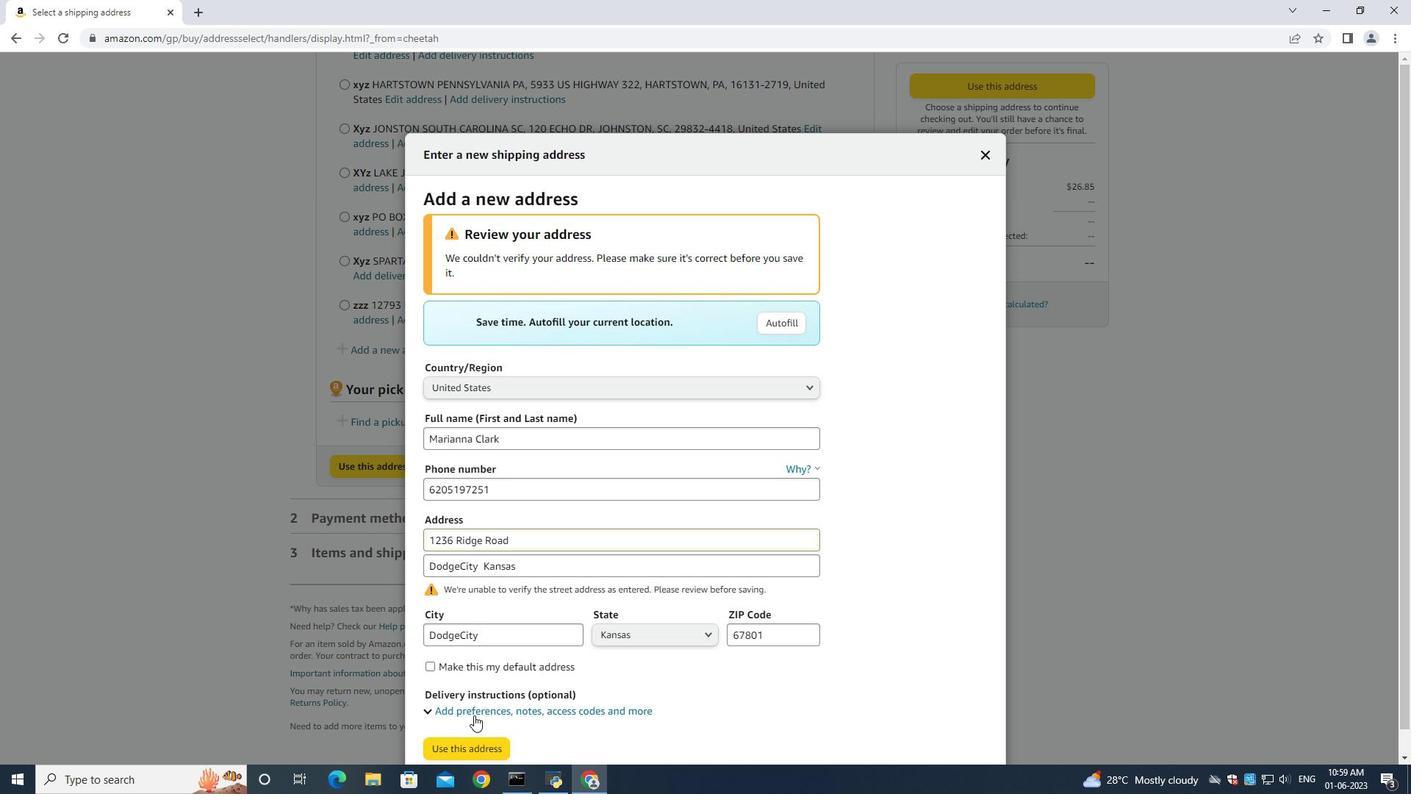 
Action: Mouse pressed left at (468, 739)
Screenshot: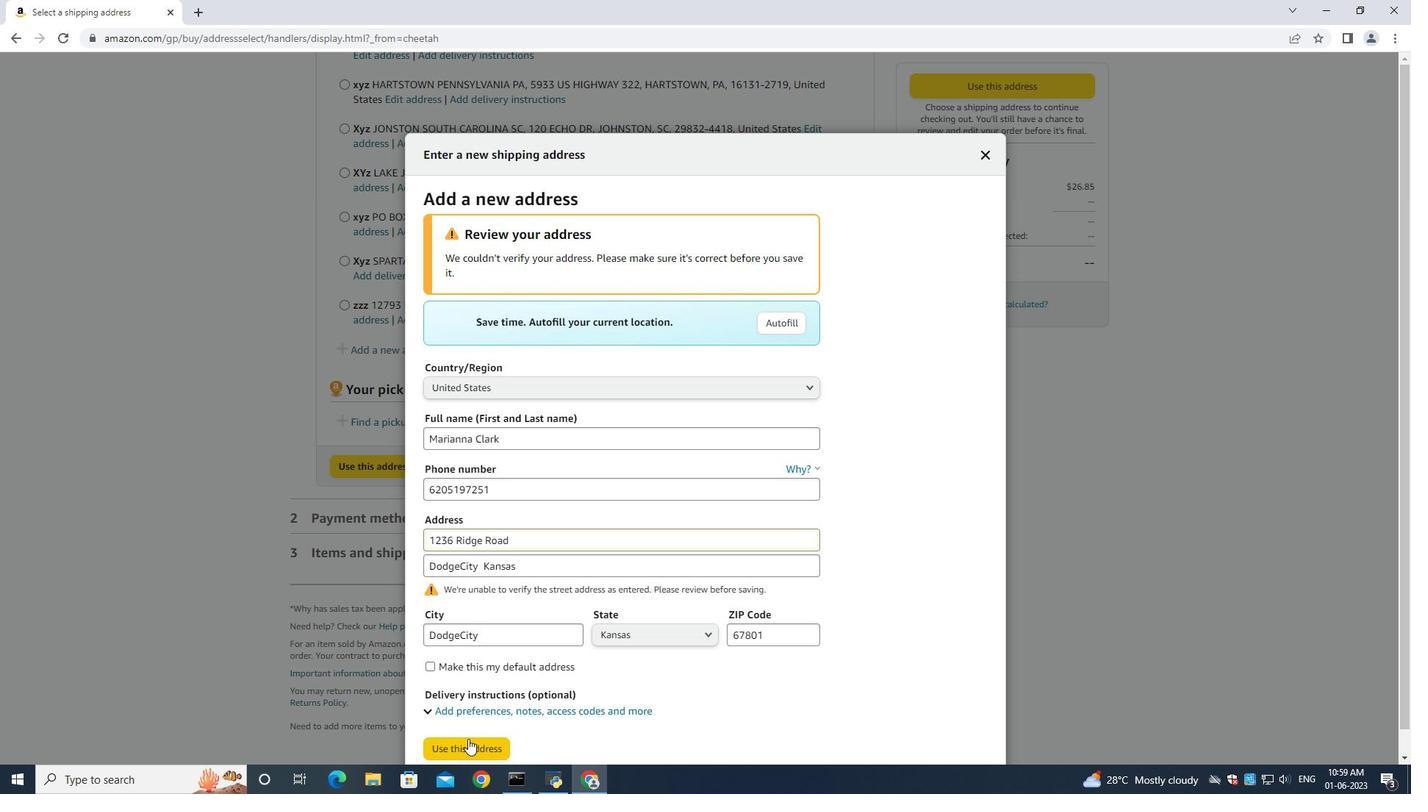 
Action: Mouse moved to (422, 412)
Screenshot: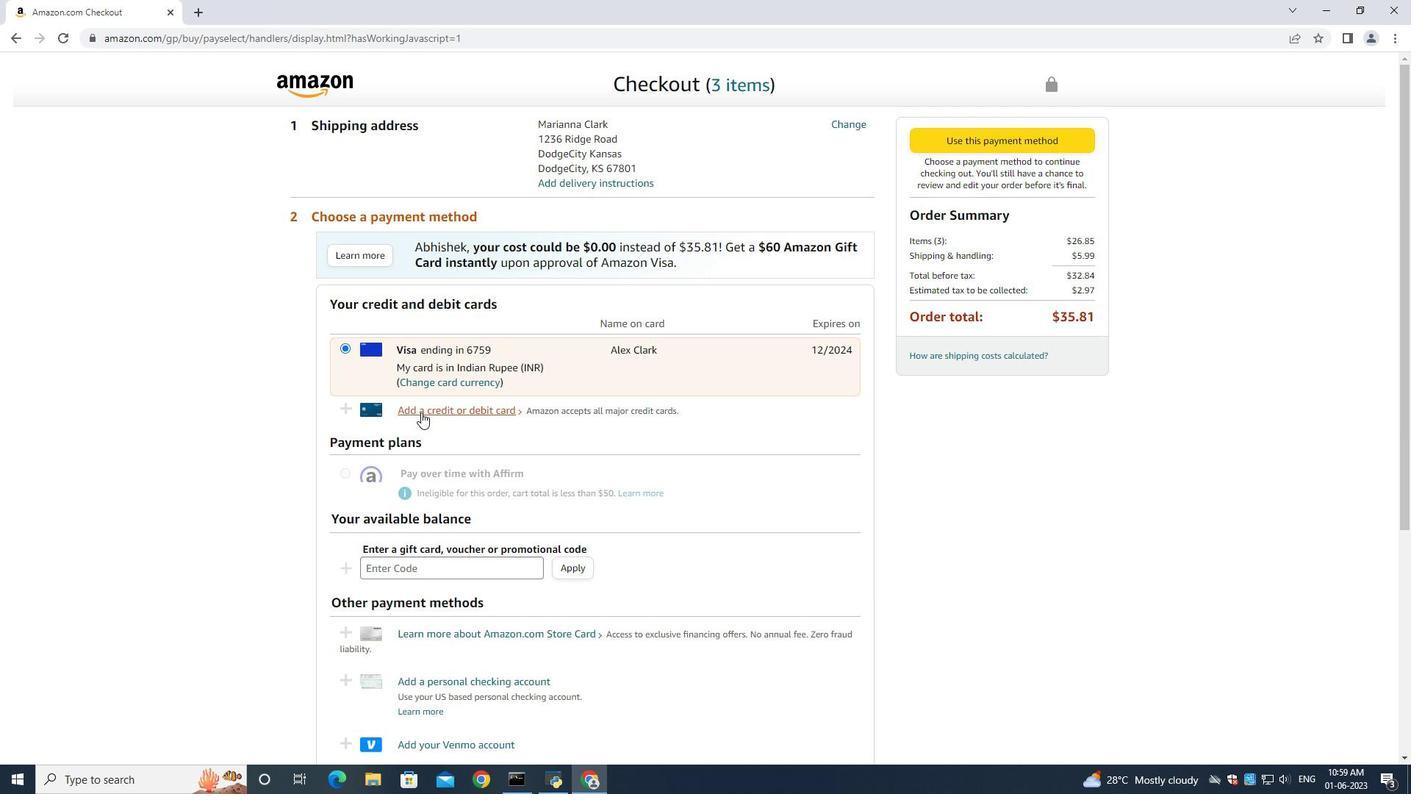 
Action: Mouse pressed left at (422, 412)
Screenshot: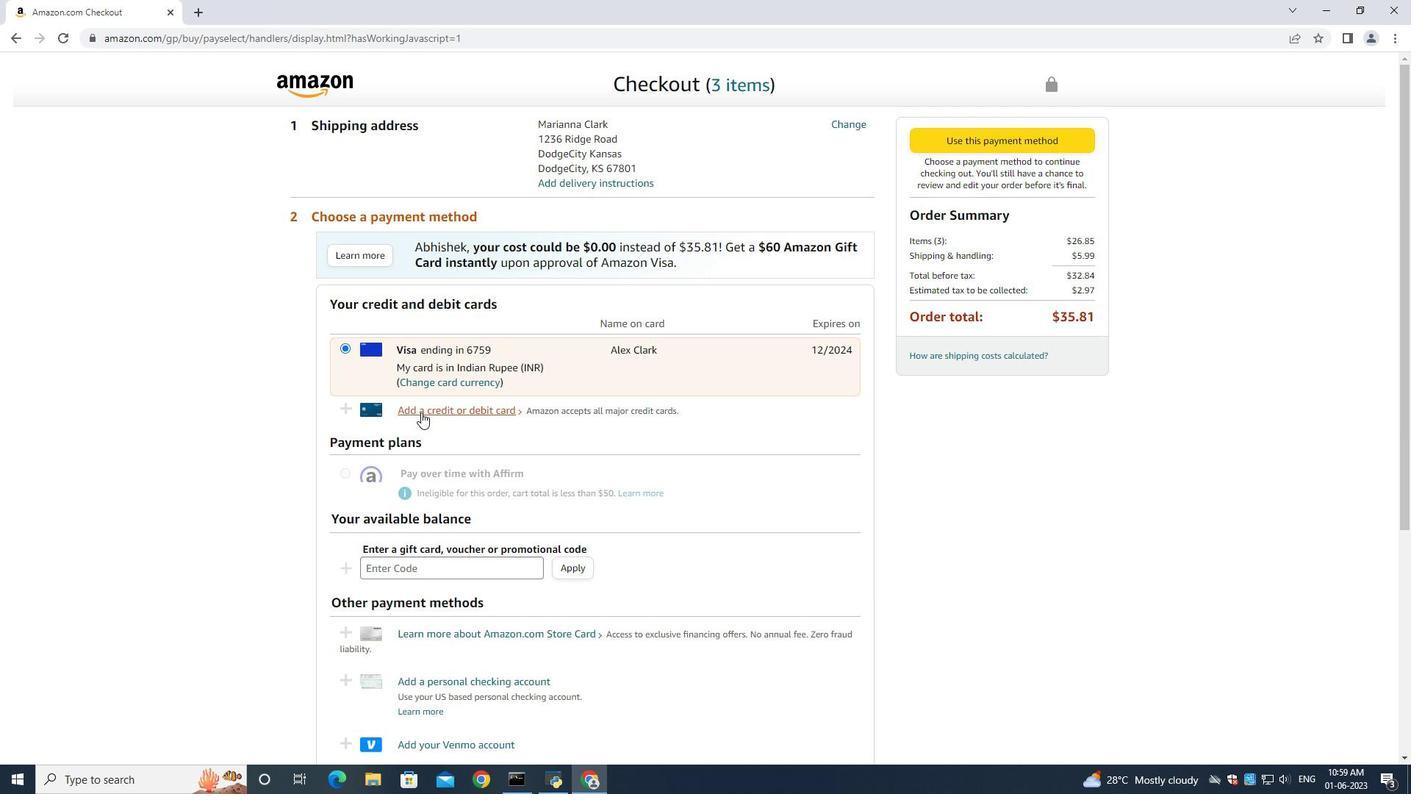 
Action: Mouse moved to (600, 363)
Screenshot: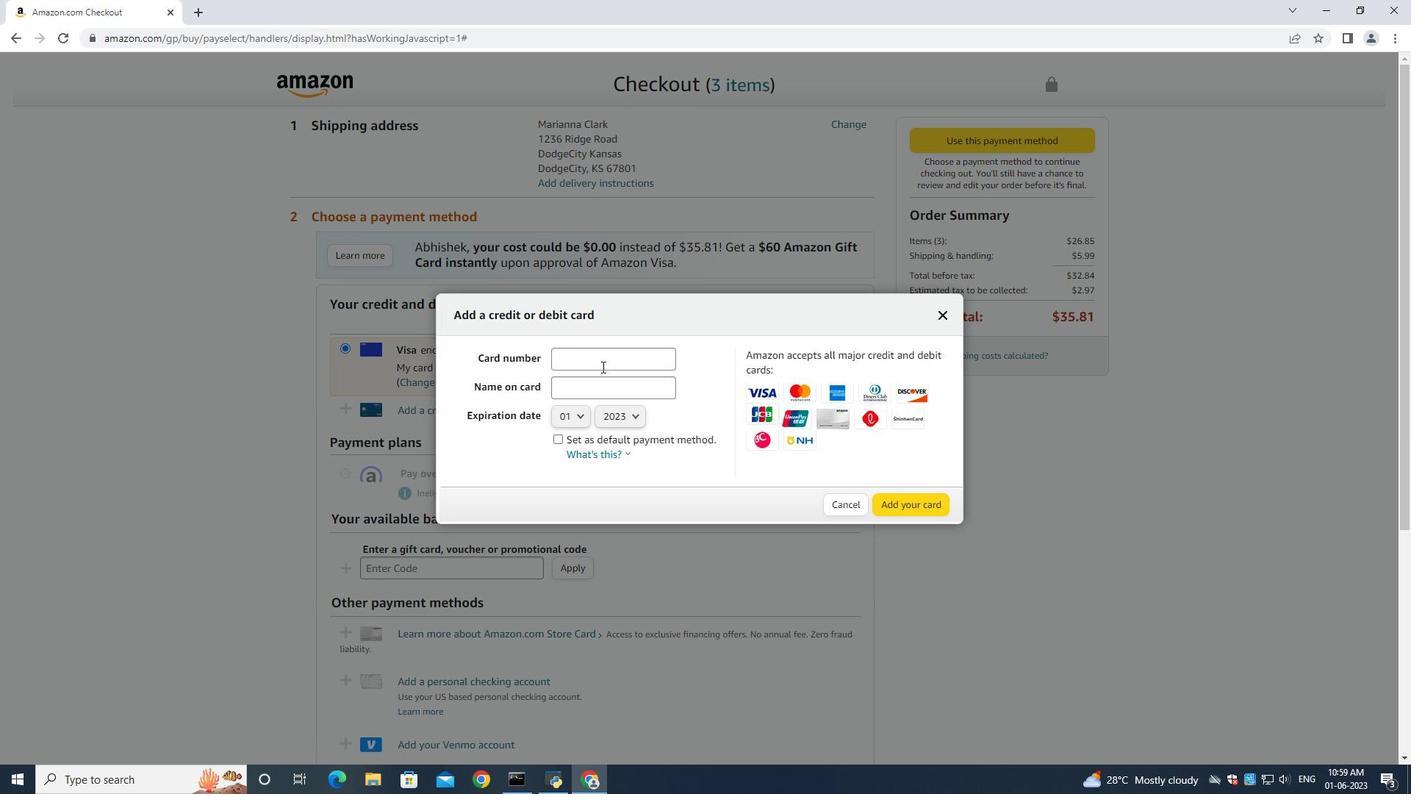 
Action: Mouse pressed left at (600, 363)
Screenshot: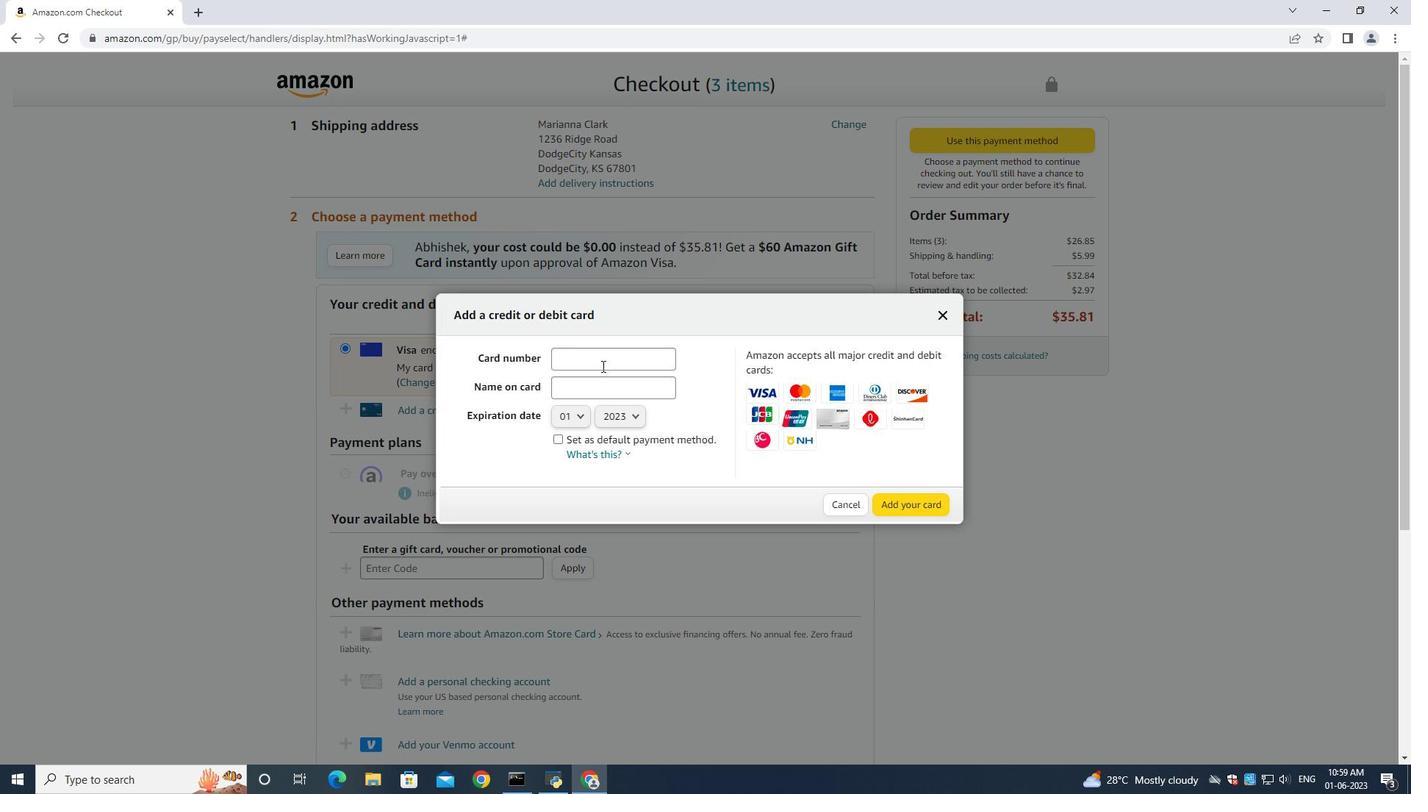 
Action: Mouse moved to (600, 363)
Screenshot: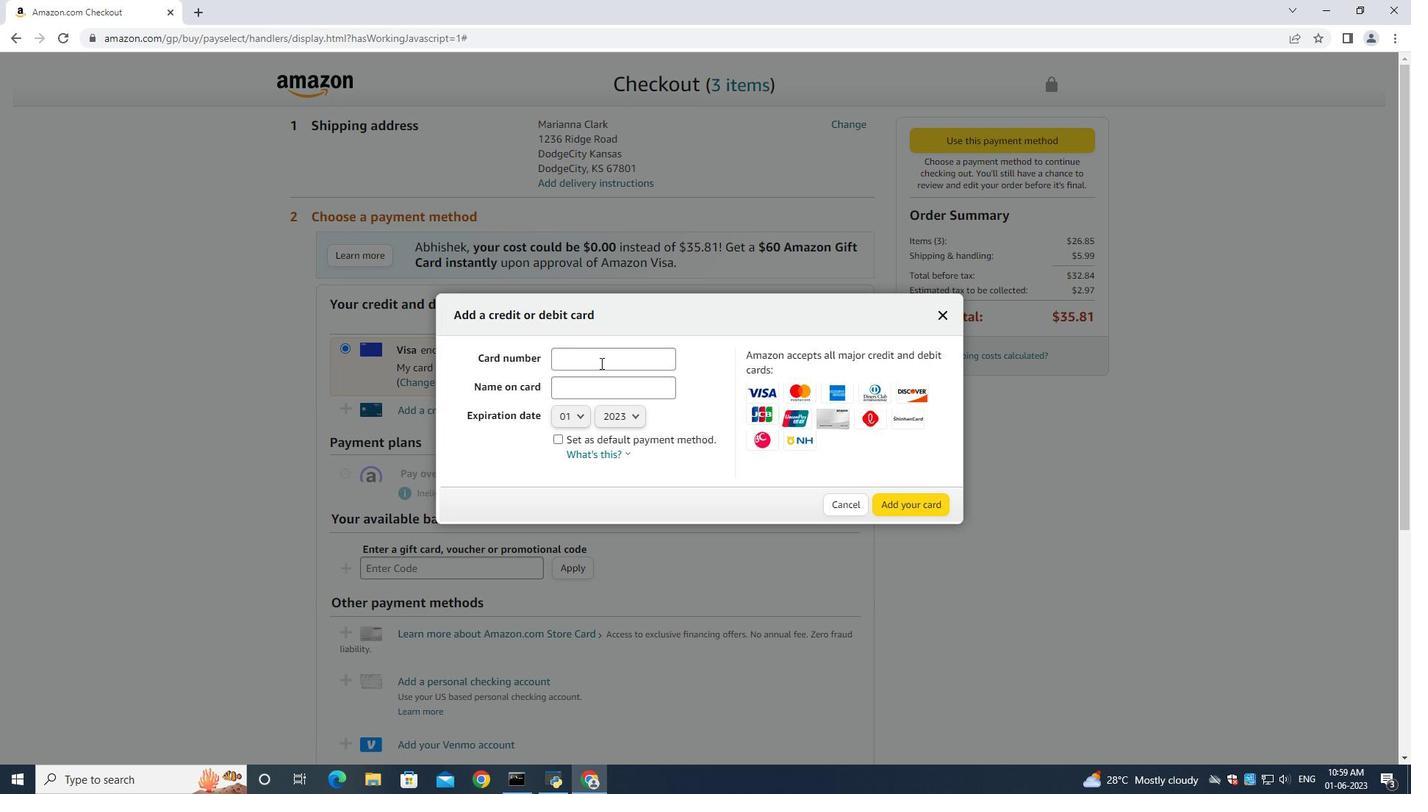 
Action: Key pressed 4893754559457965
Screenshot: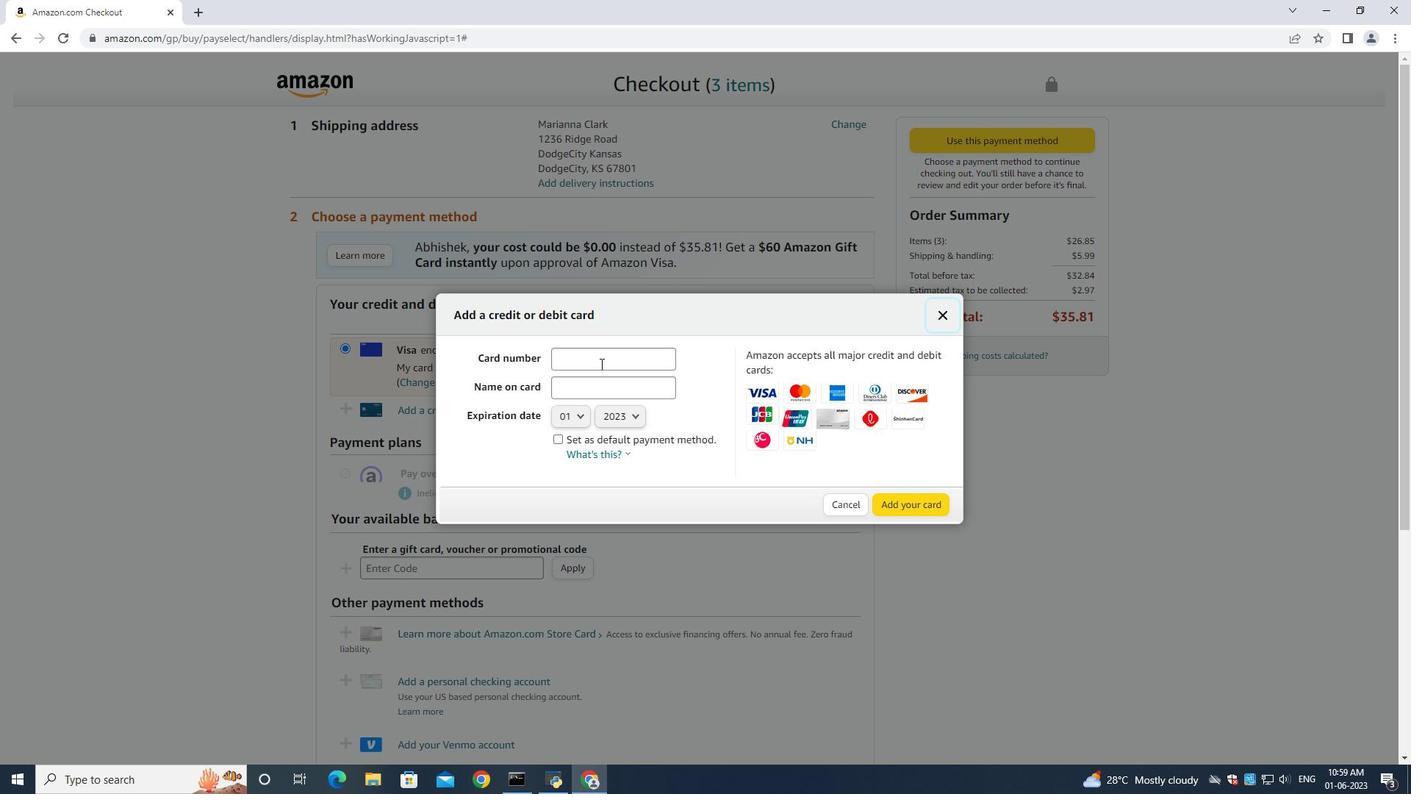 
Action: Mouse moved to (602, 368)
Screenshot: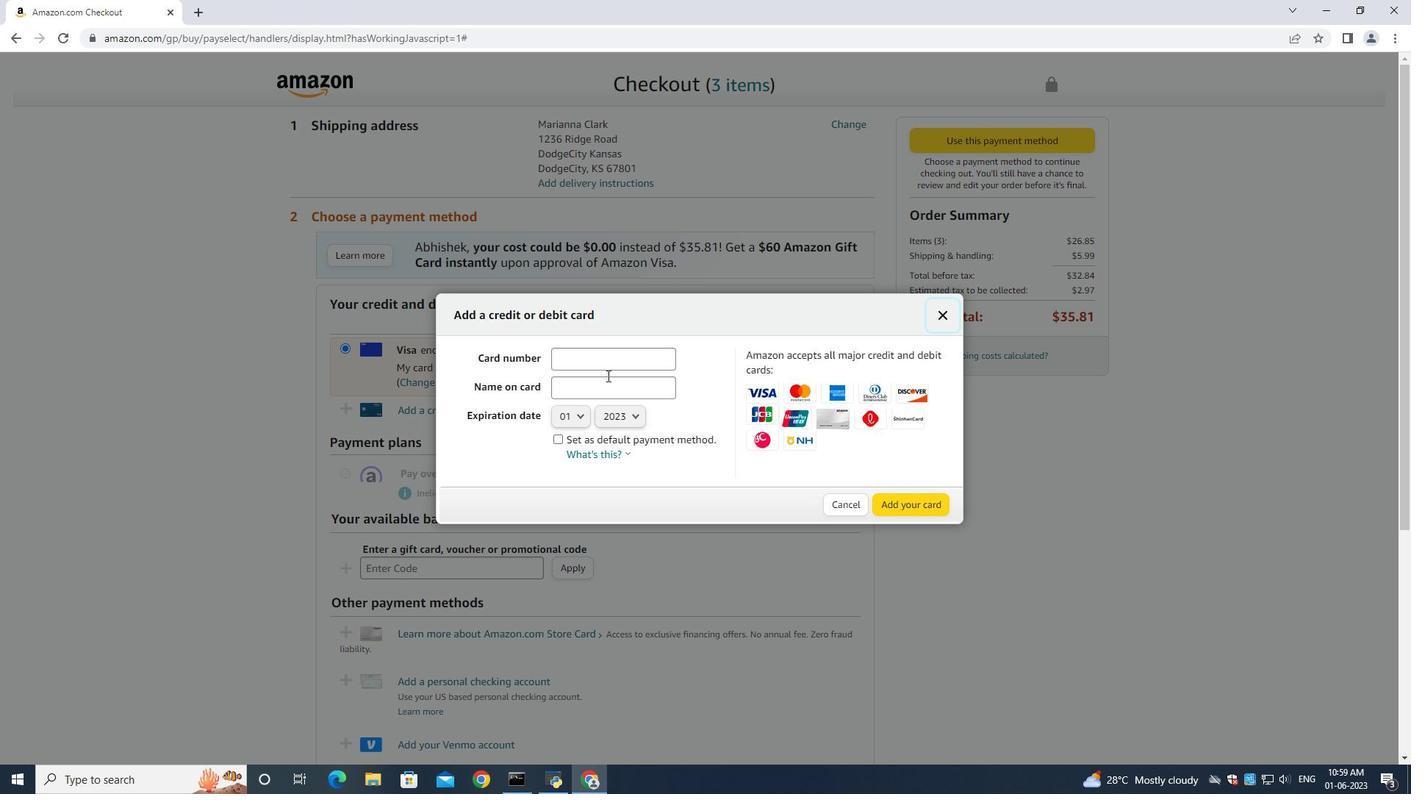 
Action: Mouse pressed left at (602, 368)
Screenshot: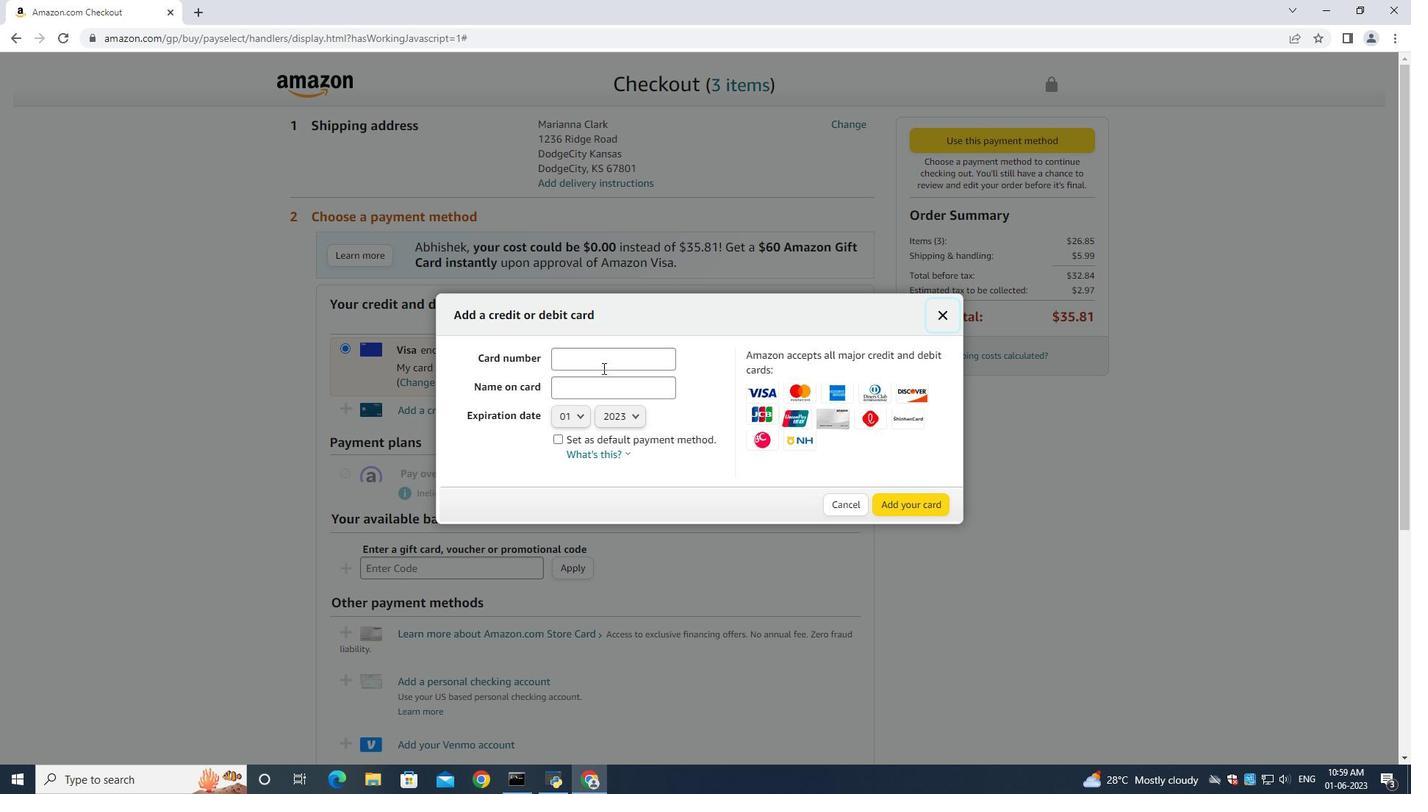 
Action: Mouse moved to (606, 369)
Screenshot: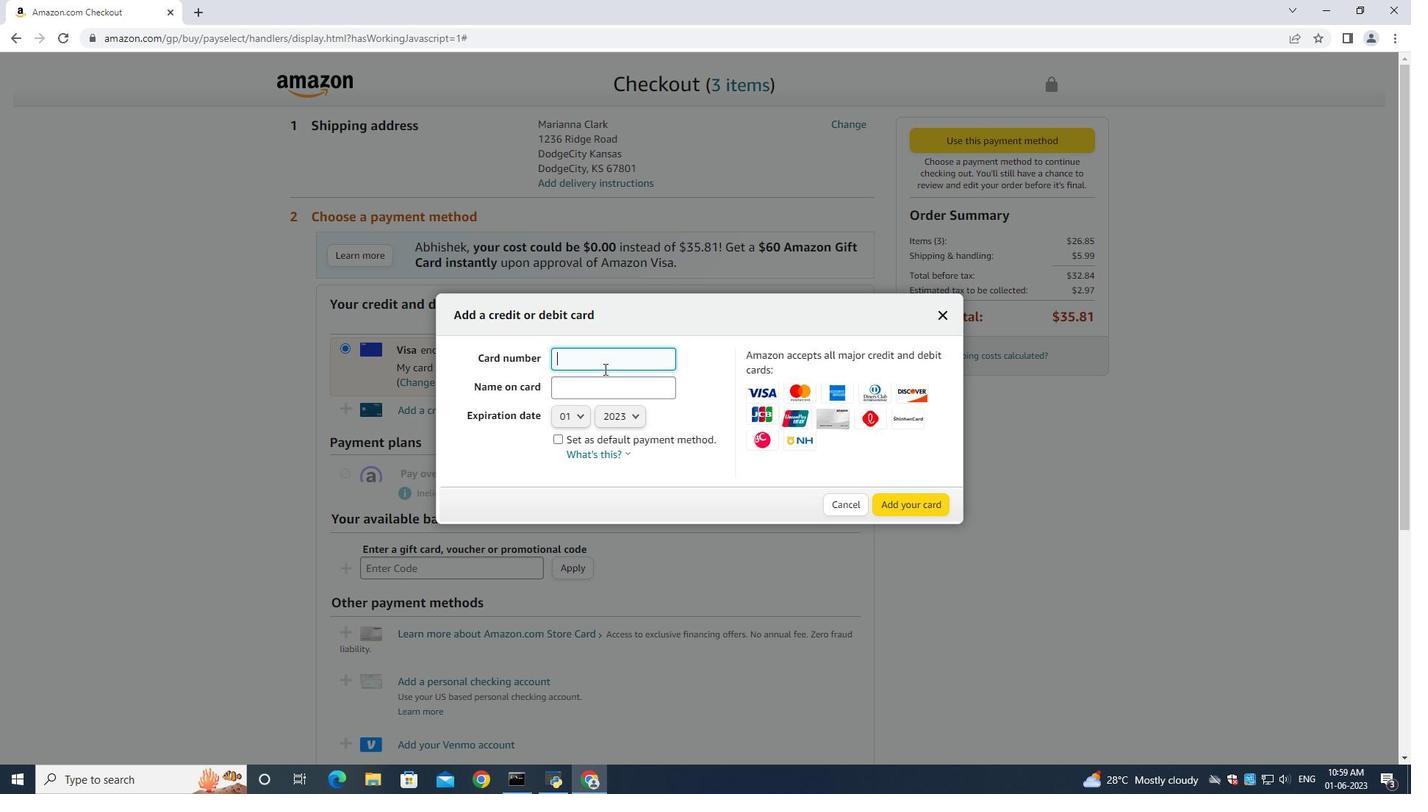 
Action: Key pressed 4893754559587965
Screenshot: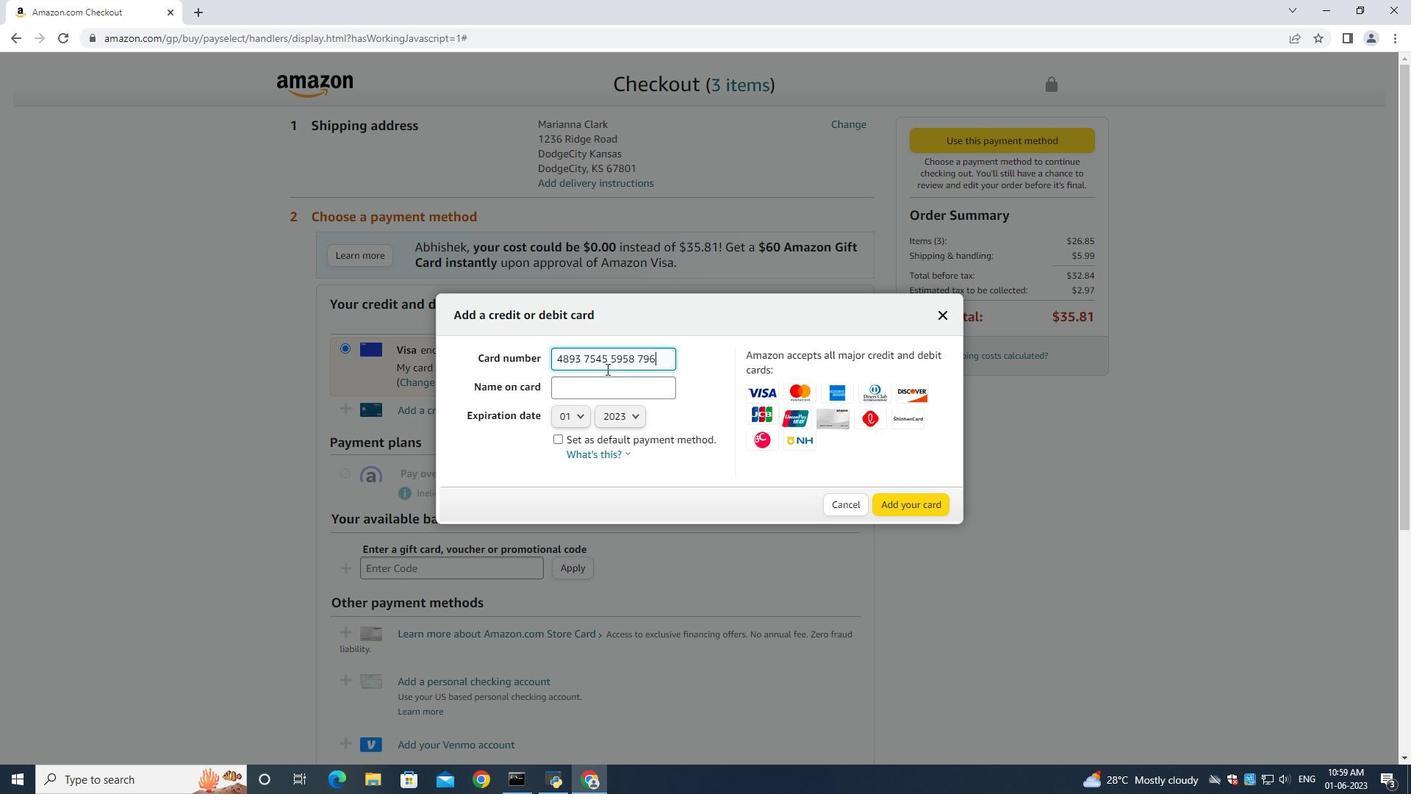 
Action: Mouse moved to (613, 380)
Screenshot: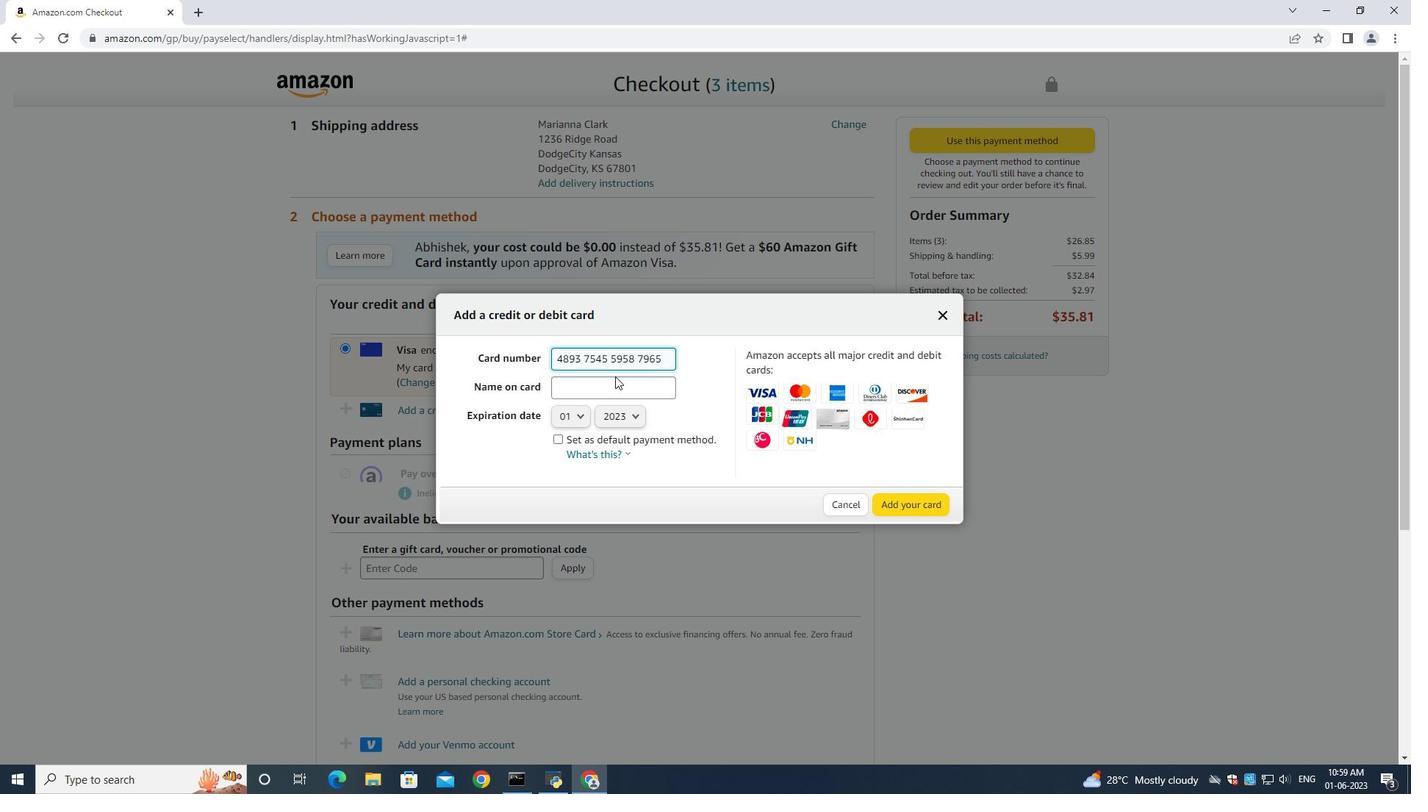 
Action: Mouse pressed left at (613, 380)
Screenshot: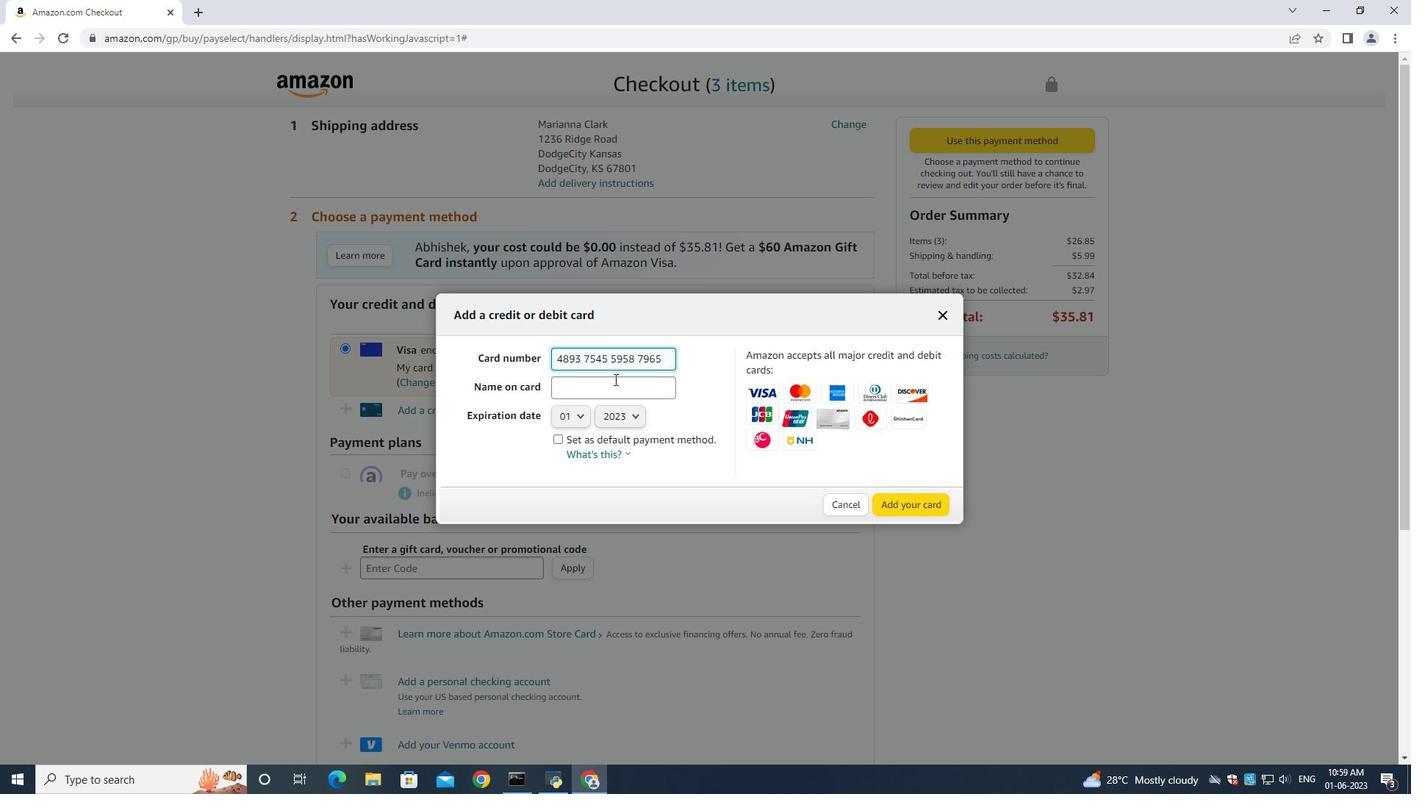 
Action: Mouse moved to (614, 380)
Screenshot: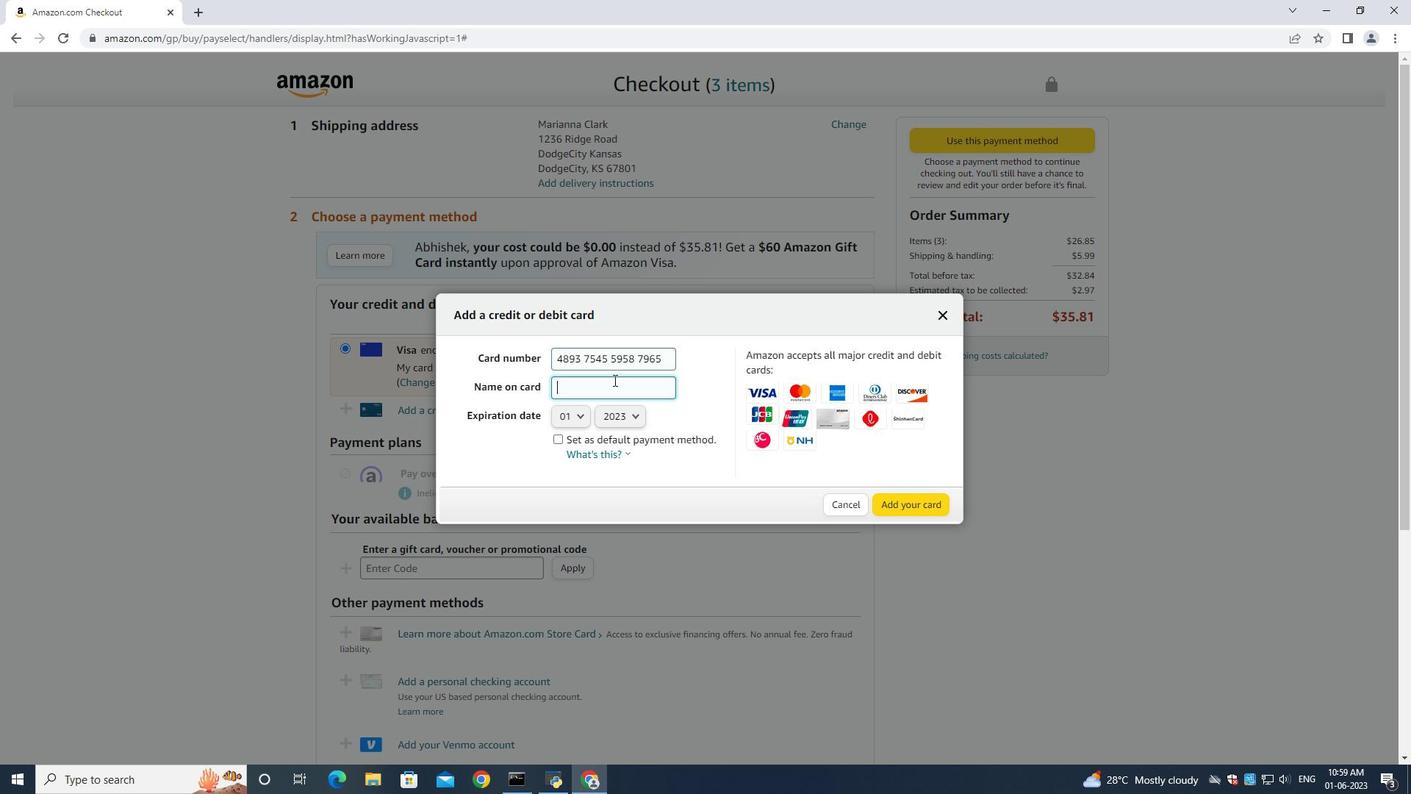 
Action: Key pressed <Key.shift>Ji<Key.backspace>ohn<Key.space><Key.shift>Baker
Screenshot: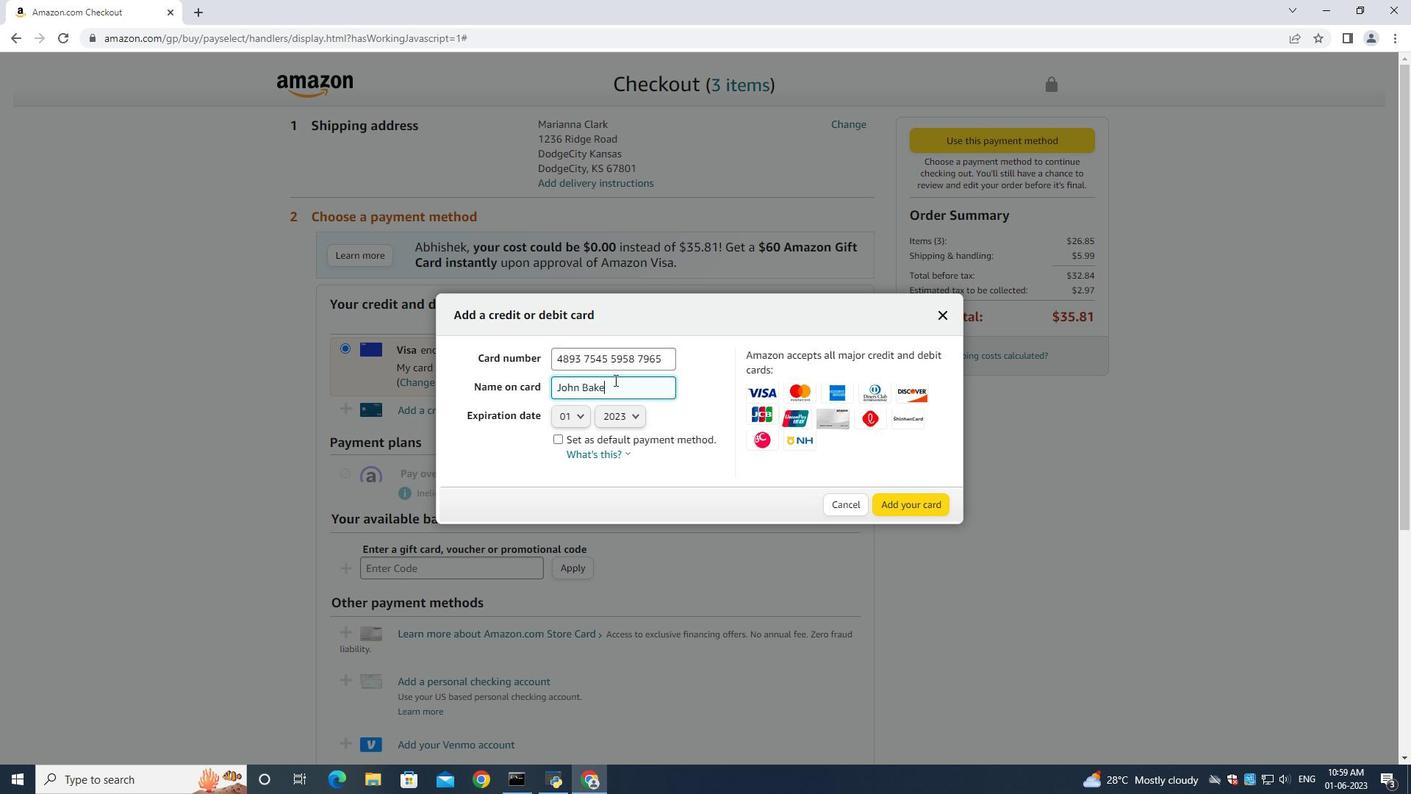 
Action: Mouse moved to (573, 415)
